 Task: Research new rental apartments in Wichita, Kansas, to compare modern amenities and finishes.
Action: Mouse moved to (441, 252)
Screenshot: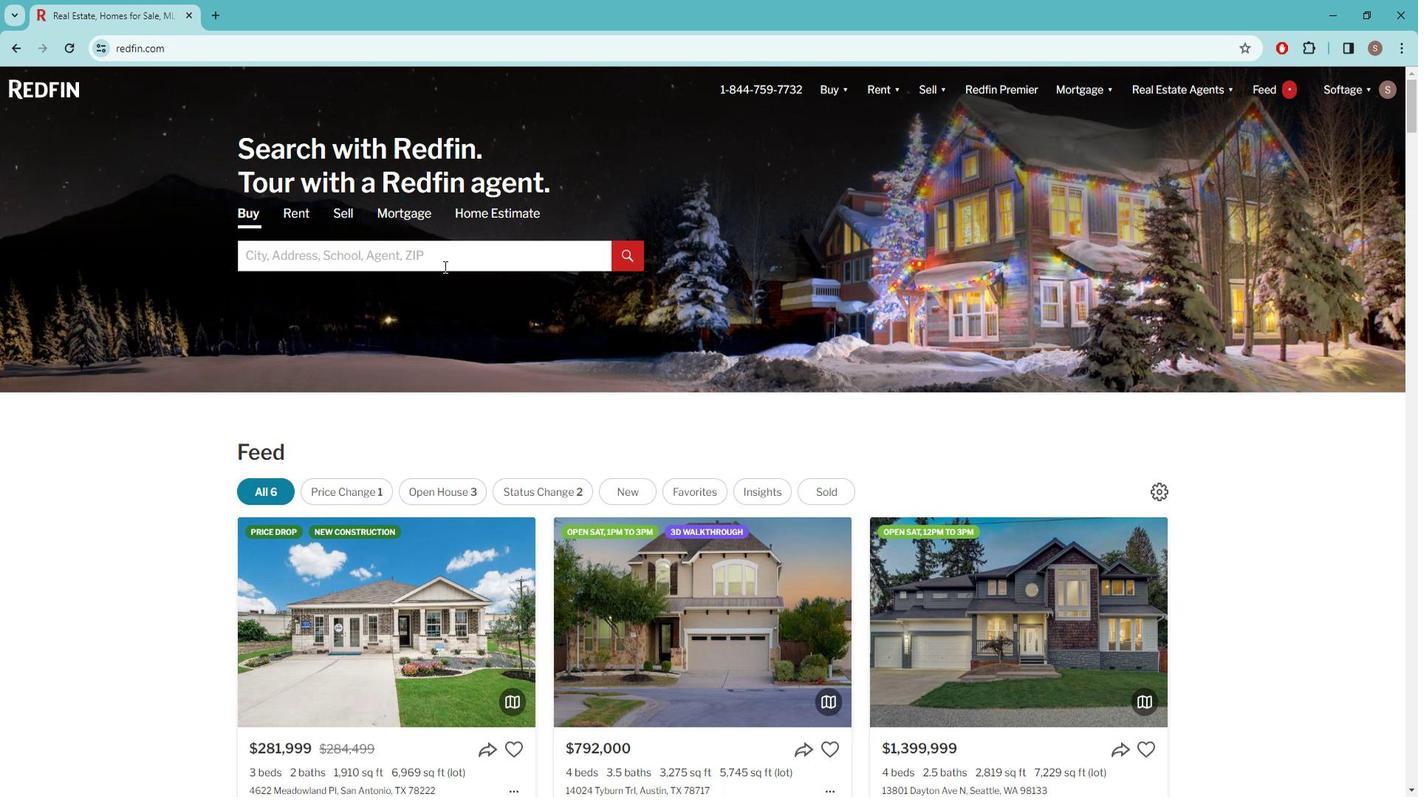
Action: Mouse pressed left at (441, 252)
Screenshot: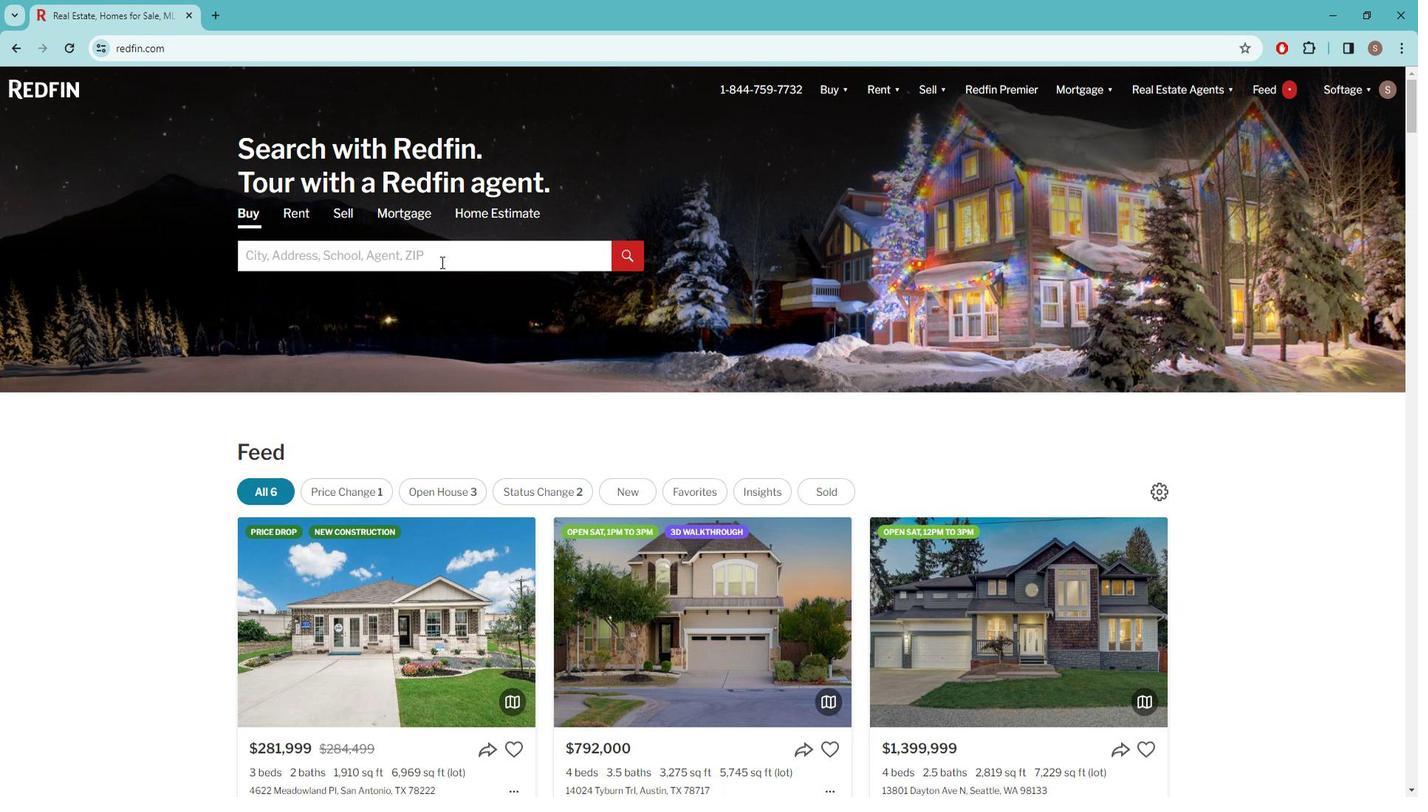 
Action: Key pressed w<Key.caps_lock>ICHITA
Screenshot: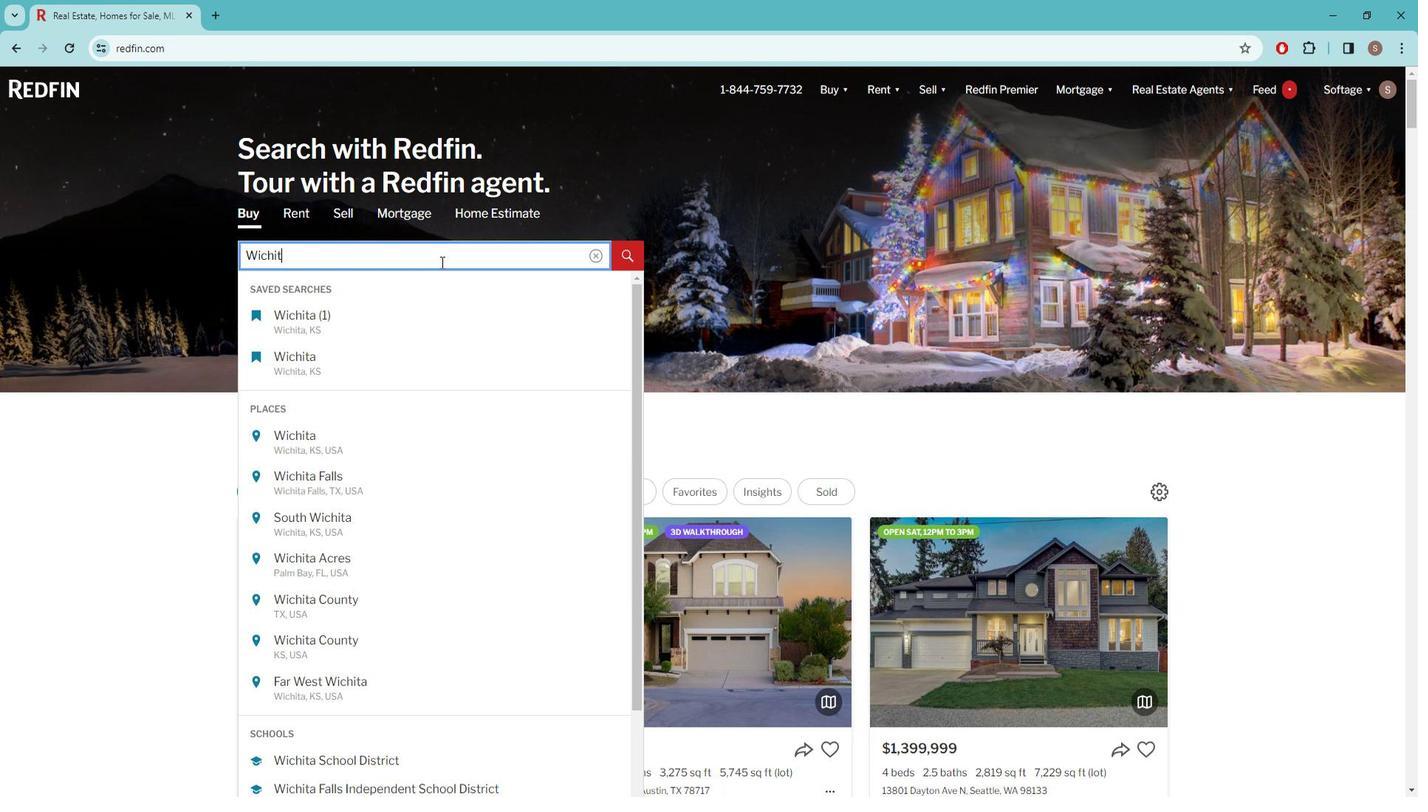 
Action: Mouse moved to (373, 425)
Screenshot: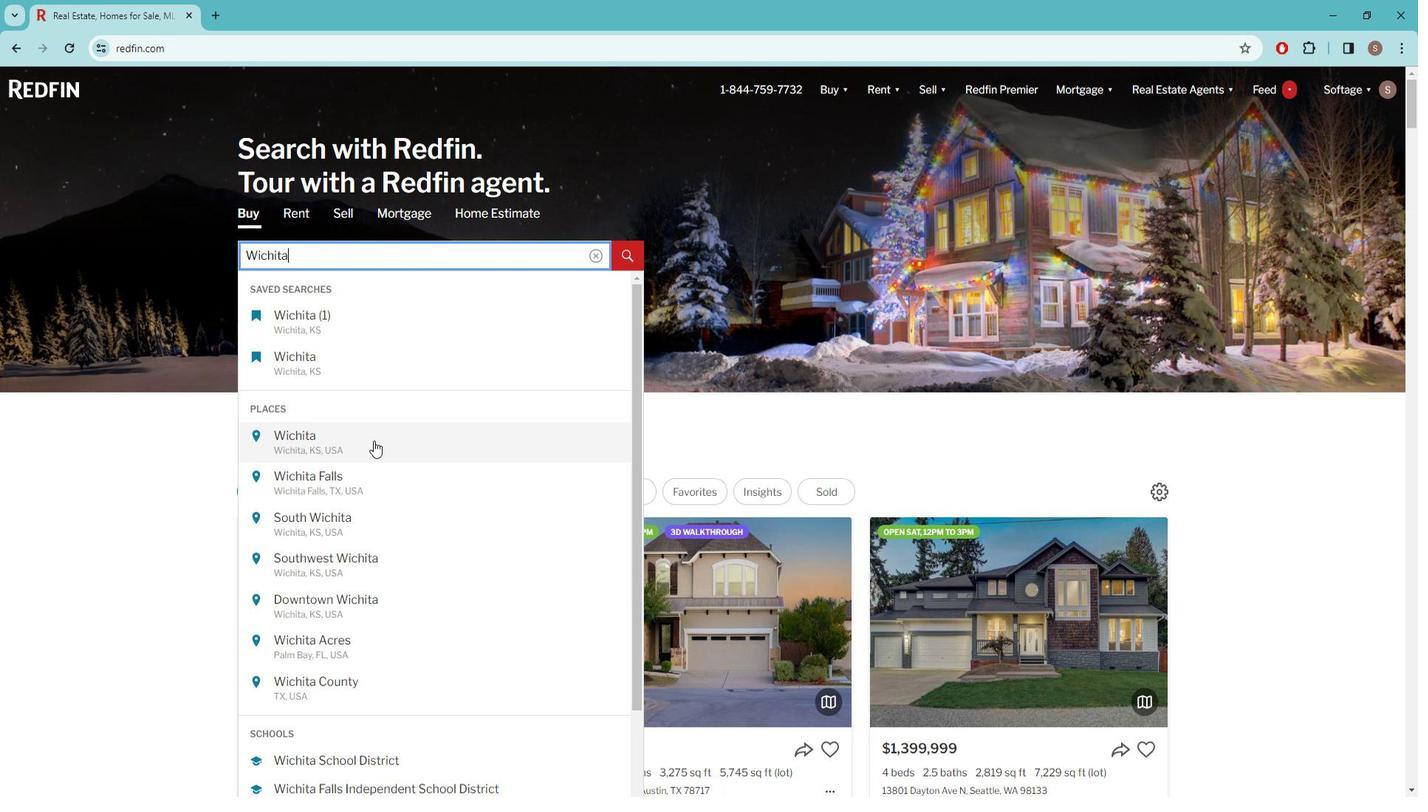 
Action: Mouse pressed left at (373, 425)
Screenshot: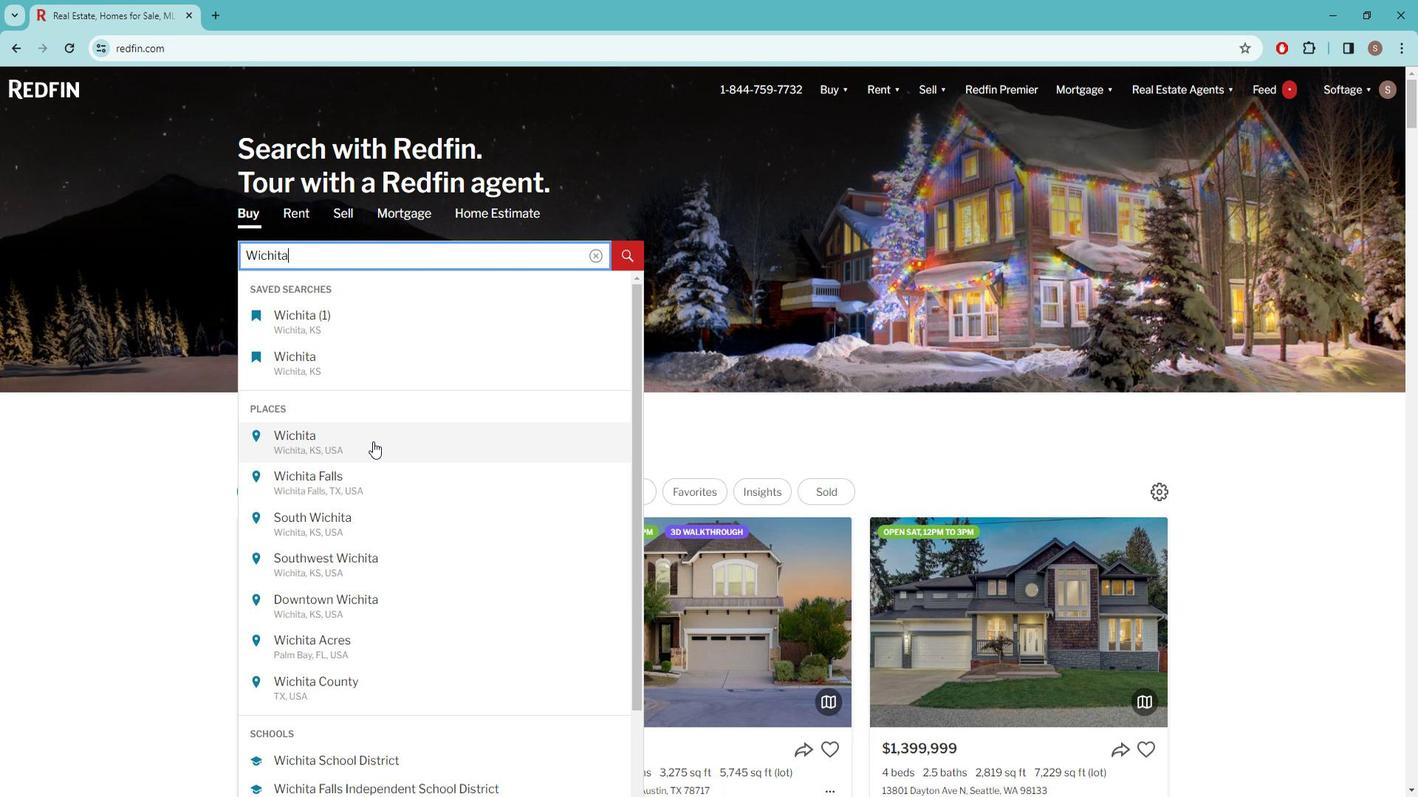 
Action: Mouse moved to (872, 174)
Screenshot: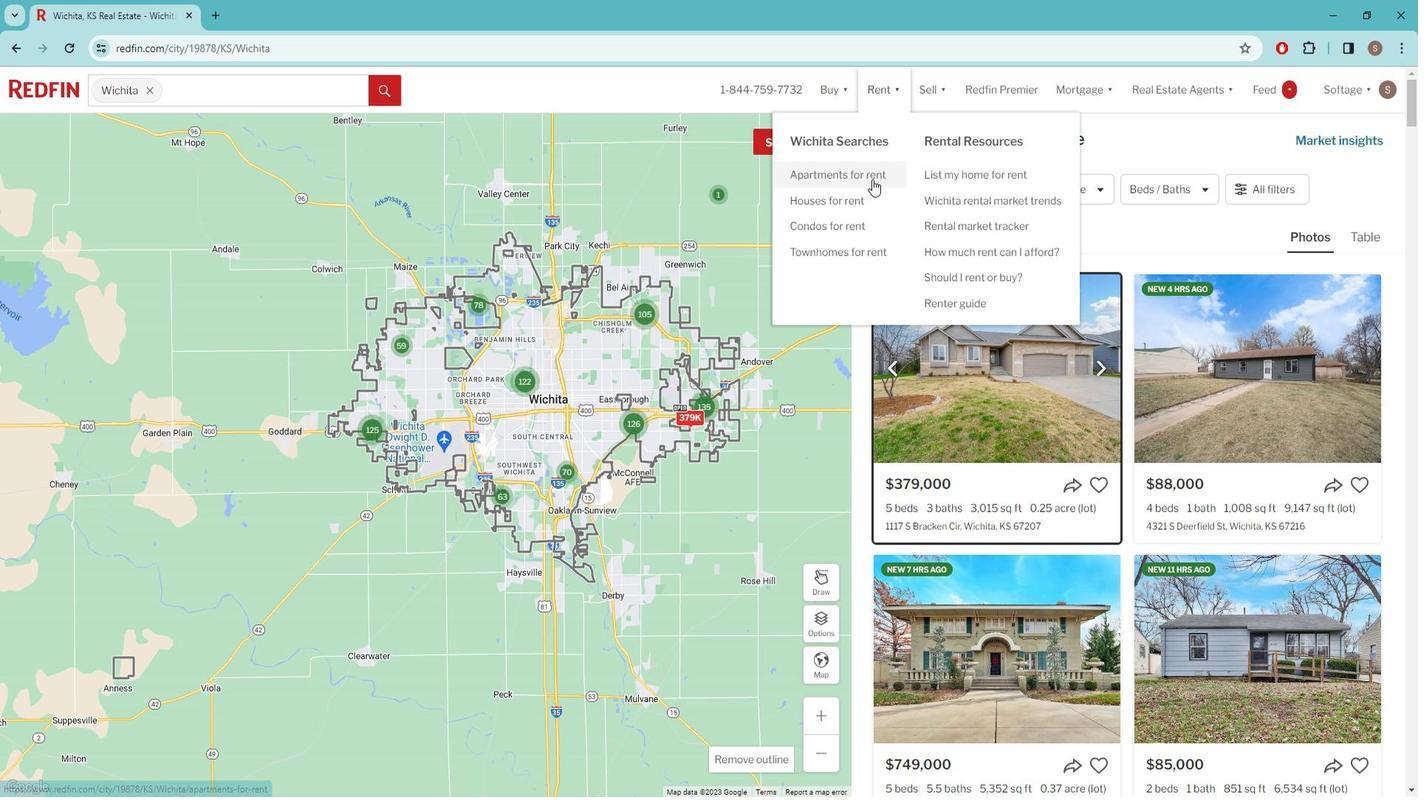 
Action: Mouse pressed left at (872, 174)
Screenshot: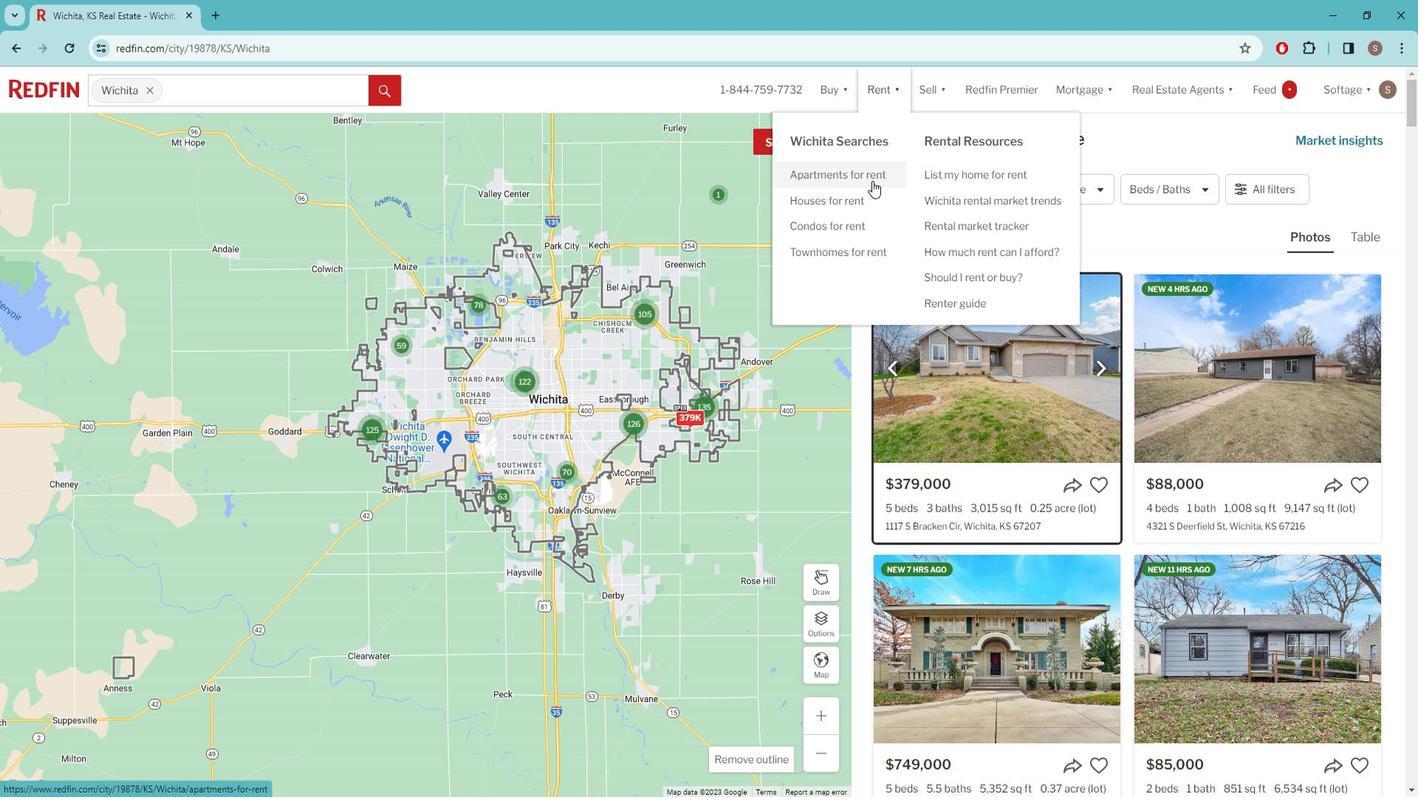 
Action: Mouse moved to (1033, 460)
Screenshot: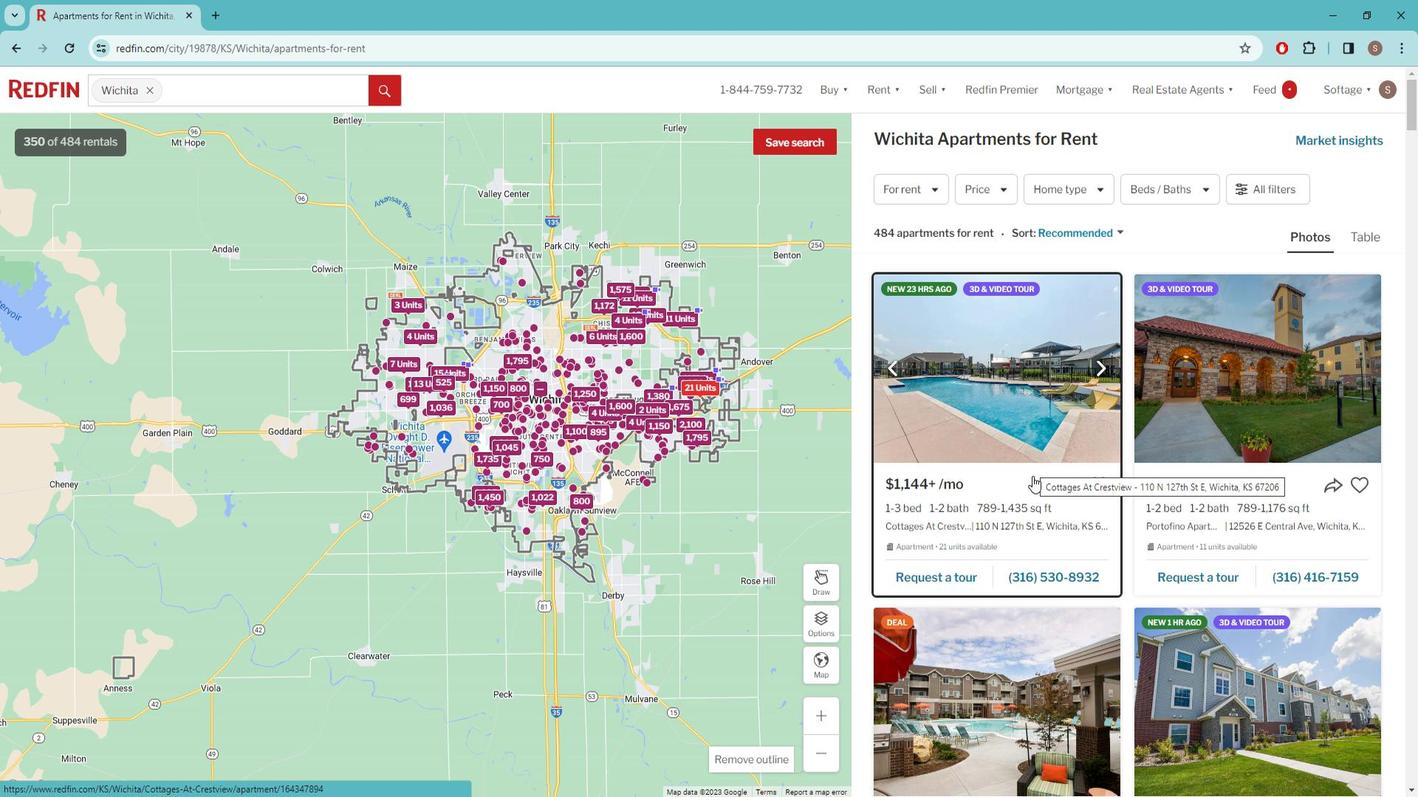 
Action: Mouse scrolled (1033, 459) with delta (0, 0)
Screenshot: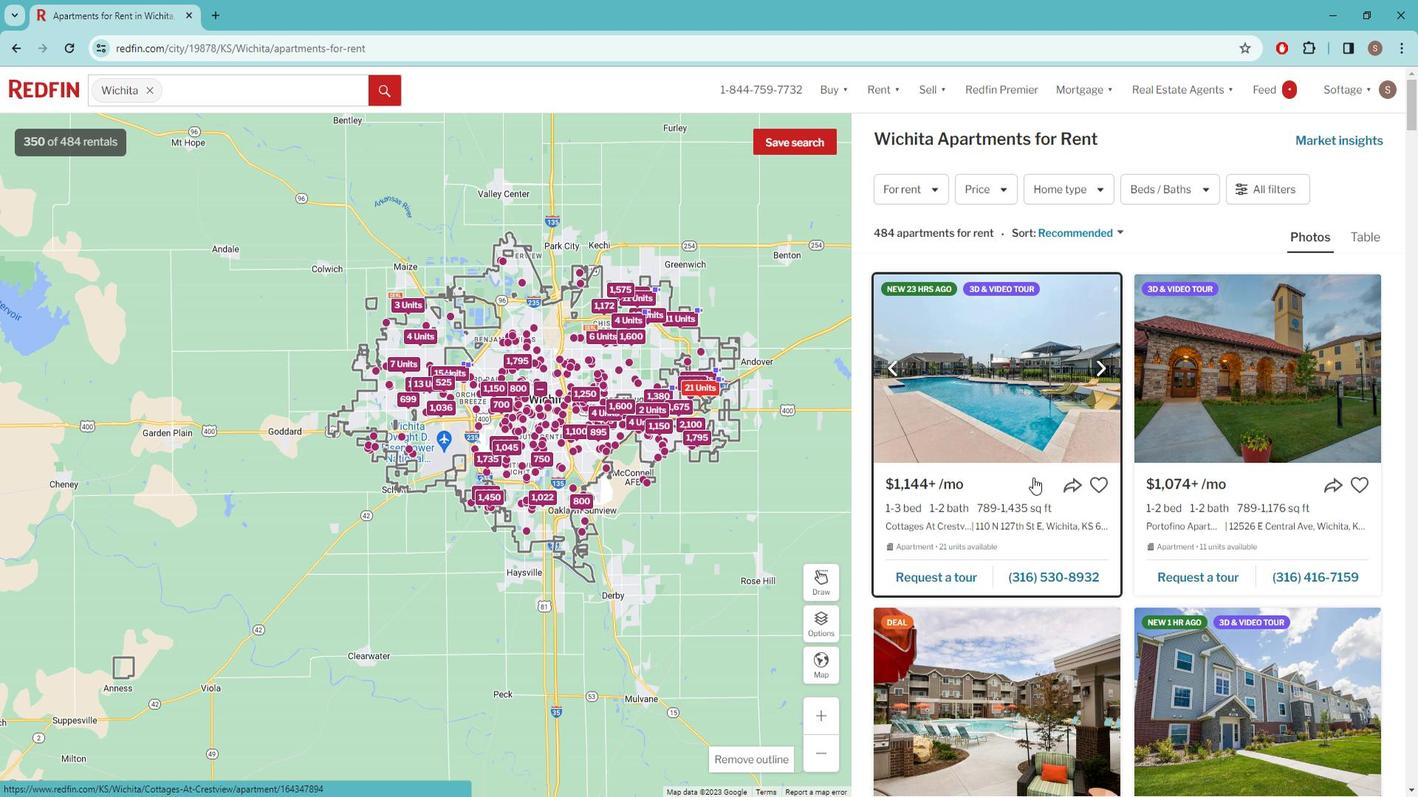 
Action: Mouse scrolled (1033, 459) with delta (0, 0)
Screenshot: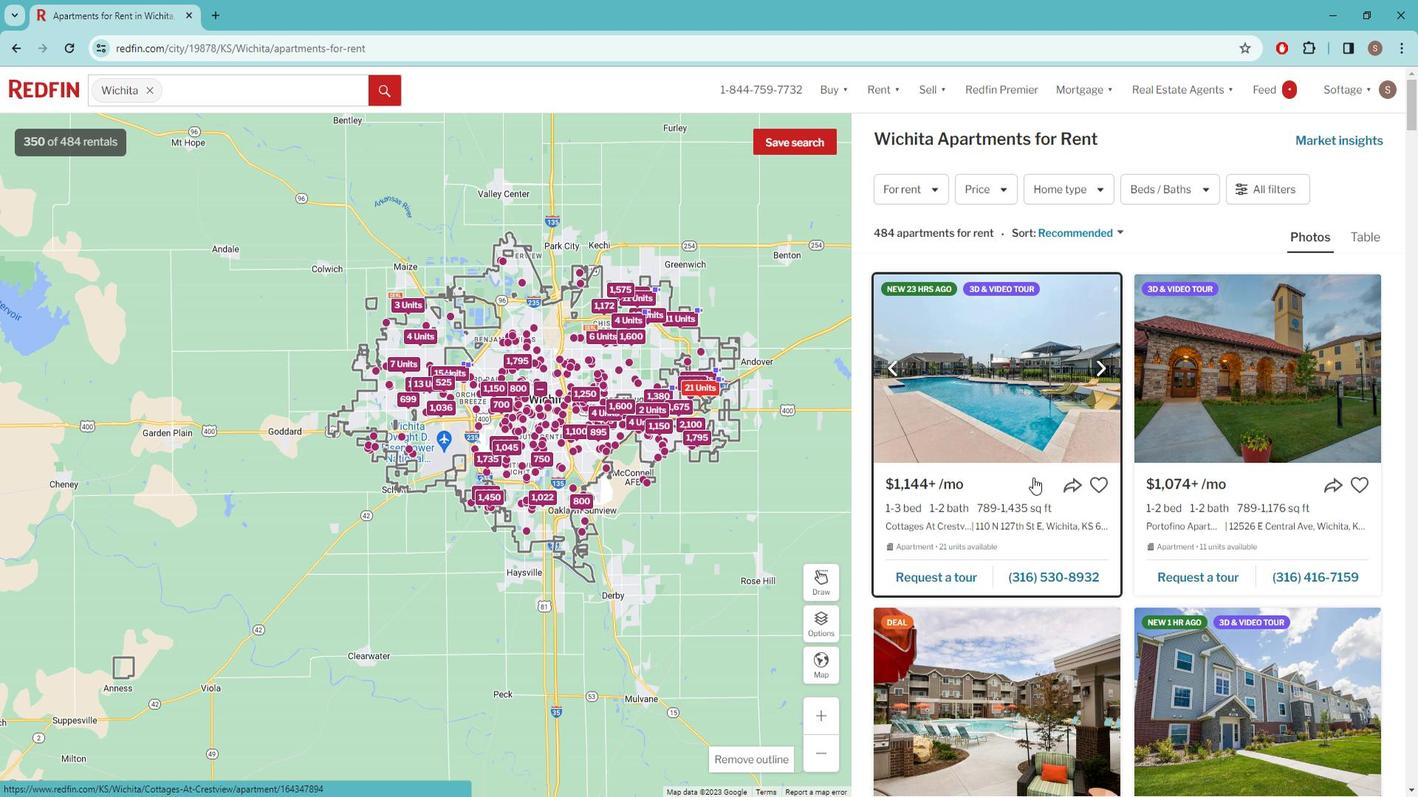 
Action: Mouse scrolled (1033, 459) with delta (0, 0)
Screenshot: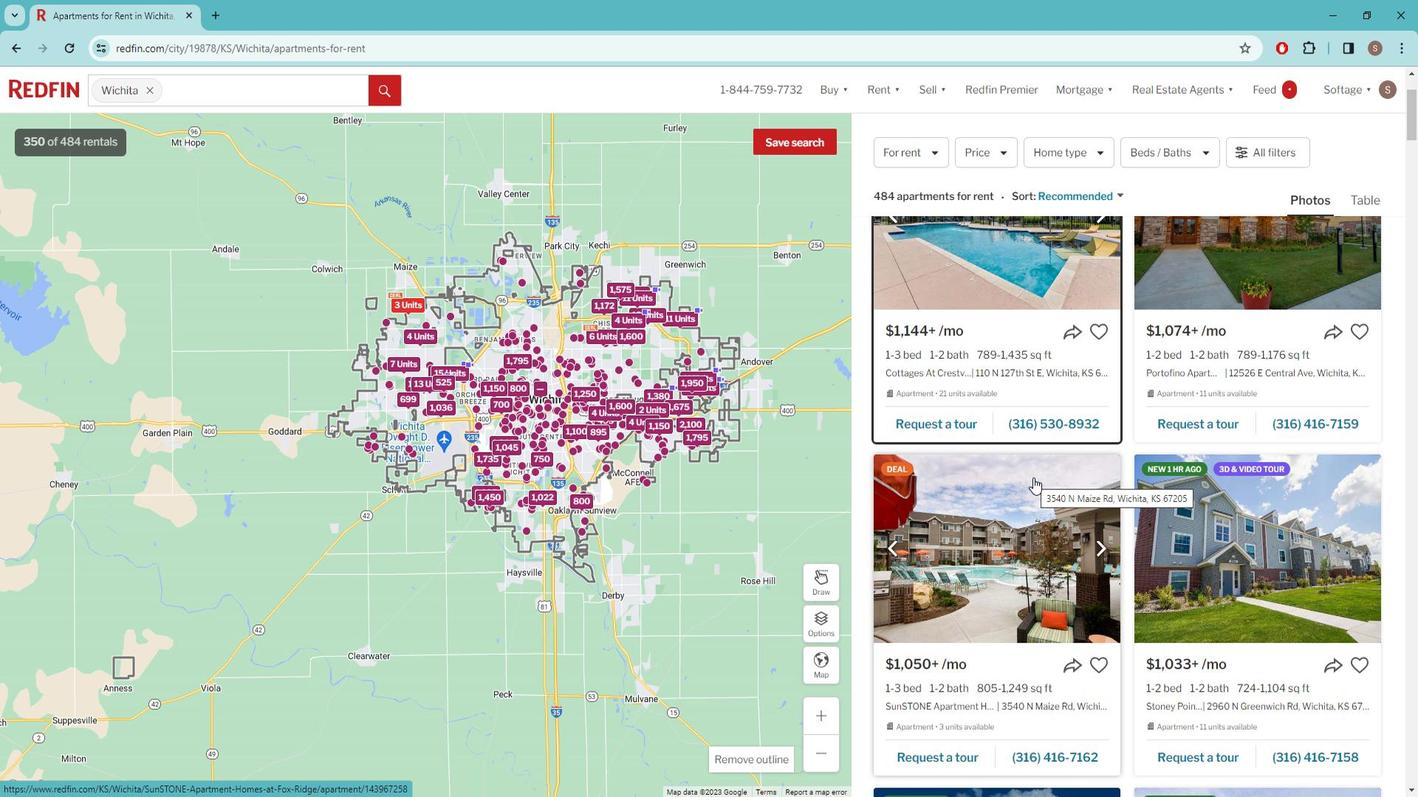 
Action: Mouse scrolled (1033, 459) with delta (0, 0)
Screenshot: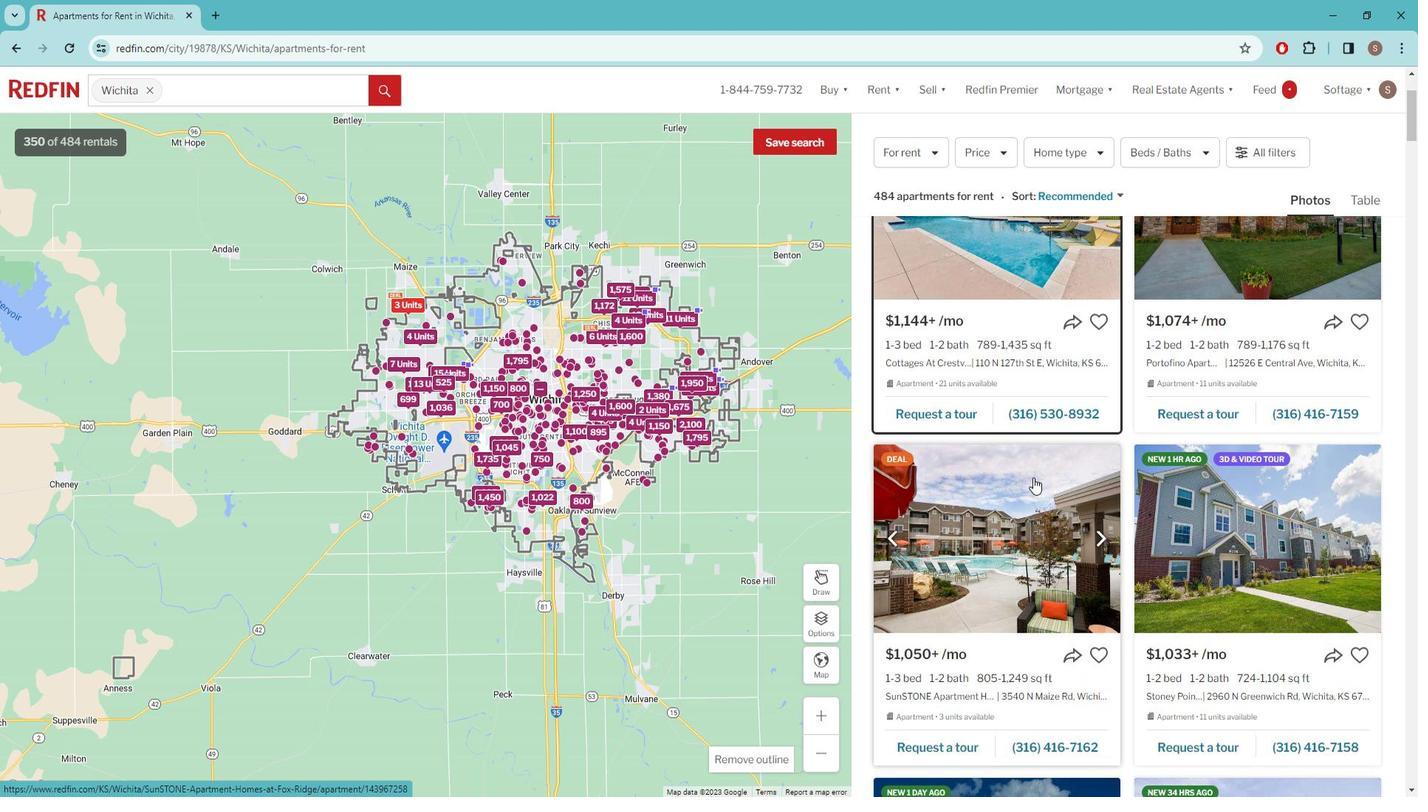 
Action: Mouse scrolled (1033, 459) with delta (0, 0)
Screenshot: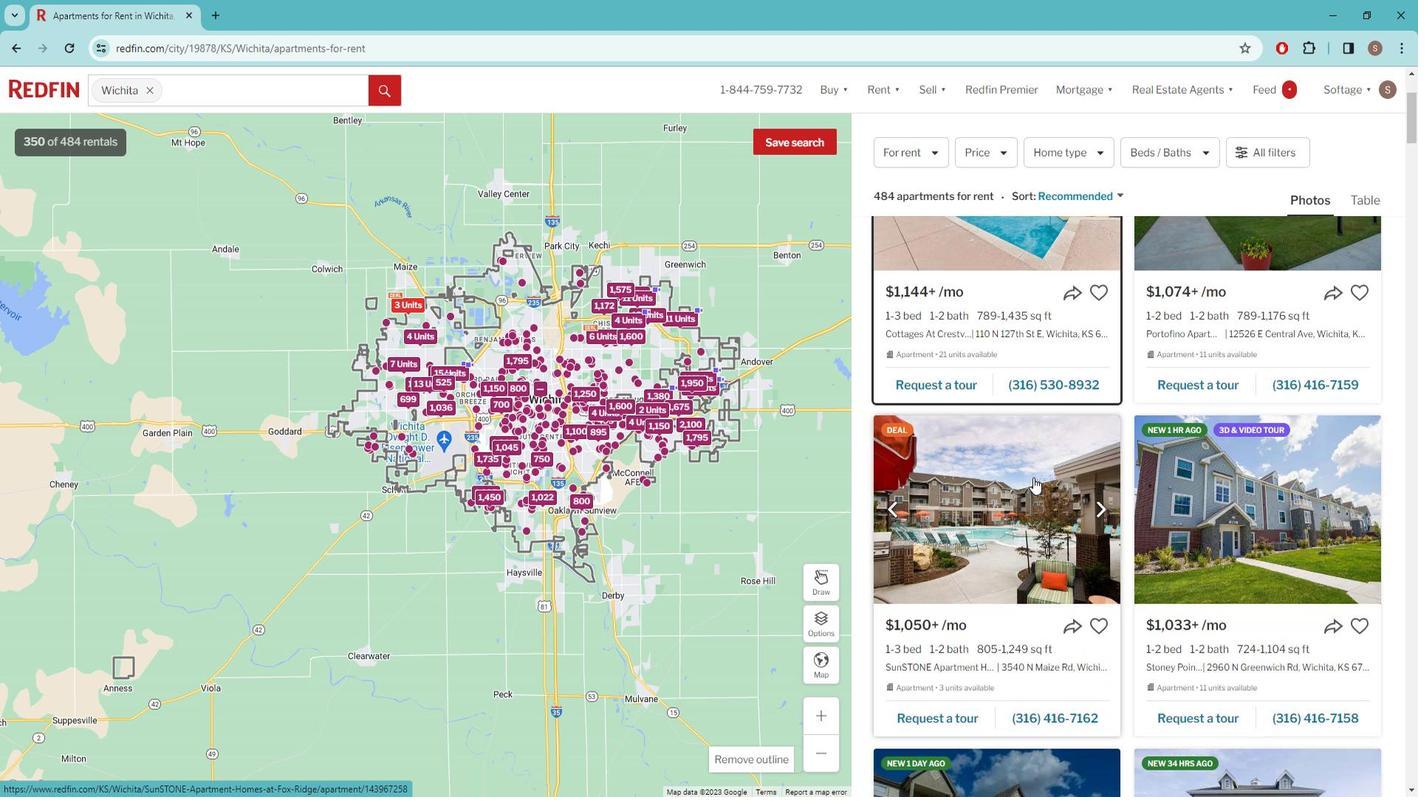 
Action: Mouse scrolled (1033, 460) with delta (0, 0)
Screenshot: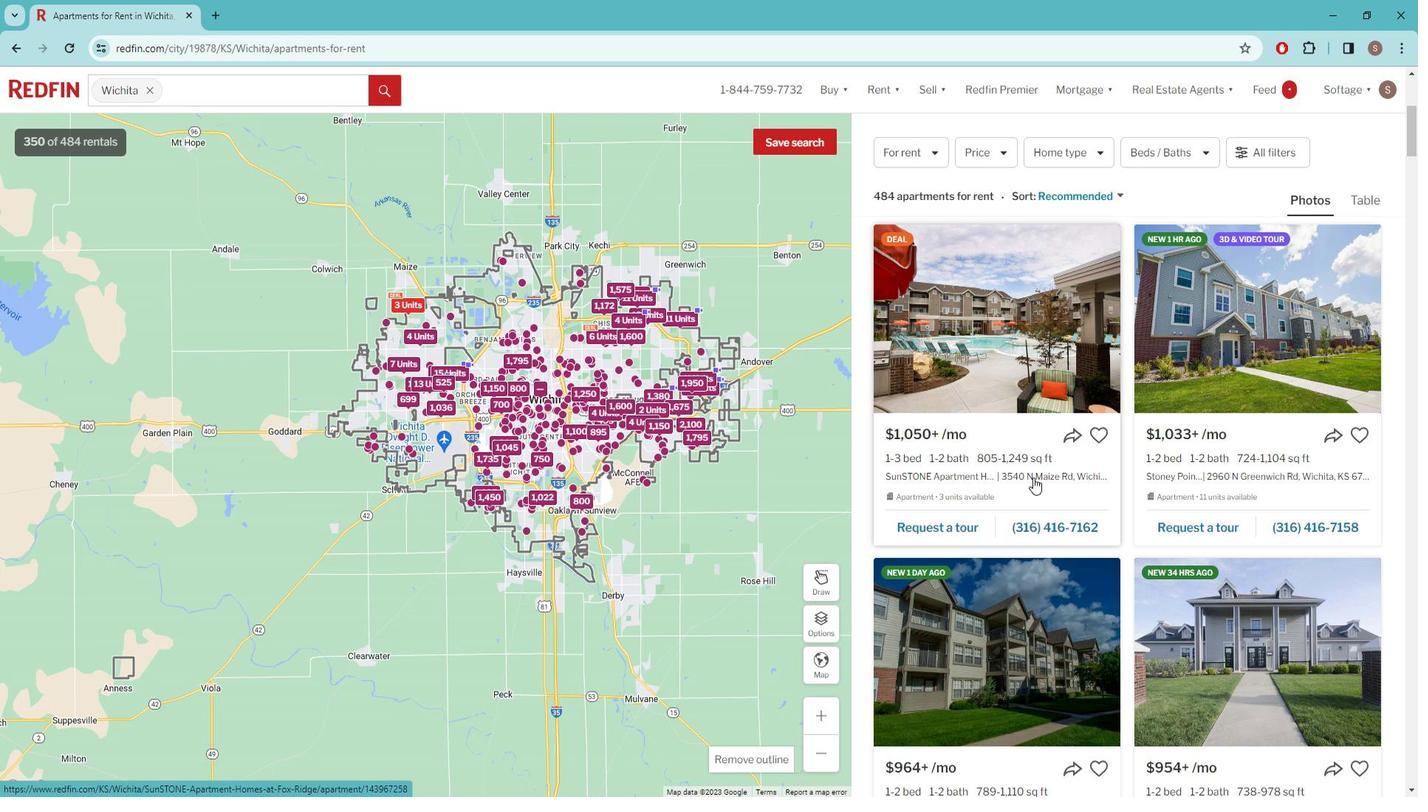 
Action: Mouse scrolled (1033, 460) with delta (0, 0)
Screenshot: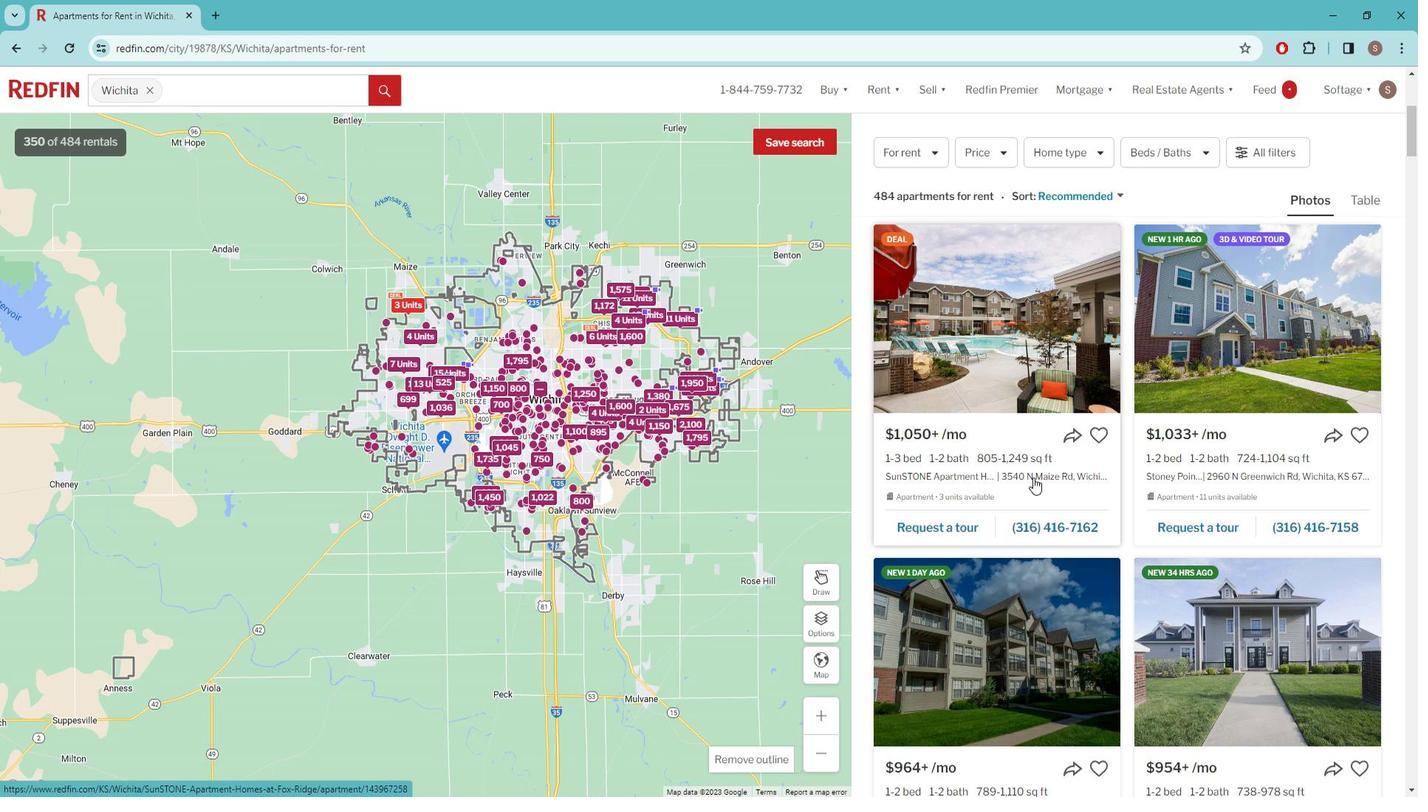 
Action: Mouse scrolled (1033, 460) with delta (0, 0)
Screenshot: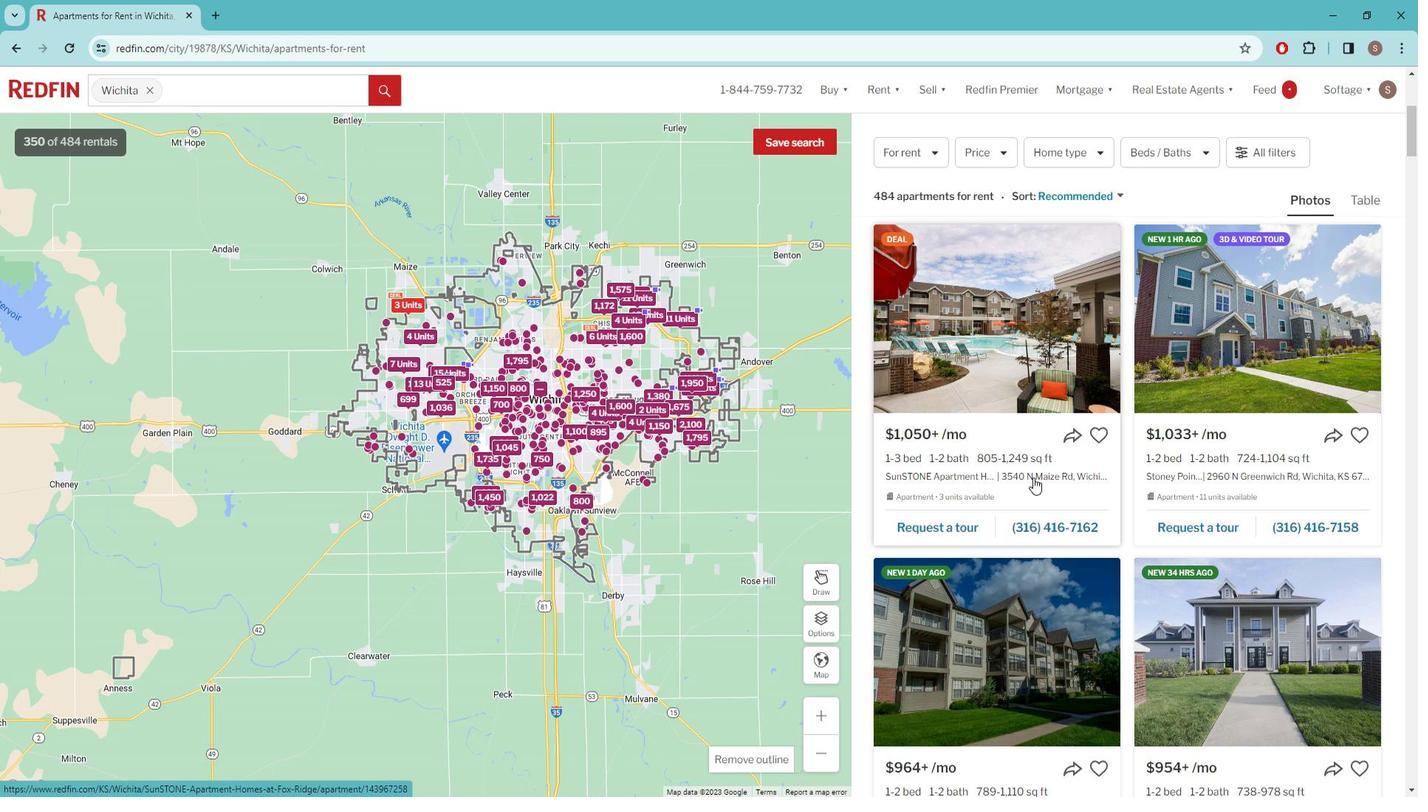 
Action: Mouse scrolled (1033, 460) with delta (0, 0)
Screenshot: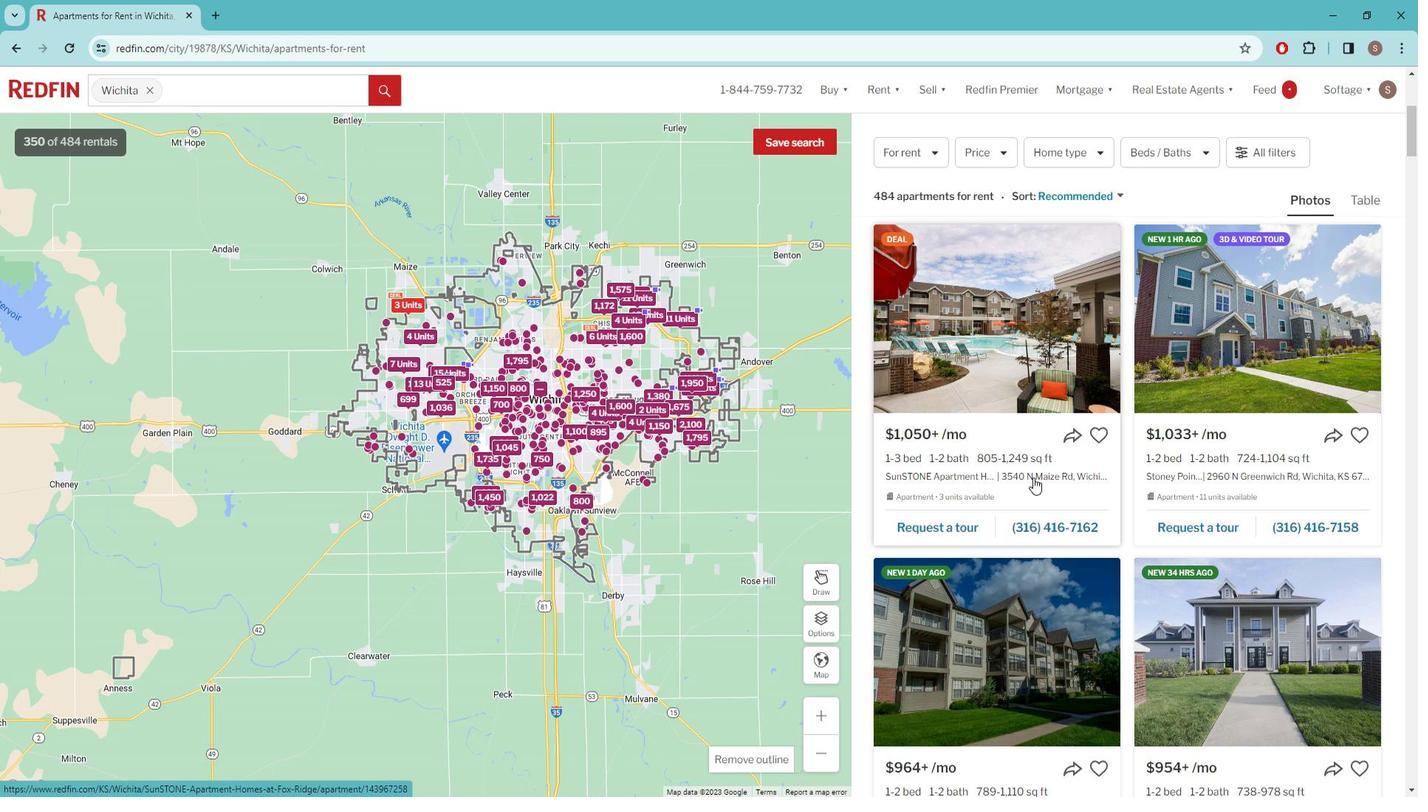 
Action: Mouse scrolled (1033, 460) with delta (0, 0)
Screenshot: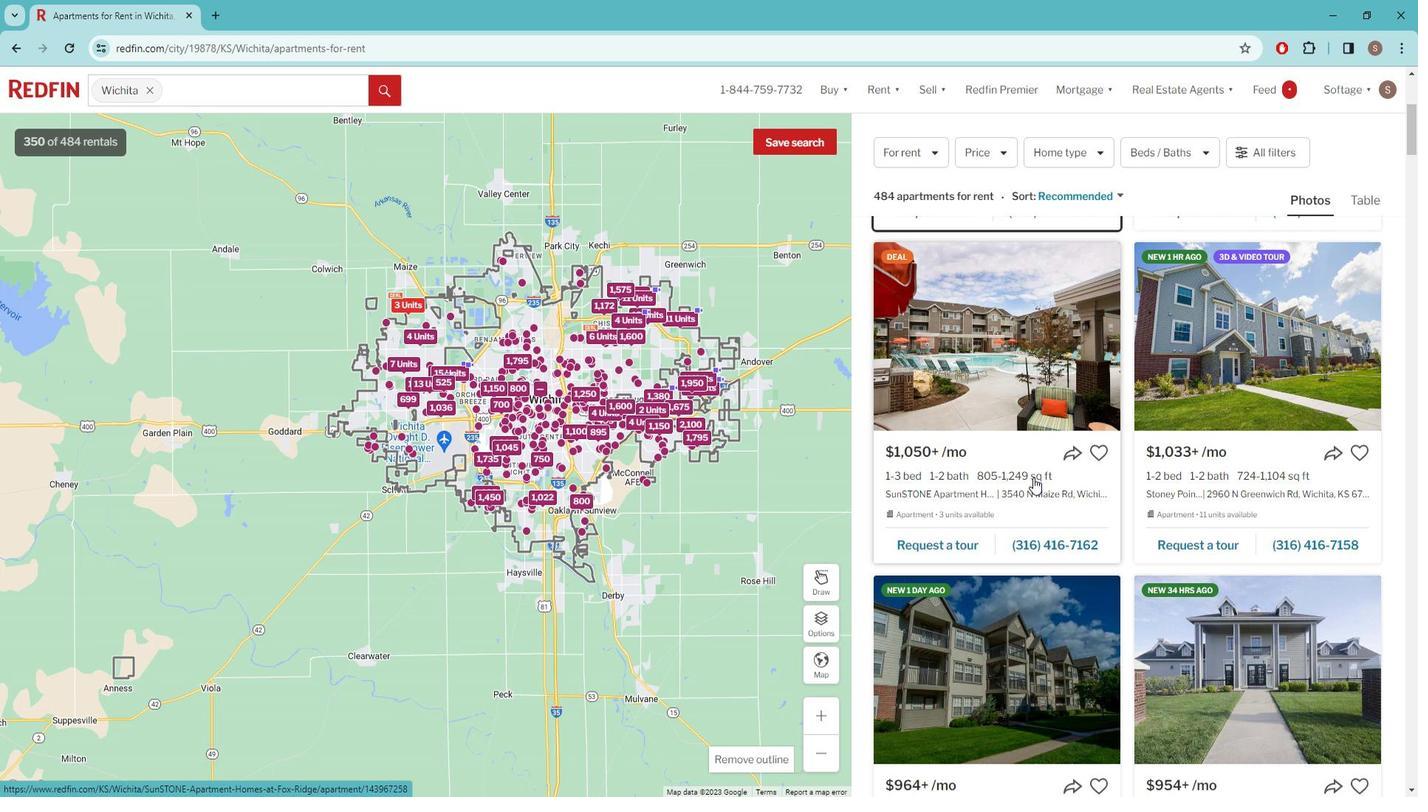 
Action: Mouse scrolled (1033, 460) with delta (0, 0)
Screenshot: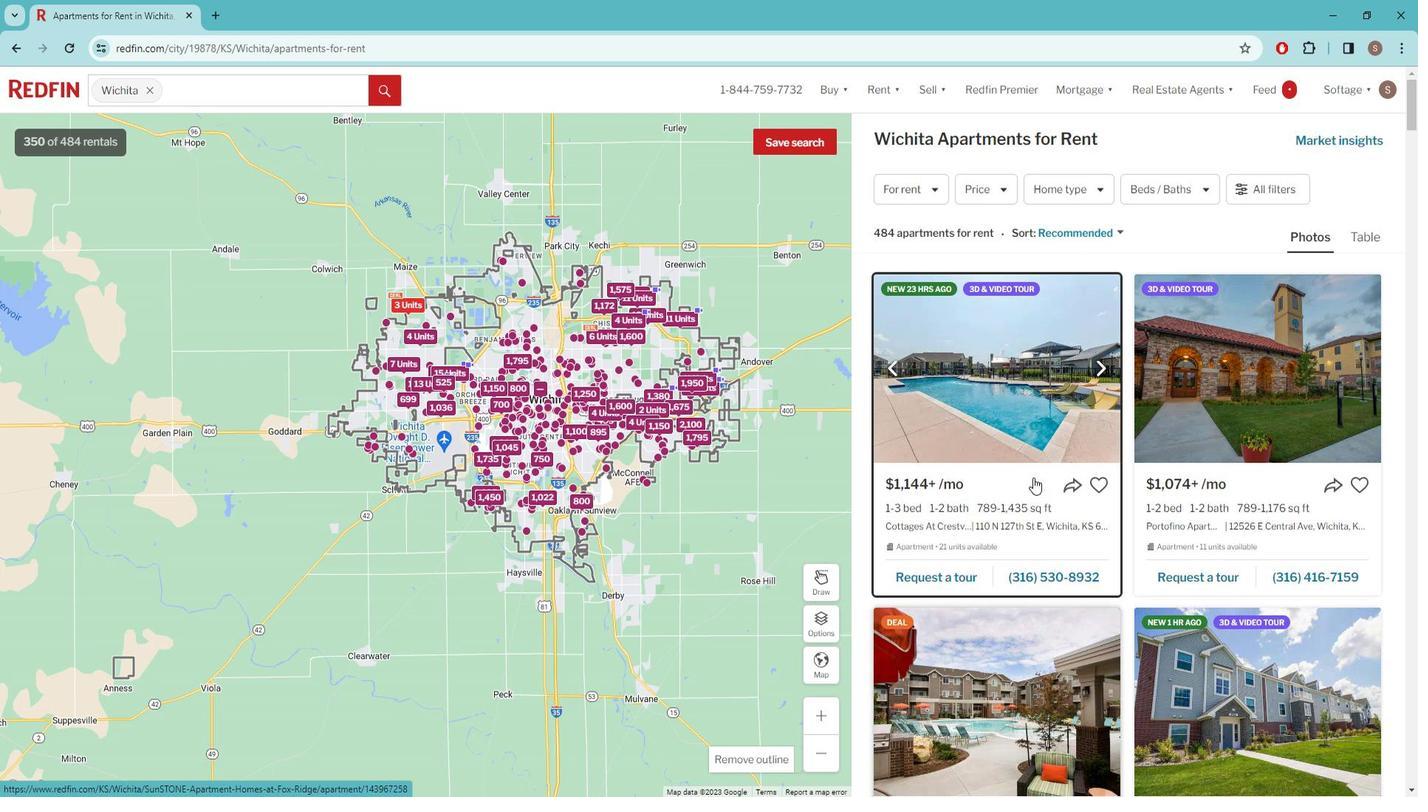 
Action: Mouse scrolled (1033, 460) with delta (0, 0)
Screenshot: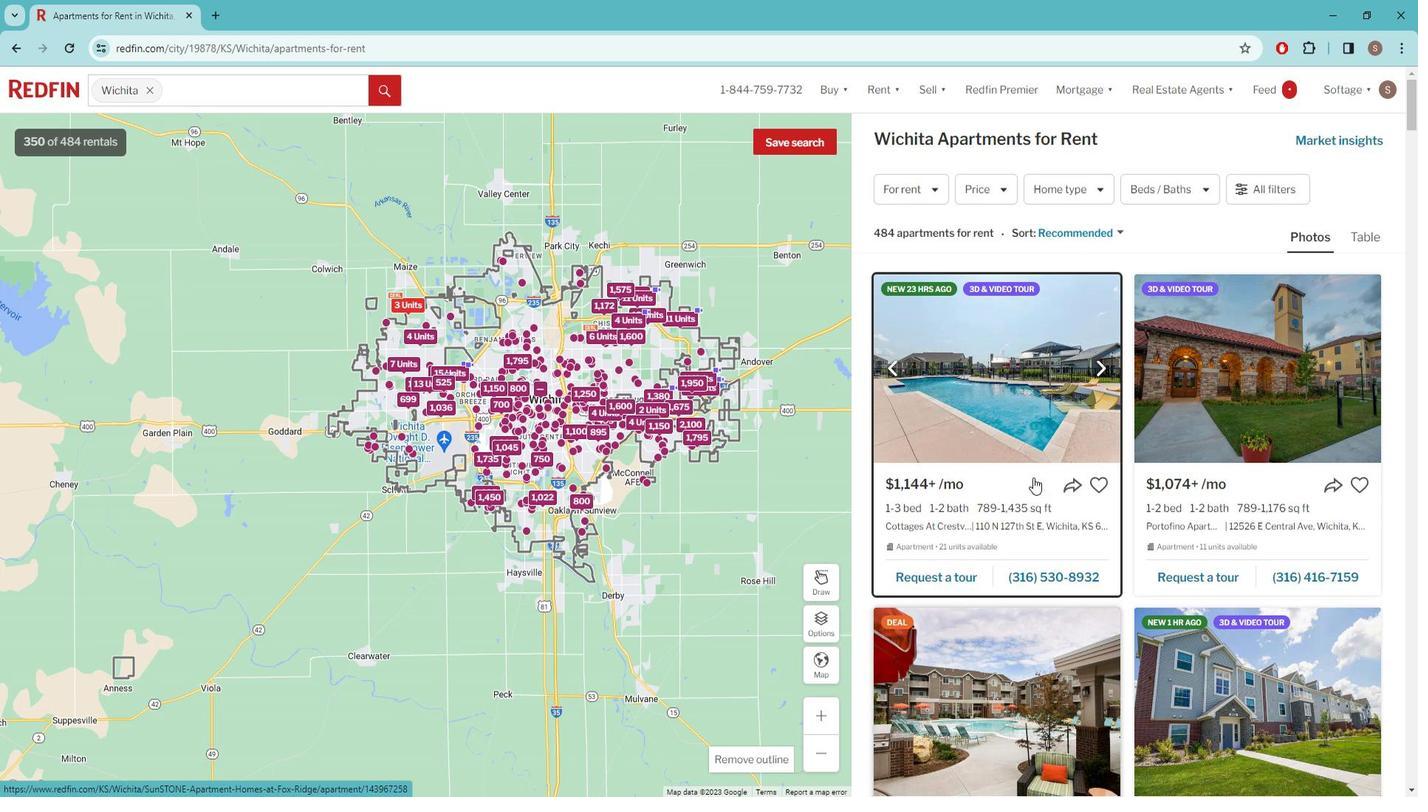 
Action: Mouse scrolled (1033, 460) with delta (0, 0)
Screenshot: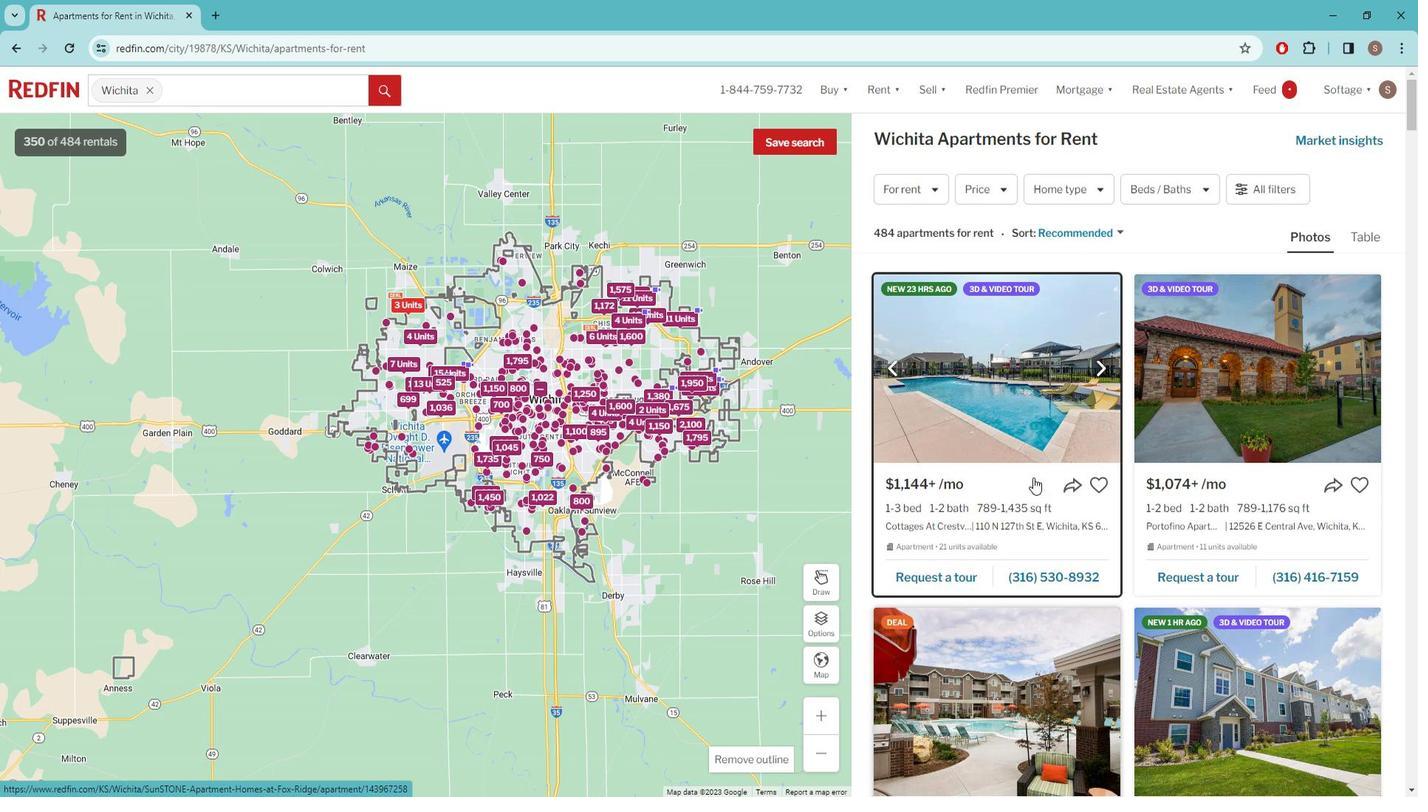 
Action: Mouse moved to (1033, 466)
Screenshot: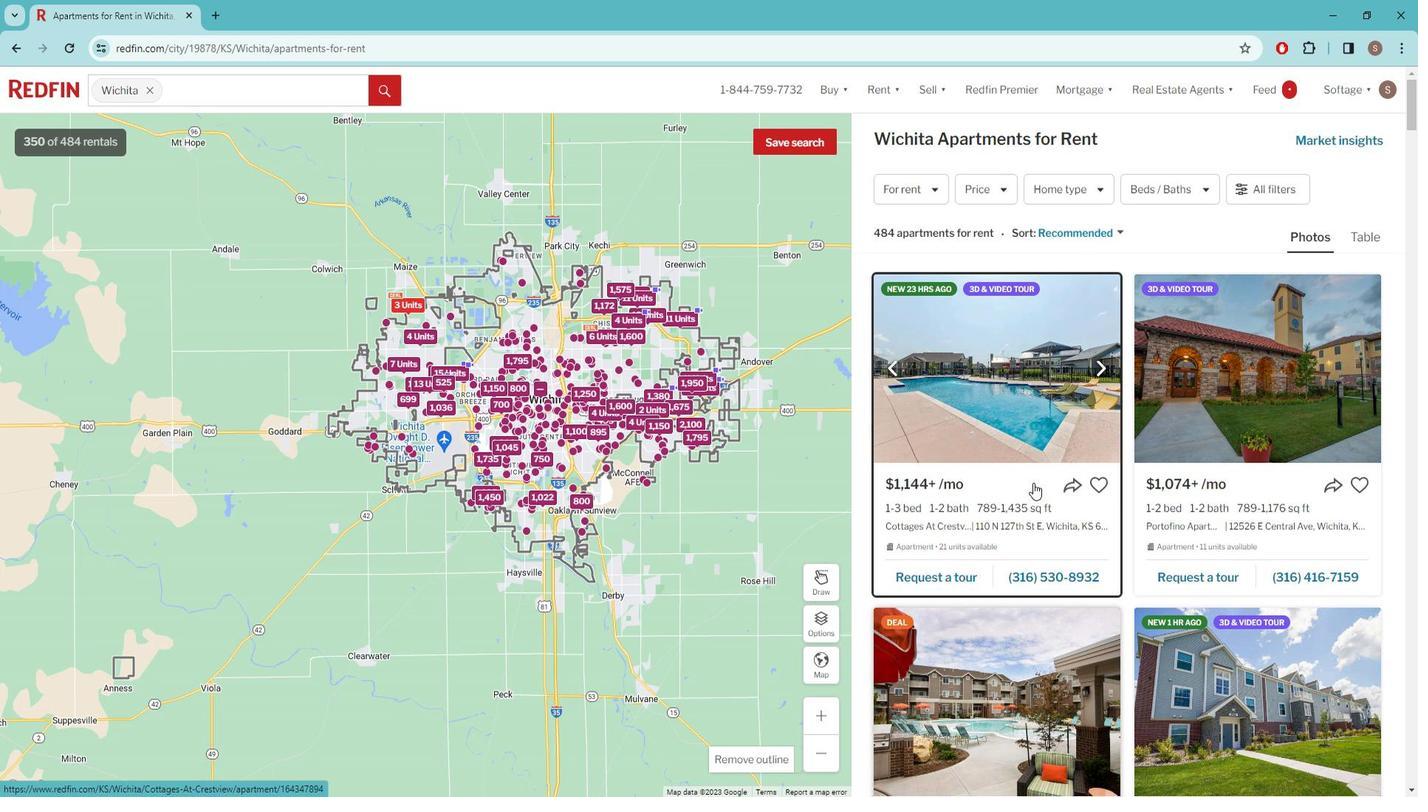 
Action: Mouse pressed left at (1033, 466)
Screenshot: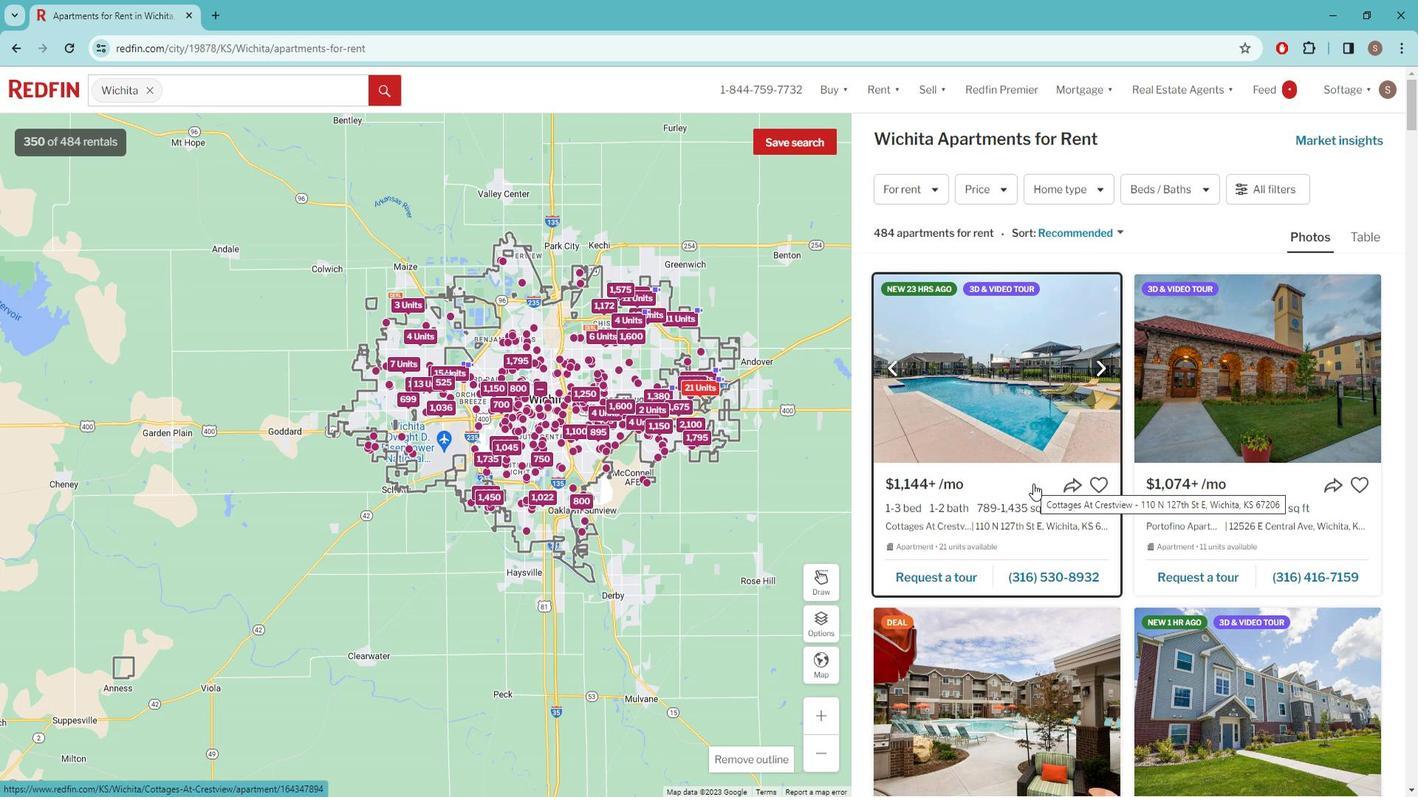 
Action: Mouse moved to (307, 782)
Screenshot: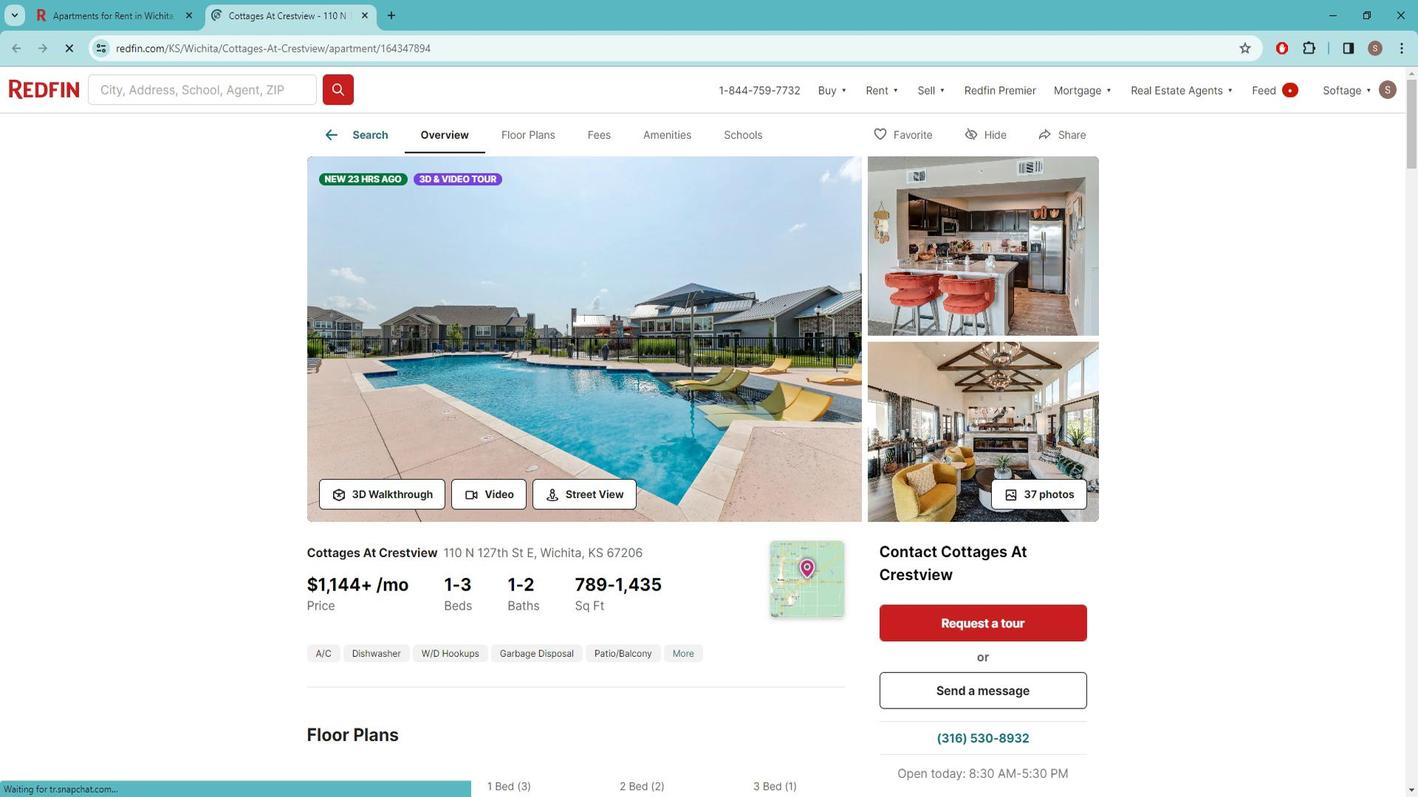 
Action: Mouse pressed left at (307, 782)
Screenshot: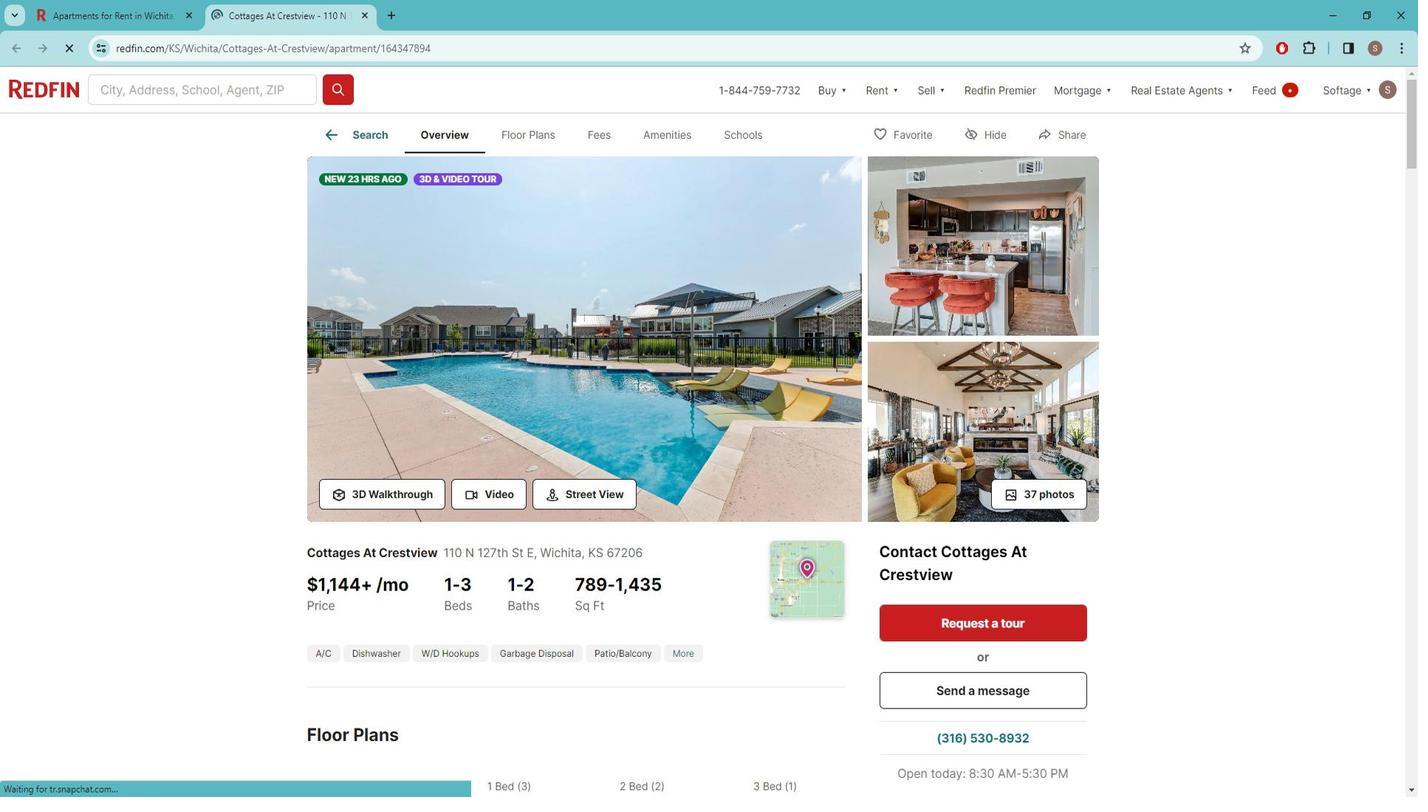 
Action: Mouse moved to (48, 220)
Screenshot: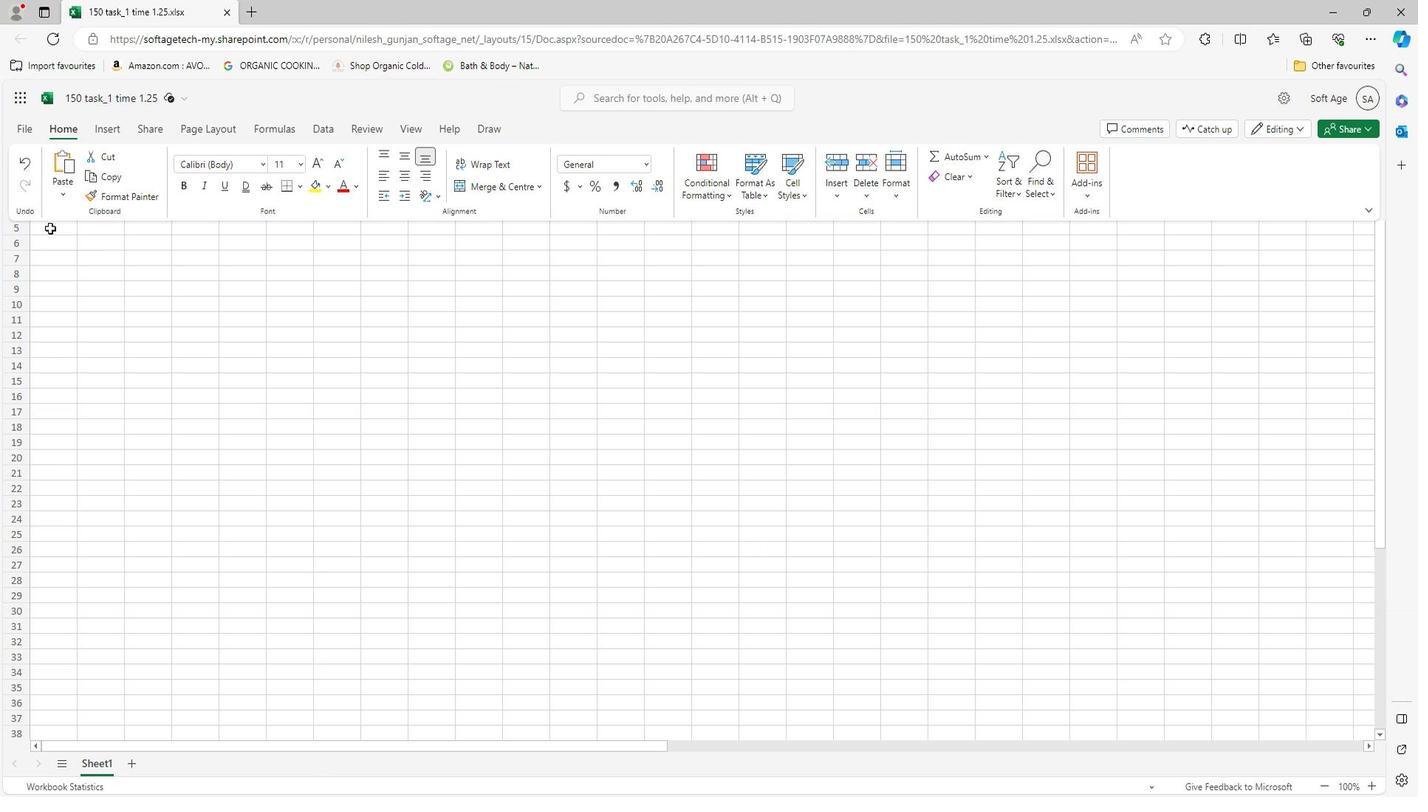 
Action: Mouse pressed left at (48, 220)
Screenshot: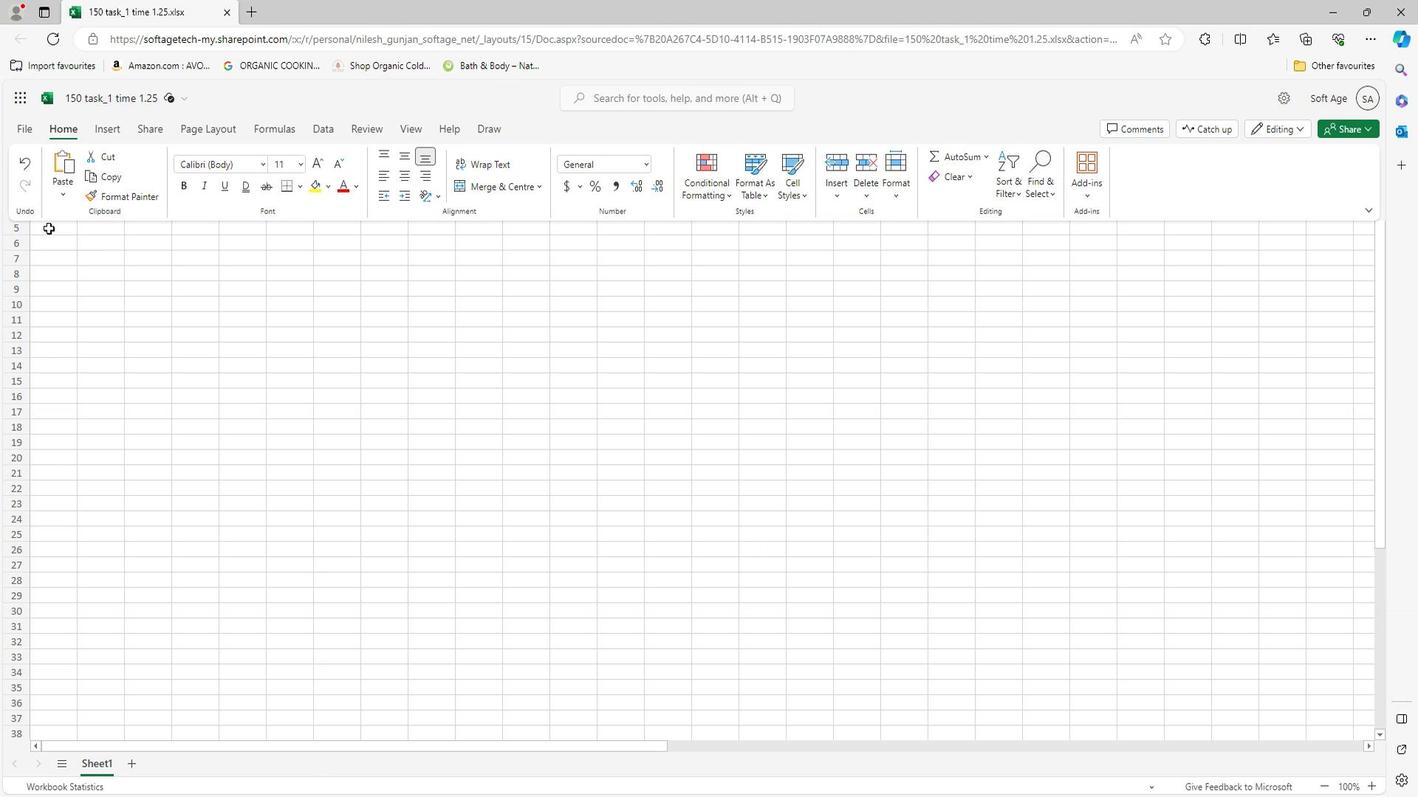 
Action: Mouse moved to (58, 167)
Screenshot: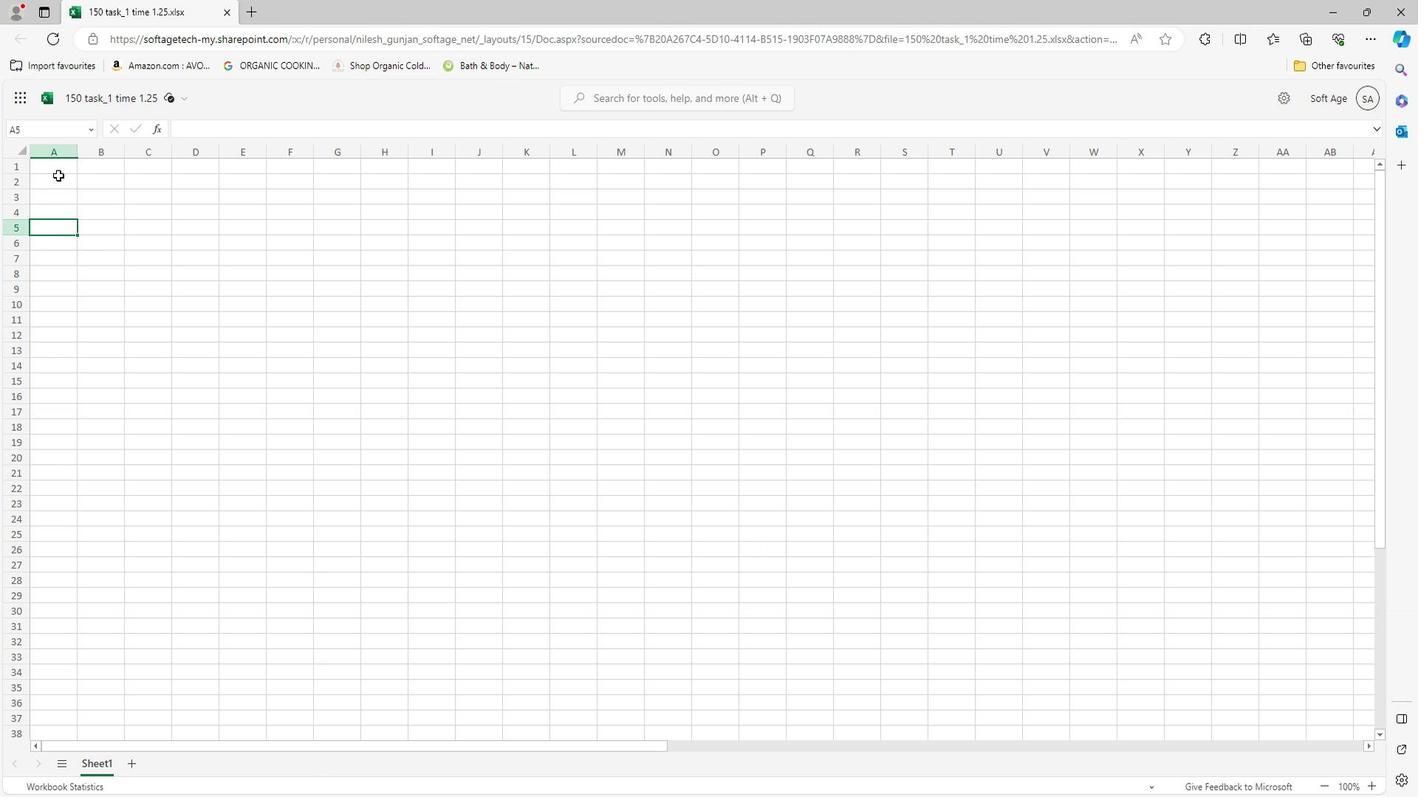 
Action: Mouse pressed left at (58, 167)
Screenshot: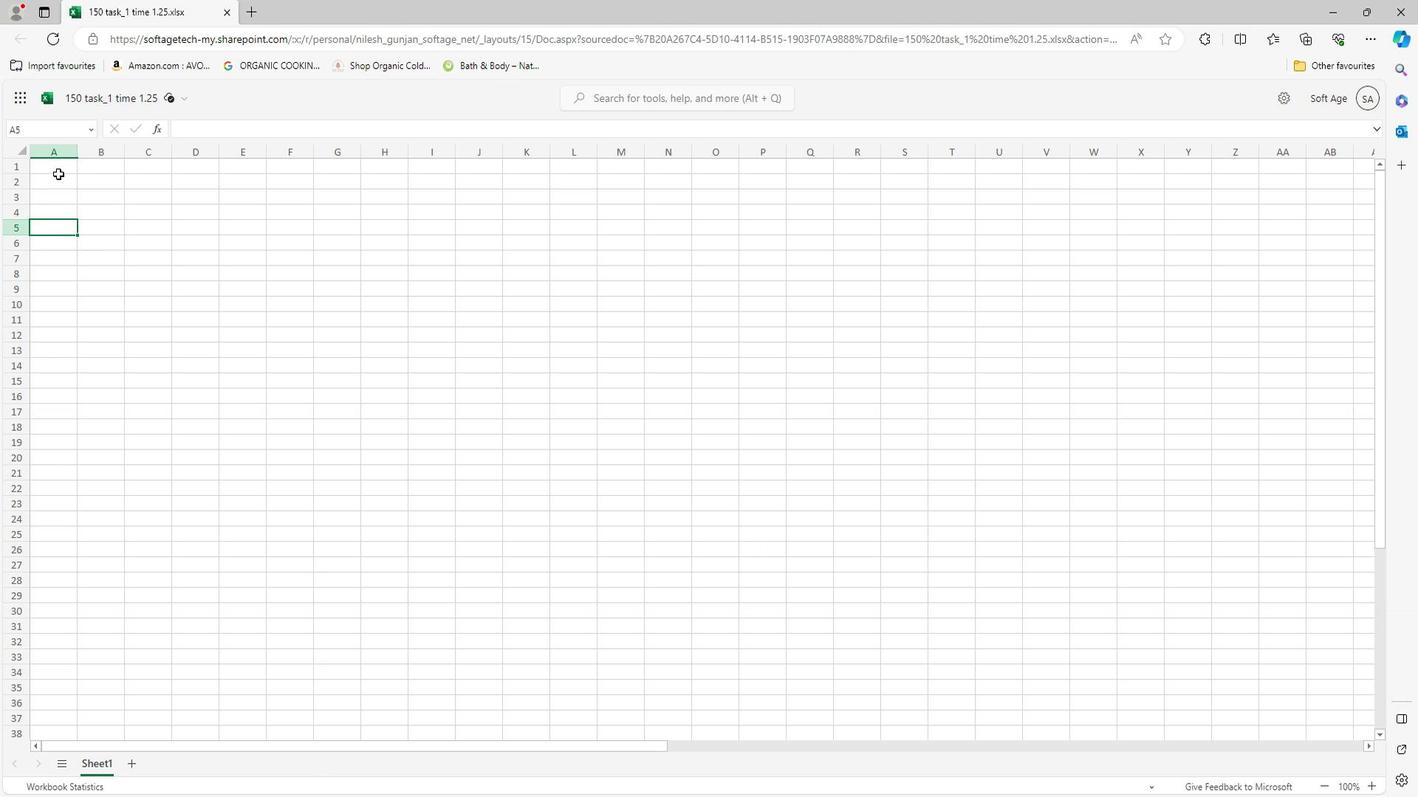 
Action: Mouse moved to (74, 143)
Screenshot: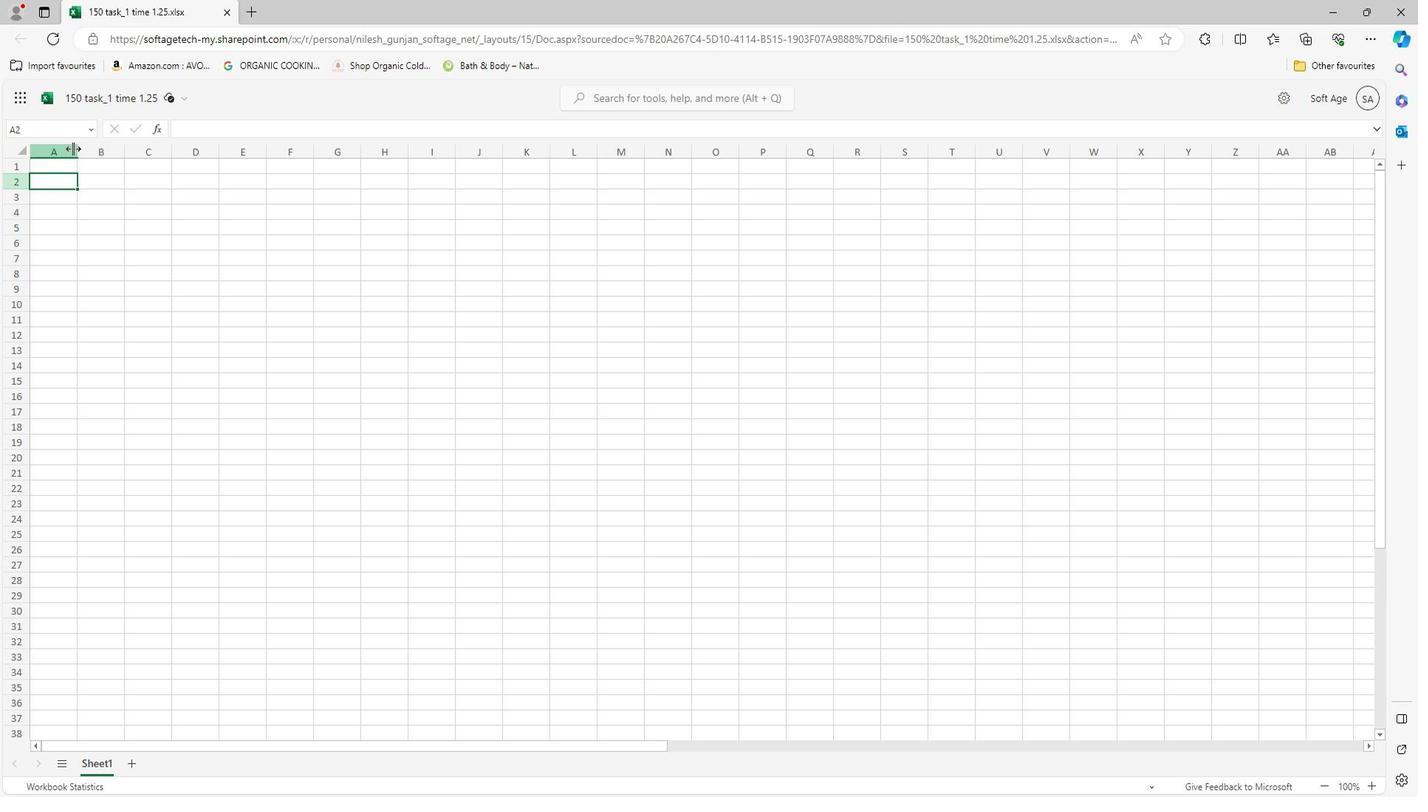 
Action: Mouse pressed left at (74, 143)
Screenshot: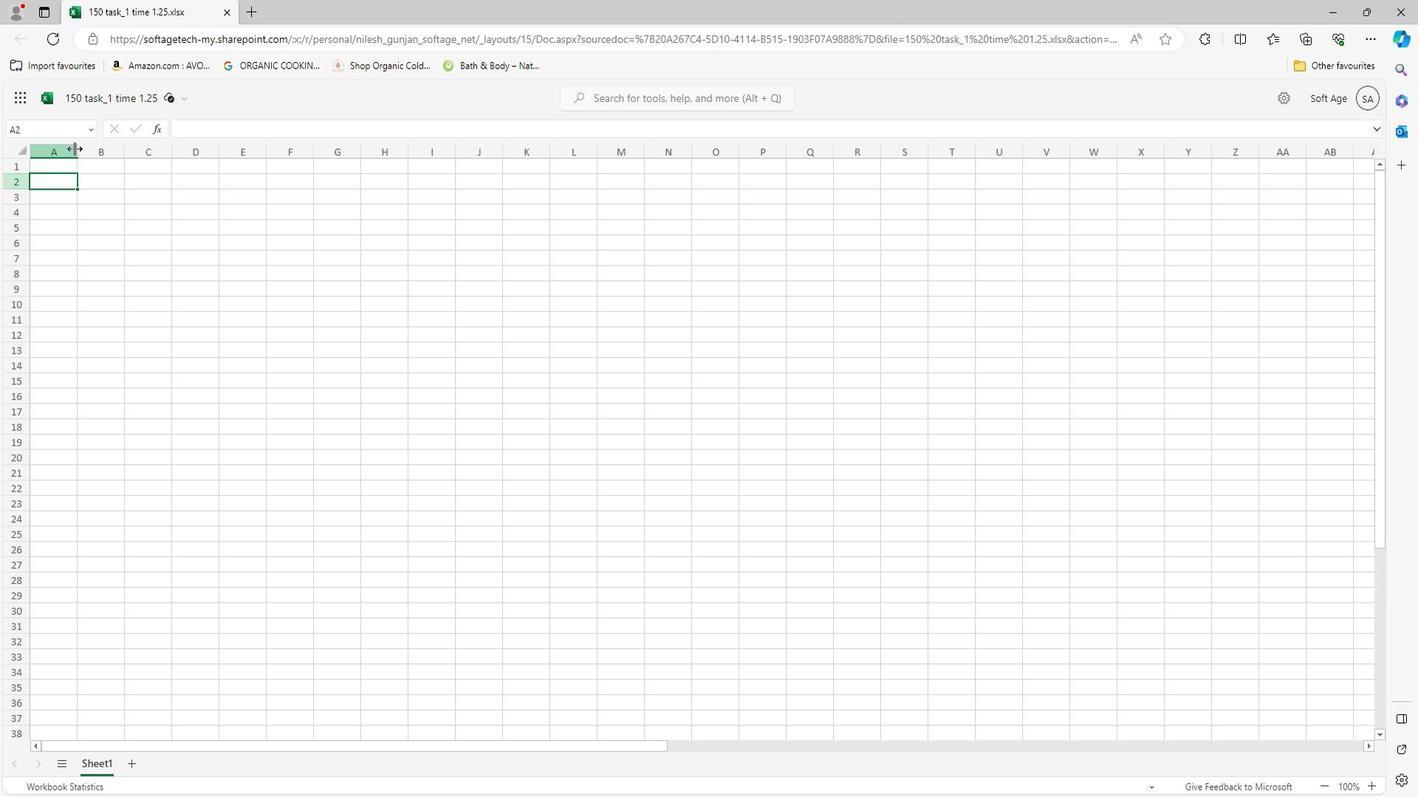 
Action: Mouse moved to (95, 159)
Screenshot: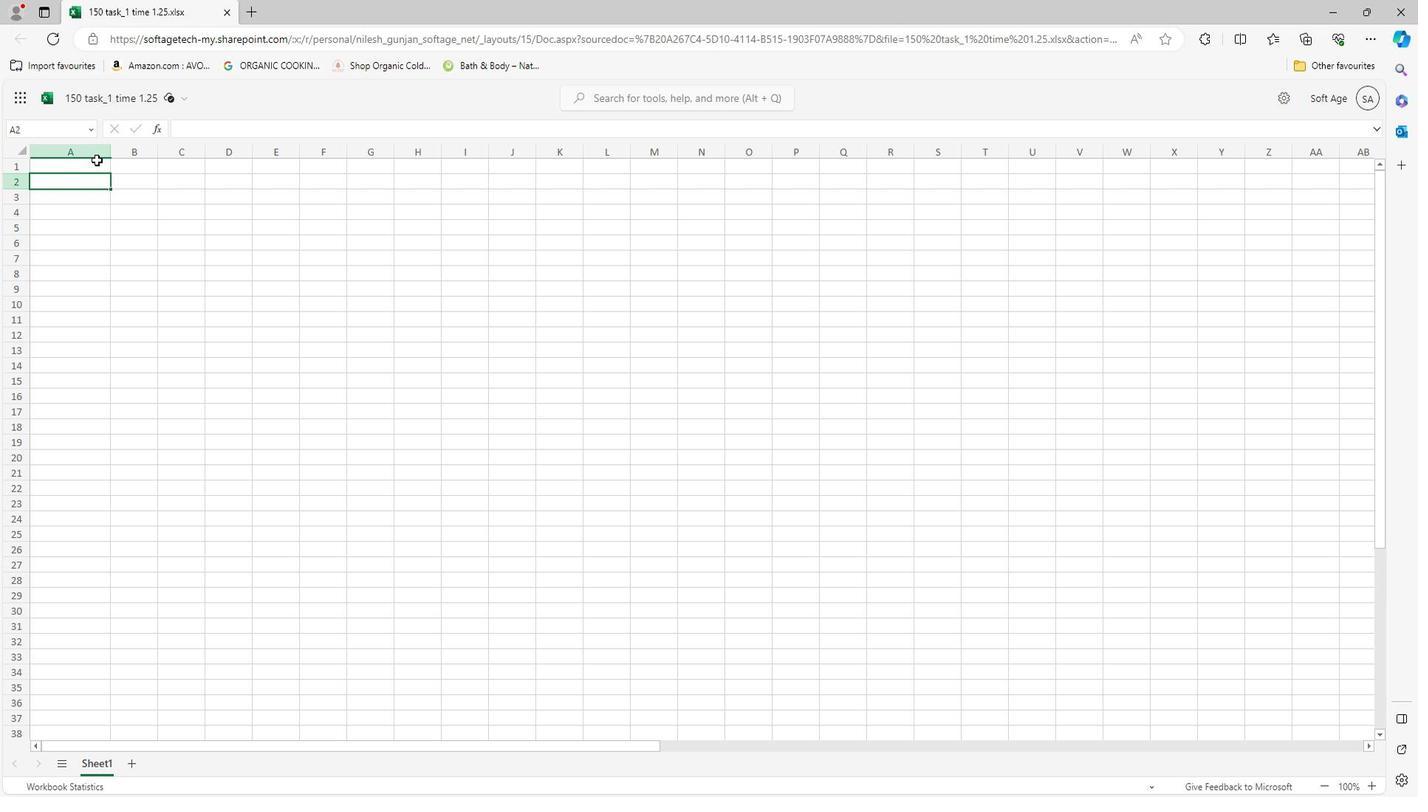 
Action: Mouse pressed left at (95, 159)
Screenshot: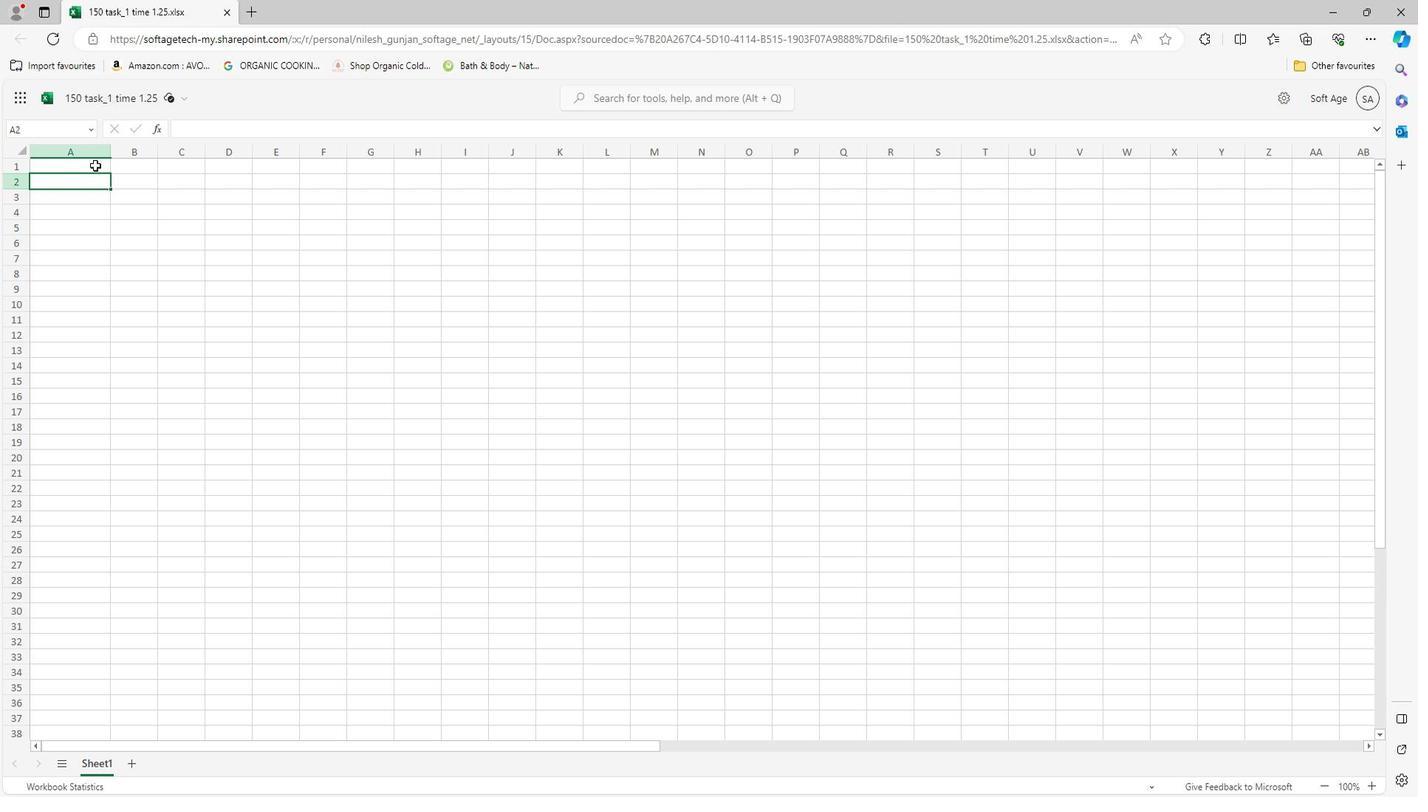 
Action: Key pressed <Key.caps_lock>p<Key.caps_lock>ROPERTY<Key.space><Key.caps_lock>n<Key.caps_lock>AME<Key.space>
Screenshot: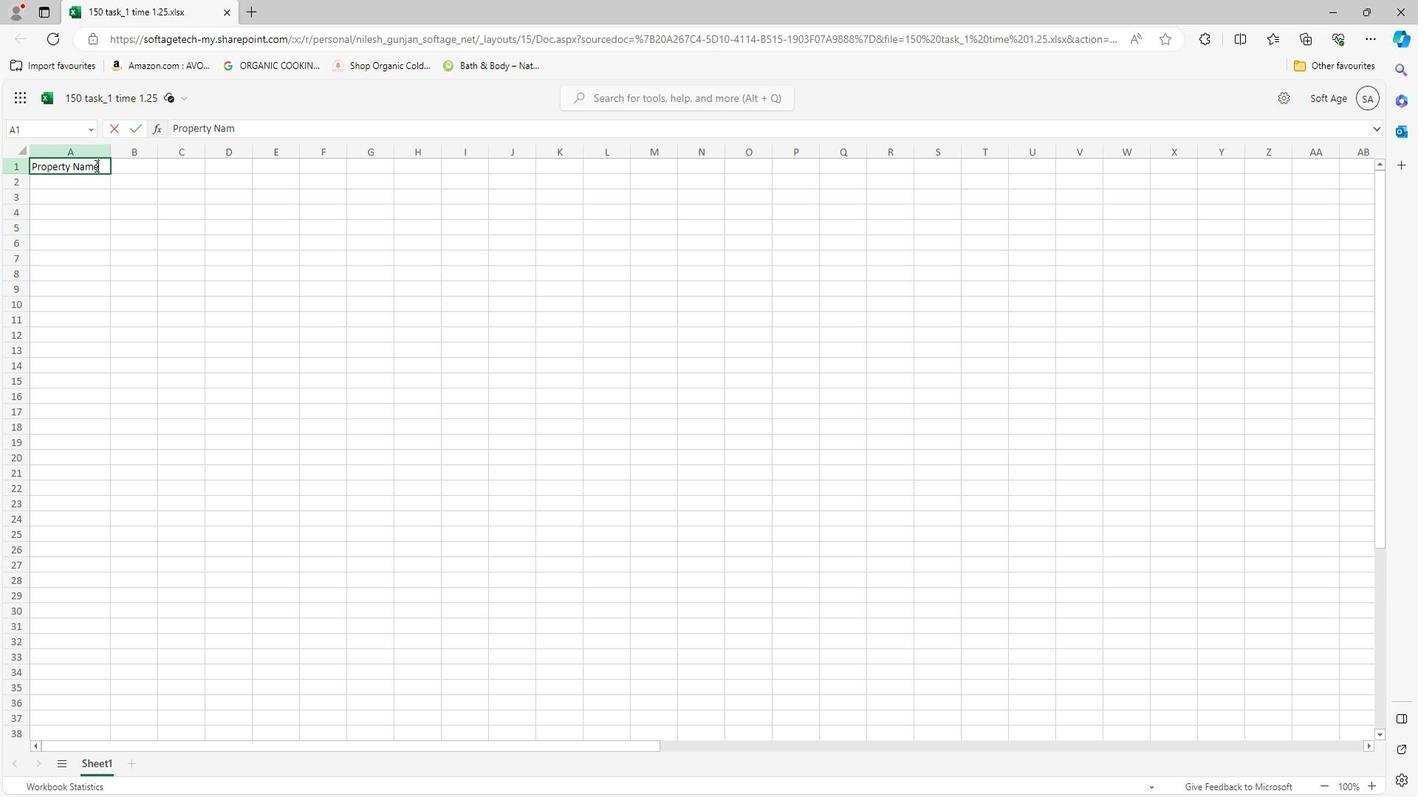 
Action: Mouse moved to (159, 263)
Screenshot: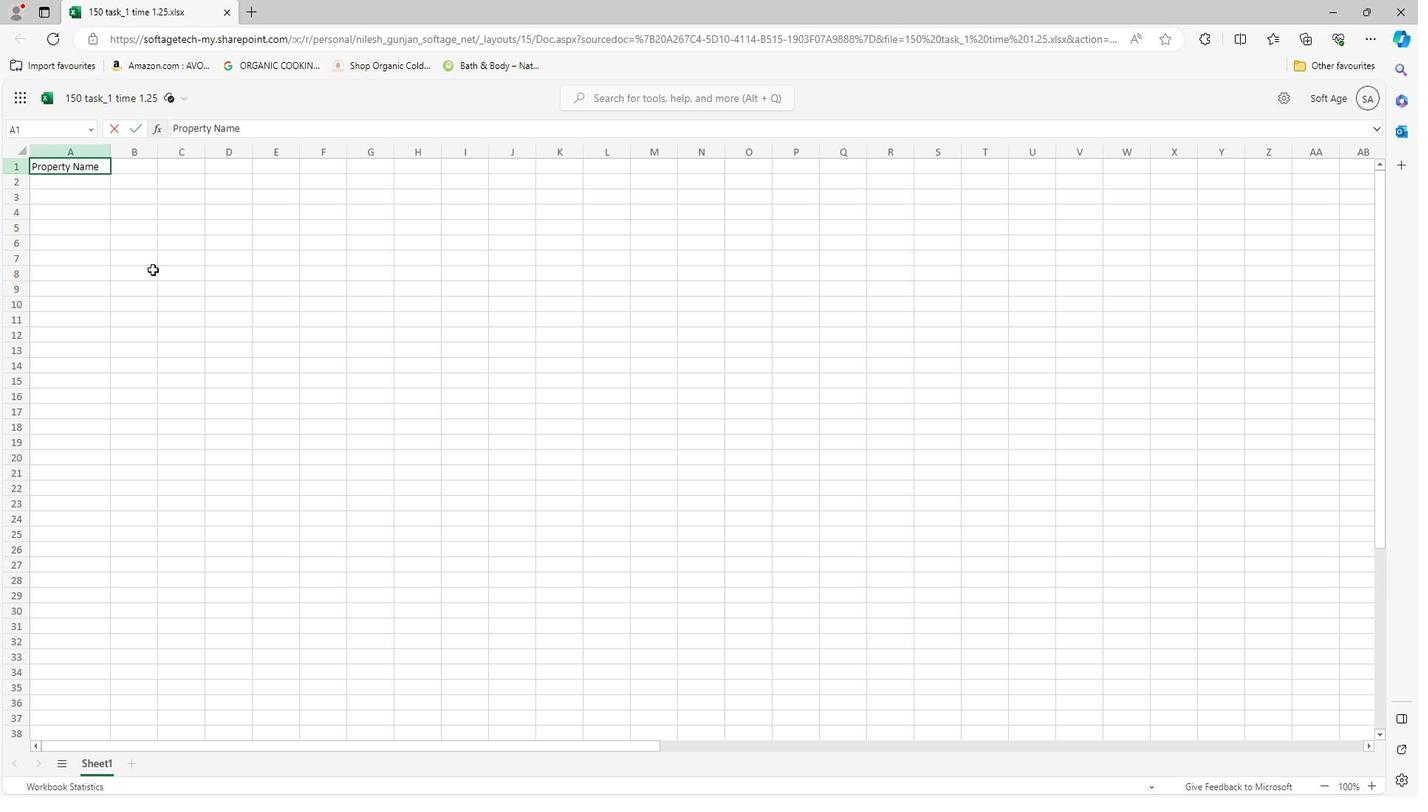 
Action: Mouse pressed left at (159, 263)
Screenshot: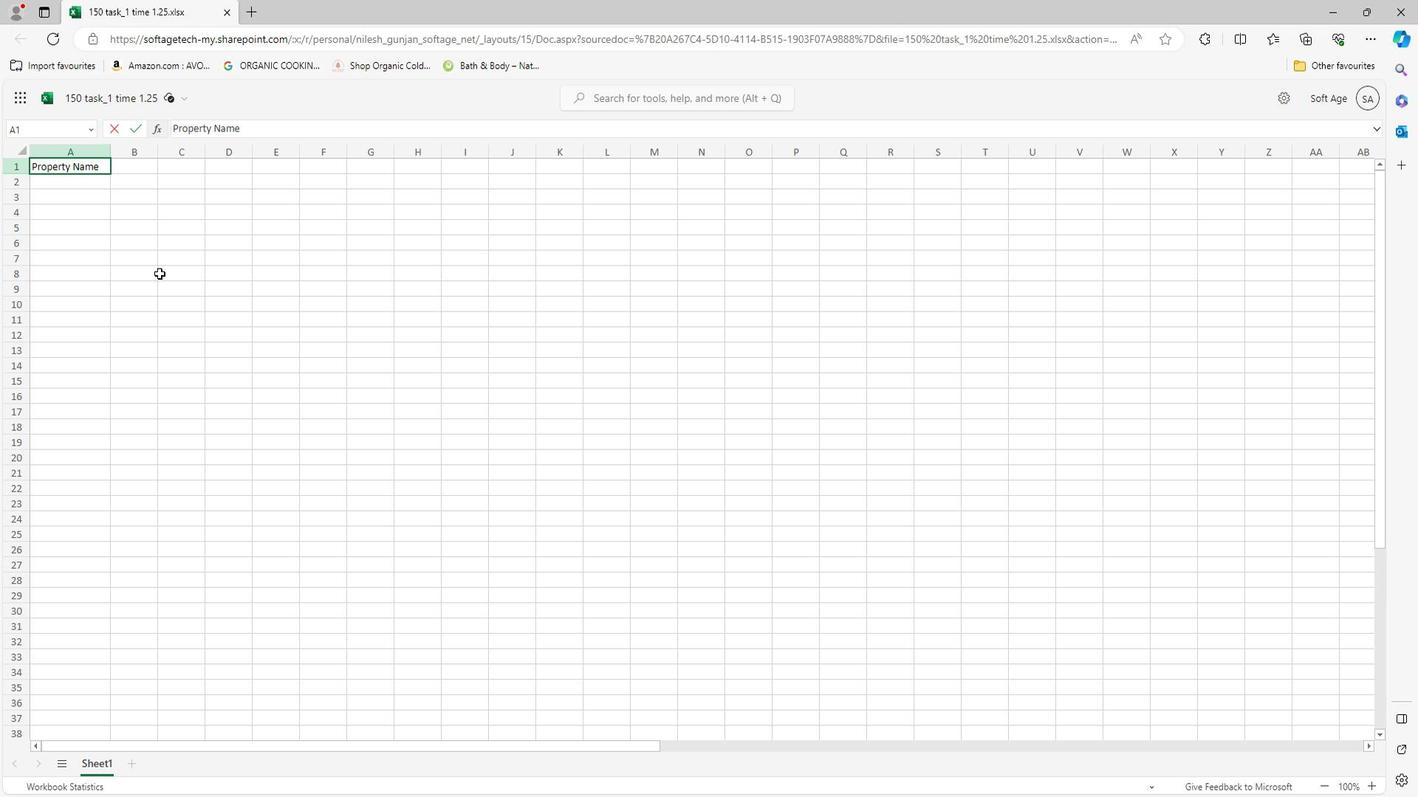 
Action: Mouse moved to (155, 146)
Screenshot: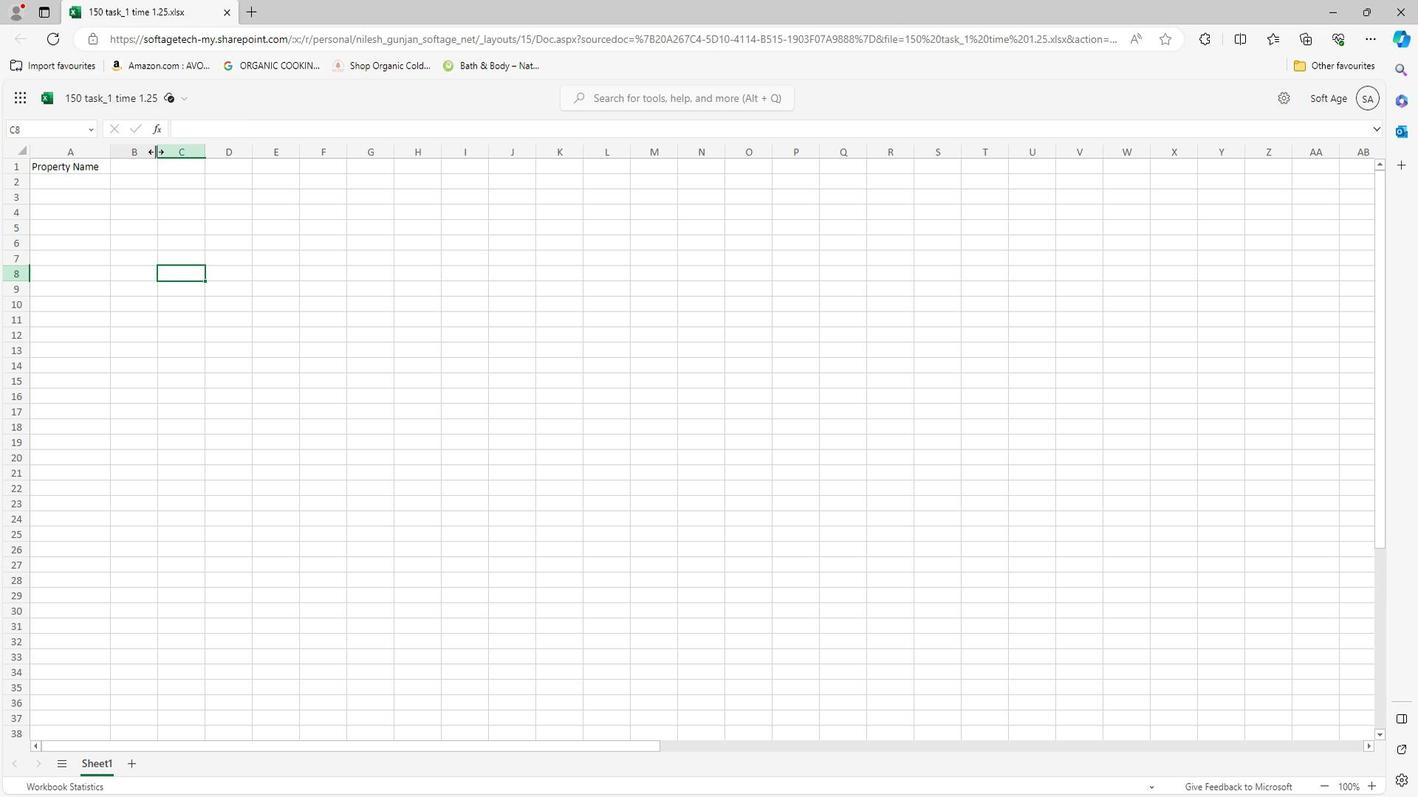 
Action: Mouse pressed left at (155, 146)
Screenshot: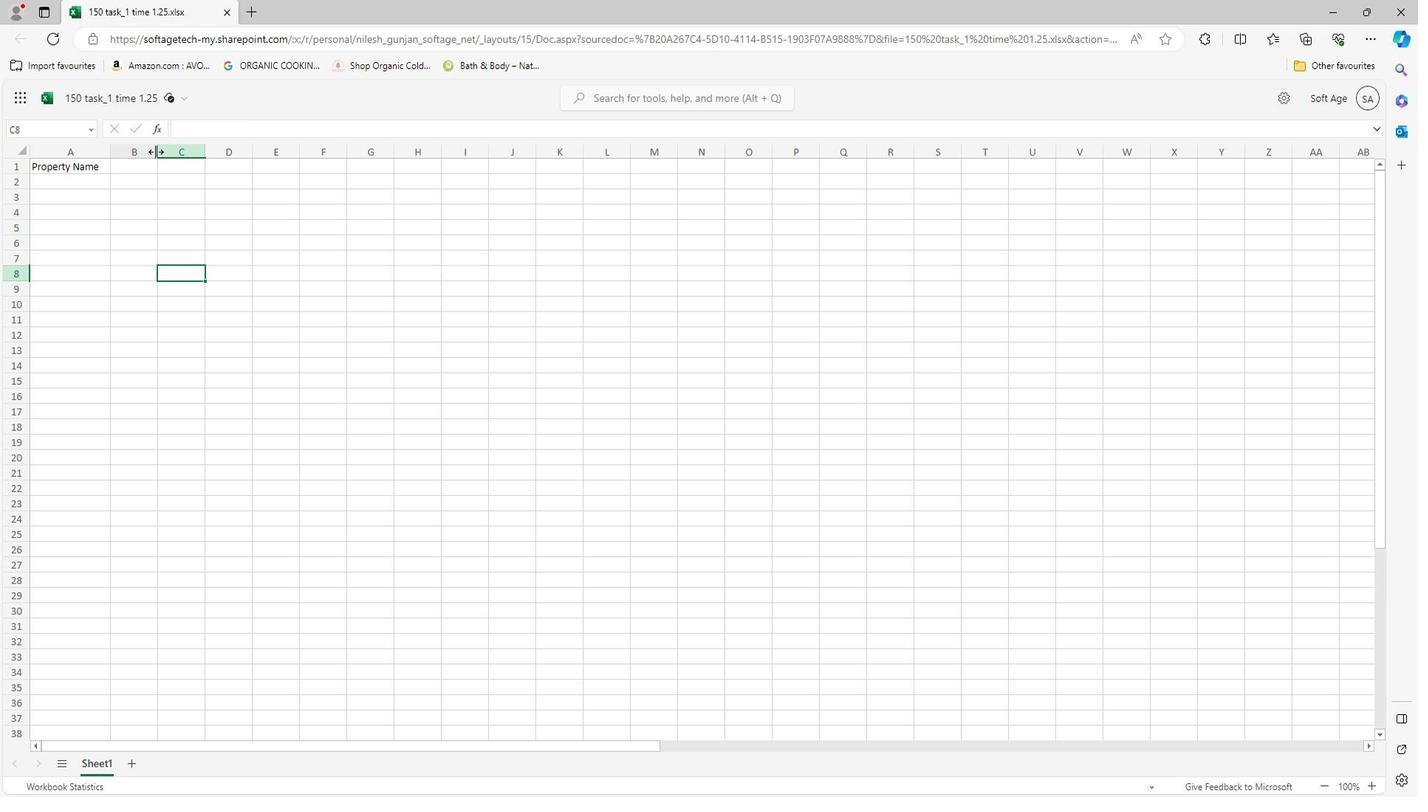 
Action: Mouse moved to (158, 156)
Screenshot: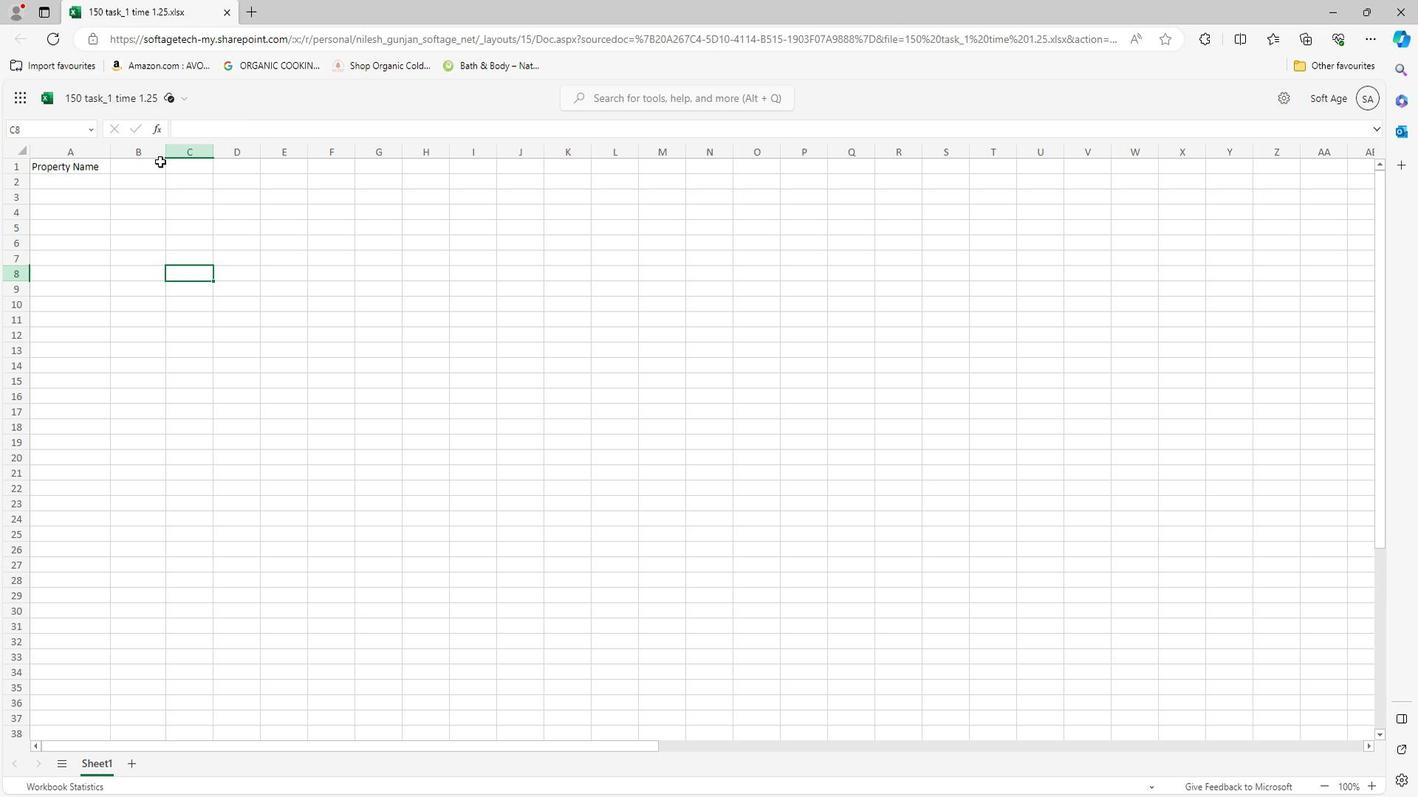 
Action: Mouse pressed left at (158, 156)
Screenshot: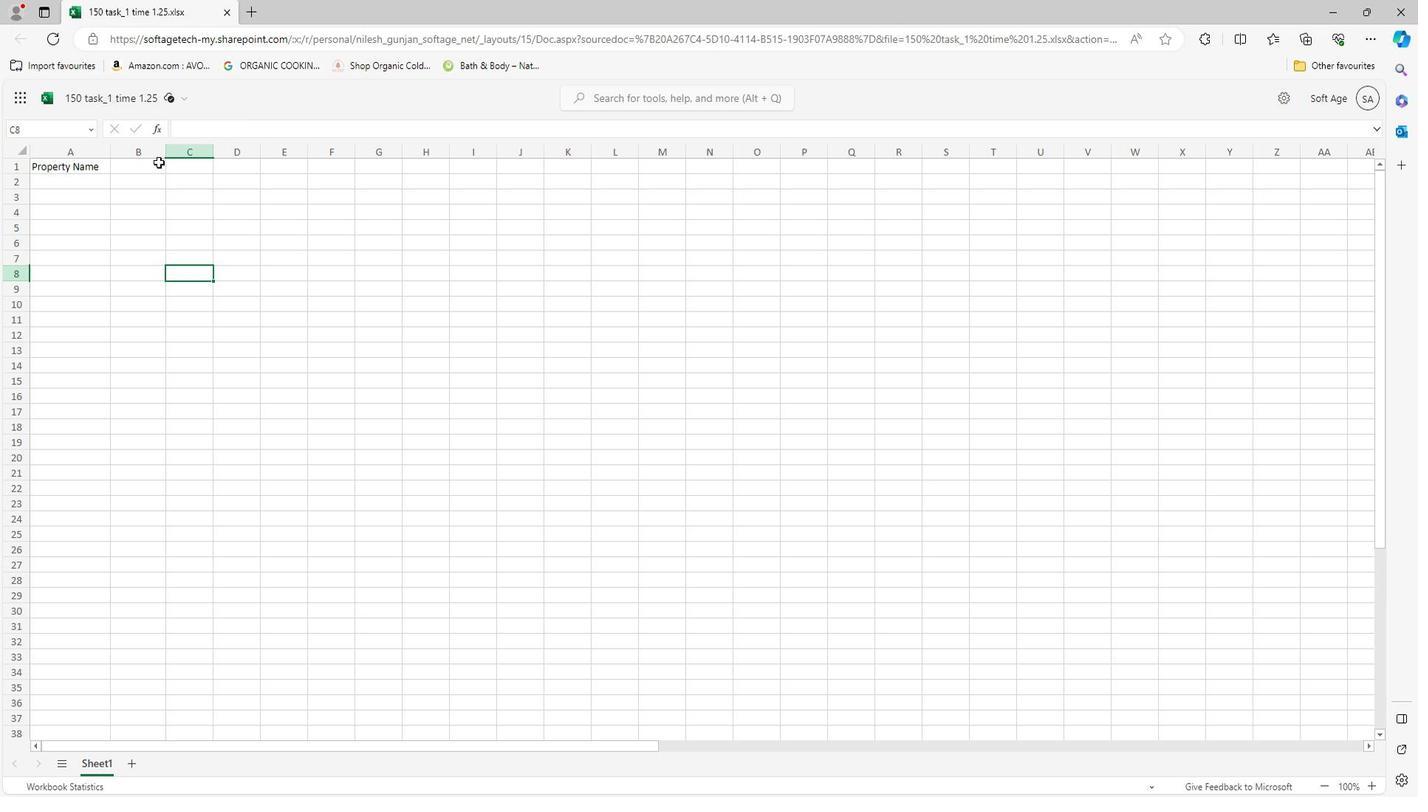 
Action: Mouse moved to (442, 782)
Screenshot: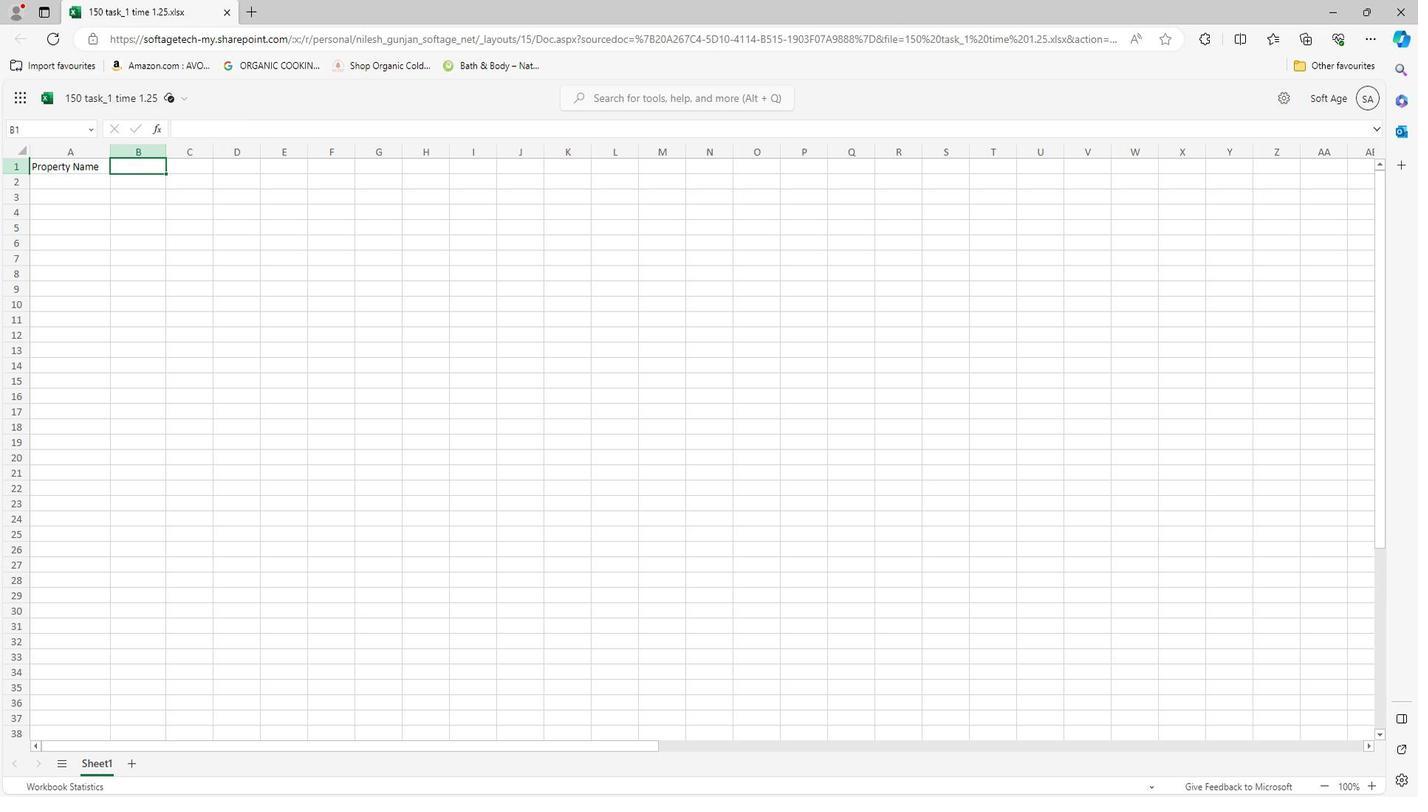 
Action: Mouse pressed left at (442, 782)
Screenshot: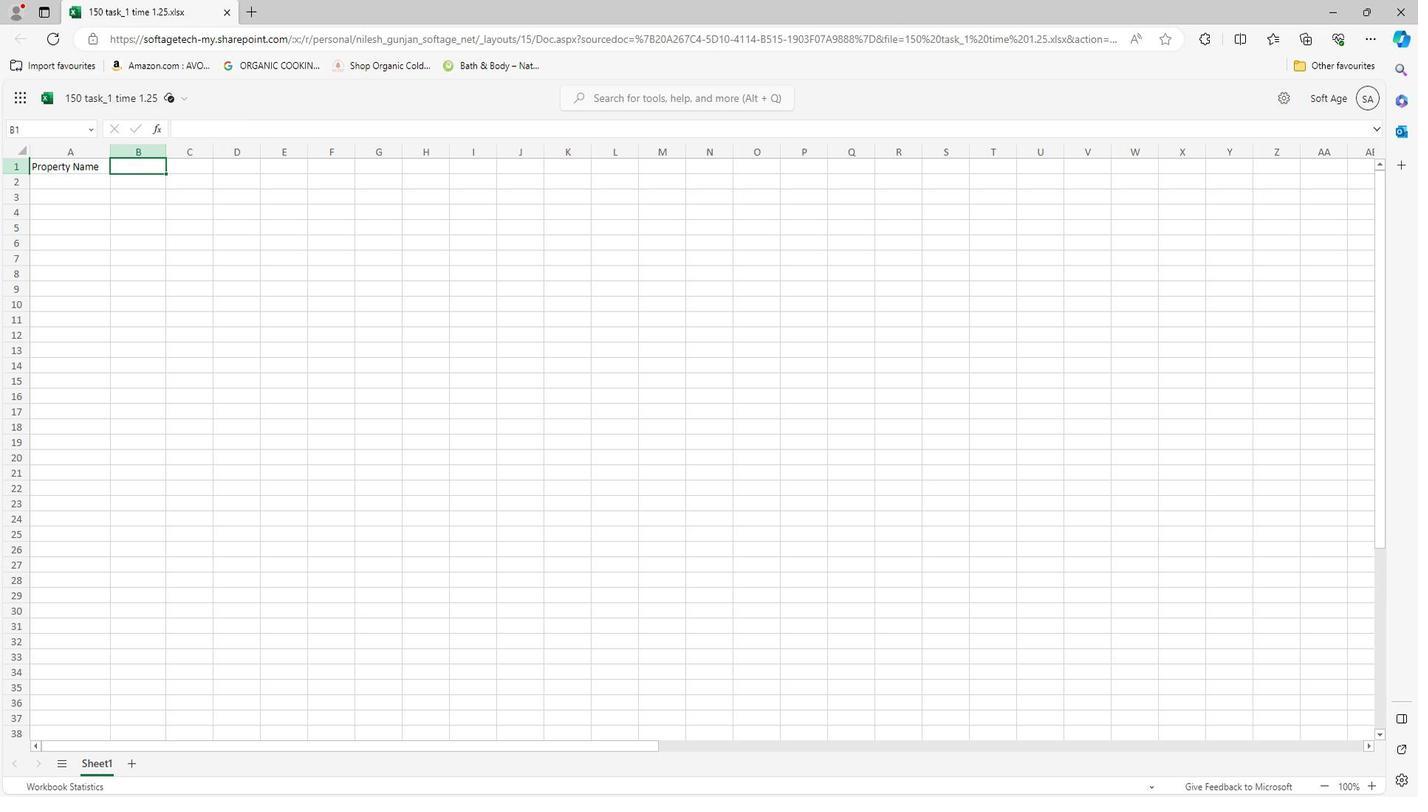 
Action: Mouse moved to (310, 781)
Screenshot: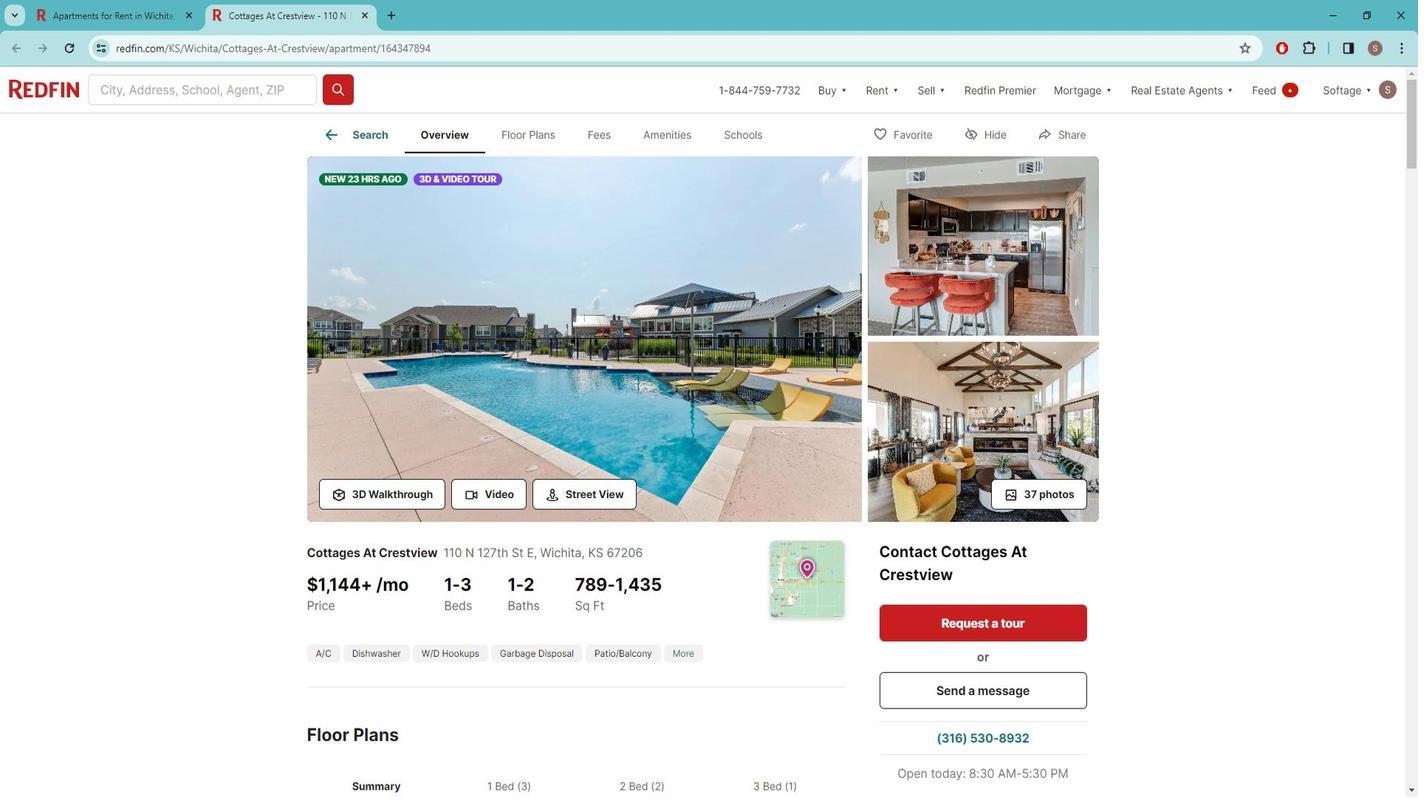 
Action: Mouse pressed left at (310, 781)
Screenshot: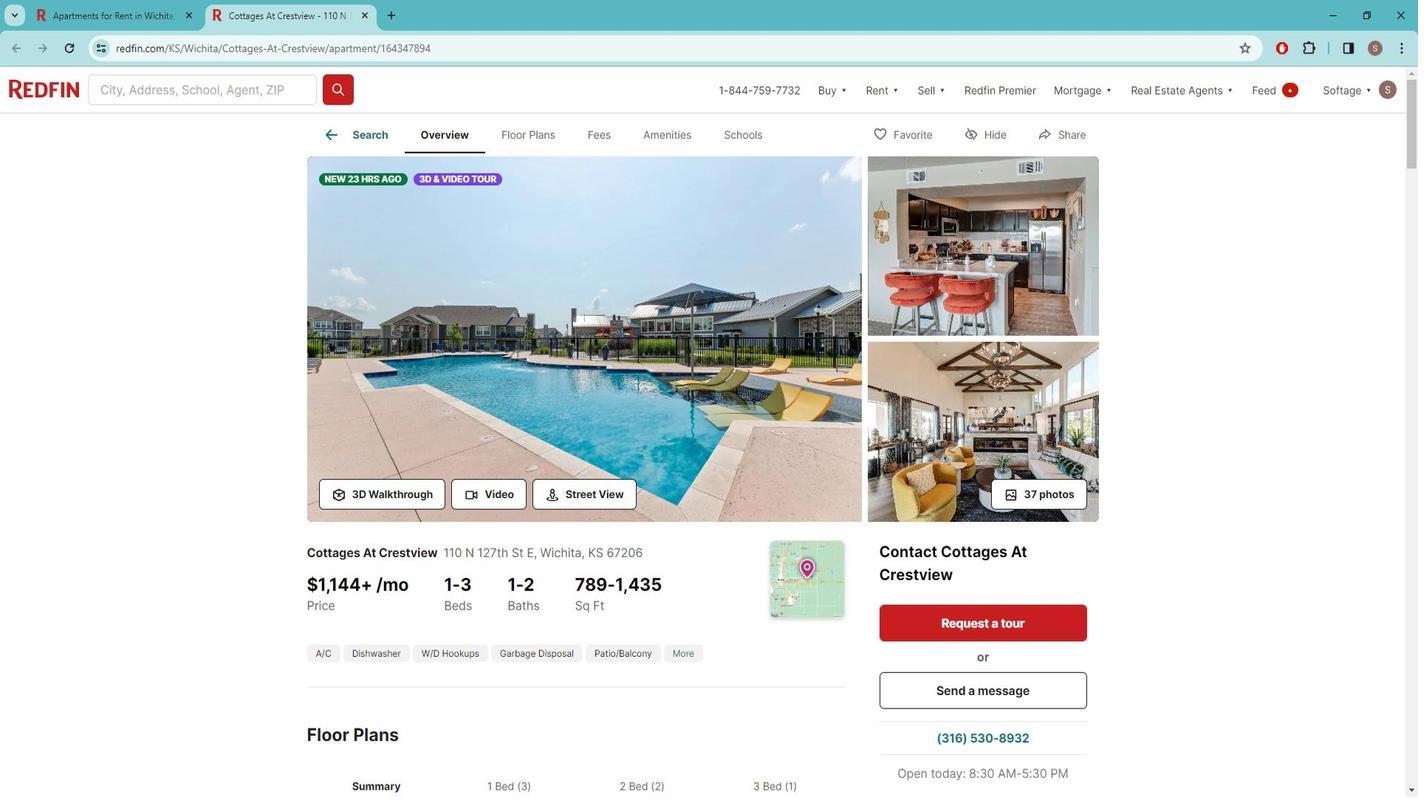 
Action: Mouse moved to (150, 164)
Screenshot: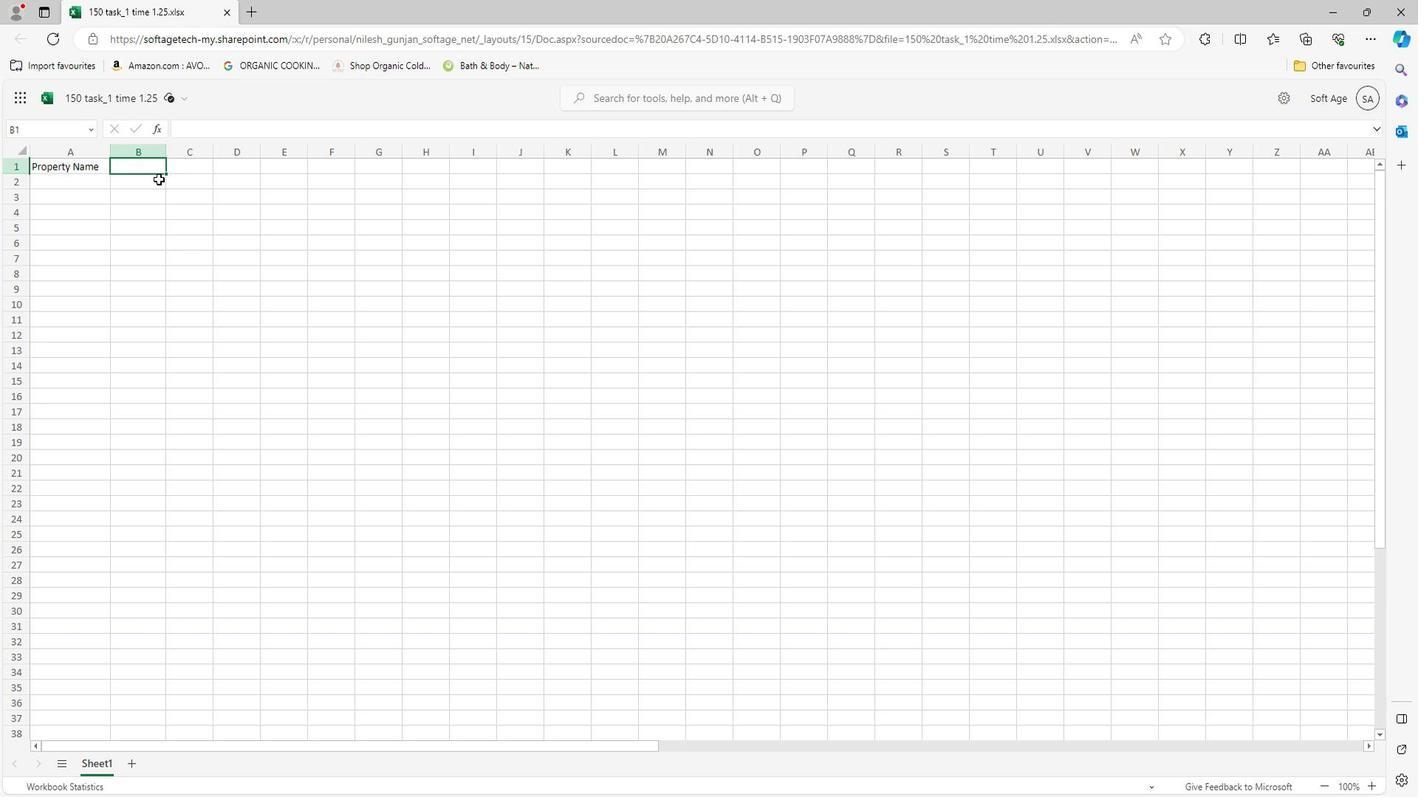 
Action: Key pressed <Key.caps_lock>p<Key.caps_lock>RICE<Key.space>
Screenshot: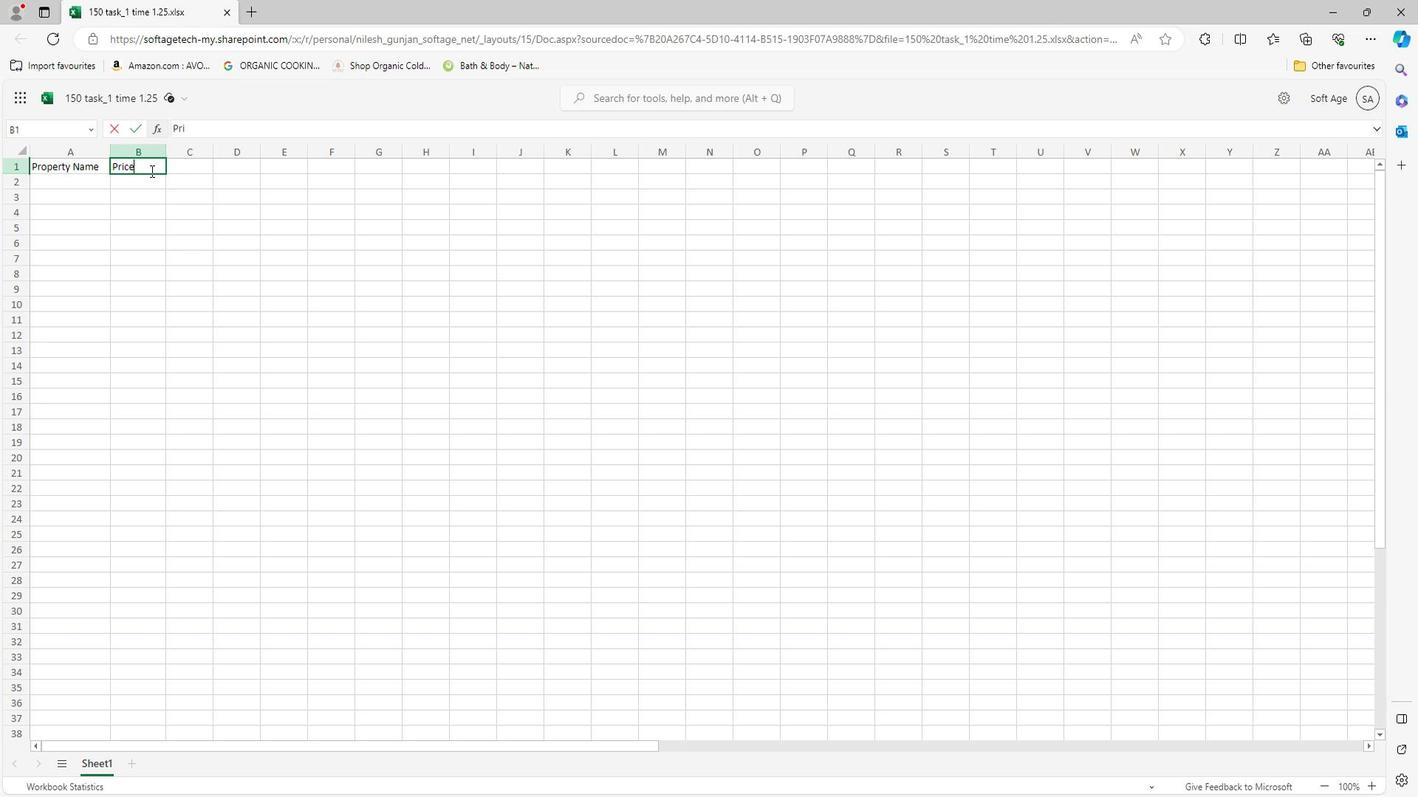 
Action: Mouse moved to (437, 783)
Screenshot: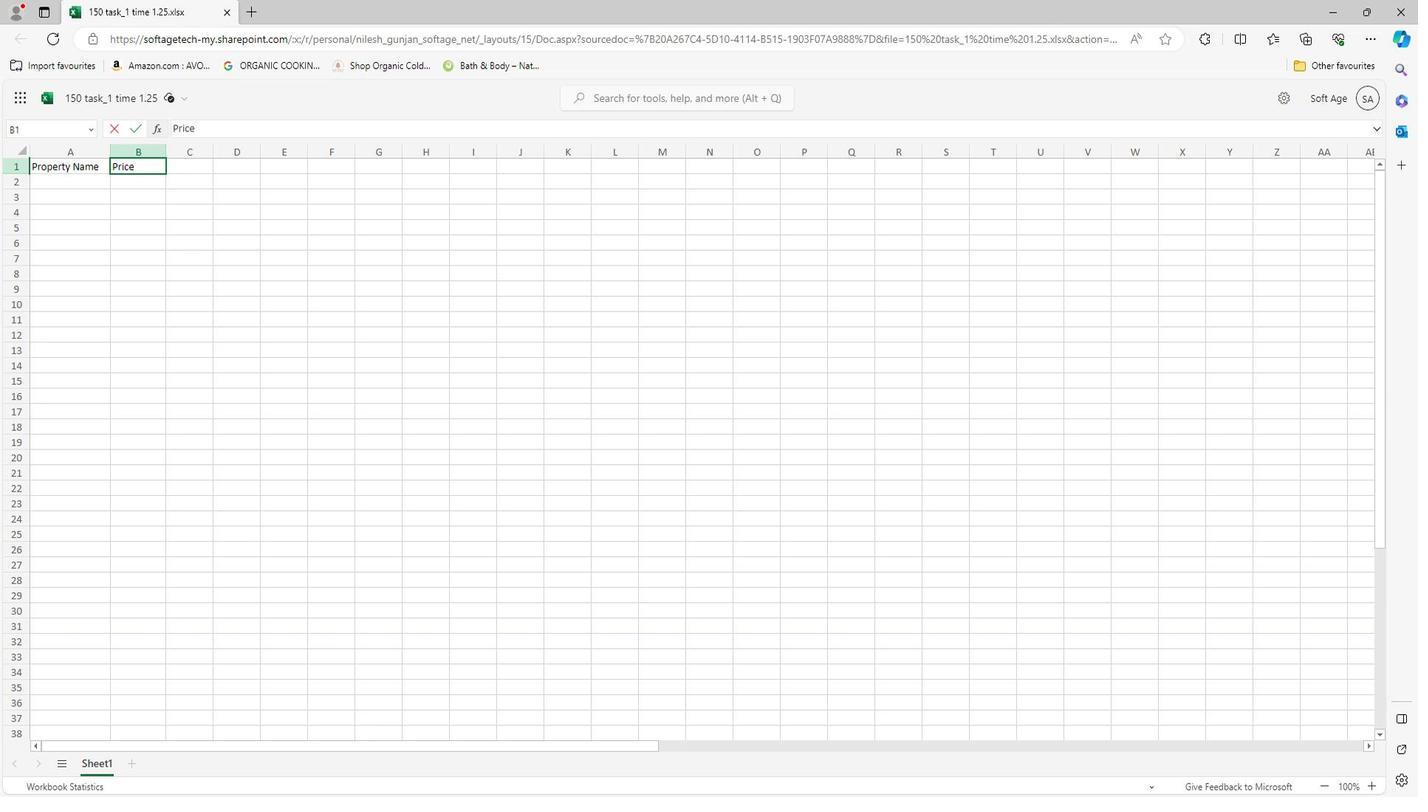 
Action: Mouse pressed left at (437, 783)
Screenshot: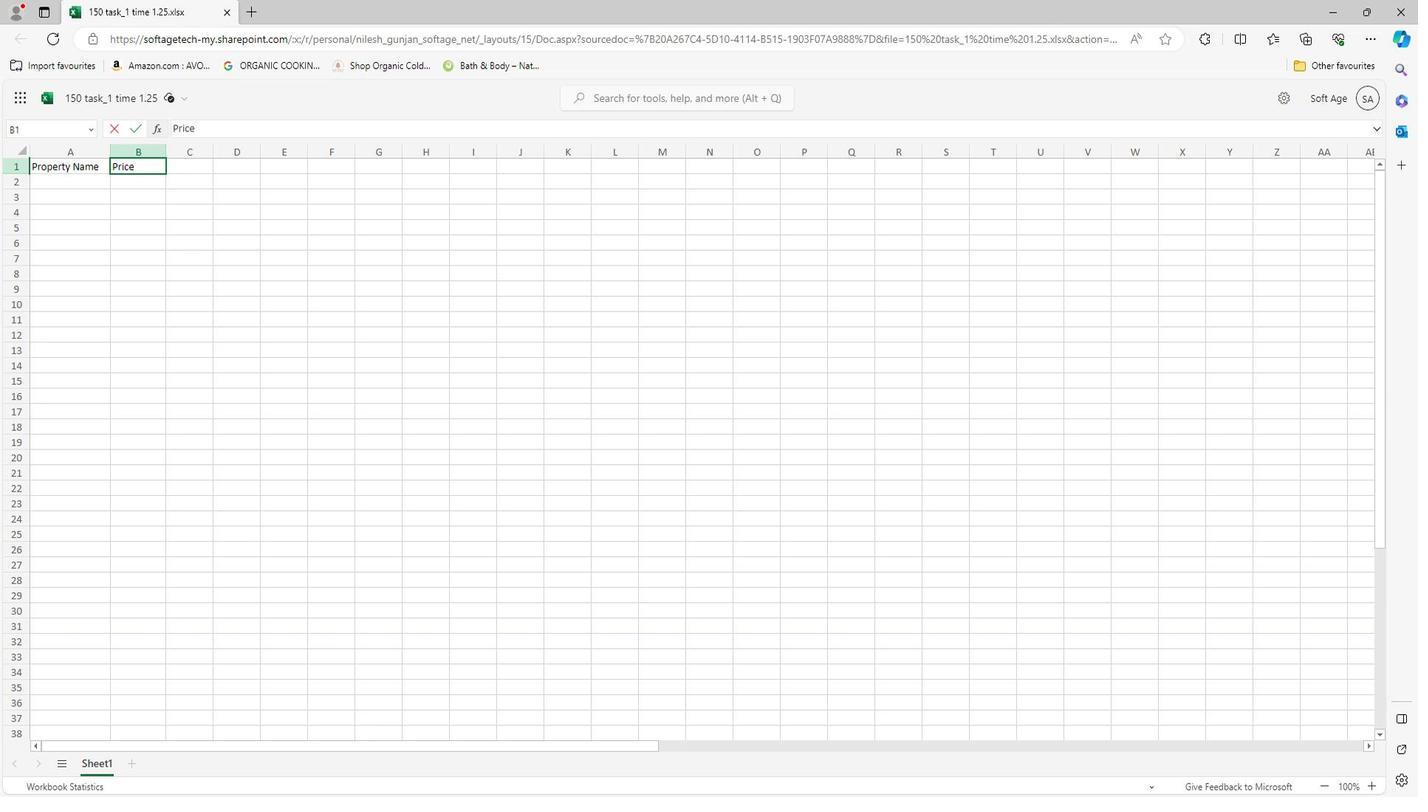 
Action: Mouse moved to (451, 776)
Screenshot: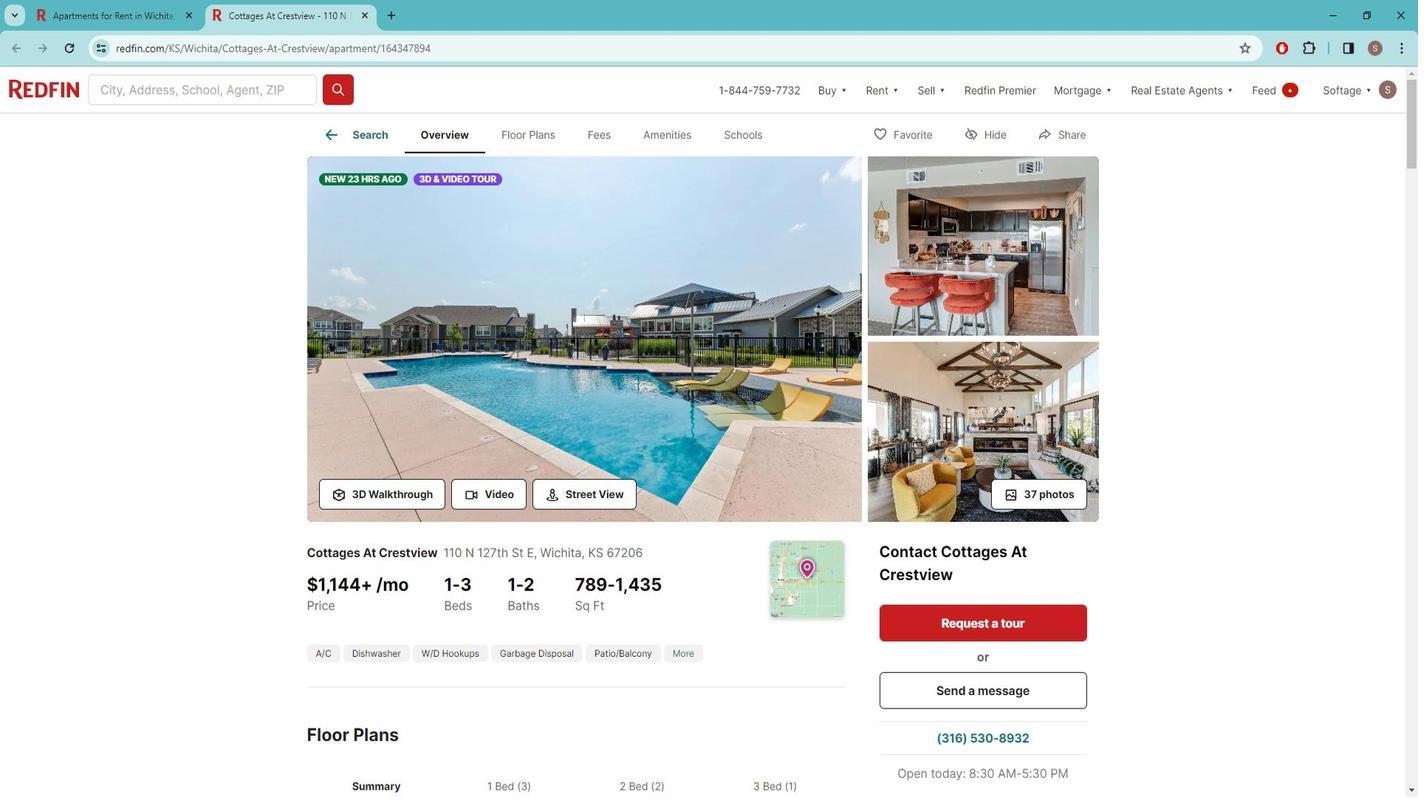 
Action: Mouse pressed left at (451, 776)
Screenshot: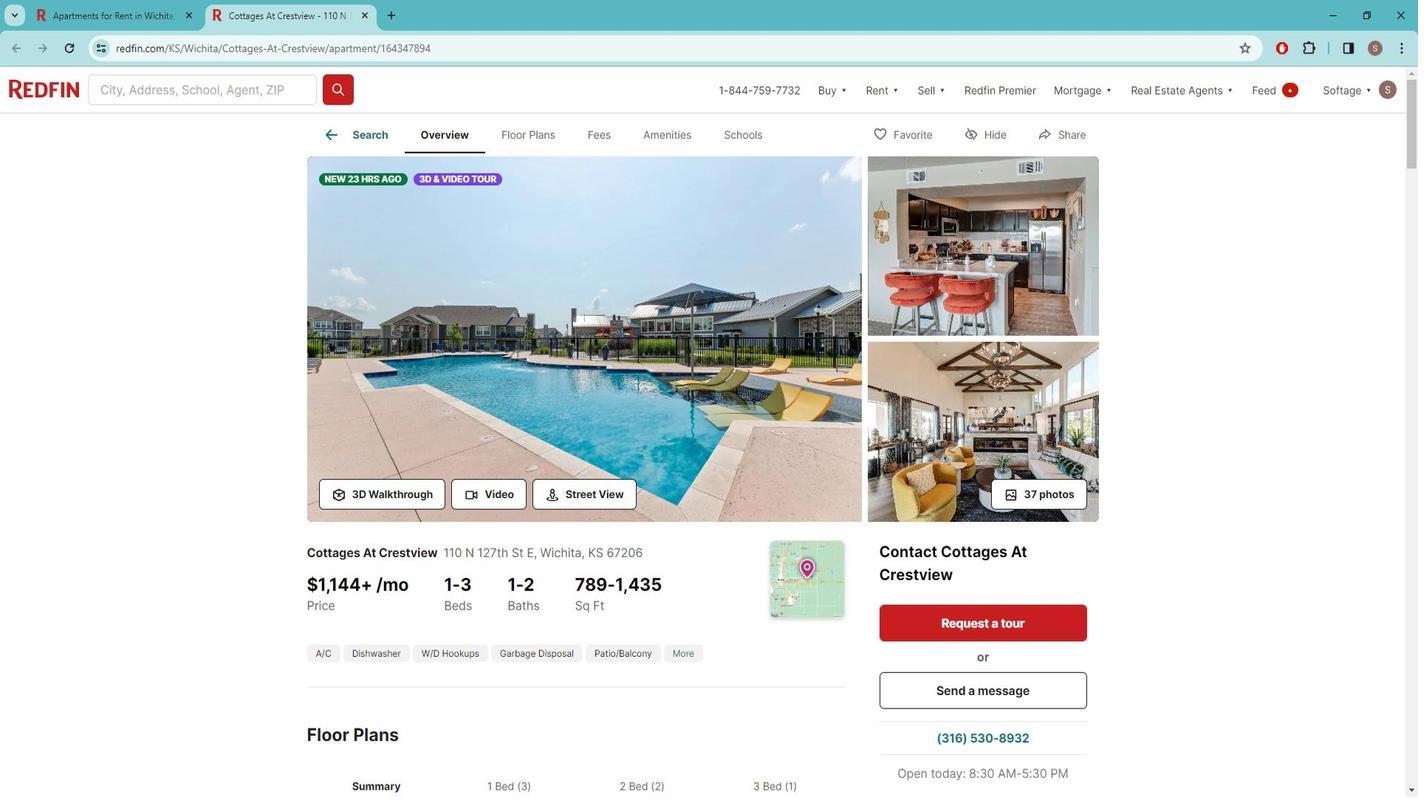 
Action: Mouse moved to (143, 162)
Screenshot: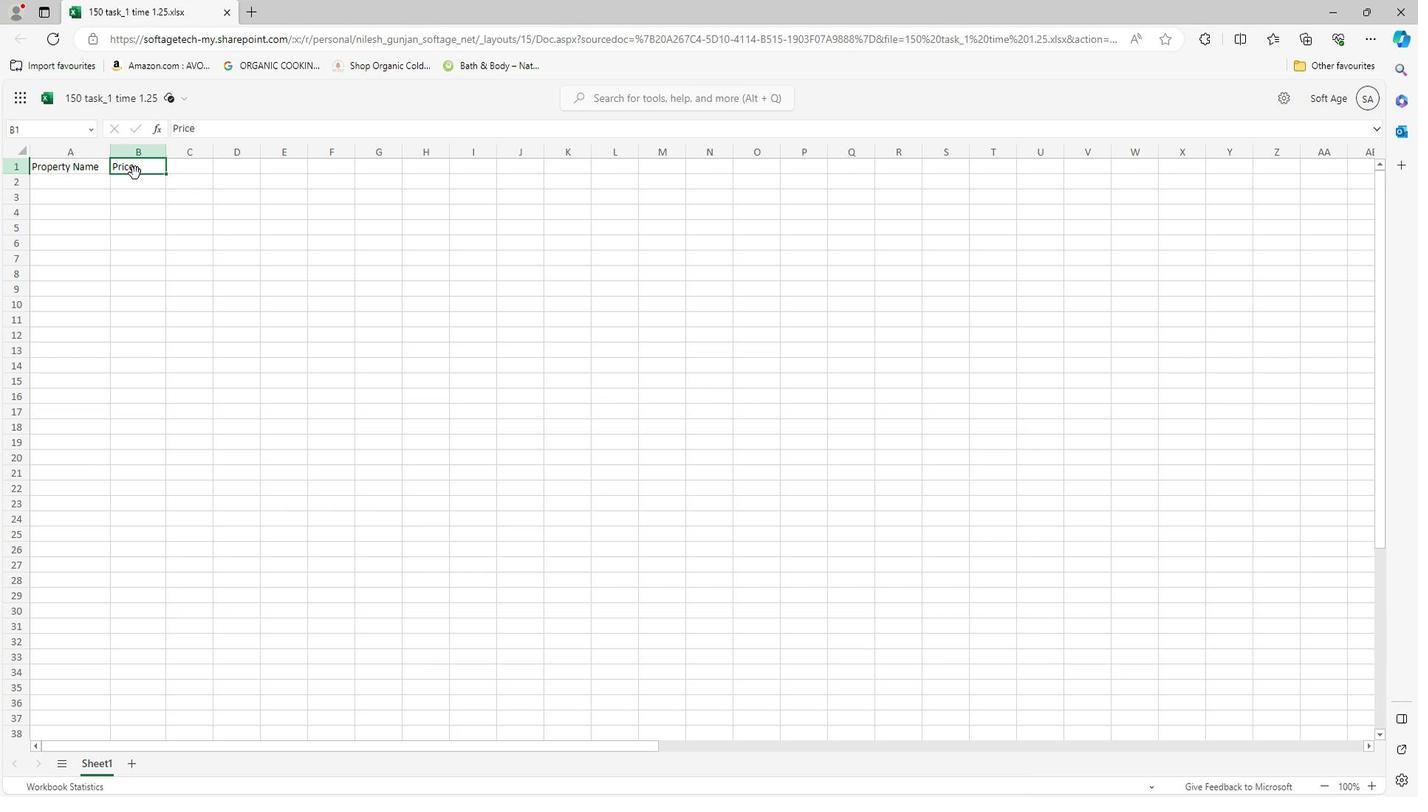 
Action: Mouse pressed left at (143, 162)
Screenshot: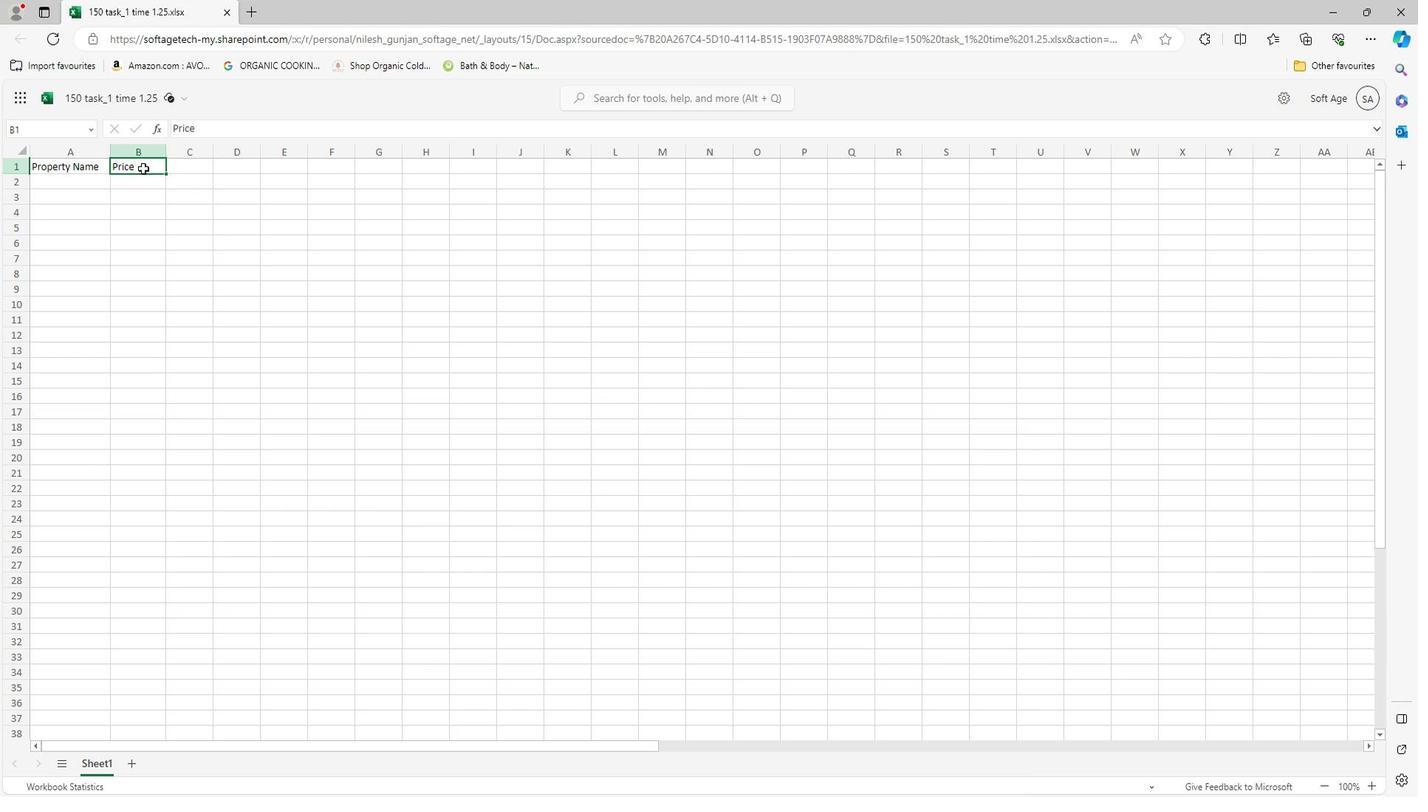 
Action: Mouse pressed left at (143, 162)
Screenshot: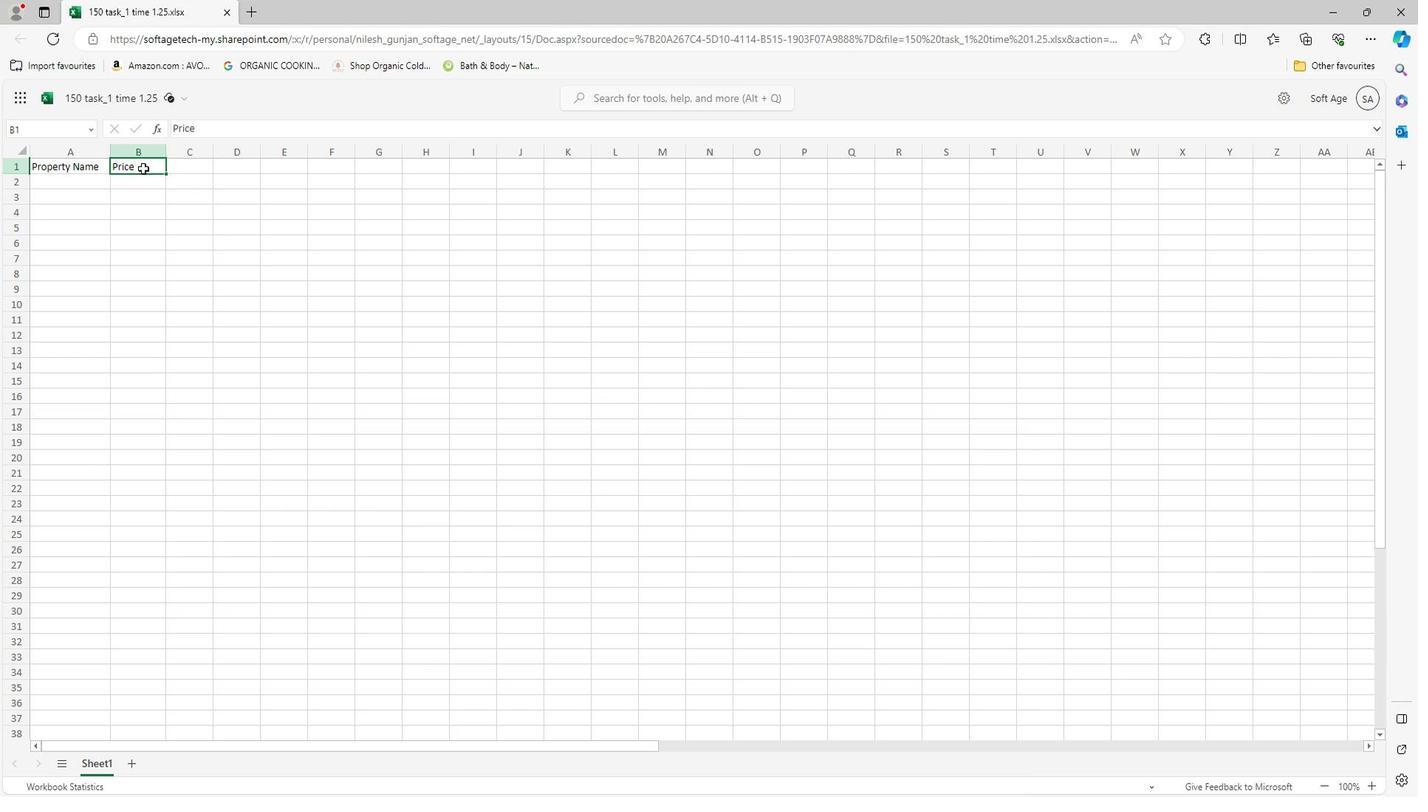 
Action: Key pressed <Key.backspace><Key.backspace><Key.backspace><Key.backspace><Key.backspace><Key.backspace><Key.backspace><Key.backspace><Key.backspace><Key.backspace><Key.backspace><Key.backspace><Key.backspace><Key.backspace><Key.backspace><Key.caps_lock>r<Key.caps_lock>ENT<Key.space>
Screenshot: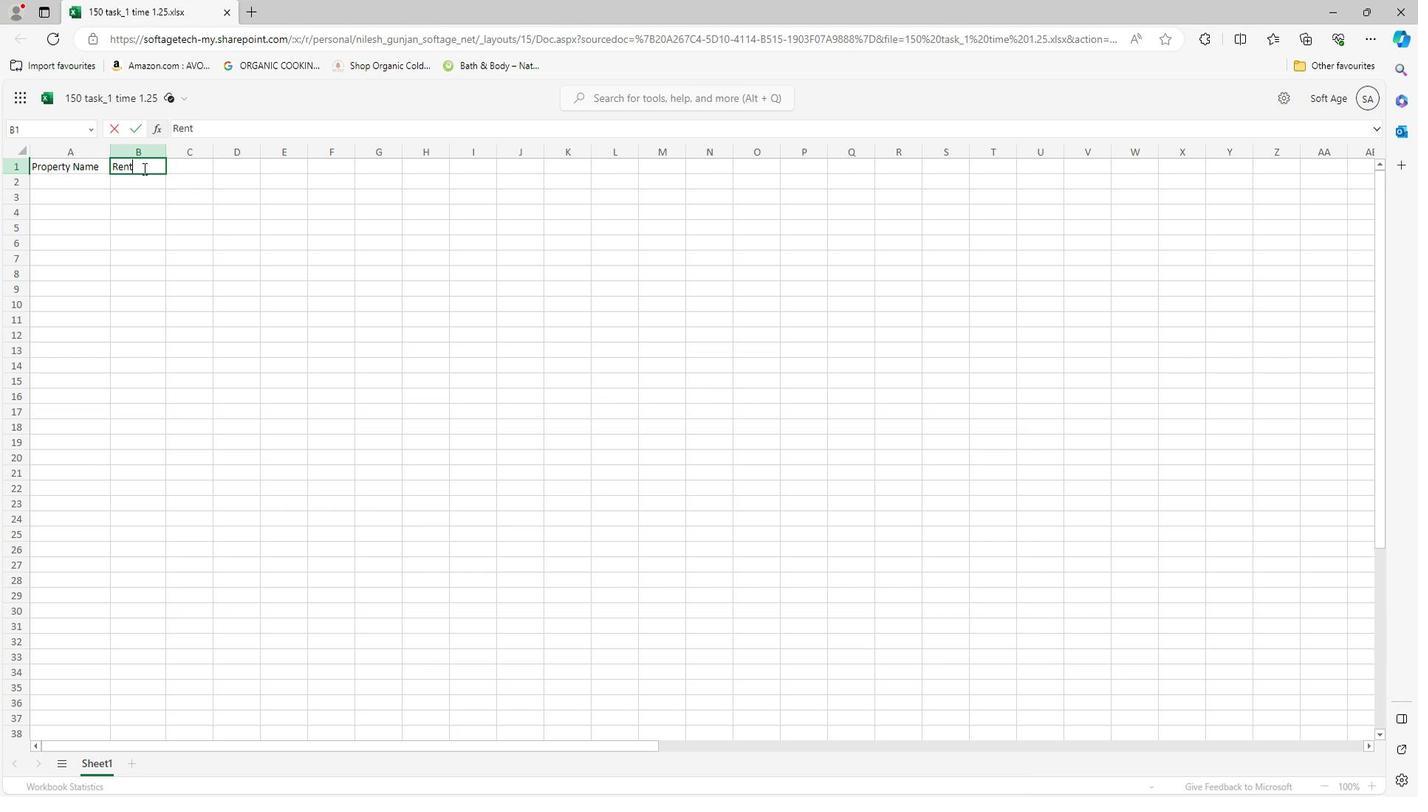 
Action: Mouse moved to (214, 190)
Screenshot: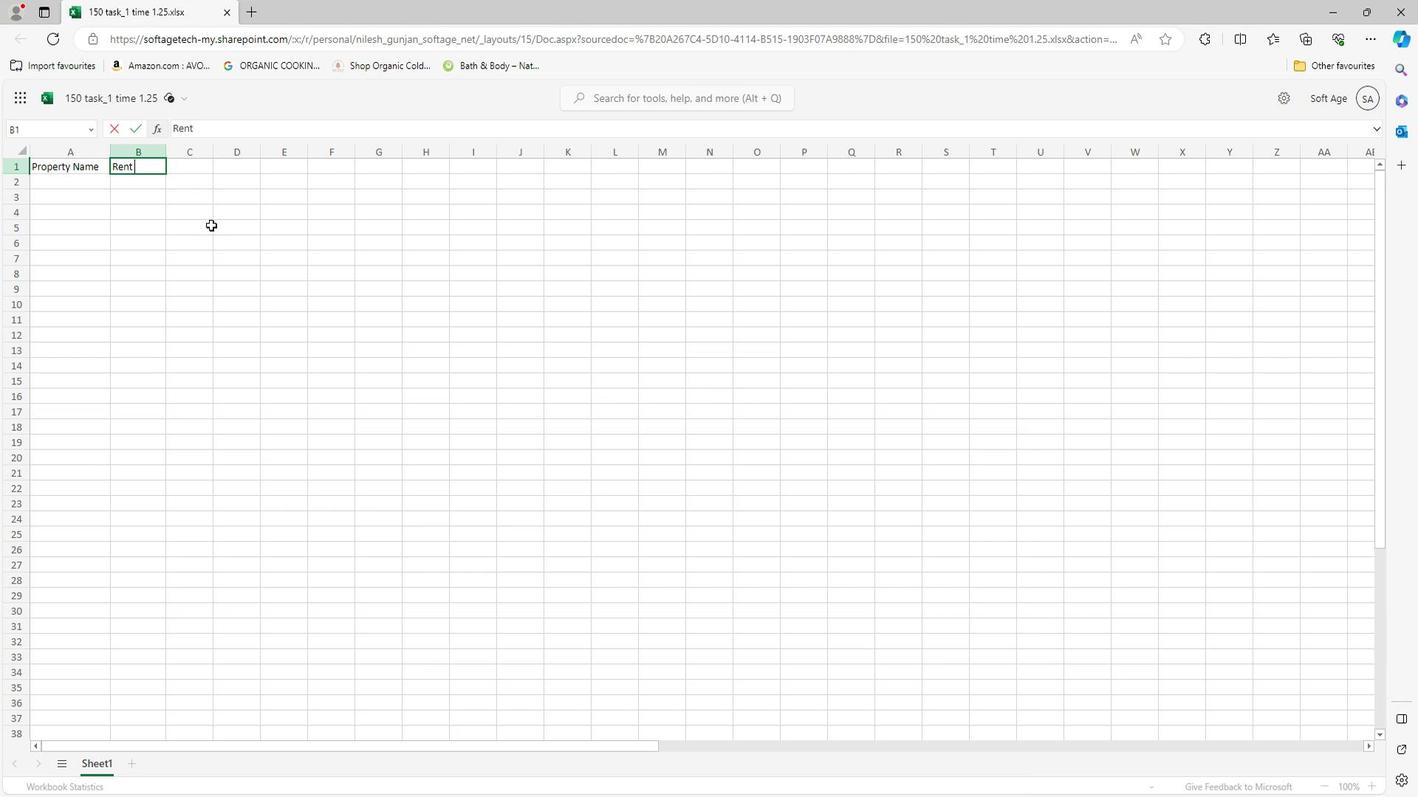 
Action: Mouse pressed left at (214, 190)
Screenshot: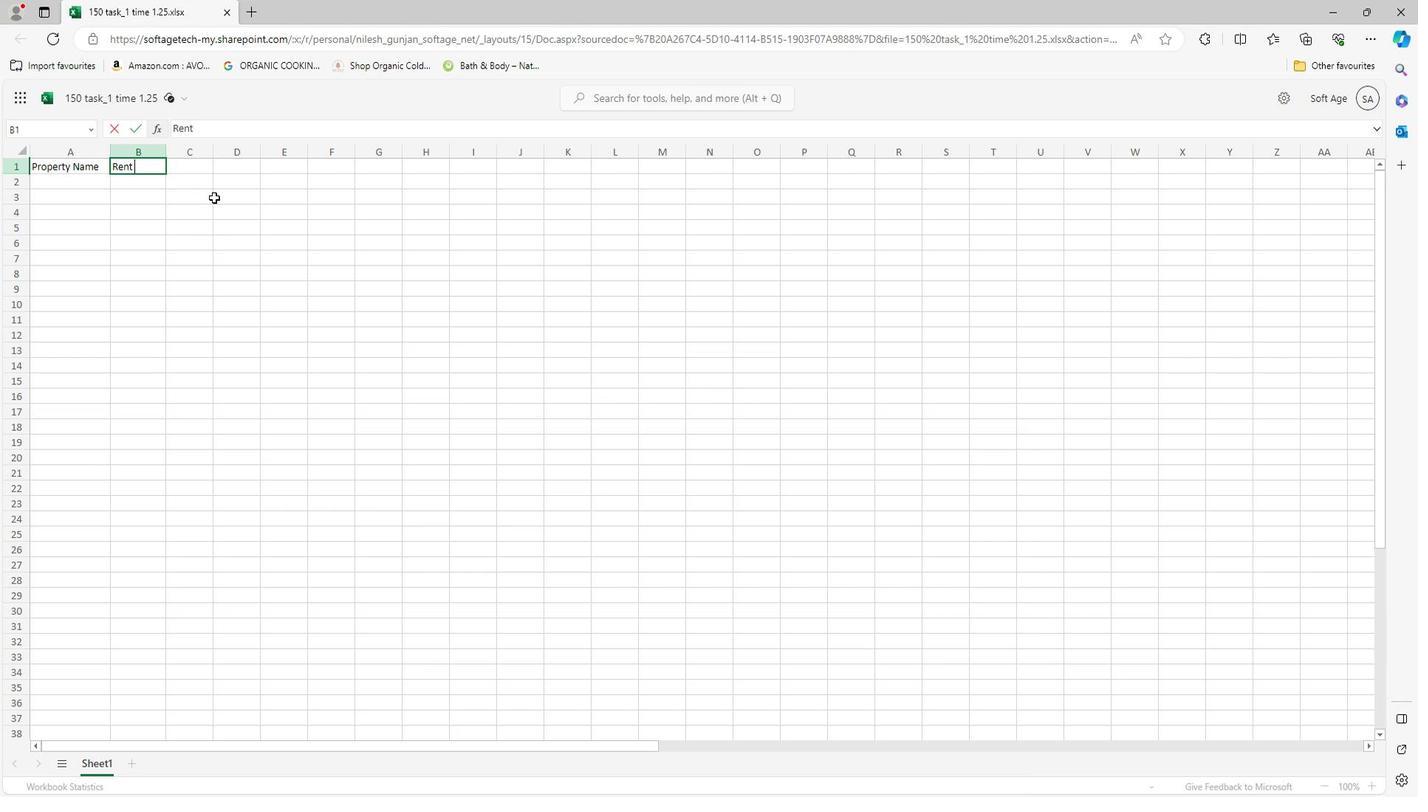 
Action: Mouse moved to (169, 146)
Screenshot: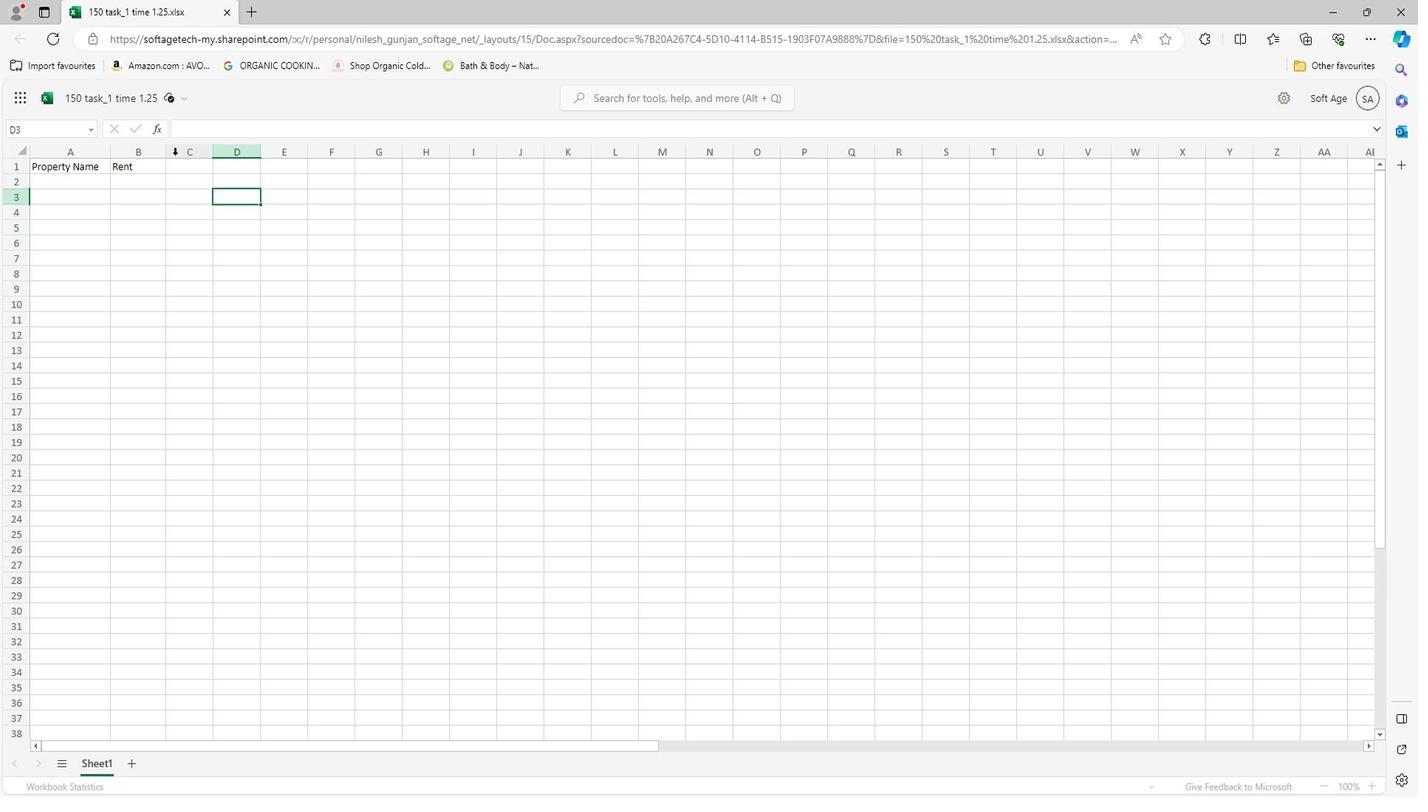 
Action: Mouse pressed left at (169, 146)
Screenshot: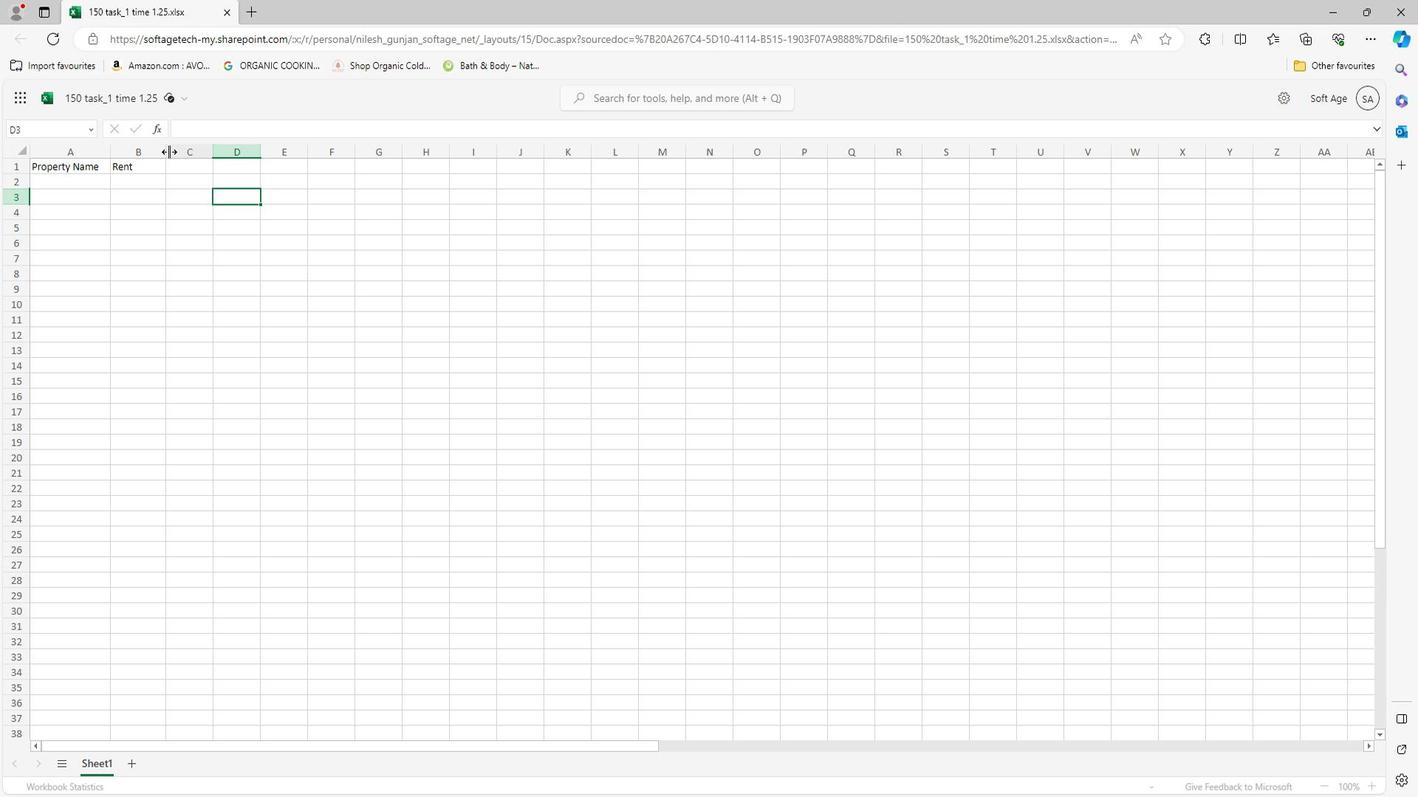 
Action: Mouse pressed left at (169, 146)
Screenshot: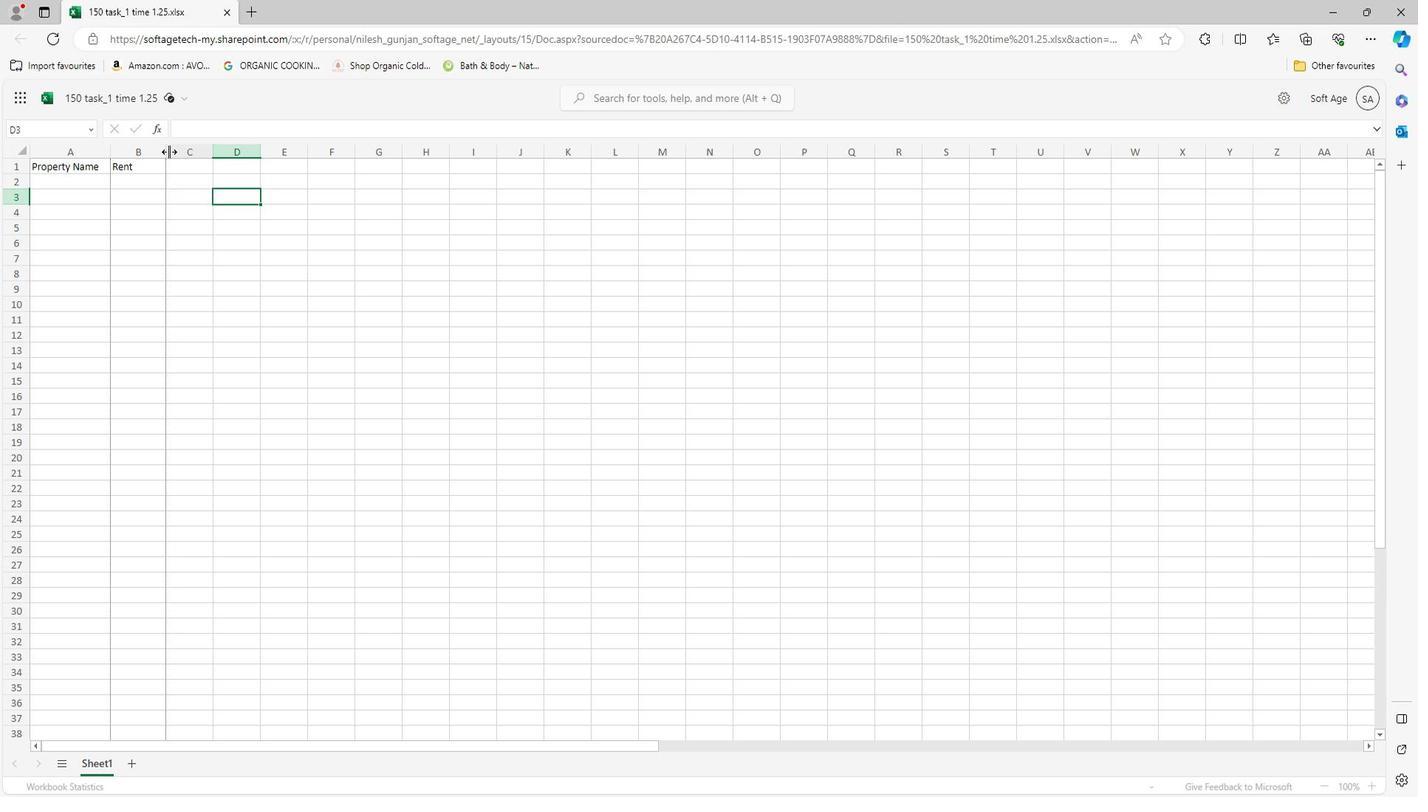 
Action: Mouse moved to (182, 147)
Screenshot: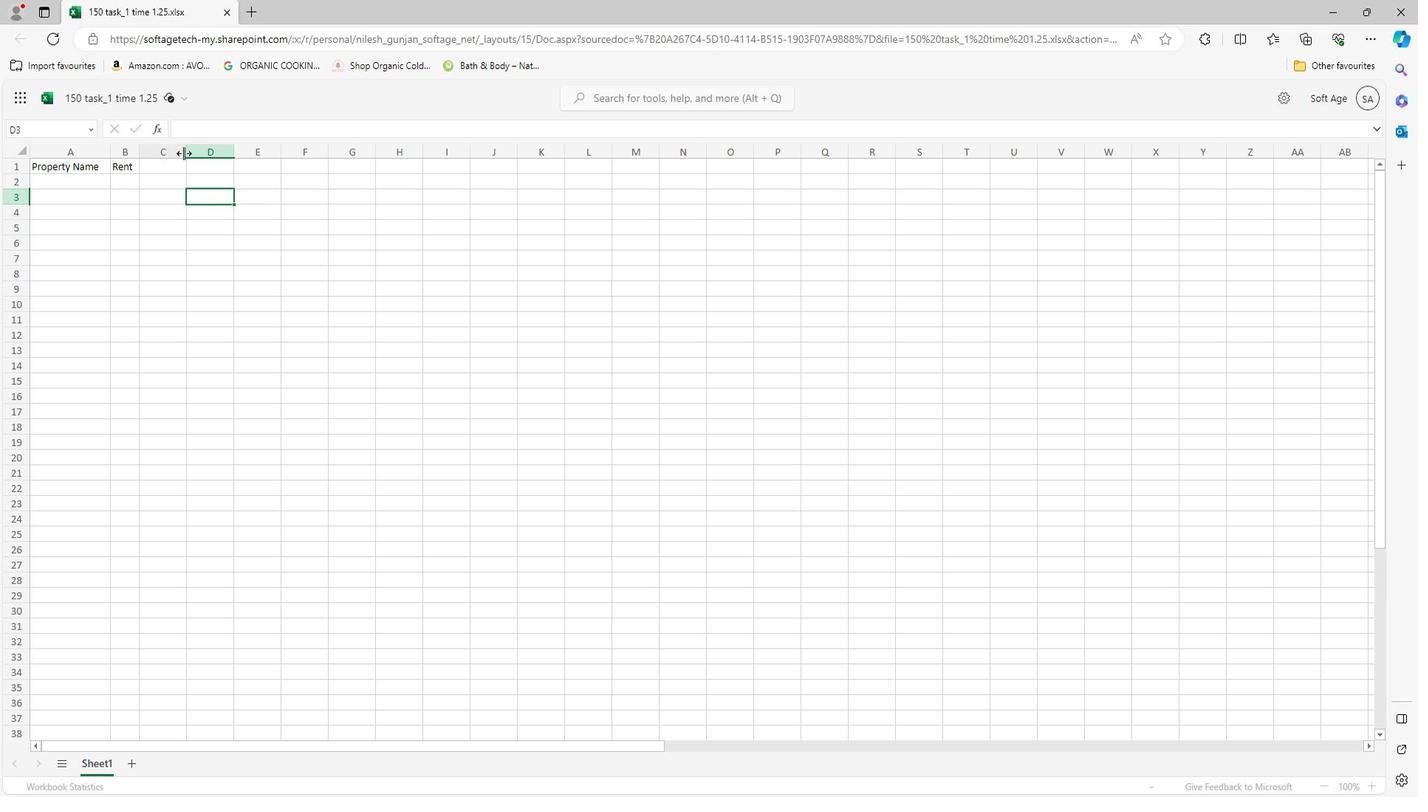 
Action: Mouse pressed left at (182, 147)
Screenshot: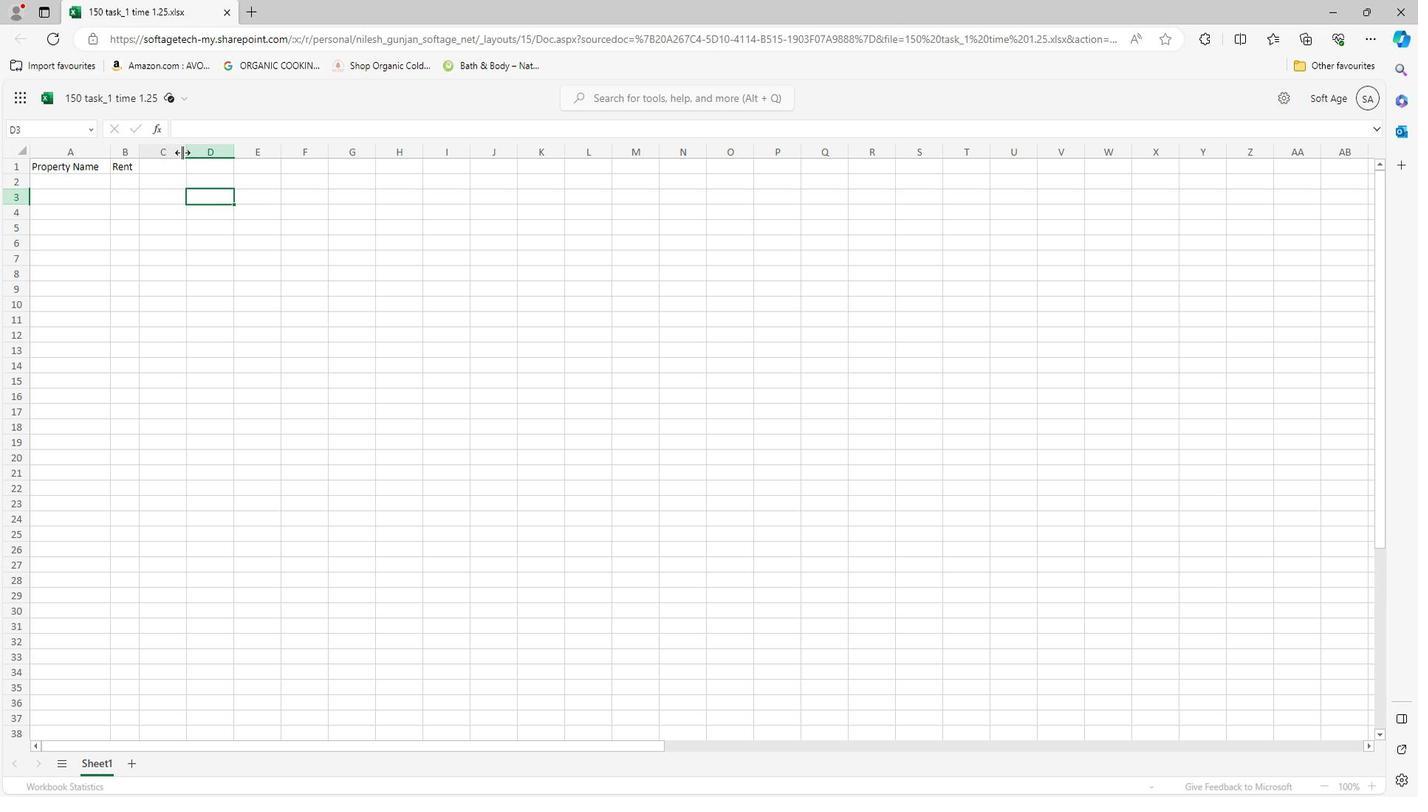 
Action: Mouse moved to (206, 161)
Screenshot: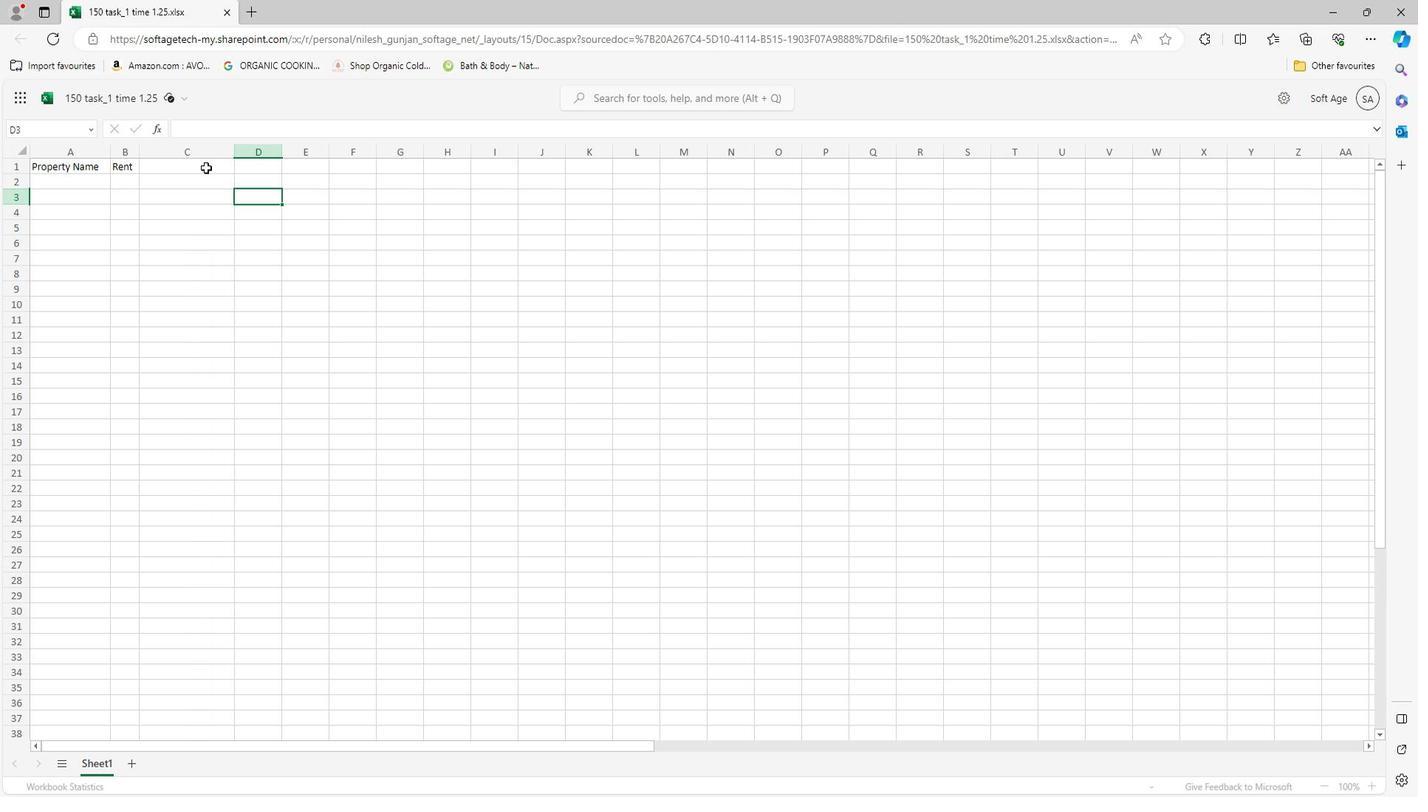 
Action: Mouse pressed left at (206, 161)
Screenshot: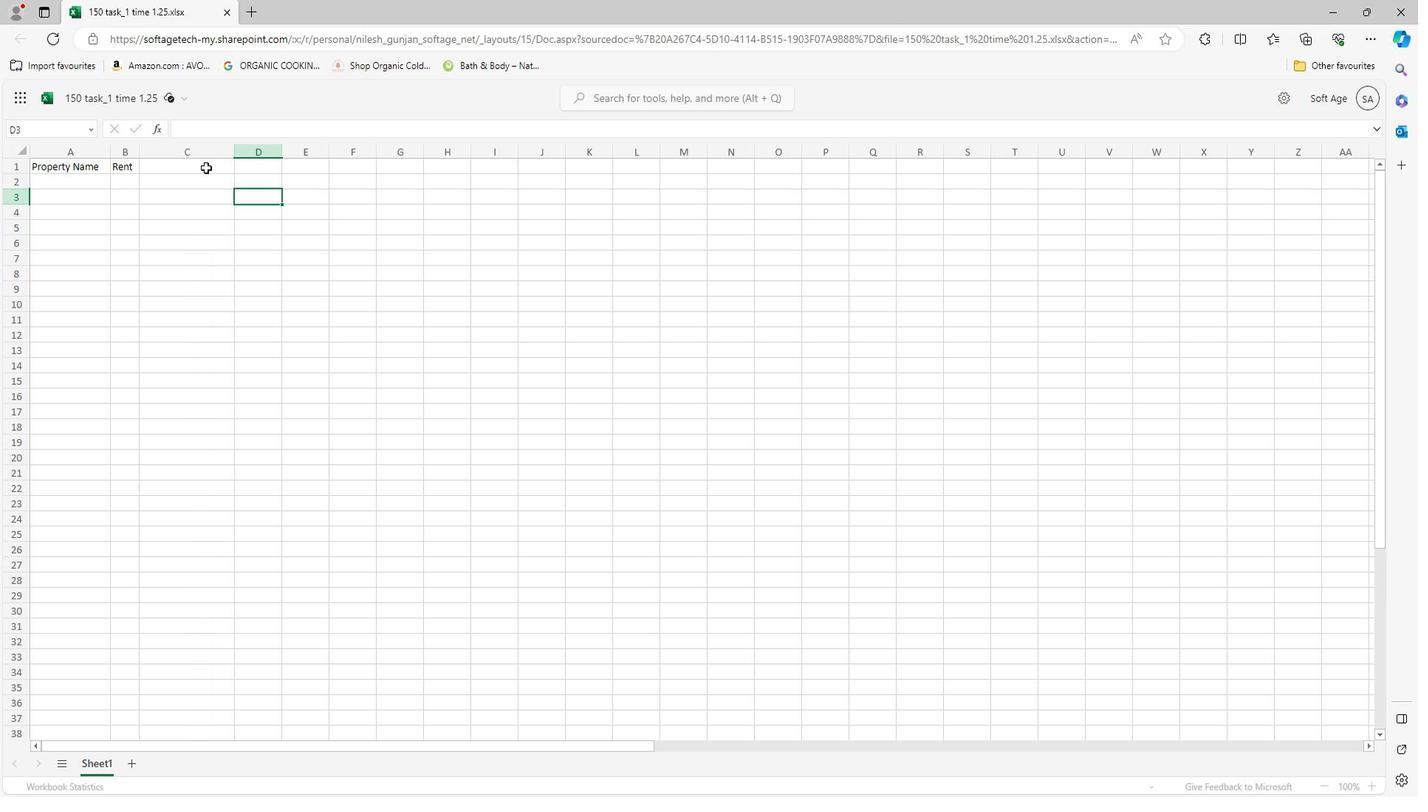 
Action: Key pressed <Key.caps_lock>a<Key.caps_lock>MENITIES<Key.space>
Screenshot: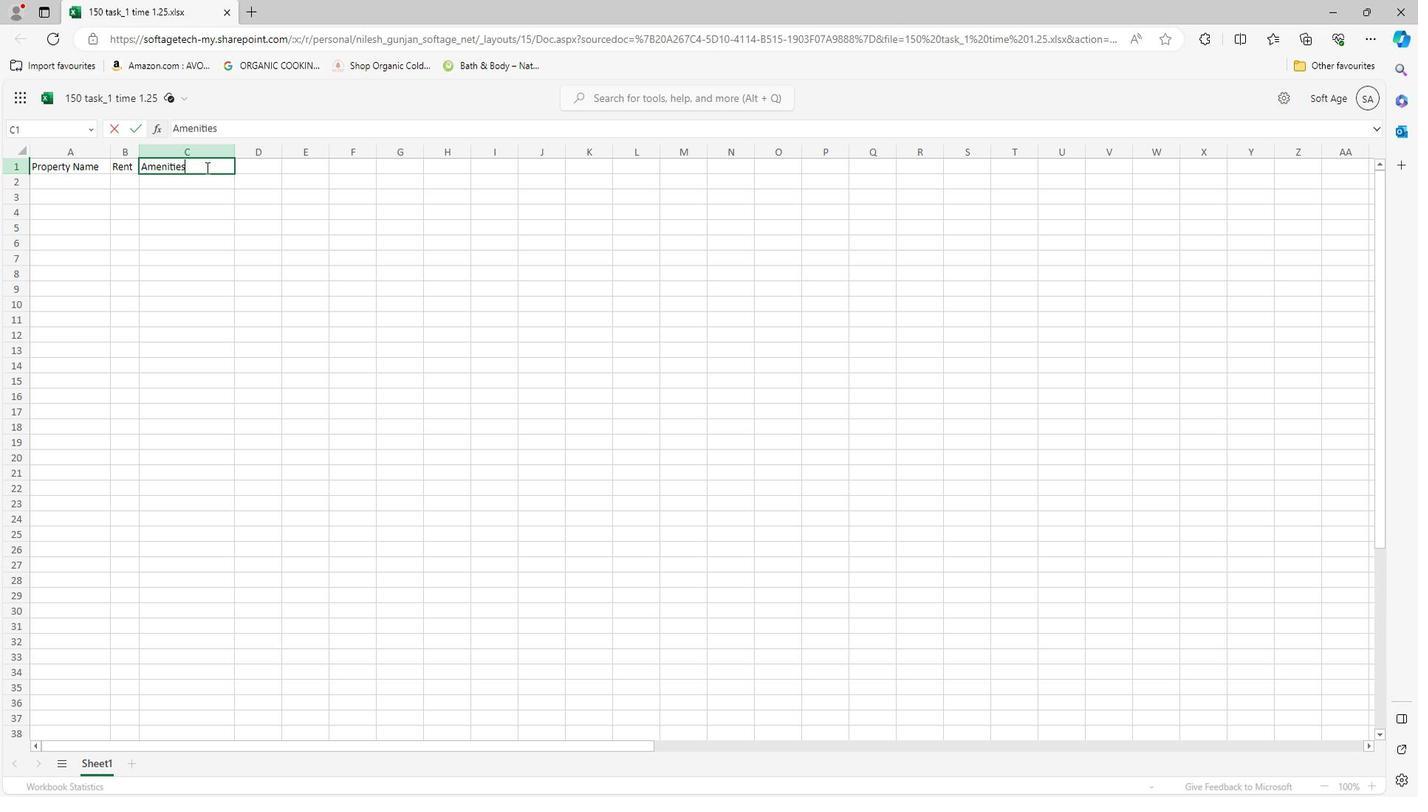 
Action: Mouse moved to (285, 264)
Screenshot: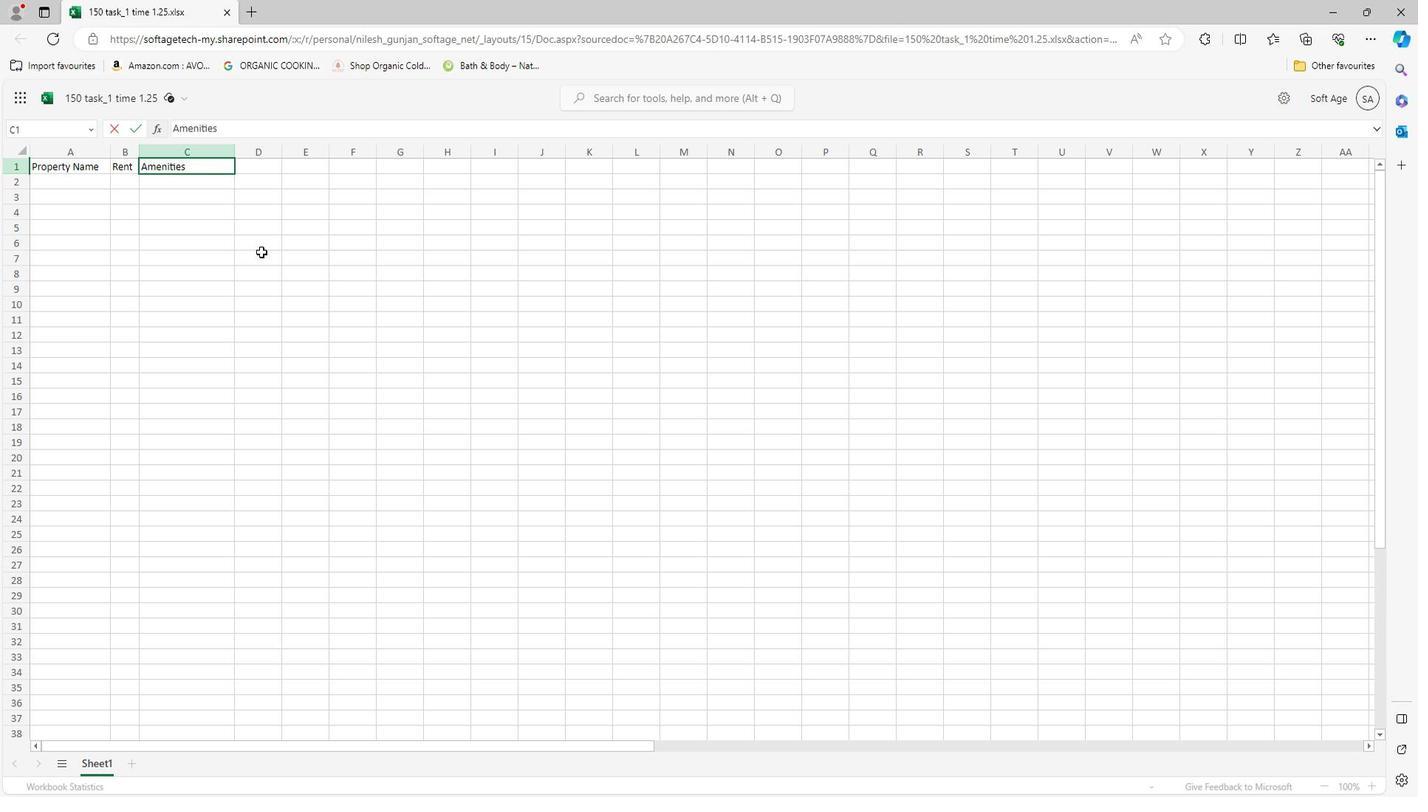 
Action: Mouse pressed left at (285, 264)
Screenshot: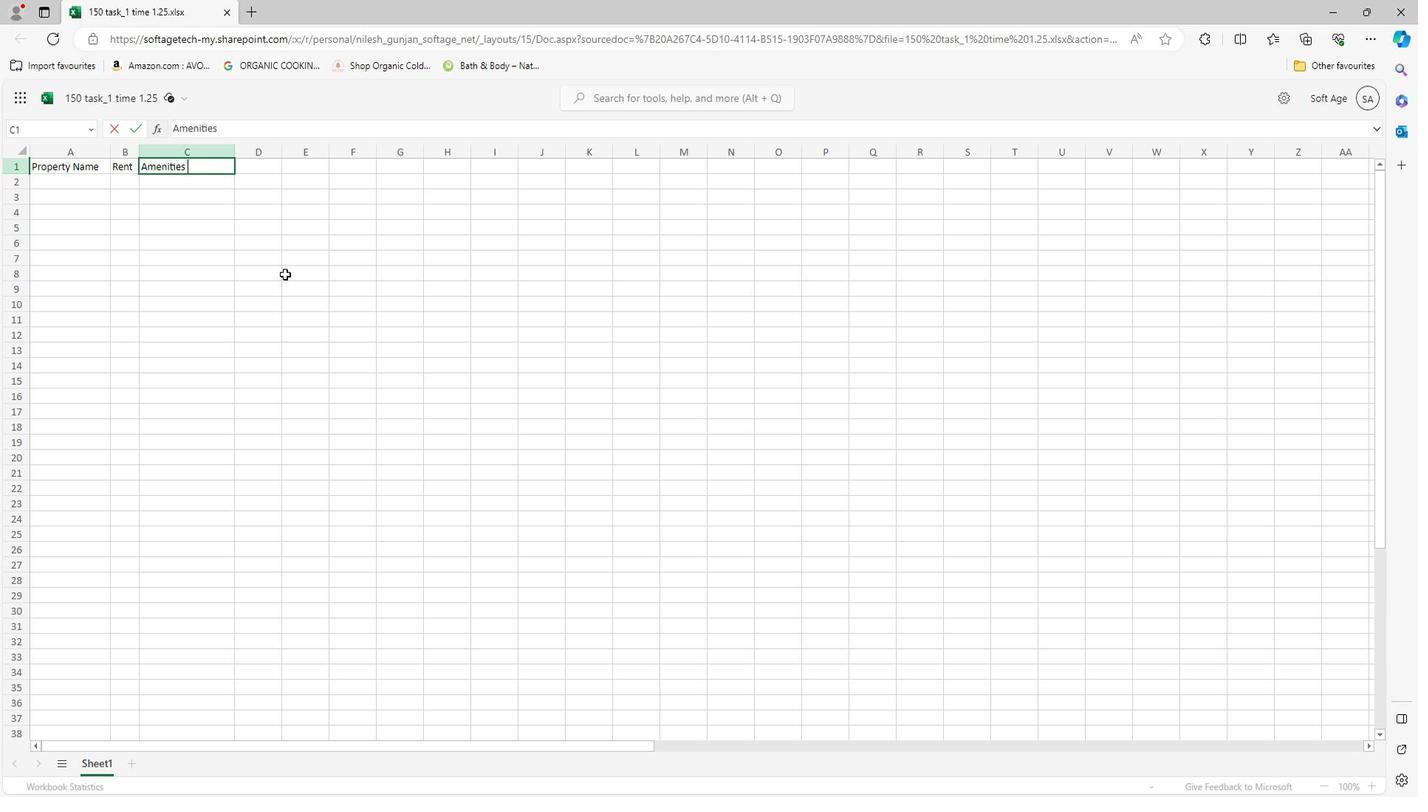 
Action: Mouse moved to (277, 147)
Screenshot: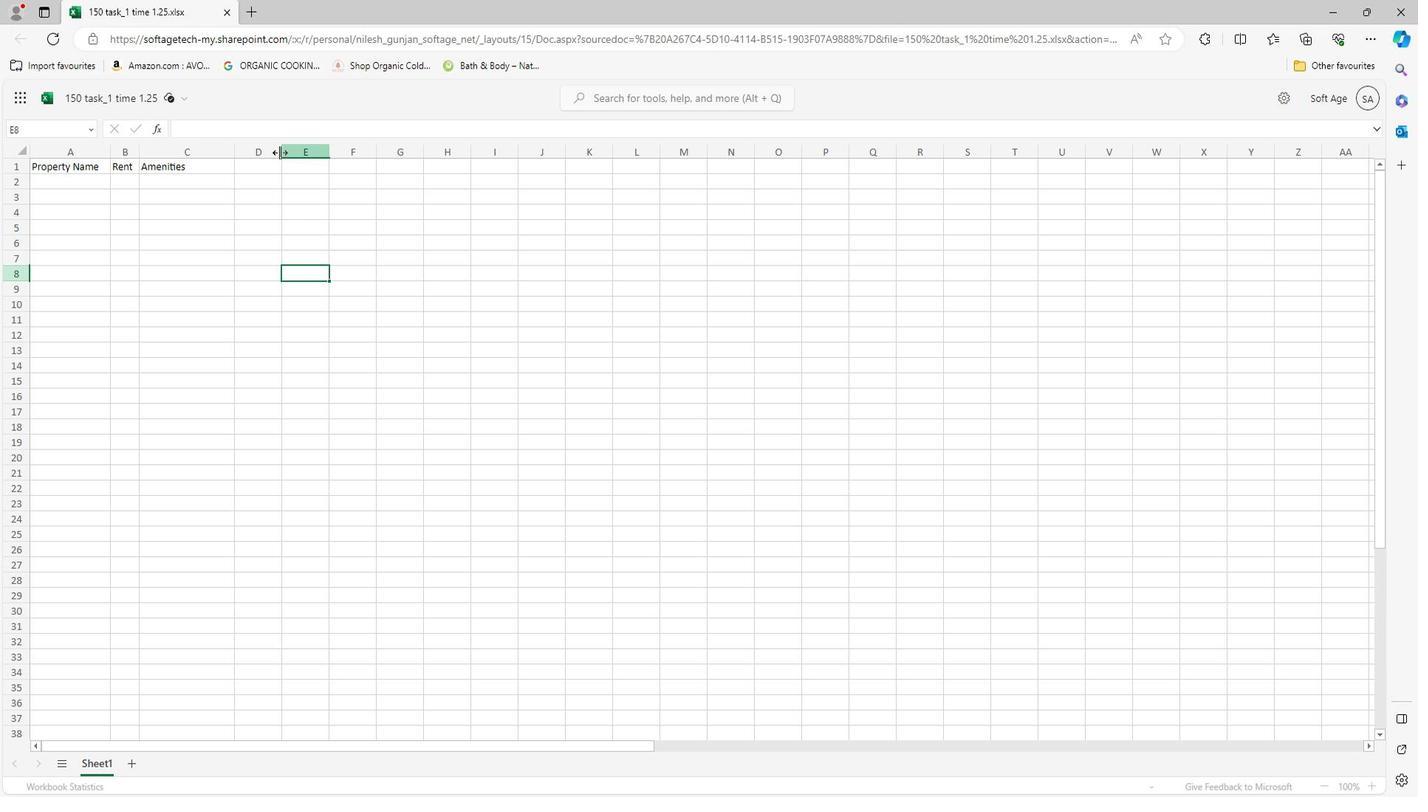 
Action: Mouse pressed left at (277, 147)
Screenshot: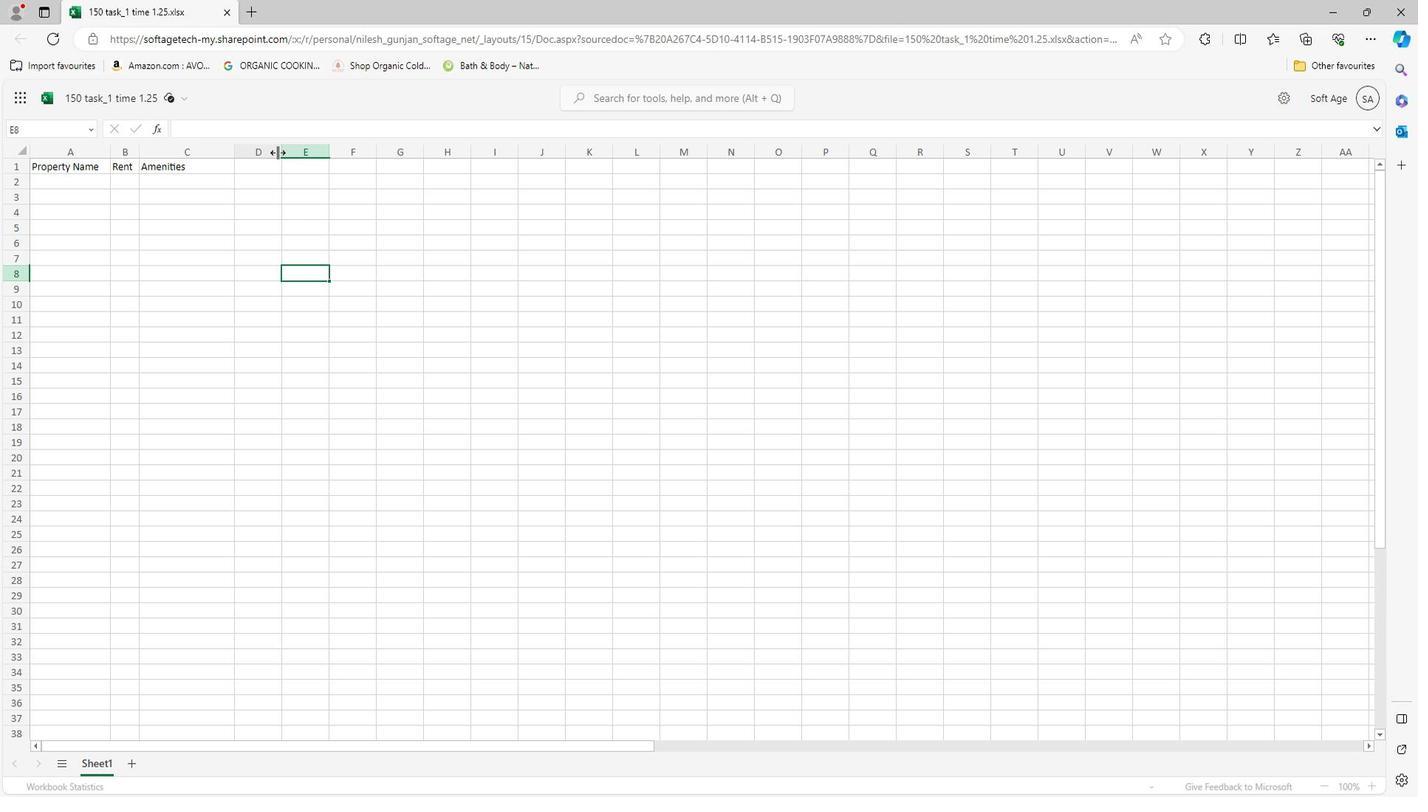 
Action: Mouse moved to (281, 147)
Screenshot: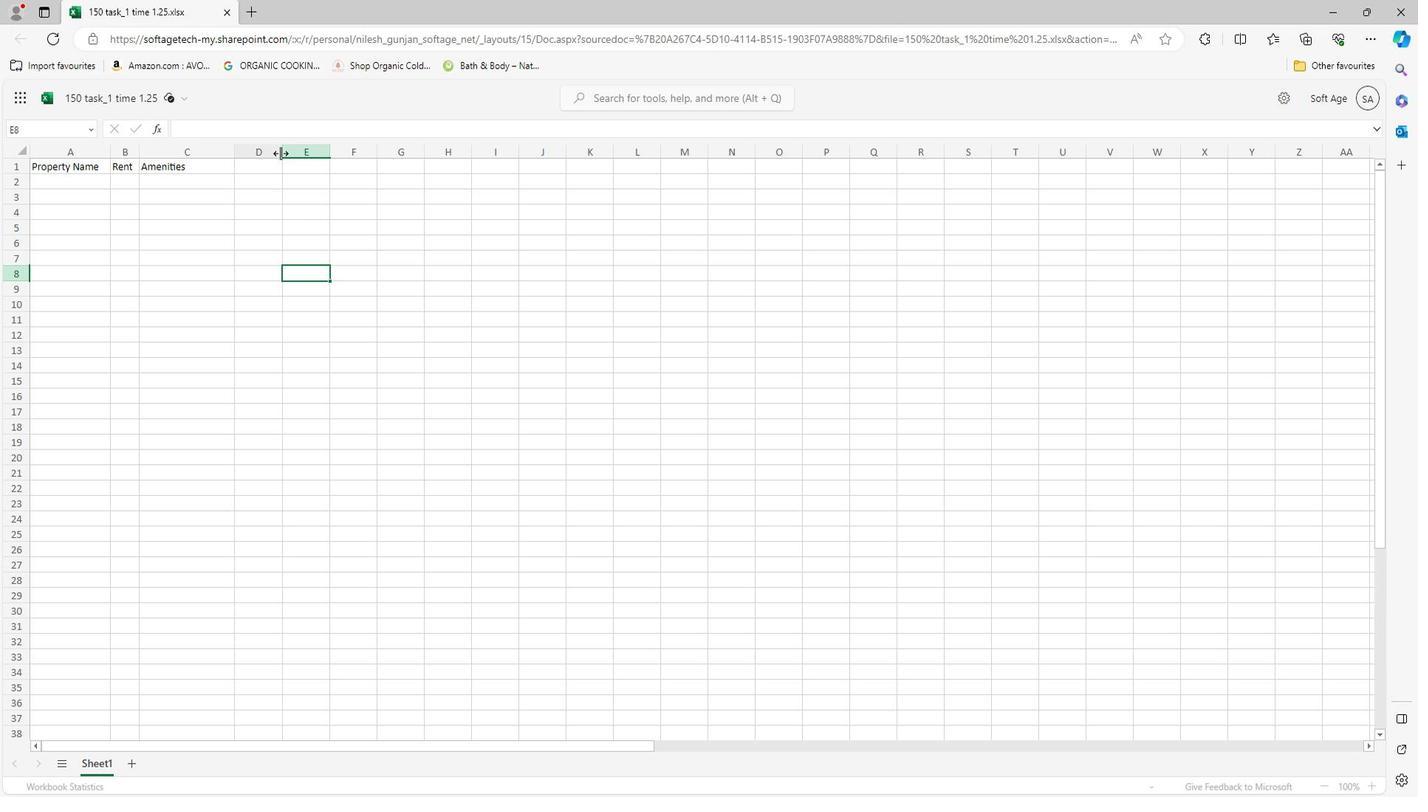 
Action: Mouse pressed left at (281, 147)
Screenshot: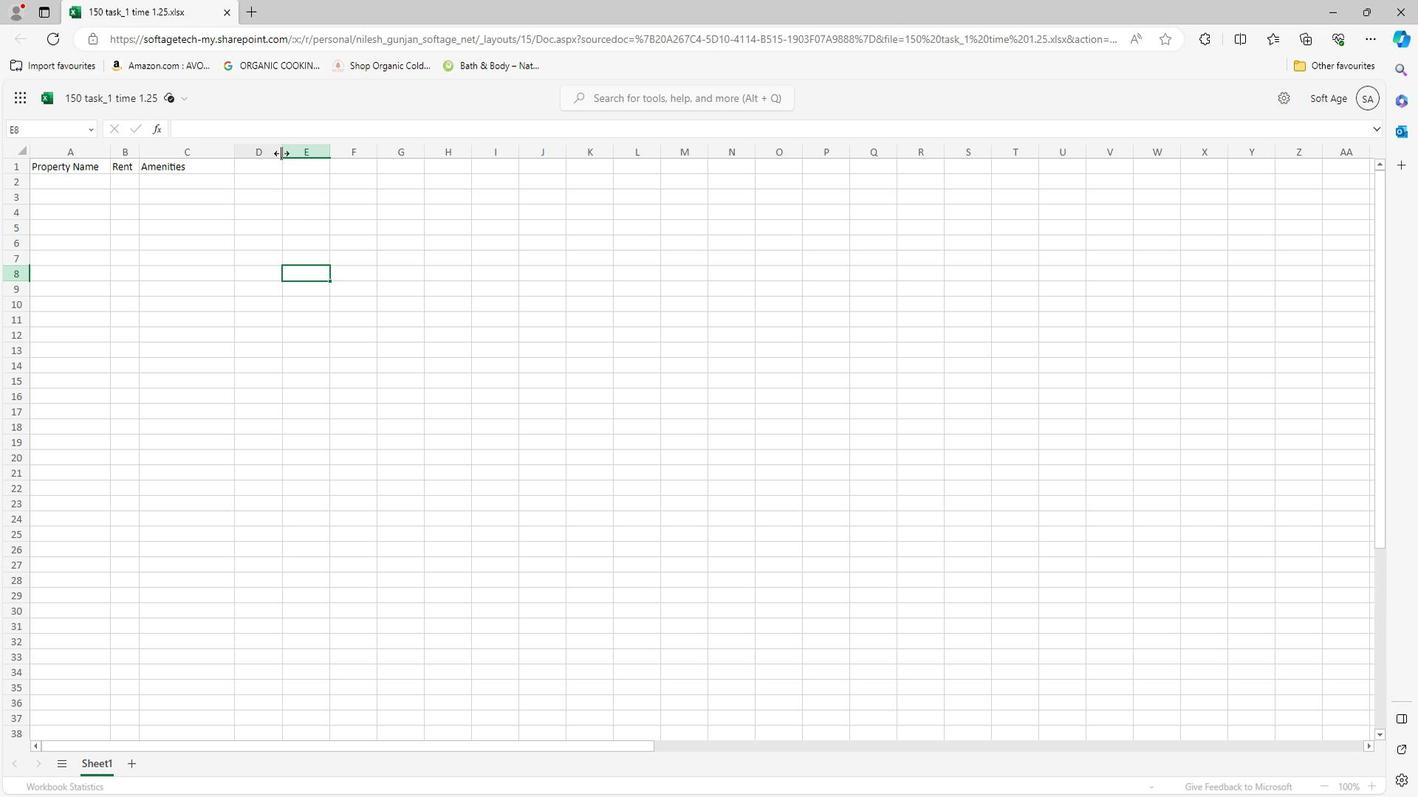 
Action: Mouse moved to (297, 160)
Screenshot: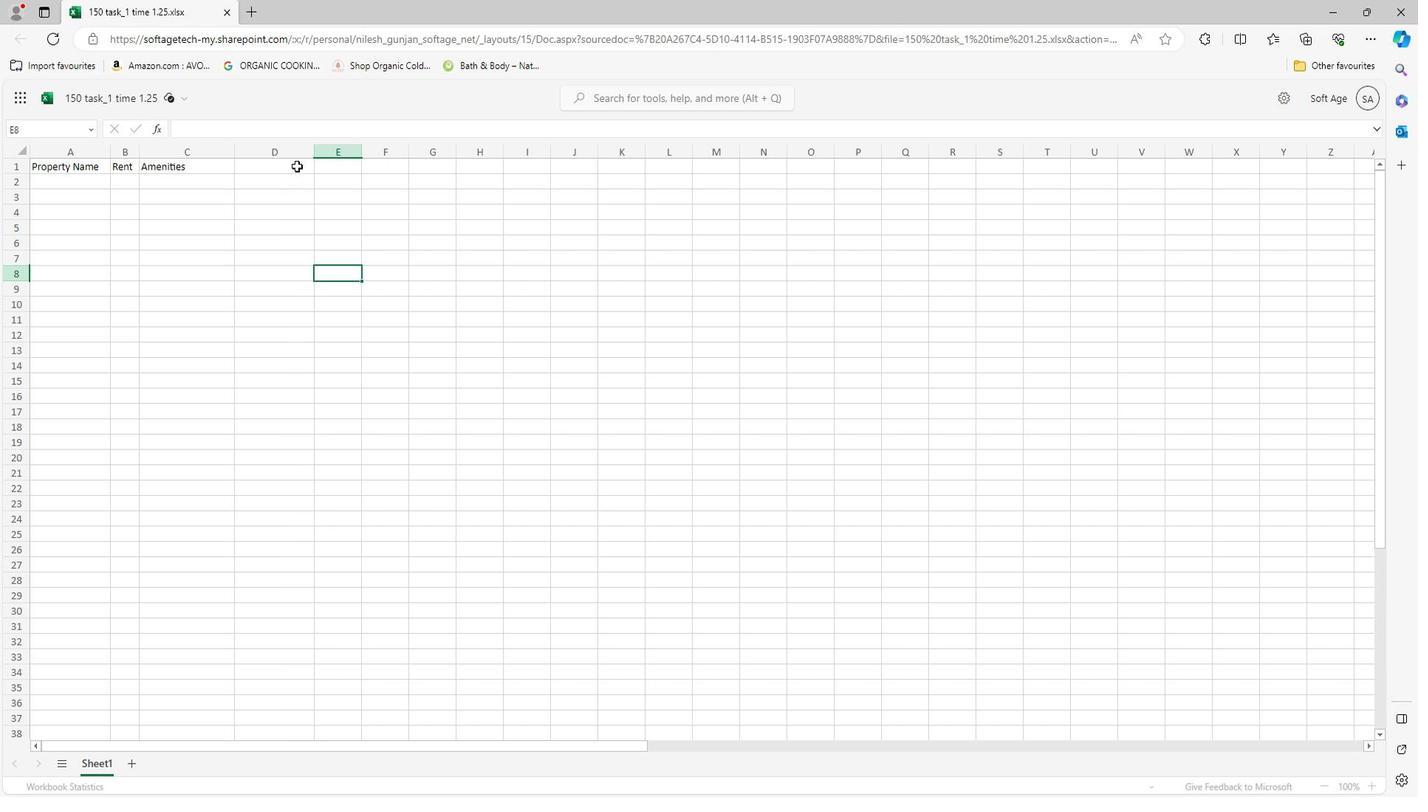
Action: Mouse pressed left at (297, 160)
Screenshot: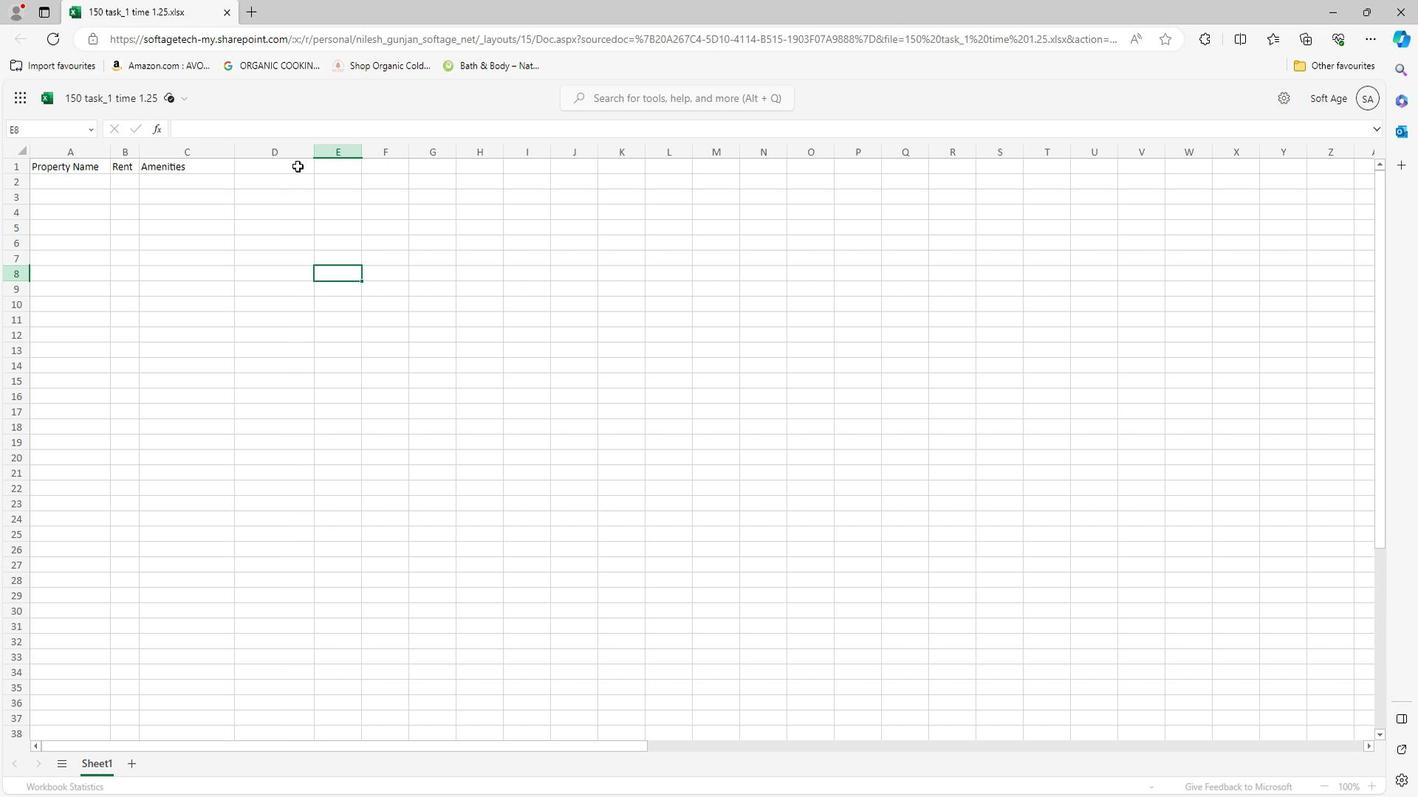
Action: Mouse moved to (297, 162)
Screenshot: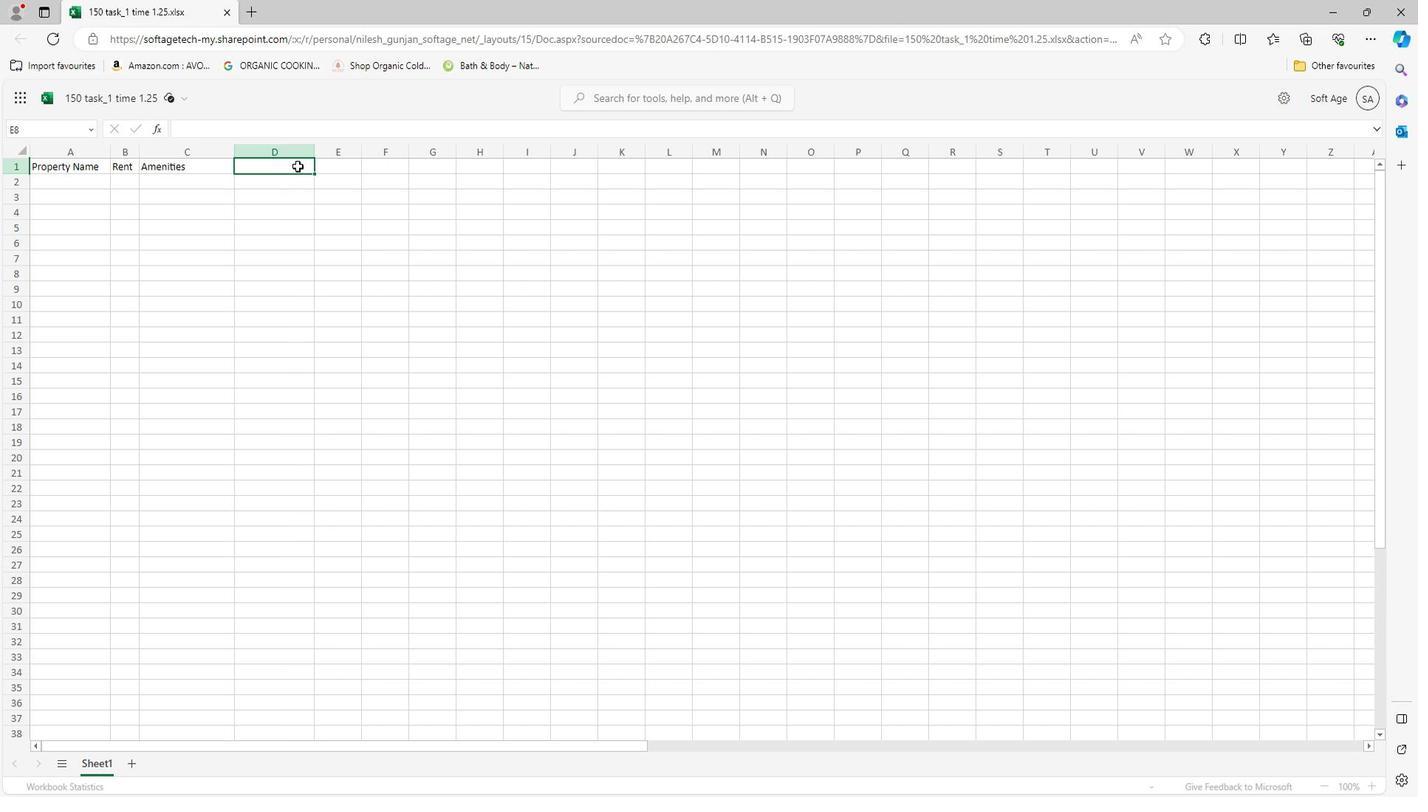 
Action: Key pressed <Key.caps_lock>f<Key.caps_lock>INISHES<Key.space>
Screenshot: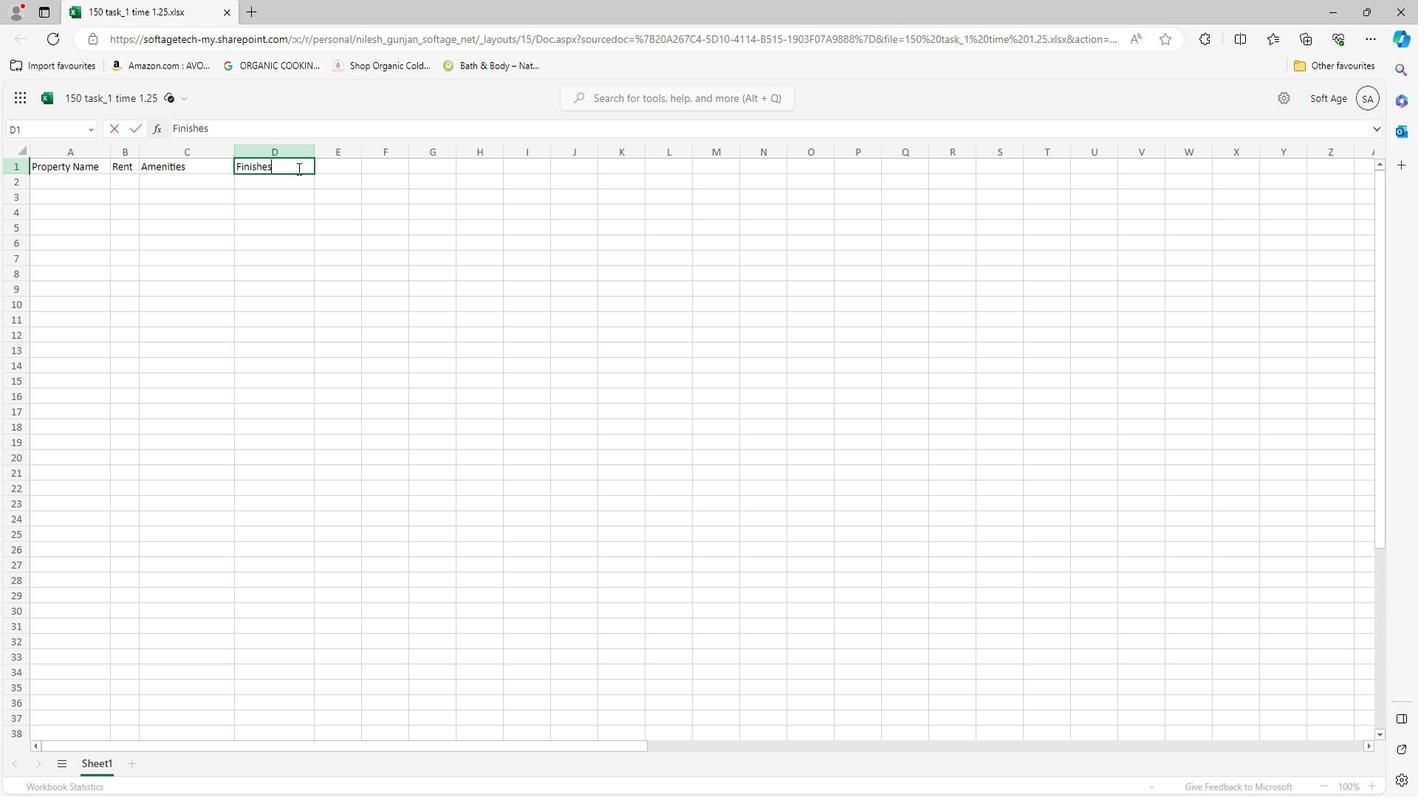 
Action: Mouse moved to (362, 311)
Screenshot: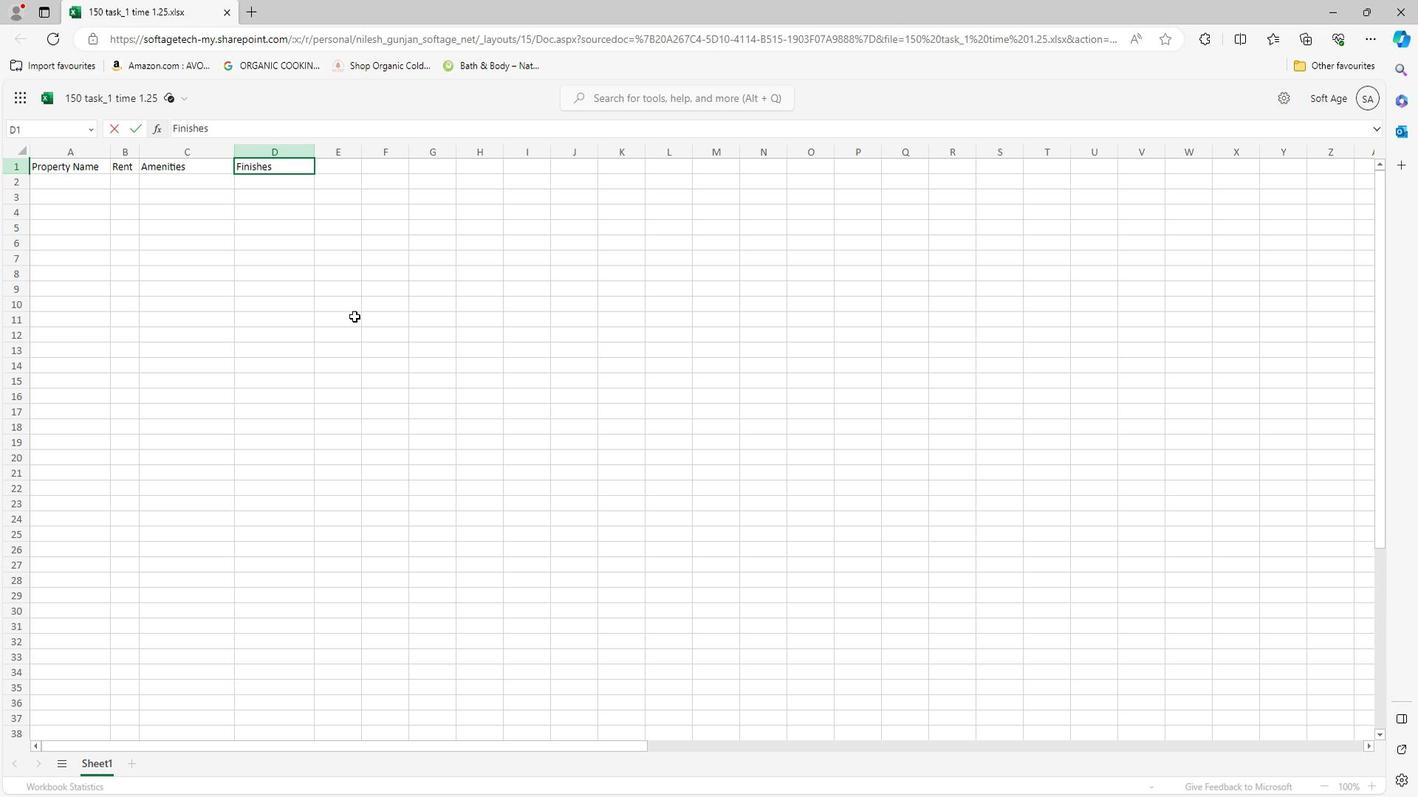 
Action: Mouse pressed left at (362, 311)
Screenshot: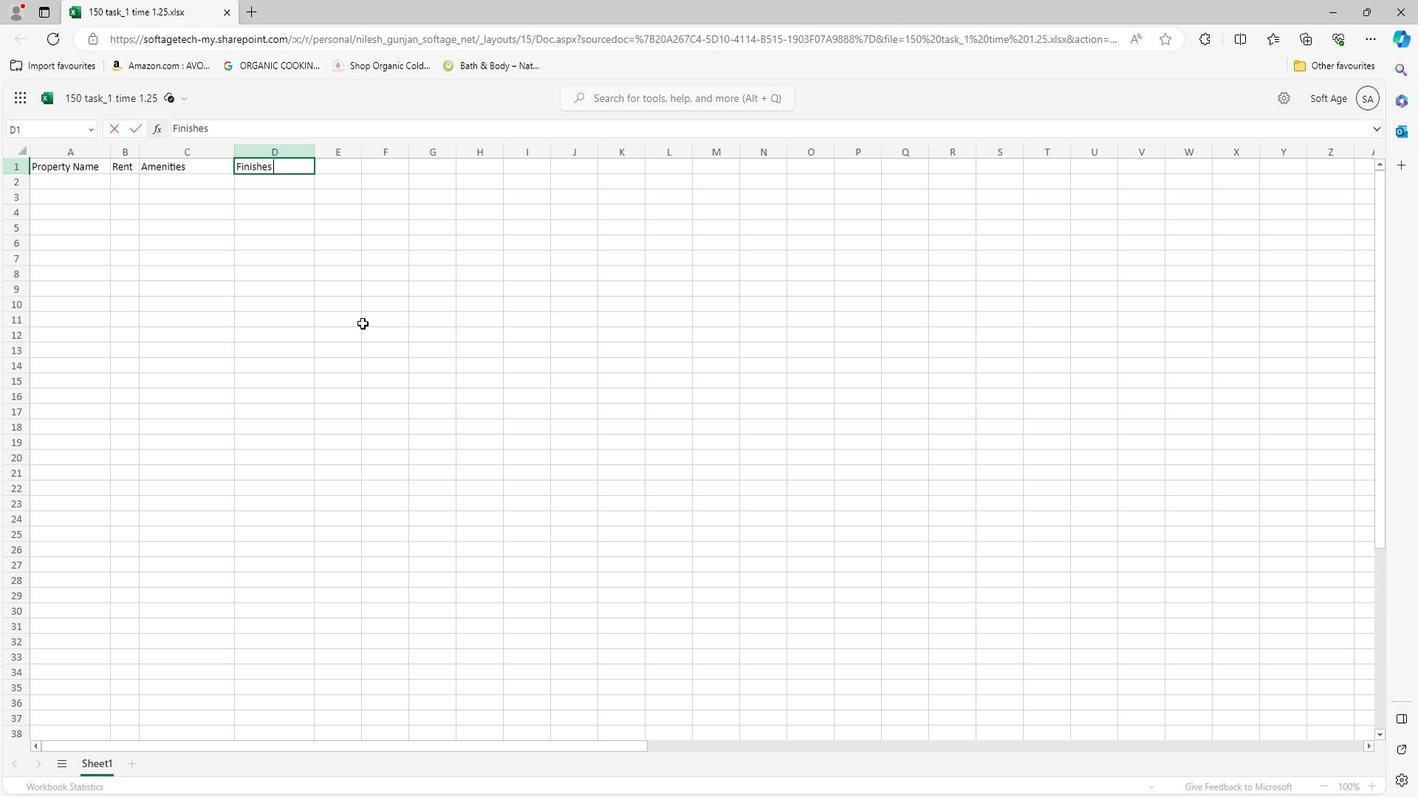 
Action: Mouse moved to (138, 148)
Screenshot: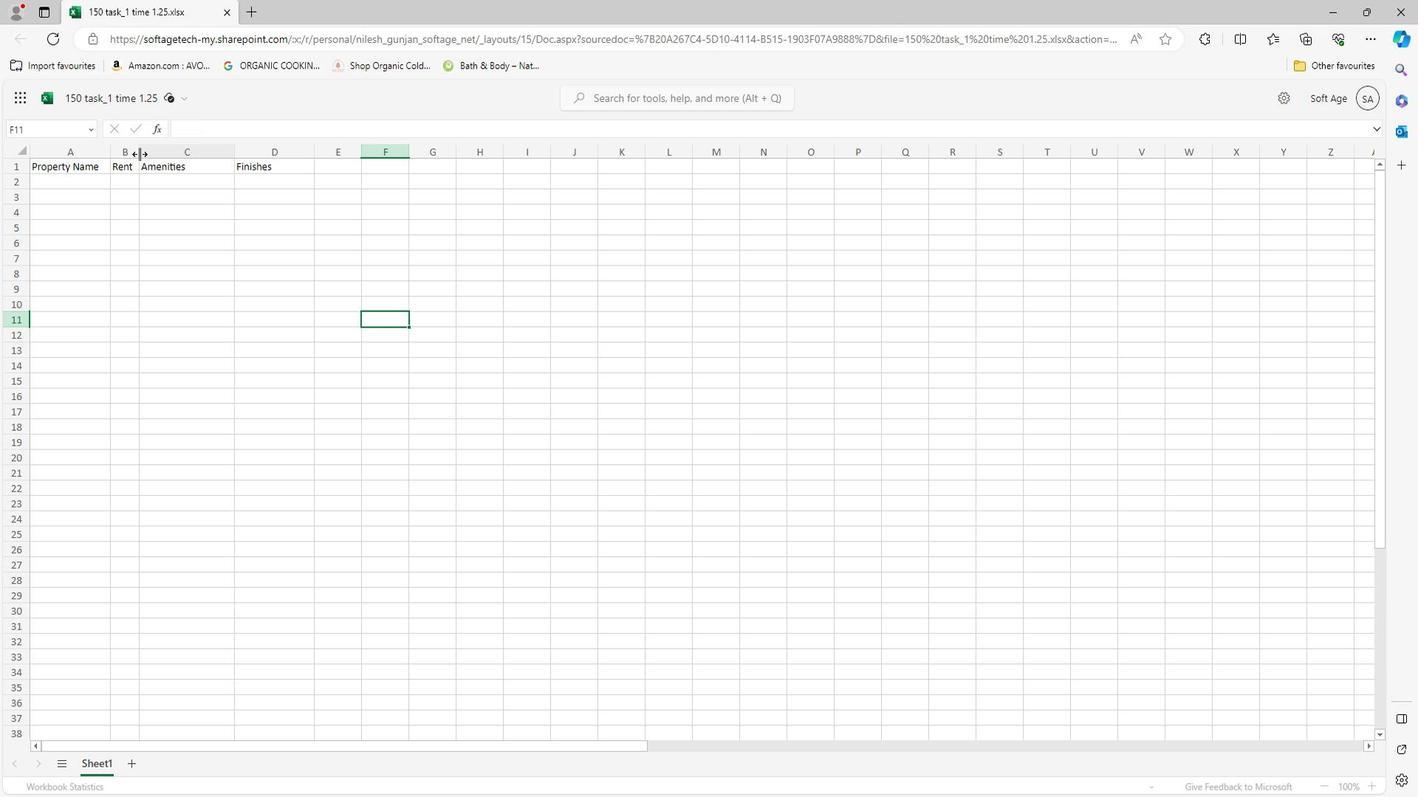 
Action: Mouse pressed left at (138, 148)
Screenshot: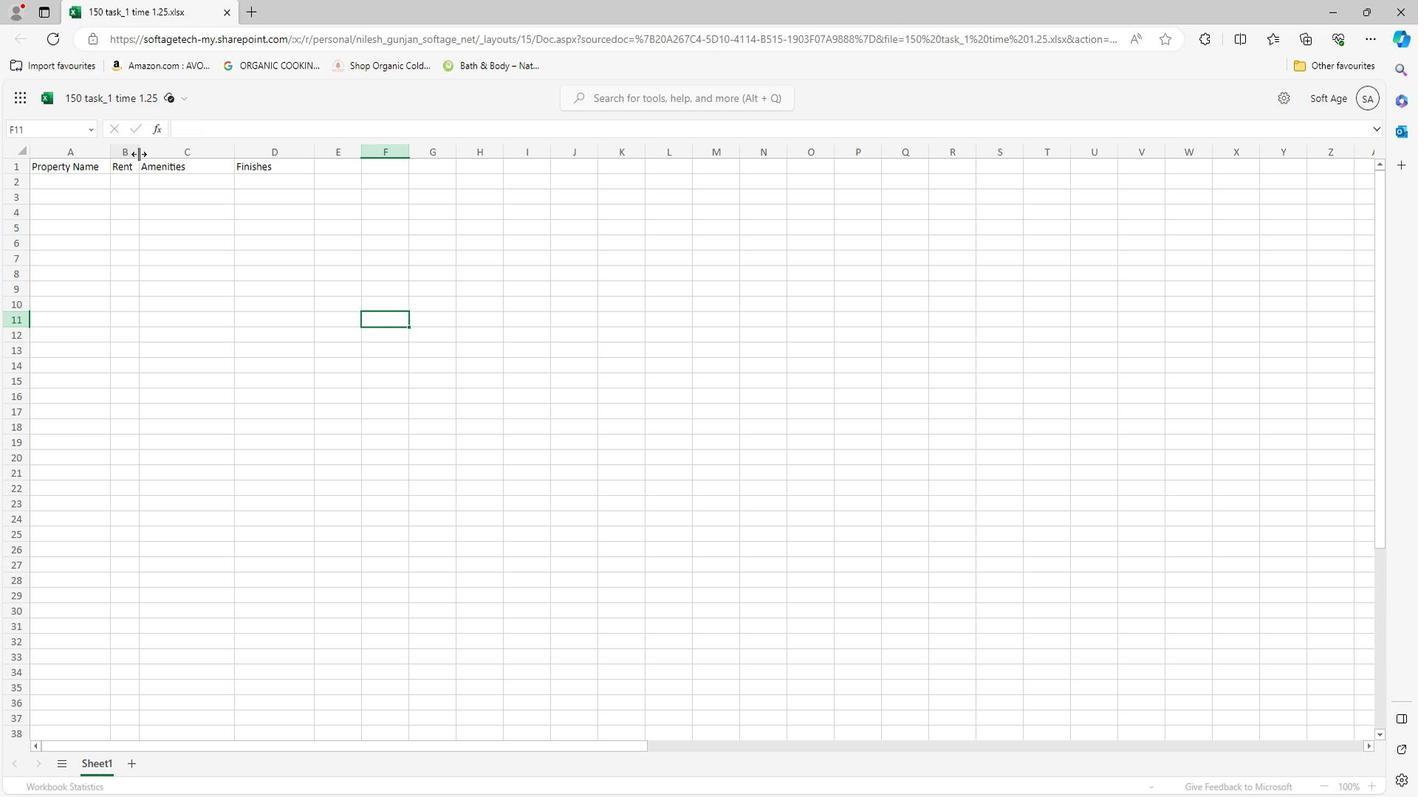 
Action: Mouse moved to (201, 224)
Screenshot: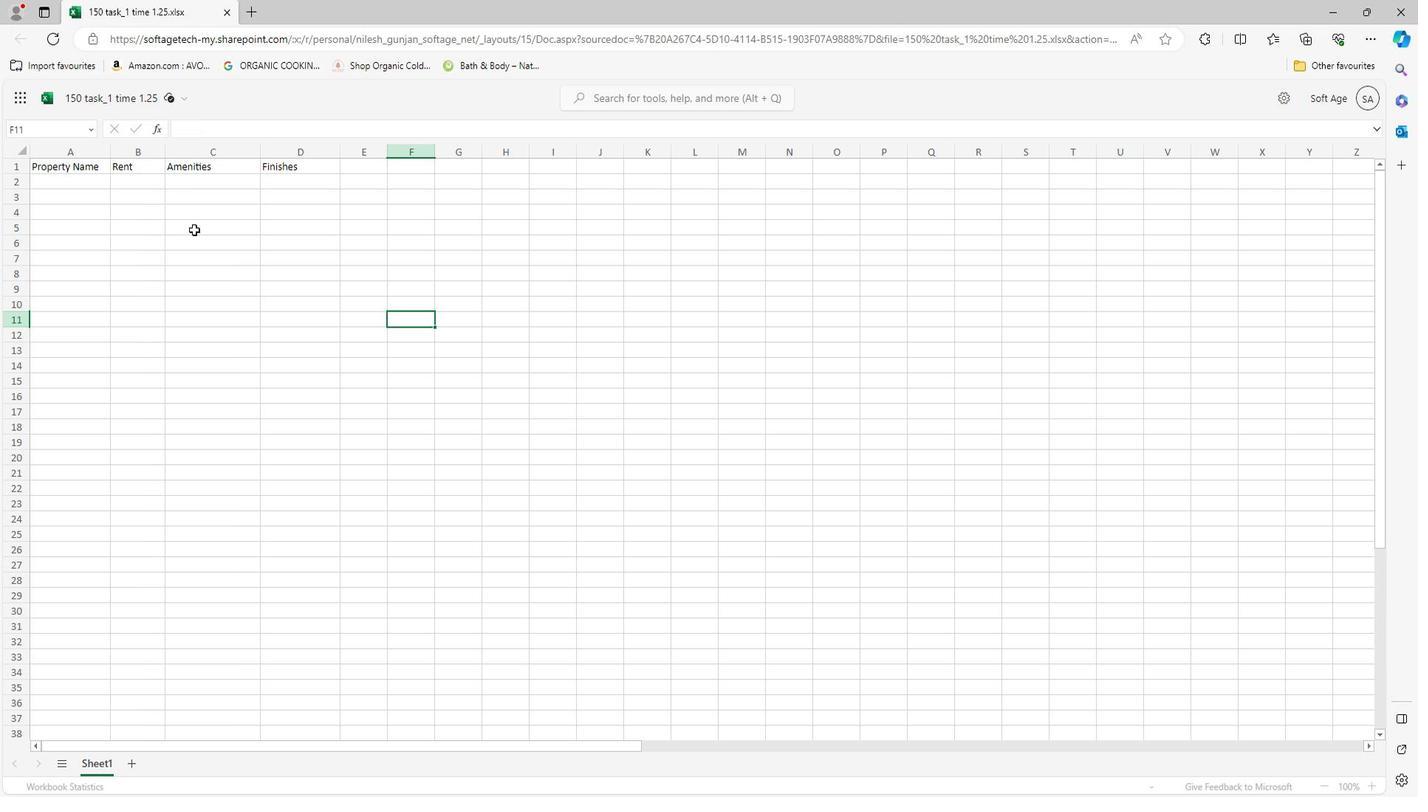 
Action: Mouse pressed left at (201, 224)
Screenshot: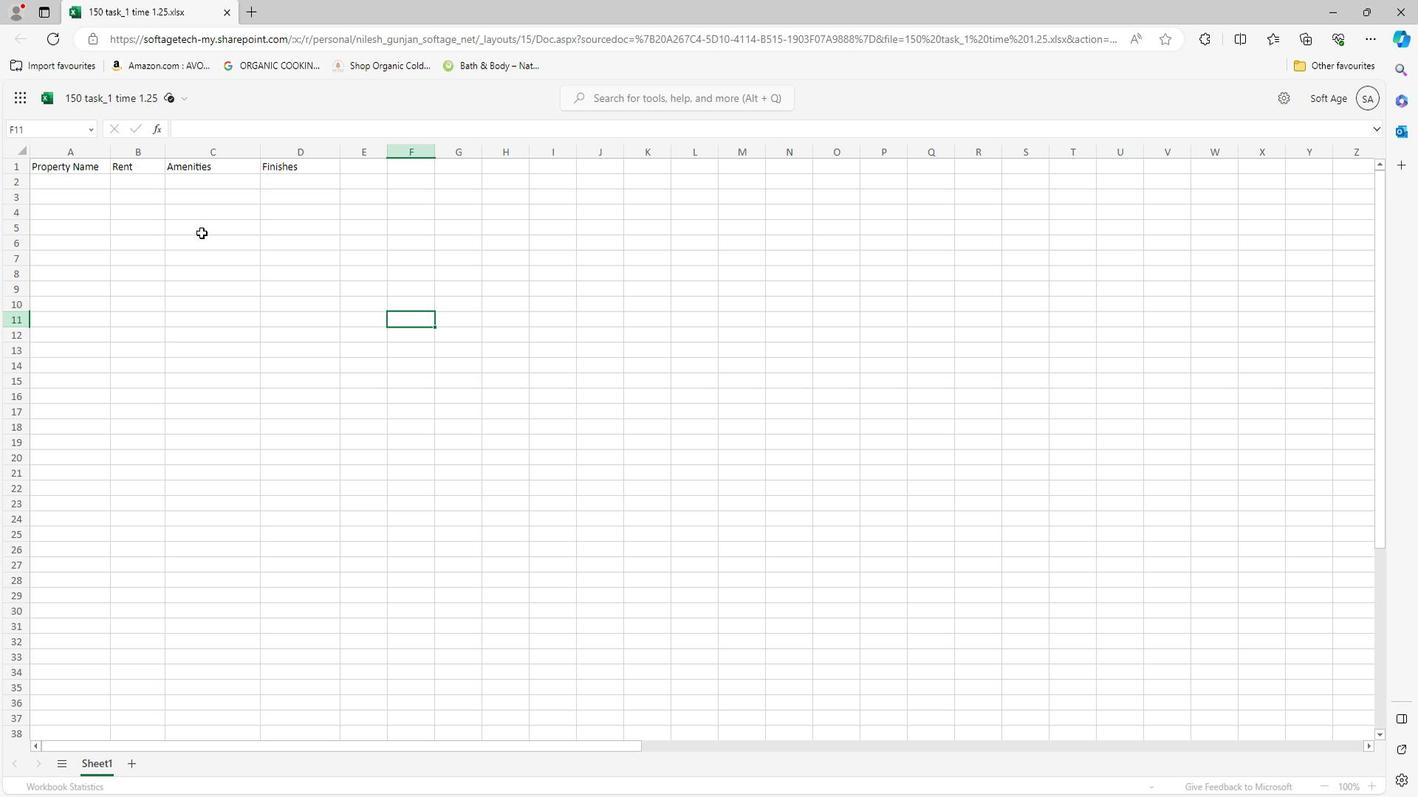 
Action: Mouse moved to (98, 158)
Screenshot: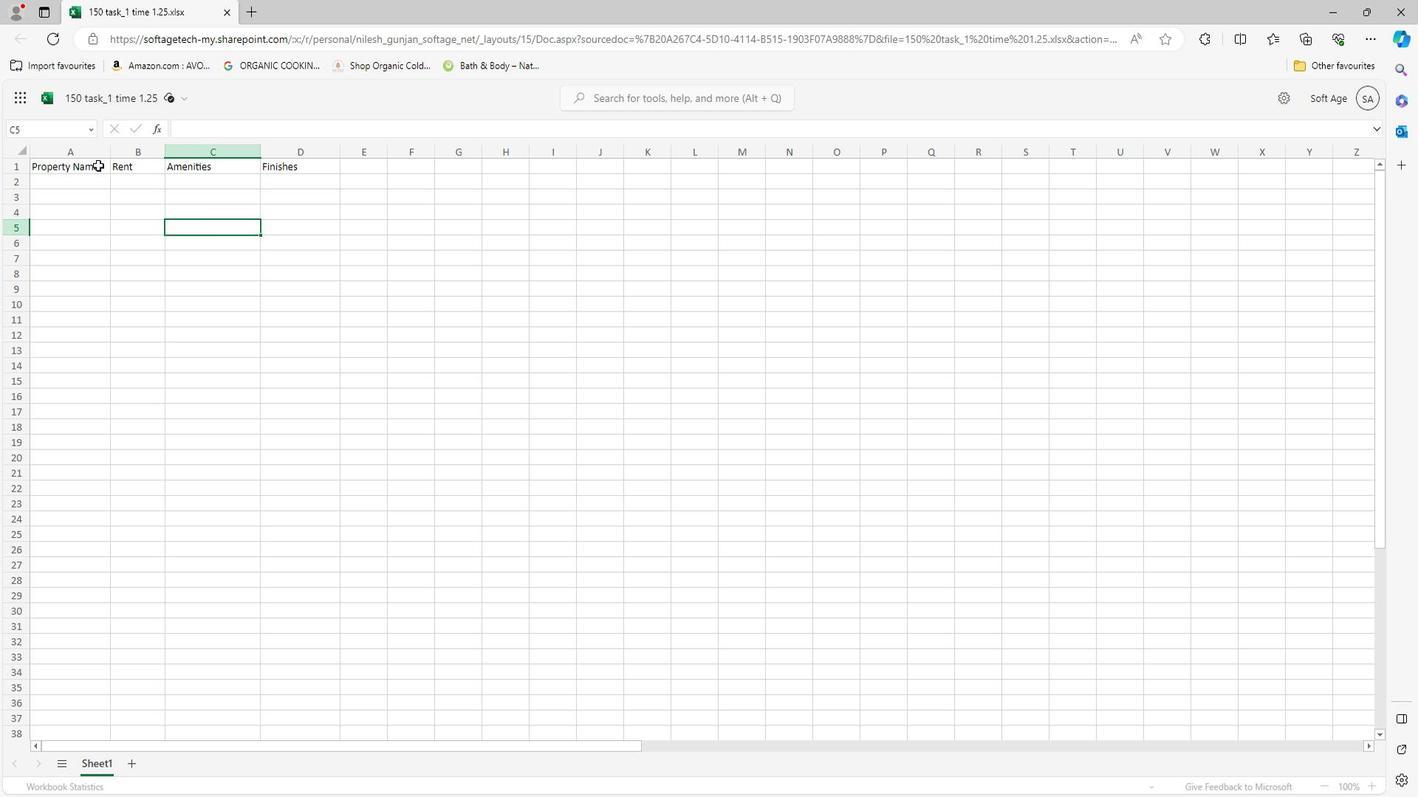 
Action: Mouse pressed left at (98, 158)
Screenshot: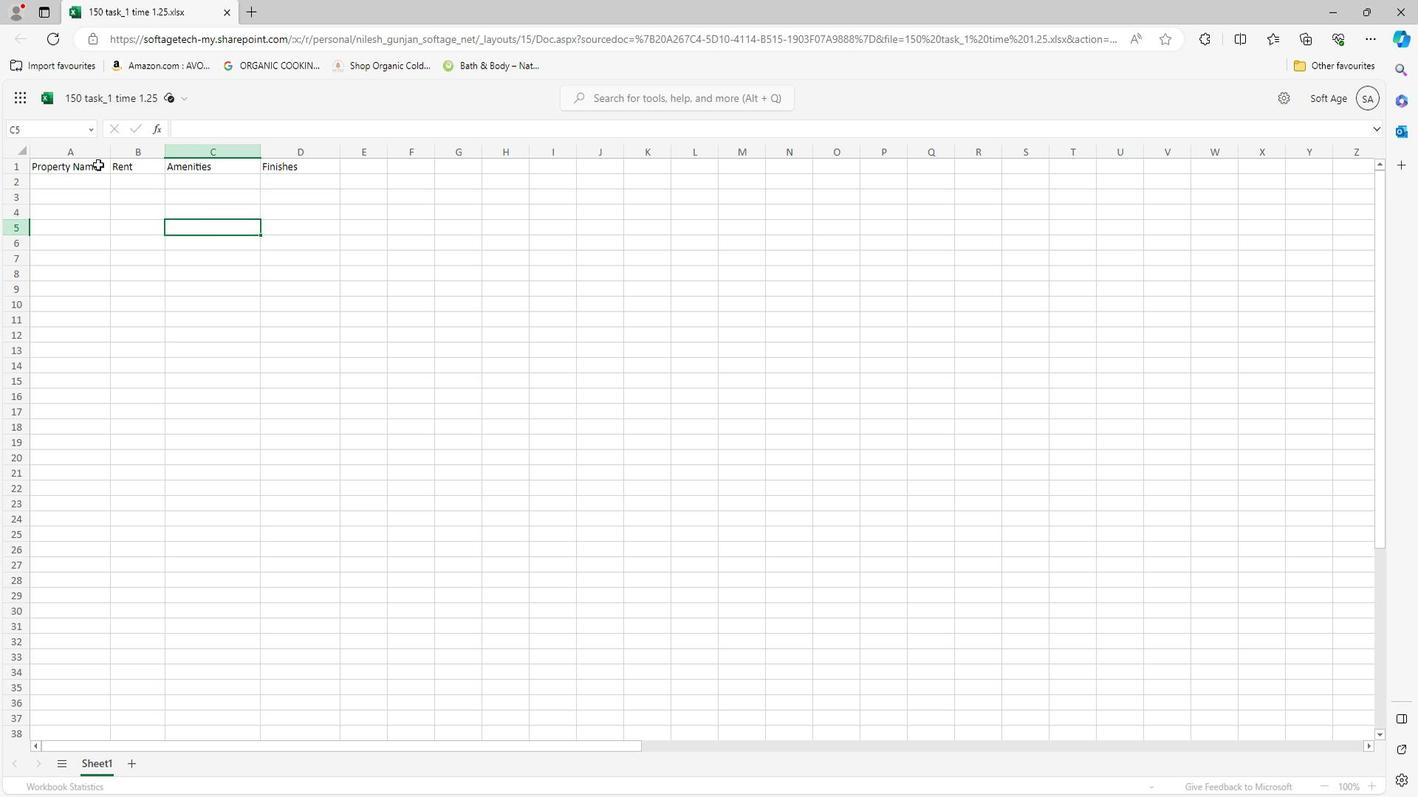 
Action: Mouse moved to (288, 216)
Screenshot: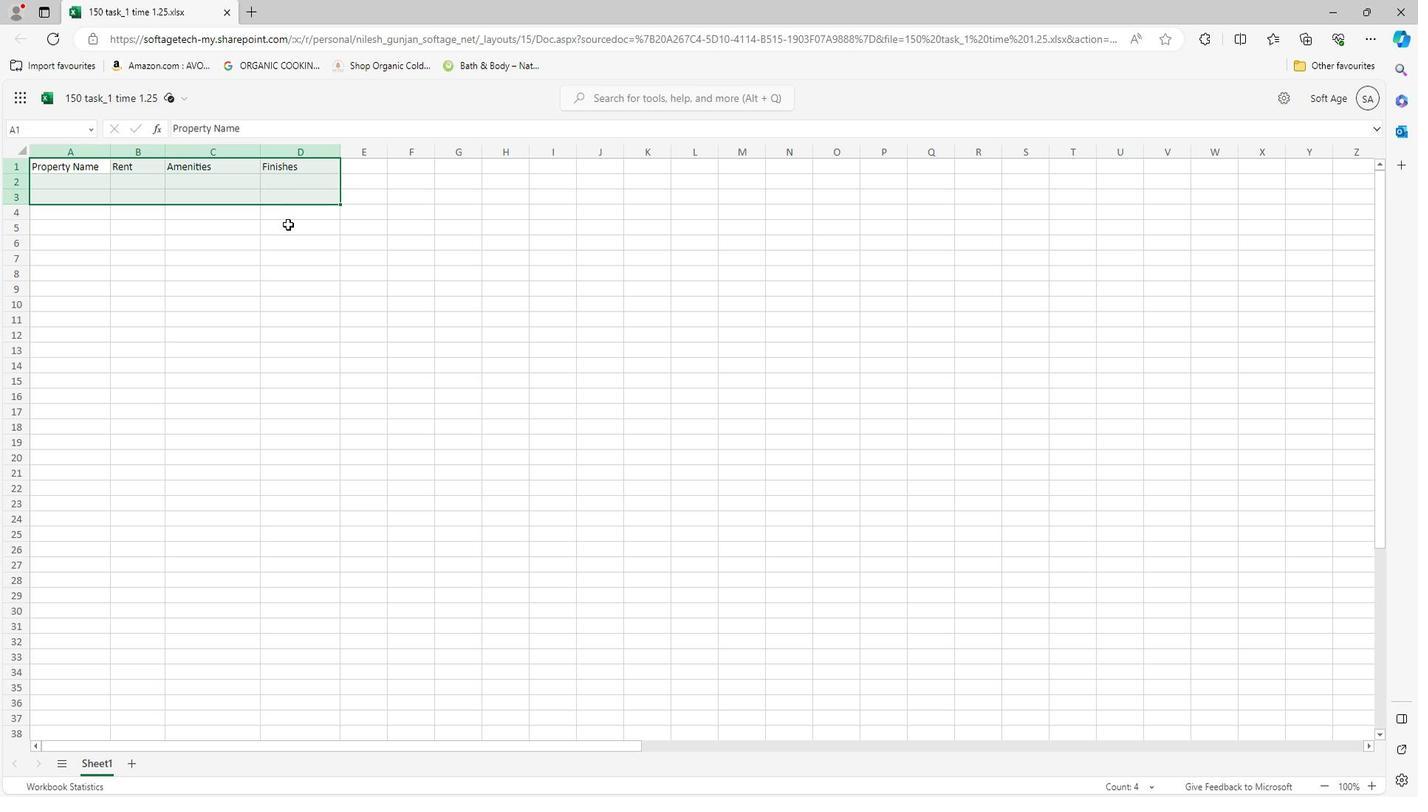 
Action: Mouse pressed left at (288, 216)
Screenshot: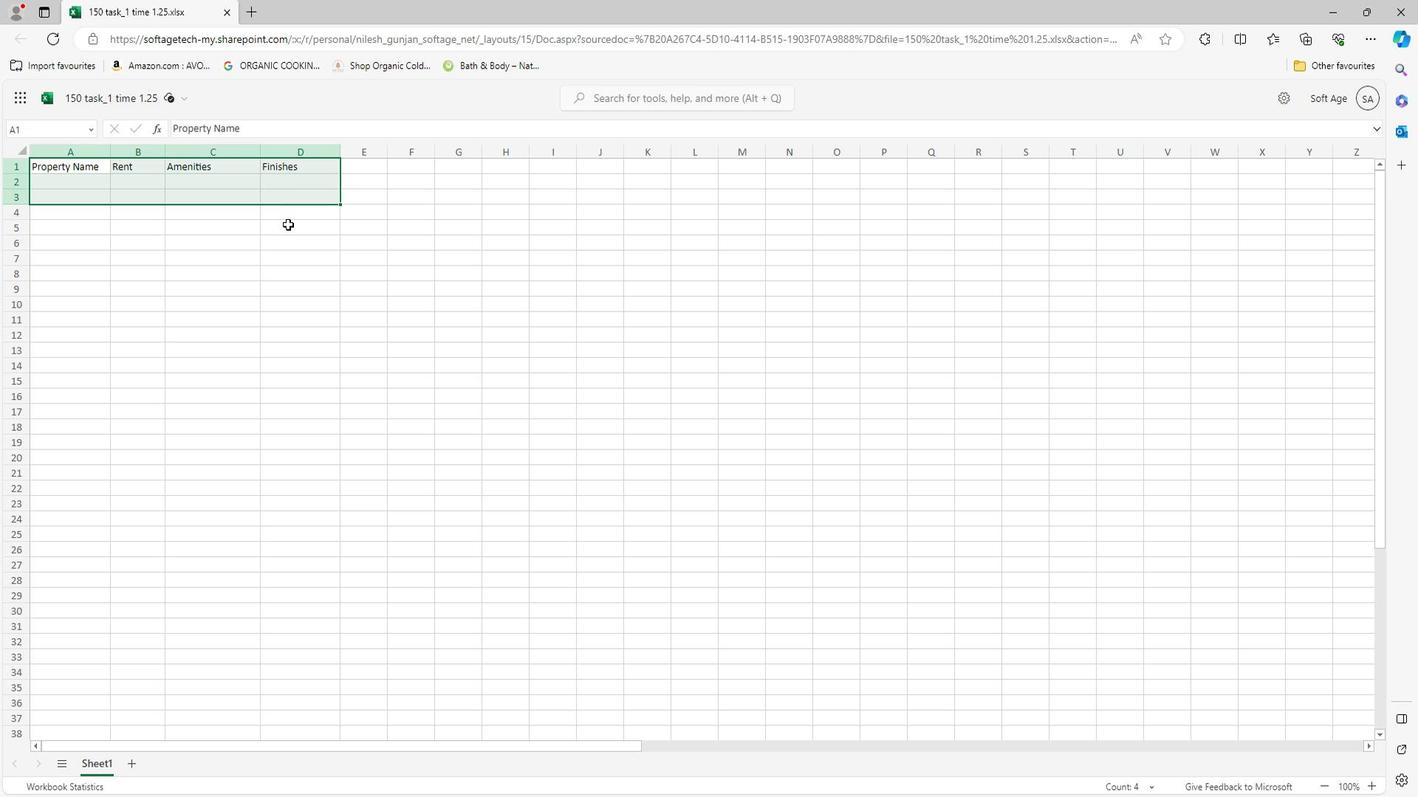 
Action: Mouse moved to (443, 773)
Screenshot: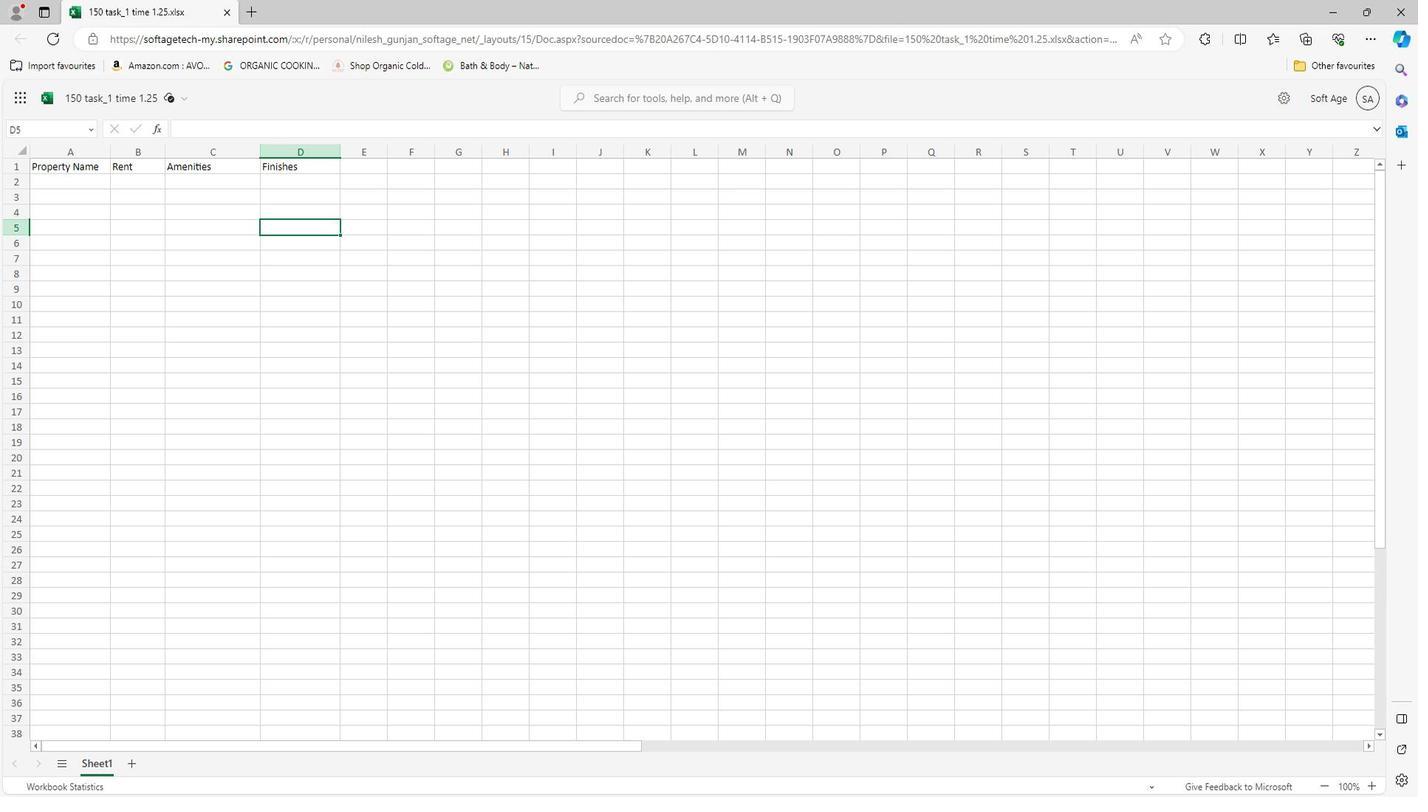 
Action: Mouse pressed left at (443, 773)
Screenshot: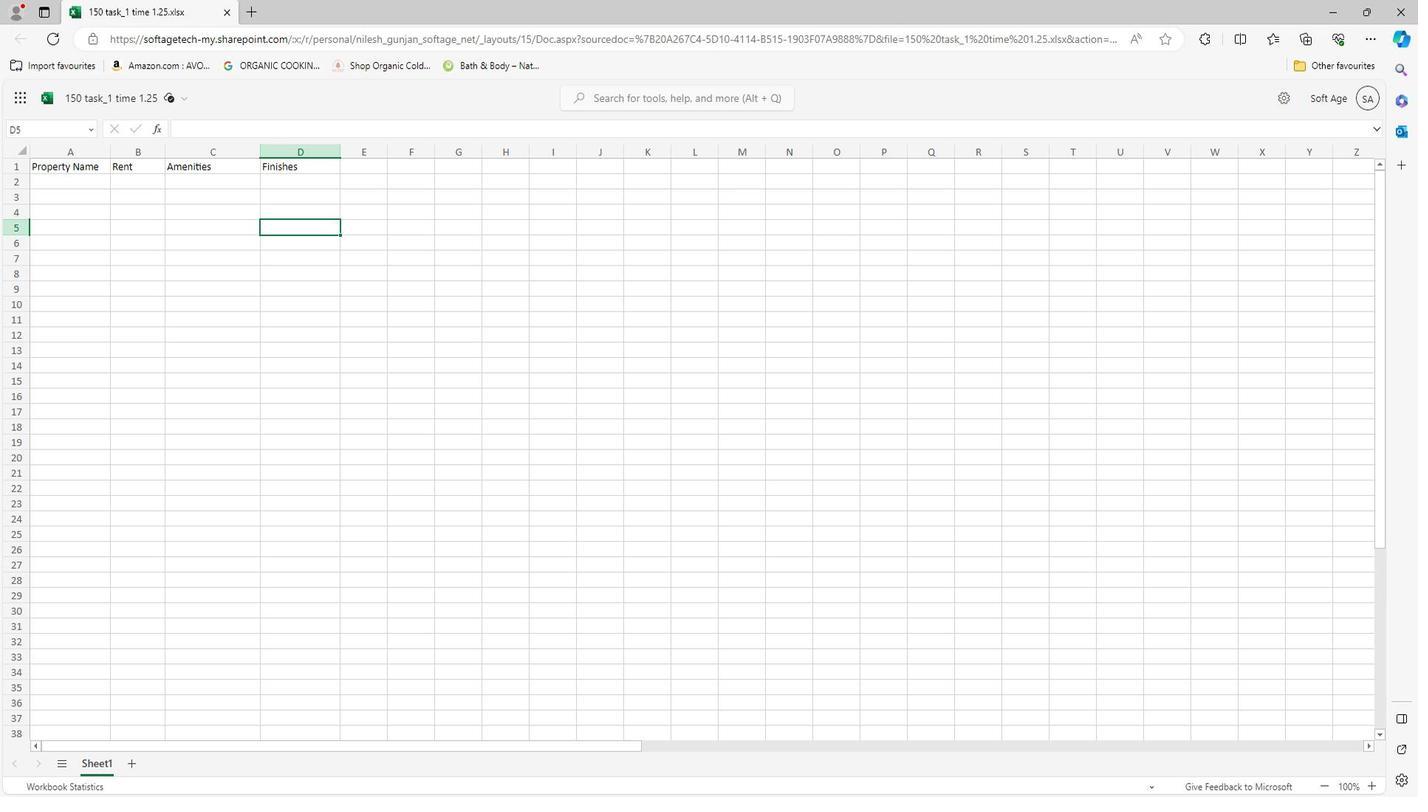
Action: Mouse moved to (668, 124)
Screenshot: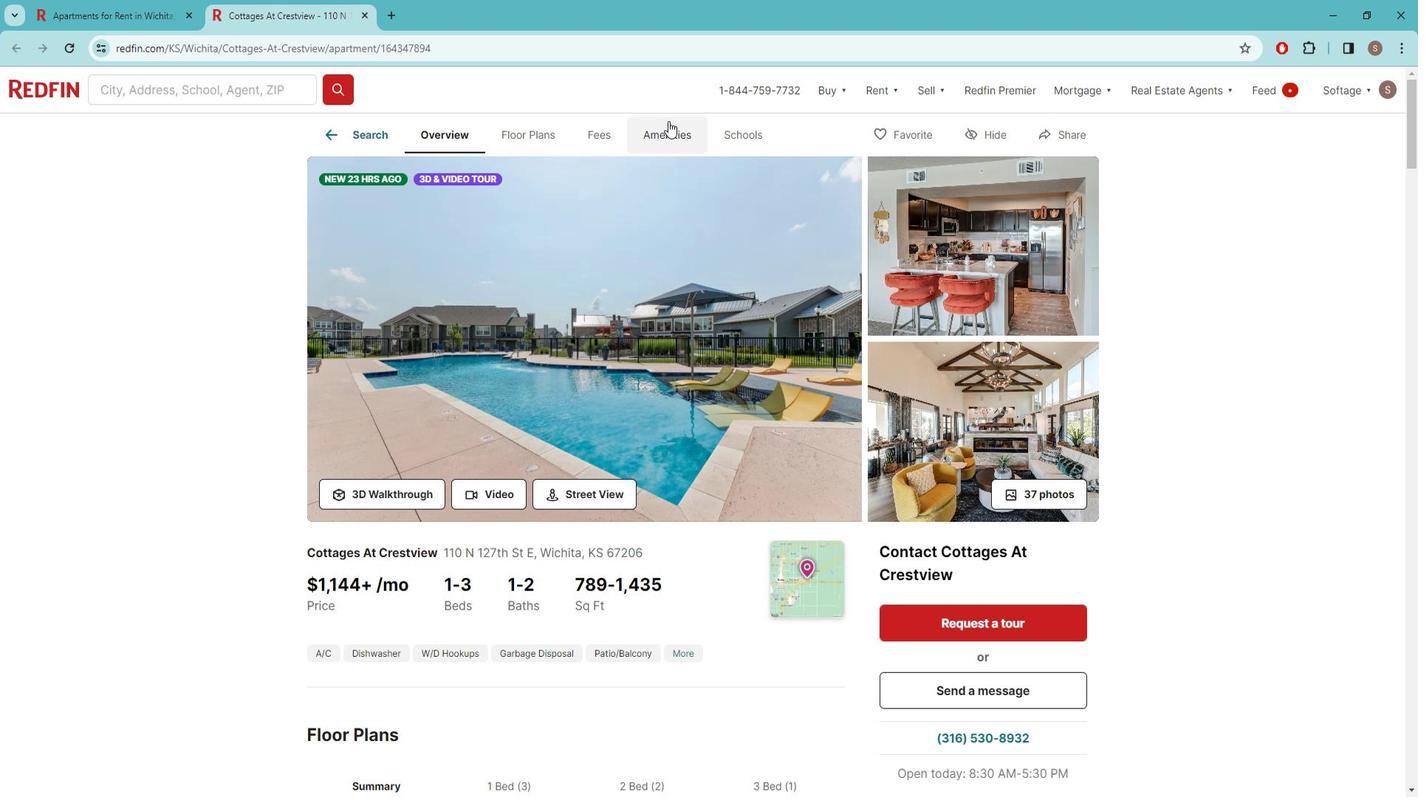 
Action: Mouse pressed left at (668, 124)
Screenshot: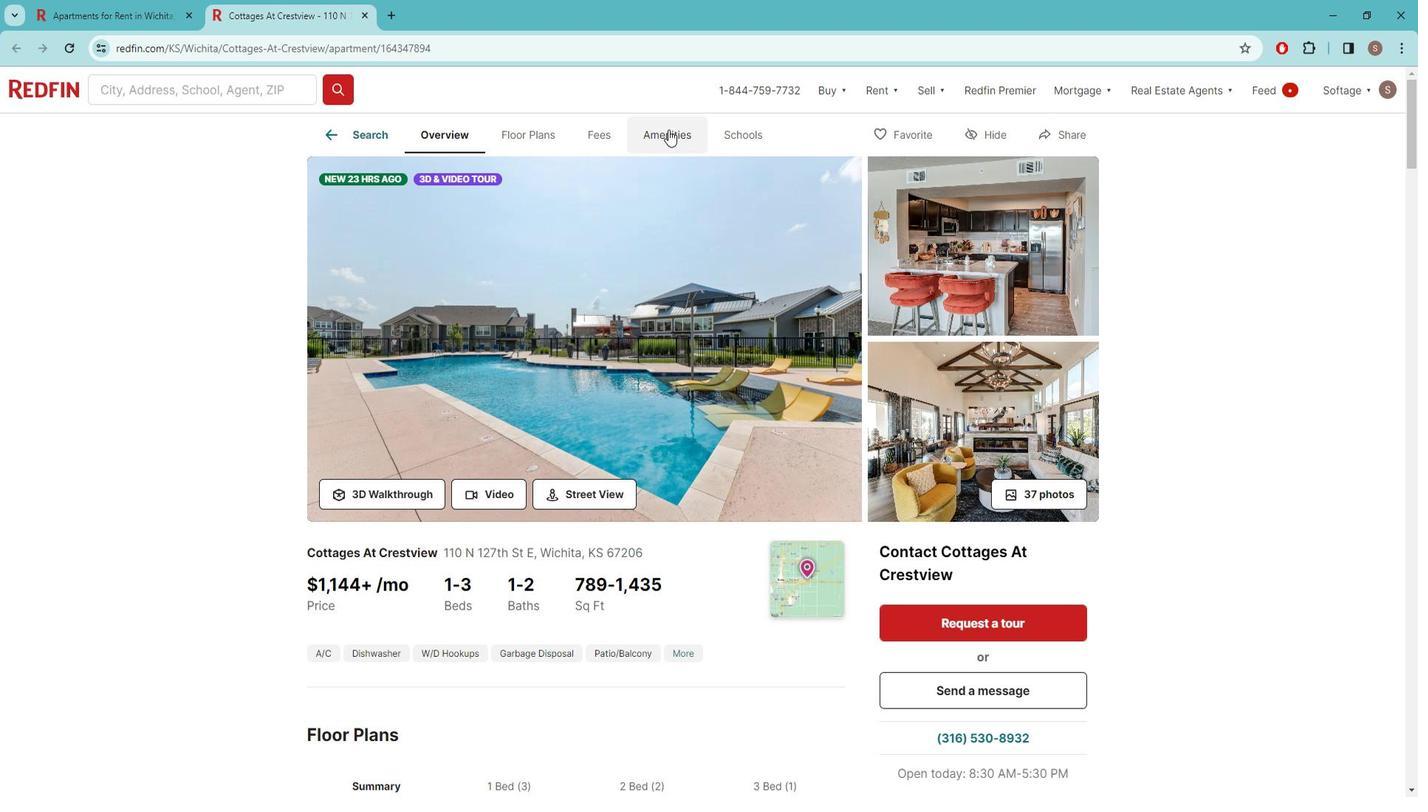 
Action: Mouse moved to (494, 447)
Screenshot: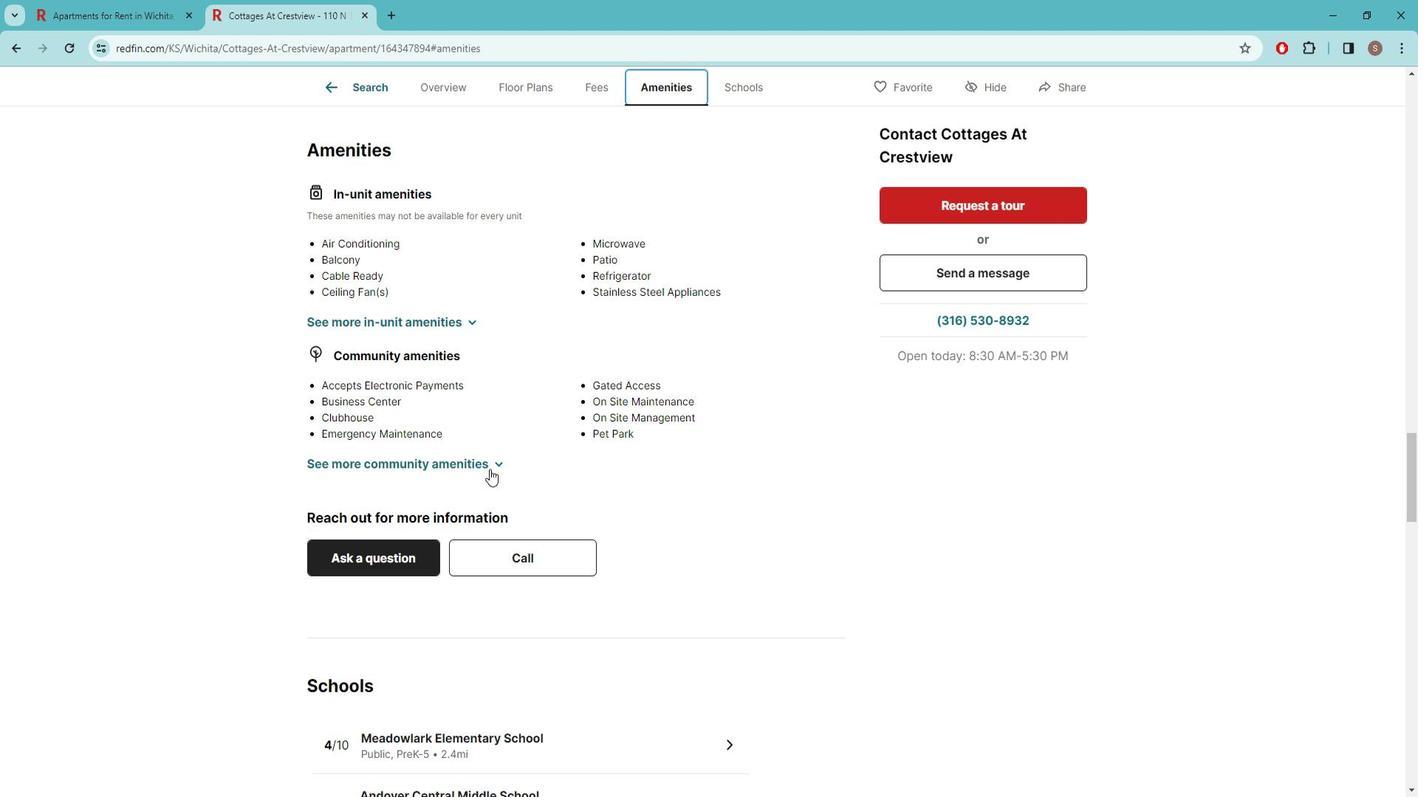 
Action: Mouse pressed left at (494, 447)
Screenshot: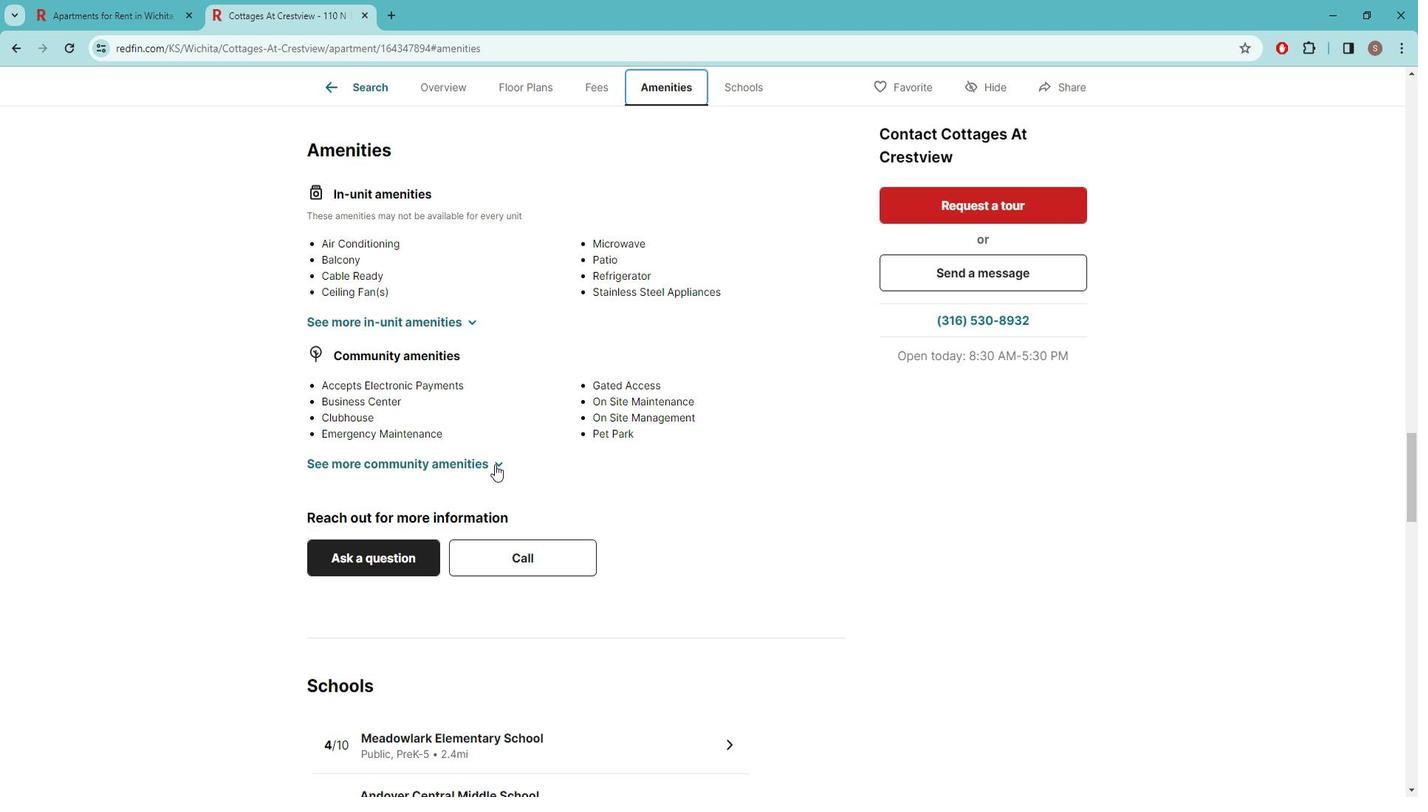 
Action: Mouse moved to (448, 786)
Screenshot: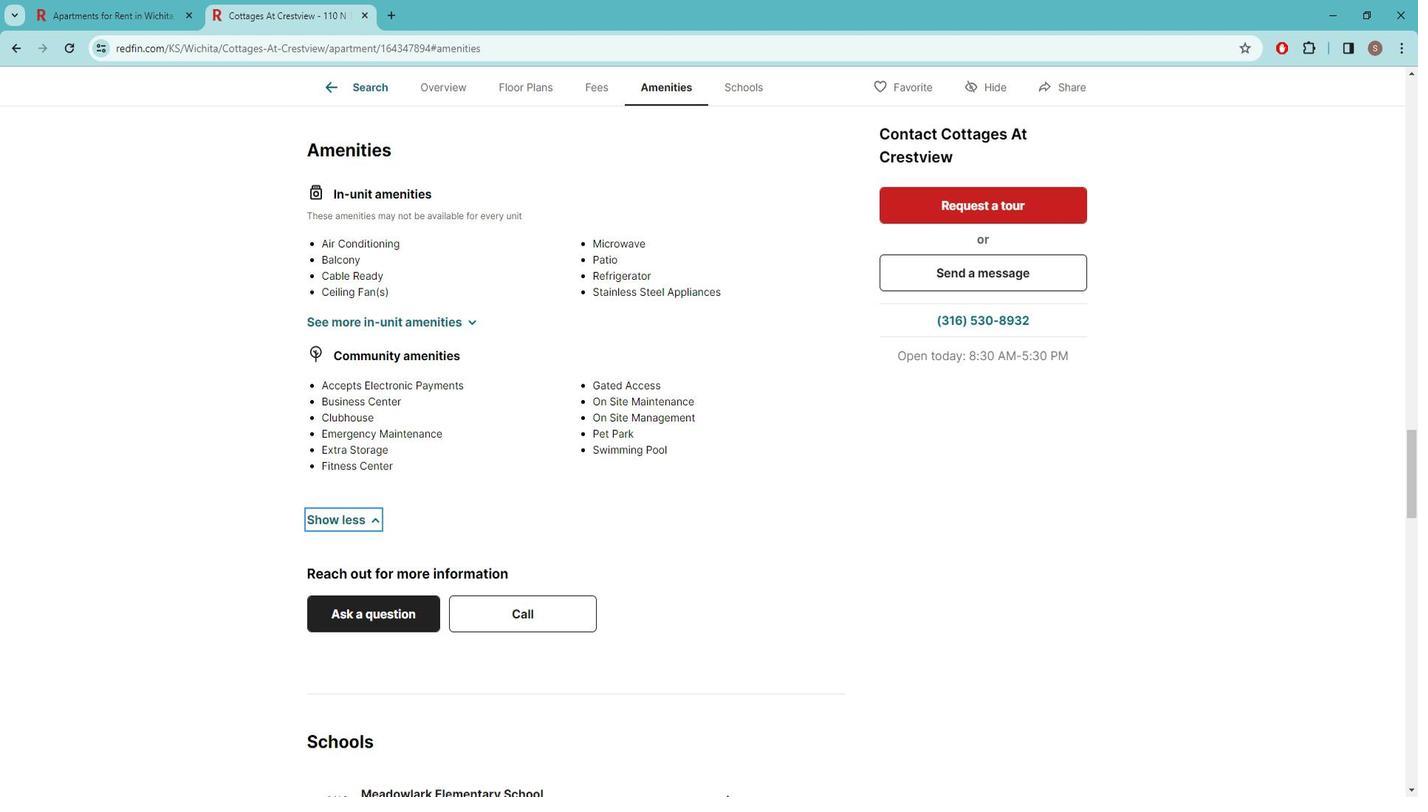 
Action: Mouse pressed left at (448, 786)
Screenshot: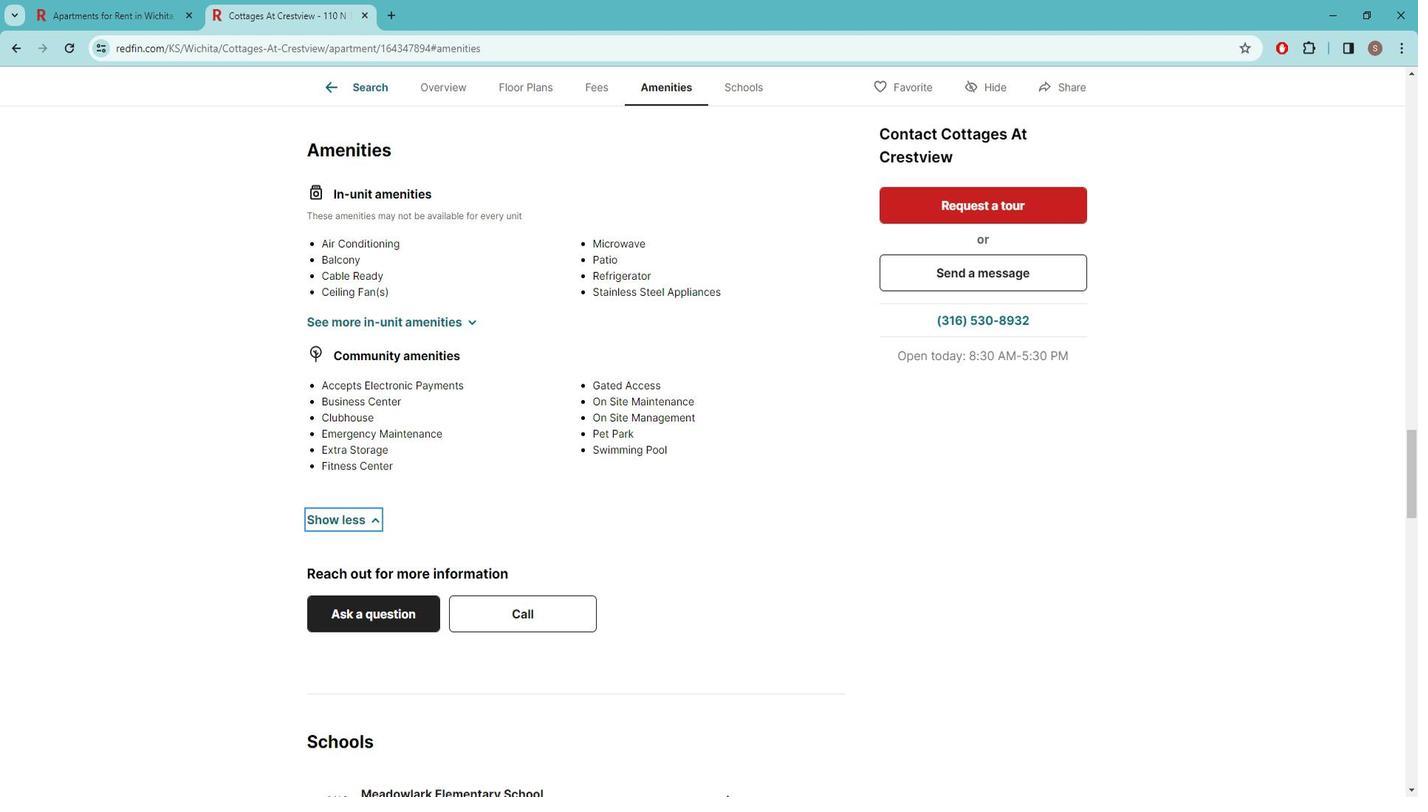 
Action: Mouse moved to (243, 176)
Screenshot: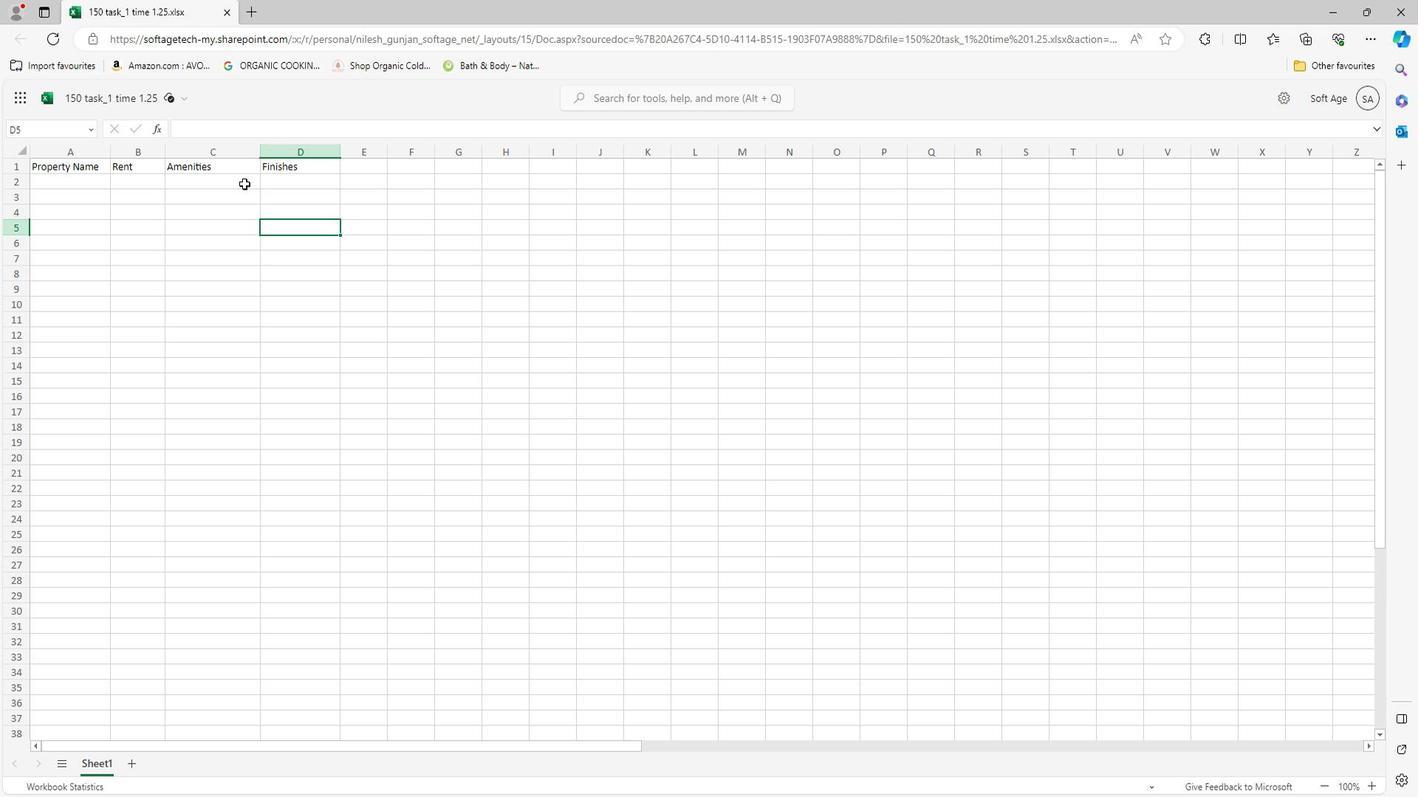 
Action: Mouse pressed left at (243, 176)
Screenshot: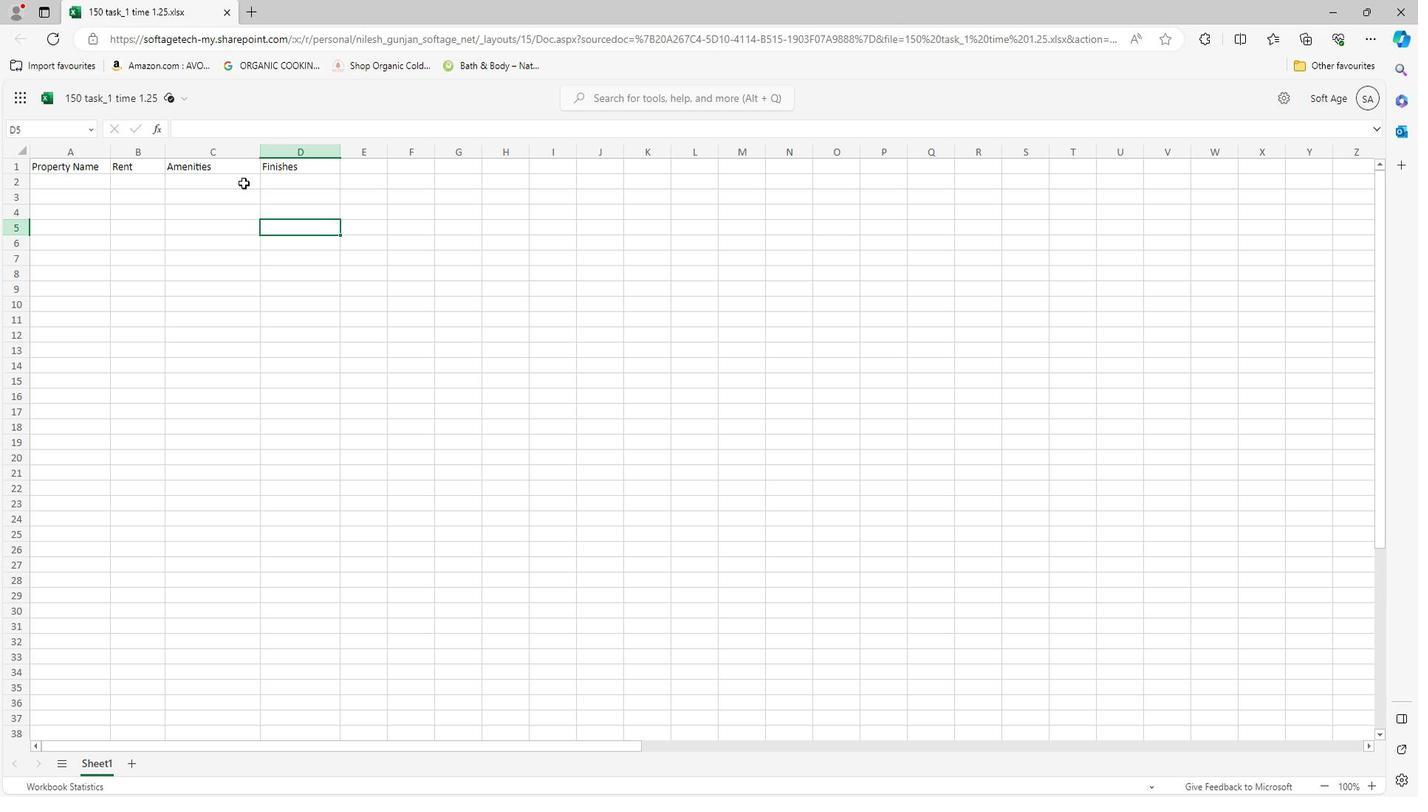 
Action: Mouse moved to (76, 180)
Screenshot: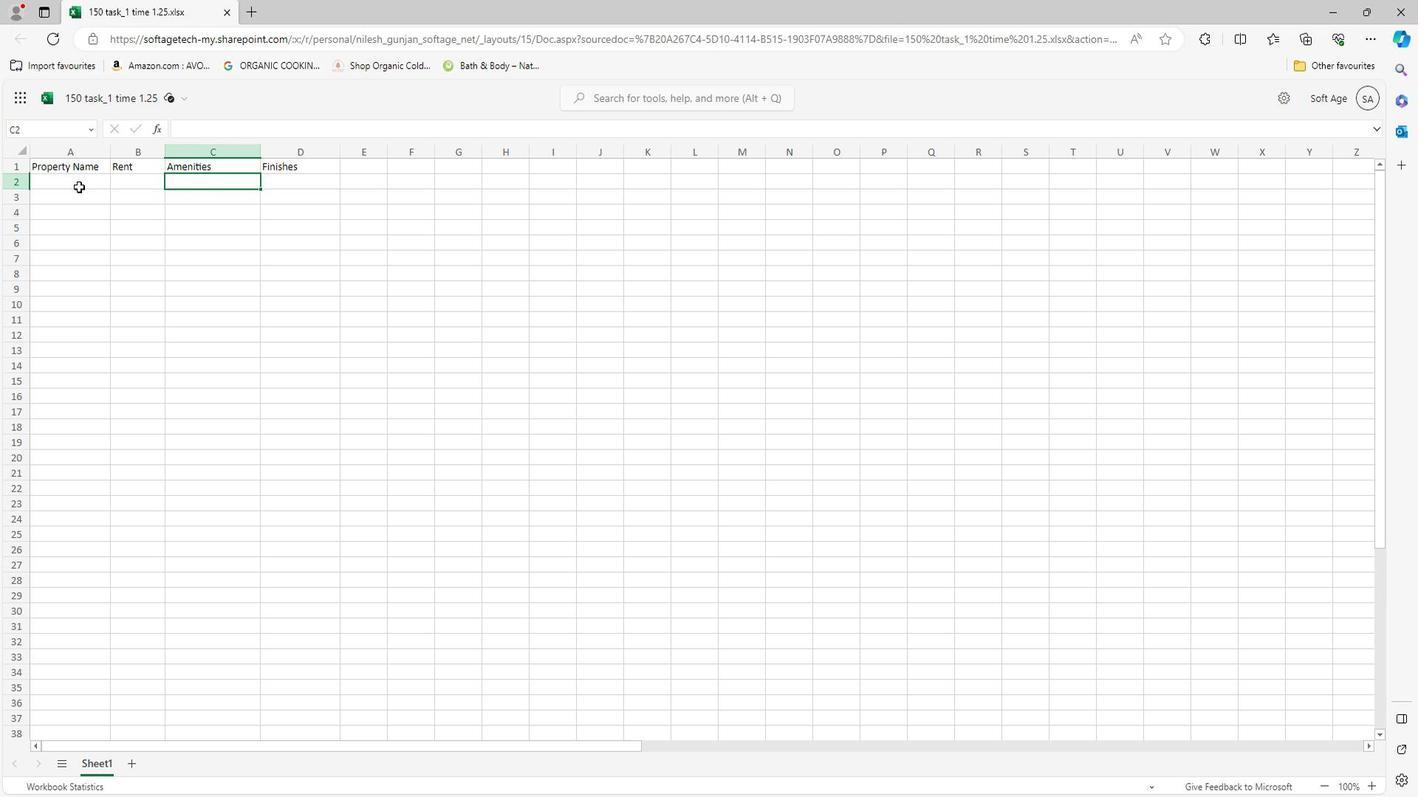 
Action: Mouse pressed left at (76, 180)
Screenshot: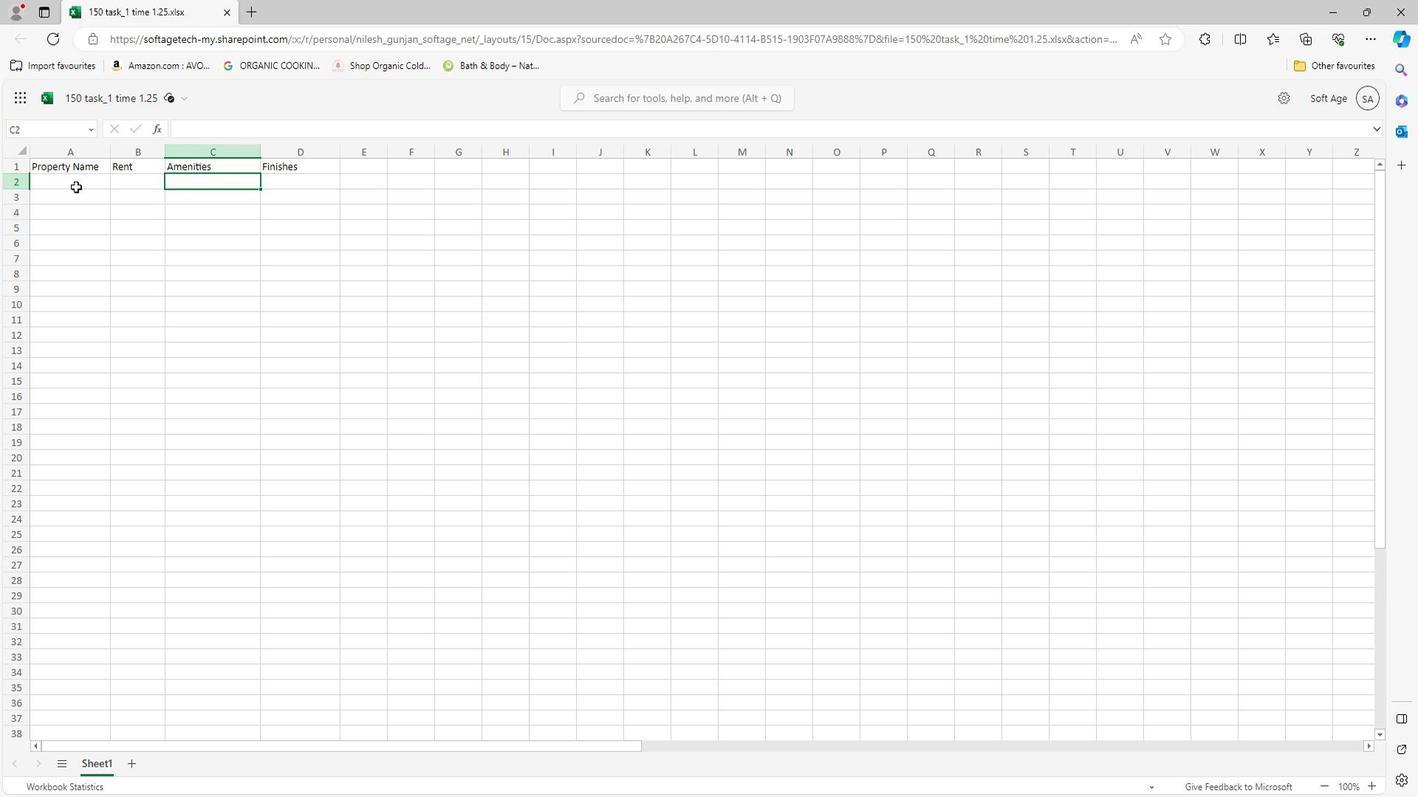 
Action: Mouse moved to (439, 791)
Screenshot: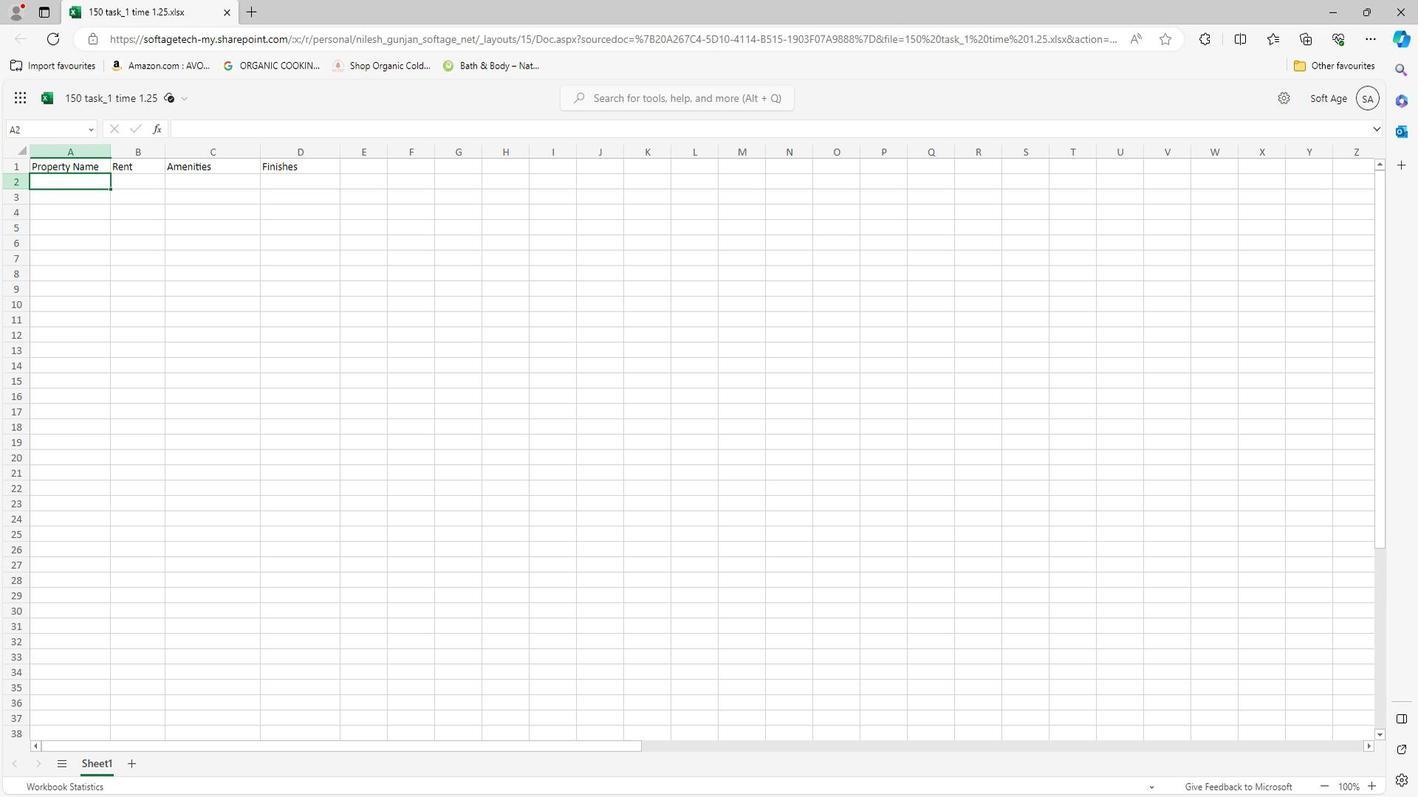 
Action: Mouse pressed left at (439, 791)
Screenshot: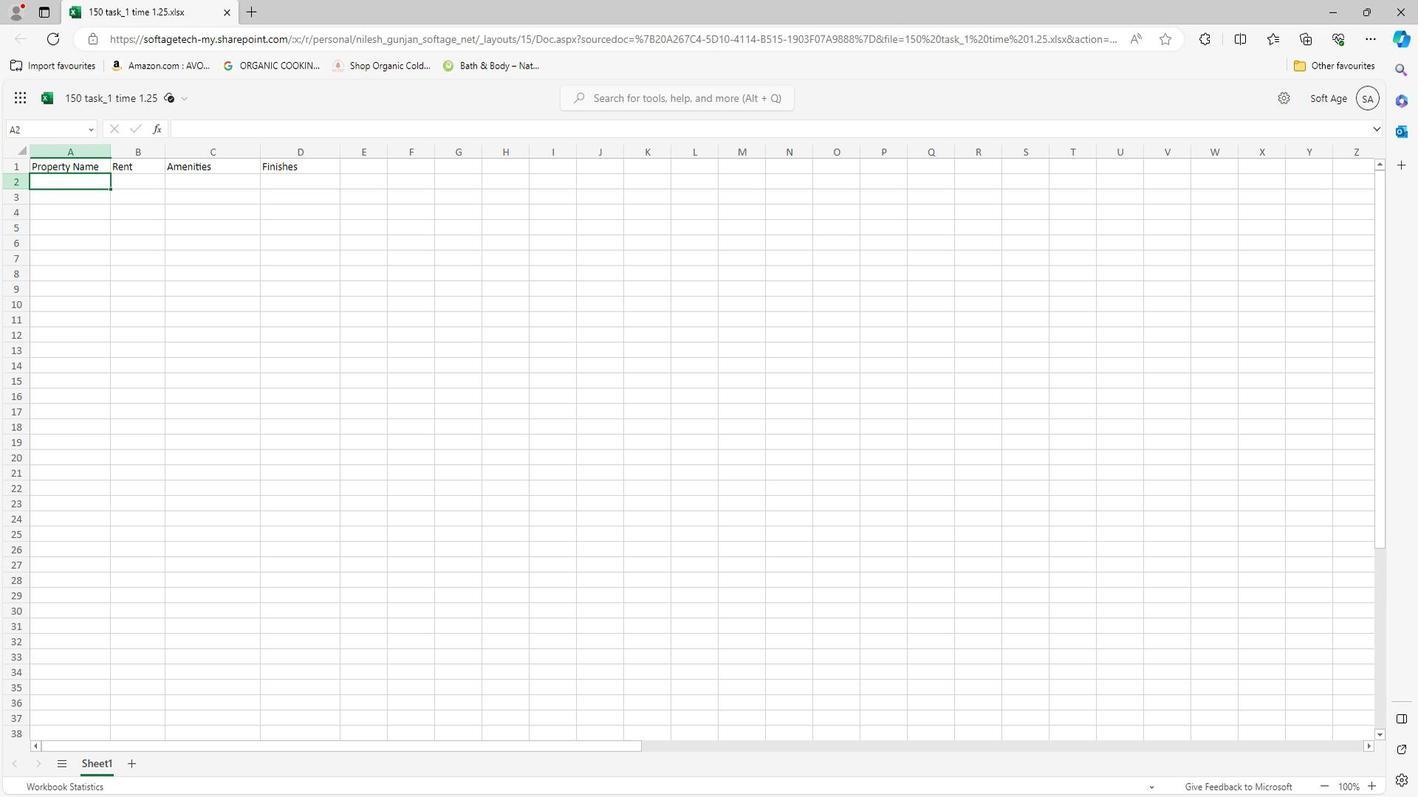 
Action: Mouse moved to (381, 296)
Screenshot: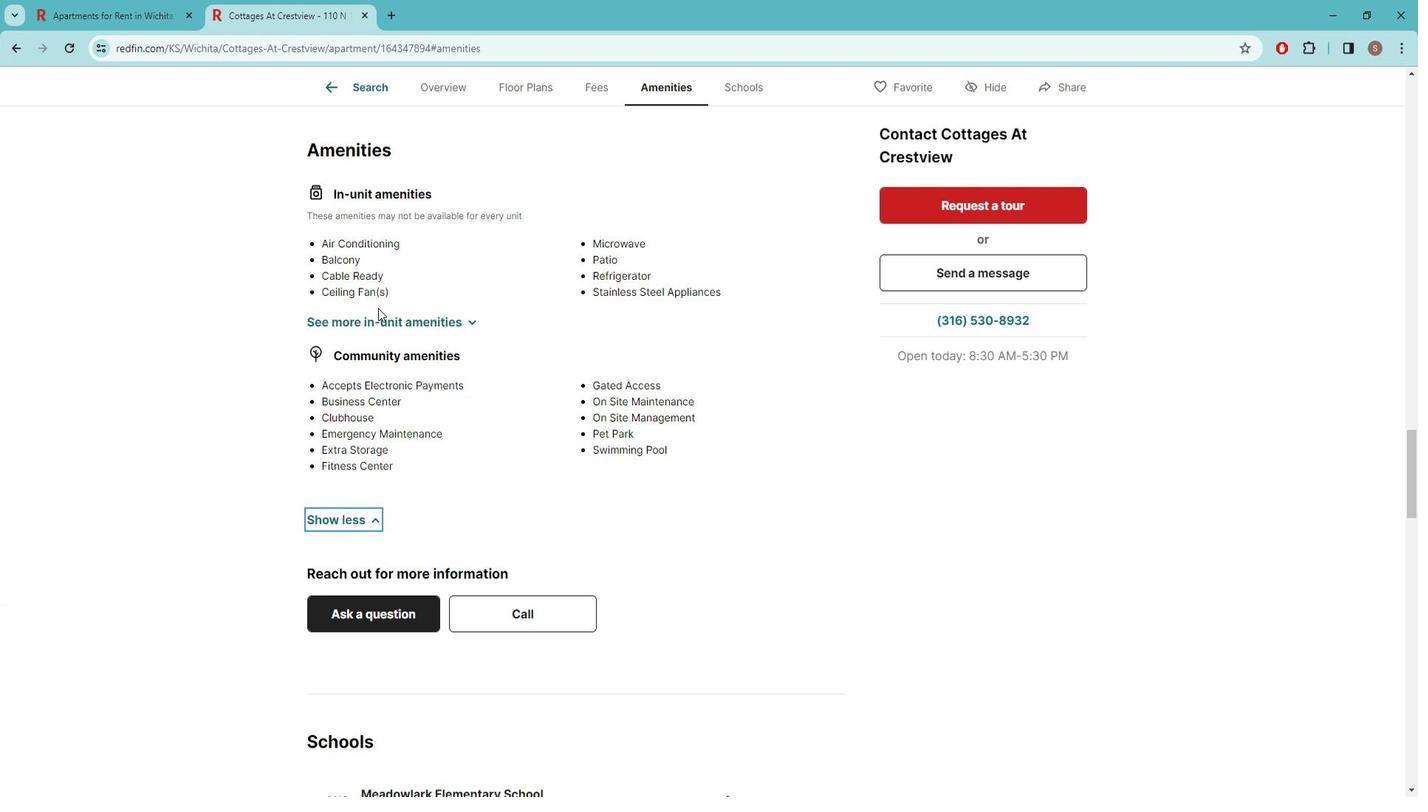 
Action: Mouse scrolled (381, 297) with delta (0, 0)
Screenshot: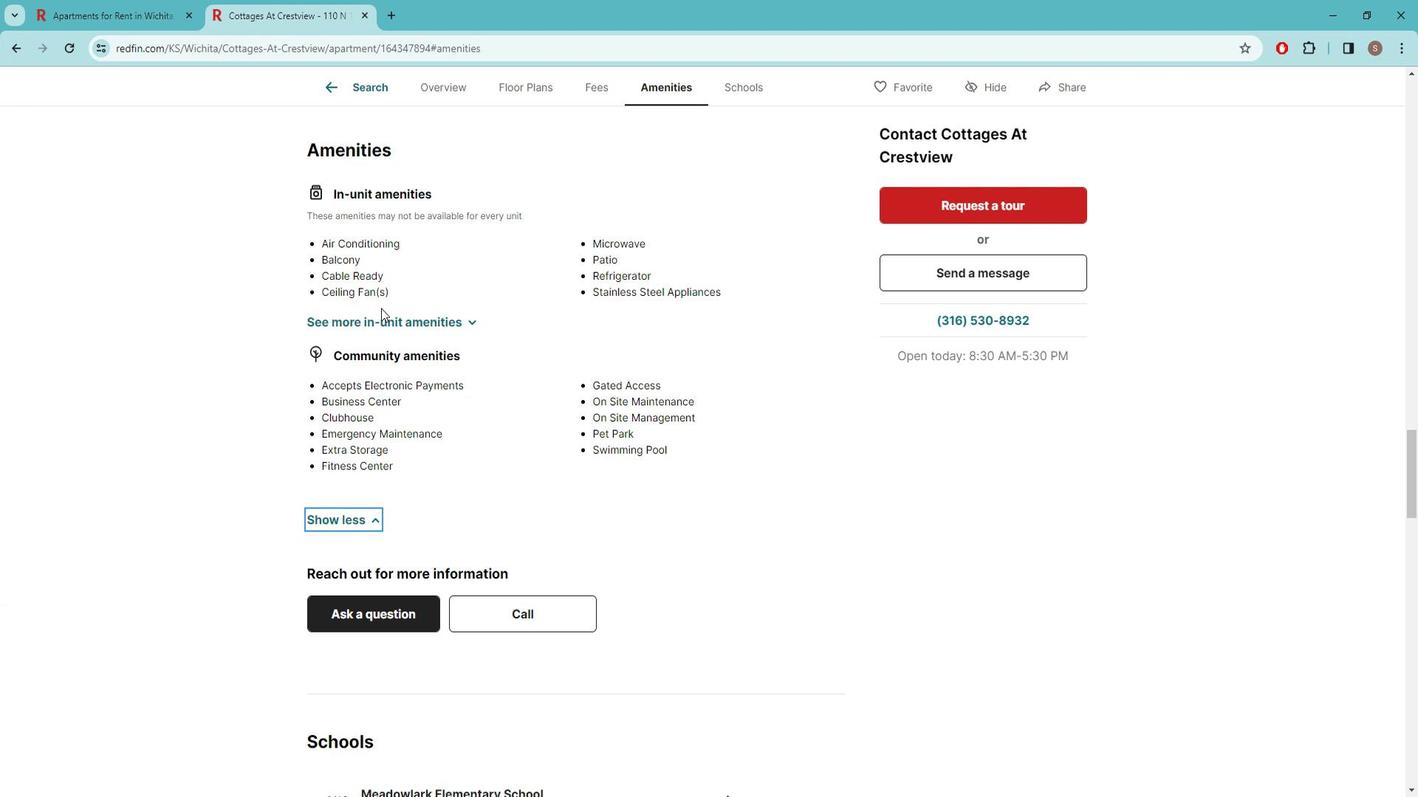 
Action: Mouse scrolled (381, 297) with delta (0, 0)
Screenshot: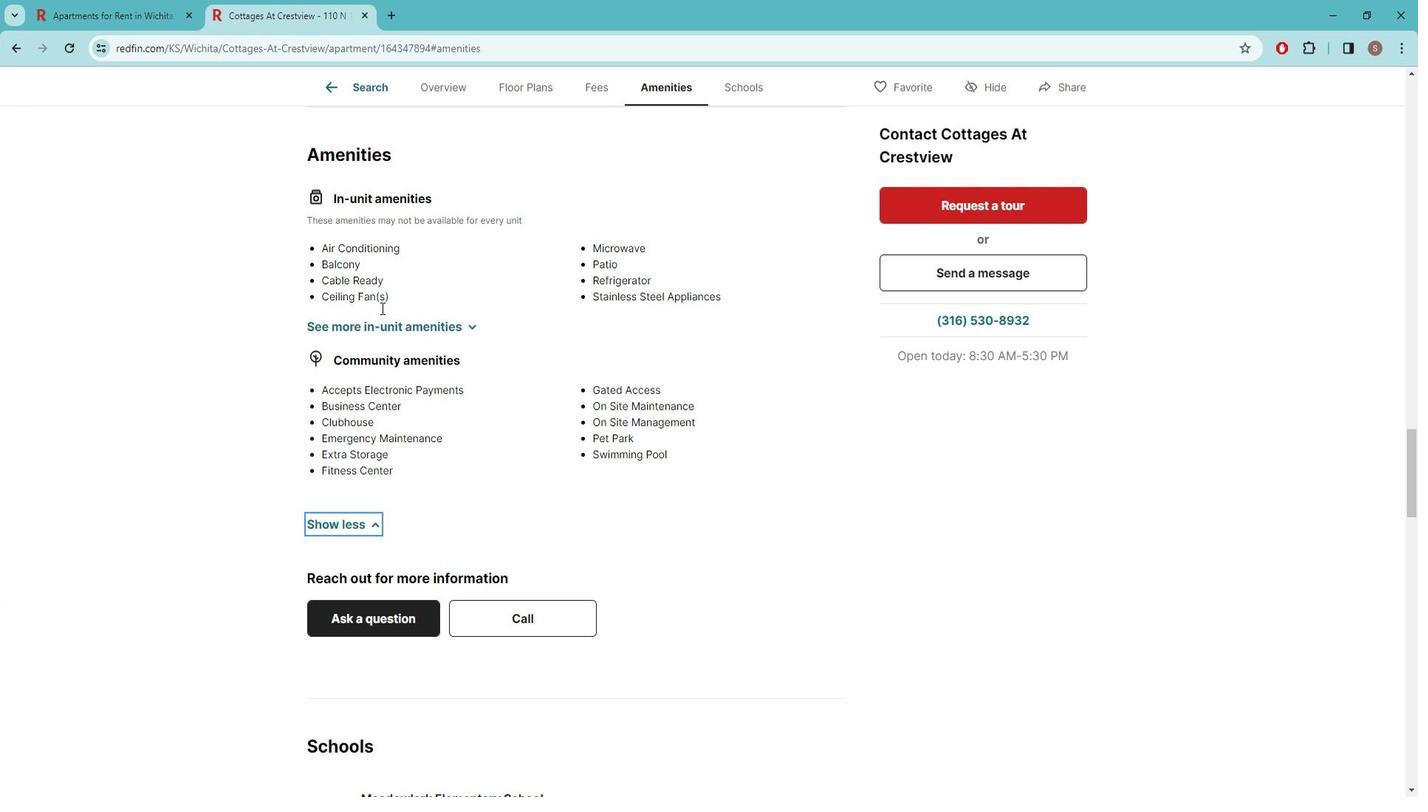 
Action: Mouse scrolled (381, 297) with delta (0, 0)
Screenshot: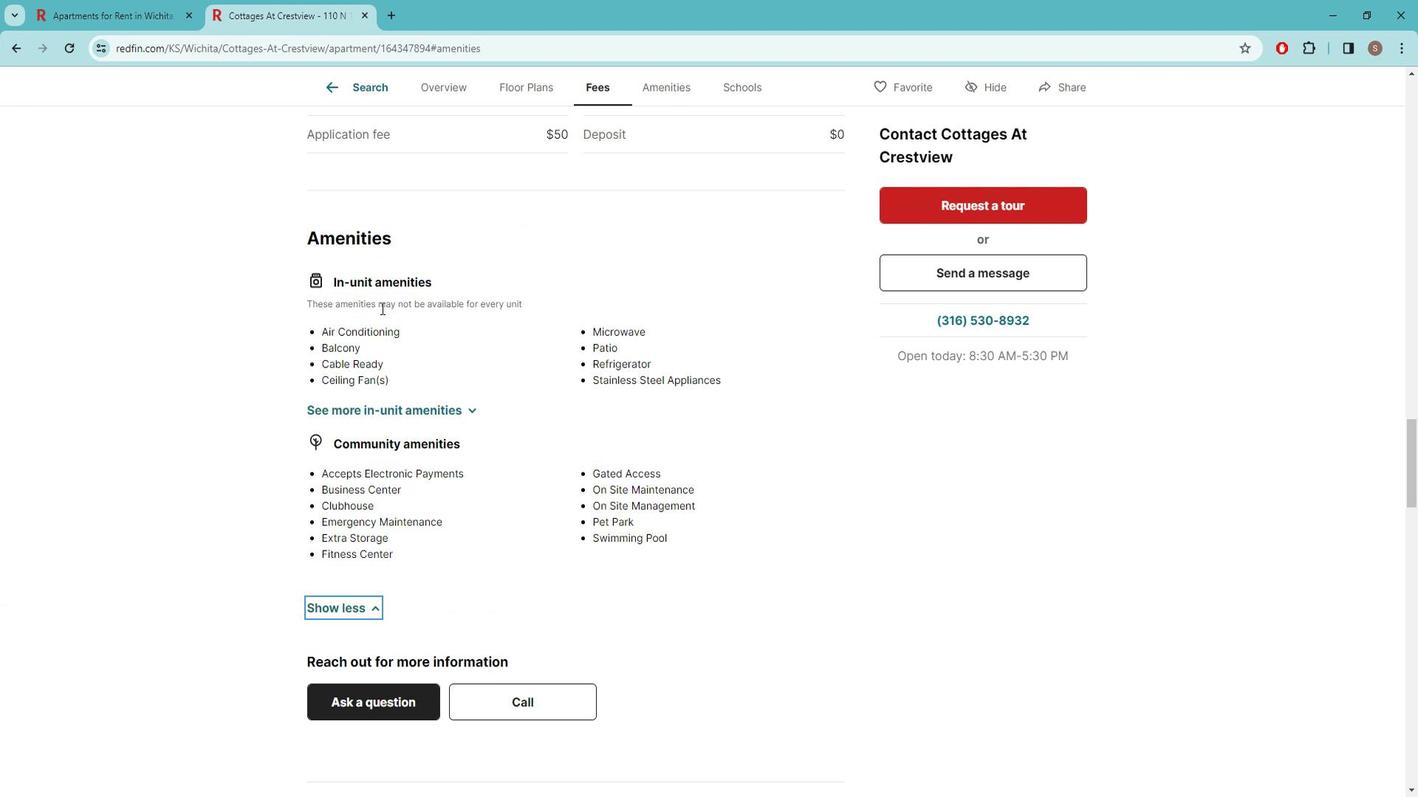 
Action: Mouse moved to (422, 348)
Screenshot: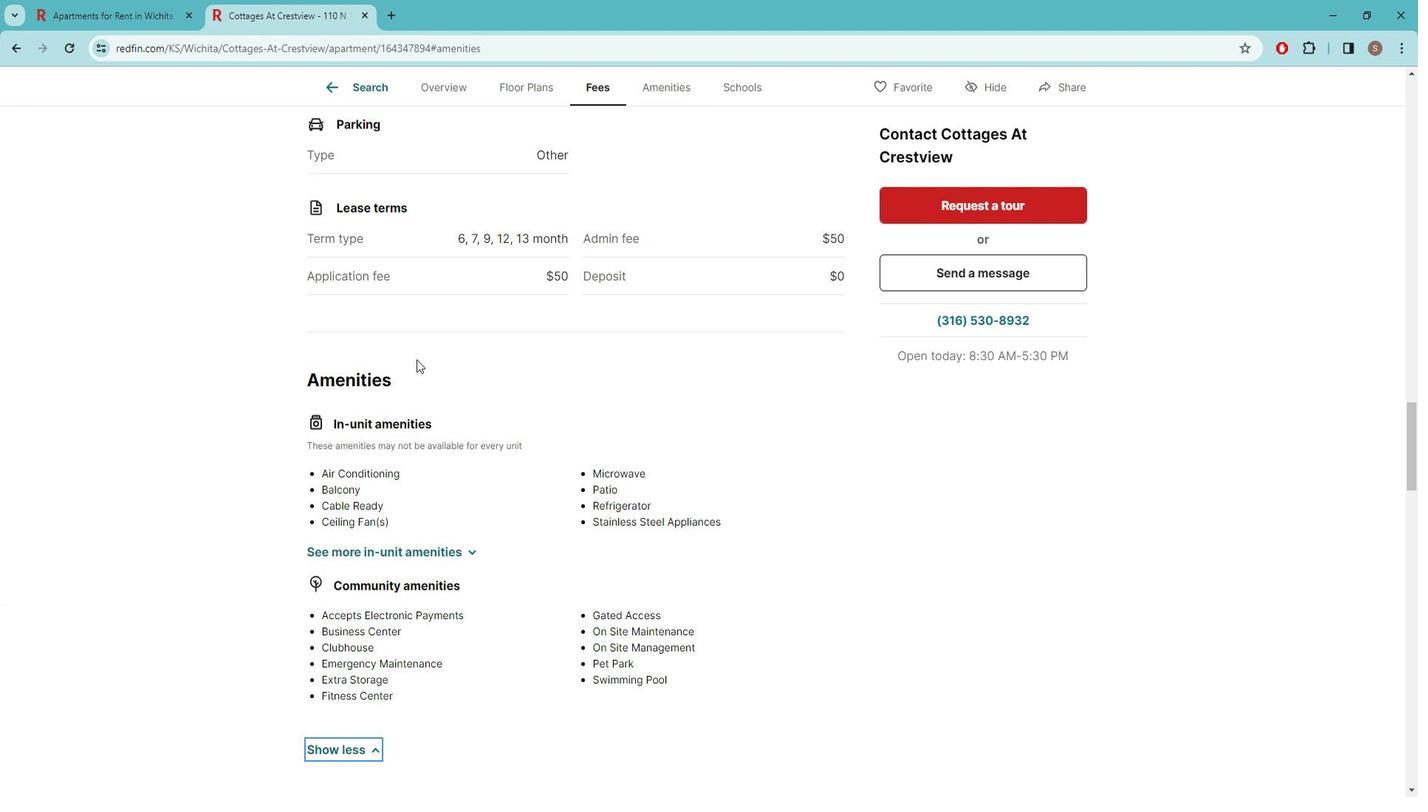 
Action: Mouse scrolled (422, 349) with delta (0, 0)
Screenshot: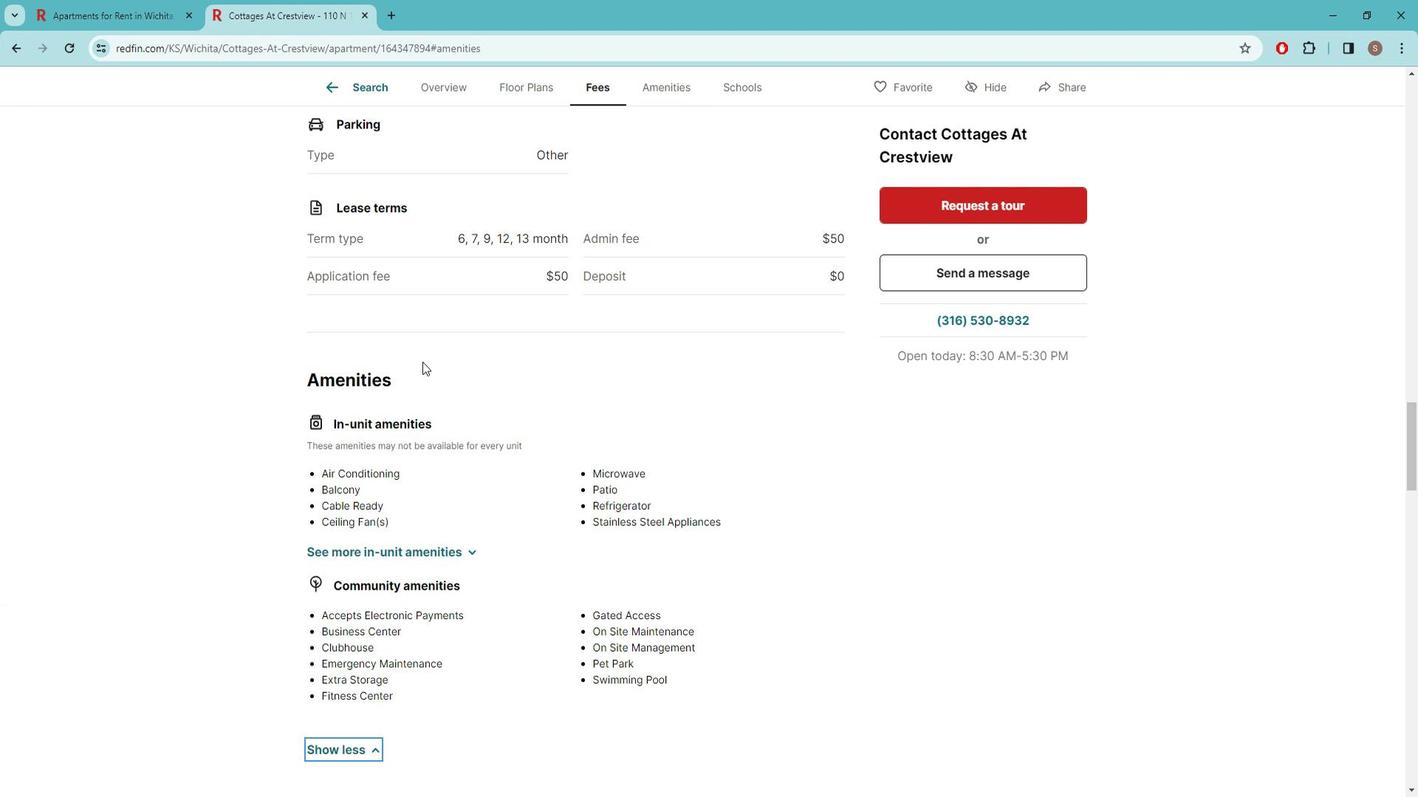 
Action: Mouse scrolled (422, 349) with delta (0, 0)
Screenshot: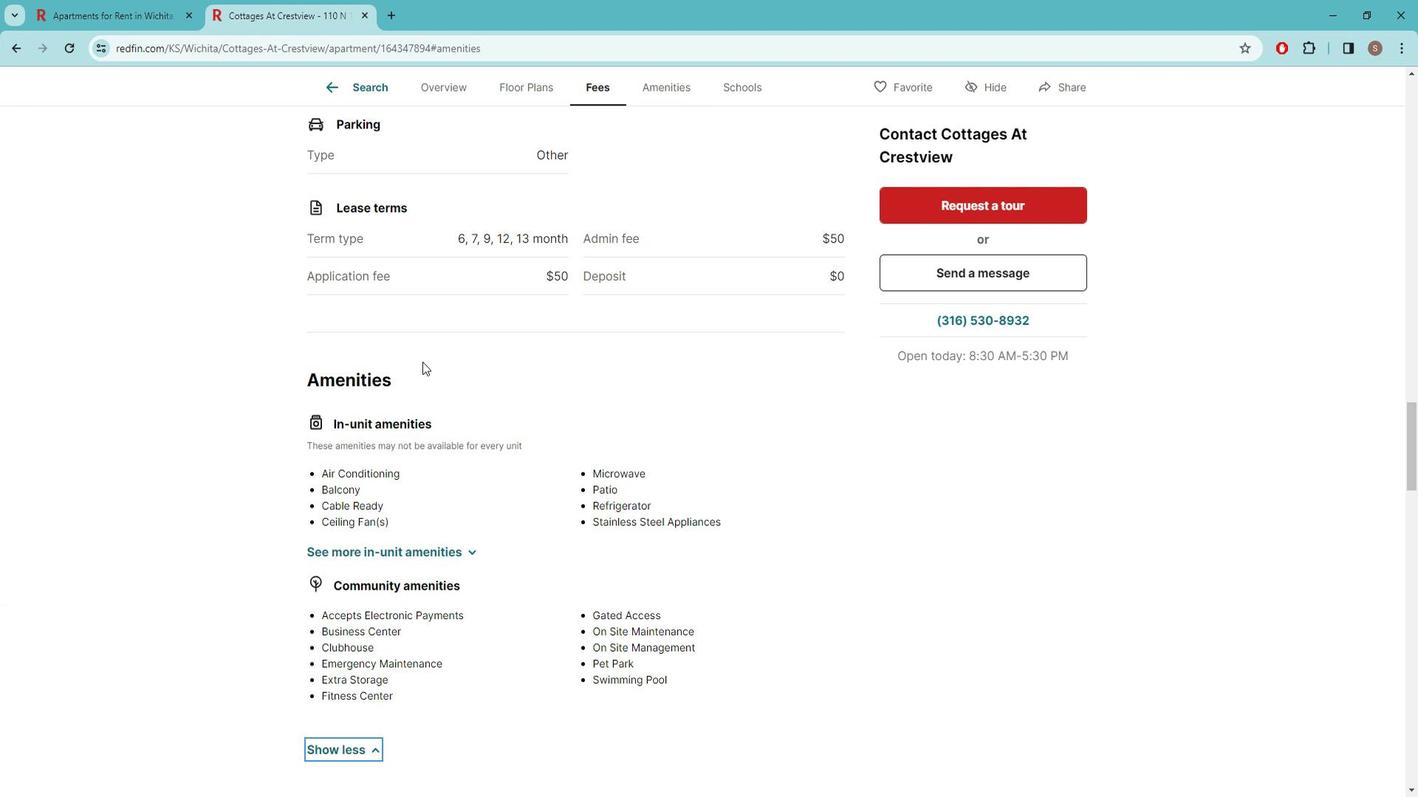 
Action: Mouse scrolled (422, 349) with delta (0, 0)
Screenshot: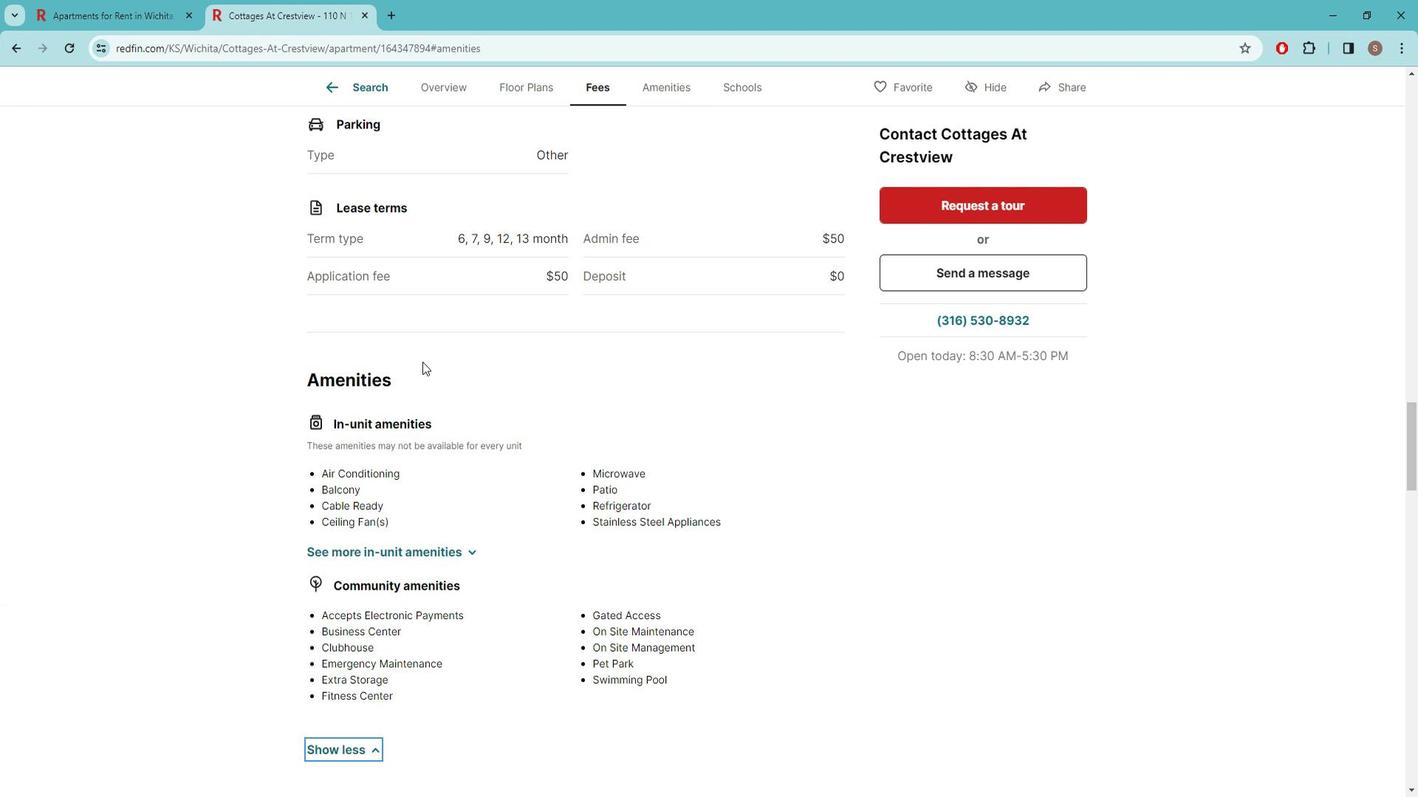 
Action: Mouse scrolled (422, 349) with delta (0, 0)
Screenshot: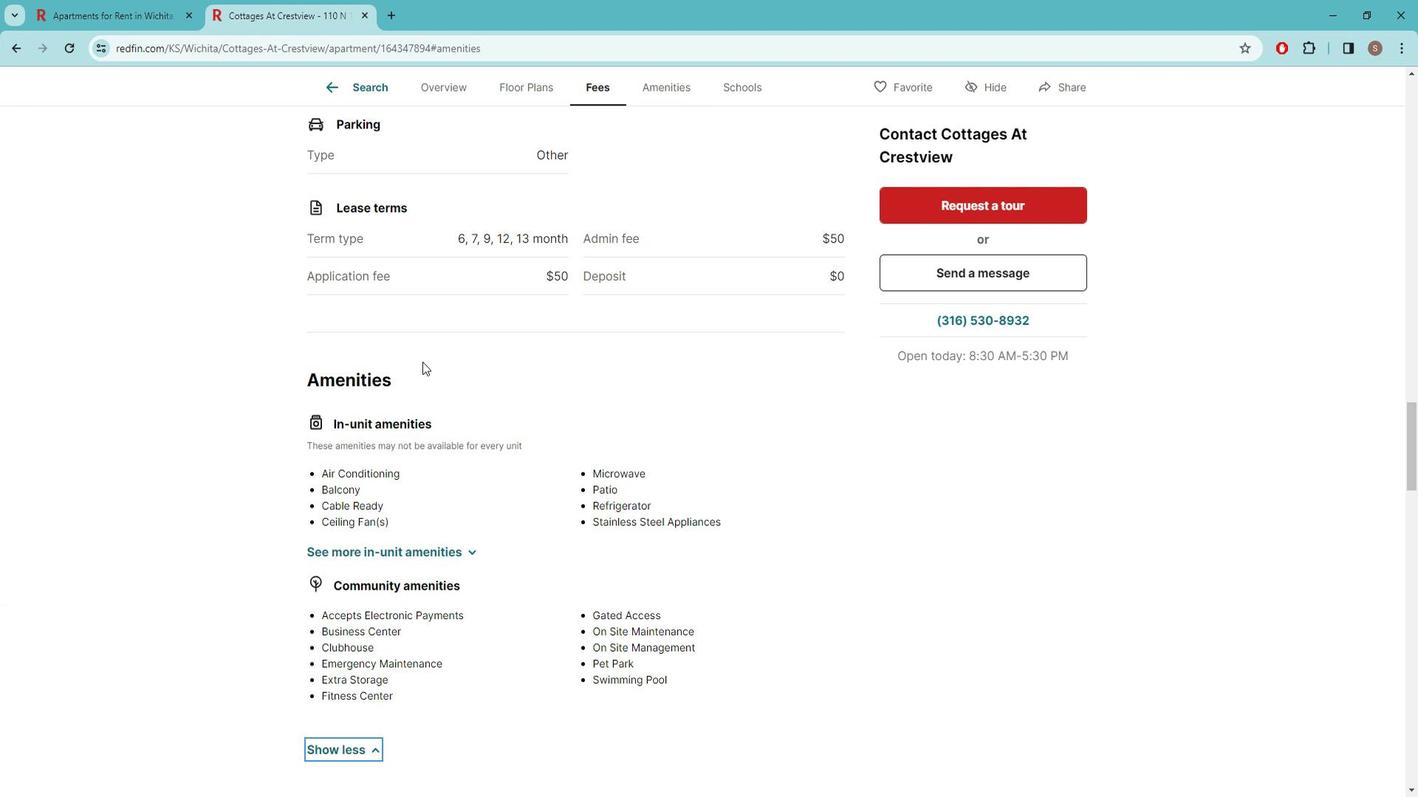 
Action: Mouse scrolled (422, 349) with delta (0, 0)
Screenshot: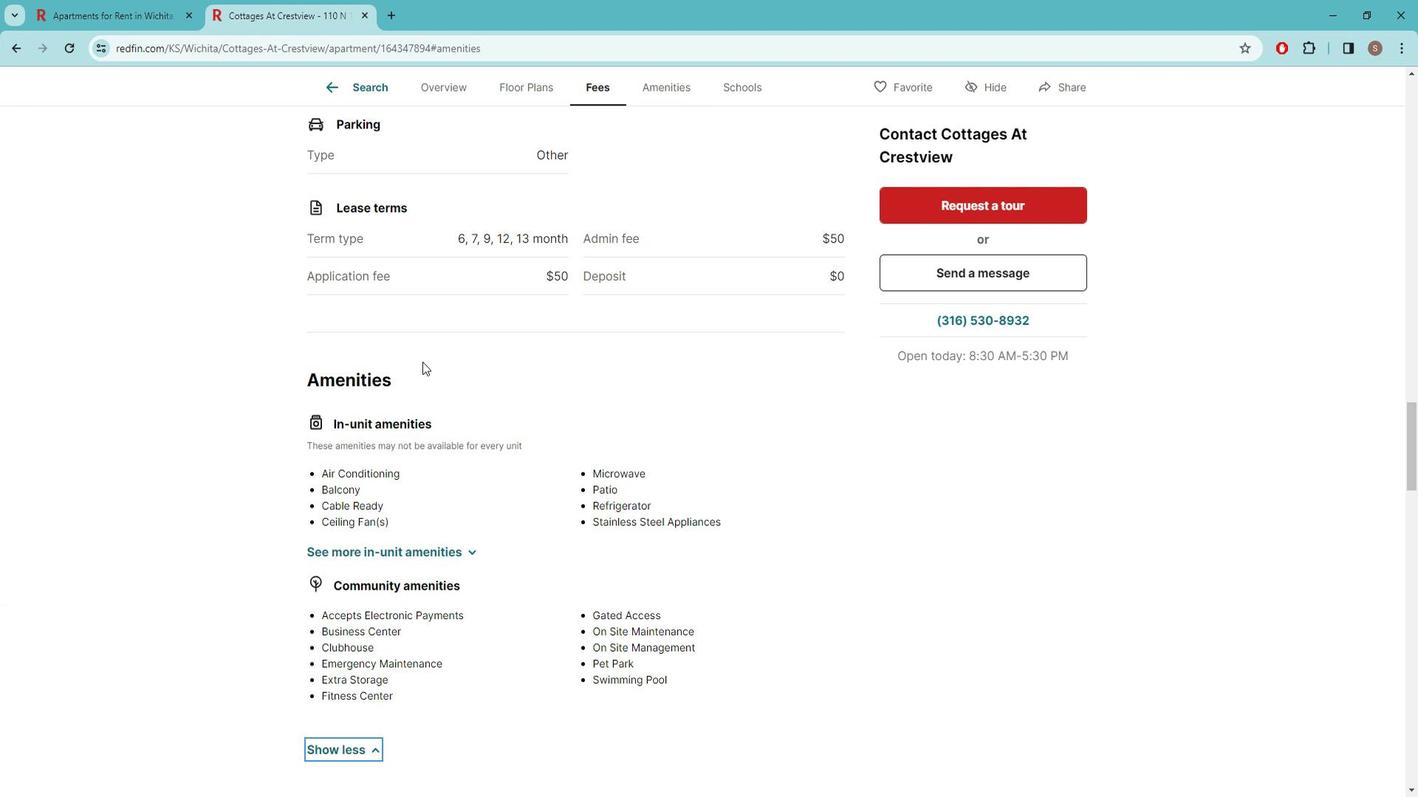 
Action: Mouse scrolled (422, 349) with delta (0, 0)
Screenshot: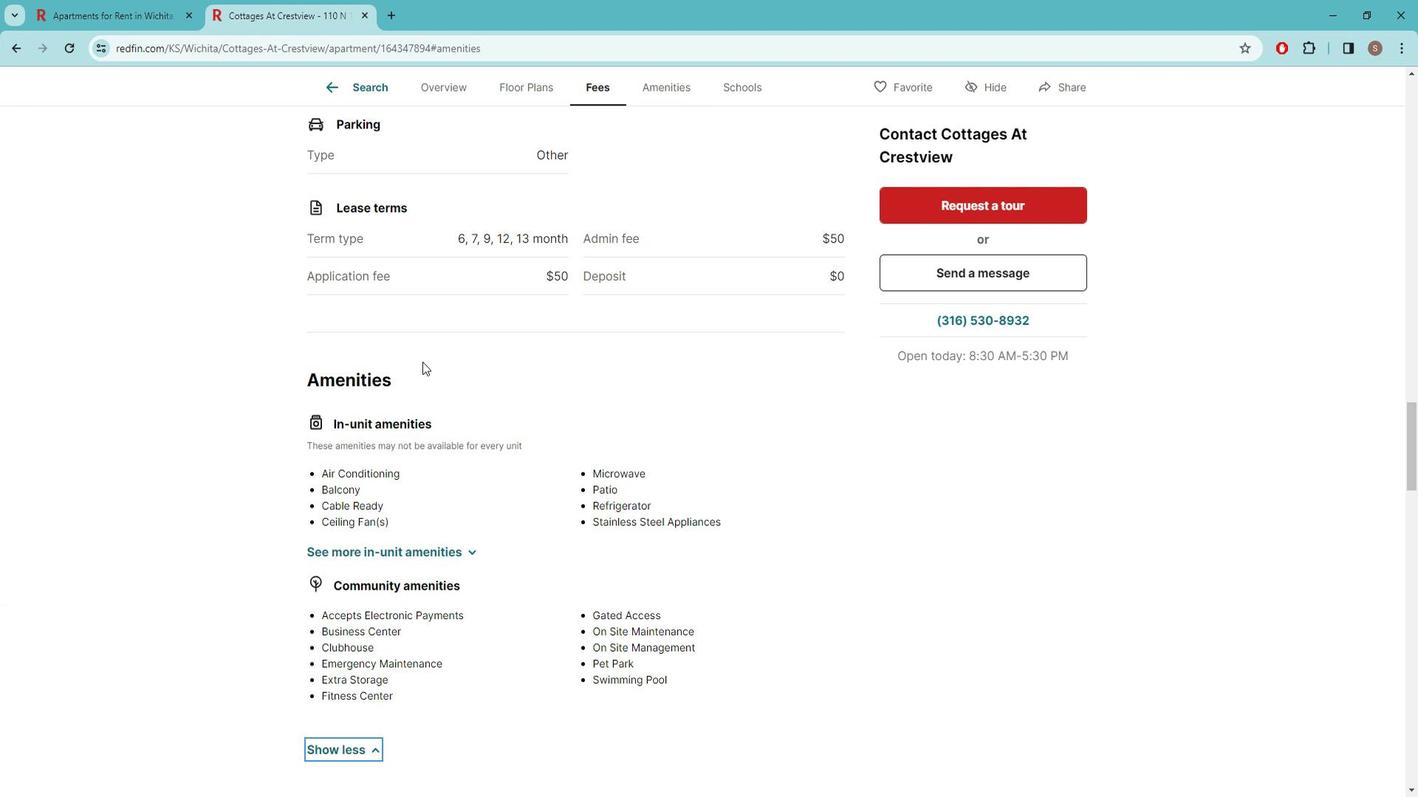 
Action: Mouse scrolled (422, 349) with delta (0, 0)
Screenshot: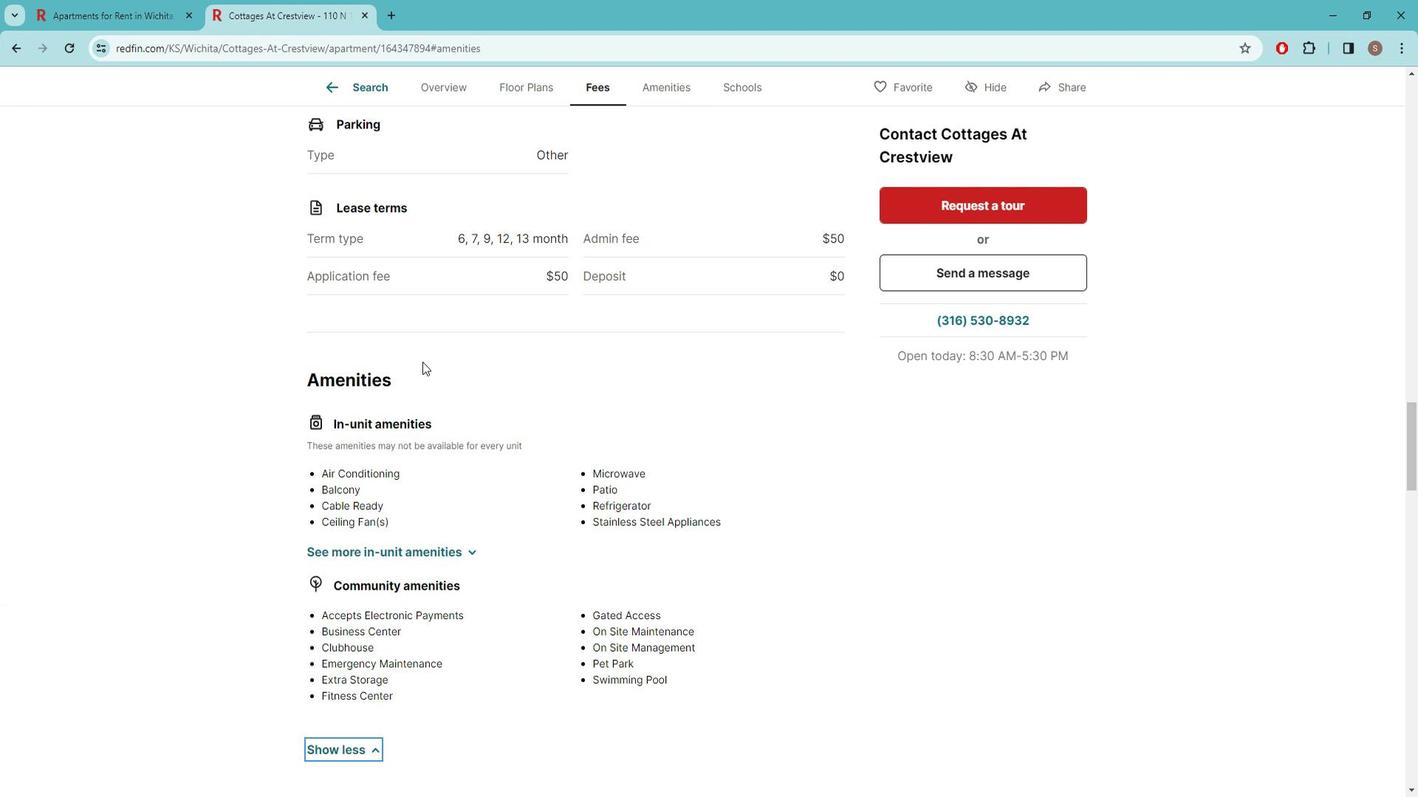 
Action: Mouse scrolled (422, 349) with delta (0, 0)
Screenshot: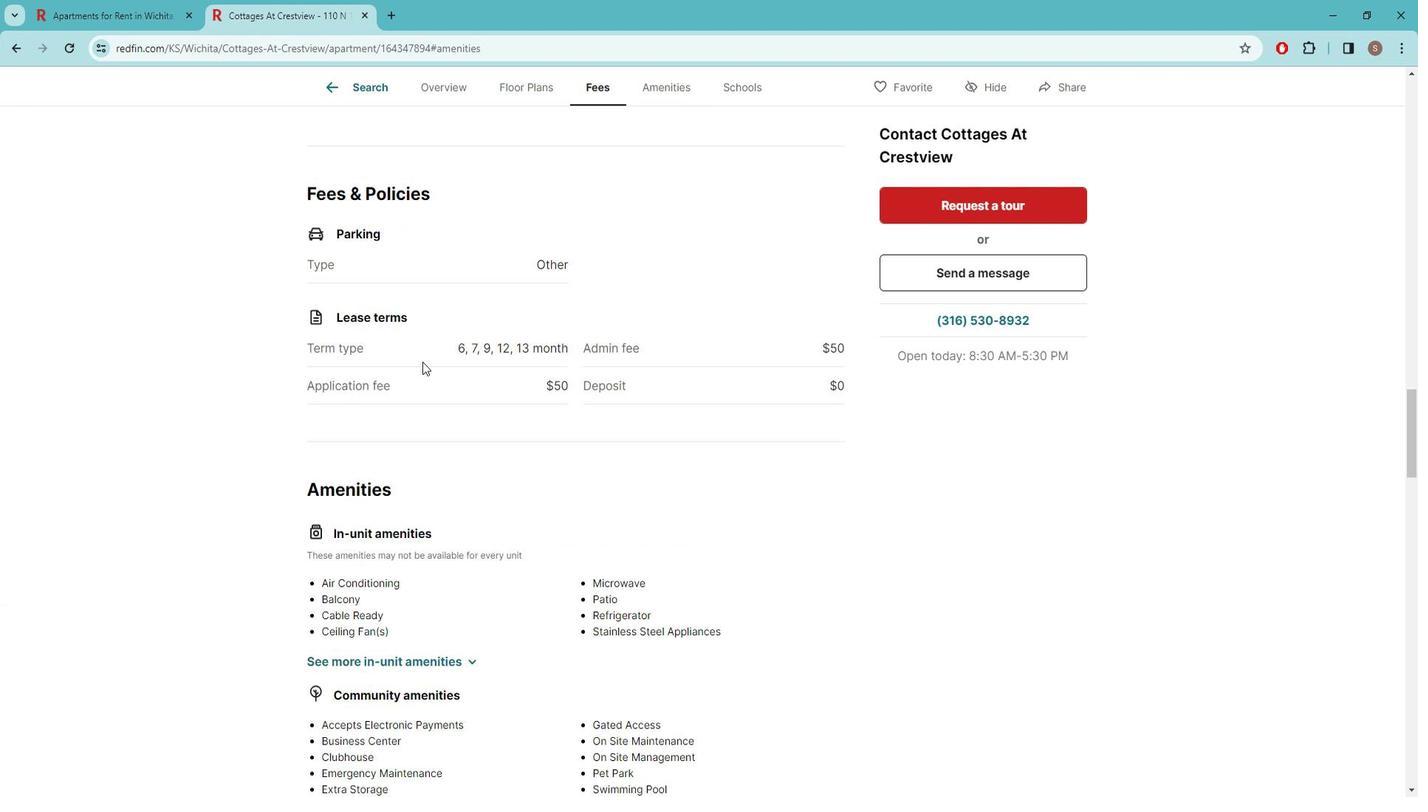 
Action: Mouse moved to (452, 81)
Screenshot: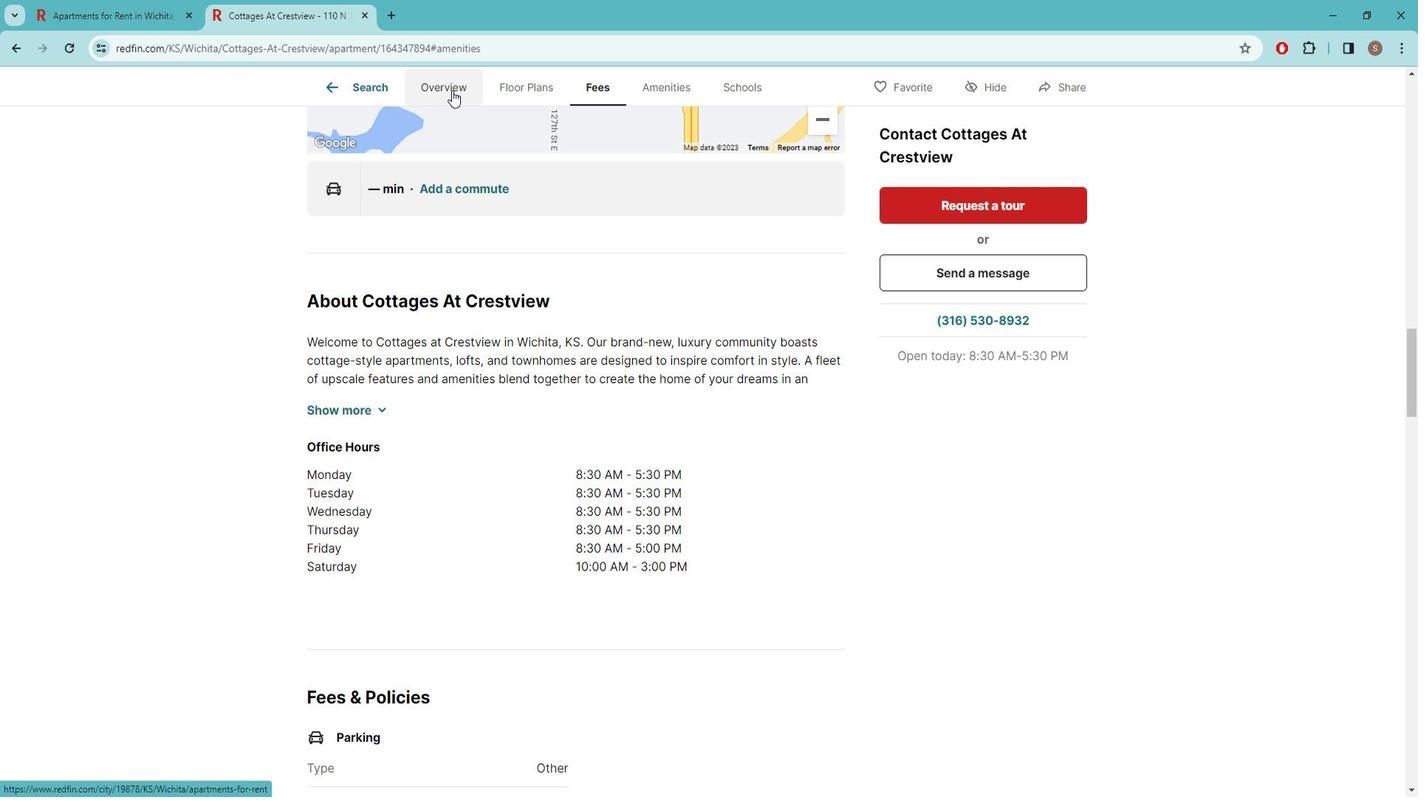 
Action: Mouse pressed left at (452, 81)
Screenshot: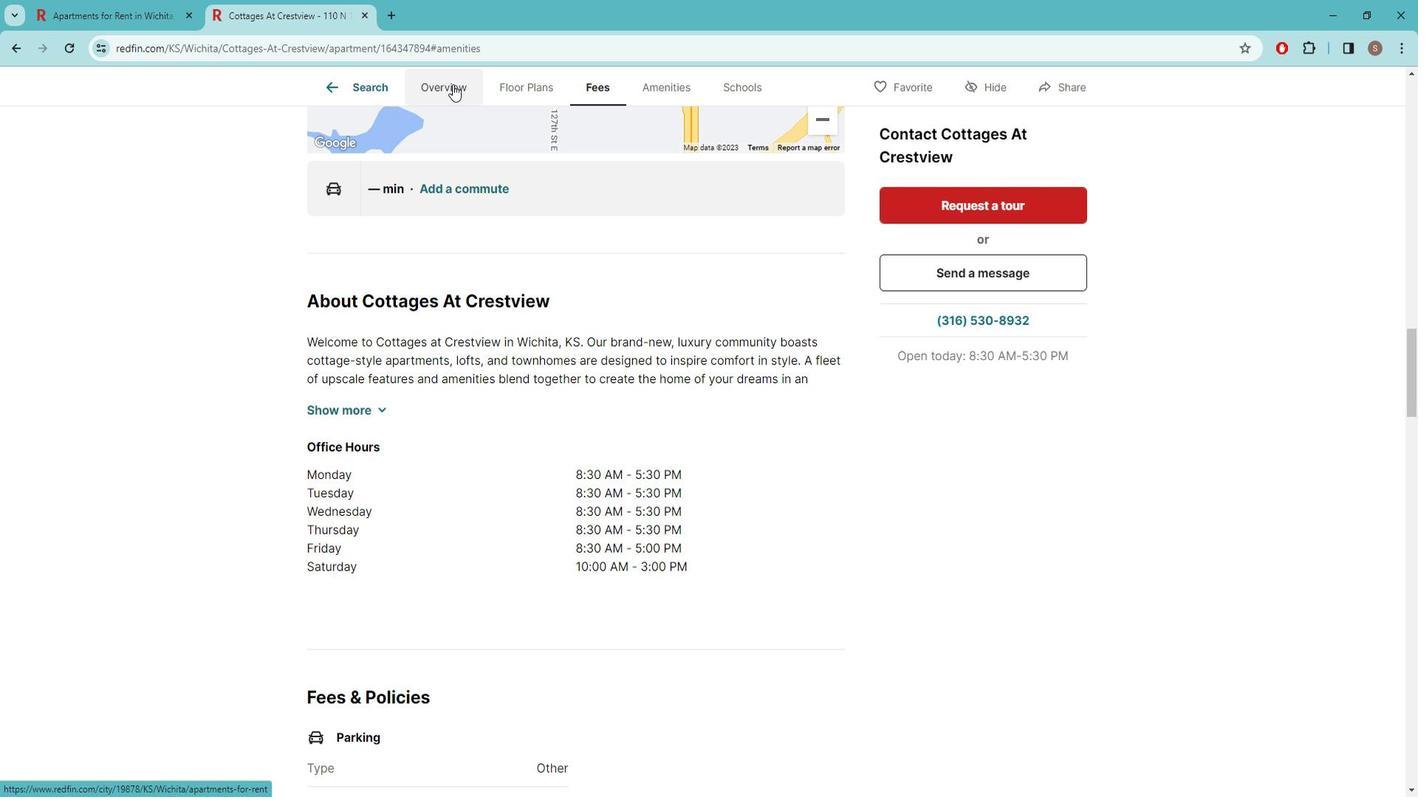 
Action: Mouse moved to (485, 294)
Screenshot: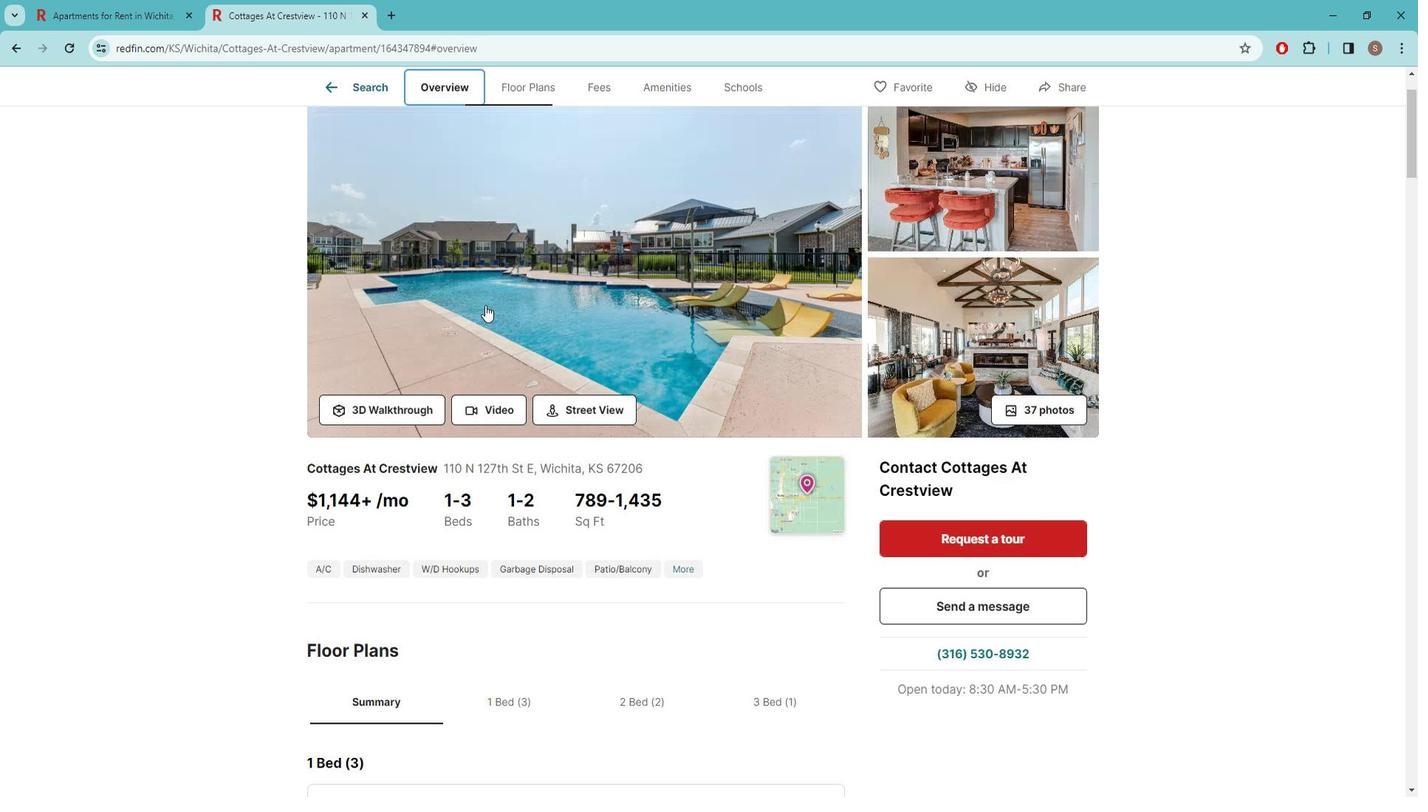 
Action: Mouse scrolled (485, 294) with delta (0, 0)
Screenshot: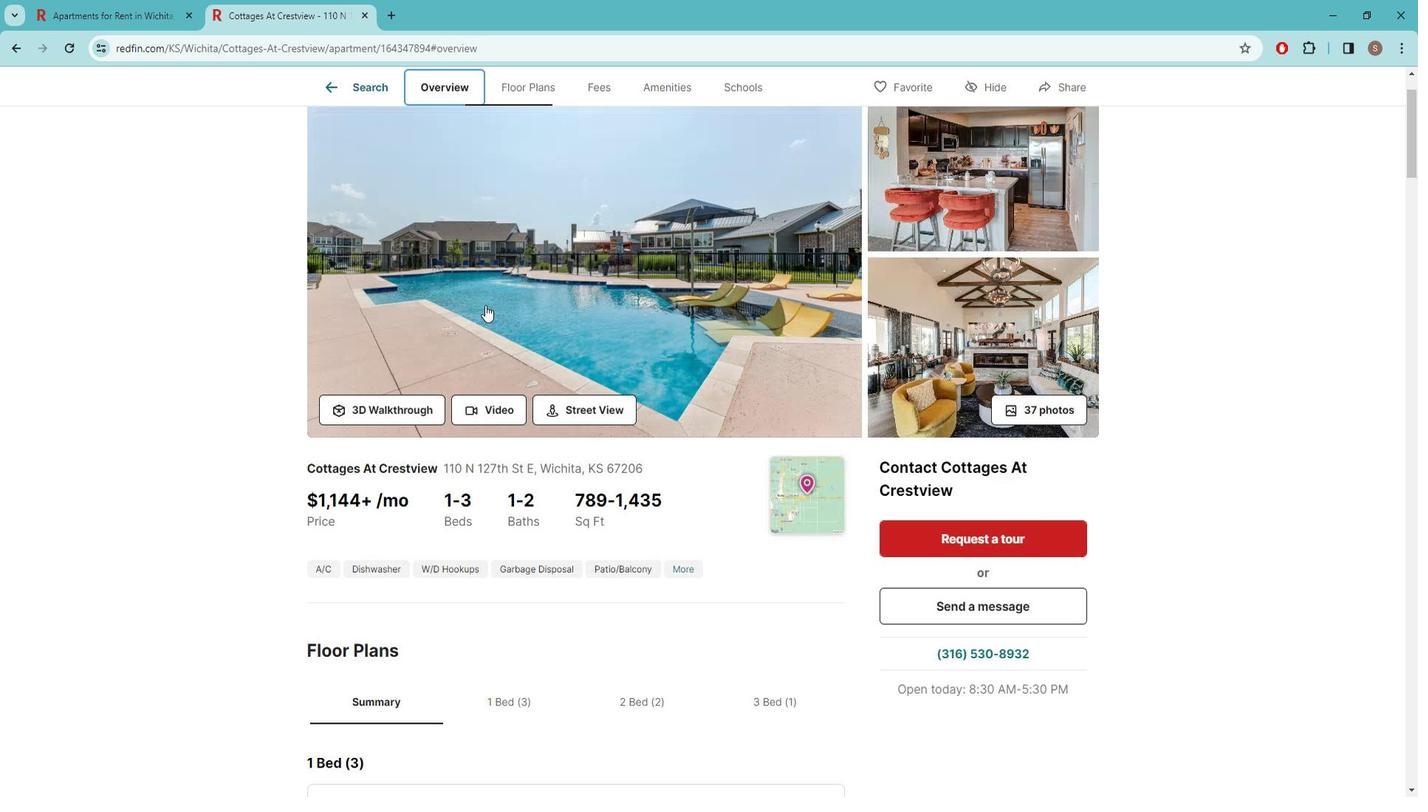 
Action: Mouse scrolled (485, 294) with delta (0, 0)
Screenshot: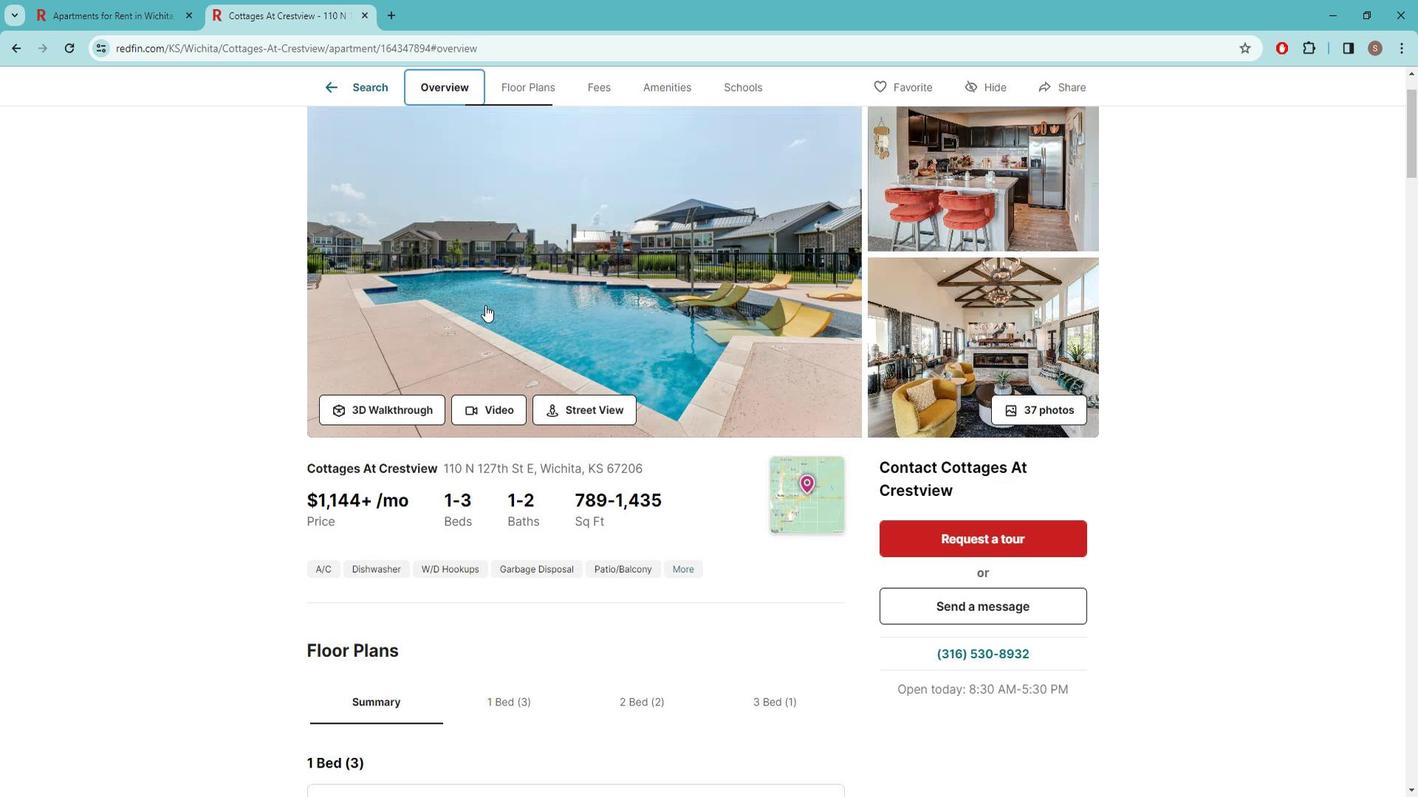 
Action: Mouse scrolled (485, 294) with delta (0, 0)
Screenshot: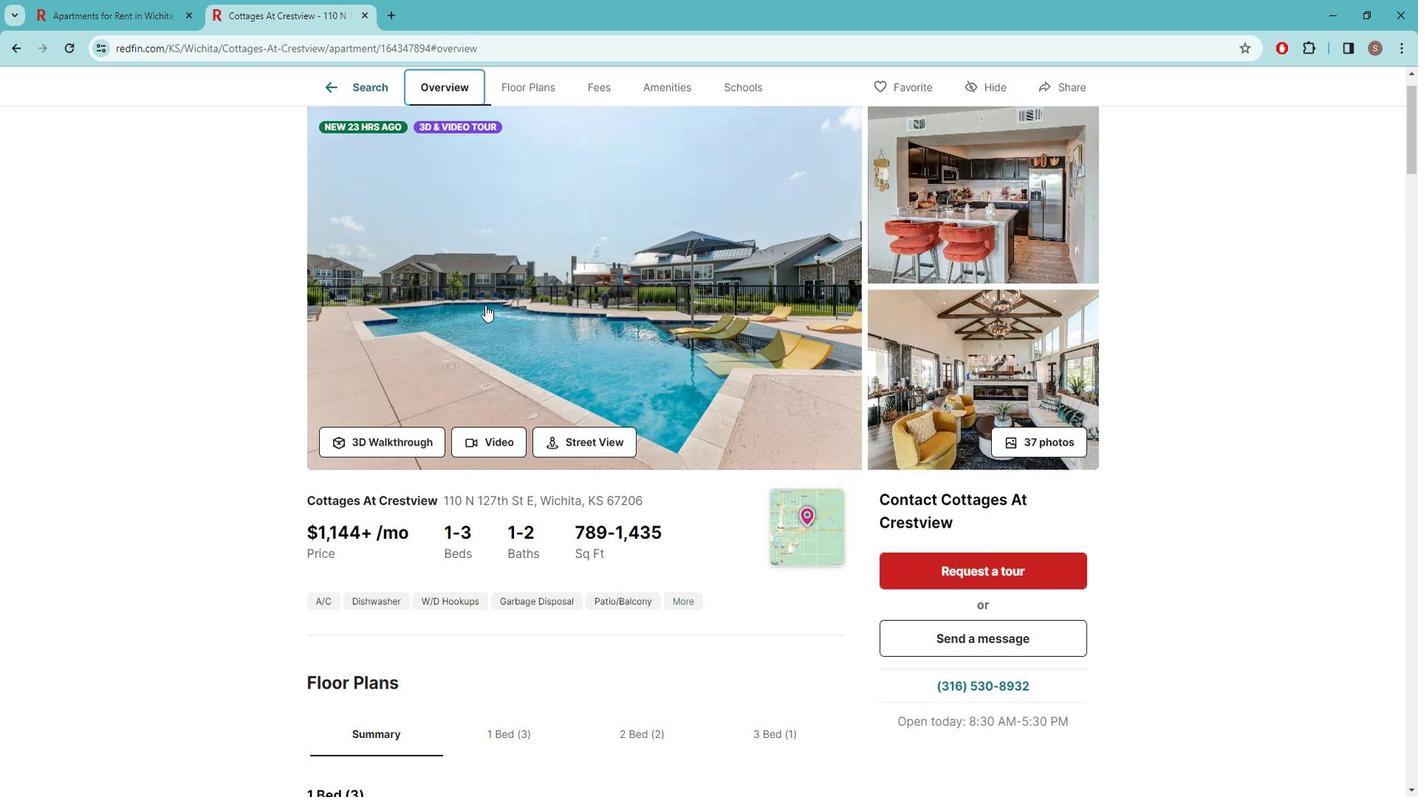 
Action: Mouse scrolled (485, 294) with delta (0, 0)
Screenshot: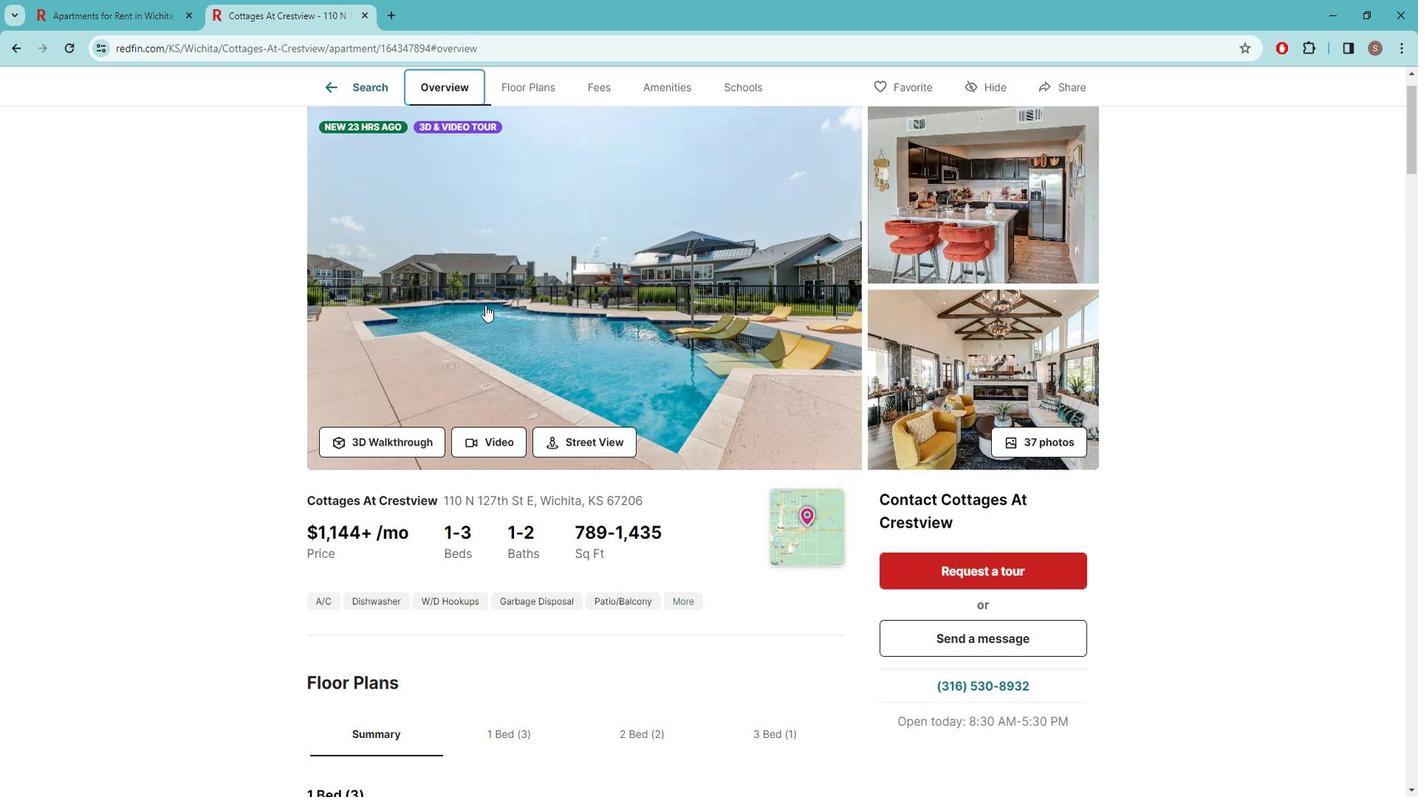 
Action: Mouse scrolled (485, 294) with delta (0, 0)
Screenshot: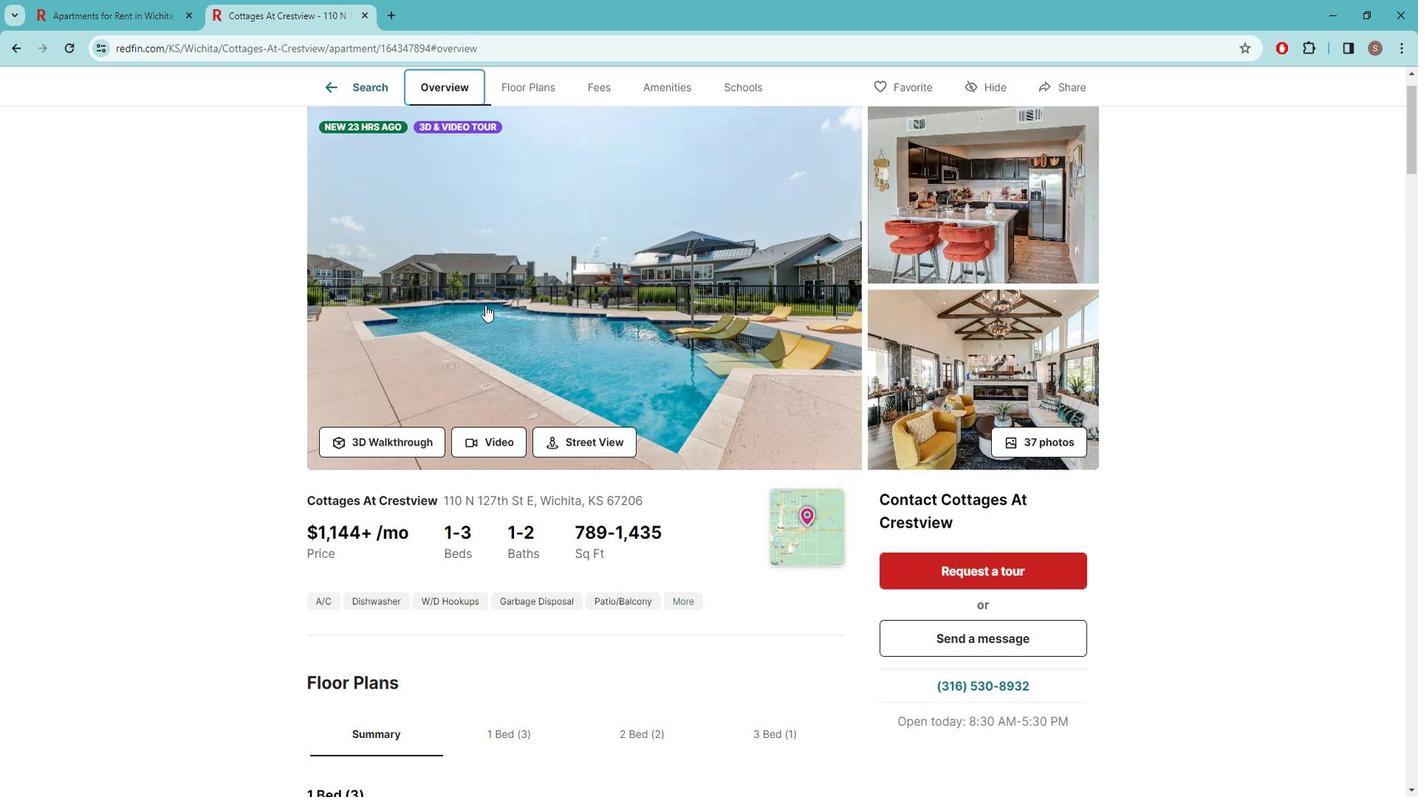 
Action: Mouse scrolled (485, 294) with delta (0, 0)
Screenshot: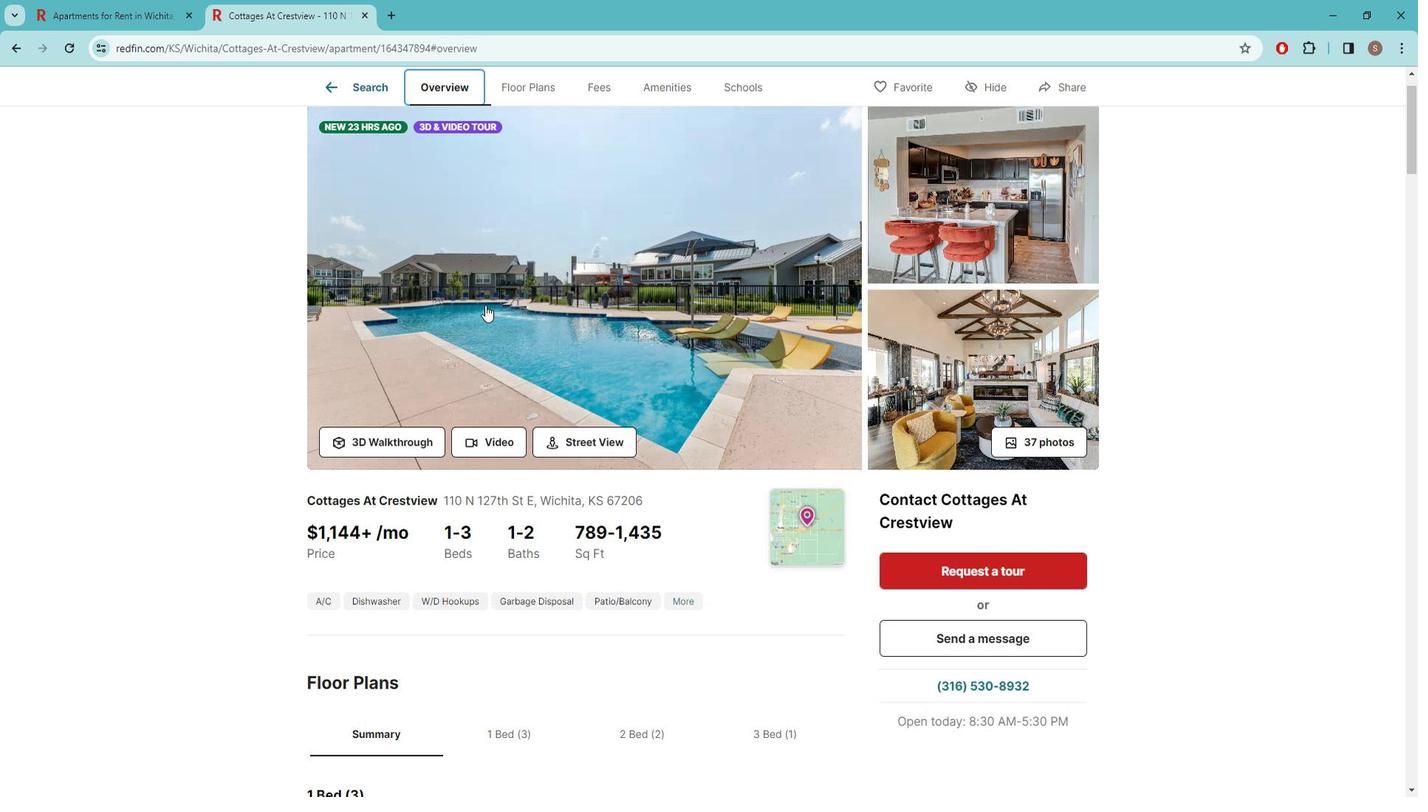 
Action: Mouse scrolled (485, 294) with delta (0, 0)
Screenshot: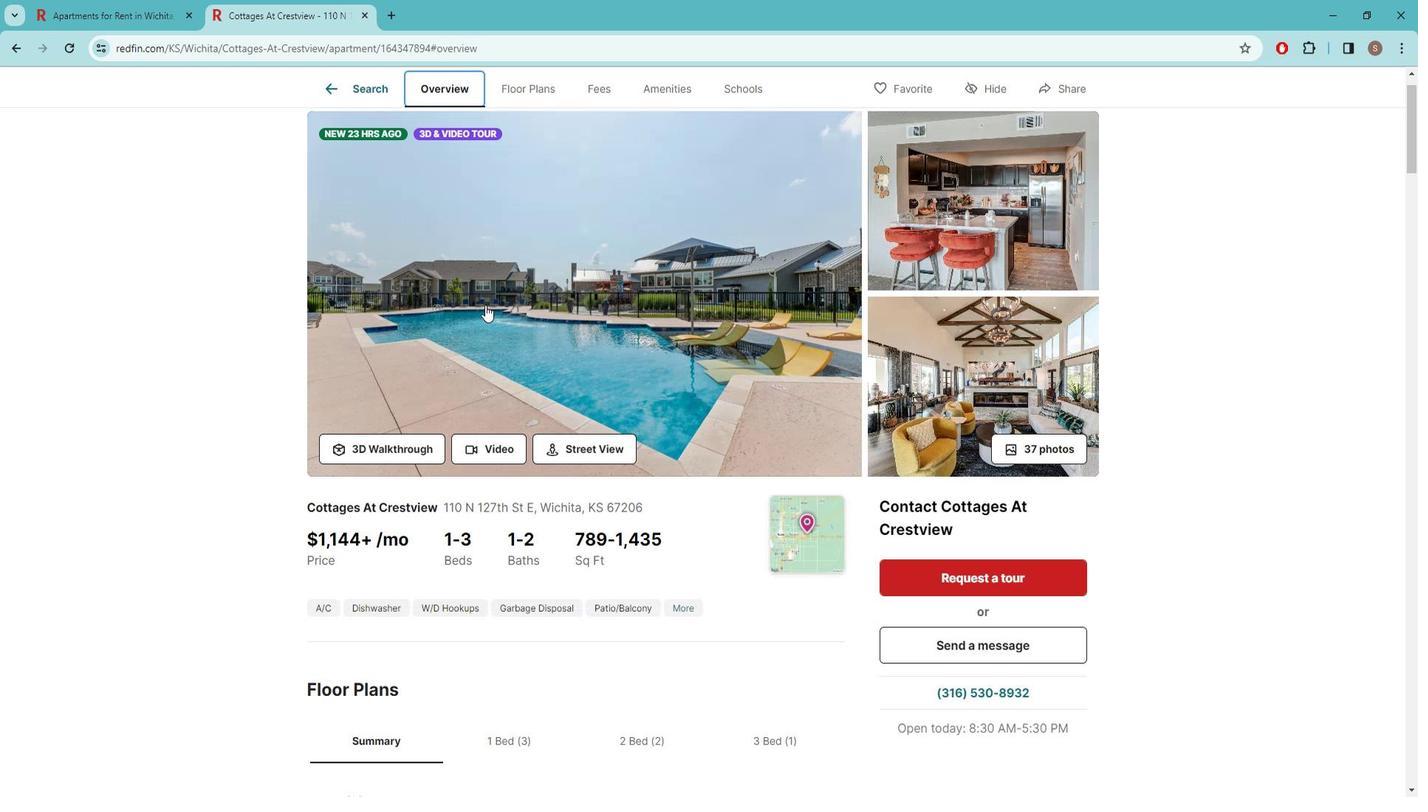 
Action: Mouse scrolled (485, 294) with delta (0, 0)
Screenshot: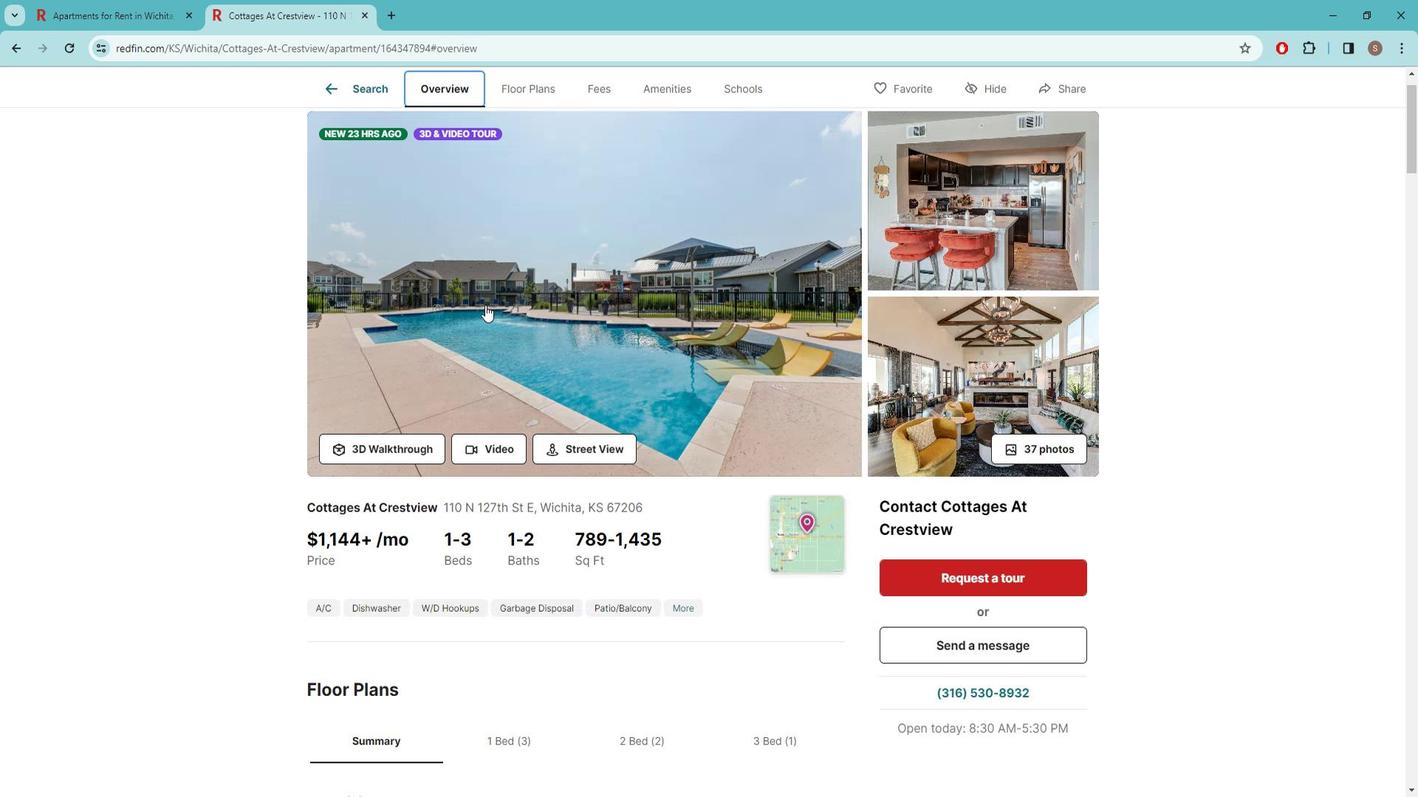 
Action: Mouse moved to (439, 781)
Screenshot: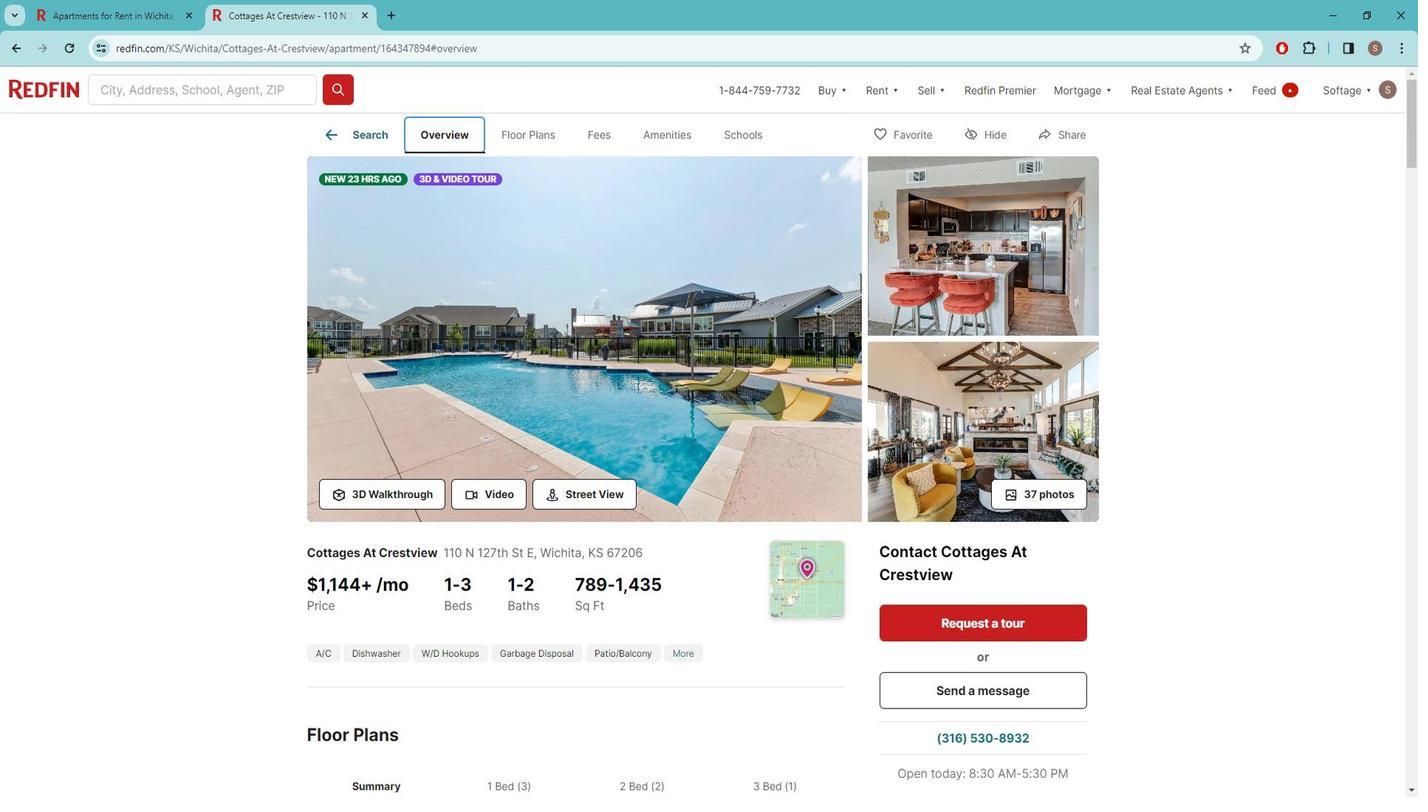 
Action: Mouse pressed left at (439, 781)
Screenshot: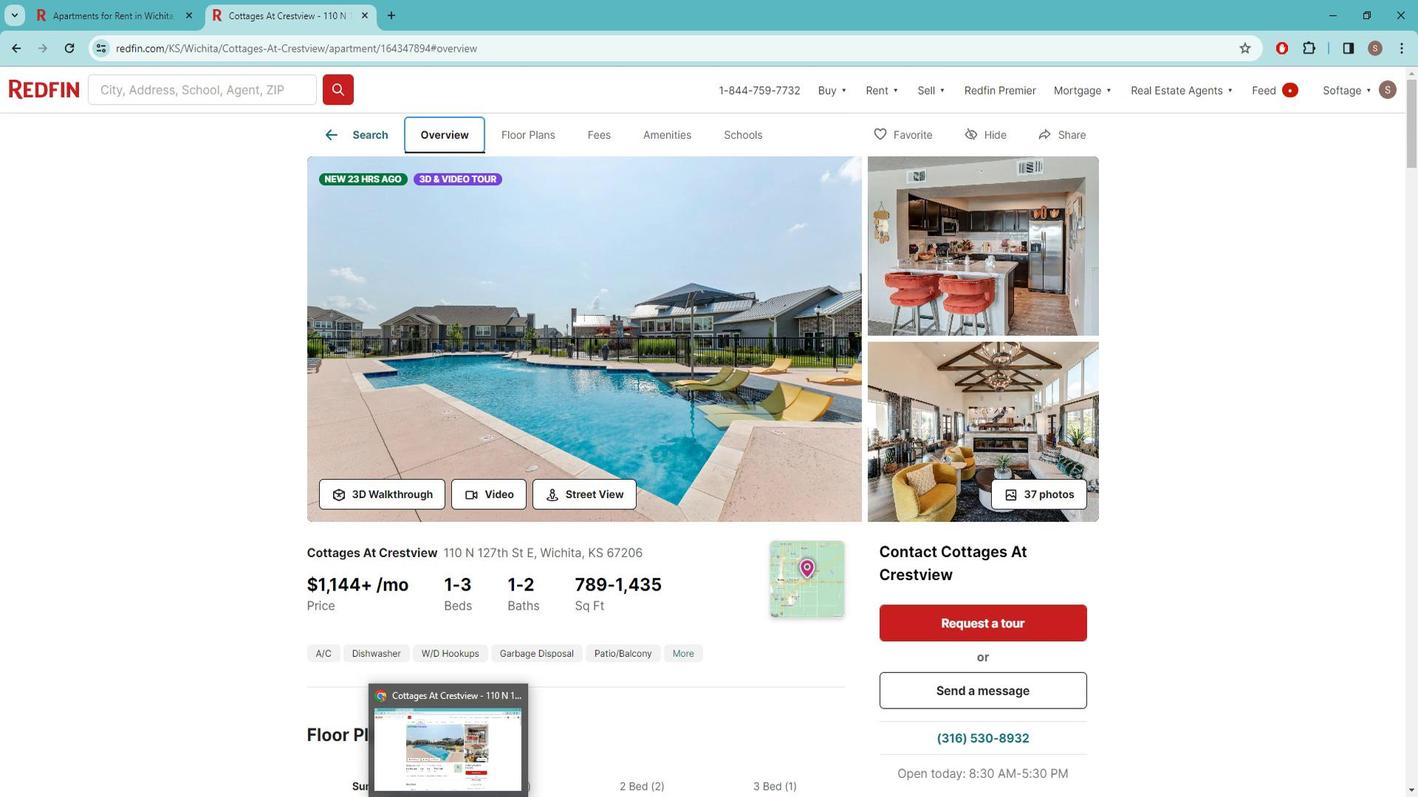 
Action: Mouse moved to (93, 173)
Screenshot: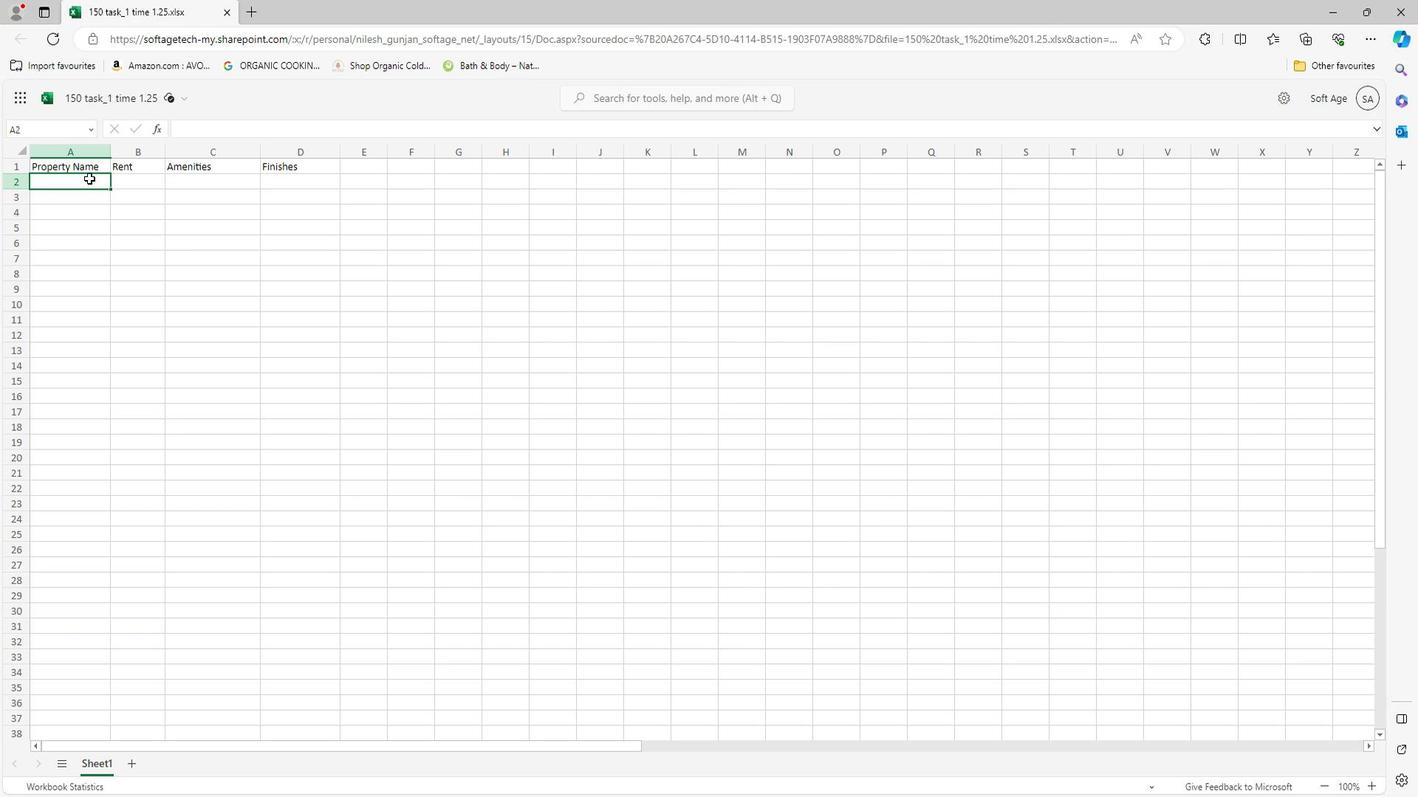 
Action: Key pressed <Key.caps_lock>c<Key.caps_lock>OTTAGE<Key.space>AT<Key.space><Key.caps_lock>c<Key.caps_lock>RESTVIEW<Key.space>
Screenshot: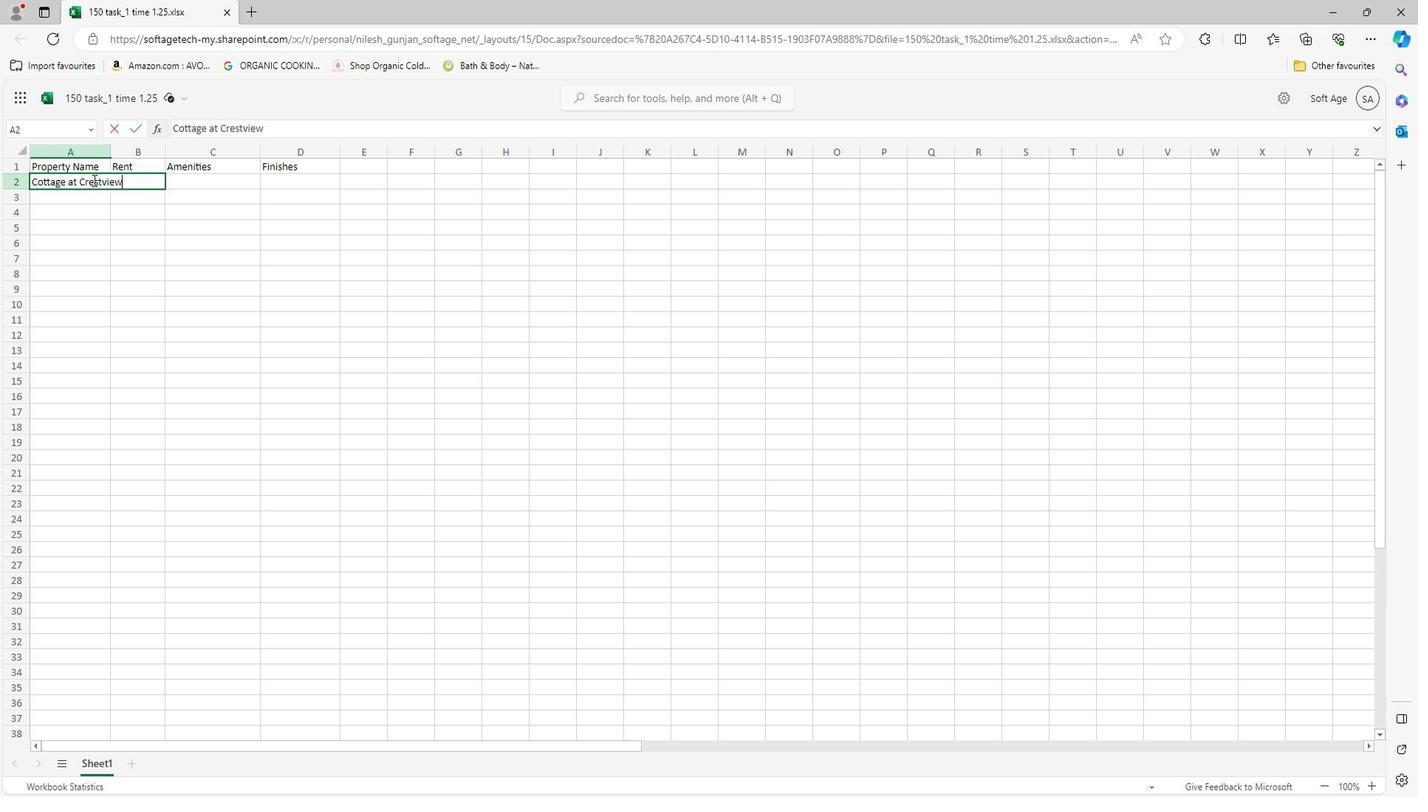
Action: Mouse moved to (451, 783)
Screenshot: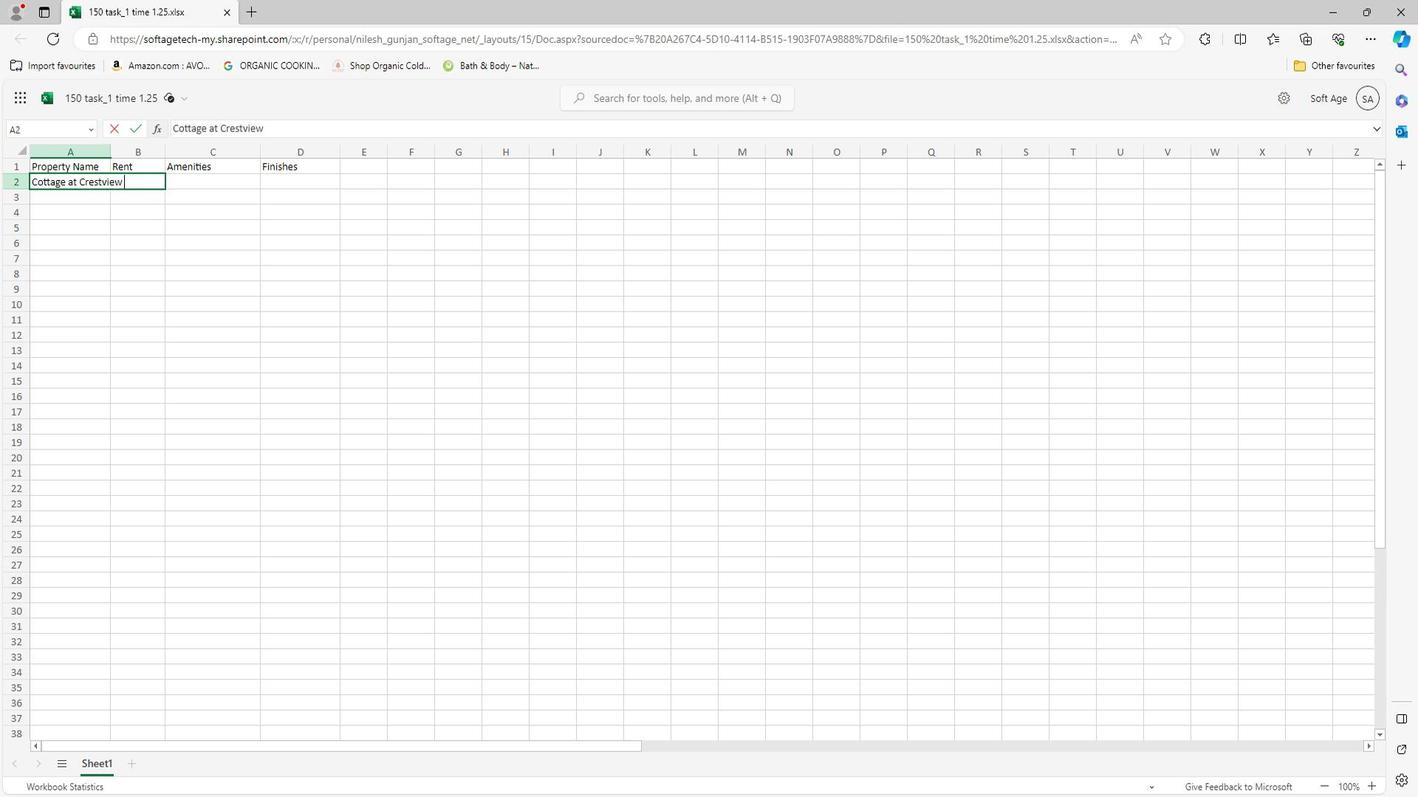 
Action: Mouse pressed left at (451, 783)
Screenshot: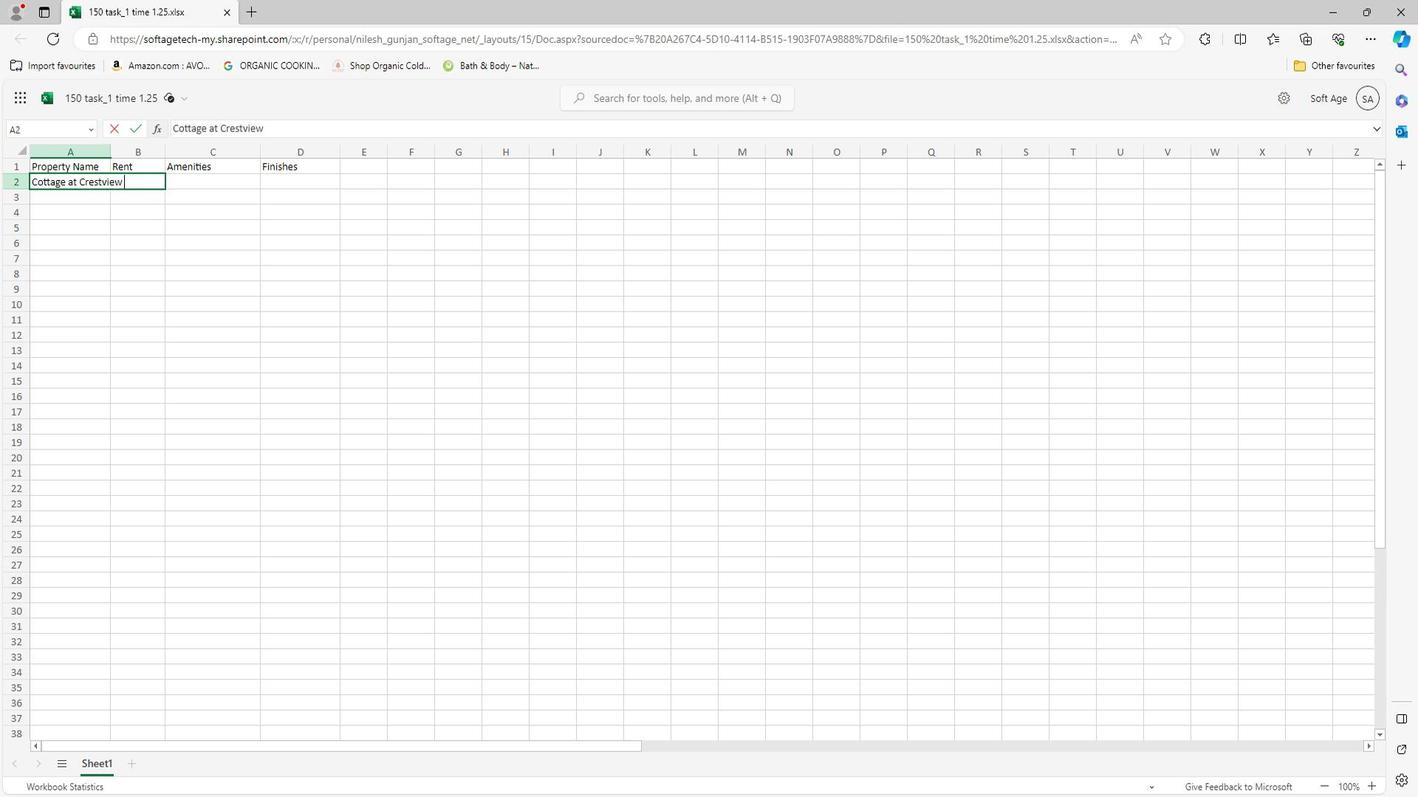 
Action: Mouse moved to (305, 790)
Screenshot: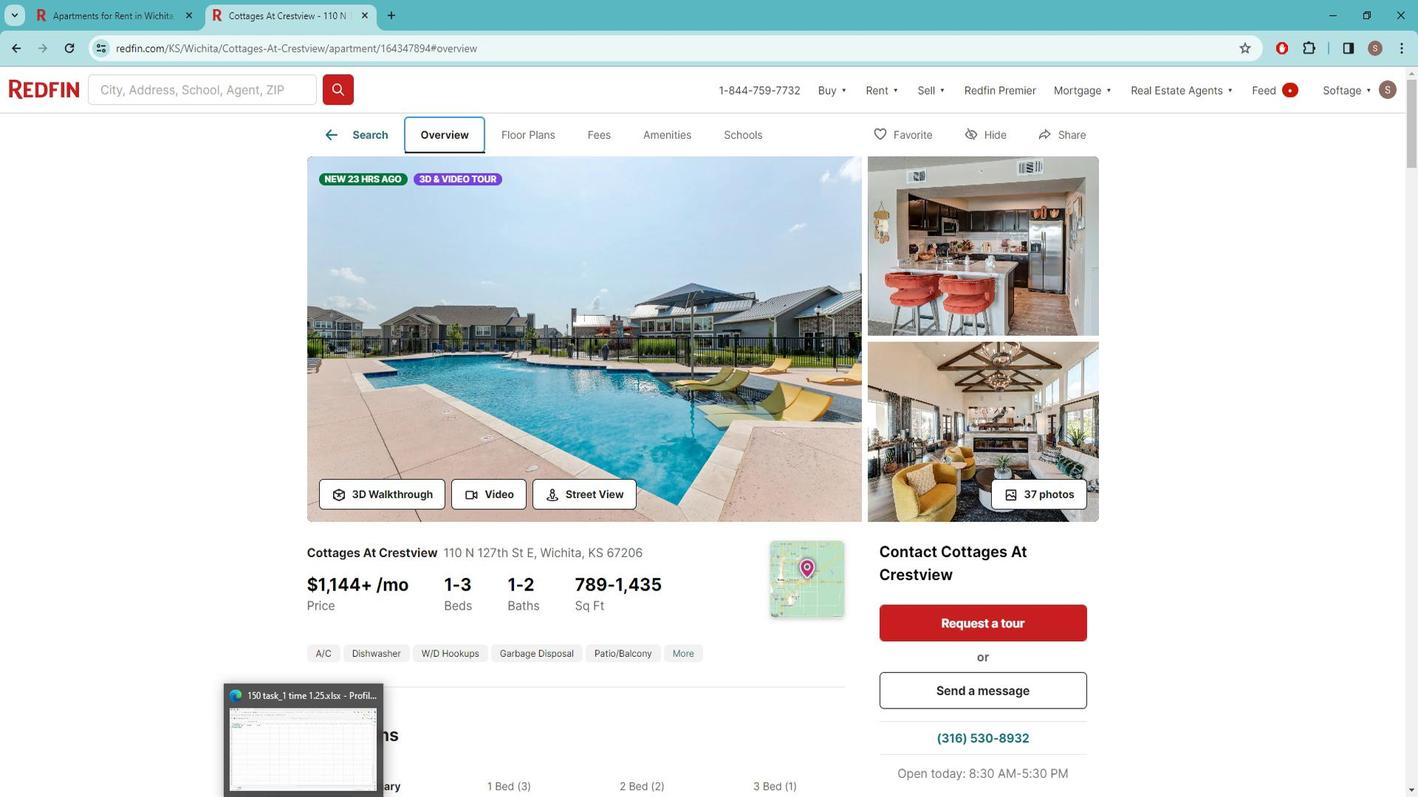 
Action: Mouse pressed left at (305, 790)
Screenshot: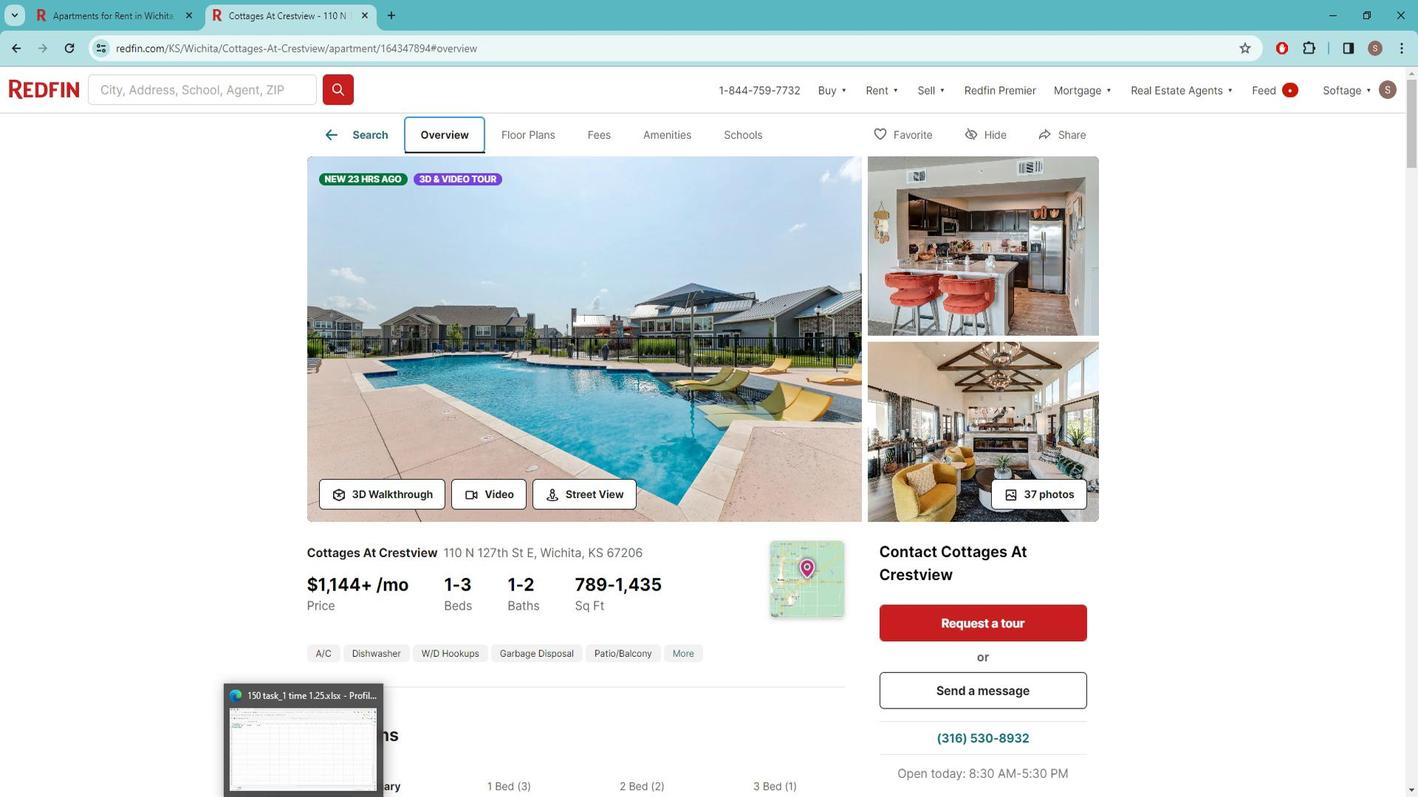 
Action: Mouse moved to (108, 149)
Screenshot: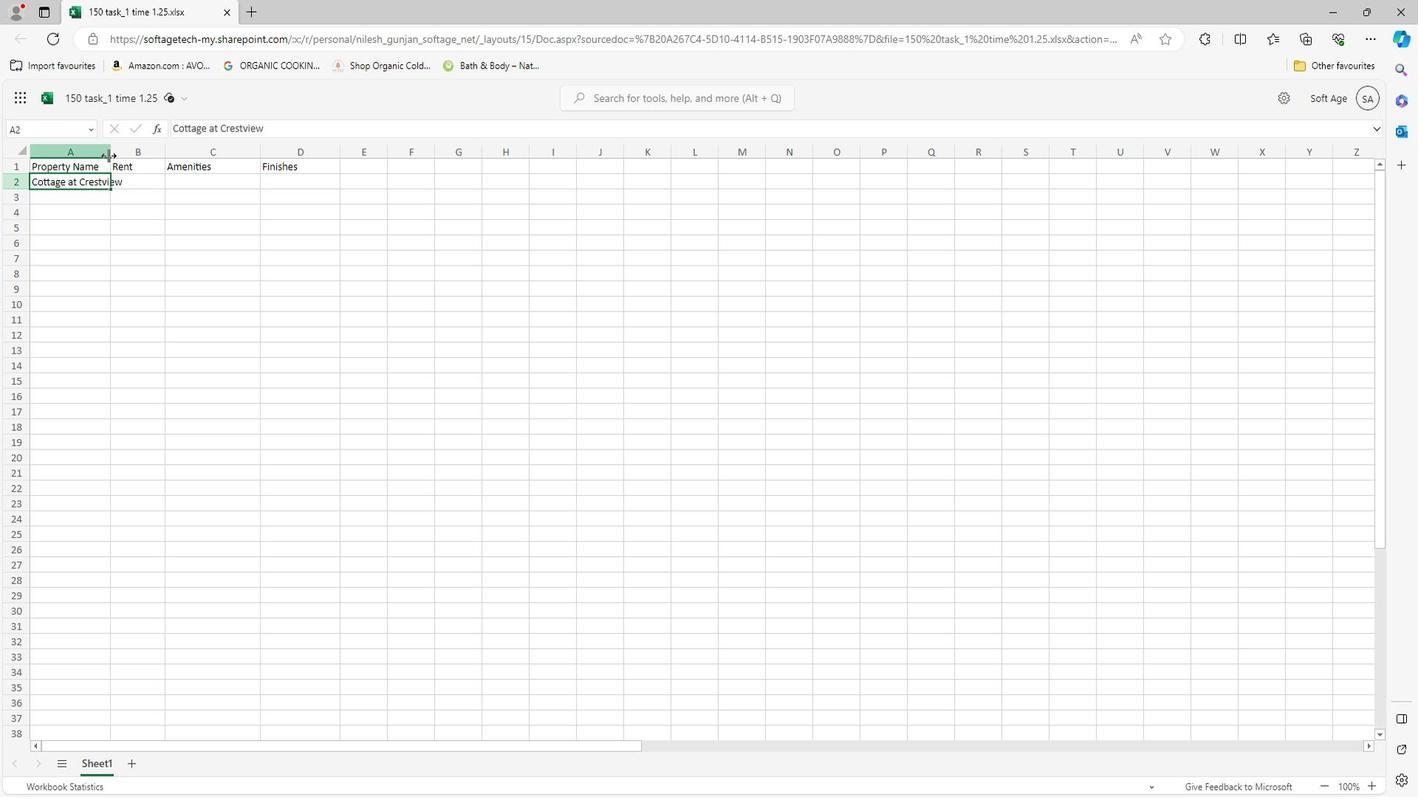 
Action: Mouse pressed left at (108, 149)
Screenshot: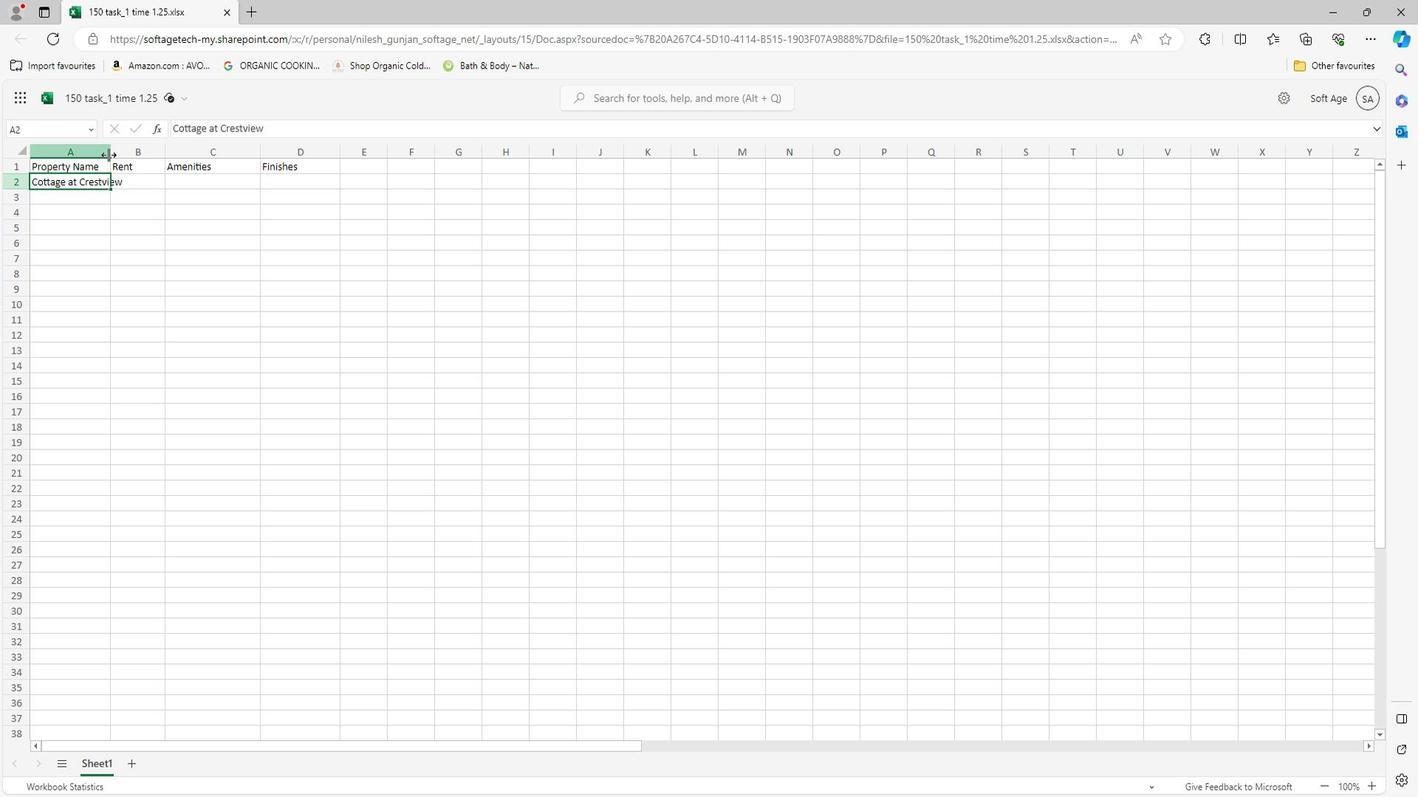 
Action: Mouse pressed left at (108, 149)
Screenshot: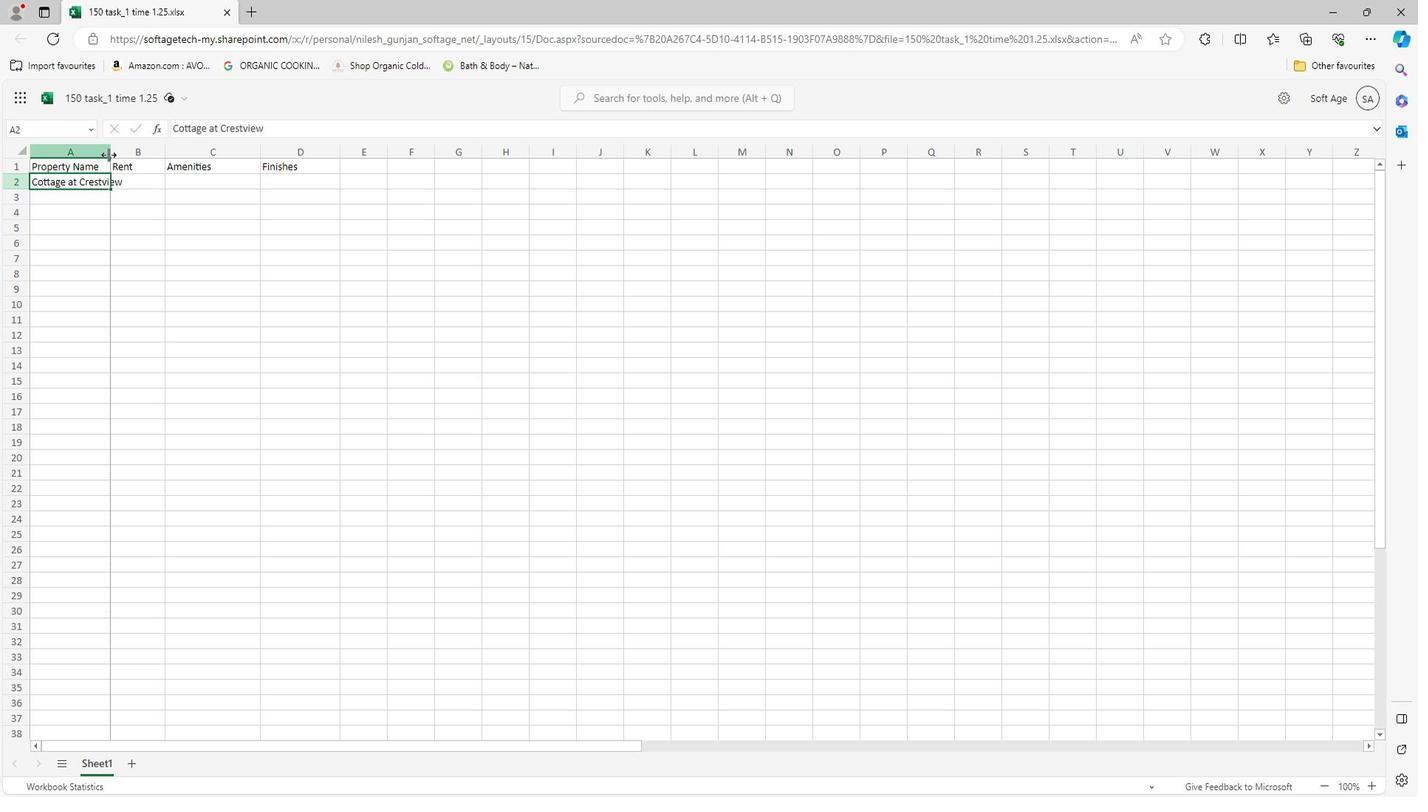 
Action: Mouse moved to (147, 175)
Screenshot: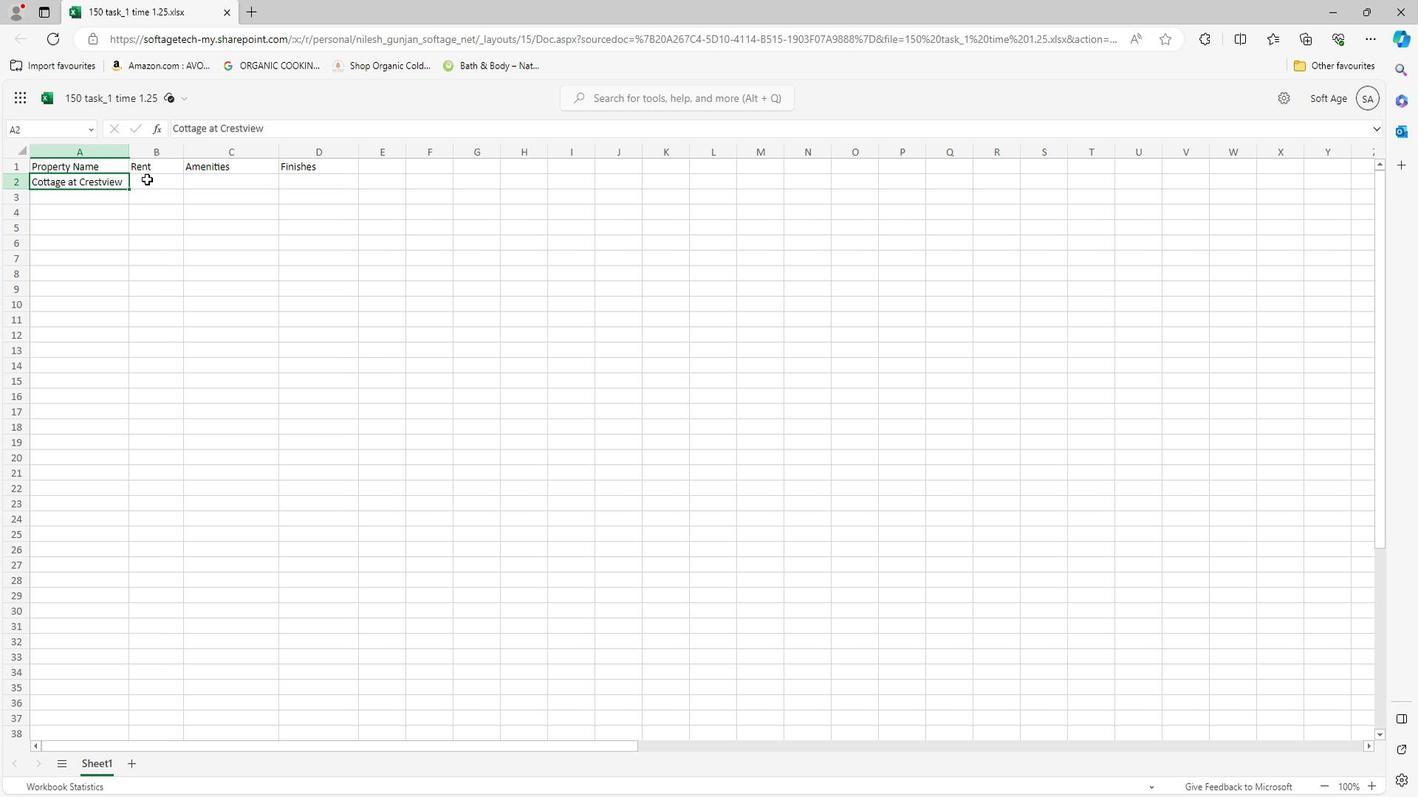 
Action: Mouse pressed left at (147, 175)
Screenshot: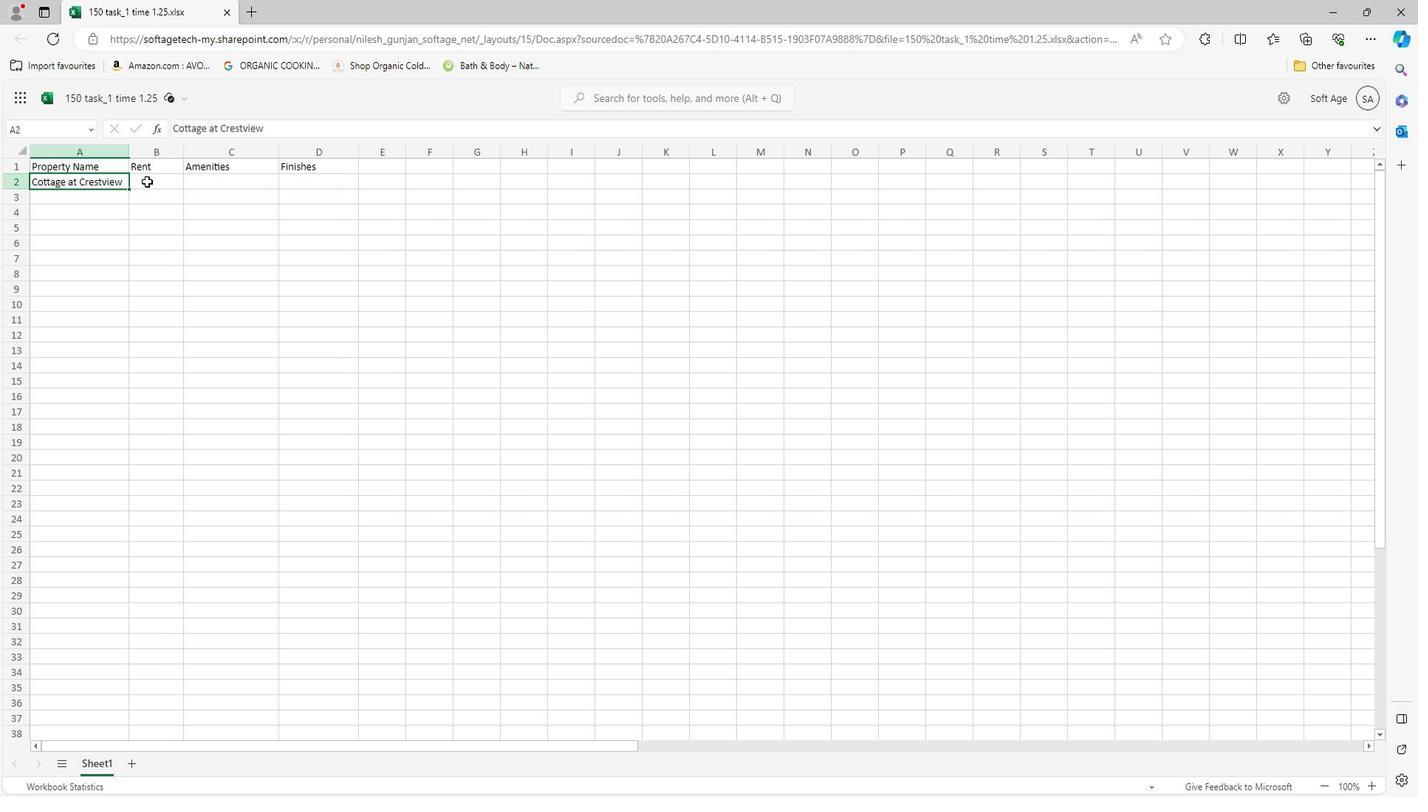 
Action: Mouse moved to (148, 175)
Screenshot: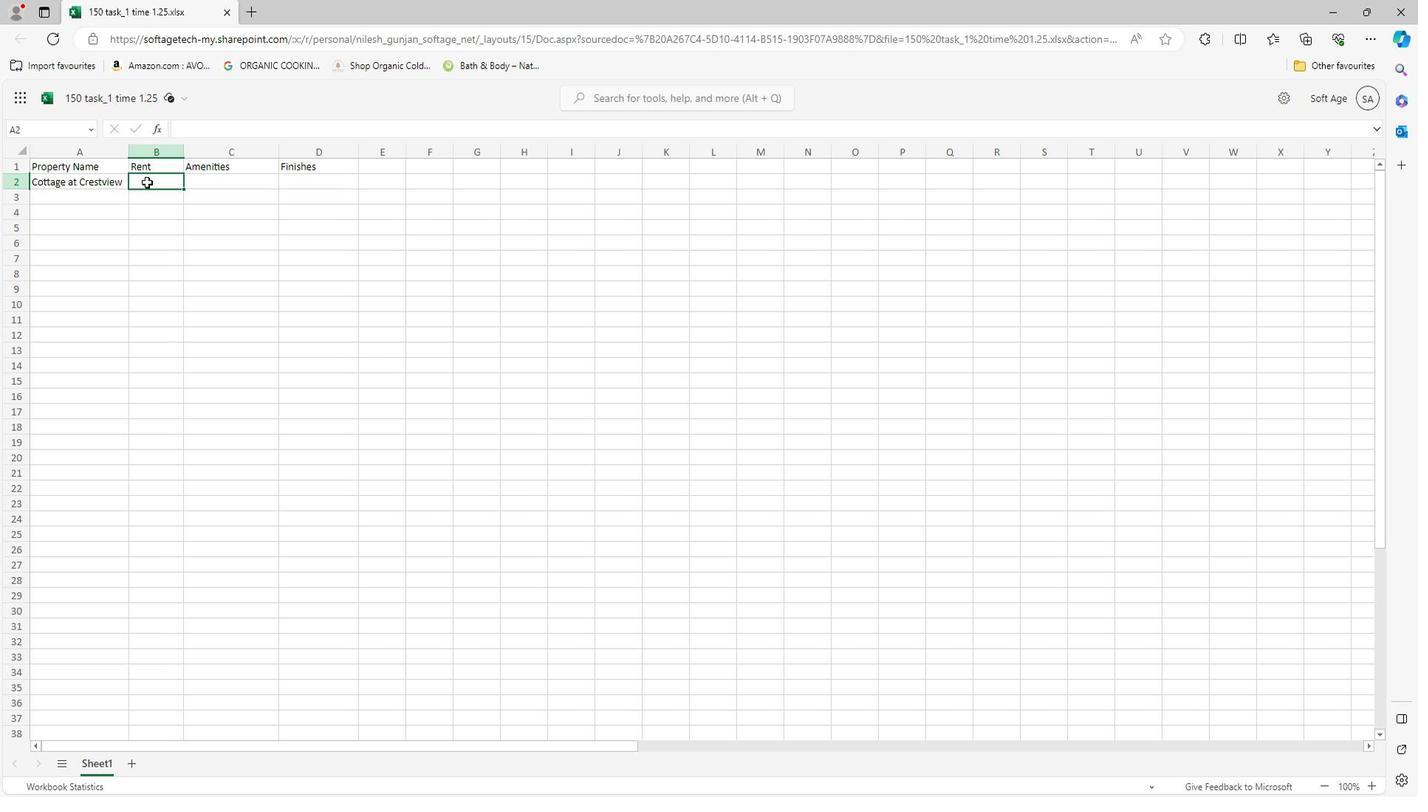 
Action: Key pressed 1,144
Screenshot: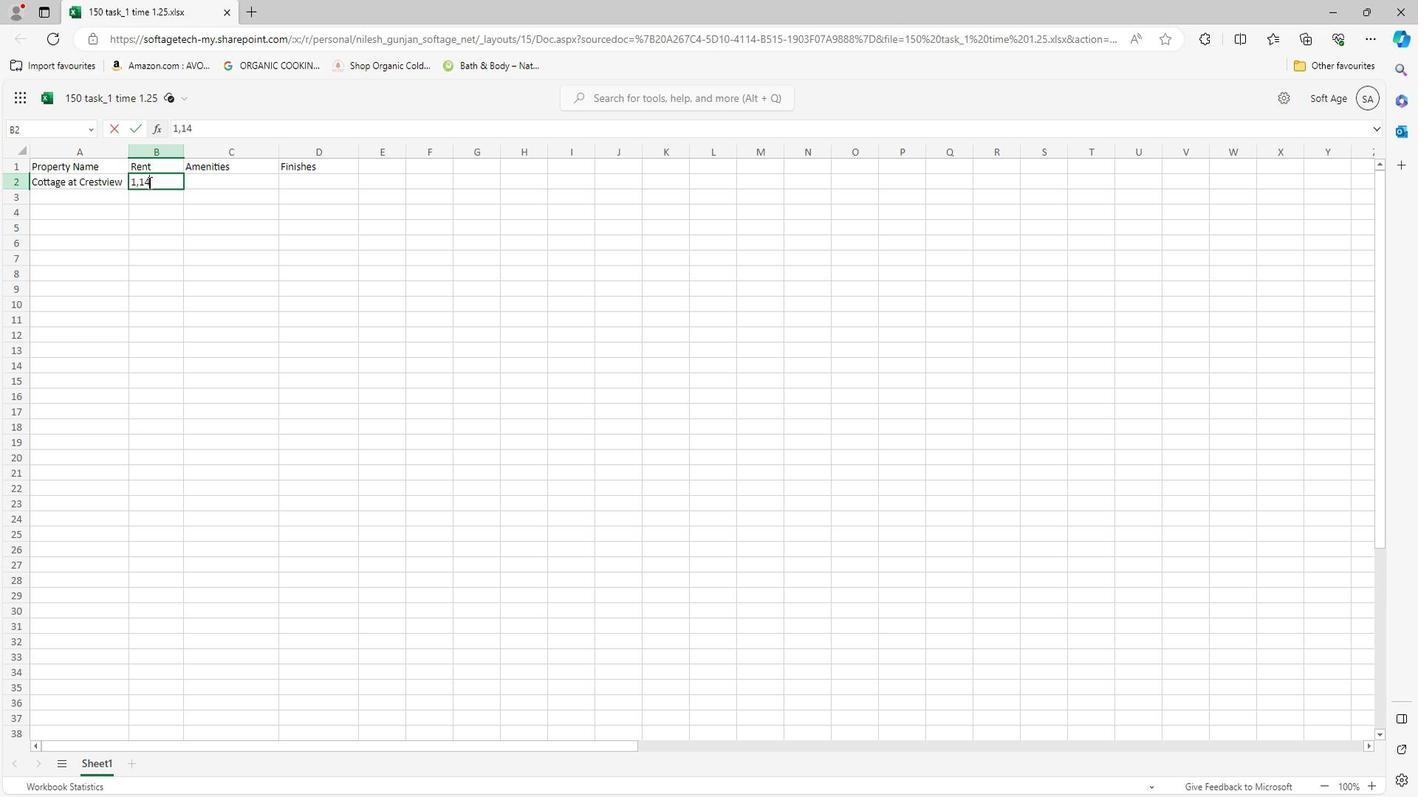 
Action: Mouse moved to (132, 176)
Screenshot: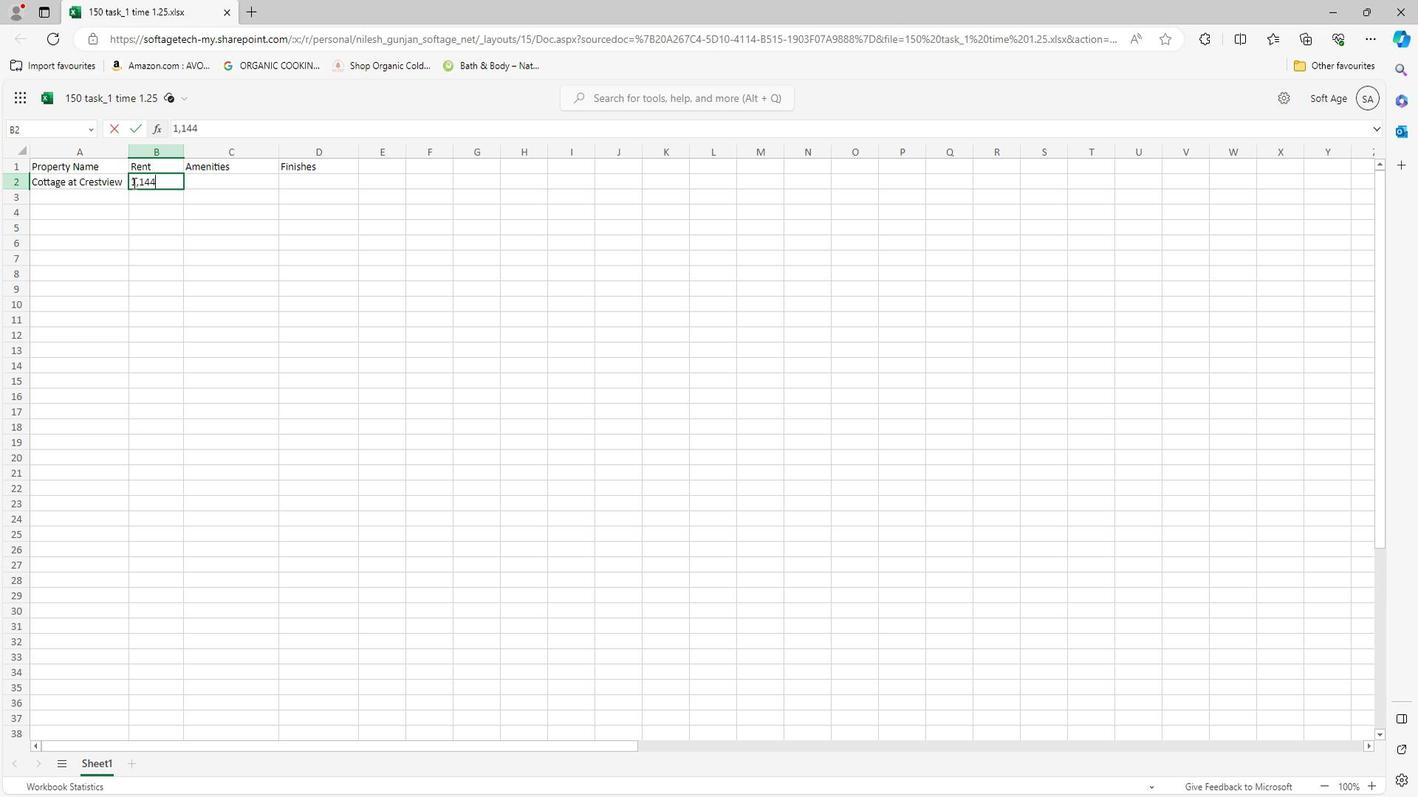 
Action: Mouse pressed left at (132, 176)
Screenshot: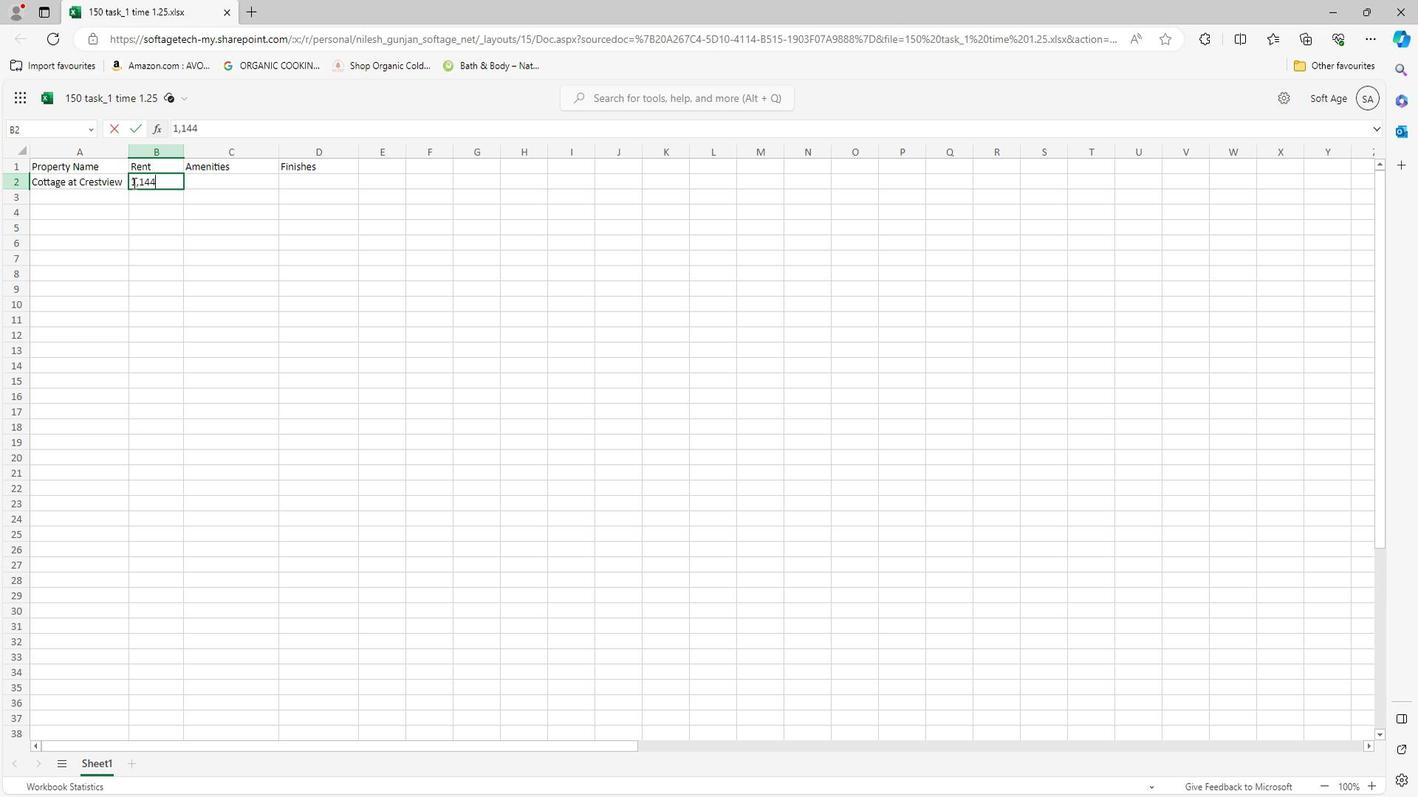 
Action: Key pressed <Key.shift><Key.shift><Key.shift><Key.shift><Key.shift>$
Screenshot: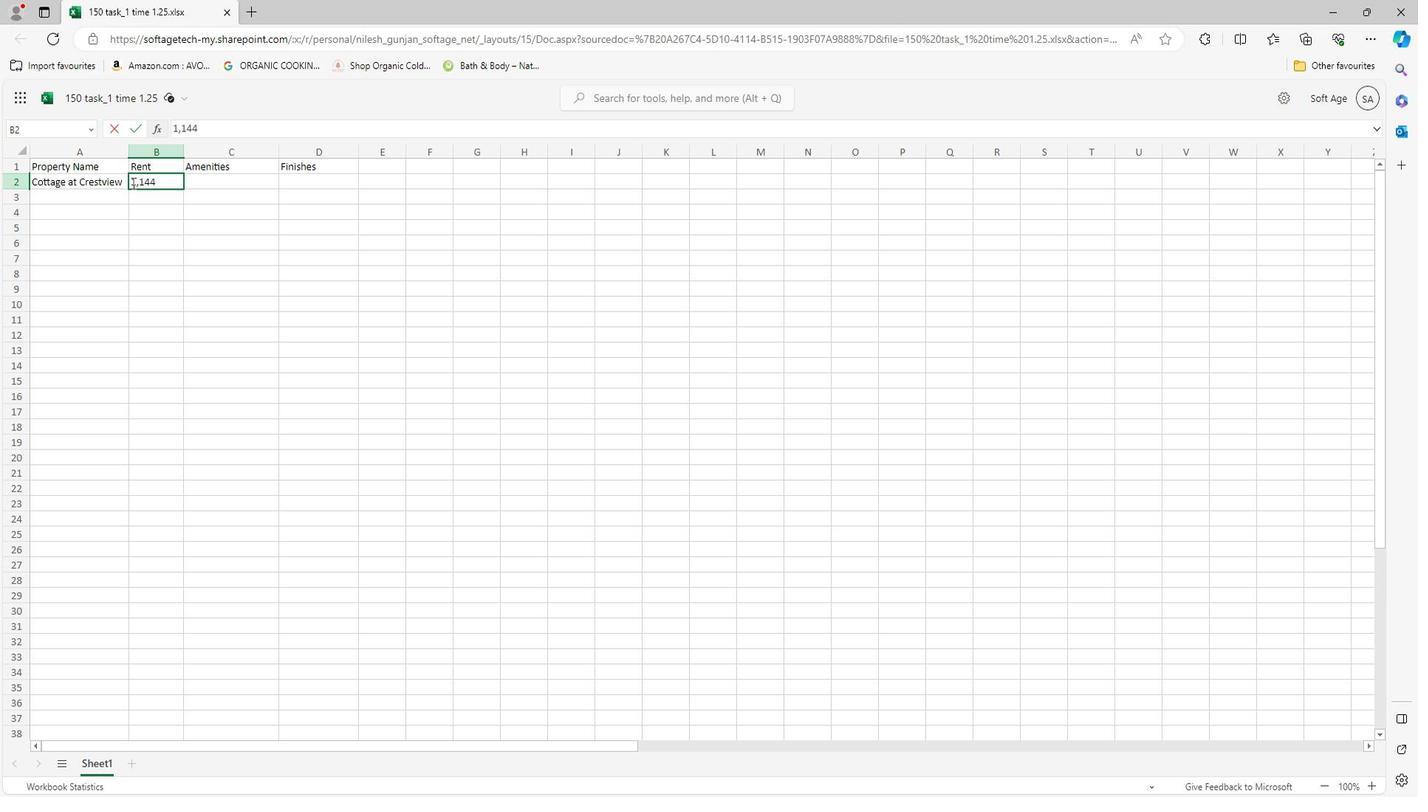 
Action: Mouse moved to (157, 206)
Screenshot: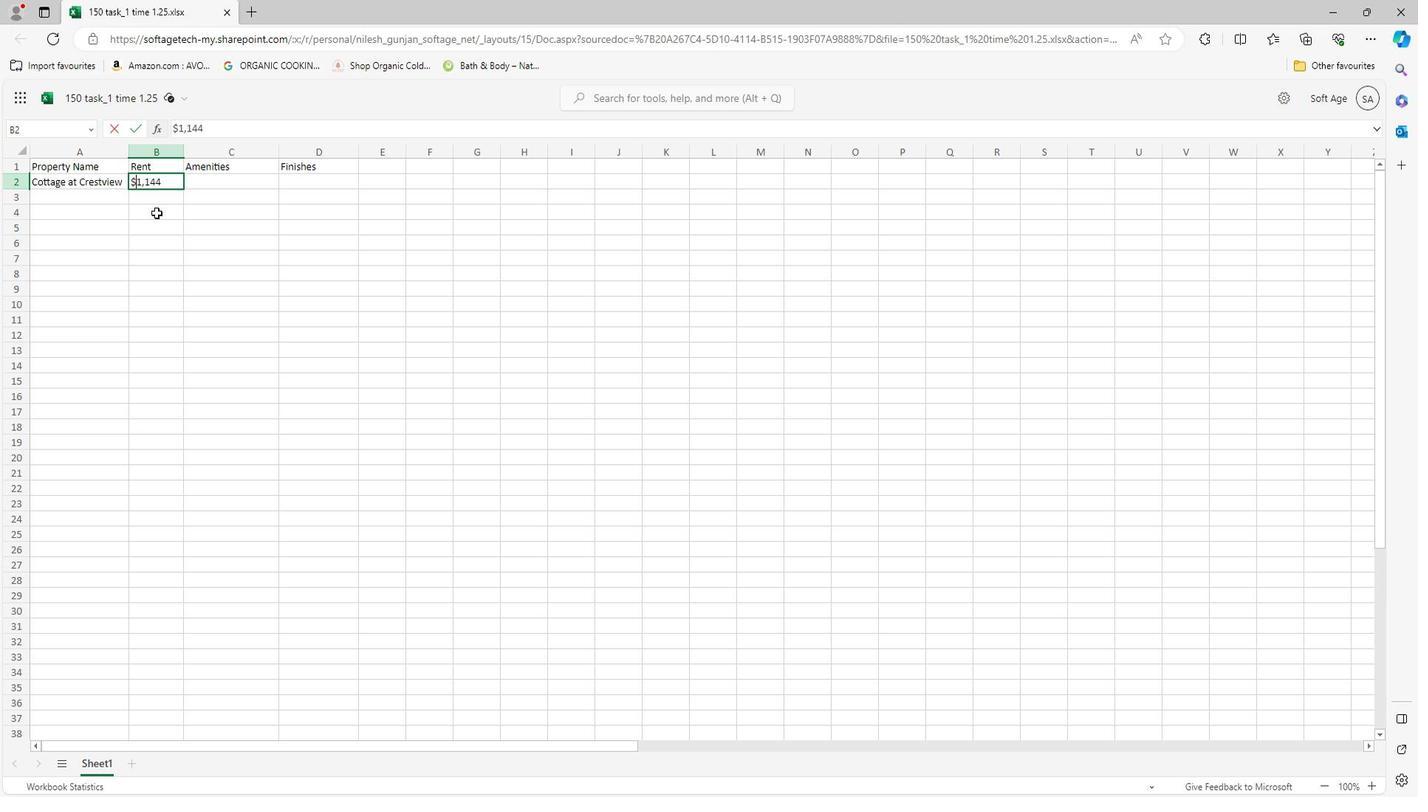 
Action: Mouse pressed left at (157, 206)
Screenshot: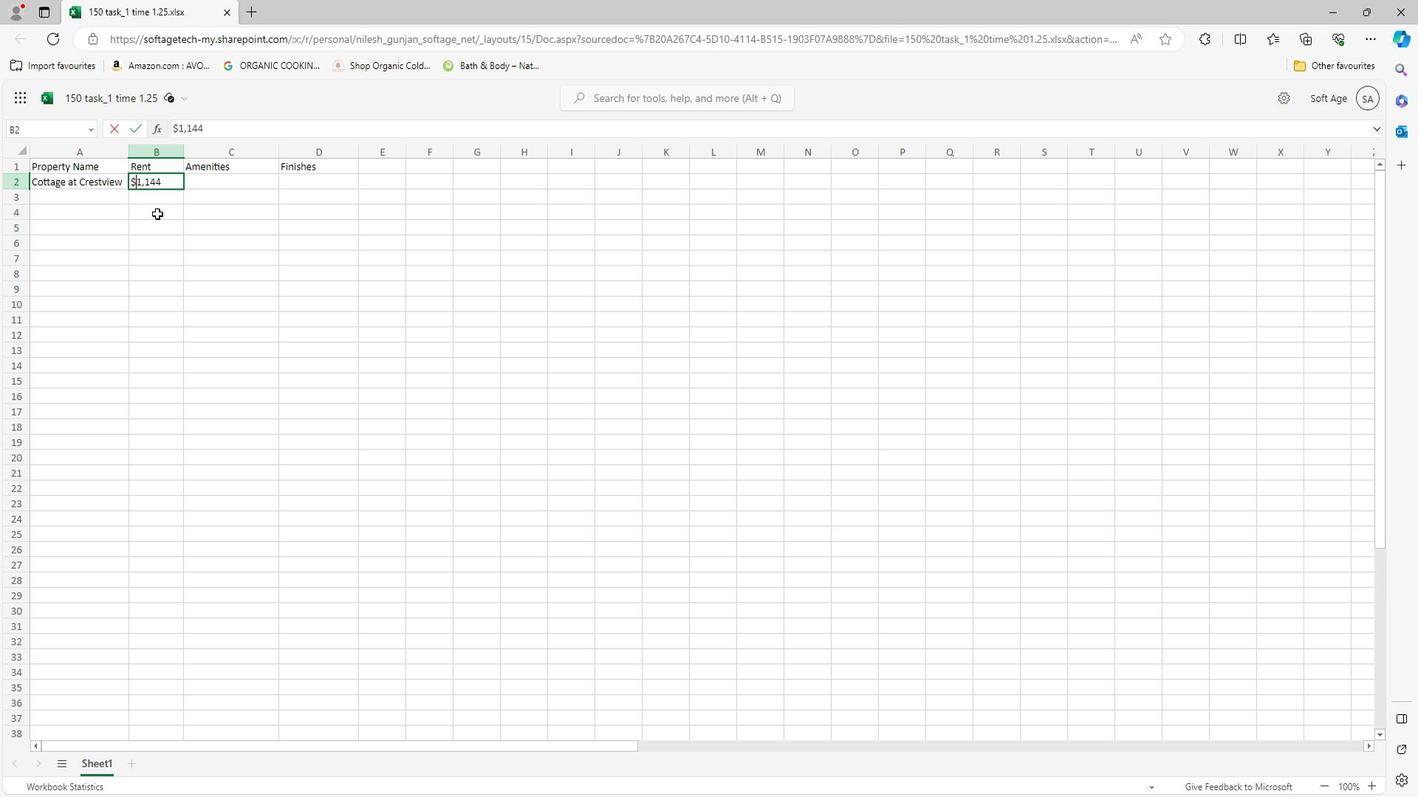 
Action: Mouse moved to (196, 175)
Screenshot: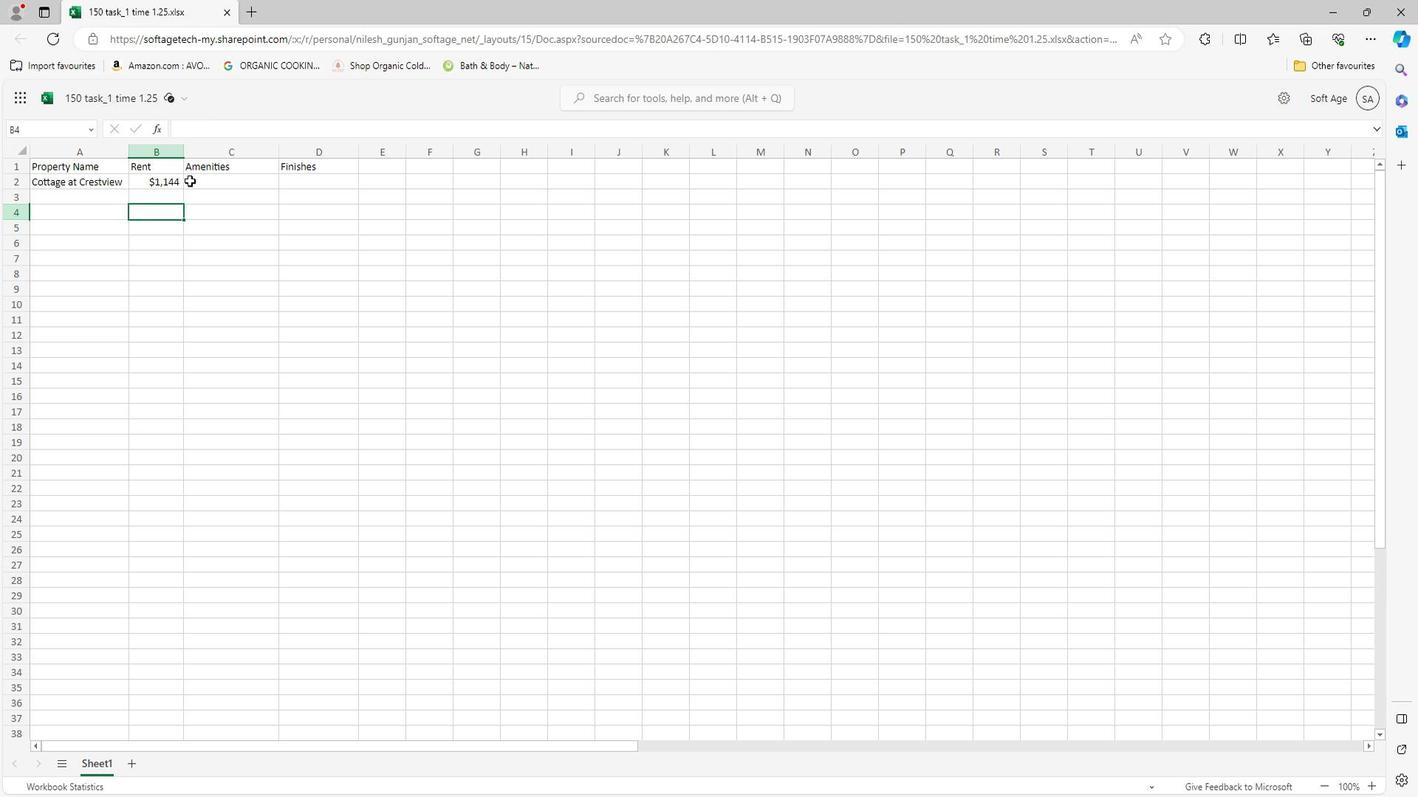 
Action: Mouse pressed left at (196, 175)
Screenshot: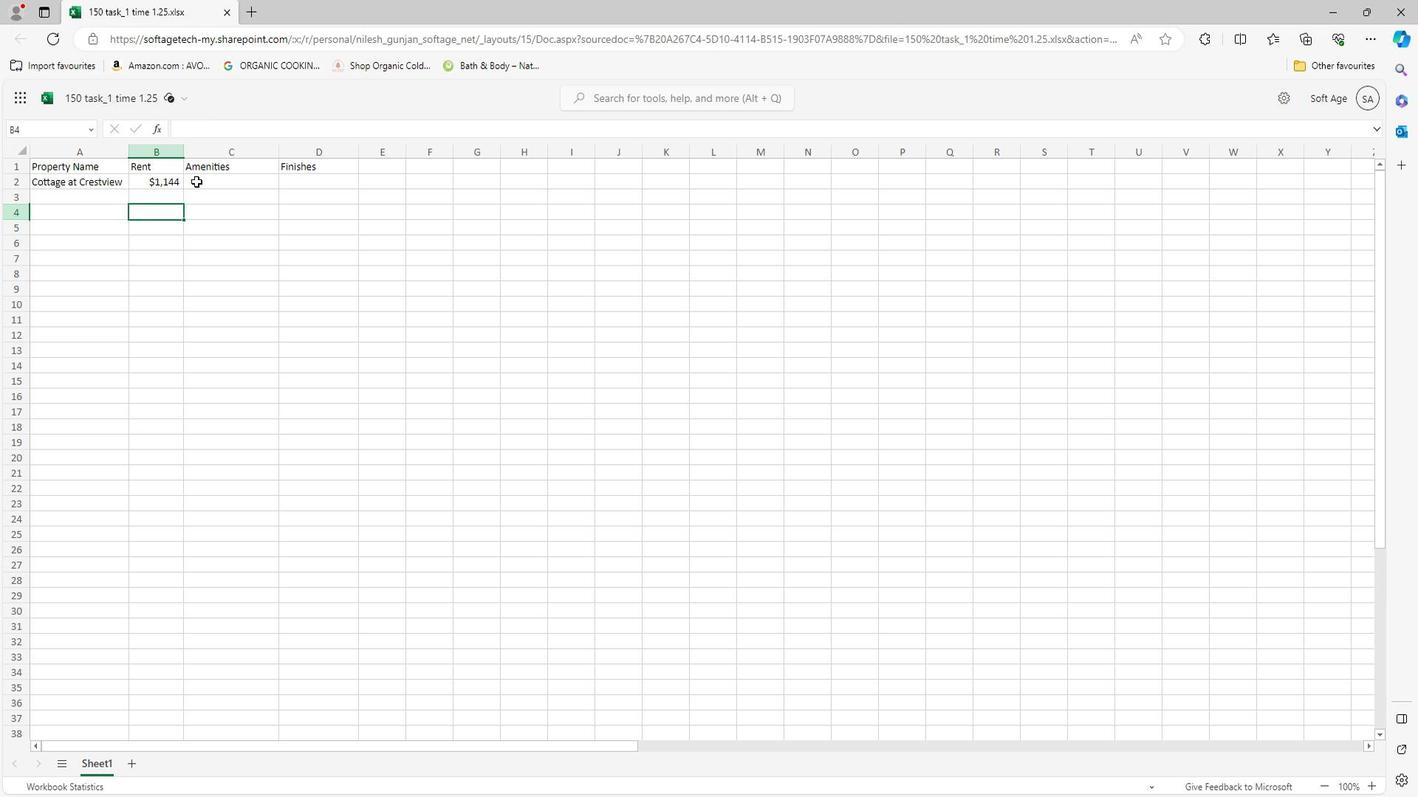 
Action: Mouse moved to (451, 785)
Screenshot: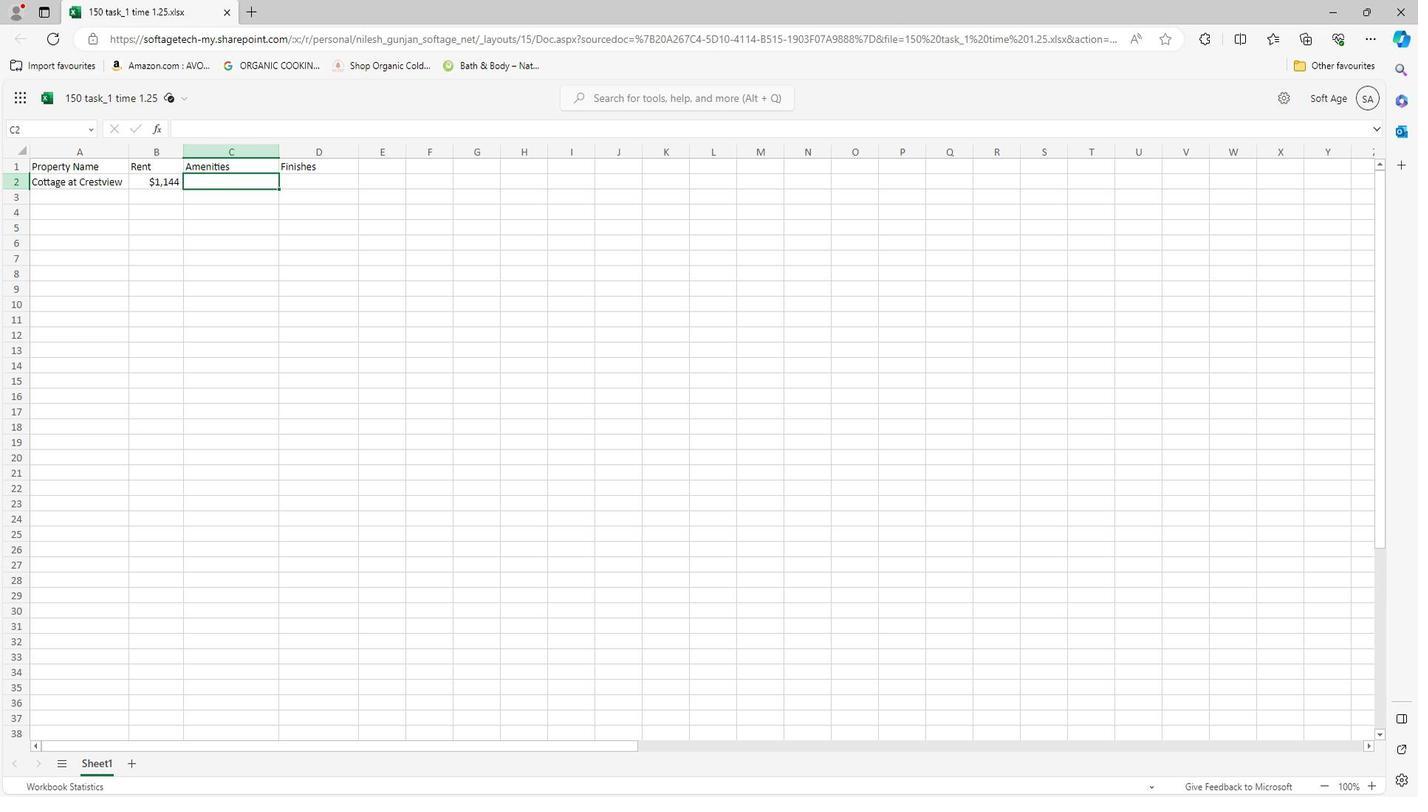 
Action: Mouse pressed left at (451, 785)
Screenshot: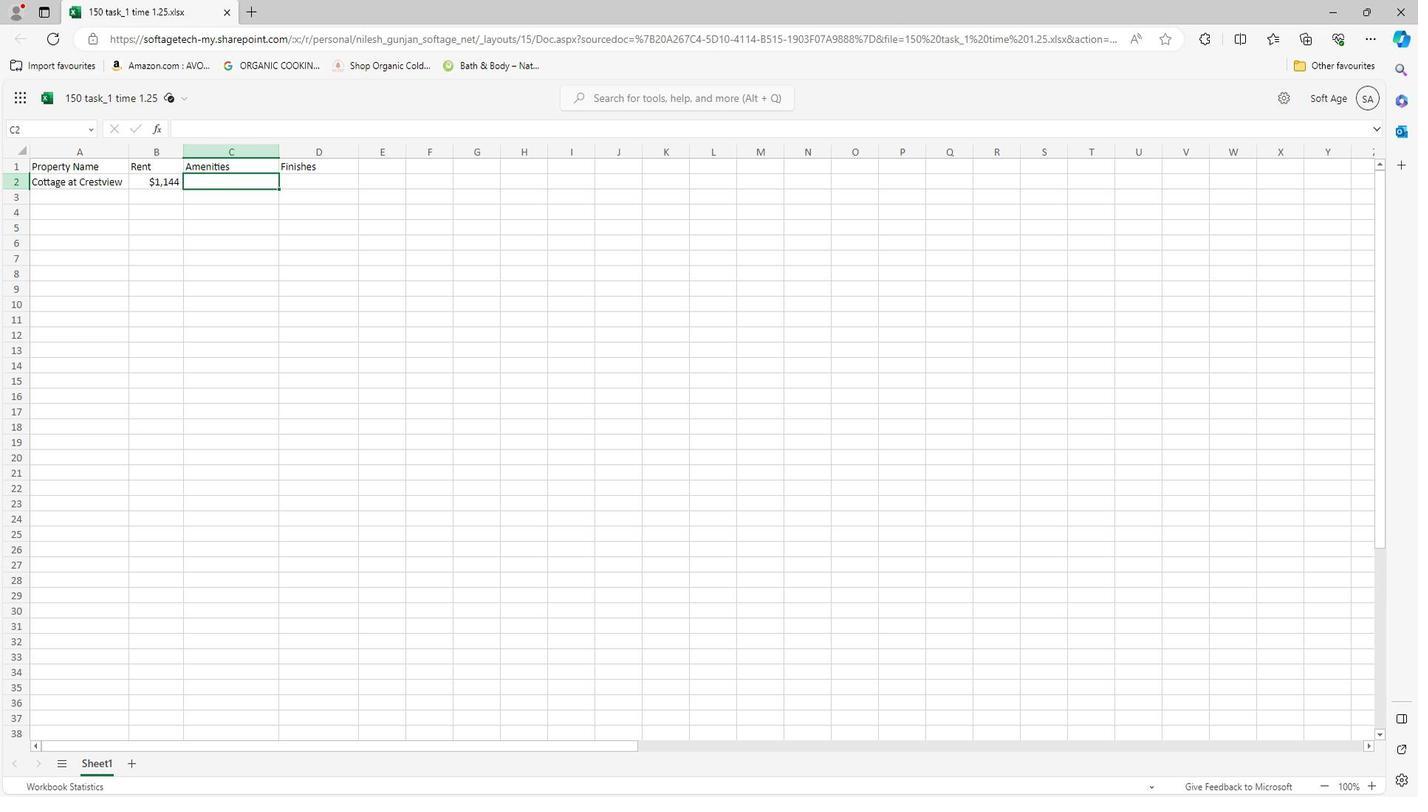 
Action: Mouse moved to (477, 599)
Screenshot: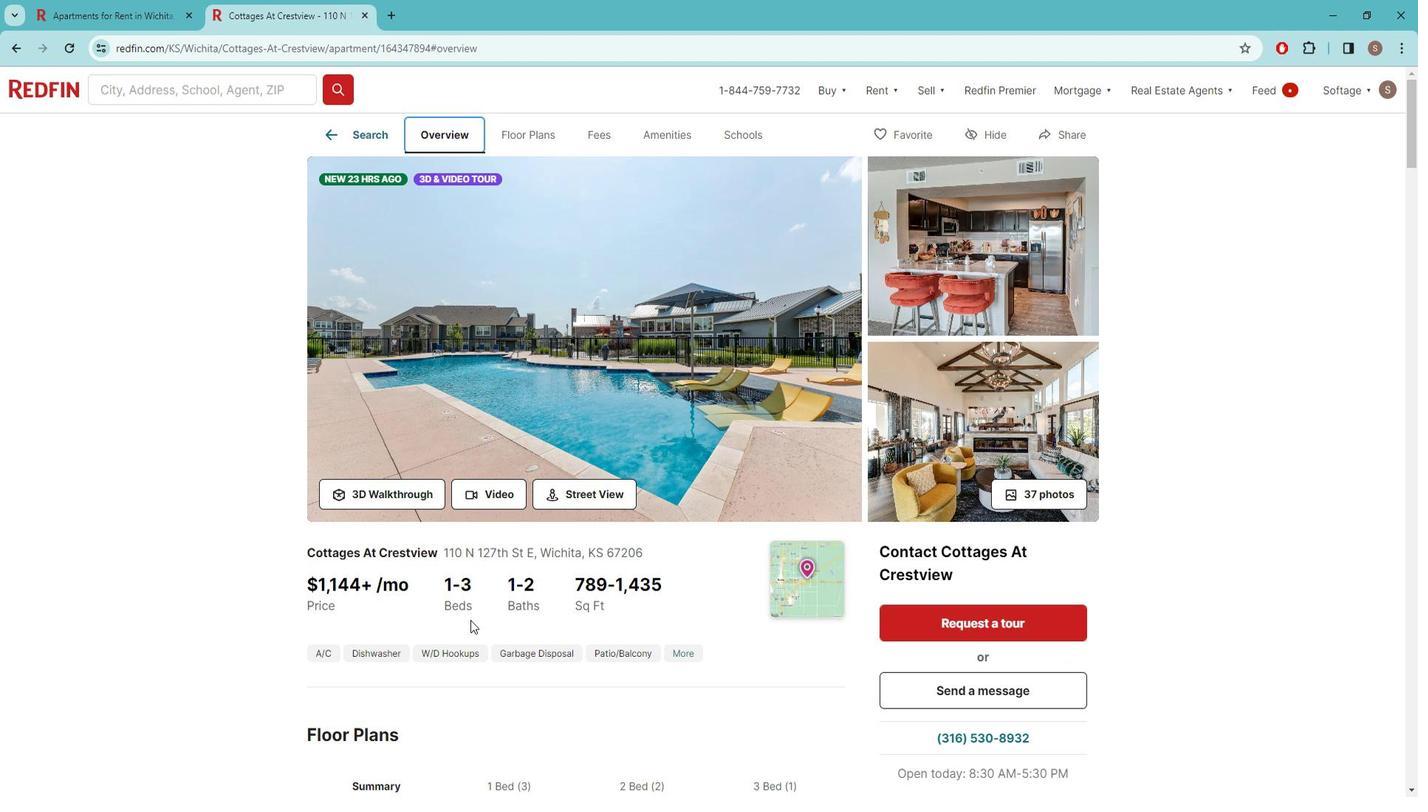 
Action: Mouse scrolled (477, 599) with delta (0, 0)
Screenshot: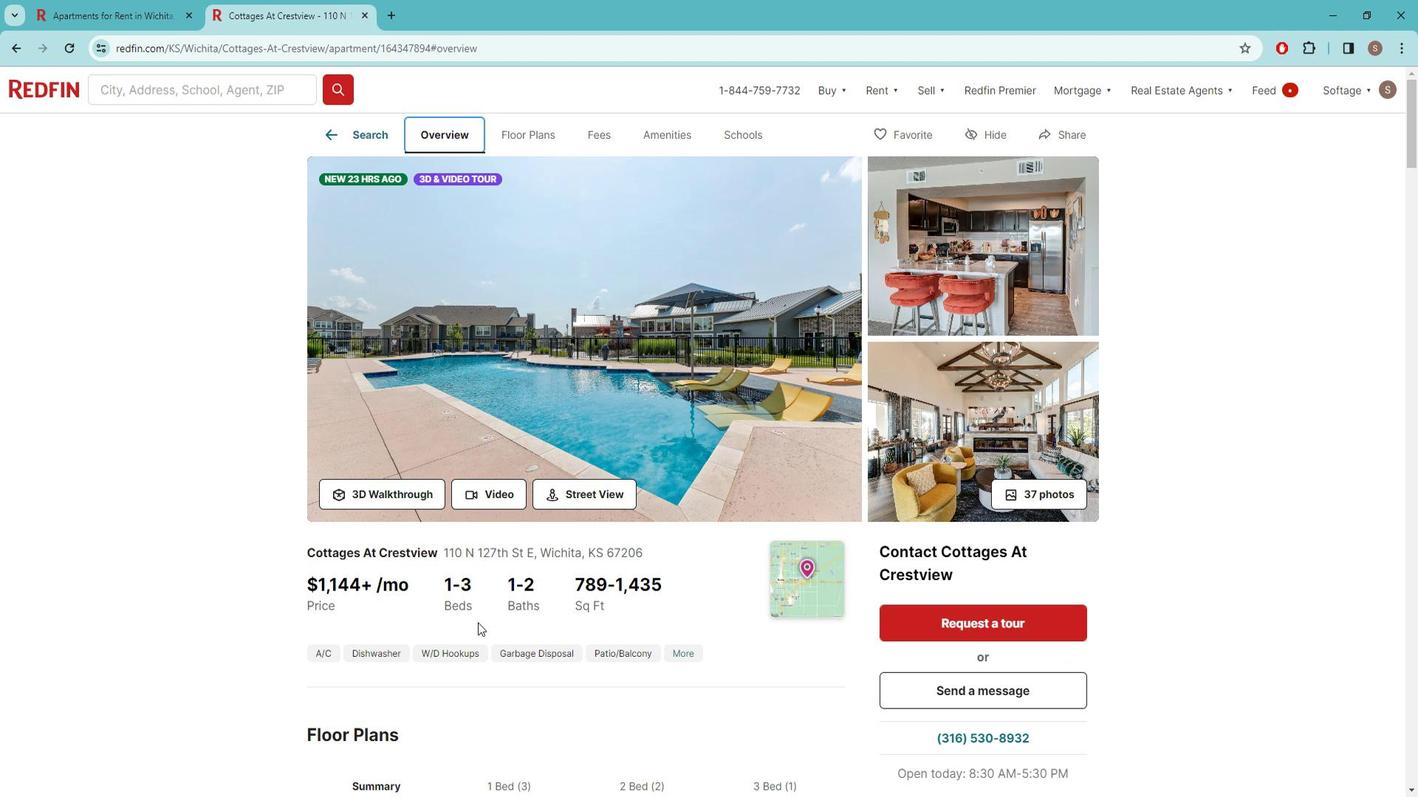 
Action: Mouse scrolled (477, 599) with delta (0, 0)
Screenshot: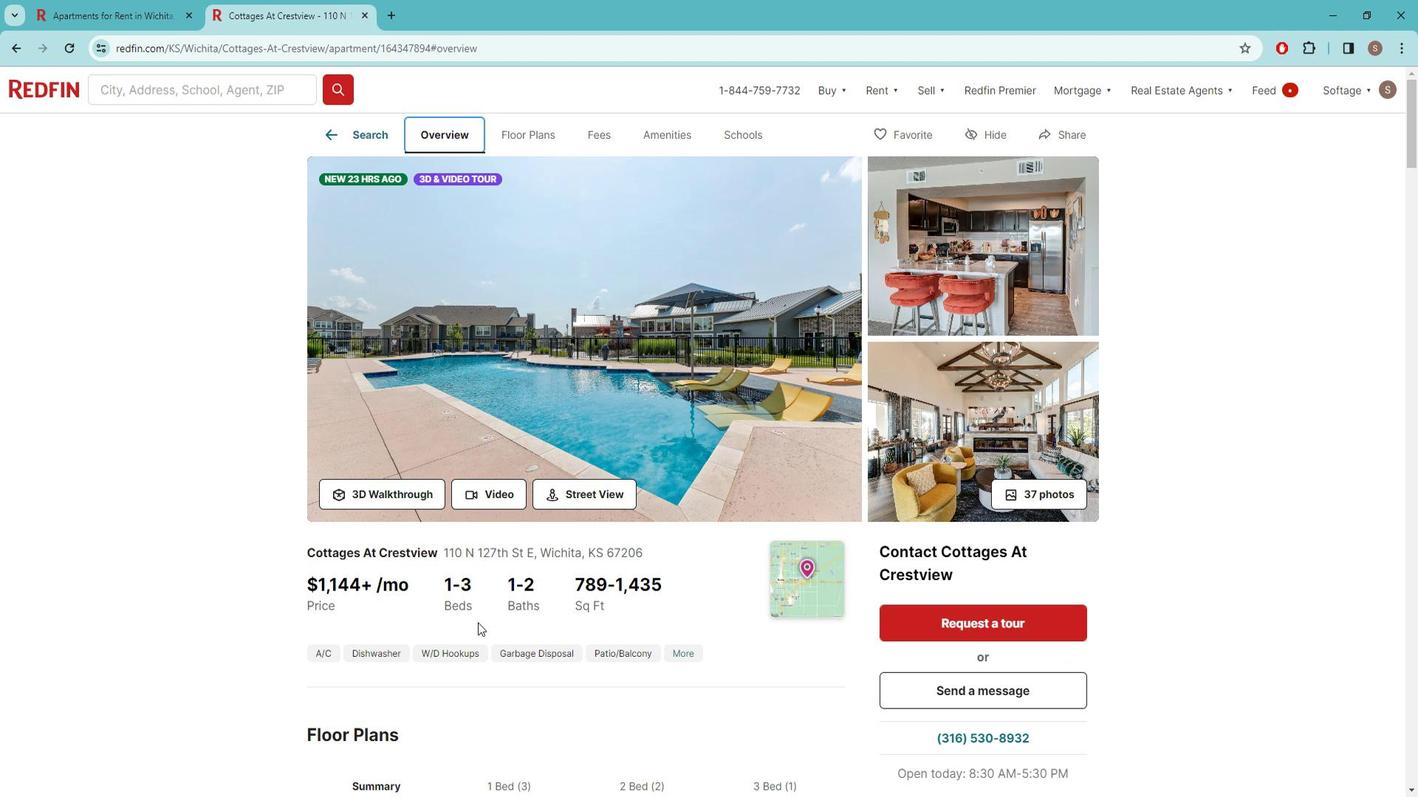 
Action: Mouse scrolled (477, 599) with delta (0, 0)
Screenshot: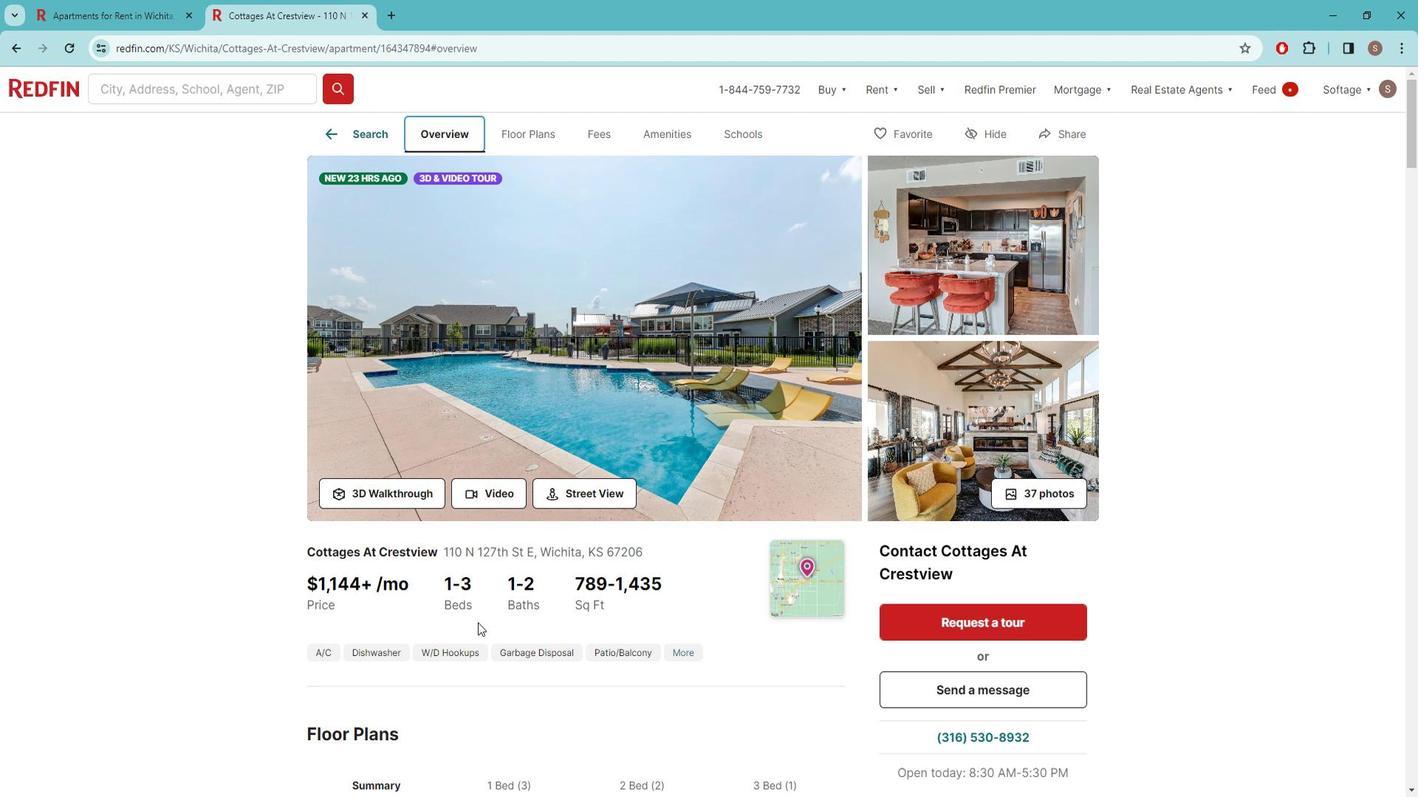 
Action: Mouse scrolled (477, 599) with delta (0, 0)
Screenshot: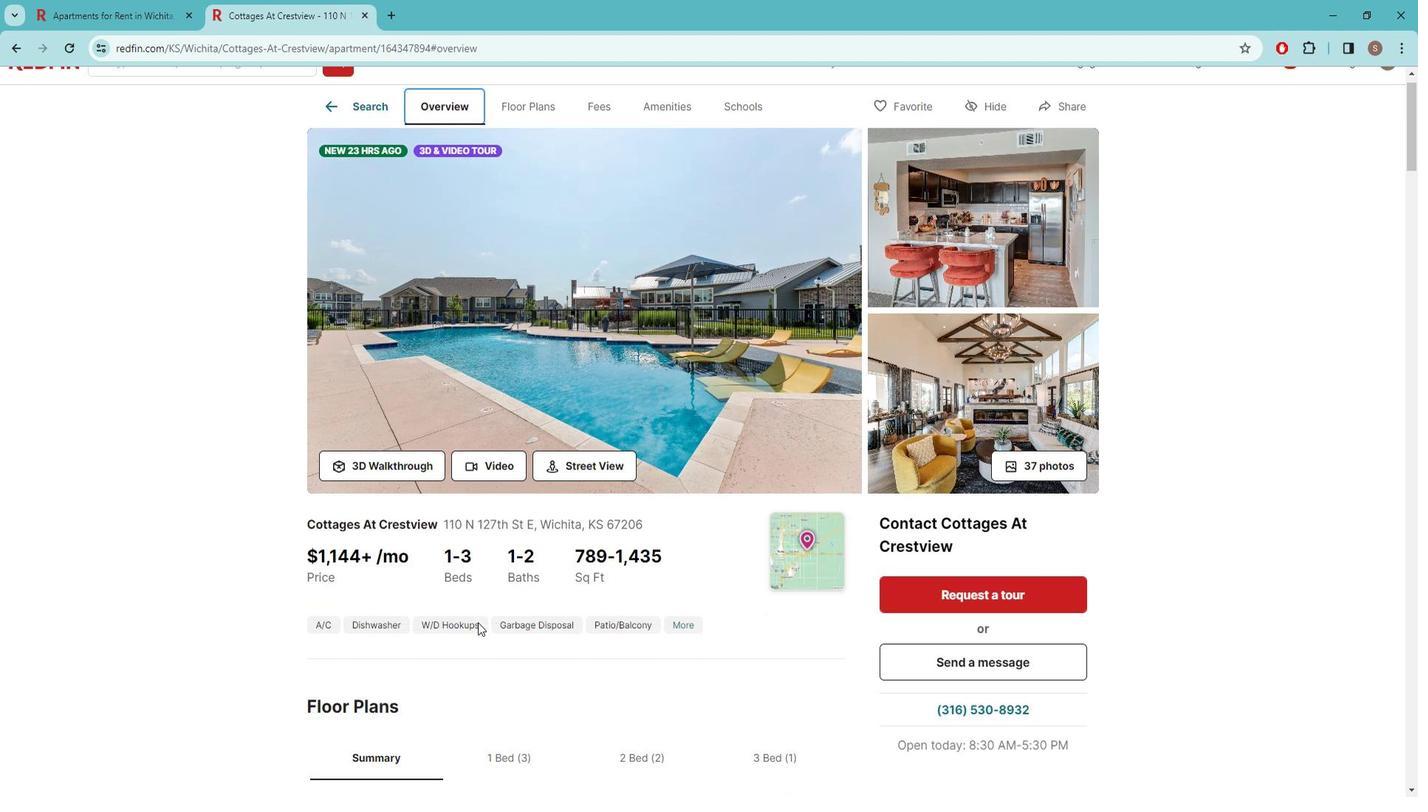 
Action: Mouse scrolled (477, 599) with delta (0, 0)
Screenshot: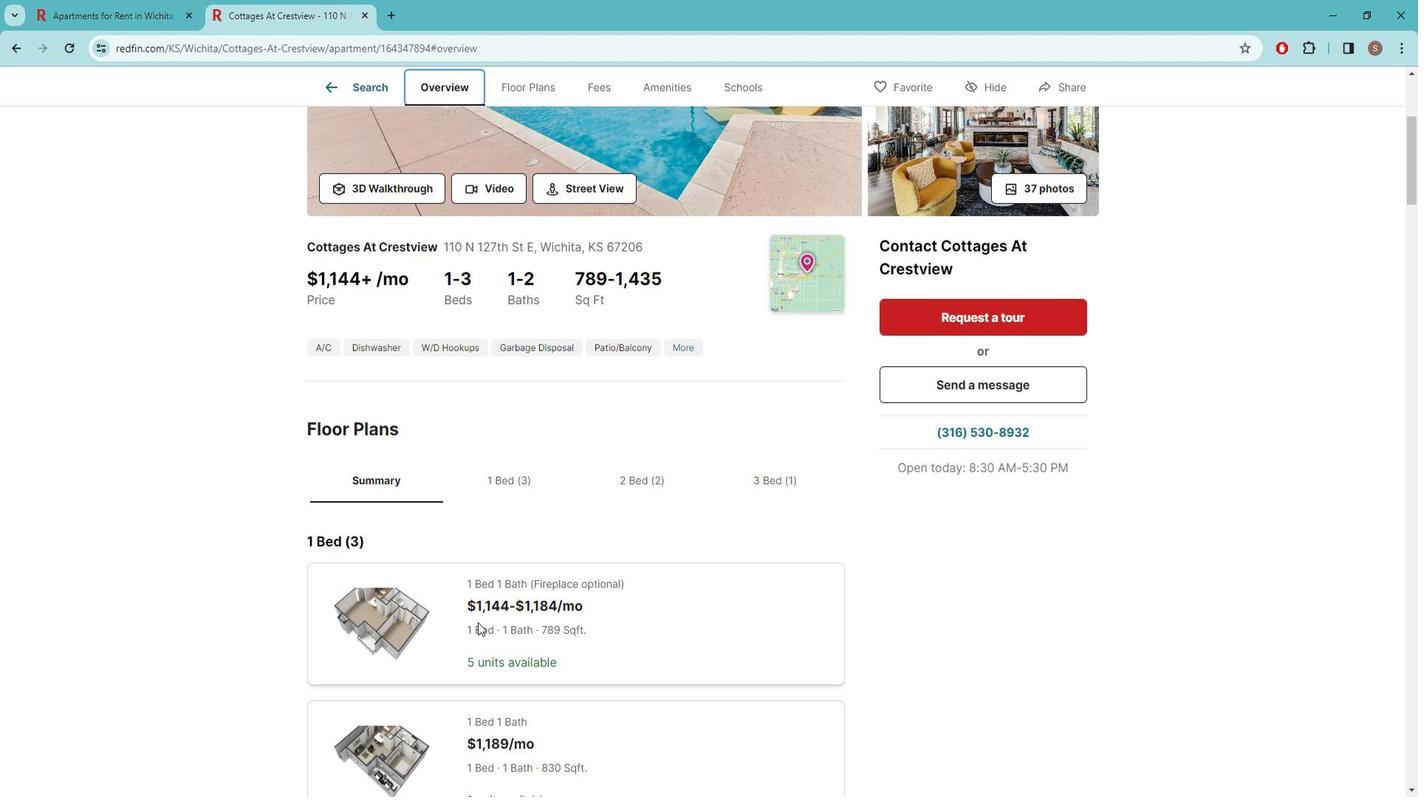 
Action: Mouse scrolled (477, 599) with delta (0, 0)
Screenshot: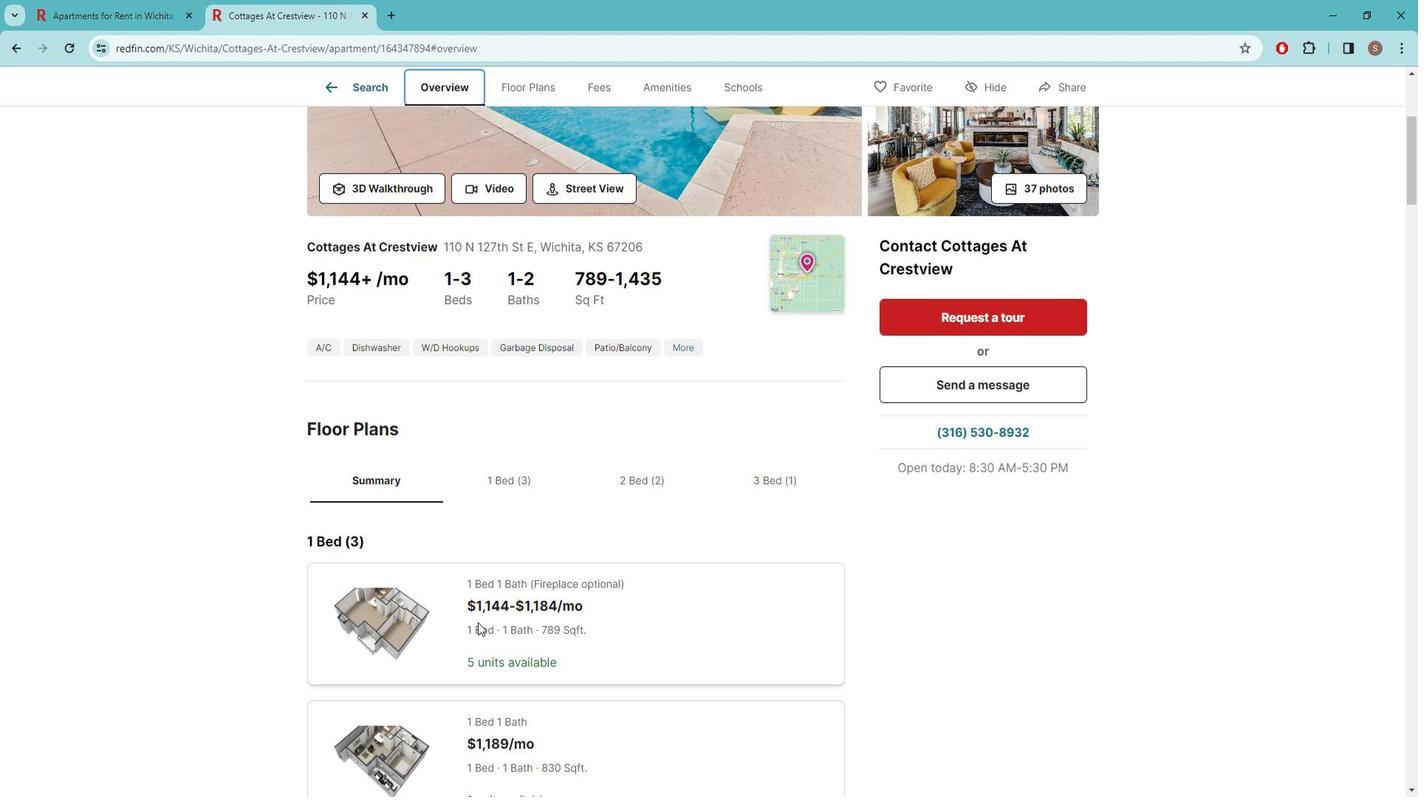 
Action: Mouse scrolled (477, 599) with delta (0, 0)
Screenshot: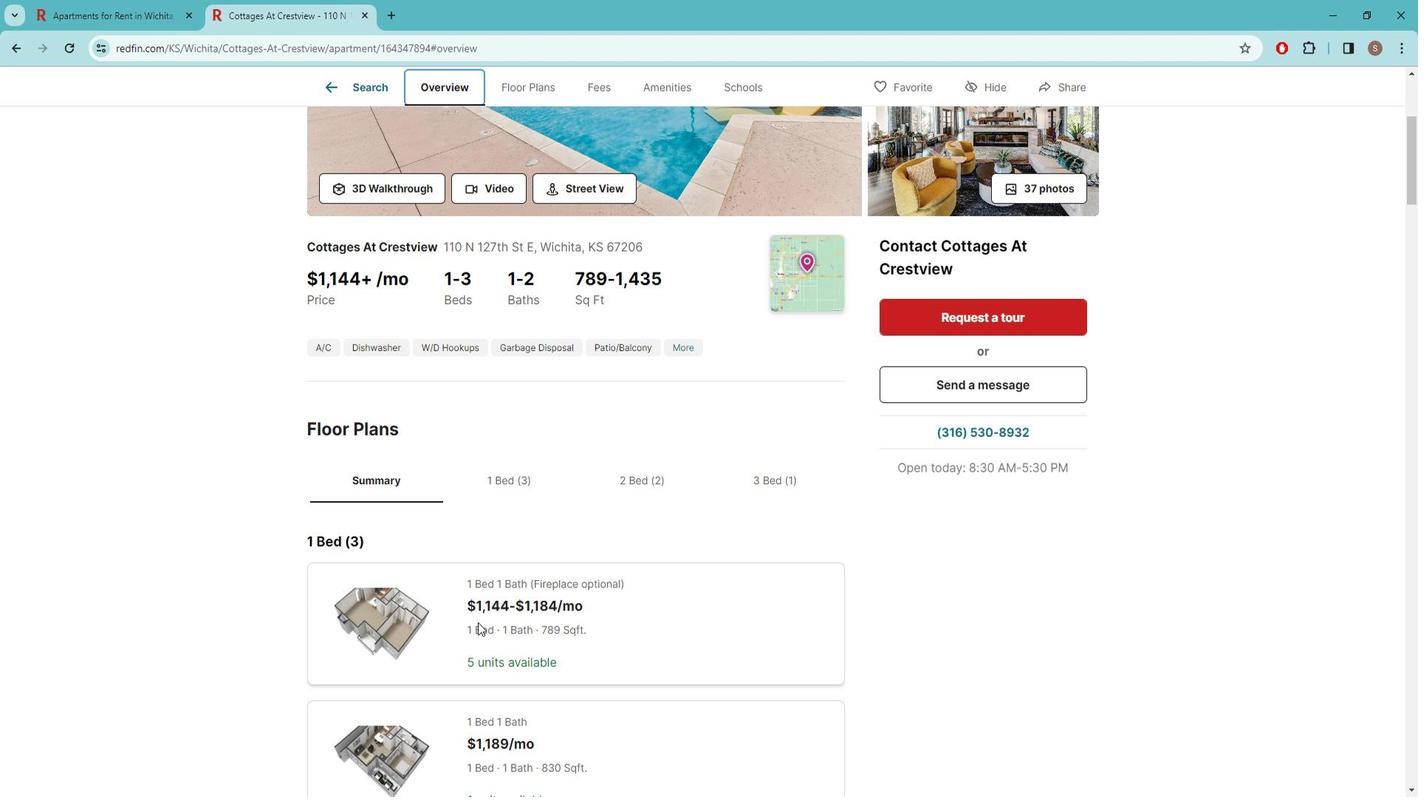 
Action: Mouse scrolled (477, 599) with delta (0, 0)
Screenshot: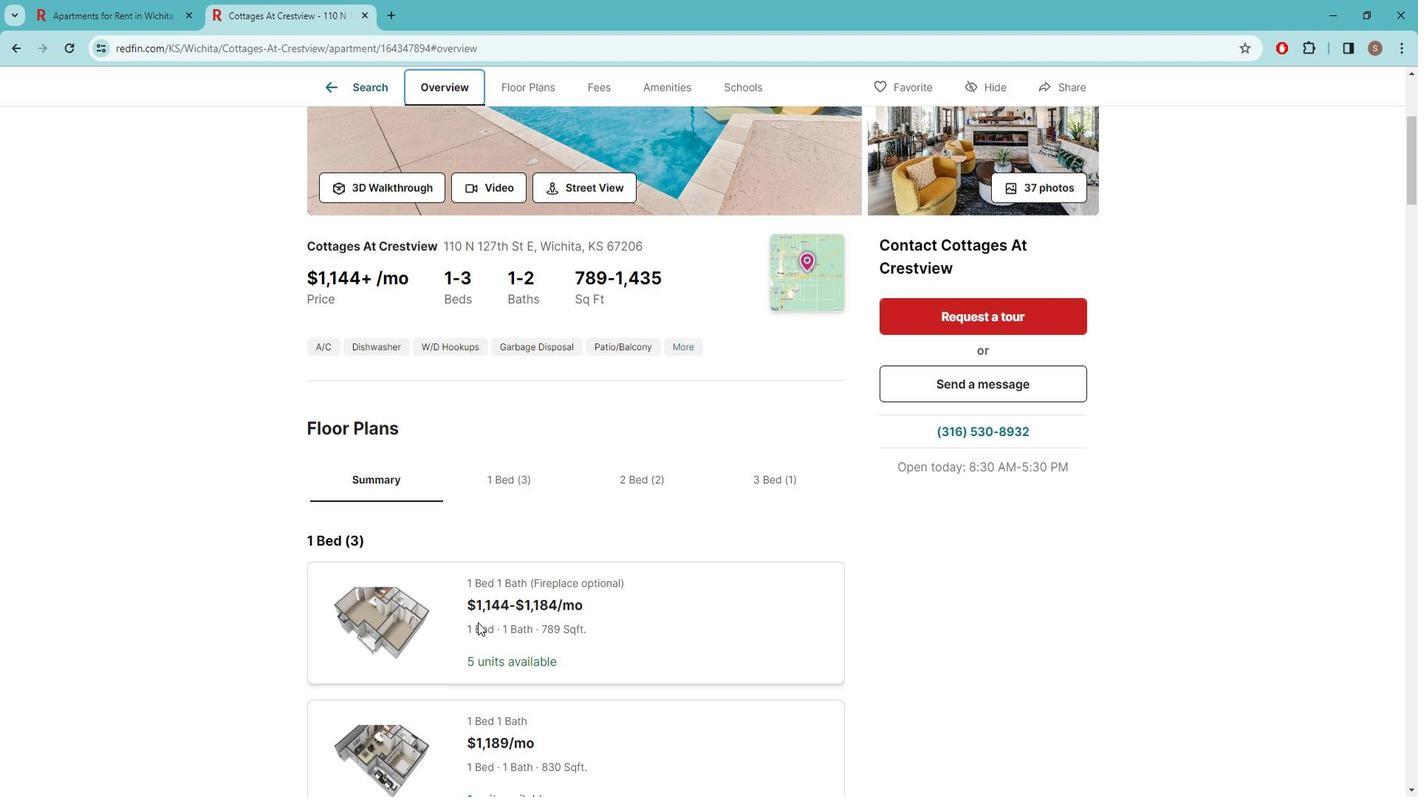 
Action: Mouse scrolled (477, 599) with delta (0, 0)
Screenshot: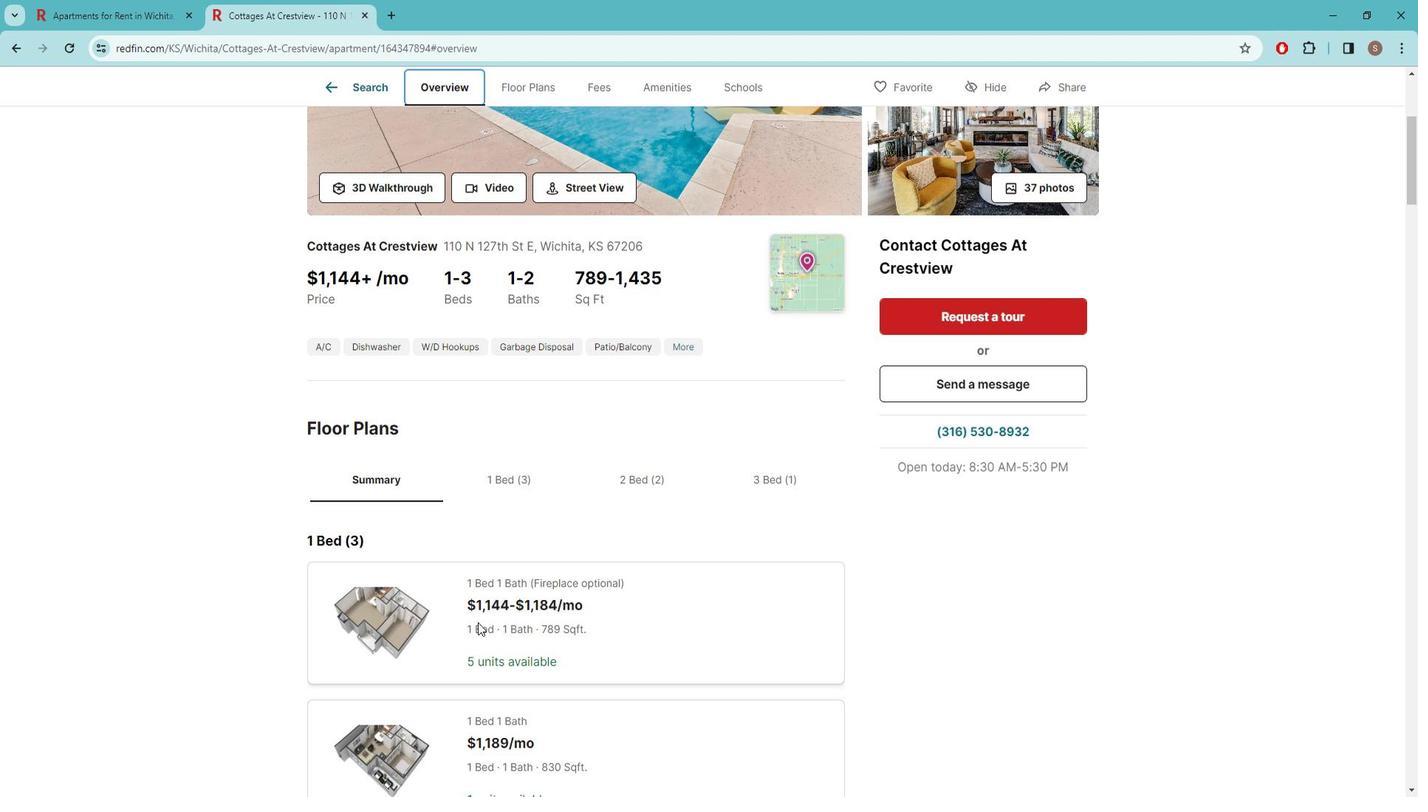 
Action: Mouse scrolled (477, 600) with delta (0, 0)
Screenshot: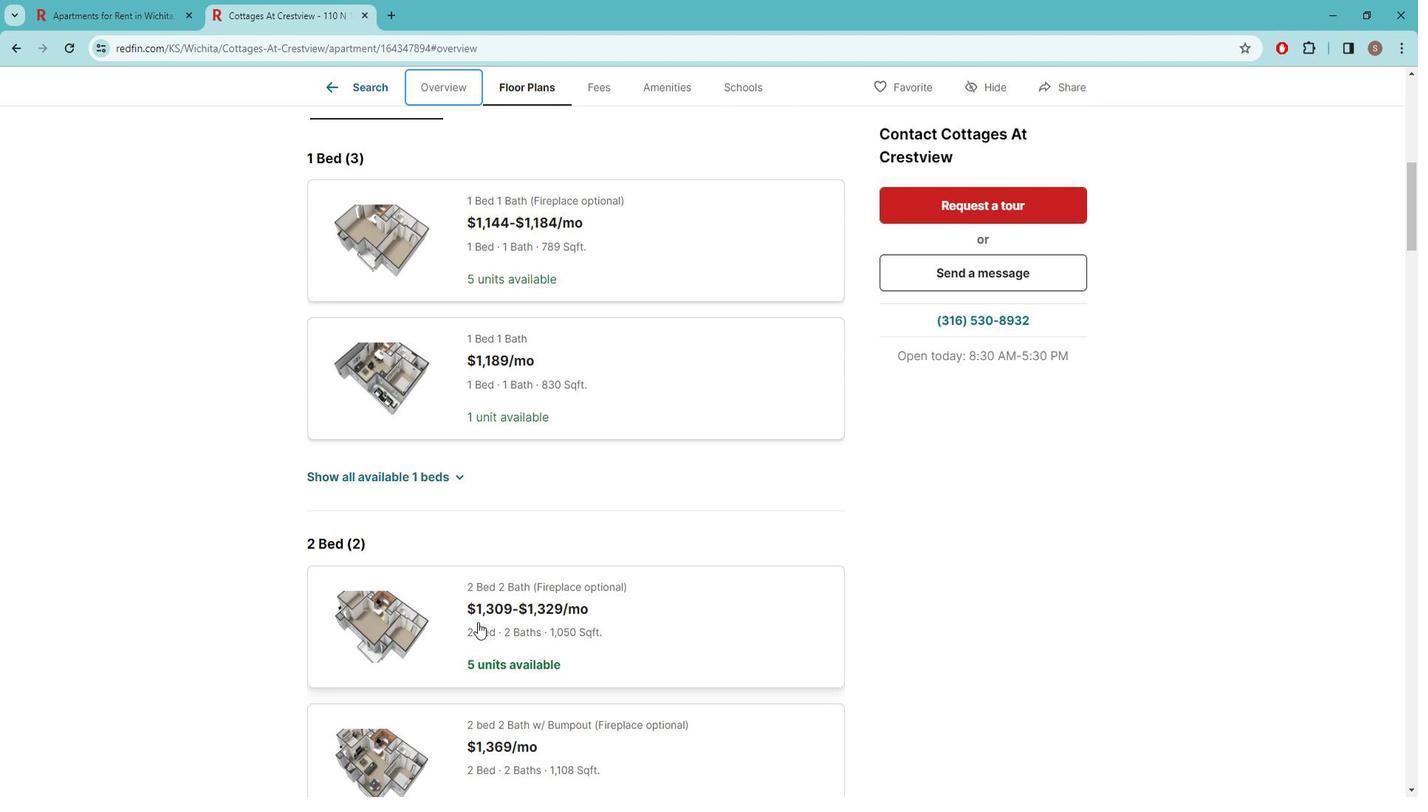 
Action: Mouse scrolled (477, 600) with delta (0, 0)
Screenshot: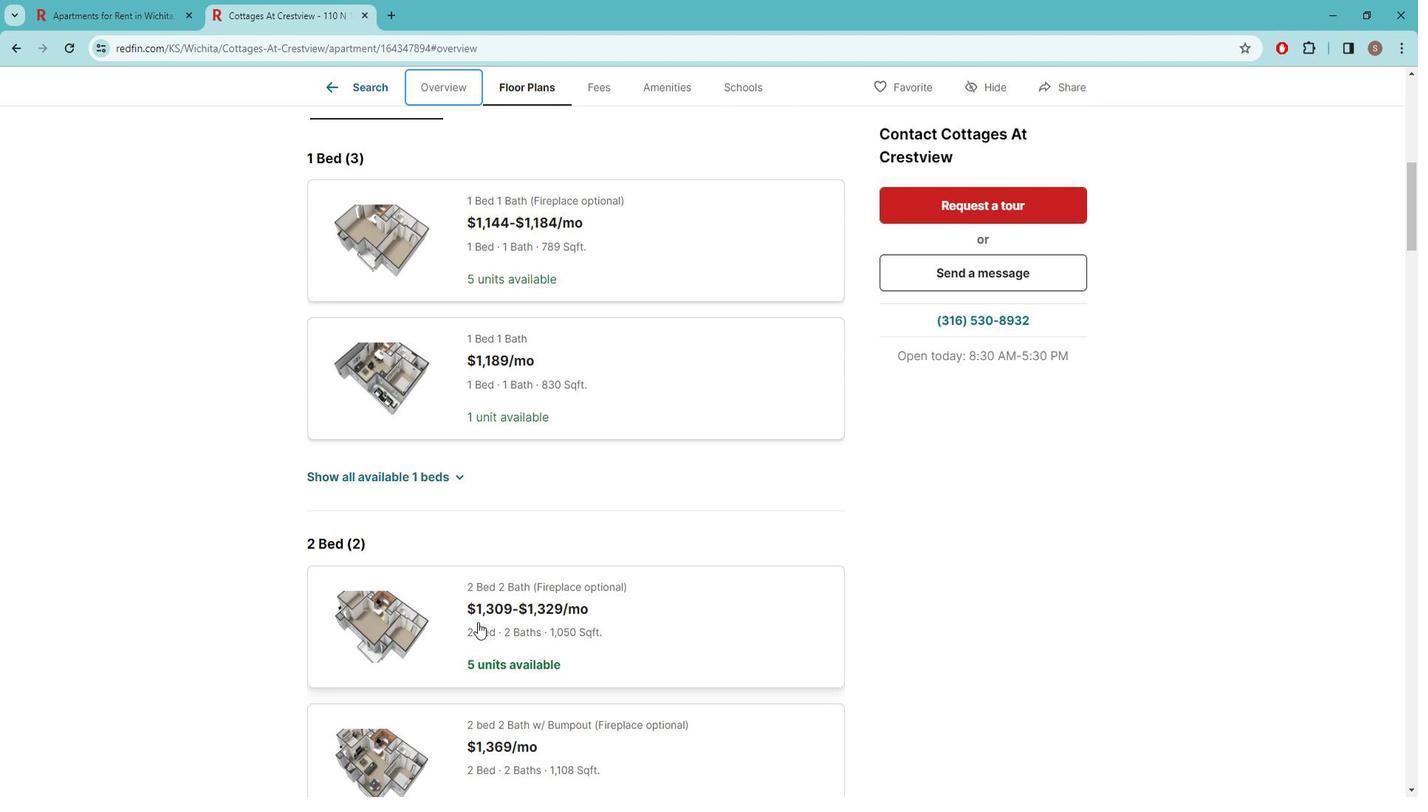 
Action: Mouse scrolled (477, 600) with delta (0, 0)
Screenshot: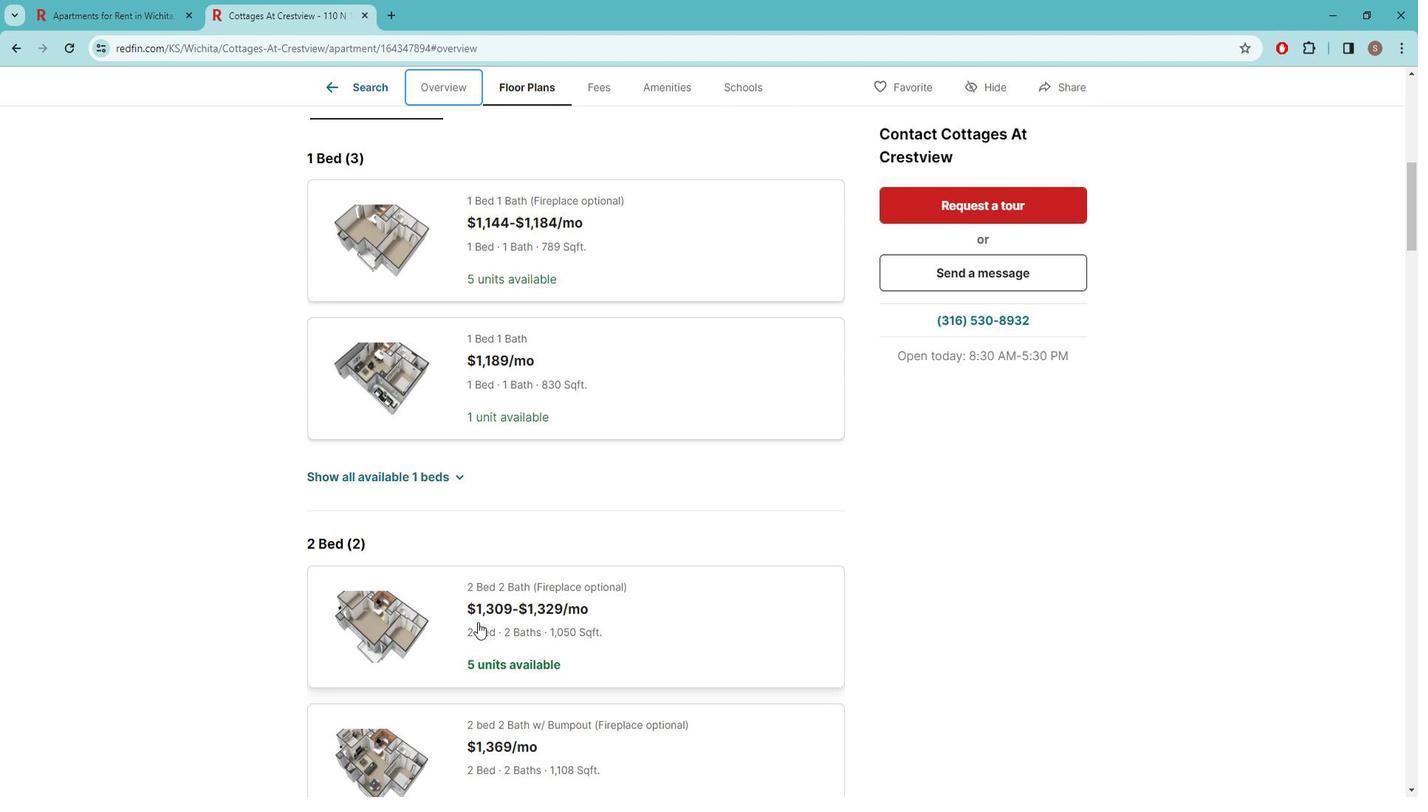 
Action: Mouse scrolled (477, 600) with delta (0, 0)
Screenshot: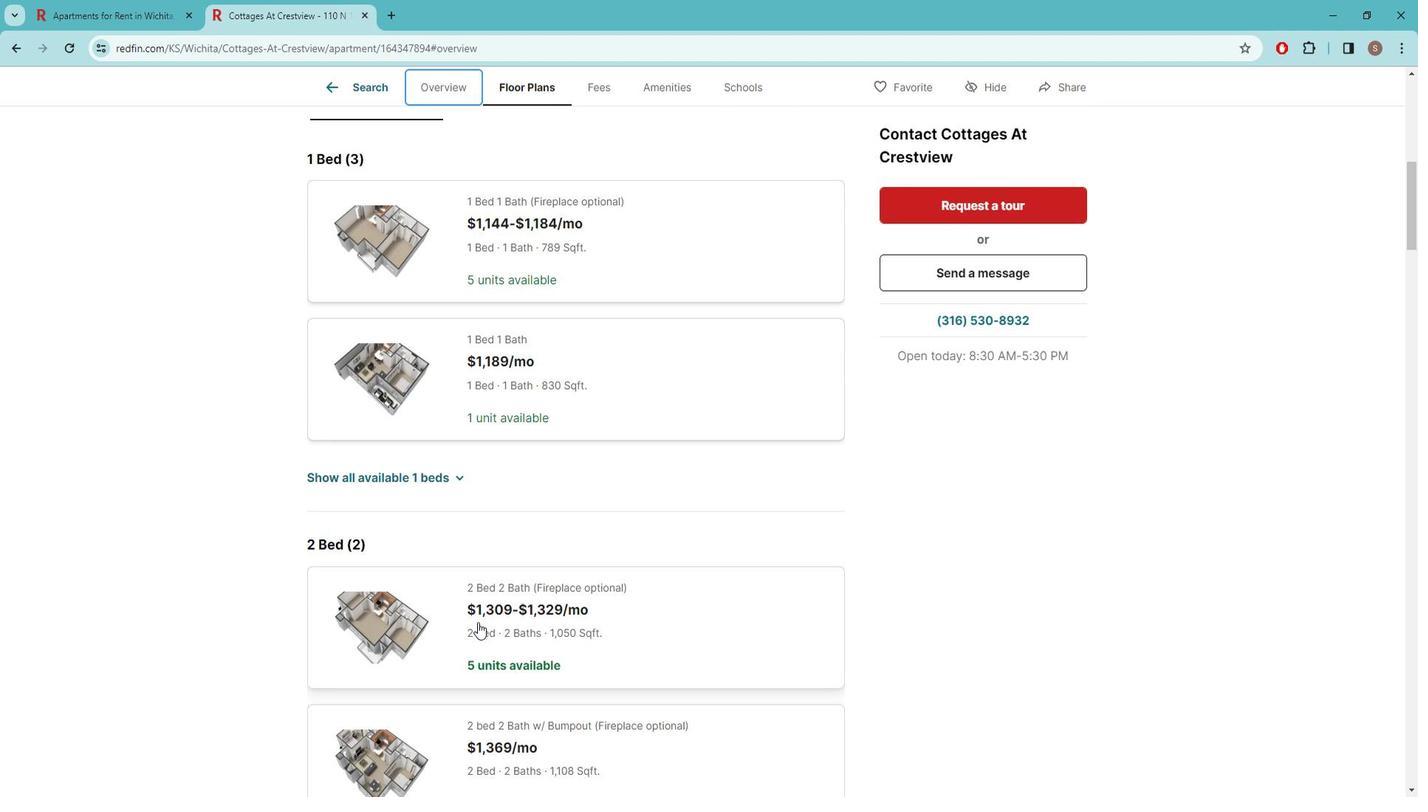 
Action: Mouse scrolled (477, 600) with delta (0, 0)
Screenshot: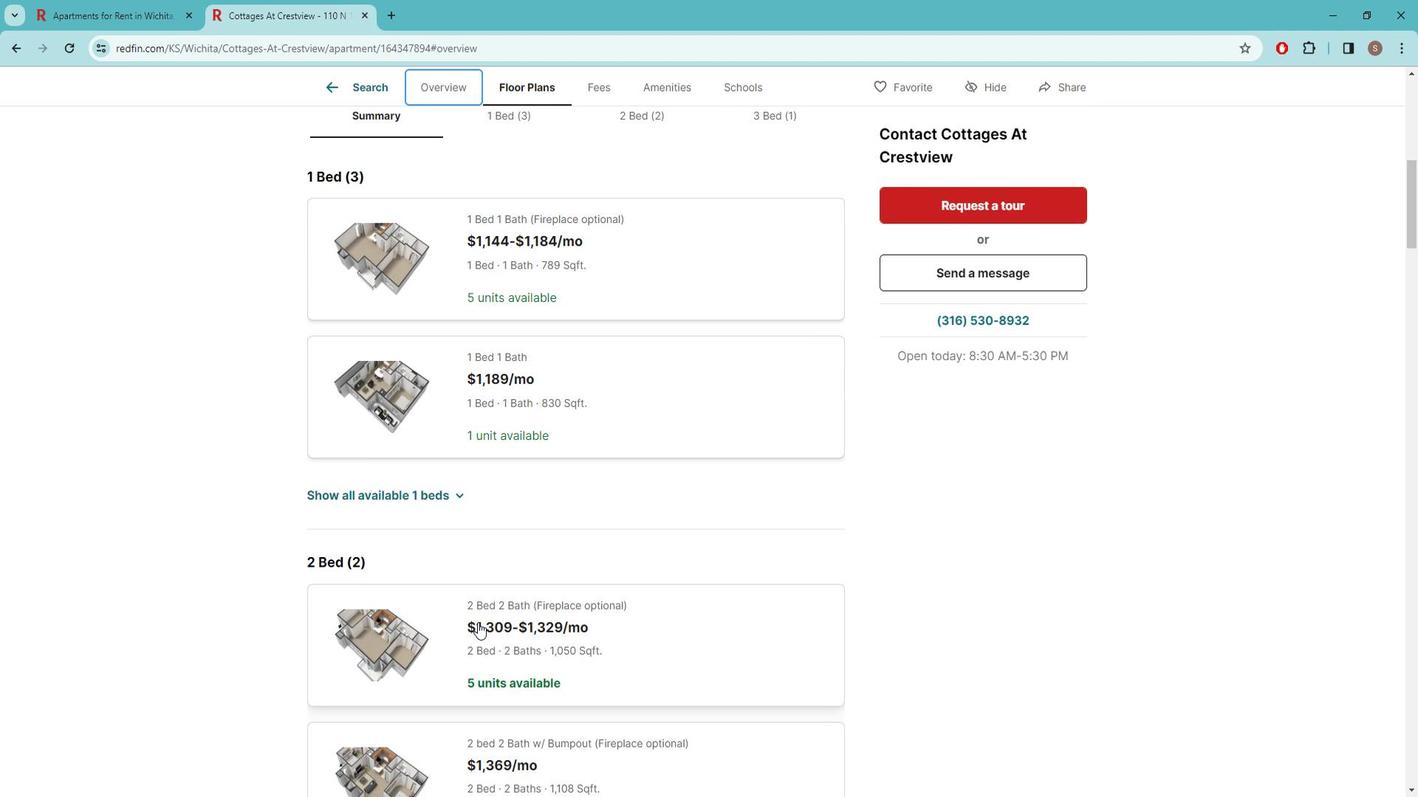 
Action: Mouse scrolled (477, 599) with delta (0, 0)
Screenshot: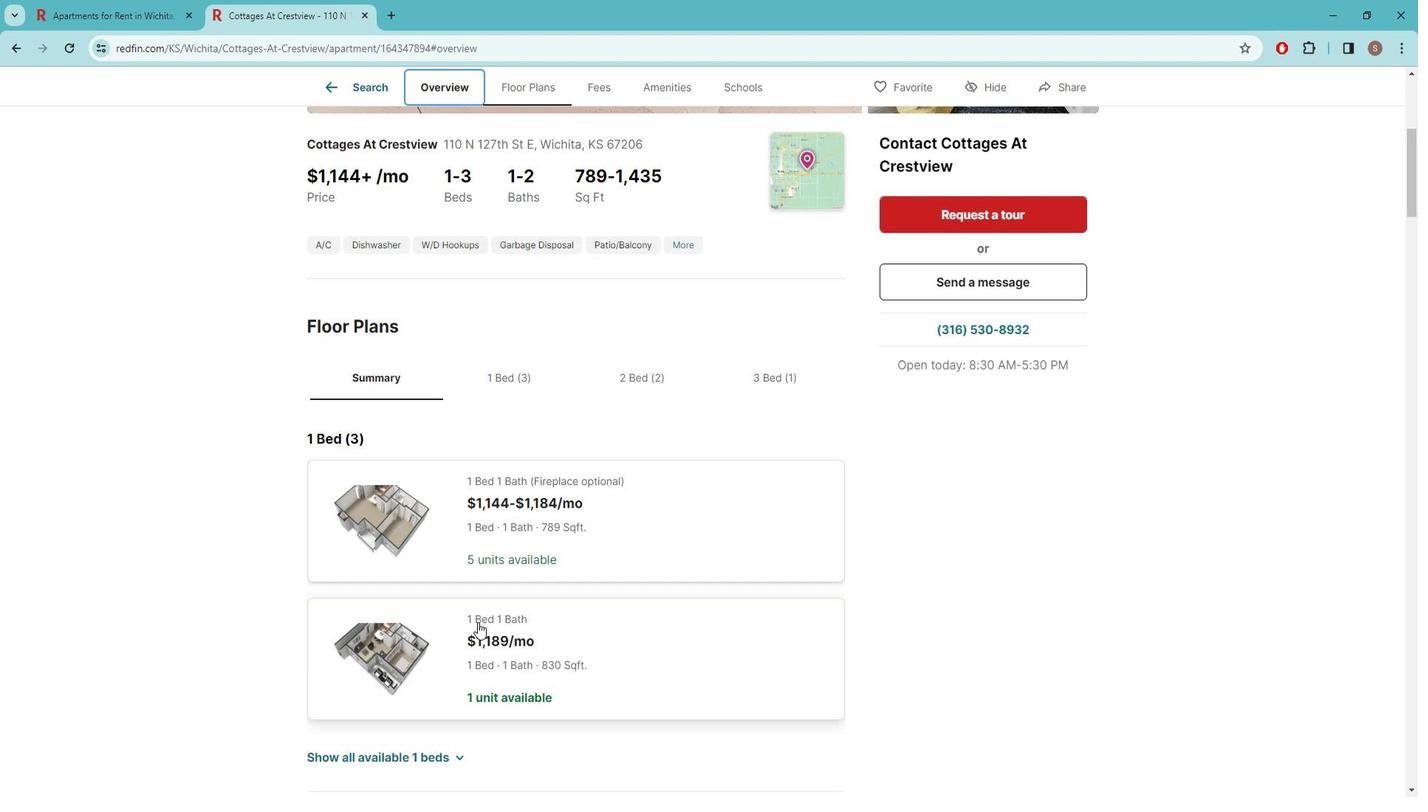 
Action: Mouse scrolled (477, 600) with delta (0, 0)
Screenshot: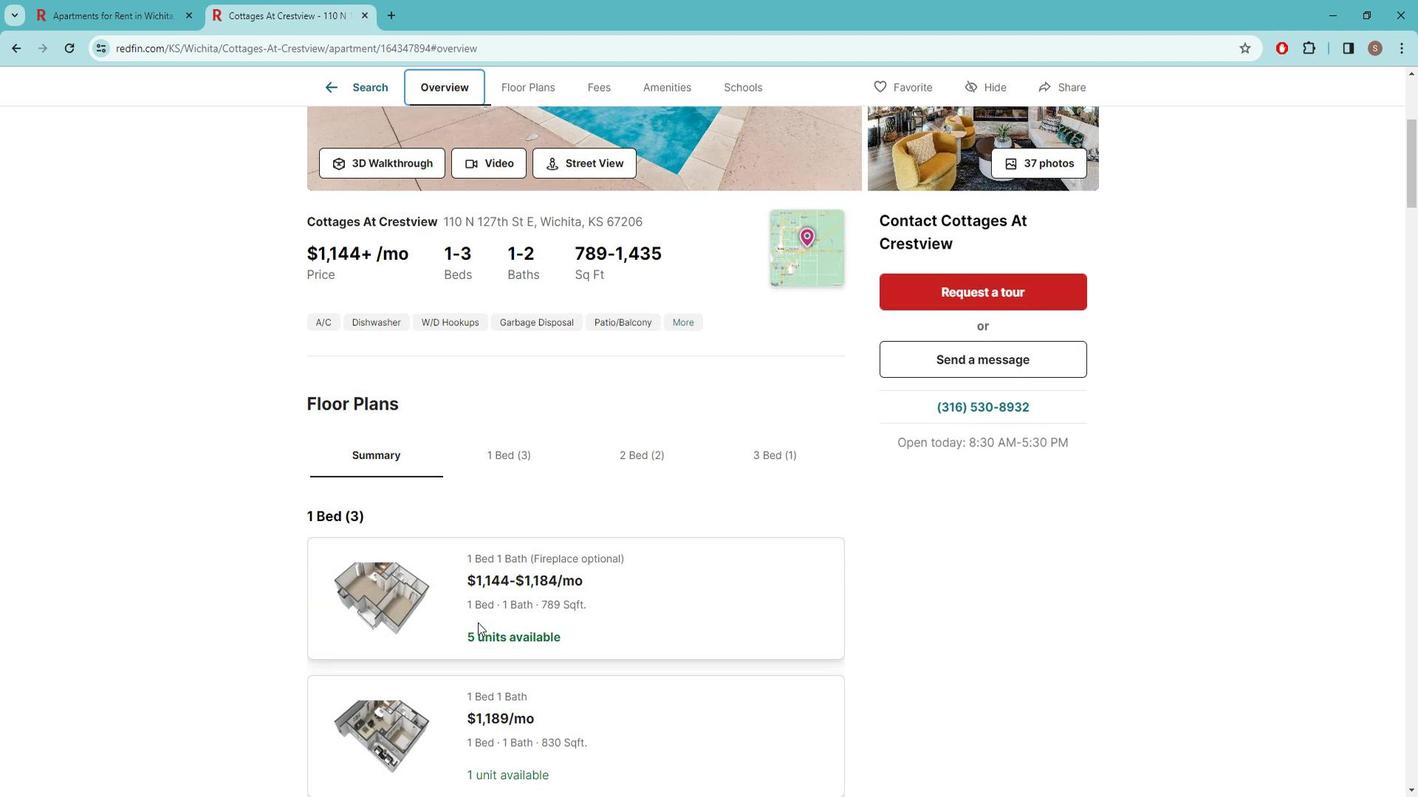 
Action: Mouse scrolled (477, 600) with delta (0, 0)
Screenshot: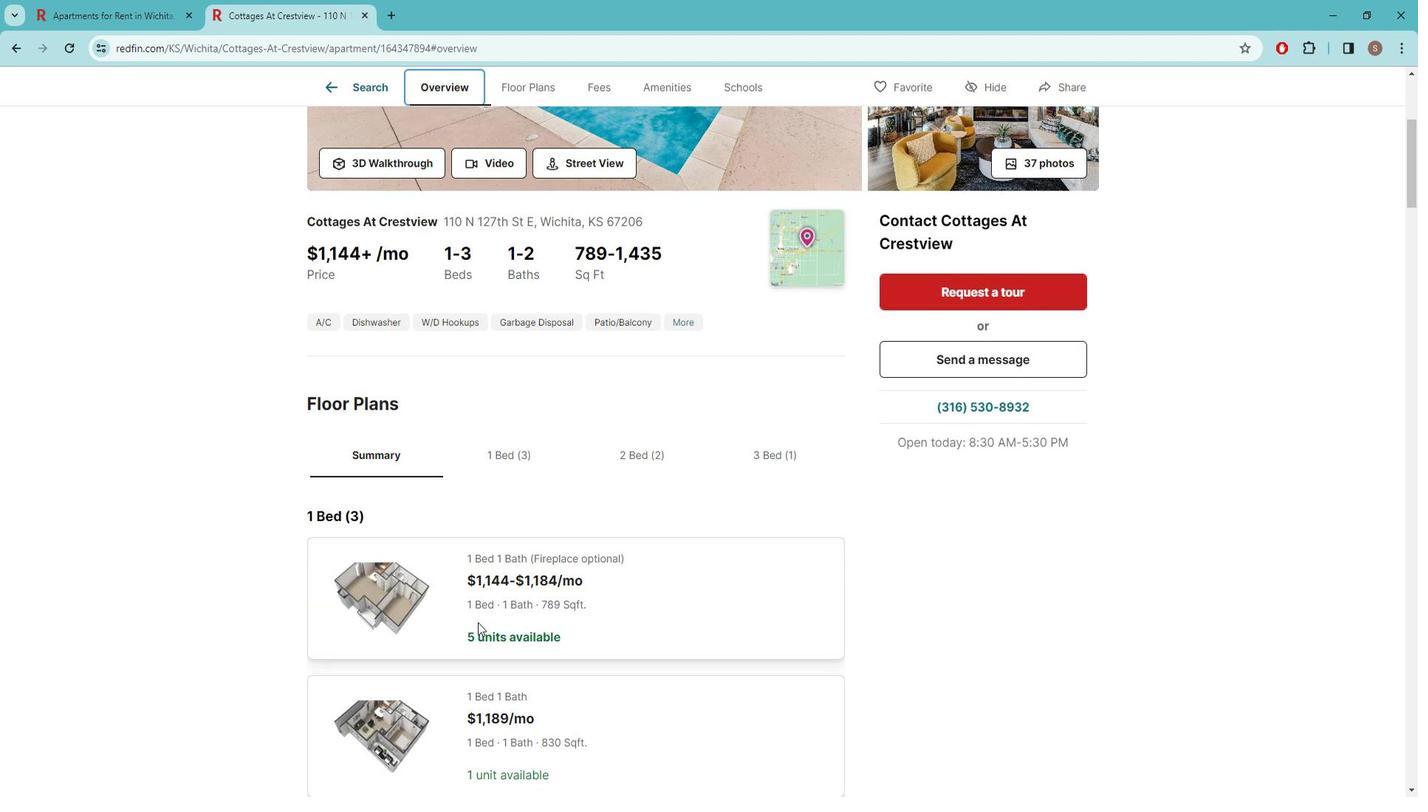 
Action: Mouse scrolled (477, 600) with delta (0, 0)
Screenshot: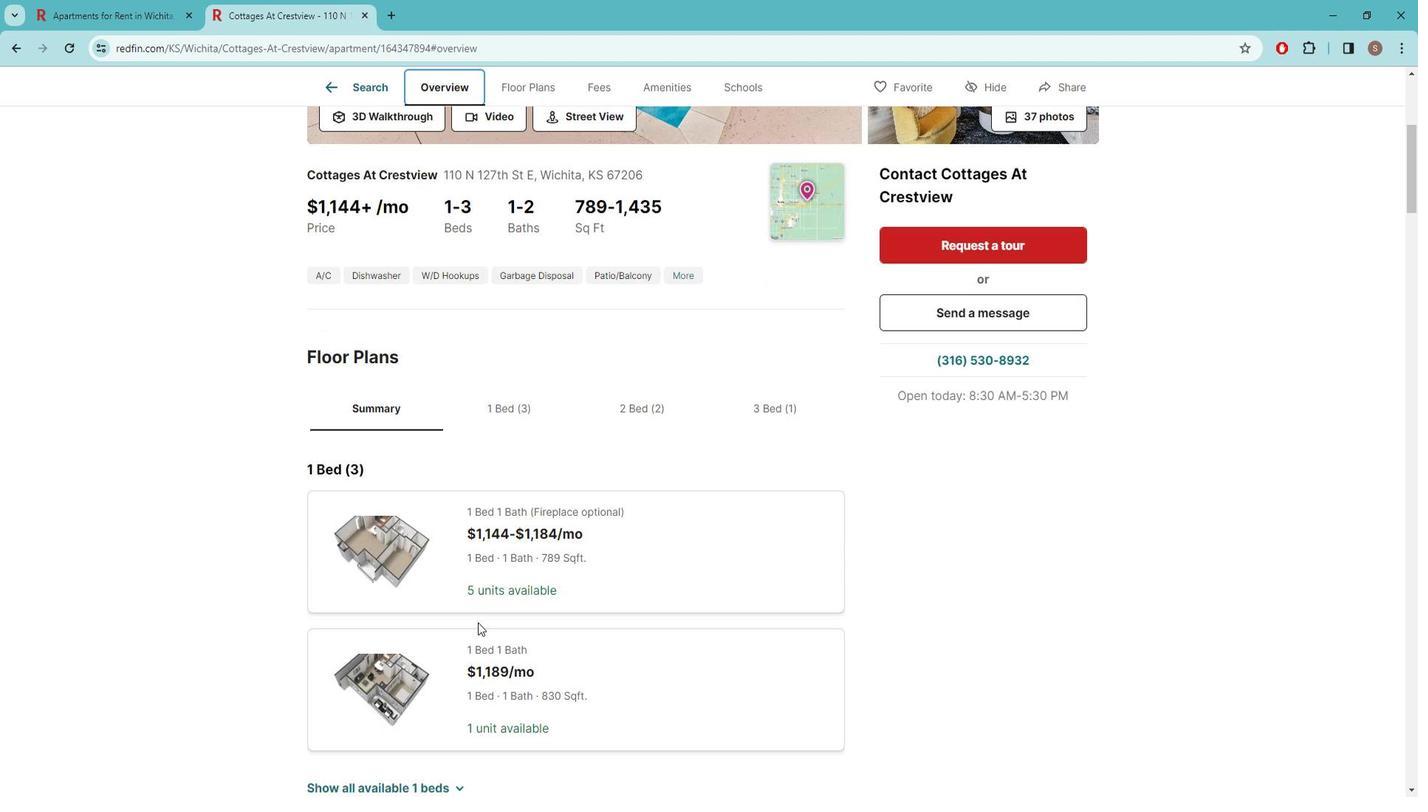 
Action: Mouse scrolled (477, 600) with delta (0, 0)
Screenshot: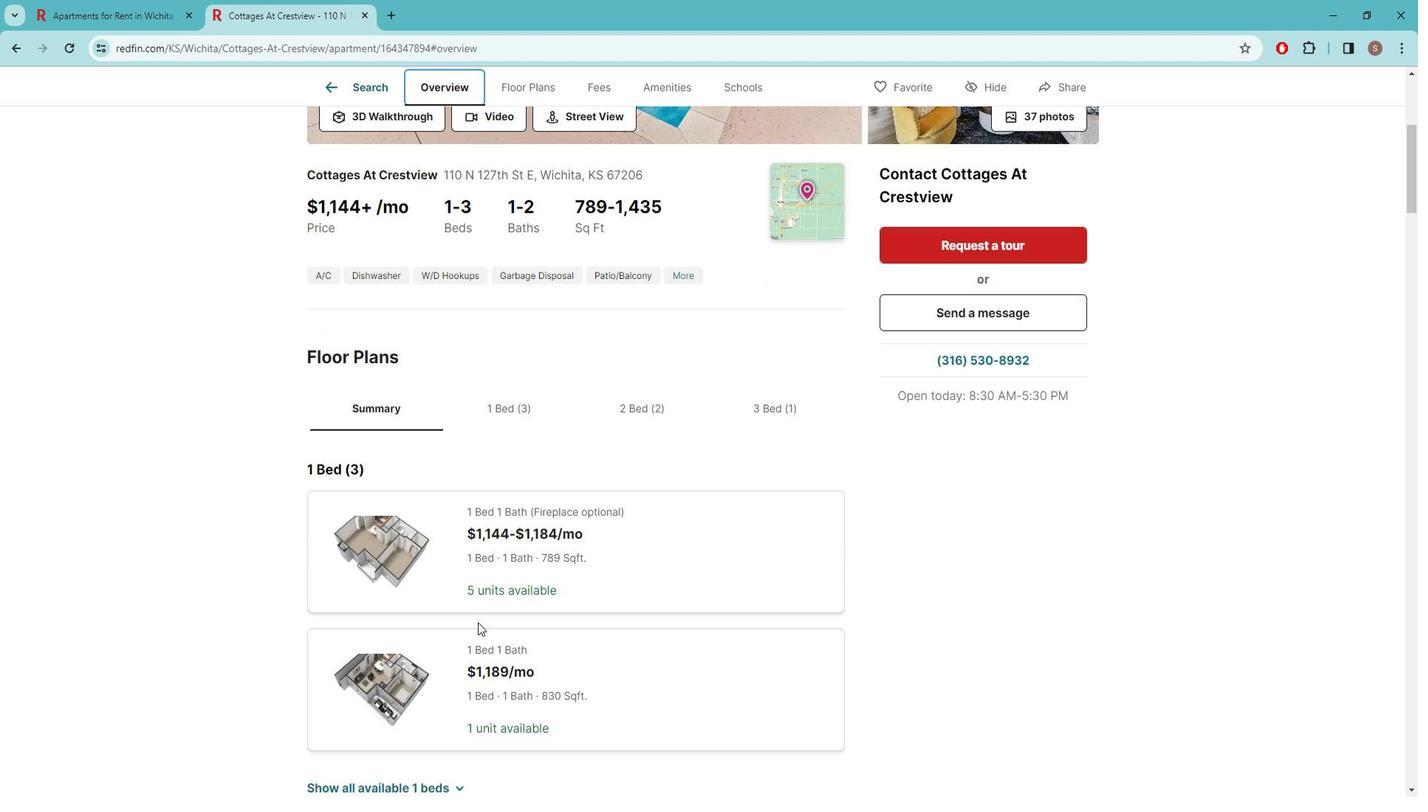 
Action: Mouse scrolled (477, 600) with delta (0, 0)
Screenshot: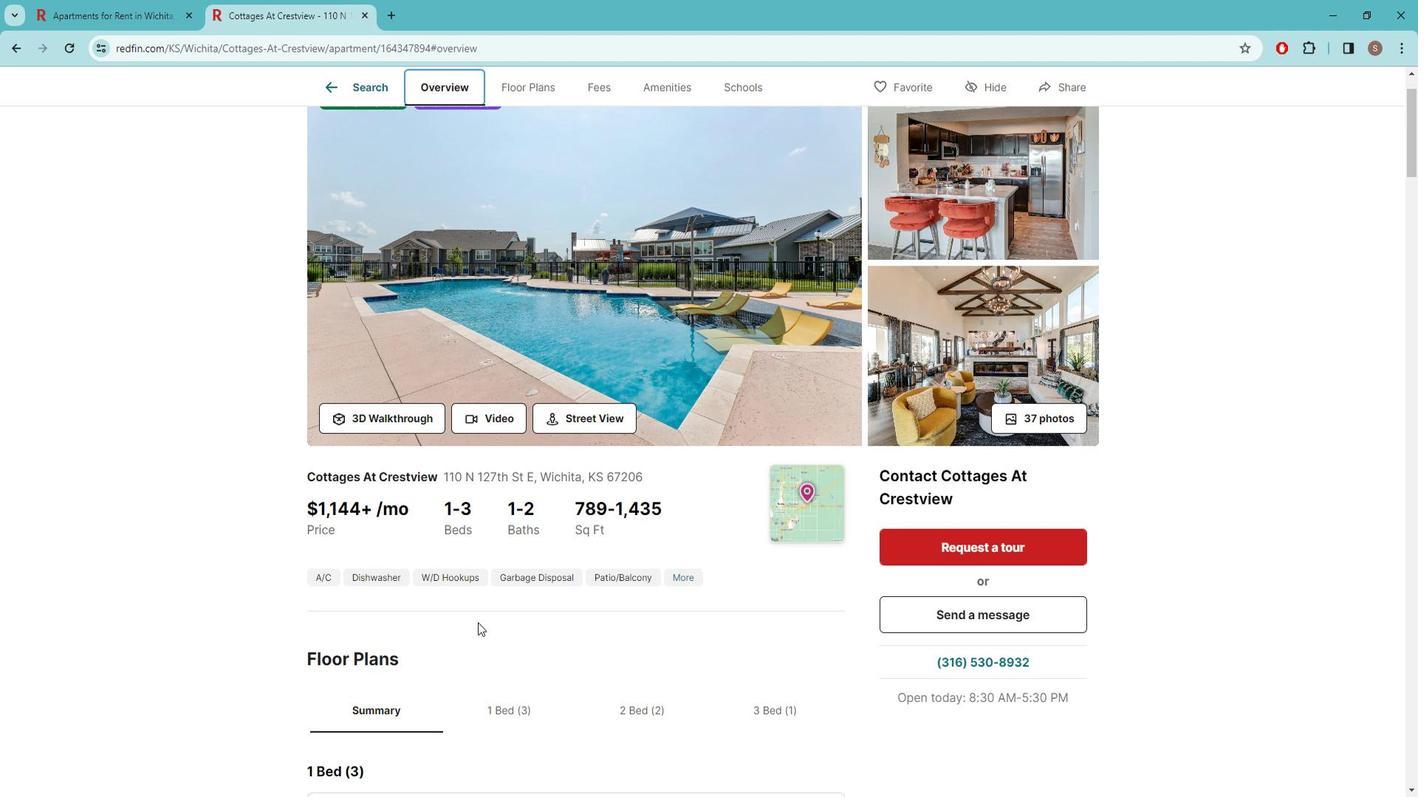 
Action: Mouse scrolled (477, 600) with delta (0, 0)
Screenshot: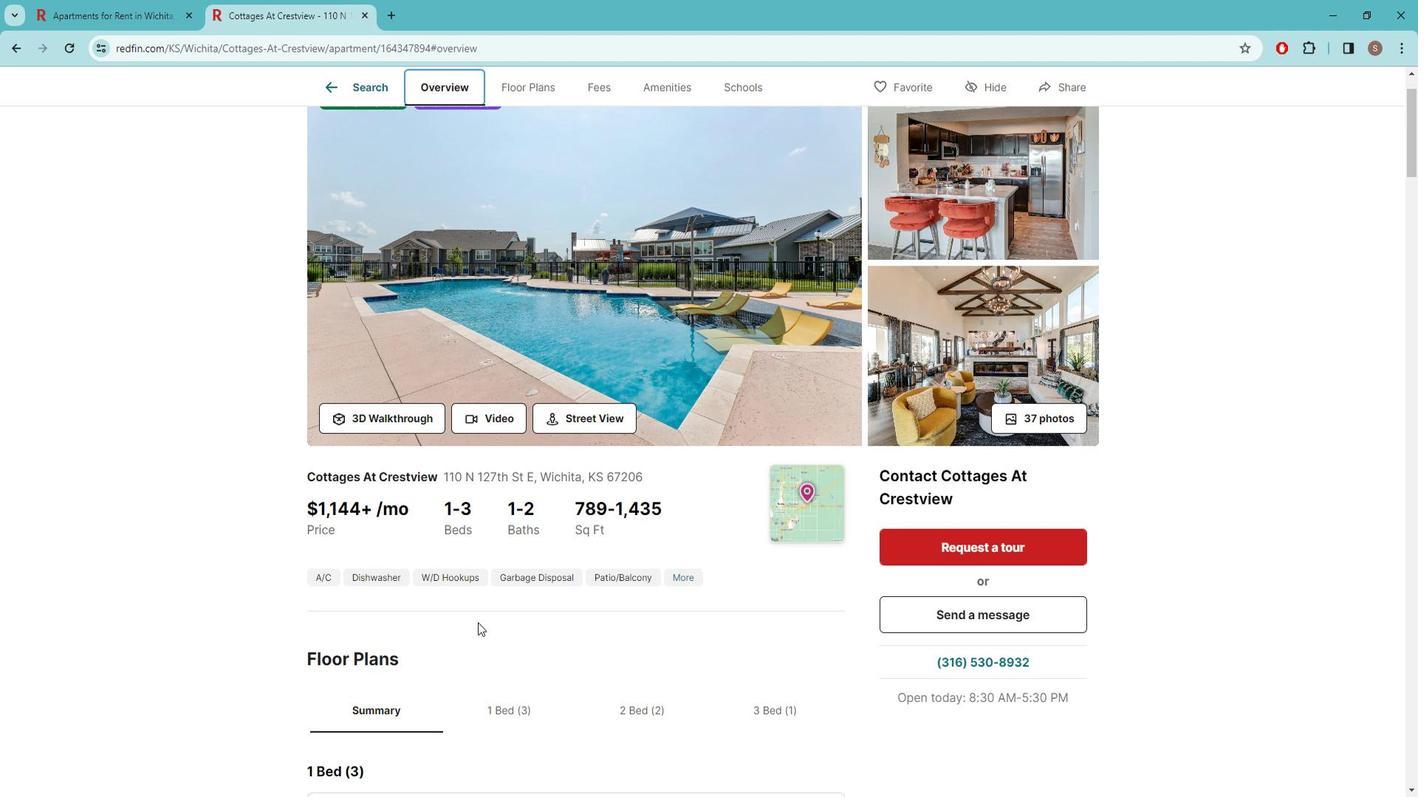 
Action: Mouse scrolled (477, 600) with delta (0, 0)
Screenshot: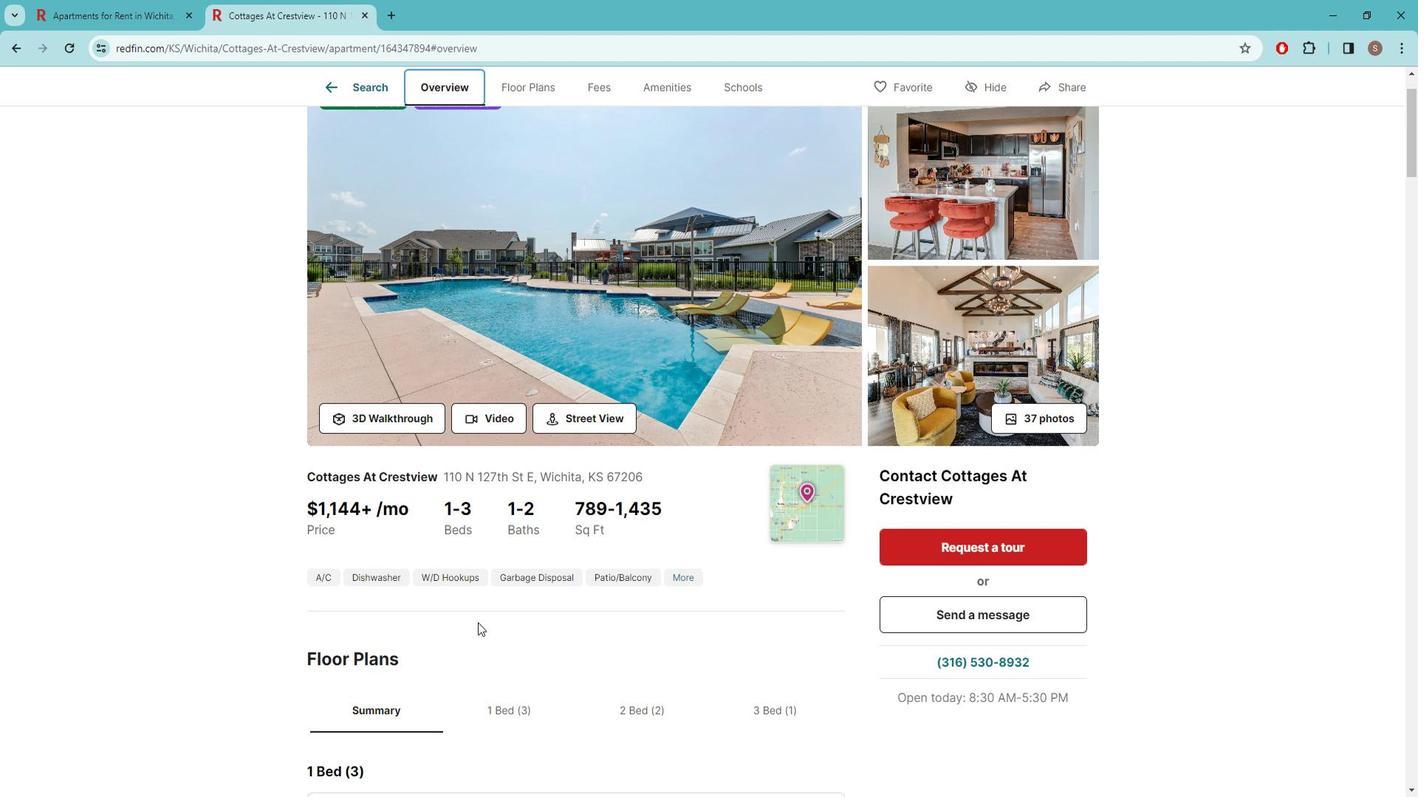 
Action: Mouse moved to (660, 121)
Screenshot: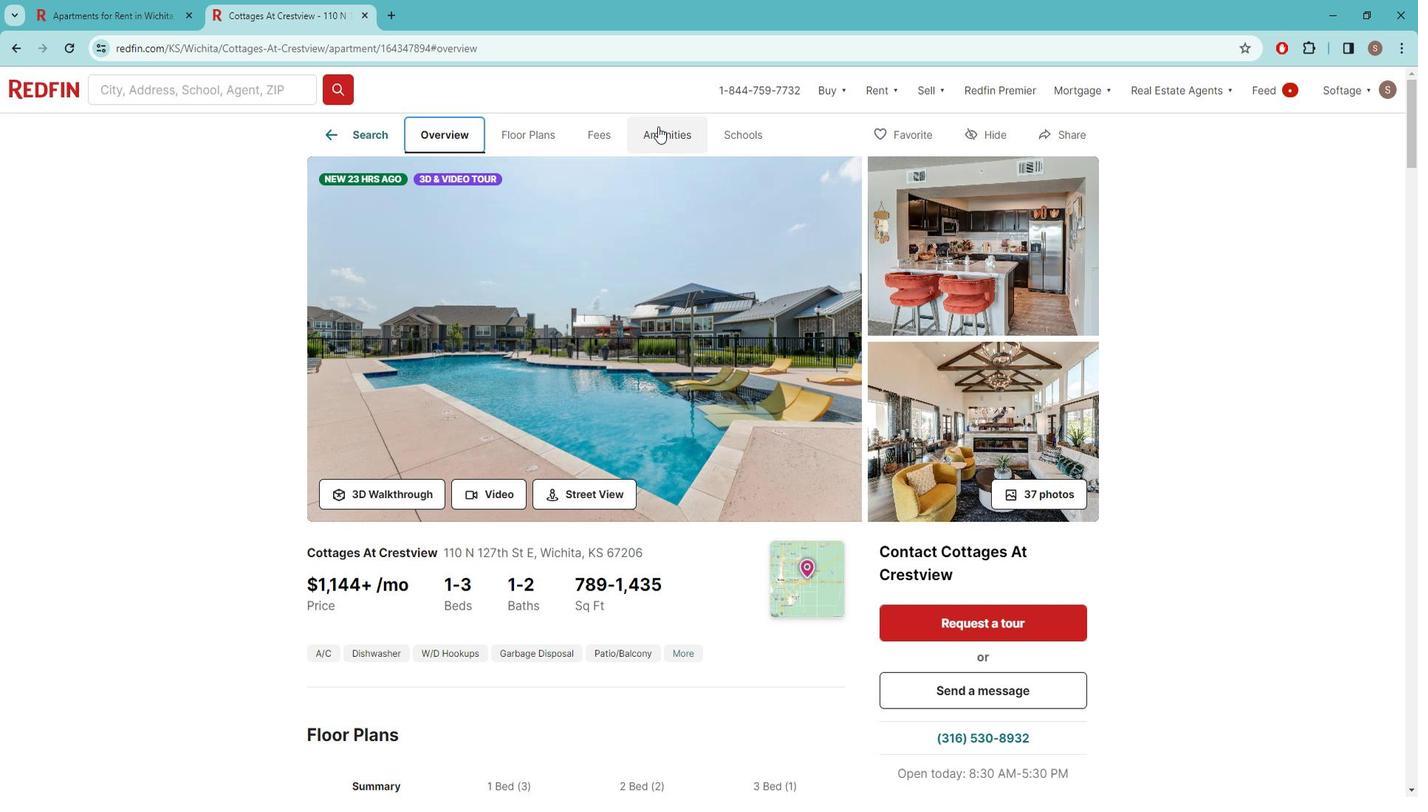
Action: Mouse pressed left at (660, 121)
Screenshot: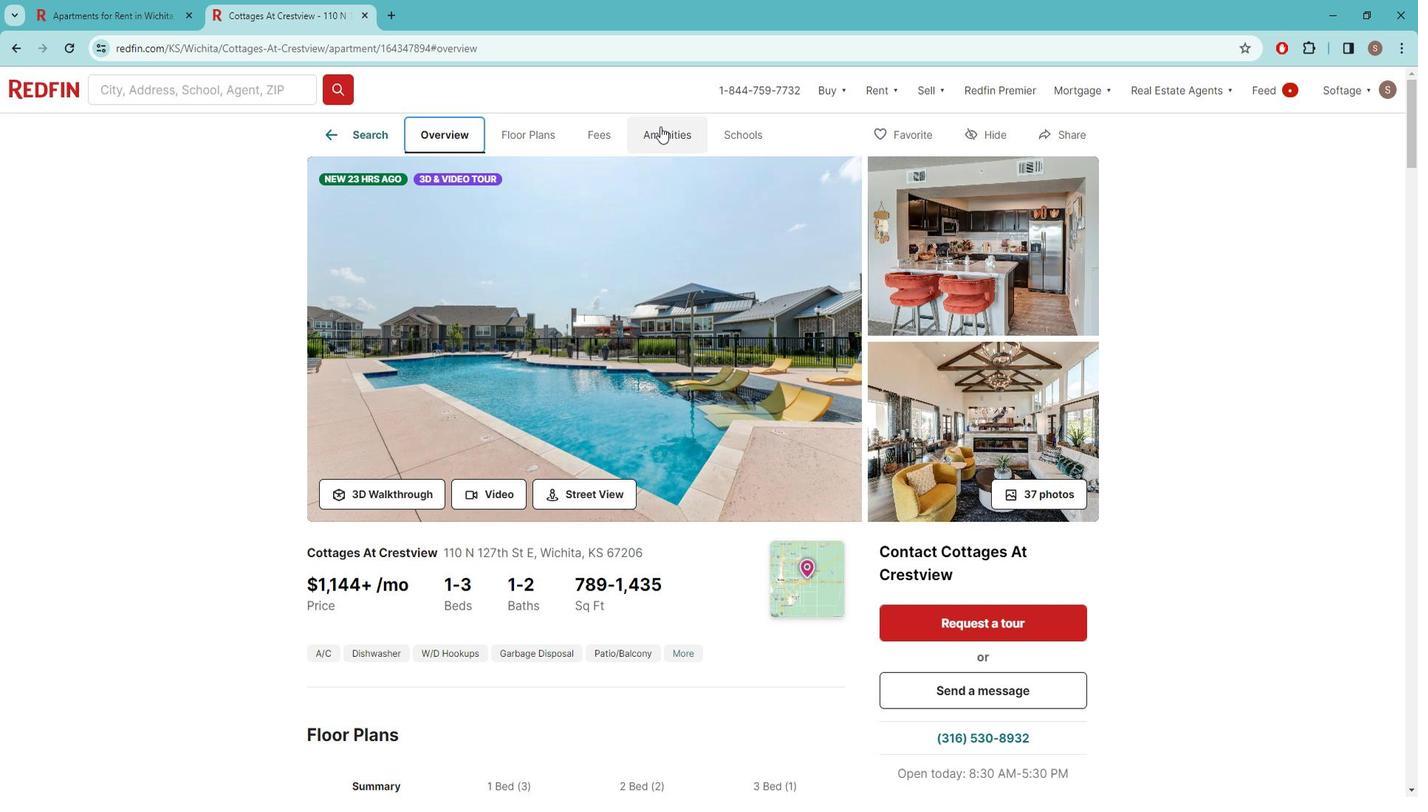 
Action: Mouse moved to (308, 783)
Screenshot: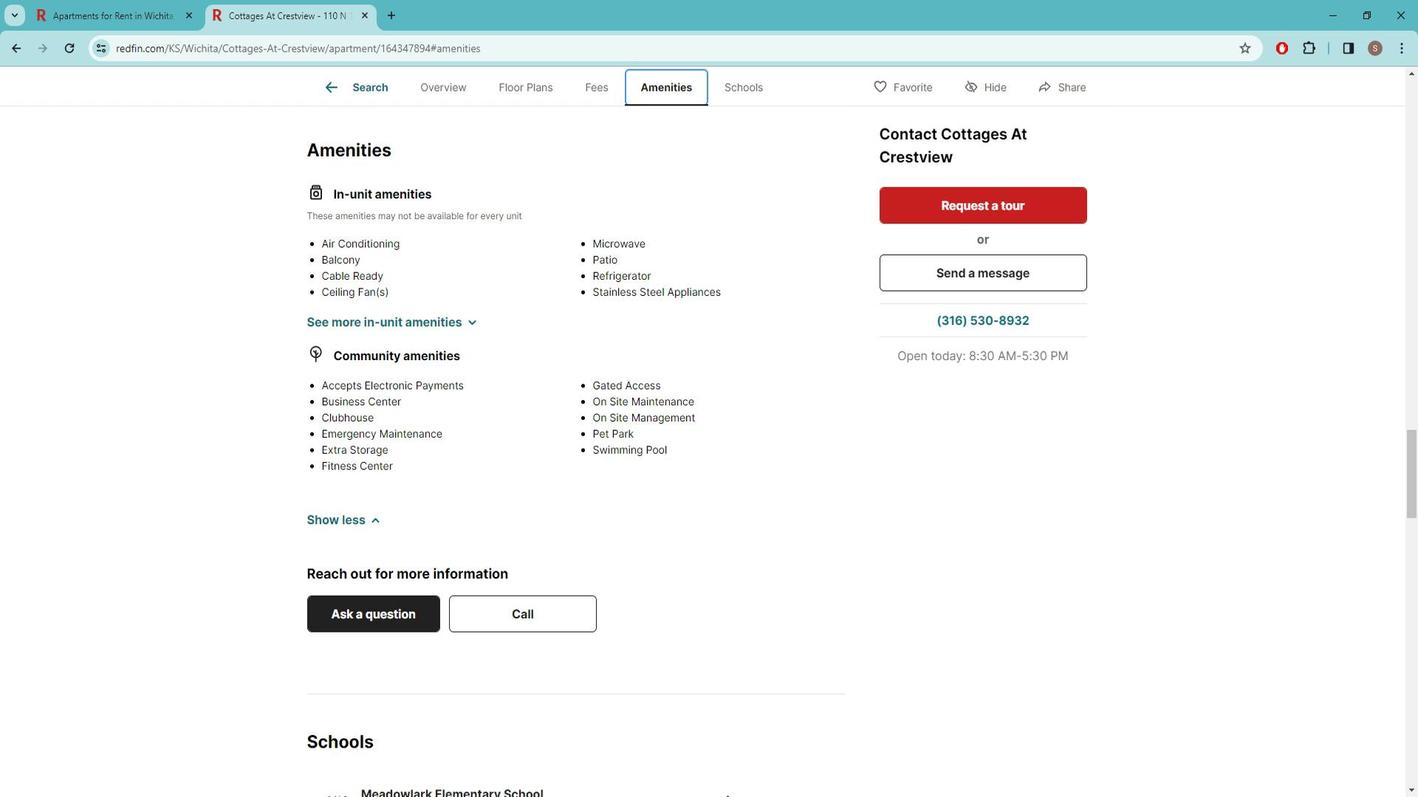 
Action: Mouse pressed left at (308, 783)
Screenshot: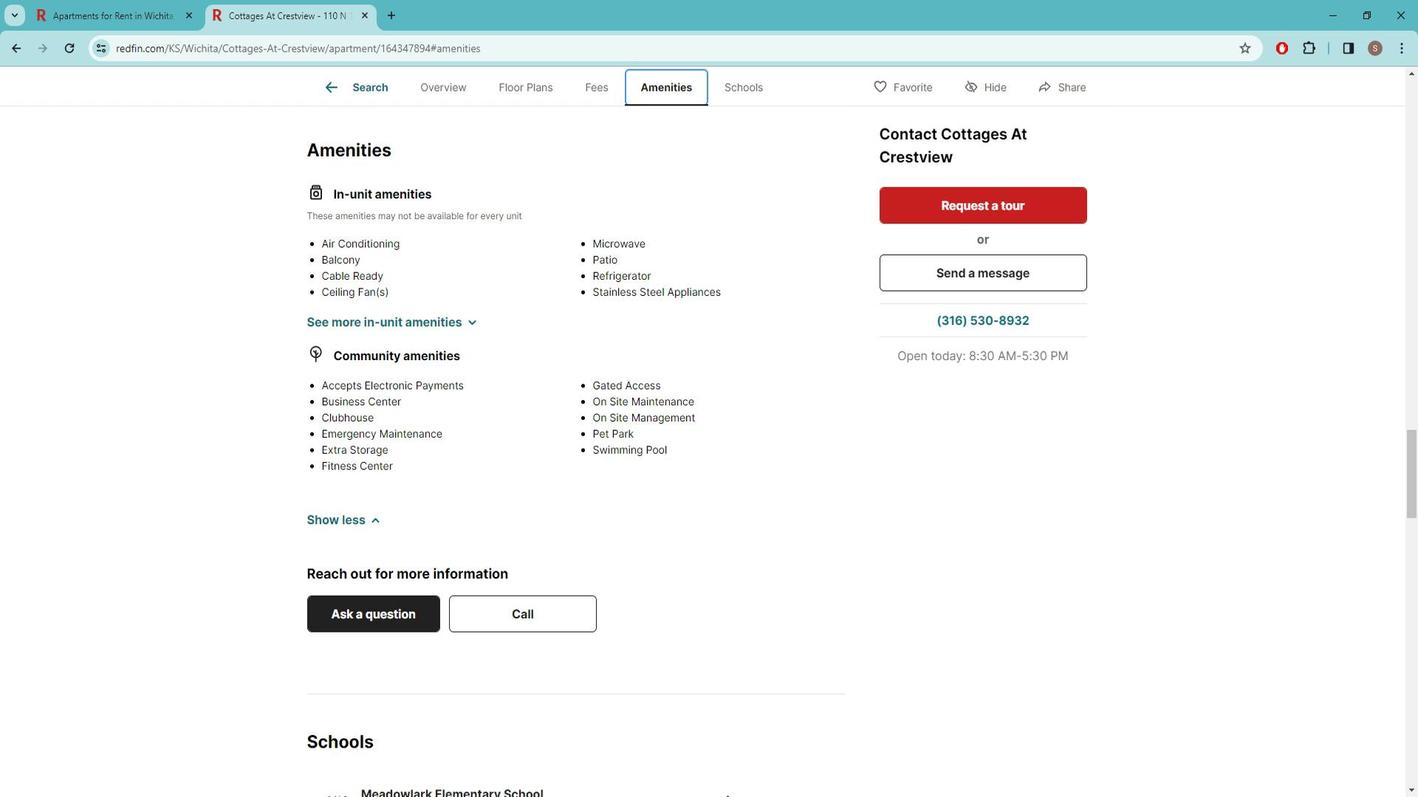 
Action: Mouse moved to (437, 788)
Screenshot: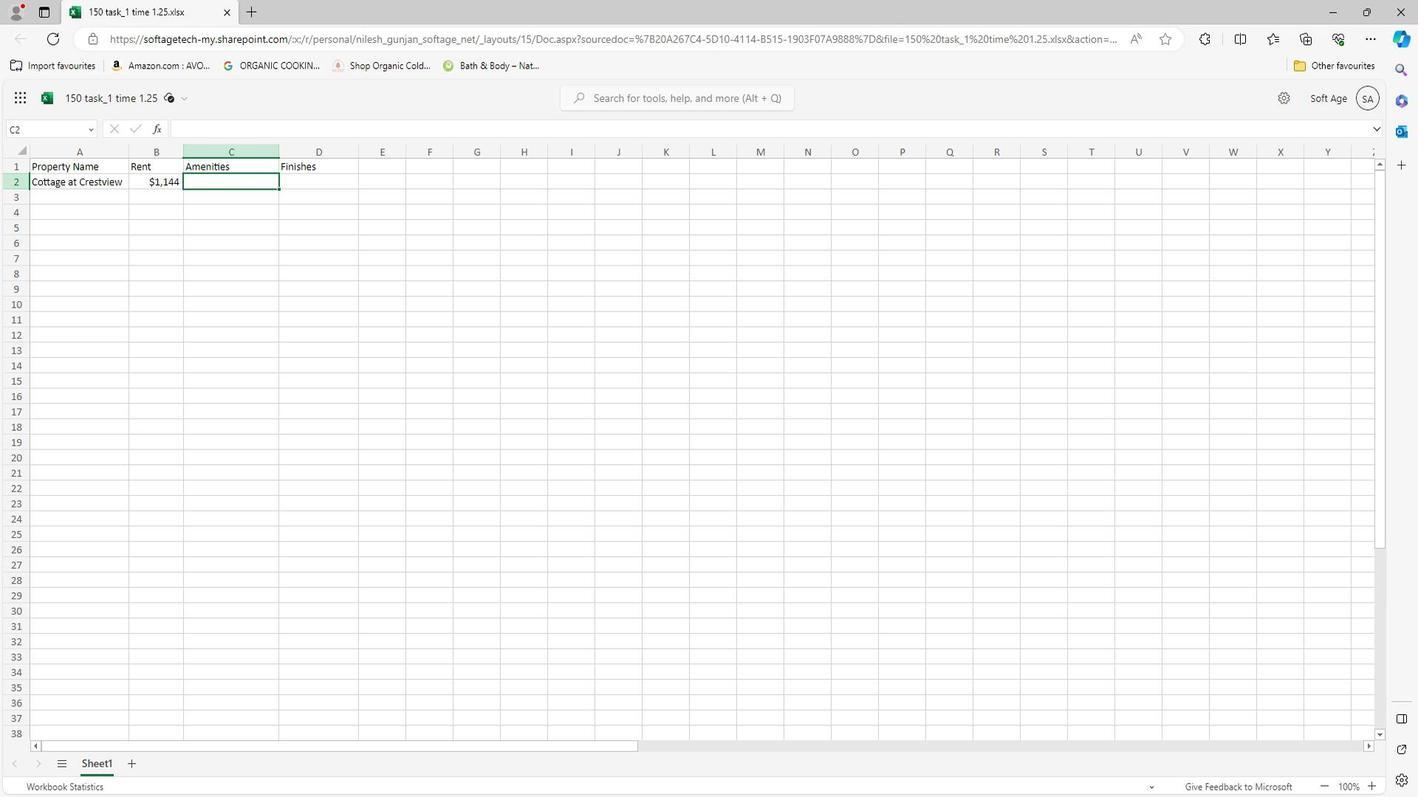 
Action: Mouse pressed left at (437, 788)
Screenshot: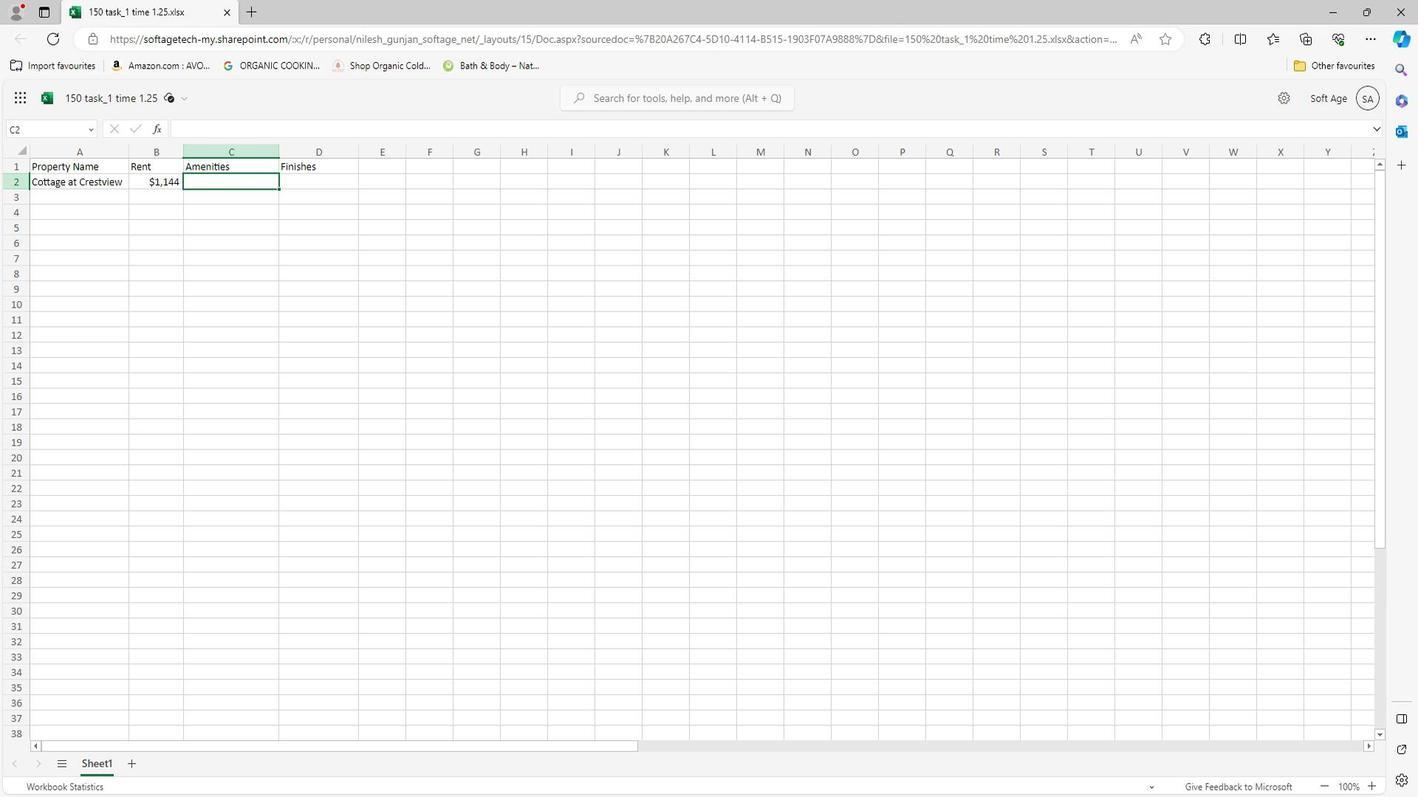 
Action: Mouse moved to (428, 70)
Screenshot: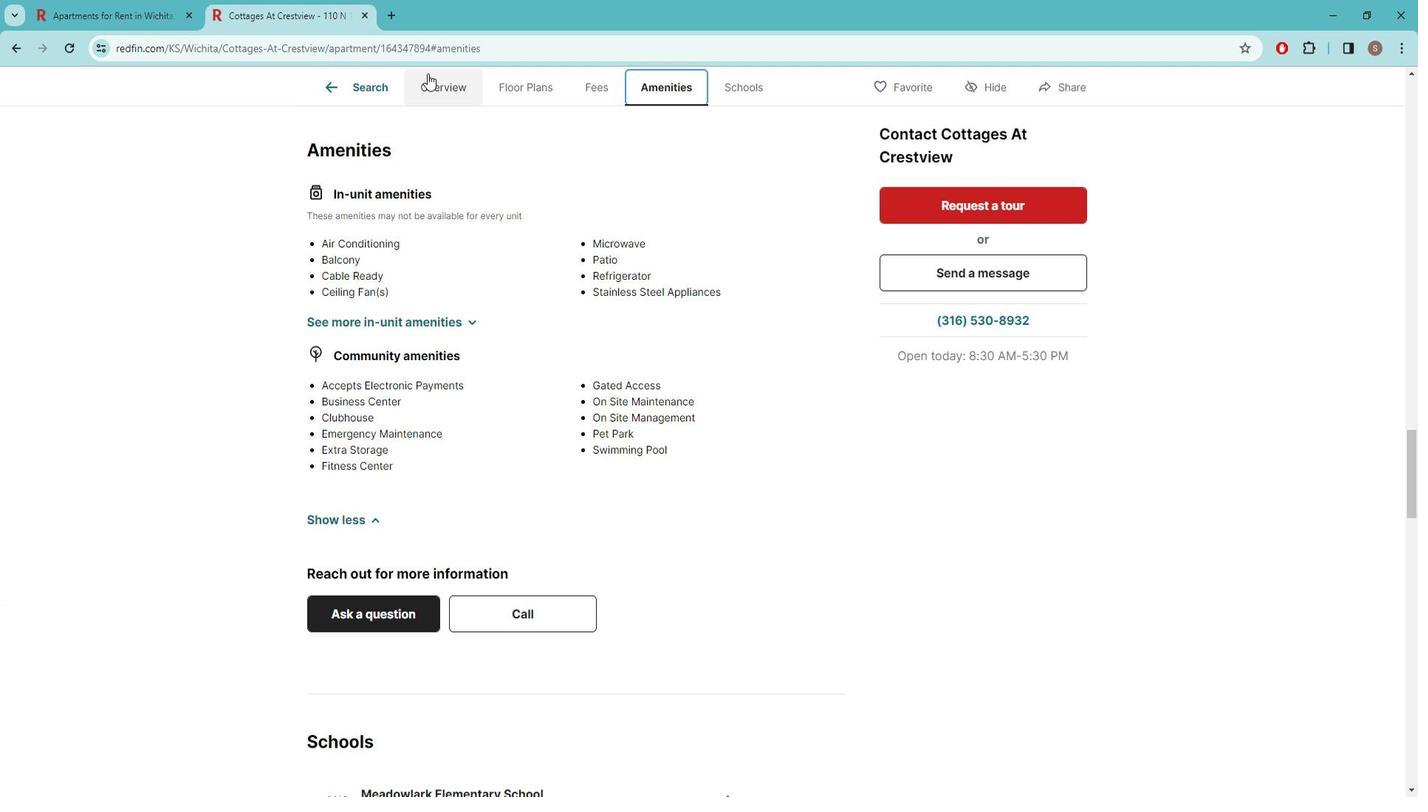 
Action: Mouse pressed left at (428, 70)
Screenshot: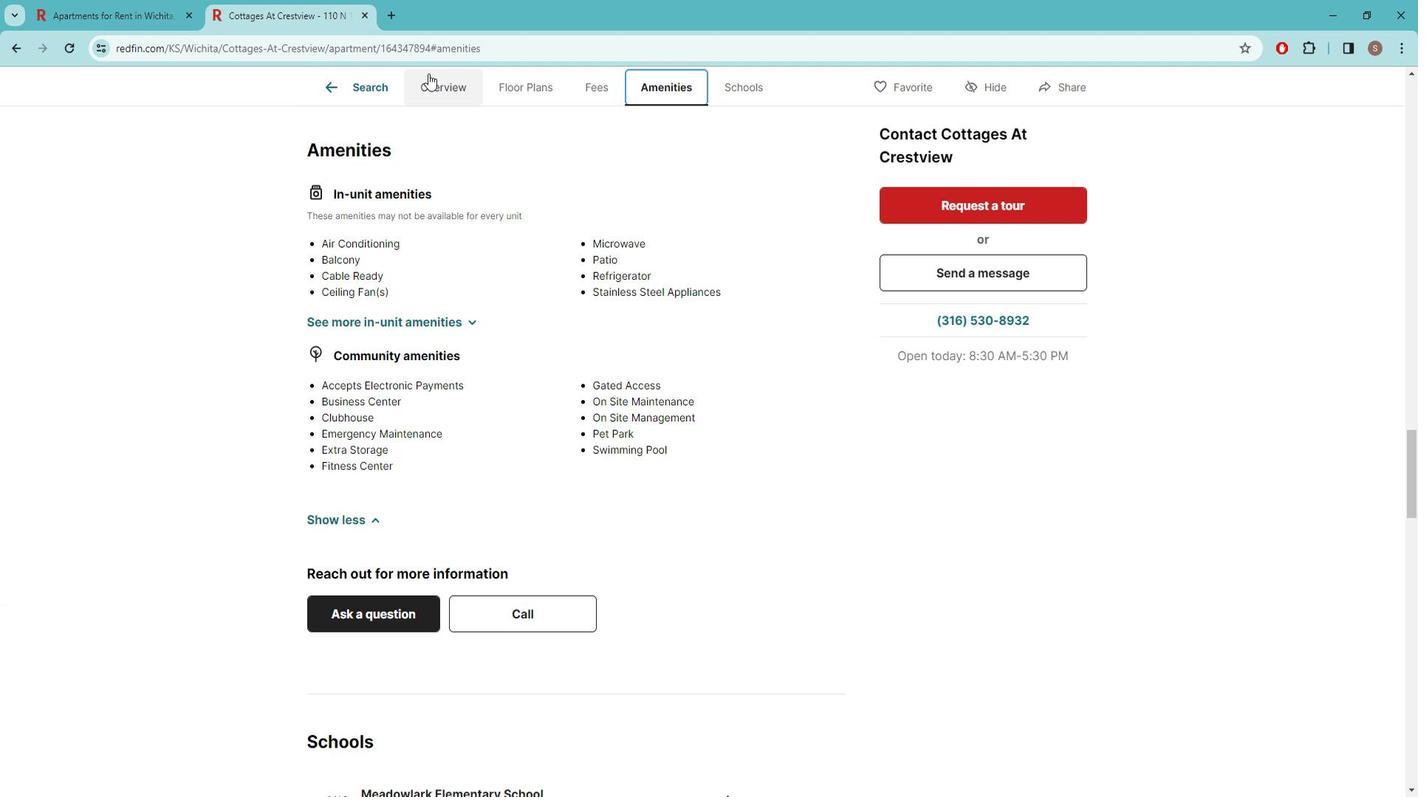 
Action: Mouse moved to (671, 83)
Screenshot: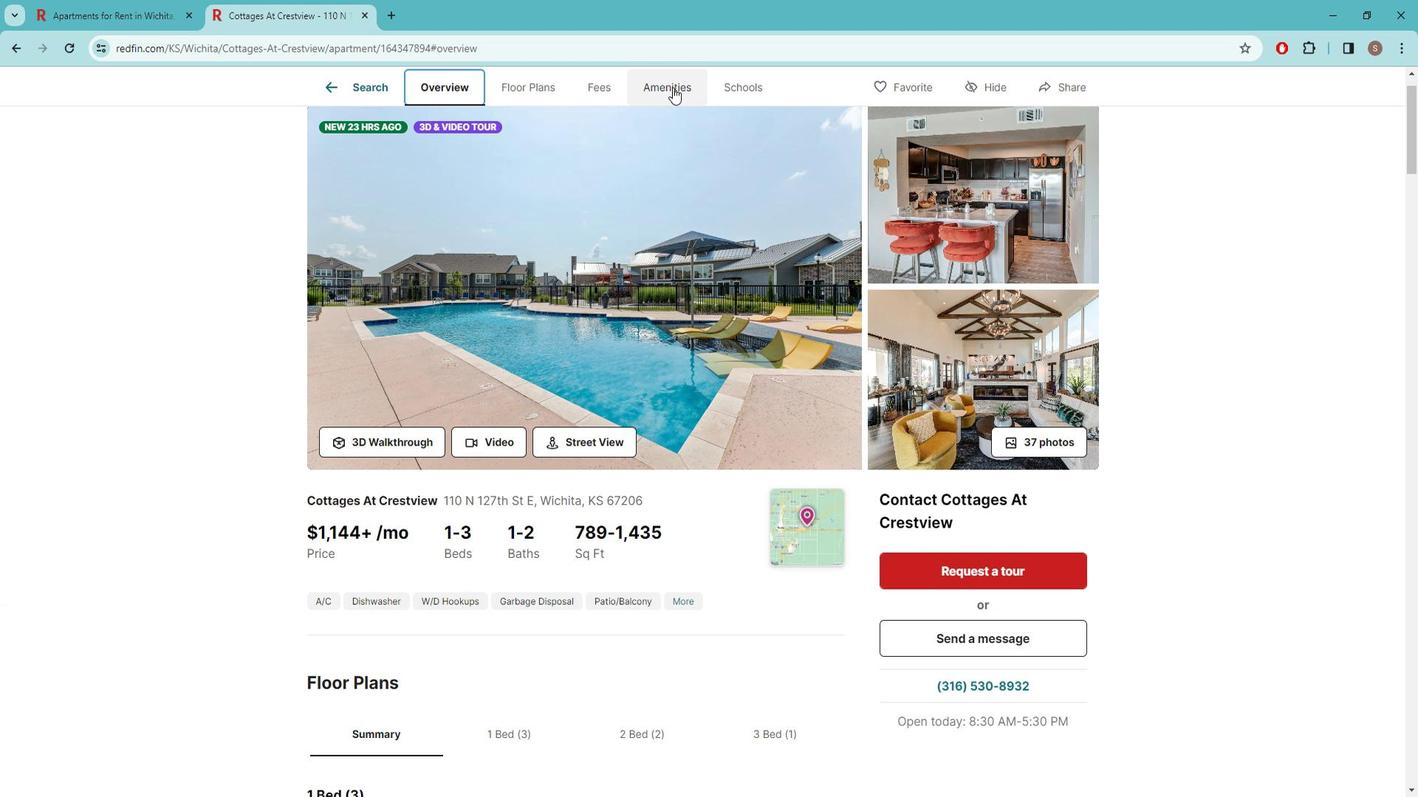 
Action: Mouse pressed left at (671, 83)
Screenshot: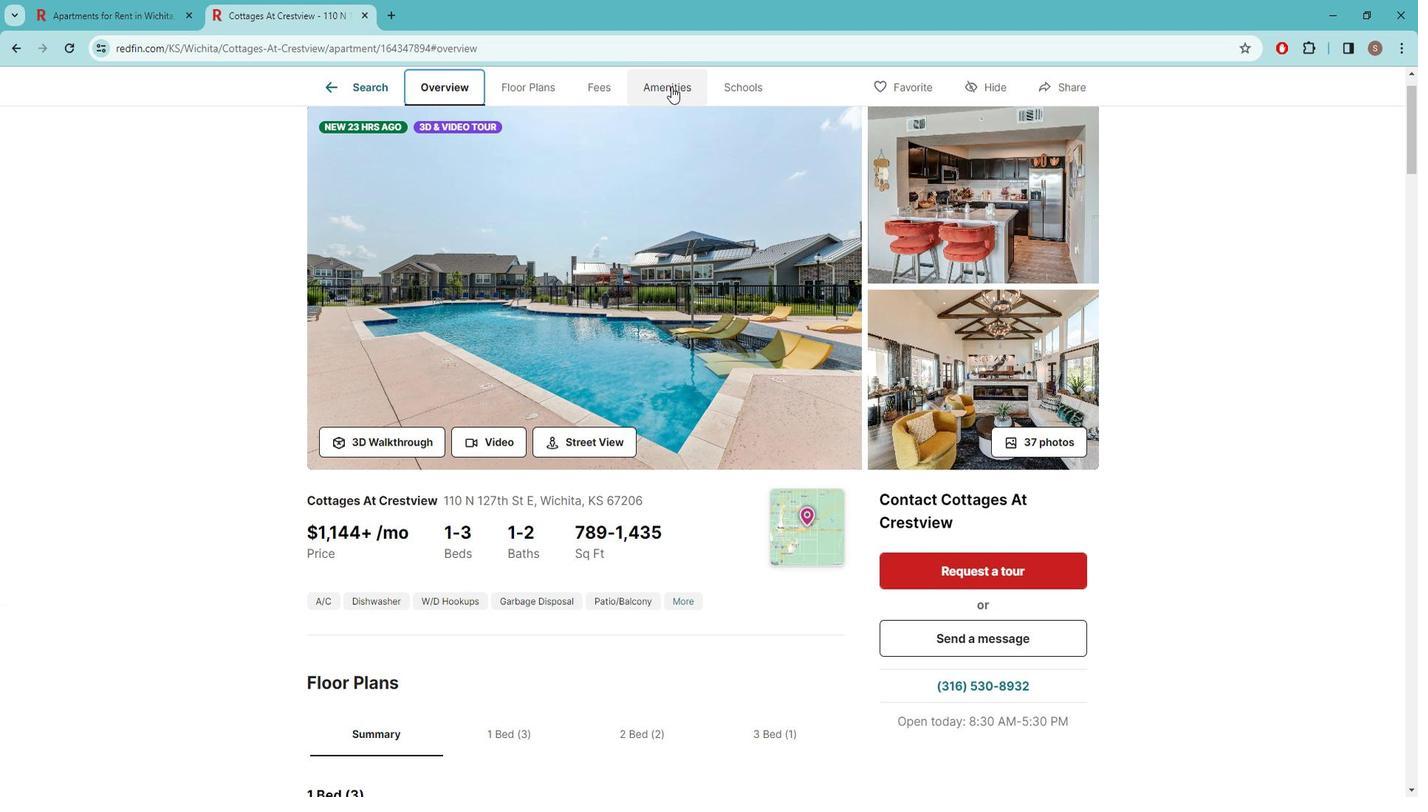
Action: Mouse moved to (313, 780)
Screenshot: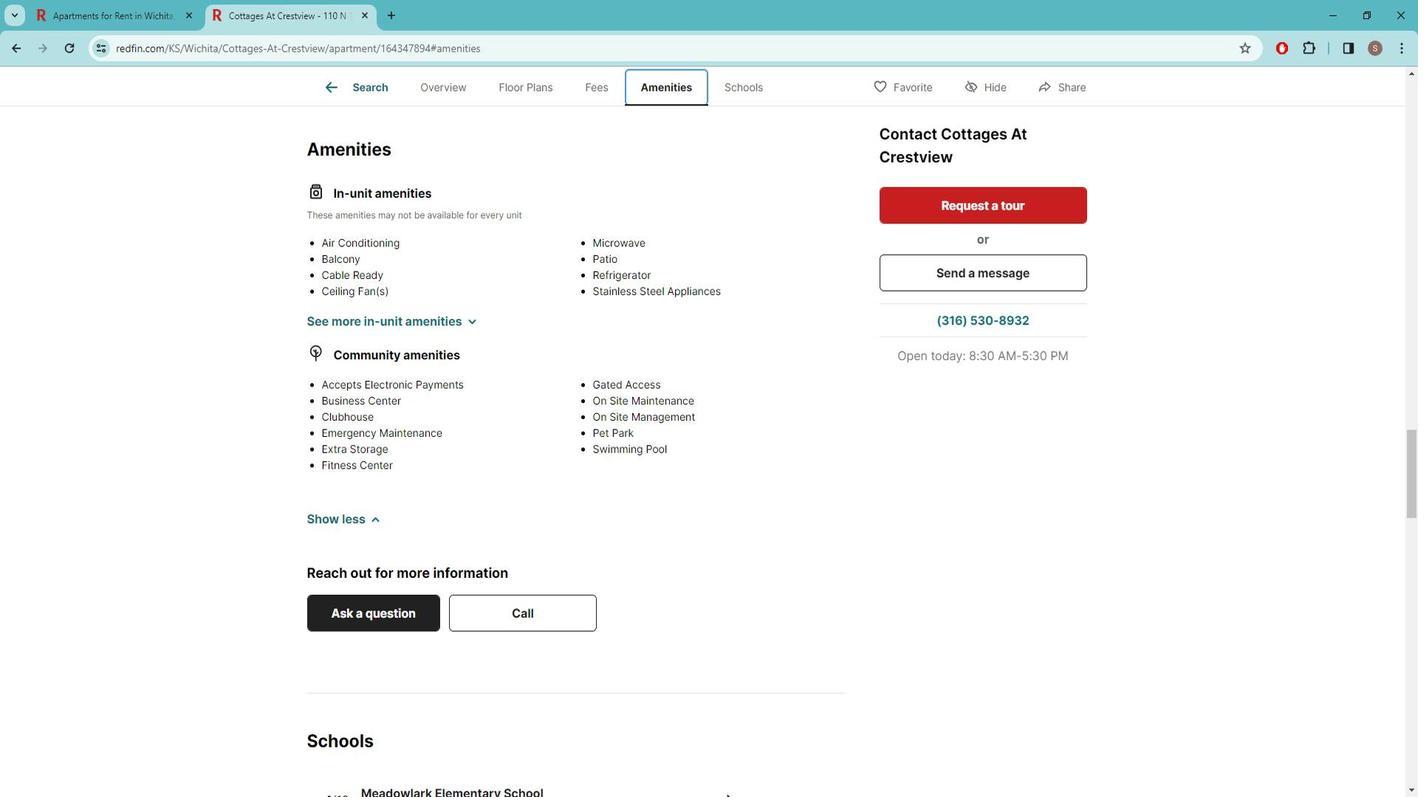 
Action: Mouse pressed left at (313, 780)
Screenshot: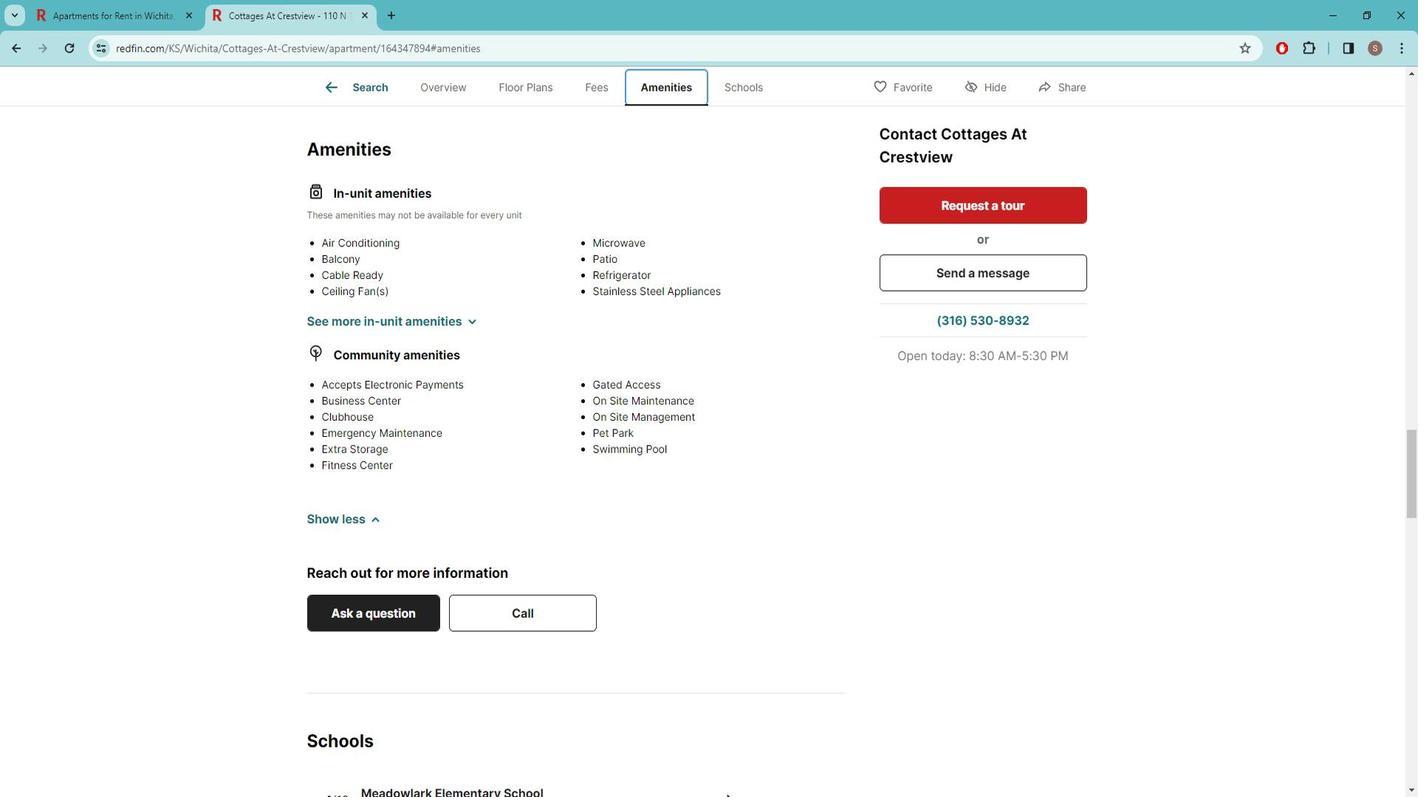 
Action: Mouse moved to (178, 175)
Screenshot: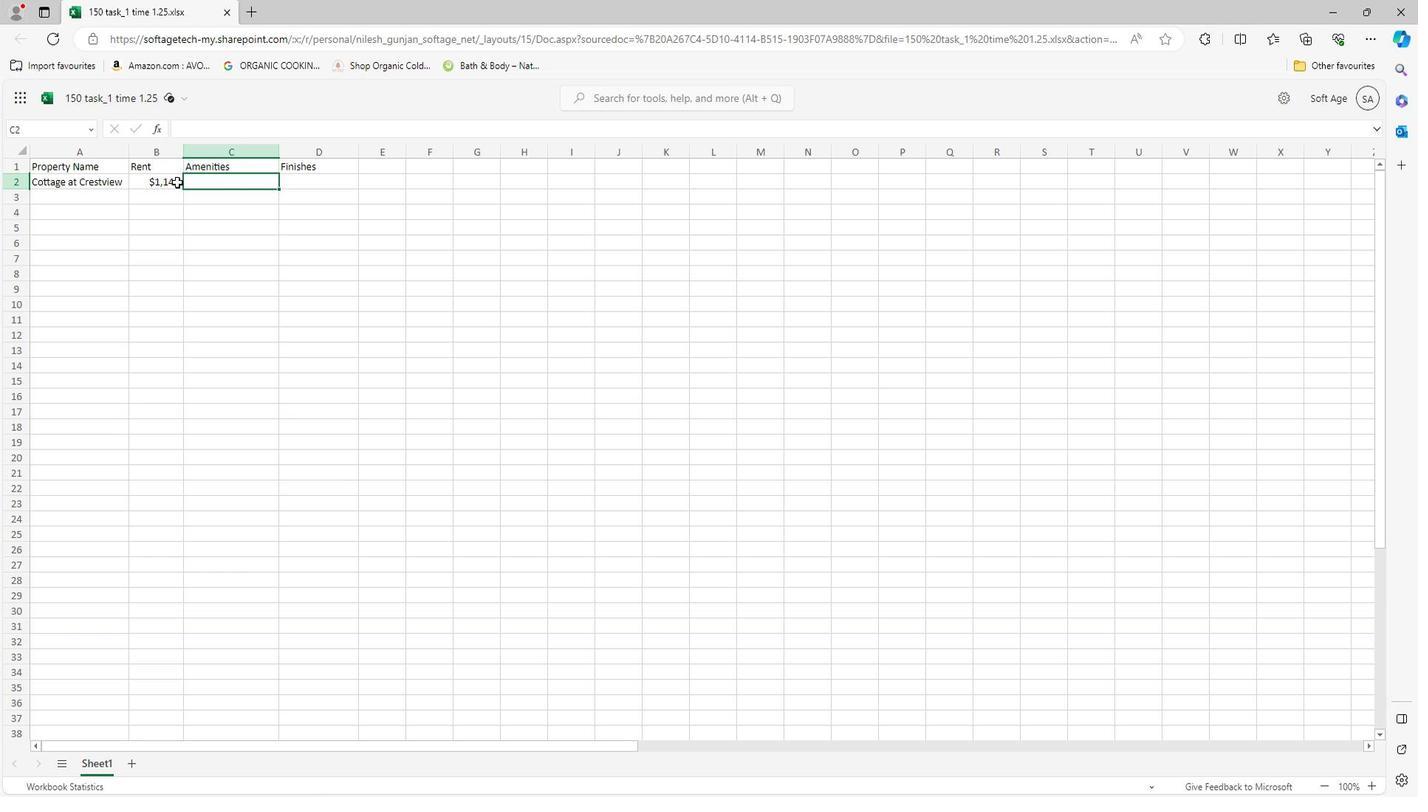 
Action: Mouse pressed left at (178, 175)
Screenshot: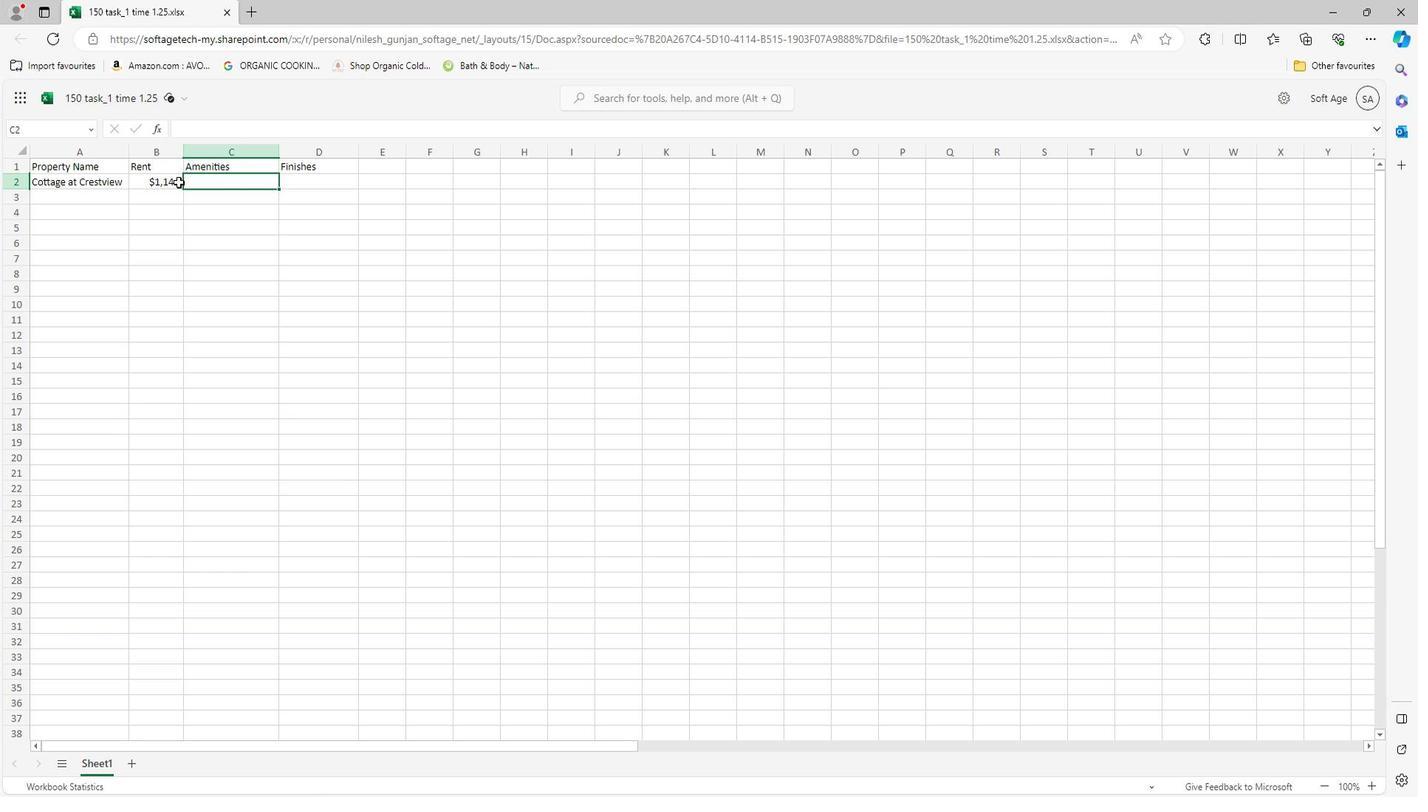 
Action: Mouse pressed left at (178, 175)
Screenshot: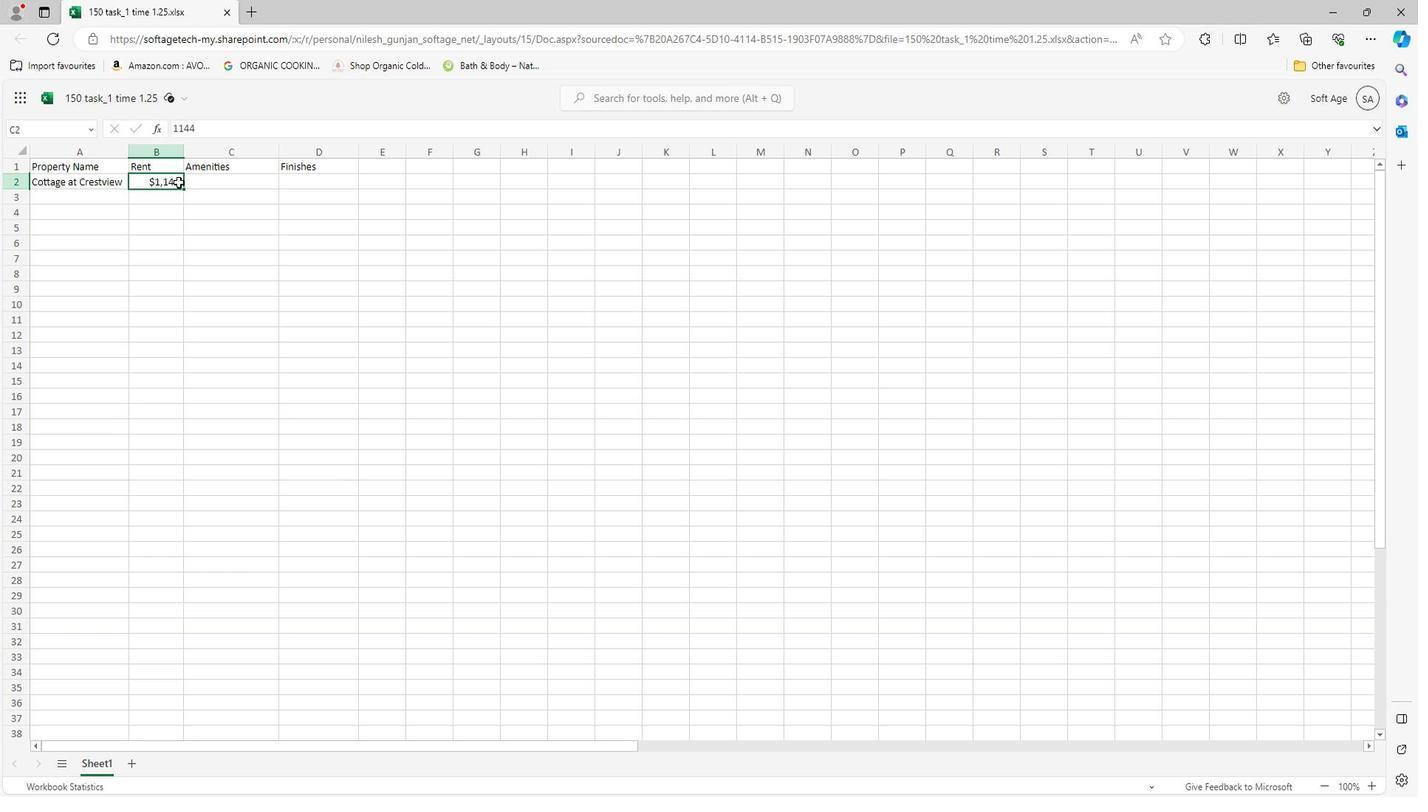 
Action: Key pressed /MO
Screenshot: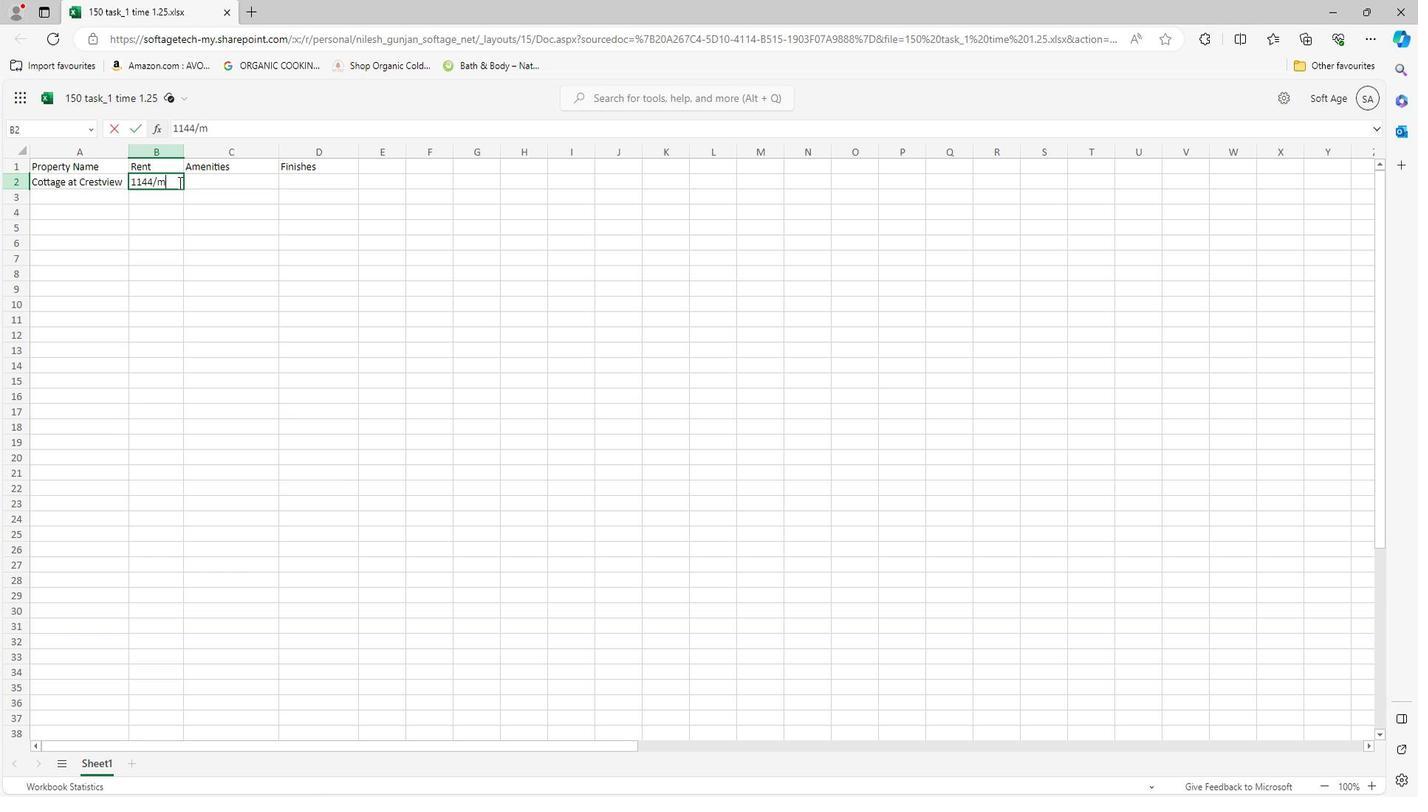 
Action: Mouse moved to (203, 271)
Screenshot: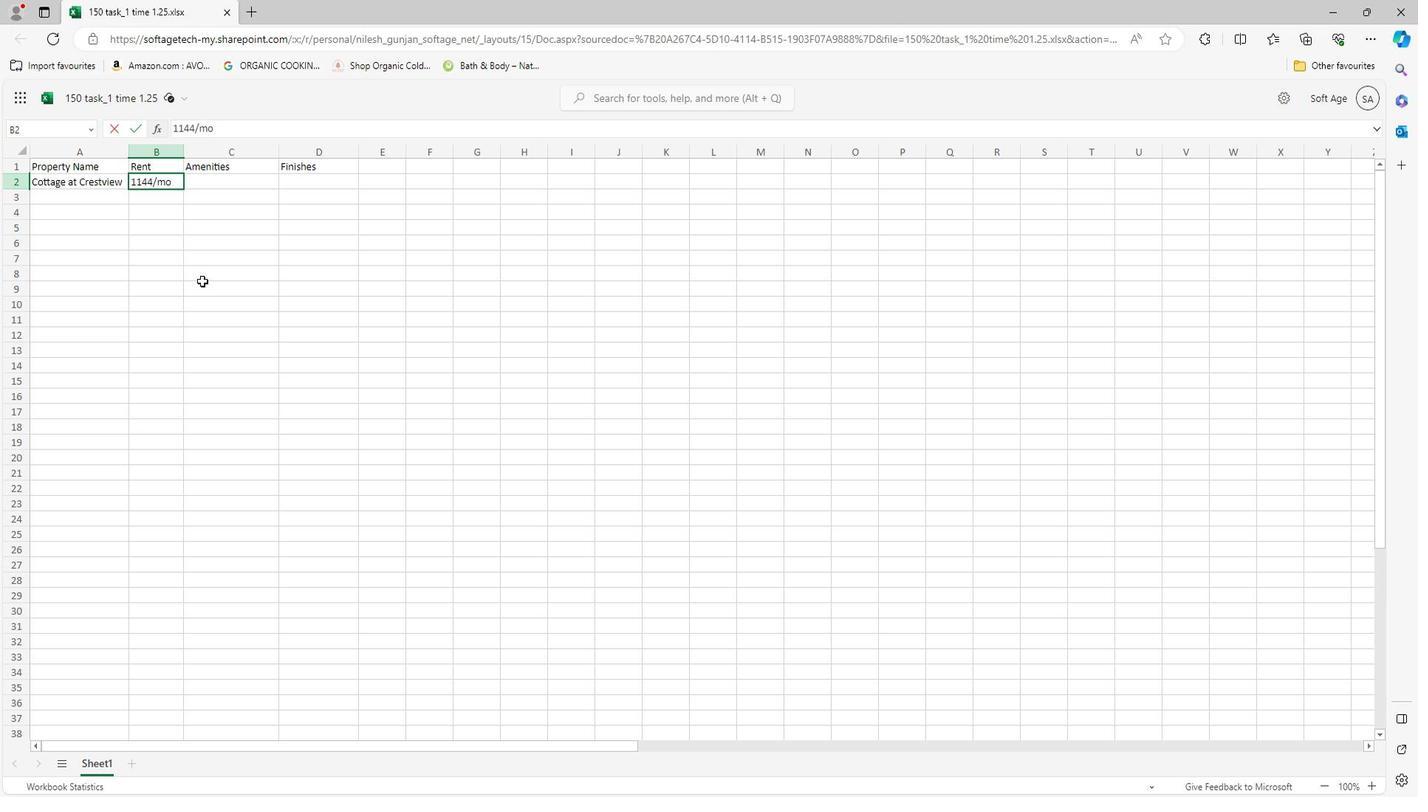 
Action: Mouse pressed left at (203, 271)
Screenshot: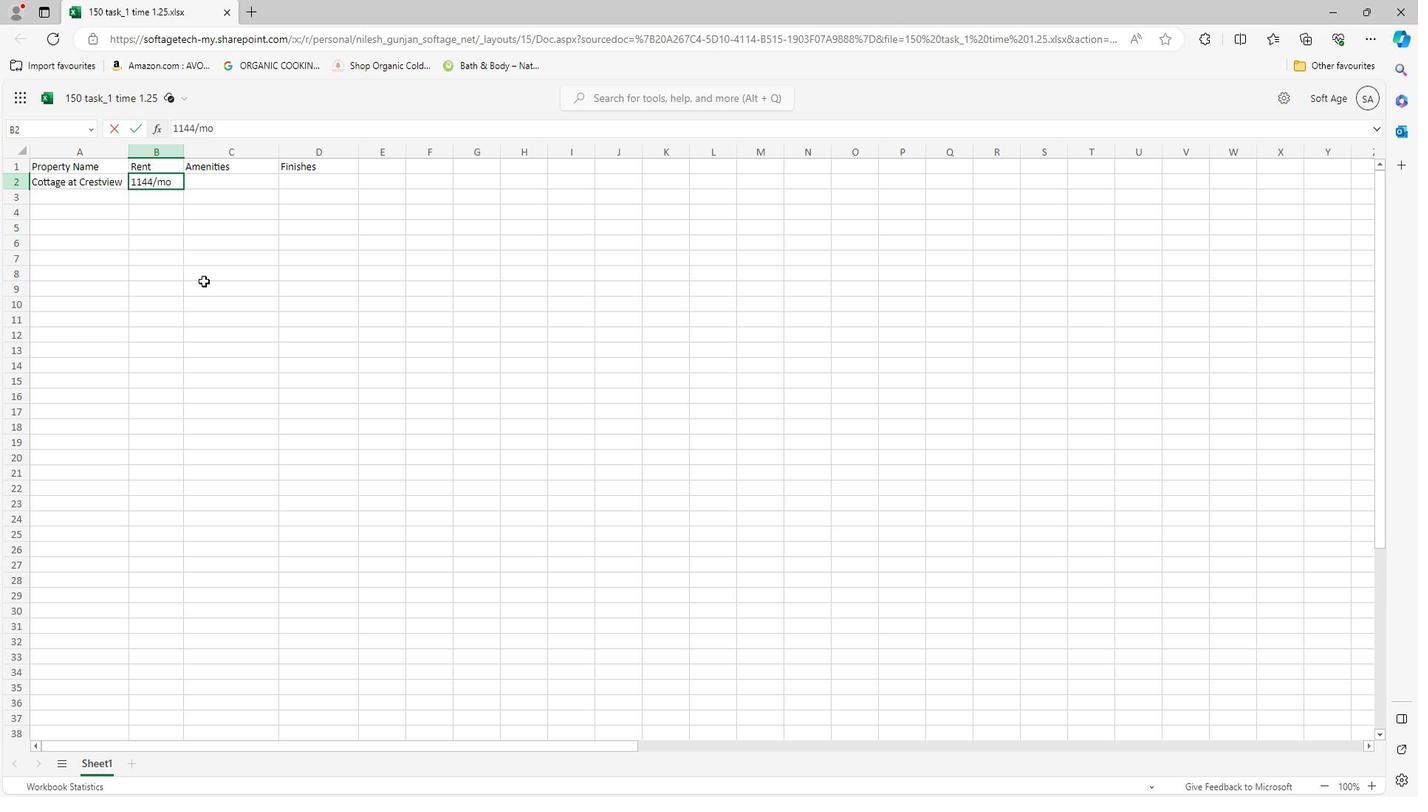 
Action: Mouse moved to (132, 175)
Screenshot: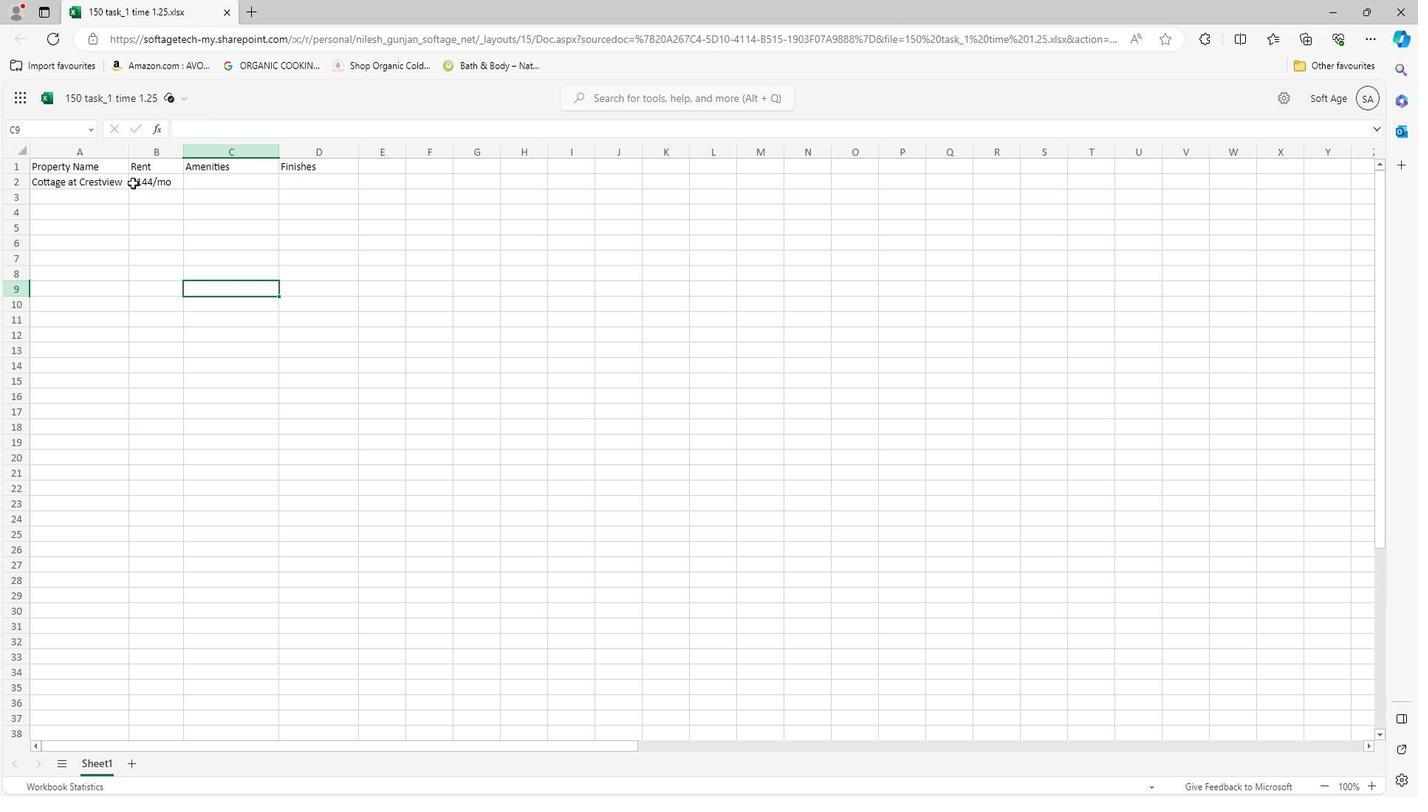 
Action: Mouse pressed left at (132, 175)
Screenshot: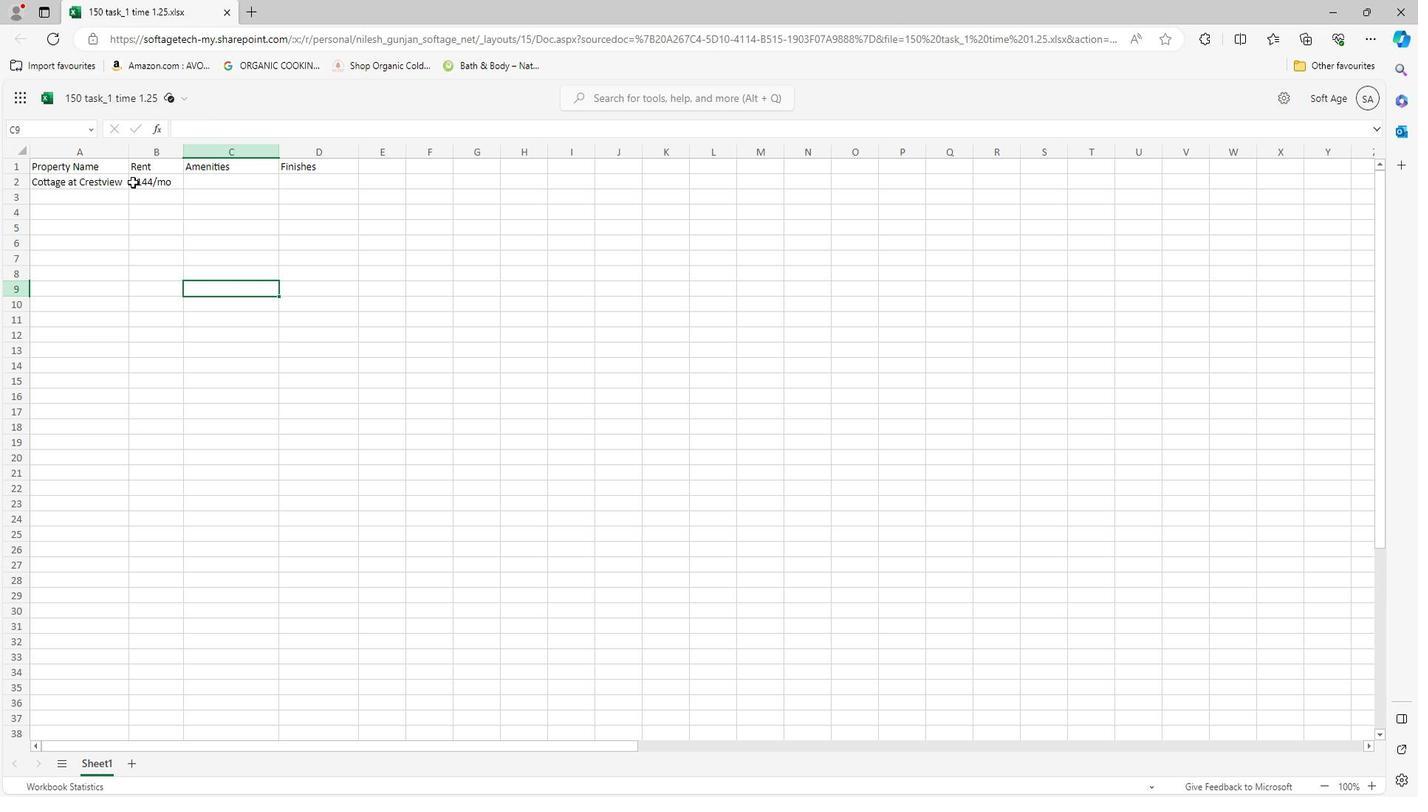 
Action: Mouse pressed left at (132, 175)
Screenshot: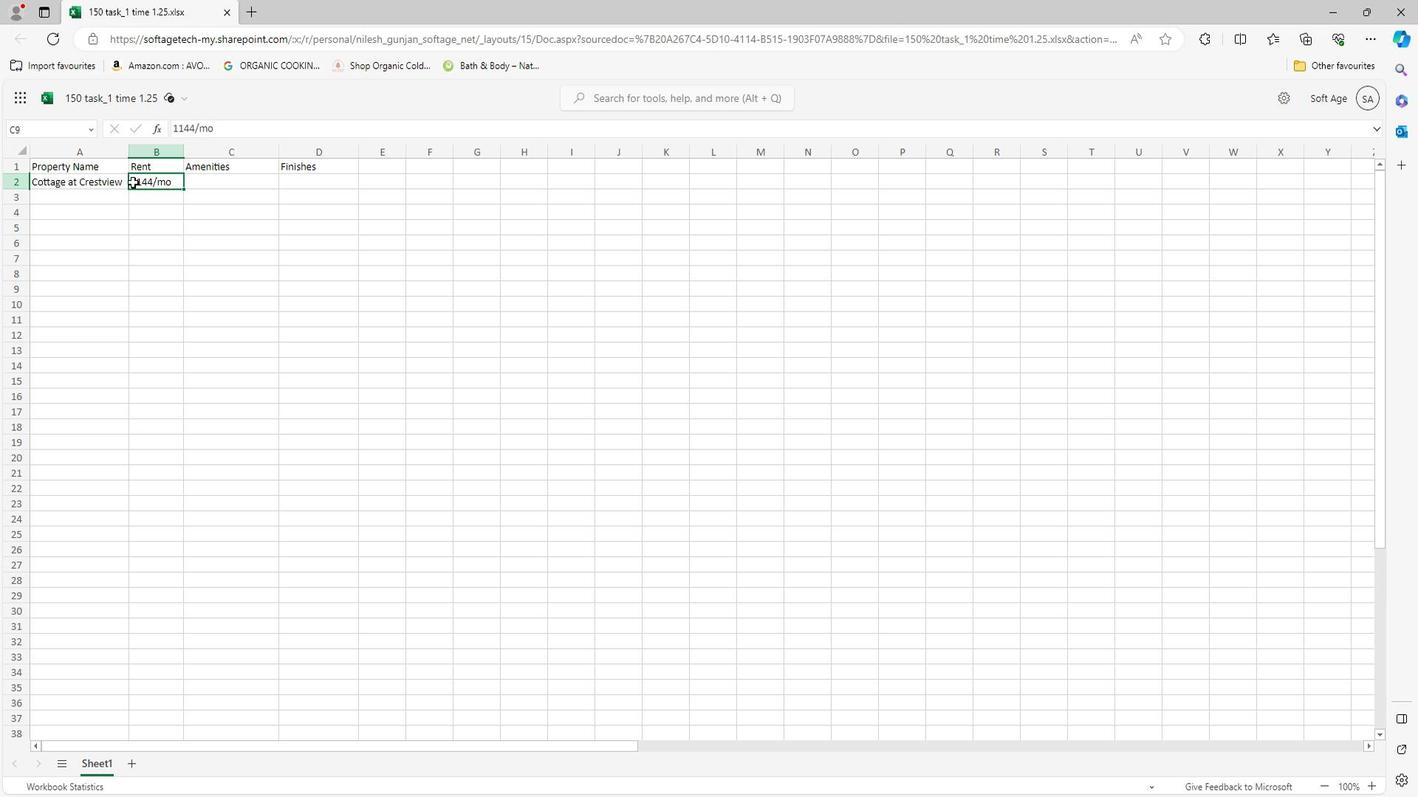 
Action: Mouse moved to (129, 177)
Screenshot: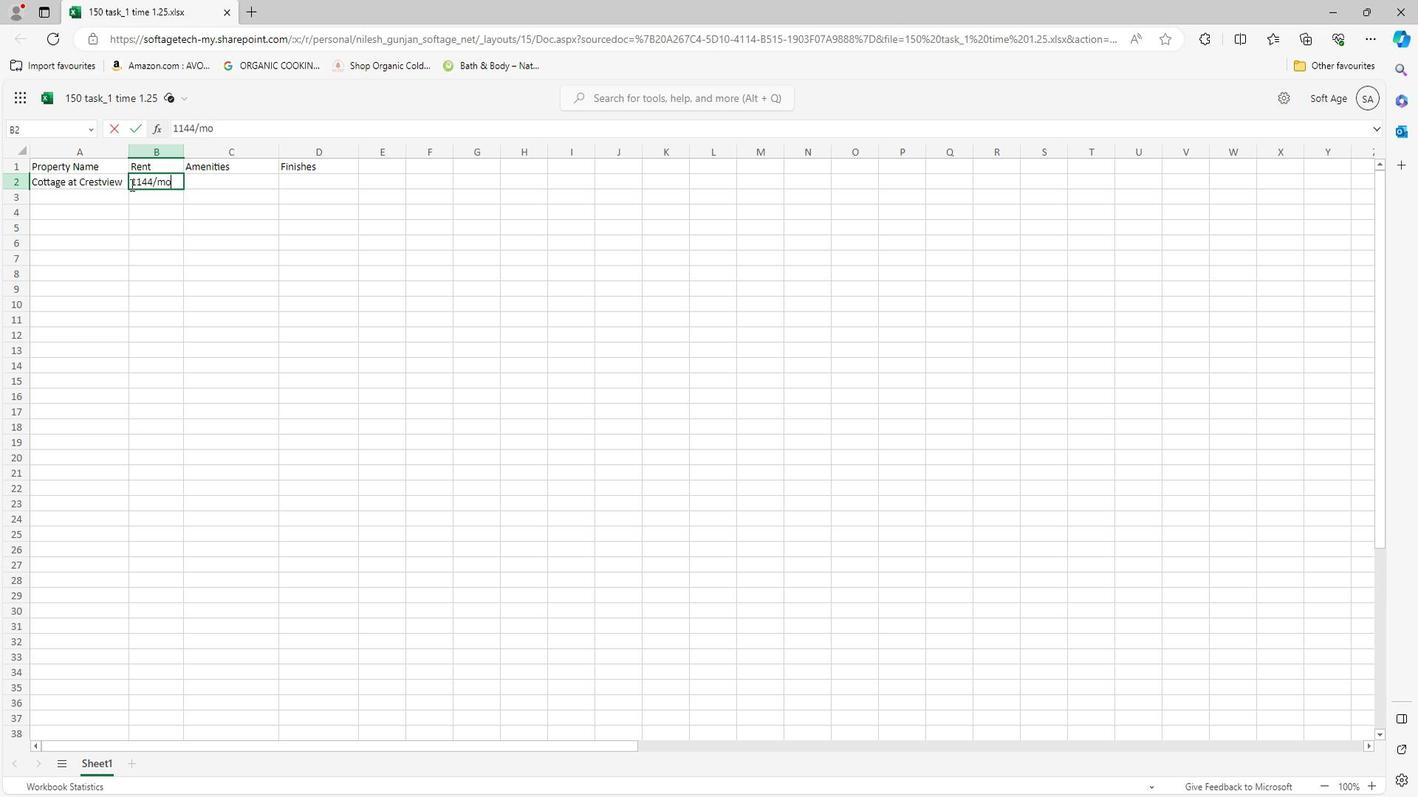 
Action: Mouse pressed left at (129, 177)
Screenshot: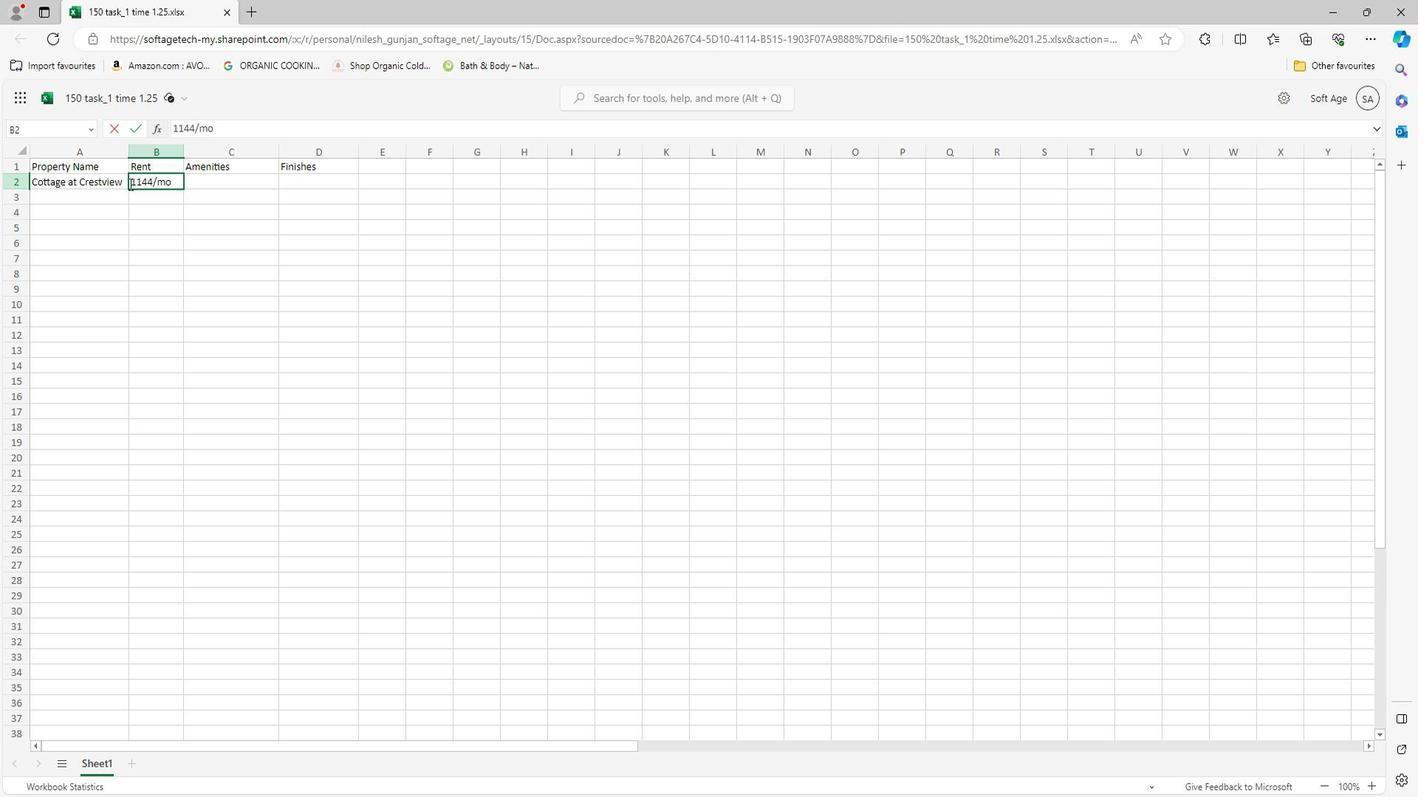 
Action: Key pressed <Key.shift><Key.shift><Key.shift>$
Screenshot: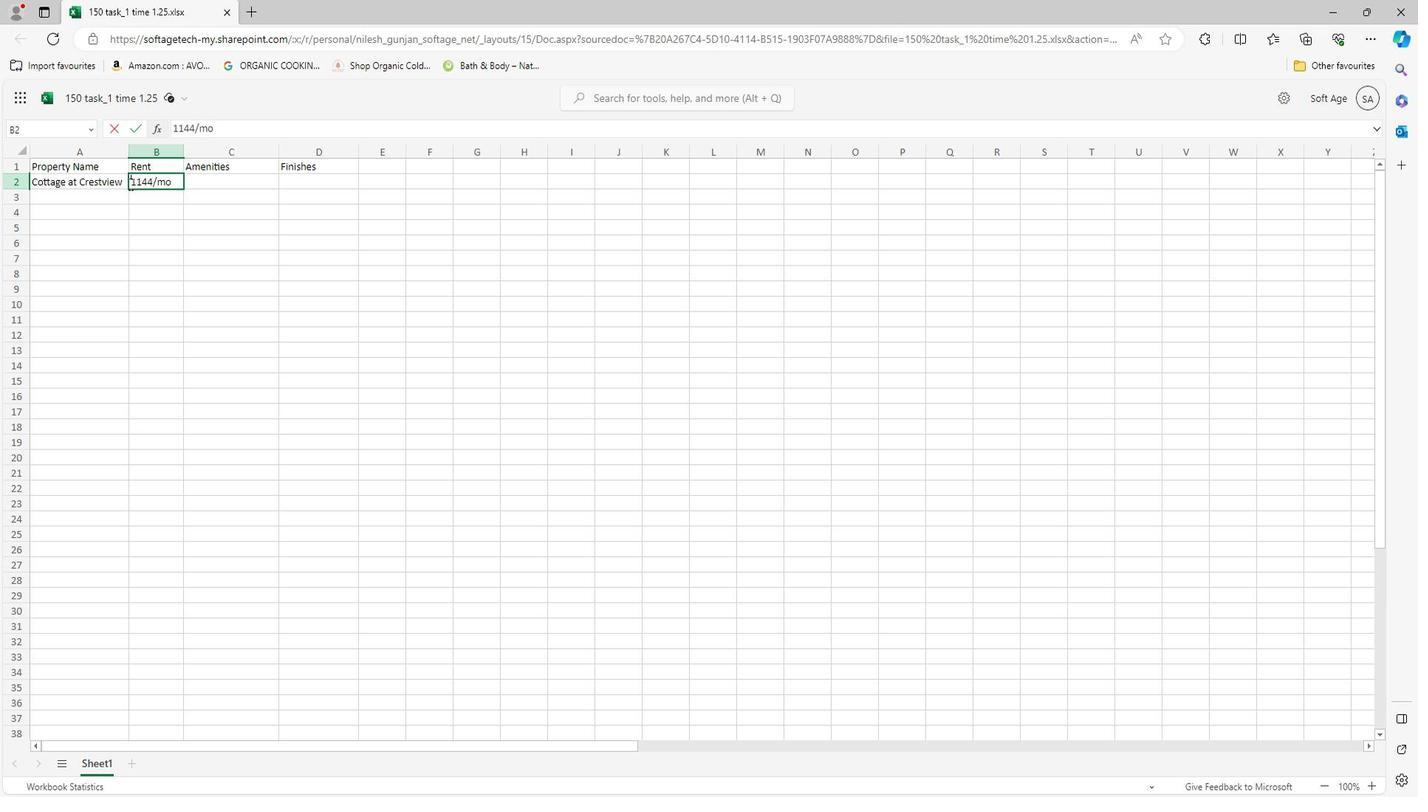 
Action: Mouse moved to (148, 234)
Screenshot: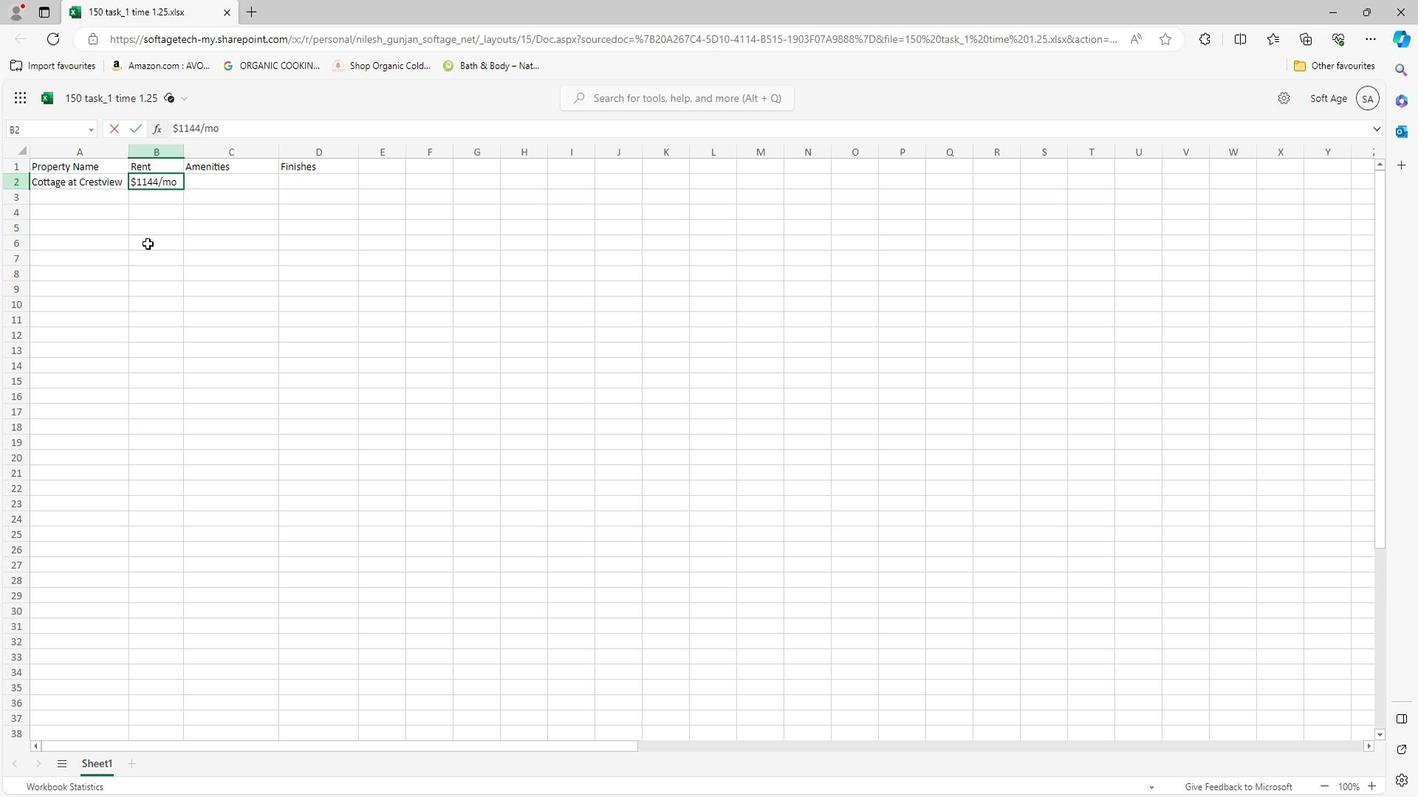 
Action: Mouse pressed left at (148, 234)
Screenshot: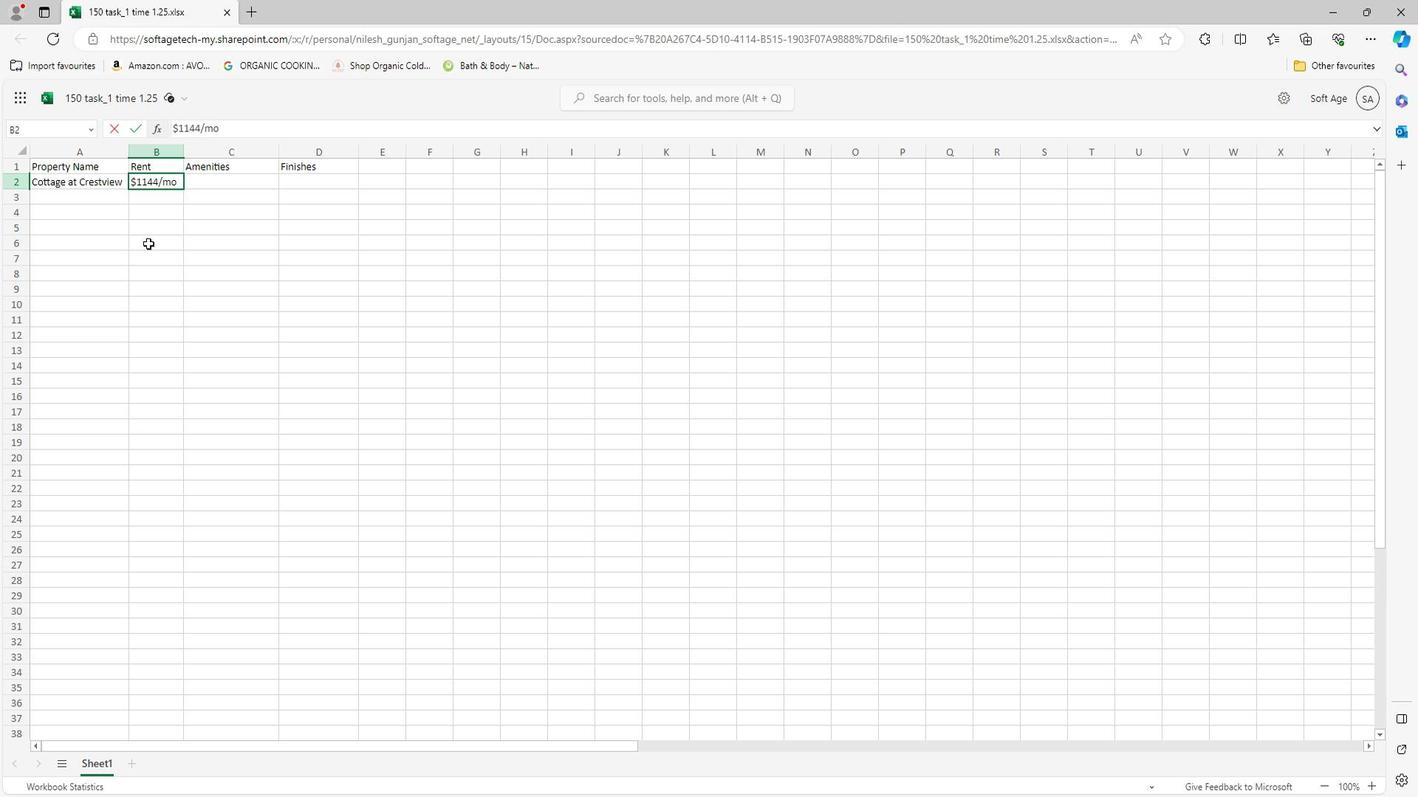 
Action: Mouse moved to (215, 176)
Screenshot: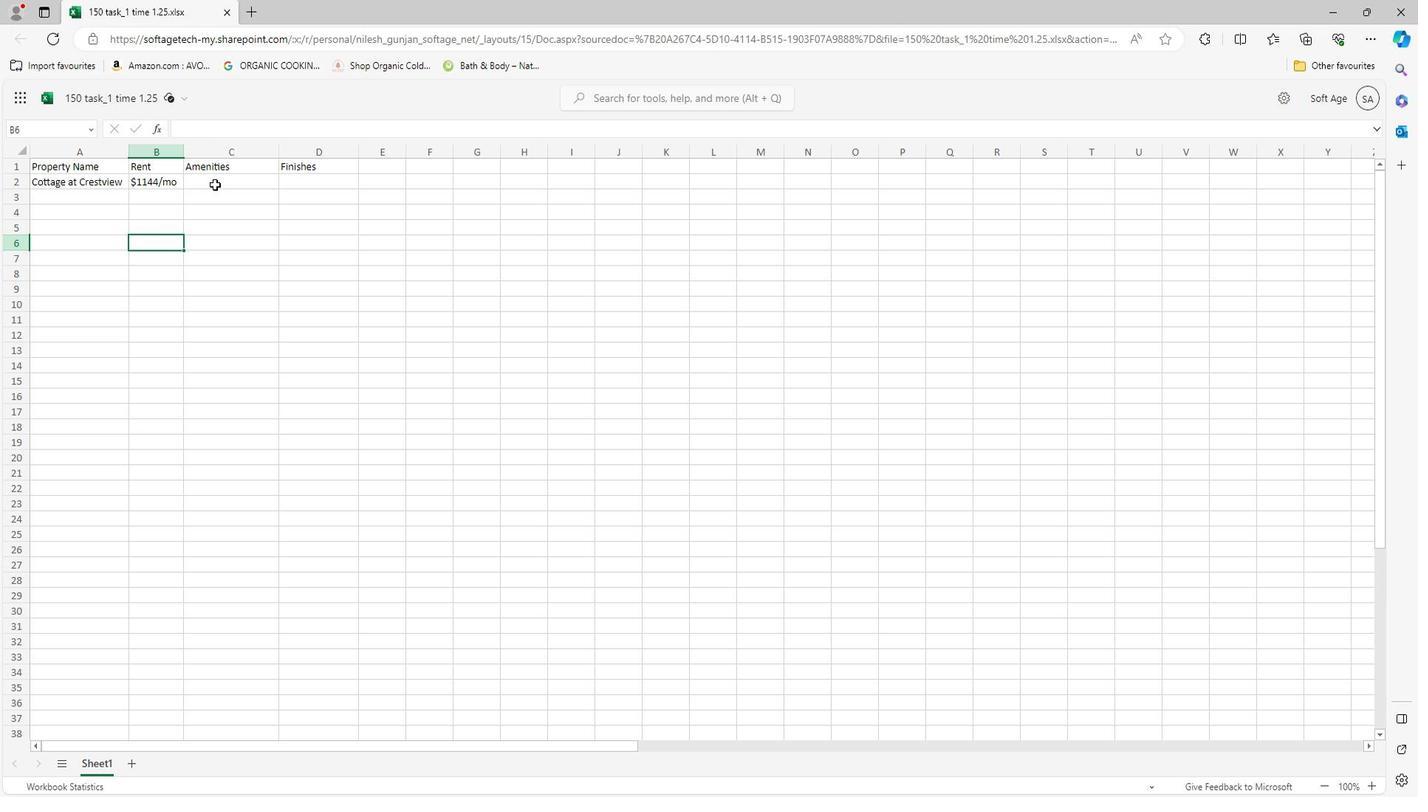 
Action: Mouse pressed left at (215, 176)
Screenshot: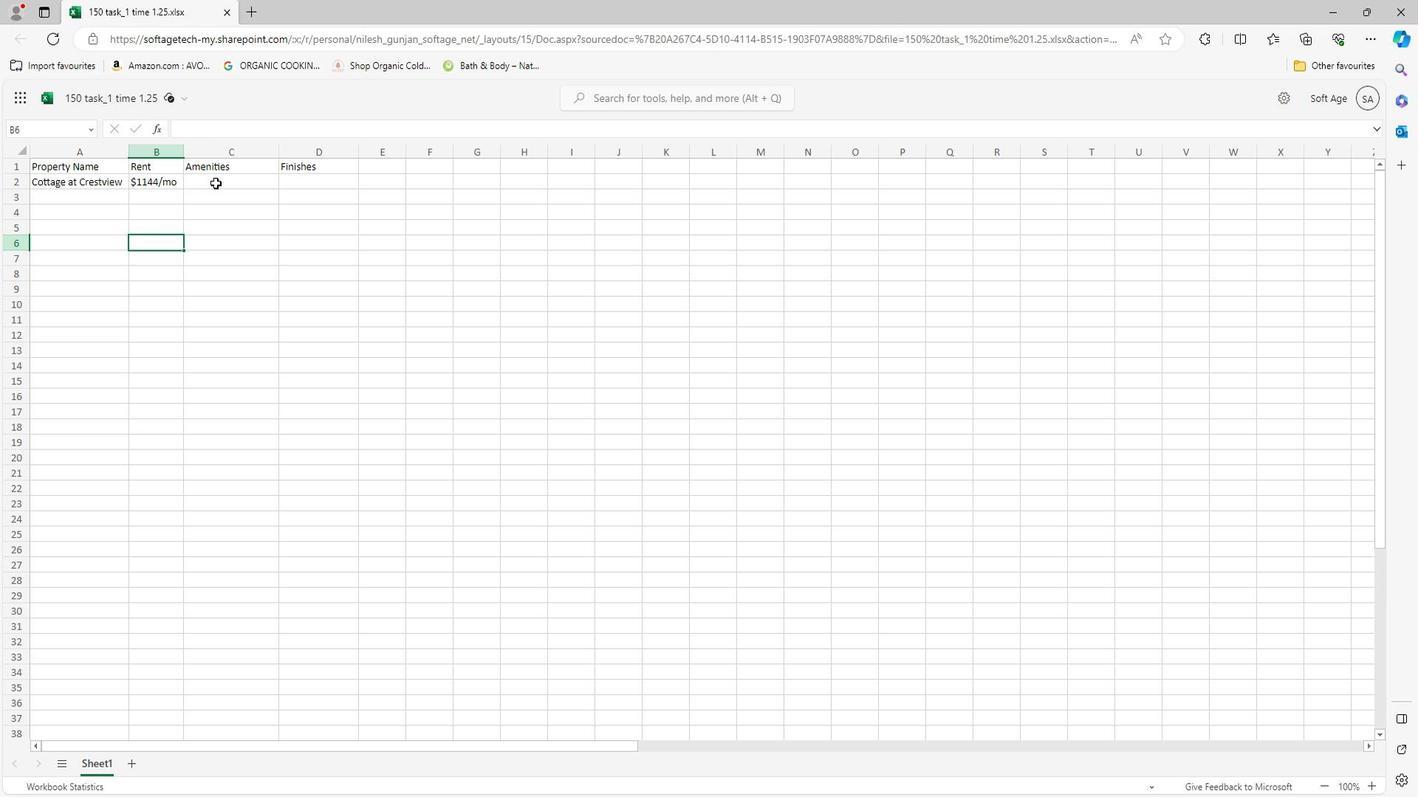 
Action: Mouse moved to (441, 783)
Screenshot: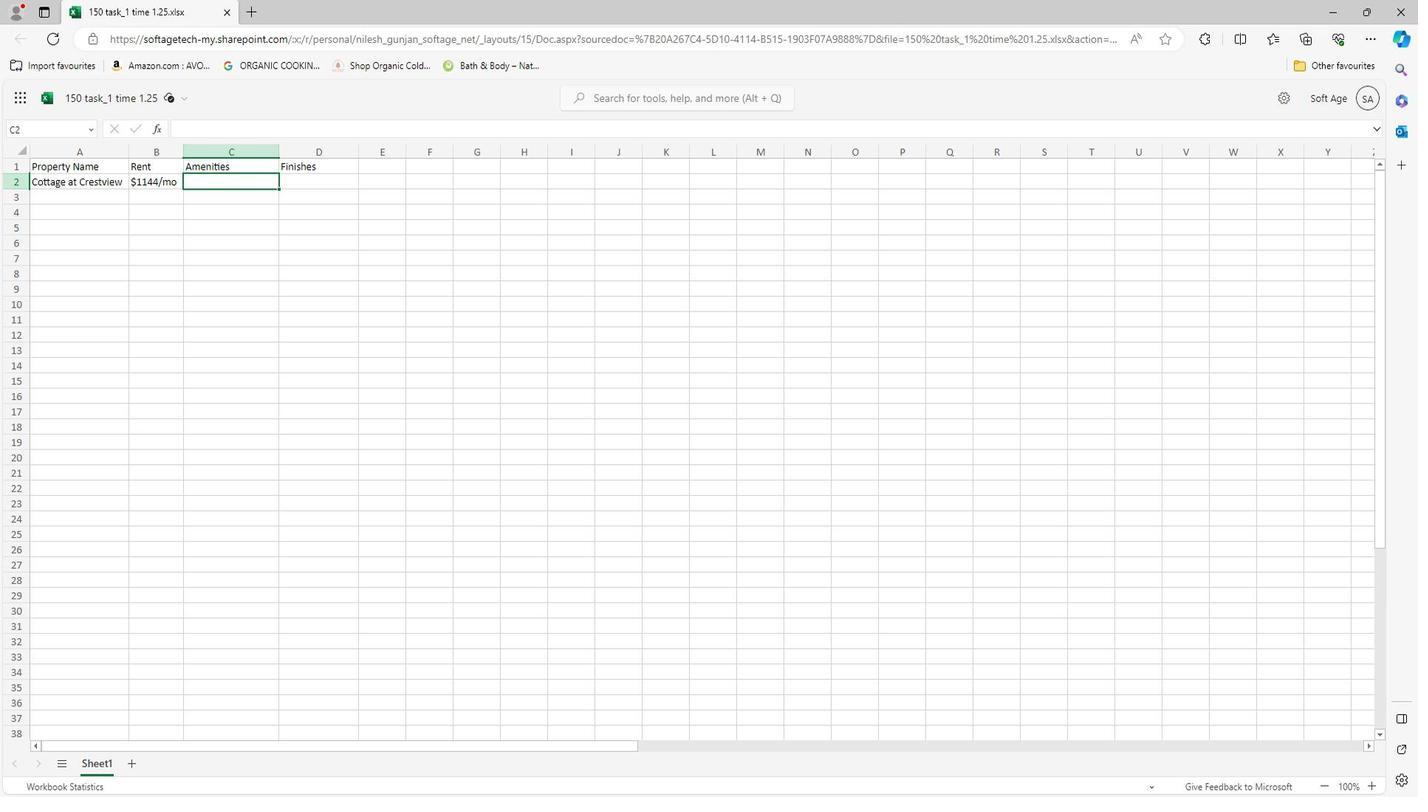 
Action: Mouse pressed left at (441, 783)
Screenshot: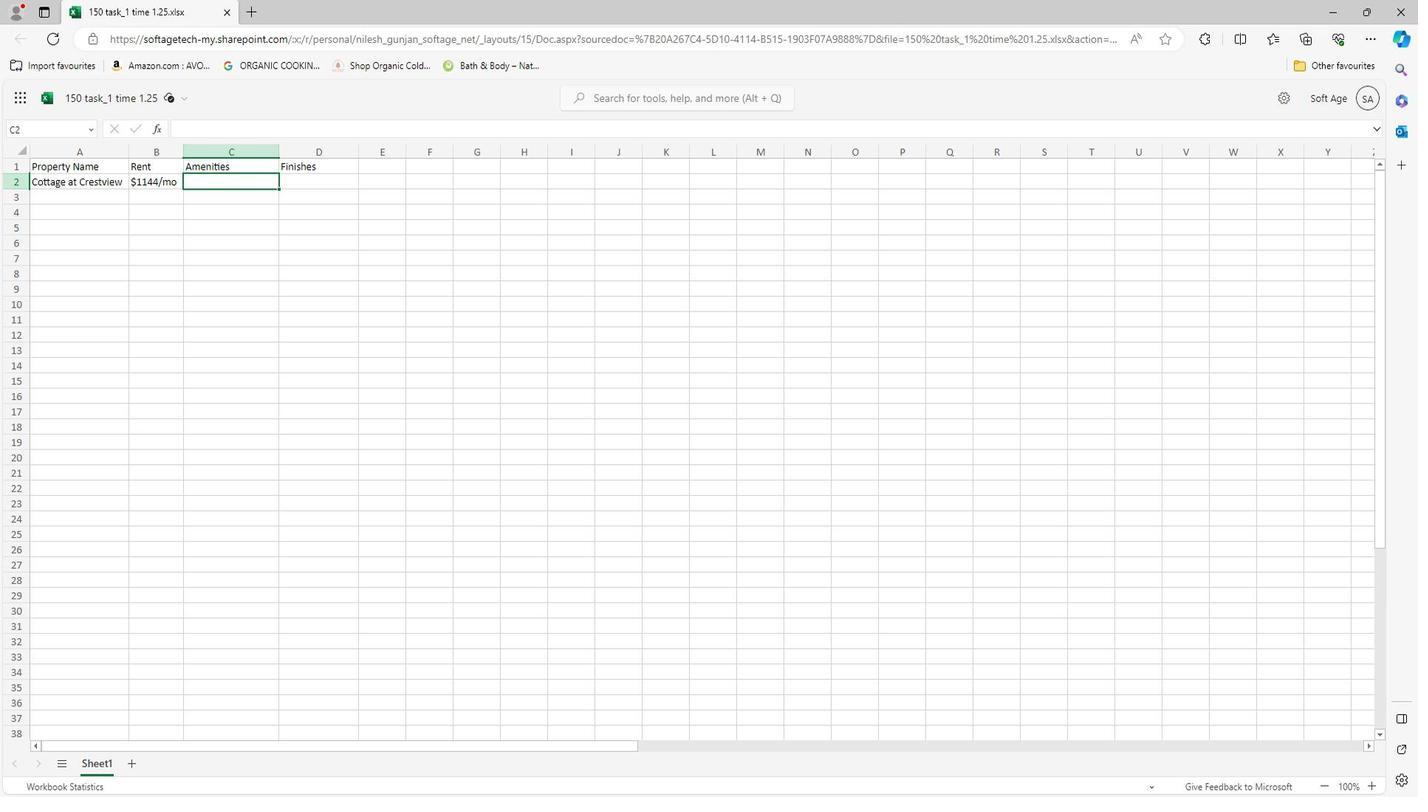 
Action: Mouse moved to (305, 780)
Screenshot: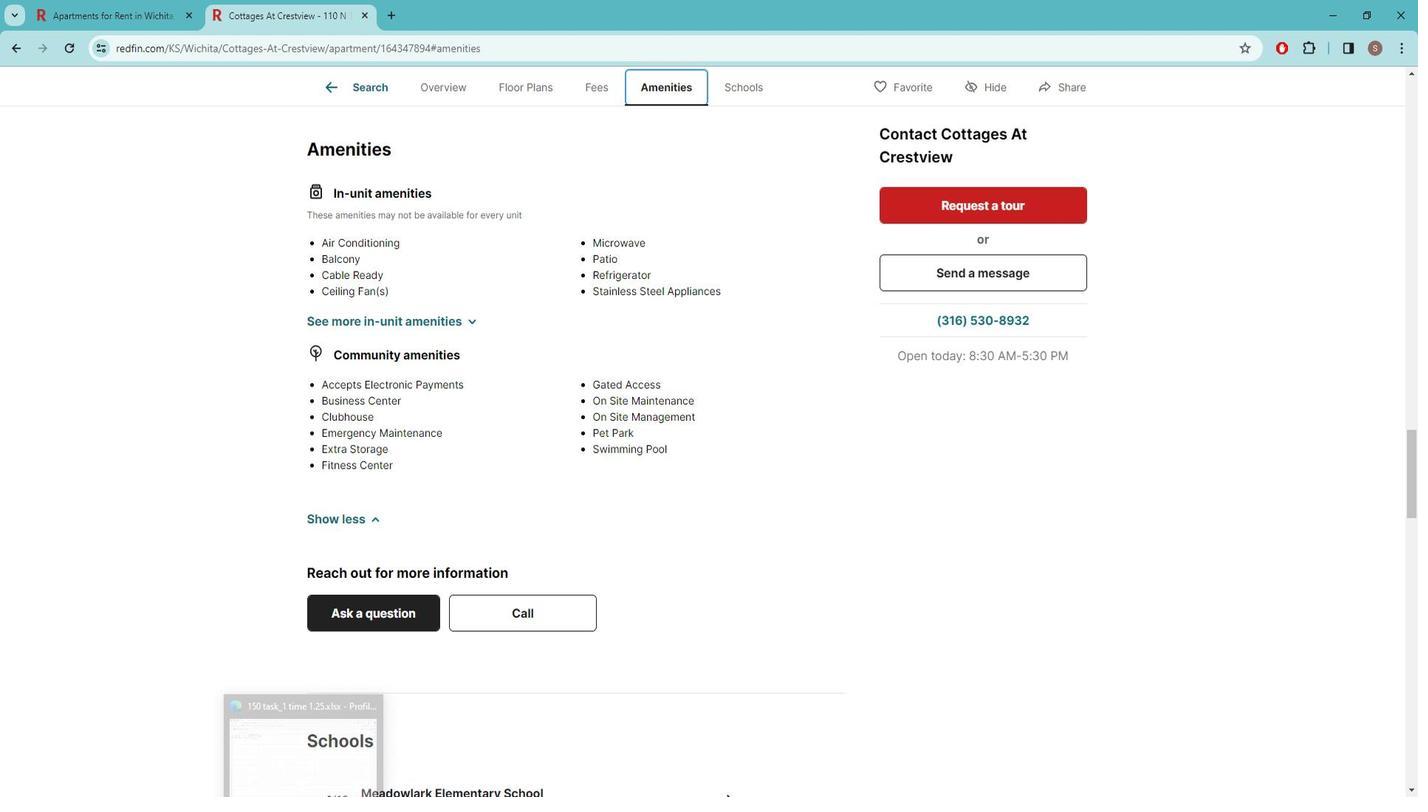
Action: Mouse pressed left at (305, 780)
Screenshot: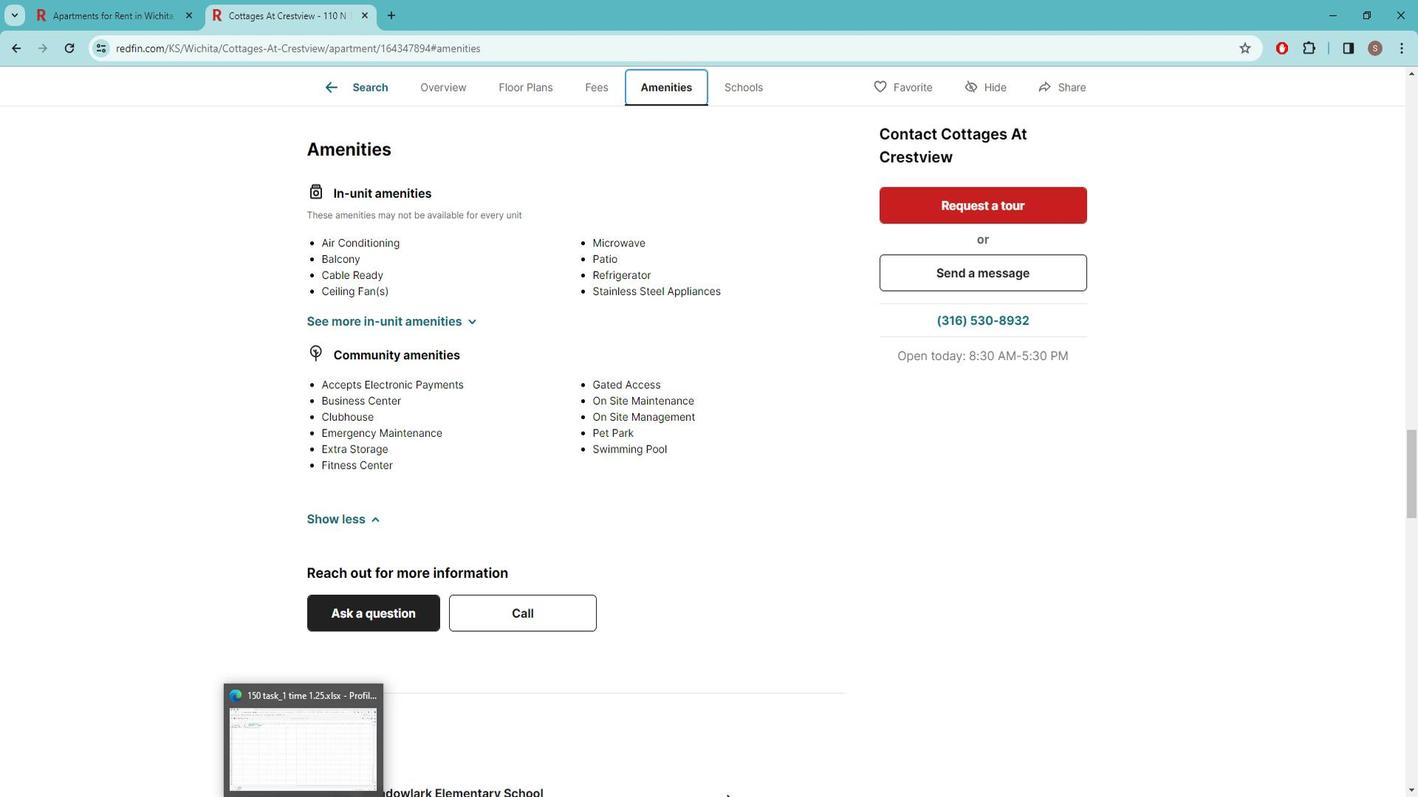 
Action: Mouse moved to (203, 184)
Screenshot: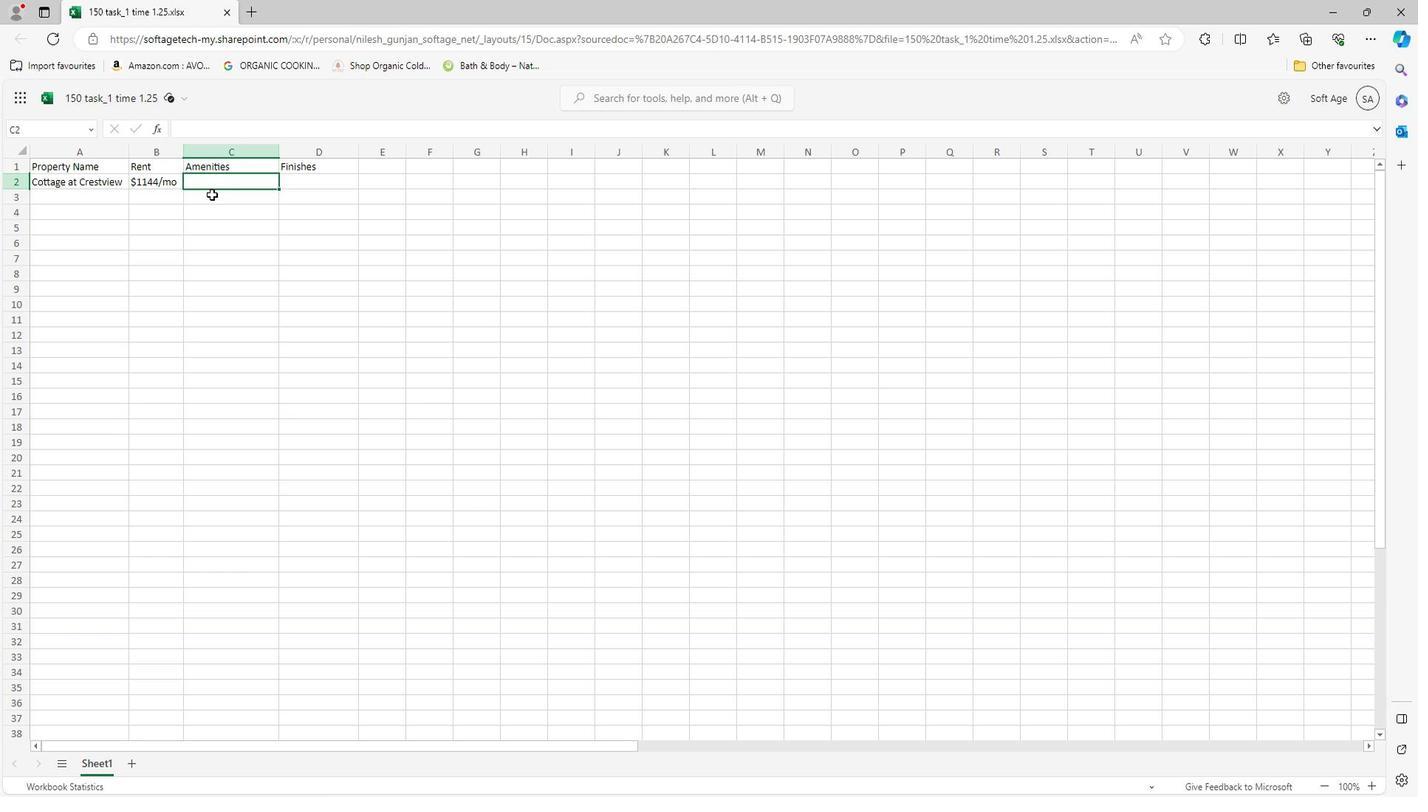 
Action: Key pressed <Key.caps_lock>
Screenshot: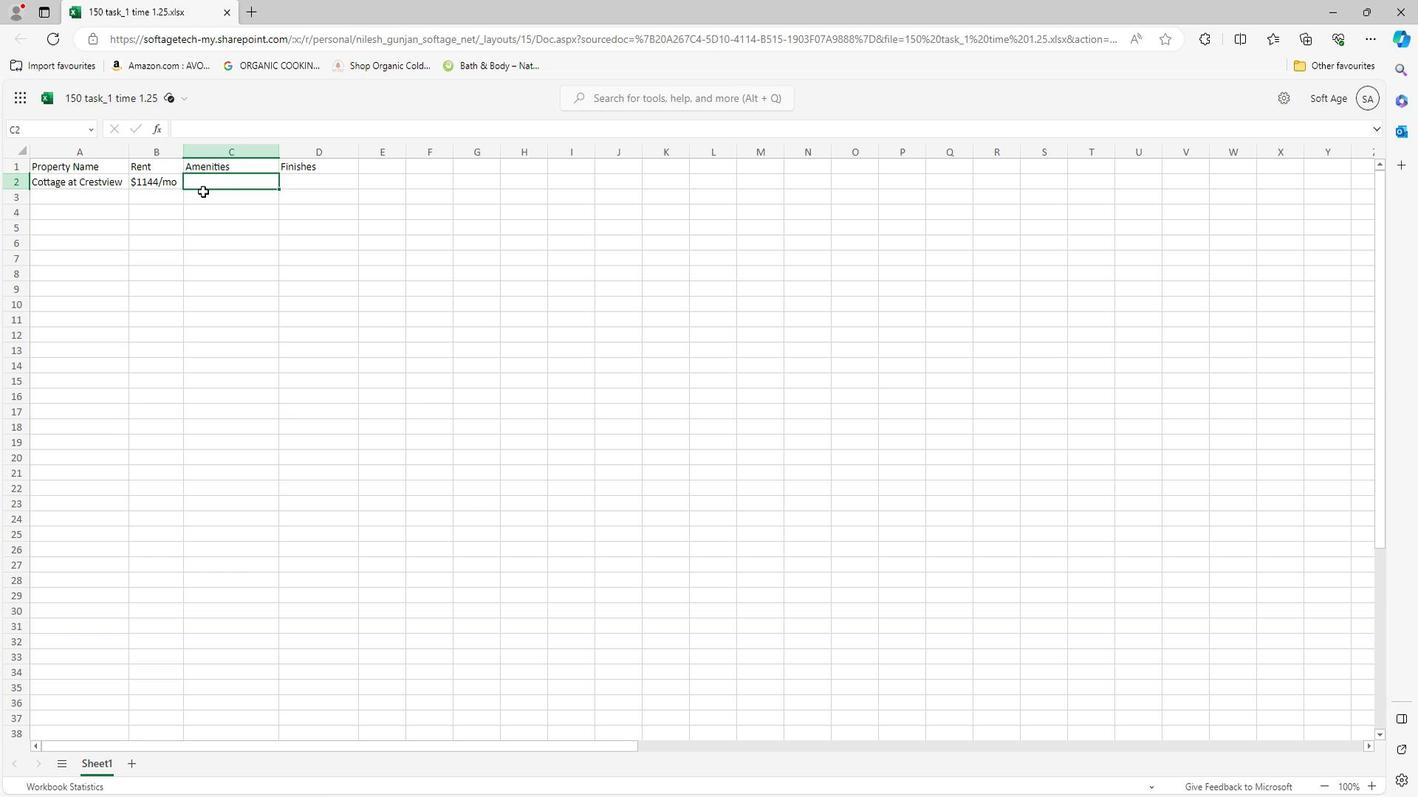 
Action: Mouse moved to (213, 172)
Screenshot: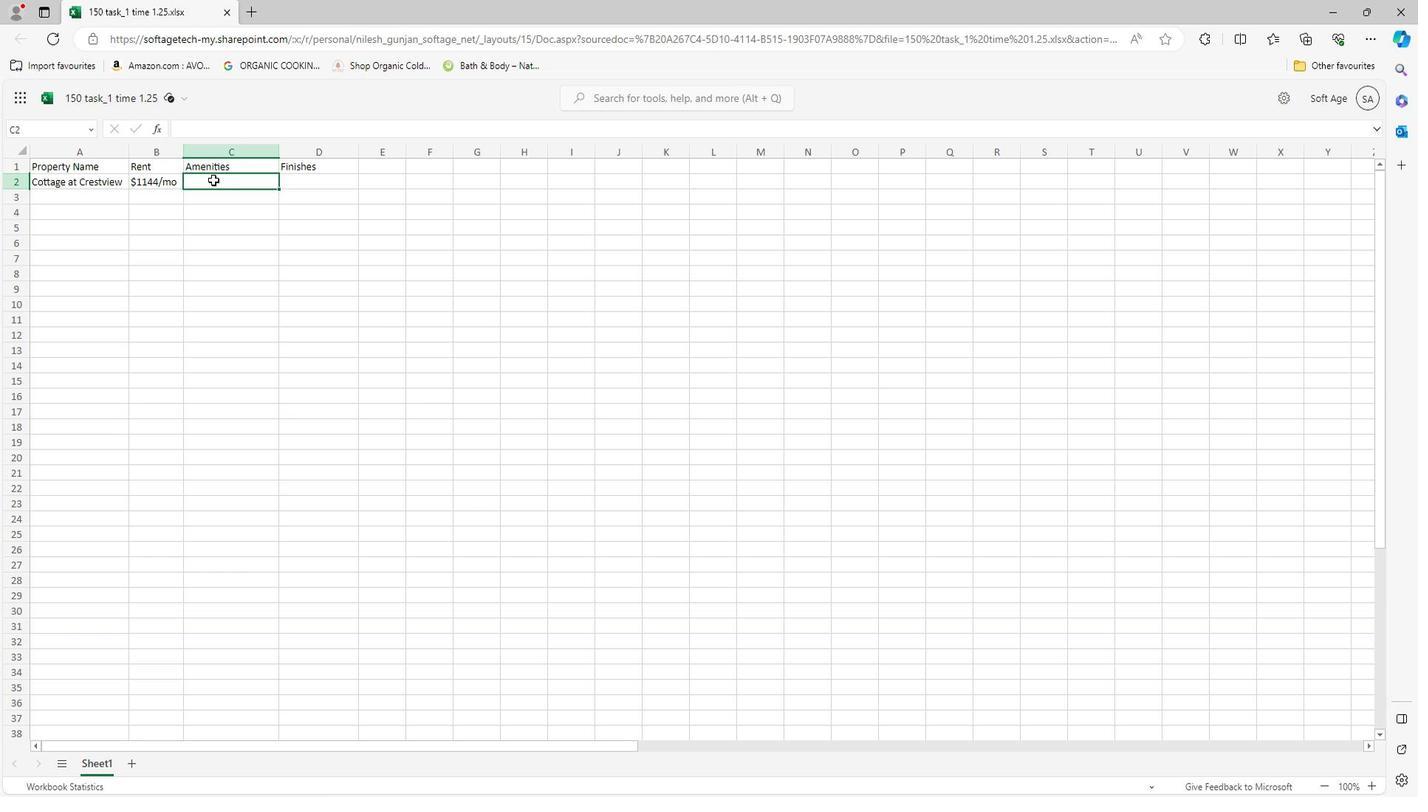 
Action: Key pressed a<Key.caps_lock>IR<Key.space><Key.caps_lock>c<Key.caps_lock>ONDITIONING<Key.space>
Screenshot: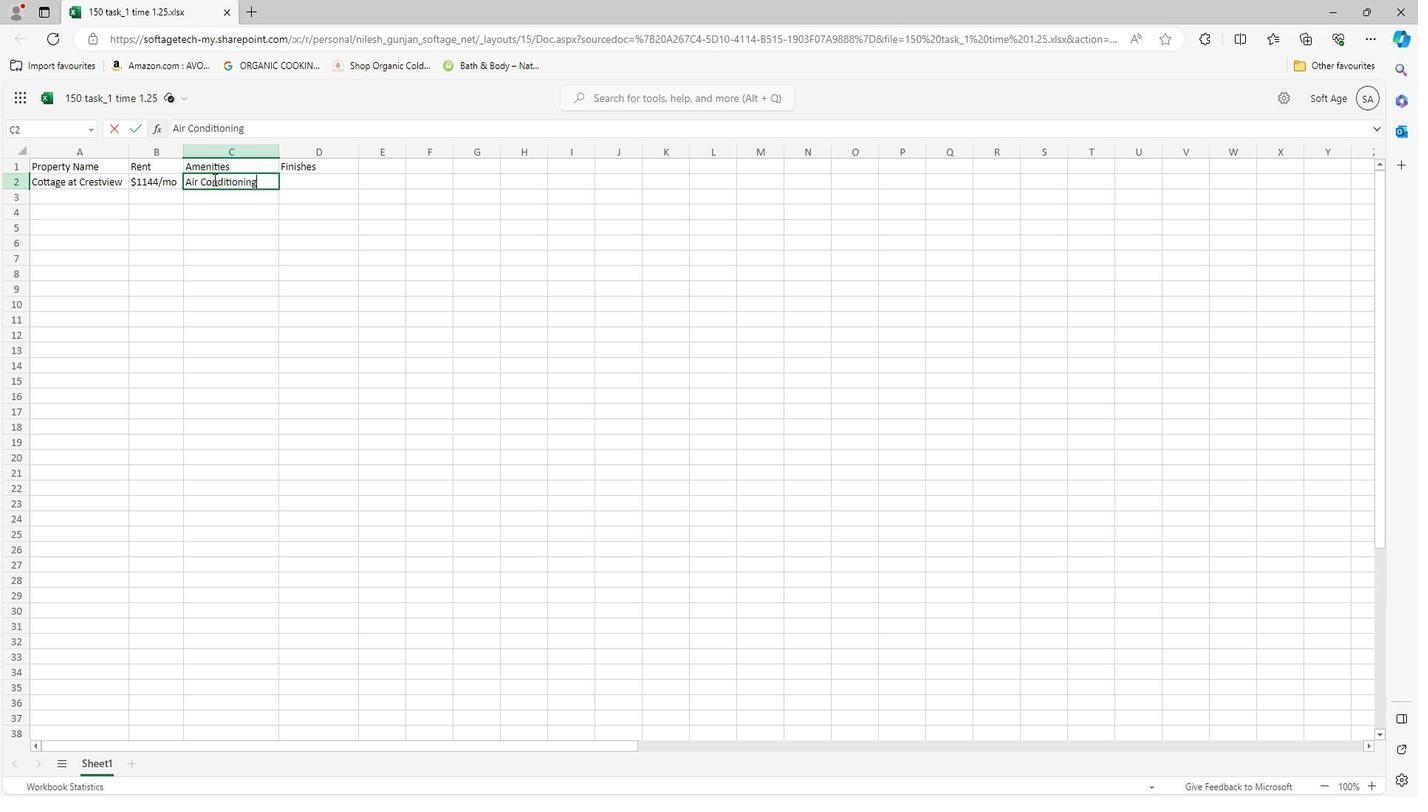 
Action: Mouse moved to (223, 197)
Screenshot: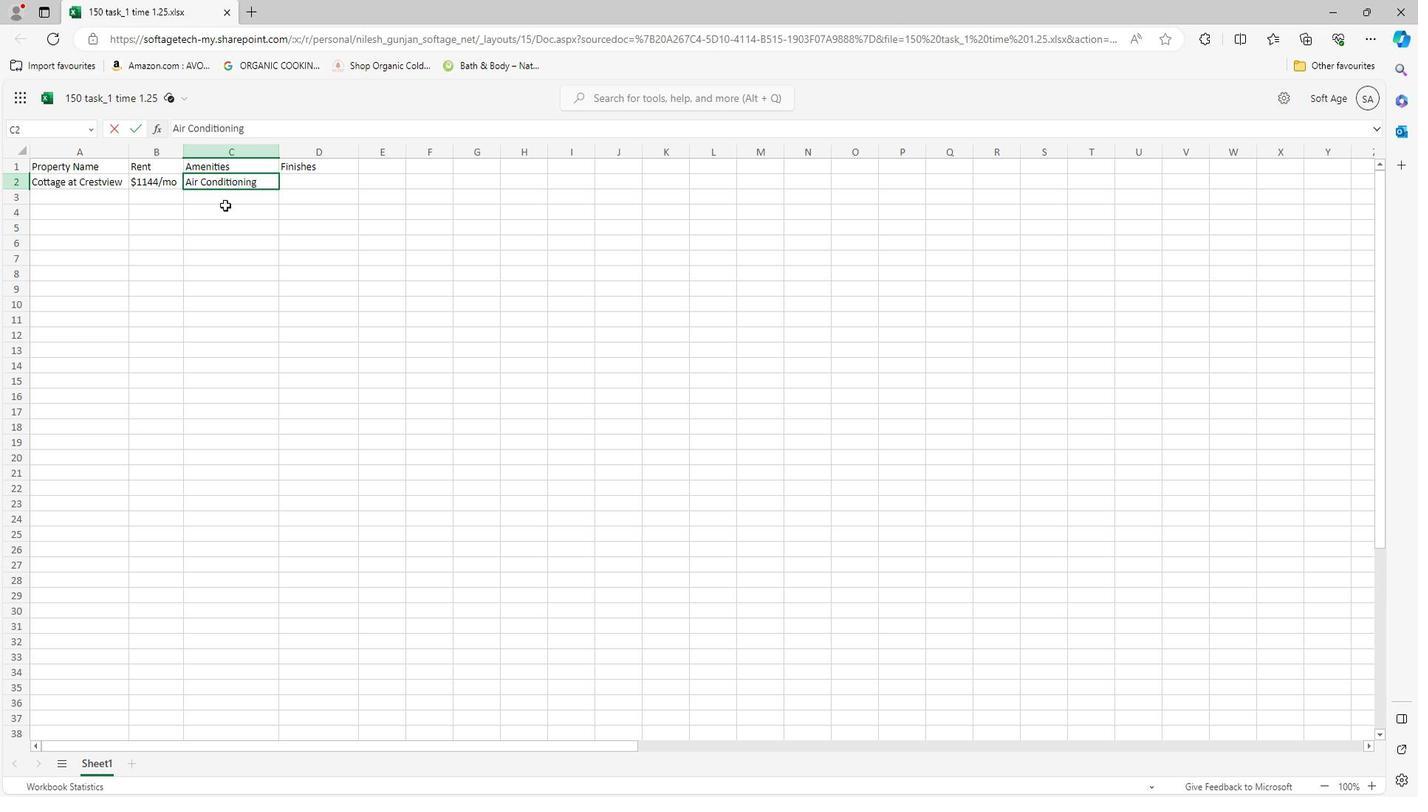 
Action: Mouse pressed left at (223, 197)
Screenshot: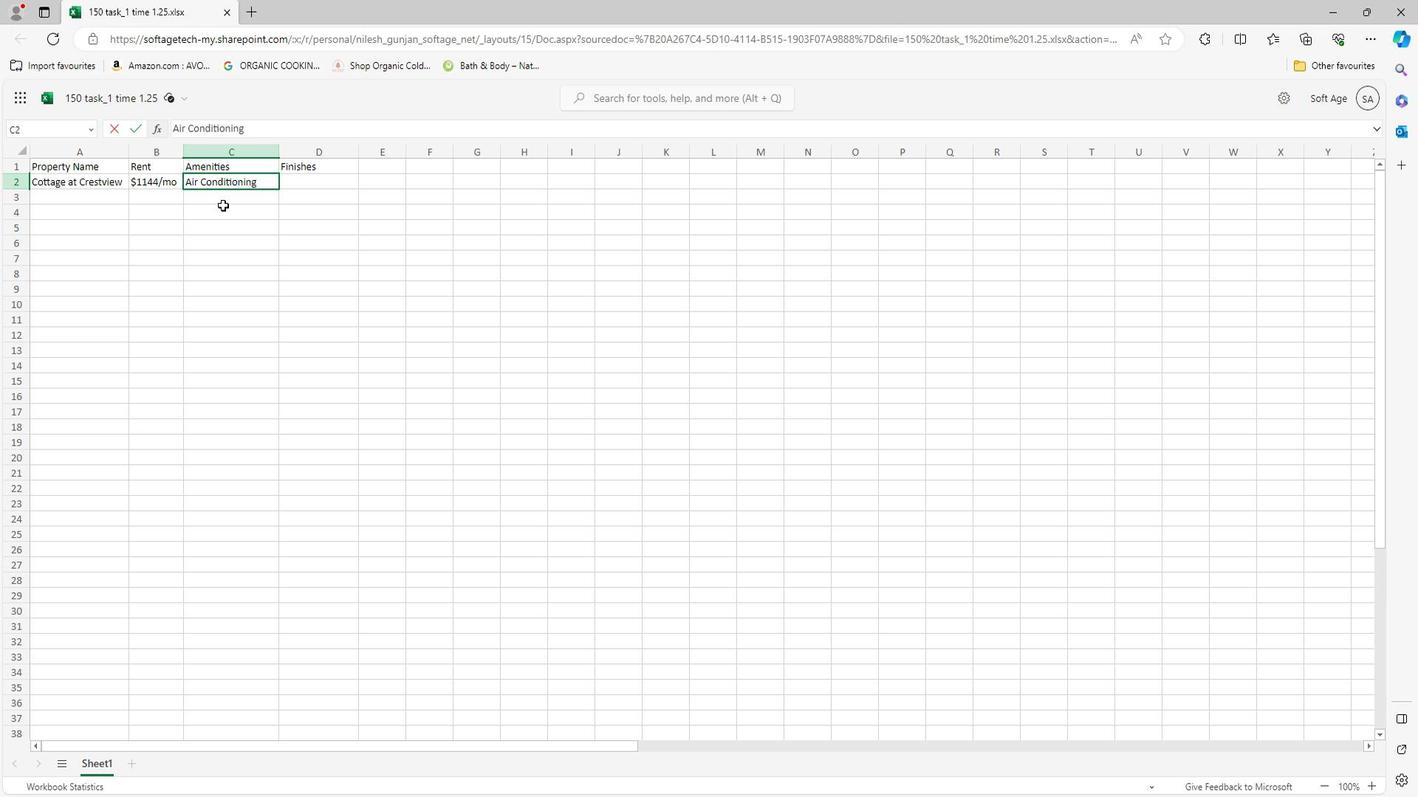 
Action: Mouse moved to (223, 191)
Screenshot: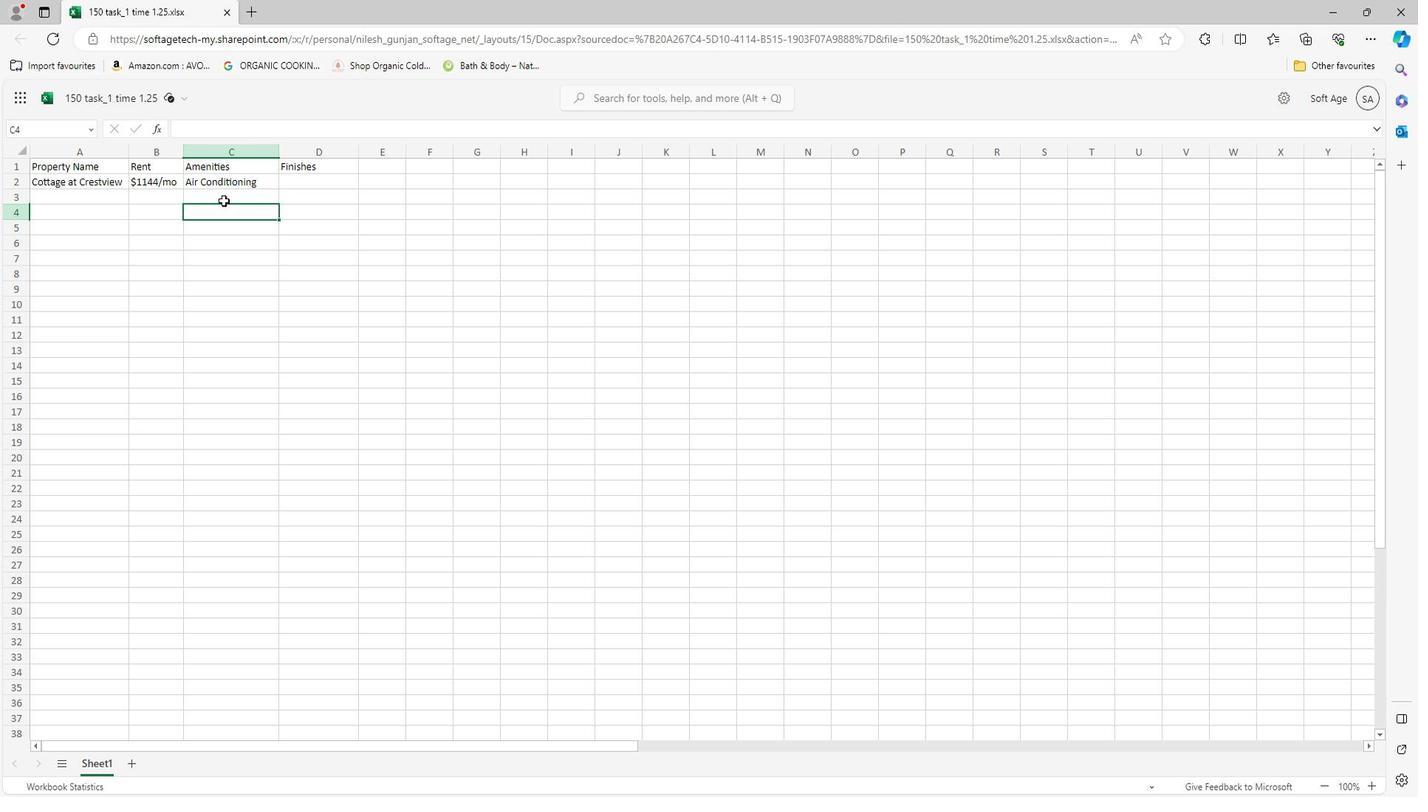 
Action: Mouse pressed left at (223, 191)
Screenshot: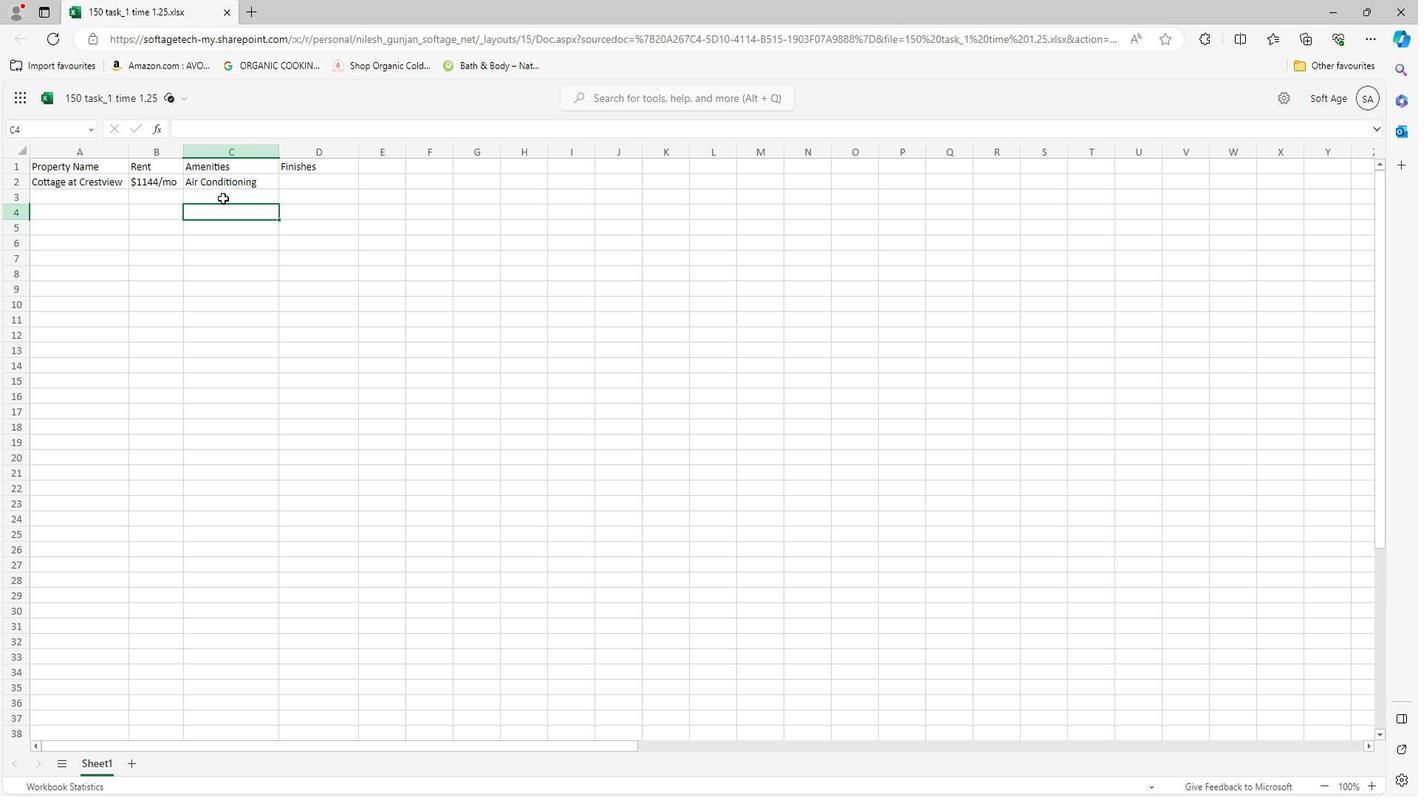 
Action: Mouse moved to (435, 790)
Screenshot: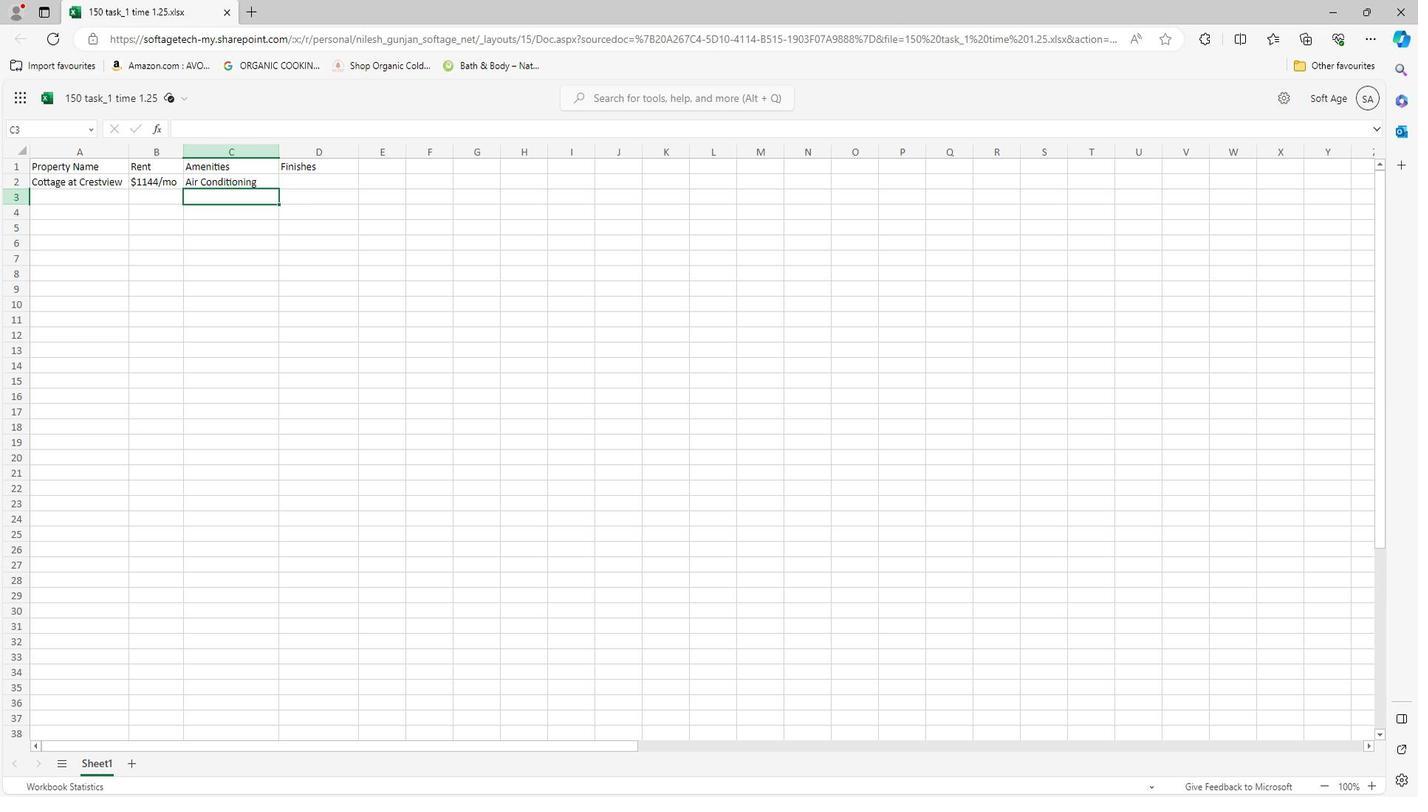 
Action: Mouse pressed left at (435, 790)
Screenshot: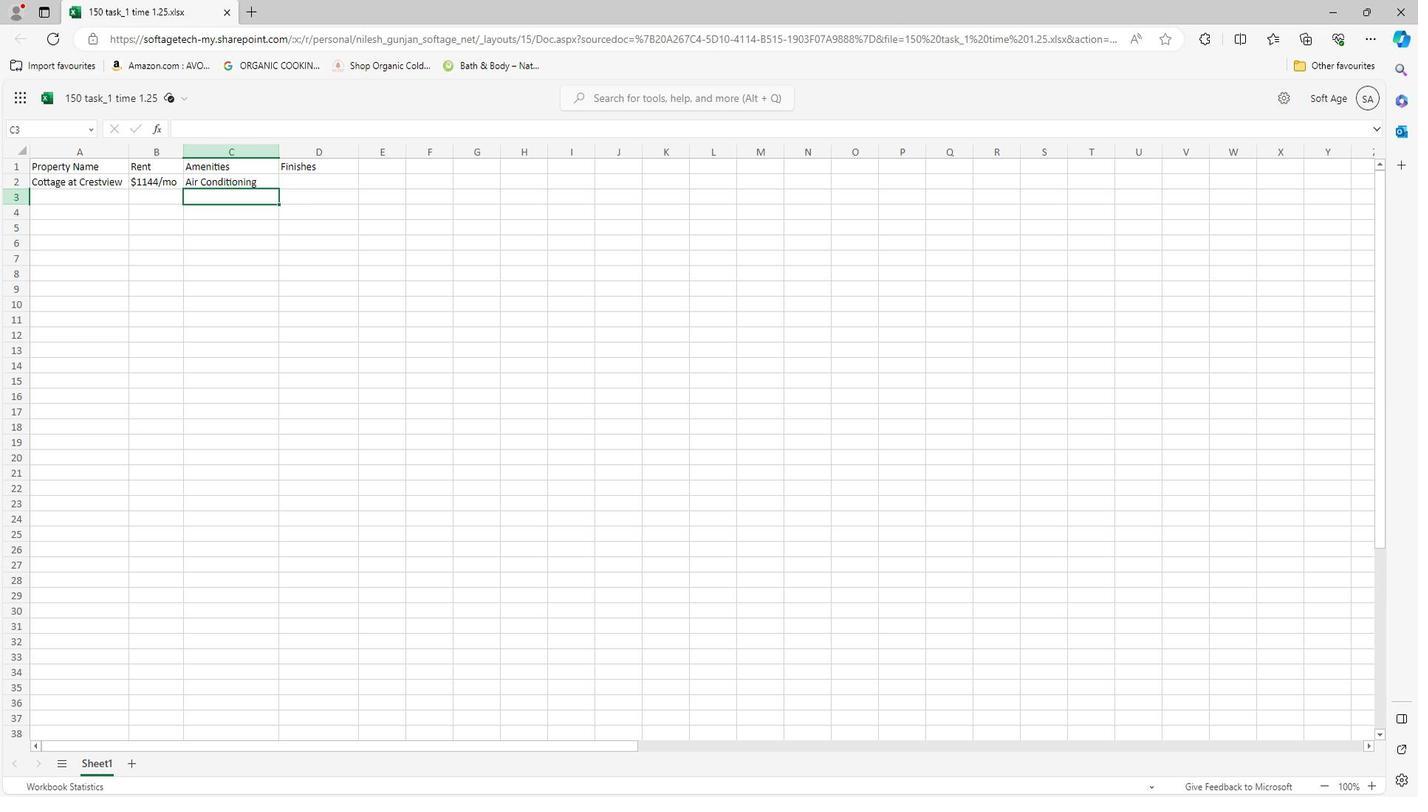 
Action: Mouse moved to (452, 783)
Screenshot: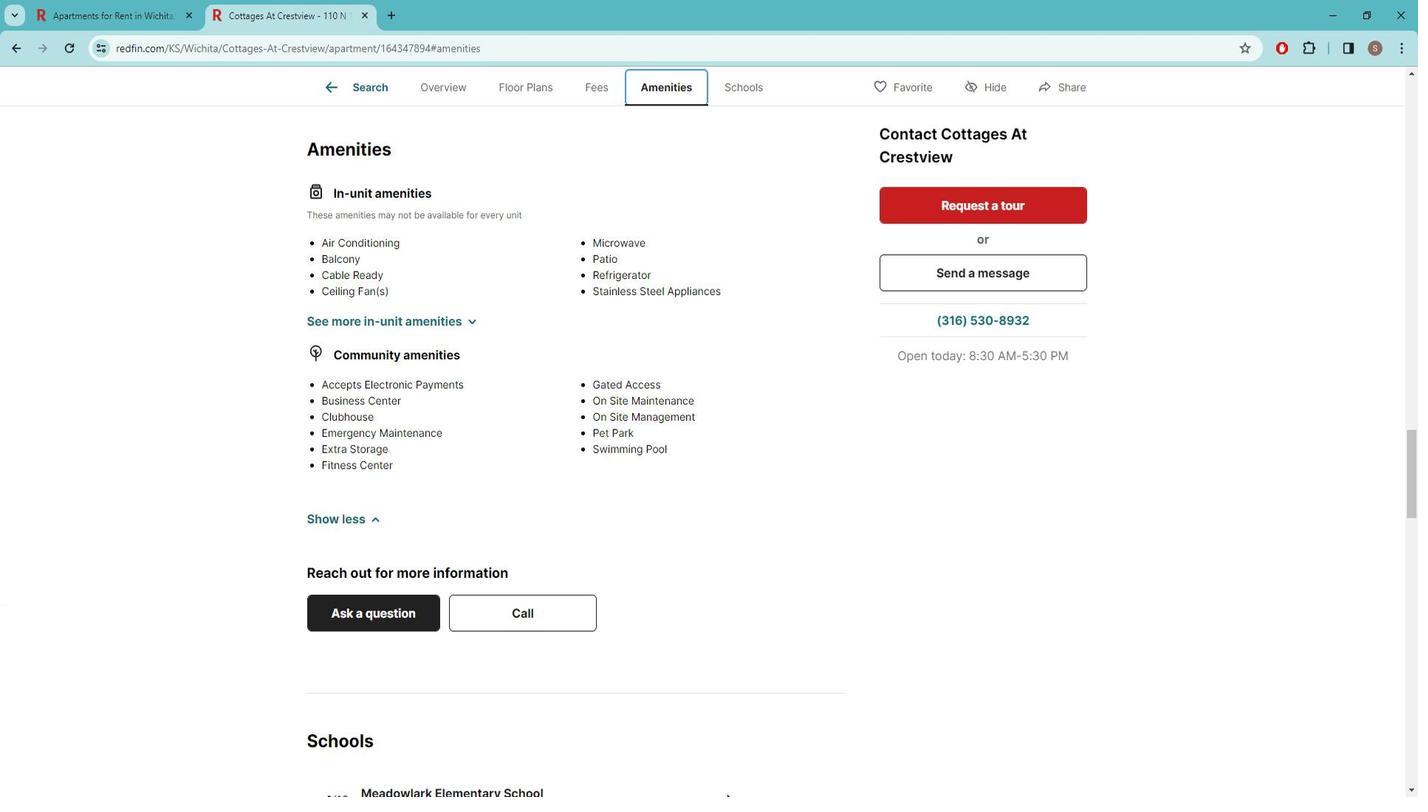 
Action: Mouse pressed left at (452, 783)
Screenshot: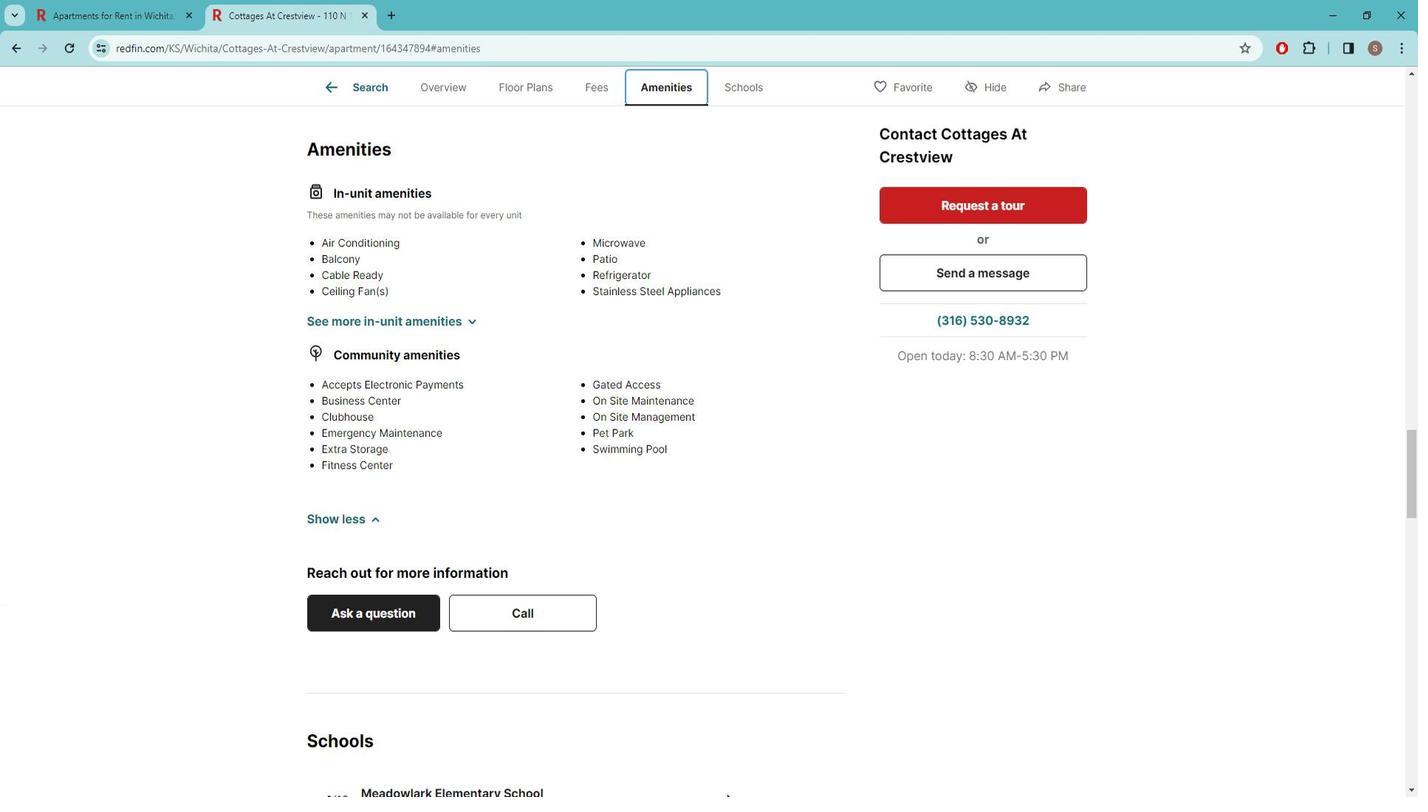 
Action: Mouse moved to (240, 197)
Screenshot: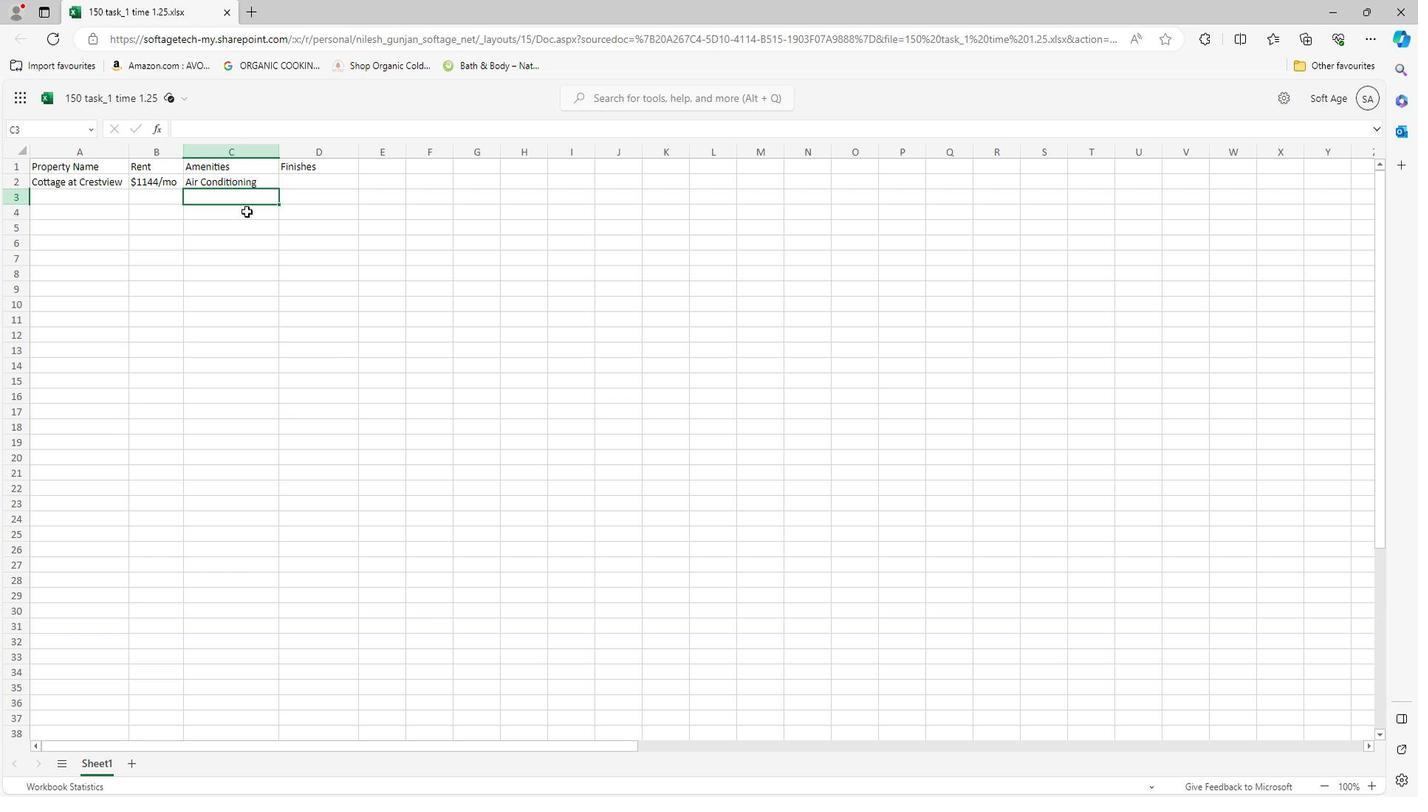 
Action: Key pressed <Key.caps_lock>b<Key.caps_lock>ALCONY<Key.space>
Screenshot: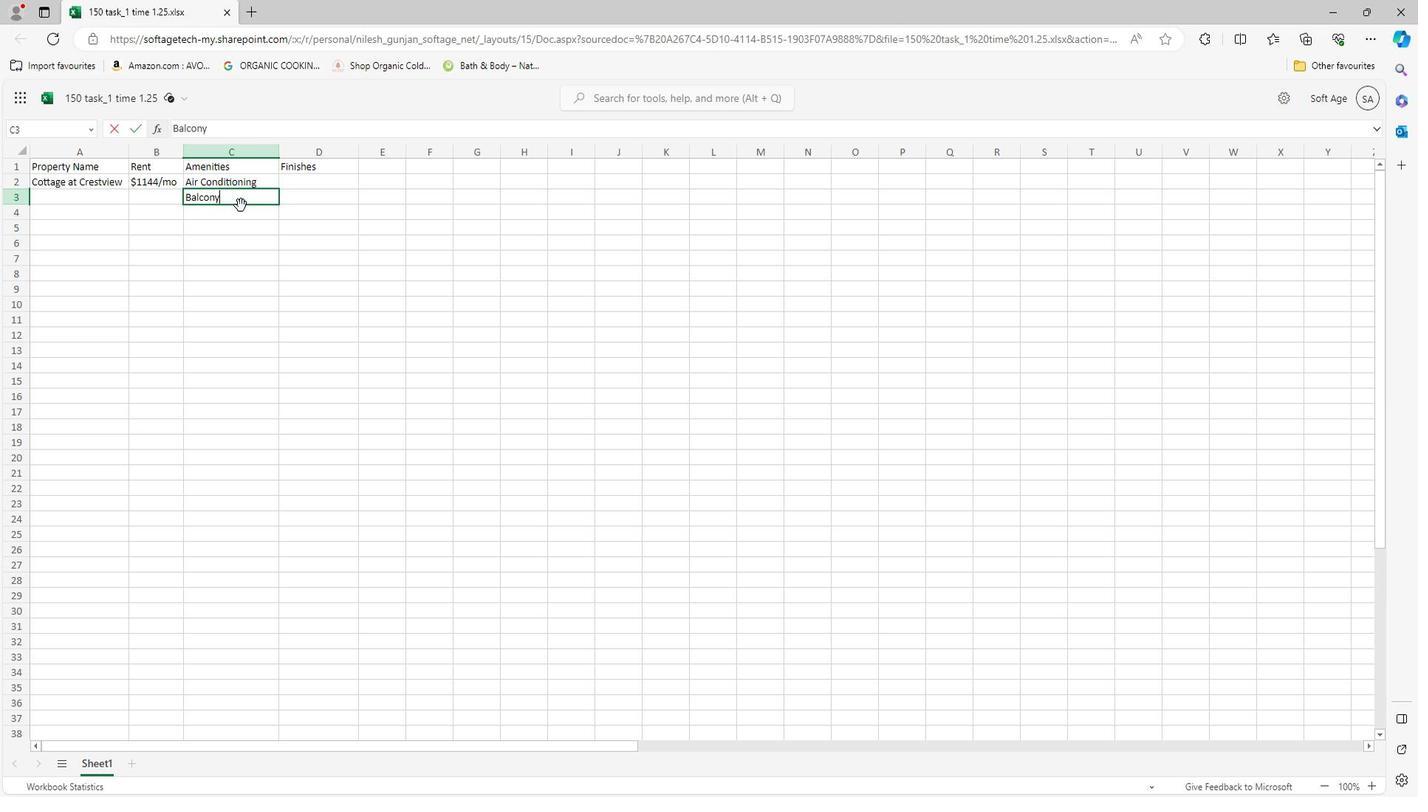 
Action: Mouse moved to (223, 208)
Screenshot: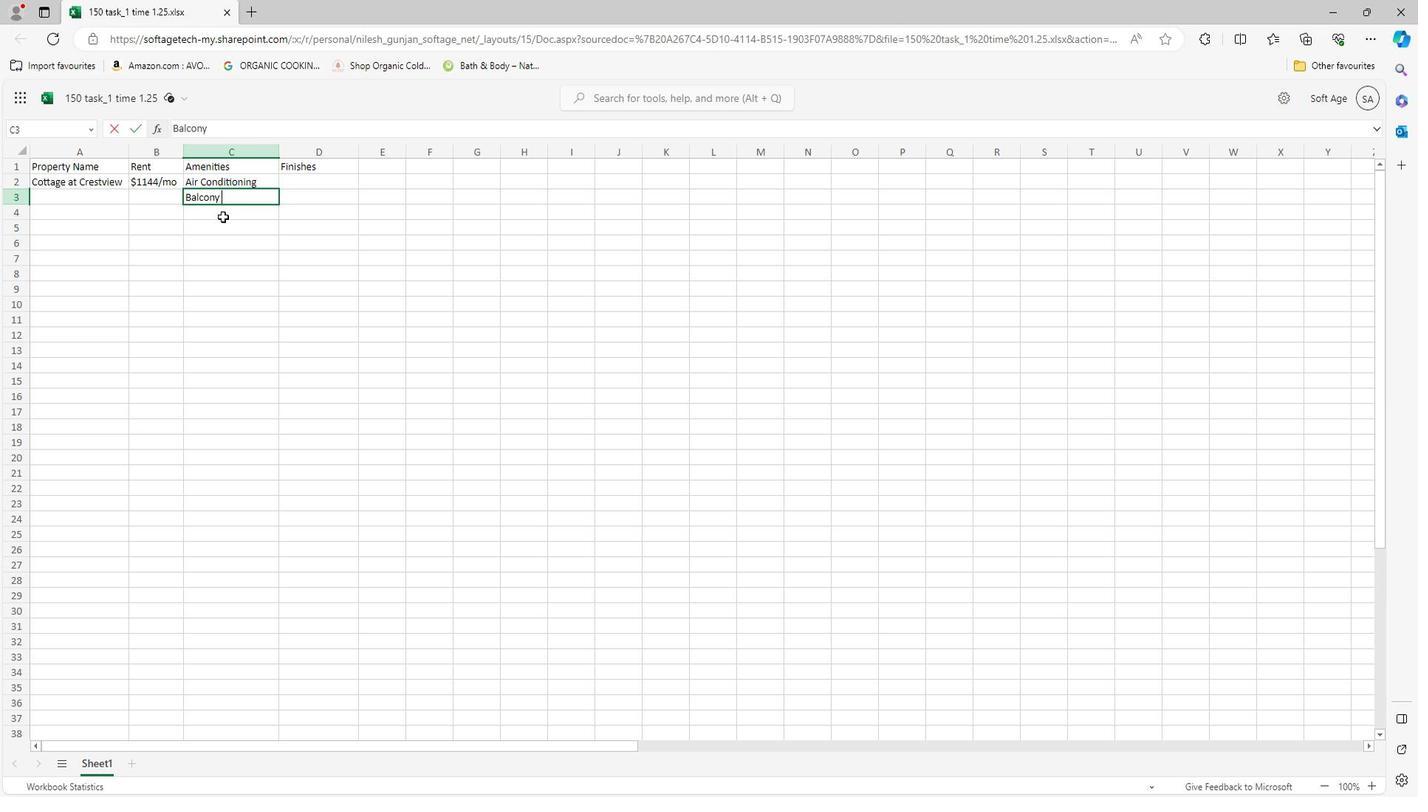 
Action: Mouse pressed left at (223, 208)
Screenshot: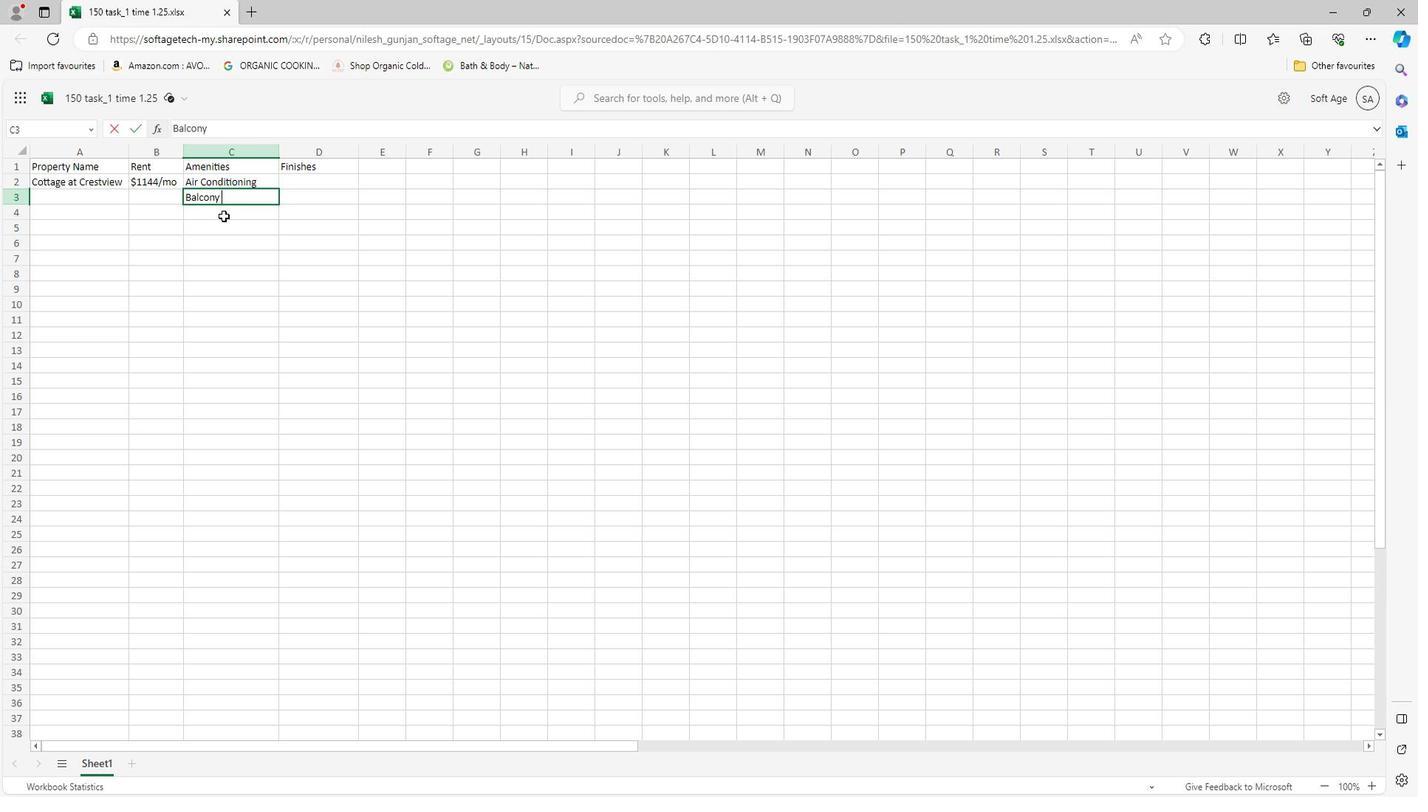 
Action: Mouse moved to (225, 207)
Screenshot: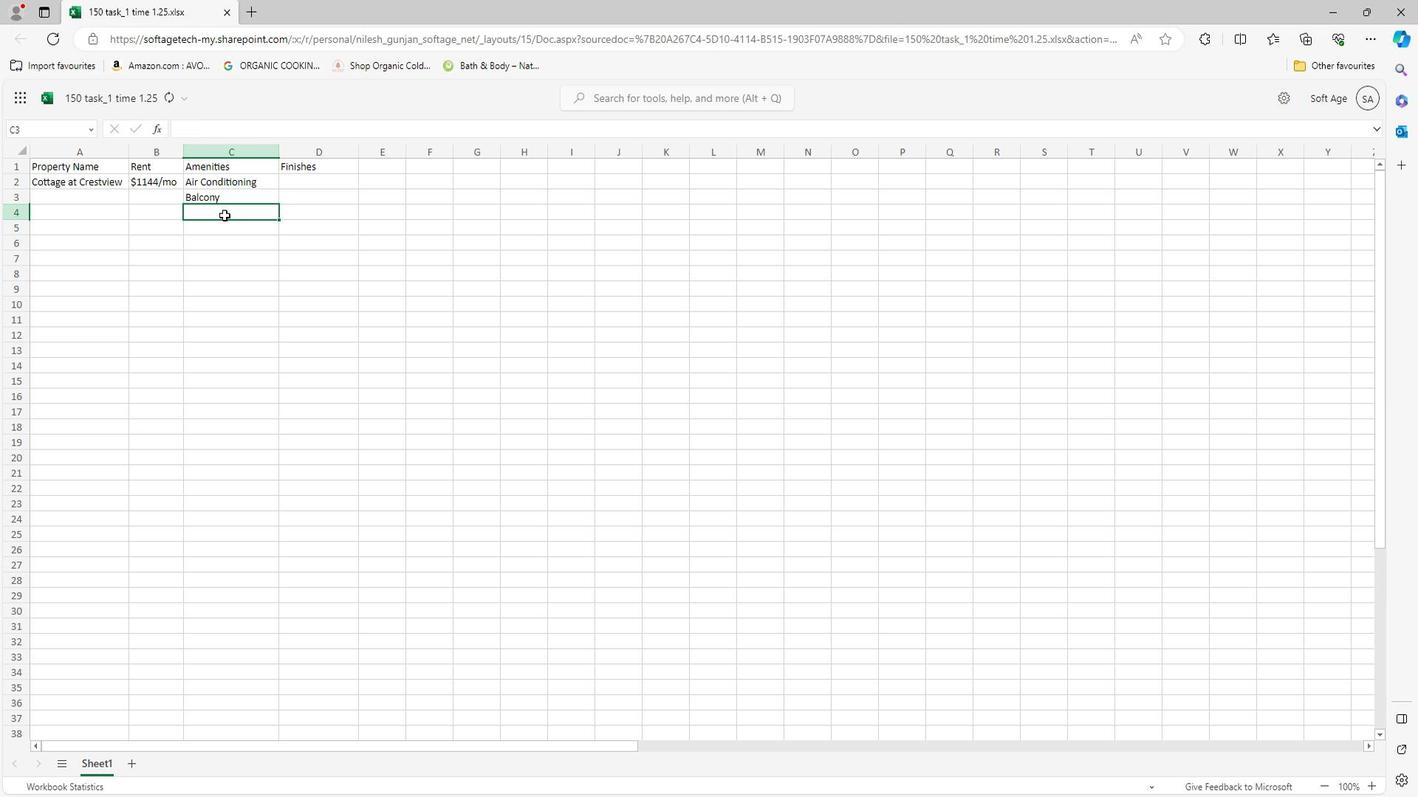 
Action: Key pressed <Key.caps_lock>t<Key.caps_lock>ABLE<Key.space><Key.caps_lock>r<Key.caps_lock>EADY<Key.space>
Screenshot: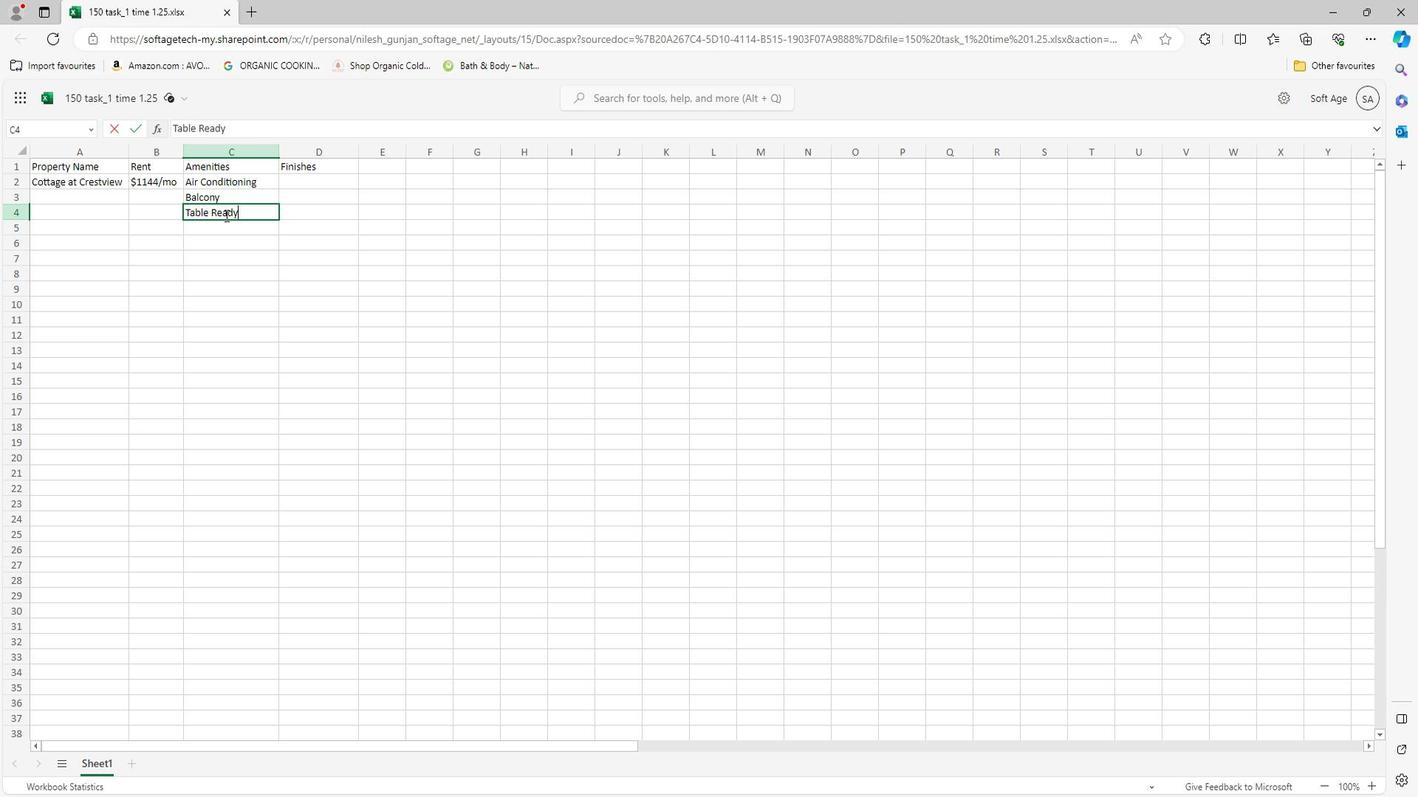 
Action: Mouse moved to (443, 780)
Screenshot: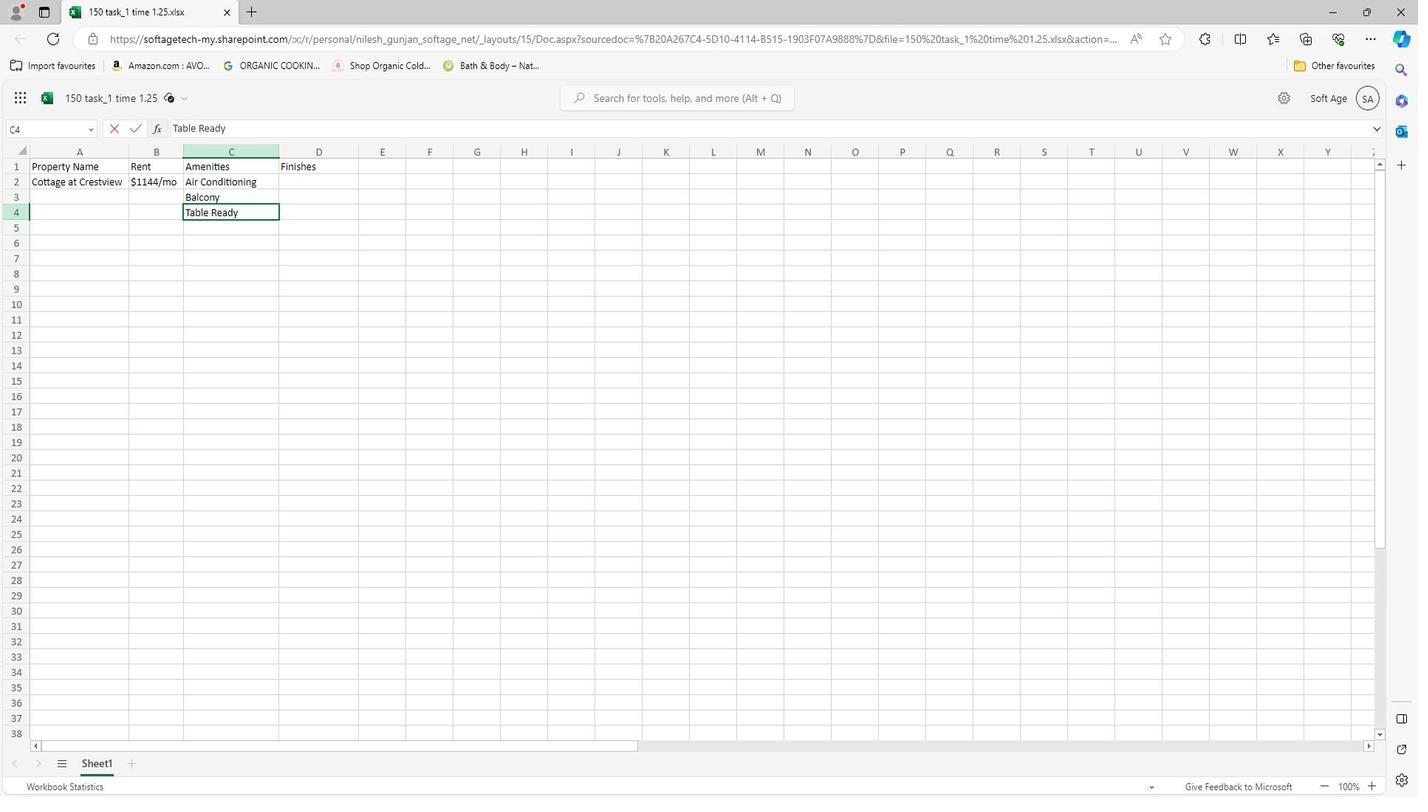 
Action: Mouse pressed left at (443, 780)
Screenshot: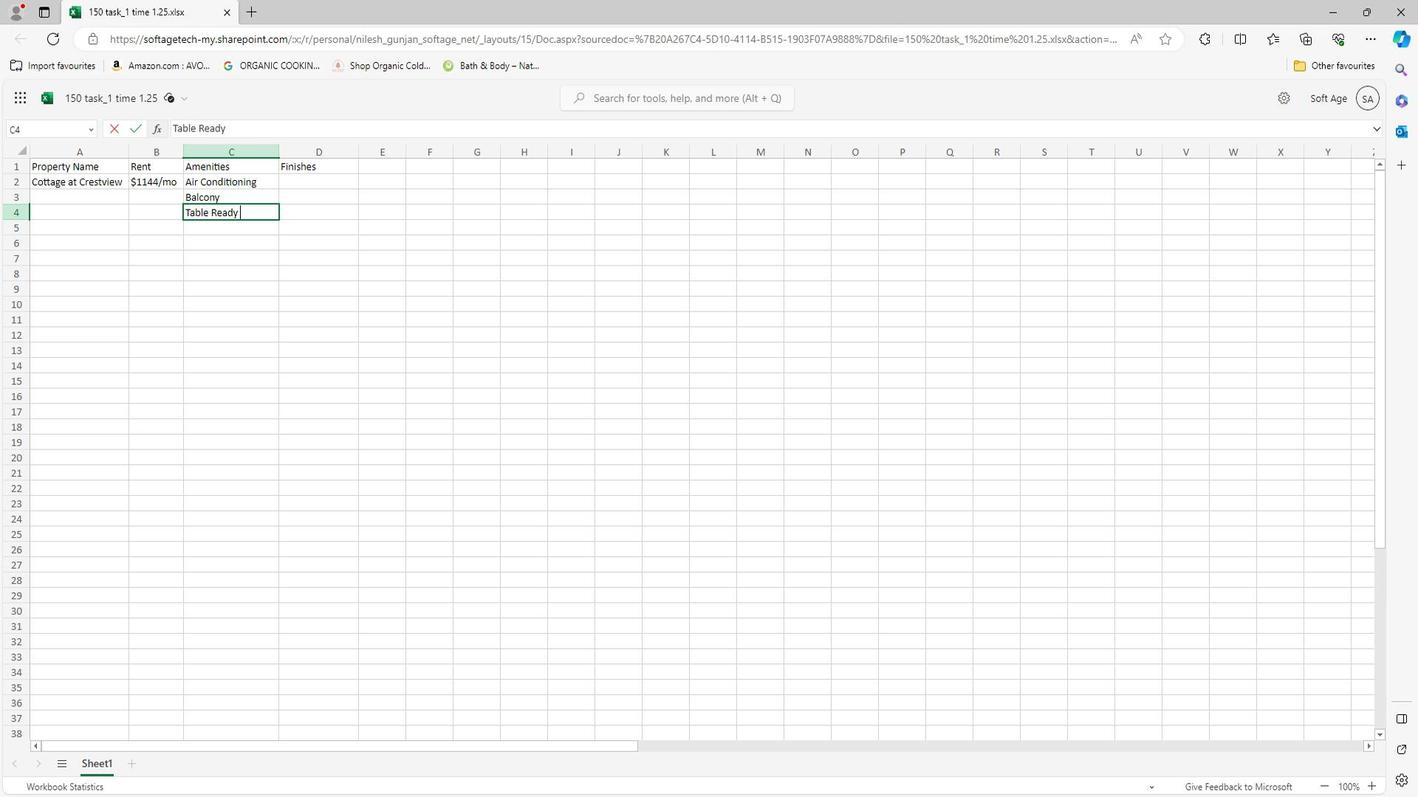 
Action: Mouse moved to (440, 788)
Screenshot: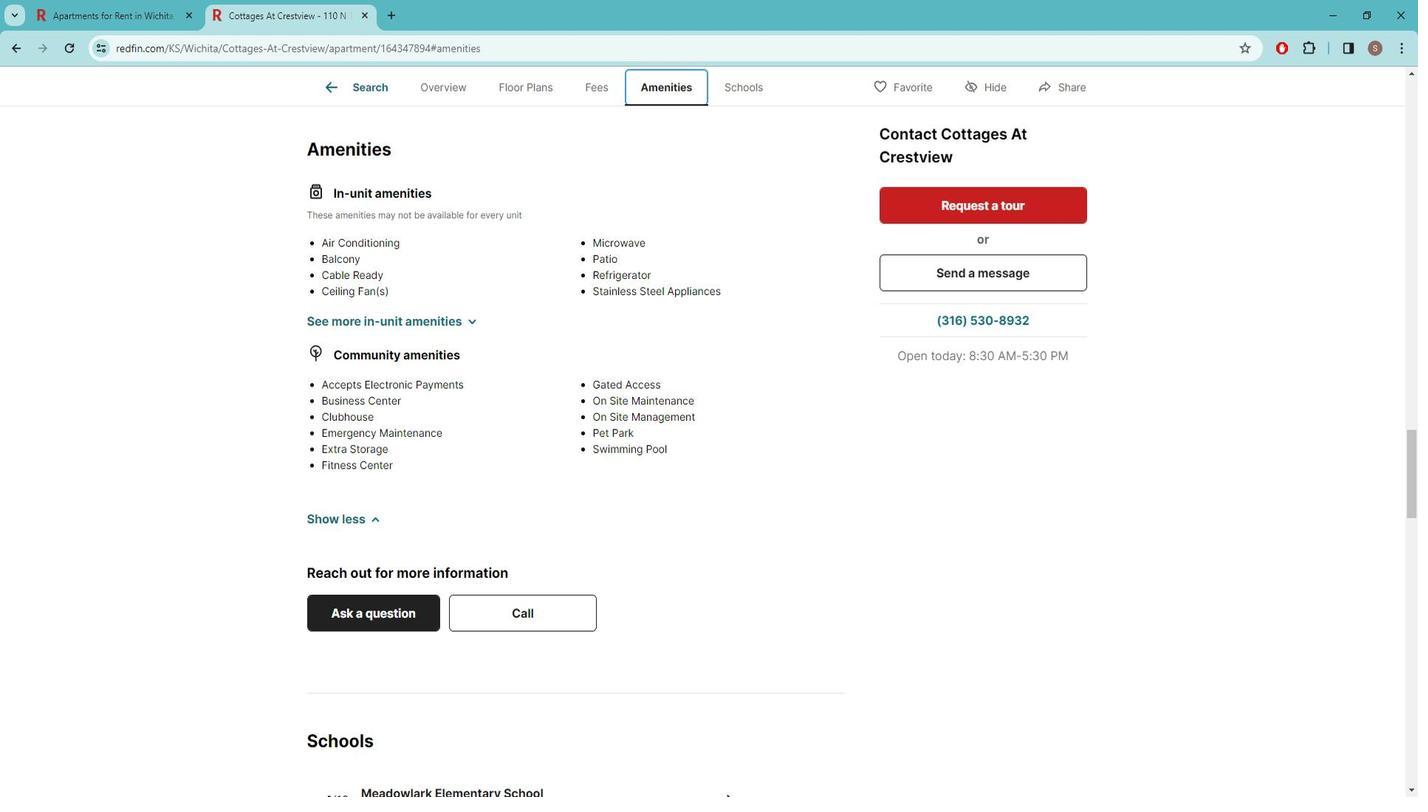 
Action: Mouse pressed left at (440, 788)
Screenshot: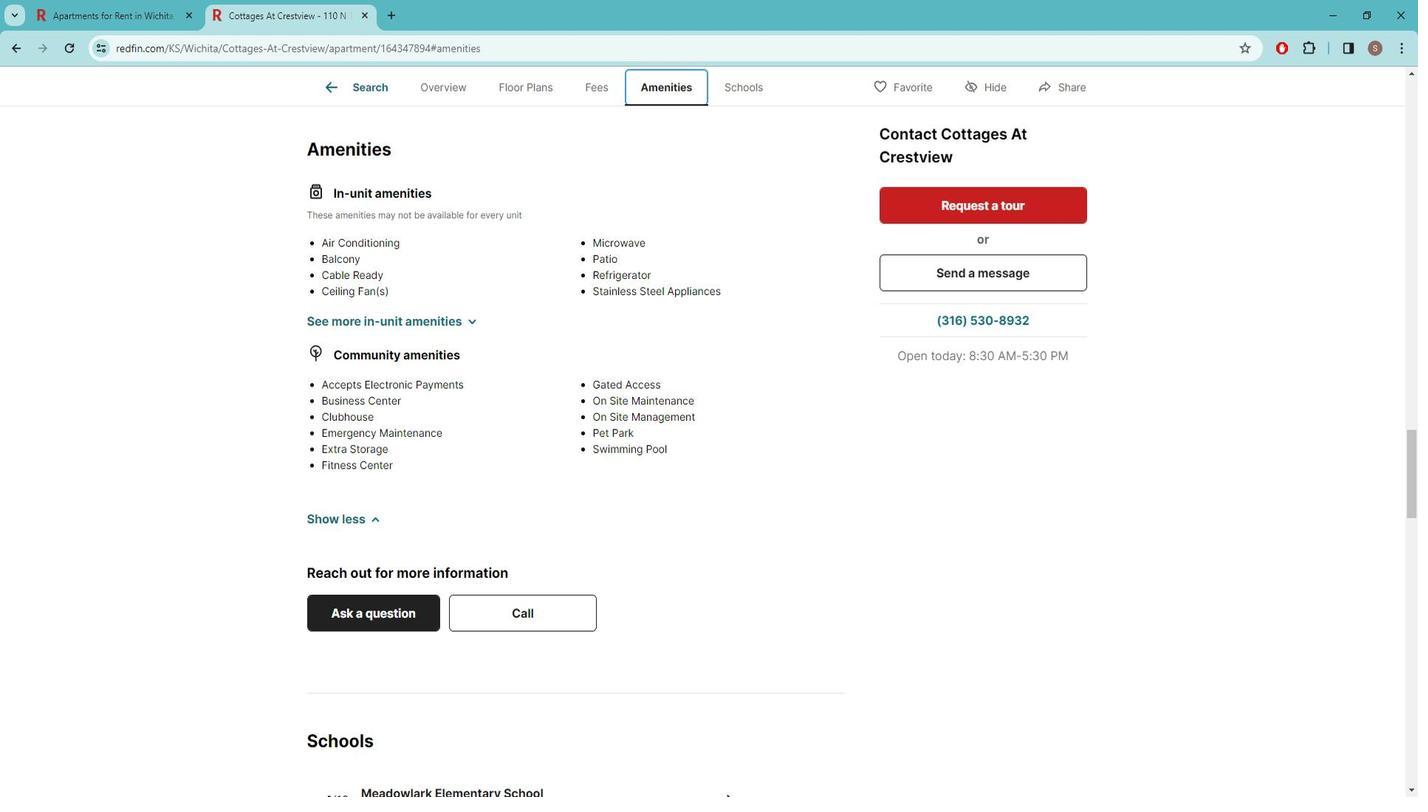 
Action: Mouse moved to (238, 217)
Screenshot: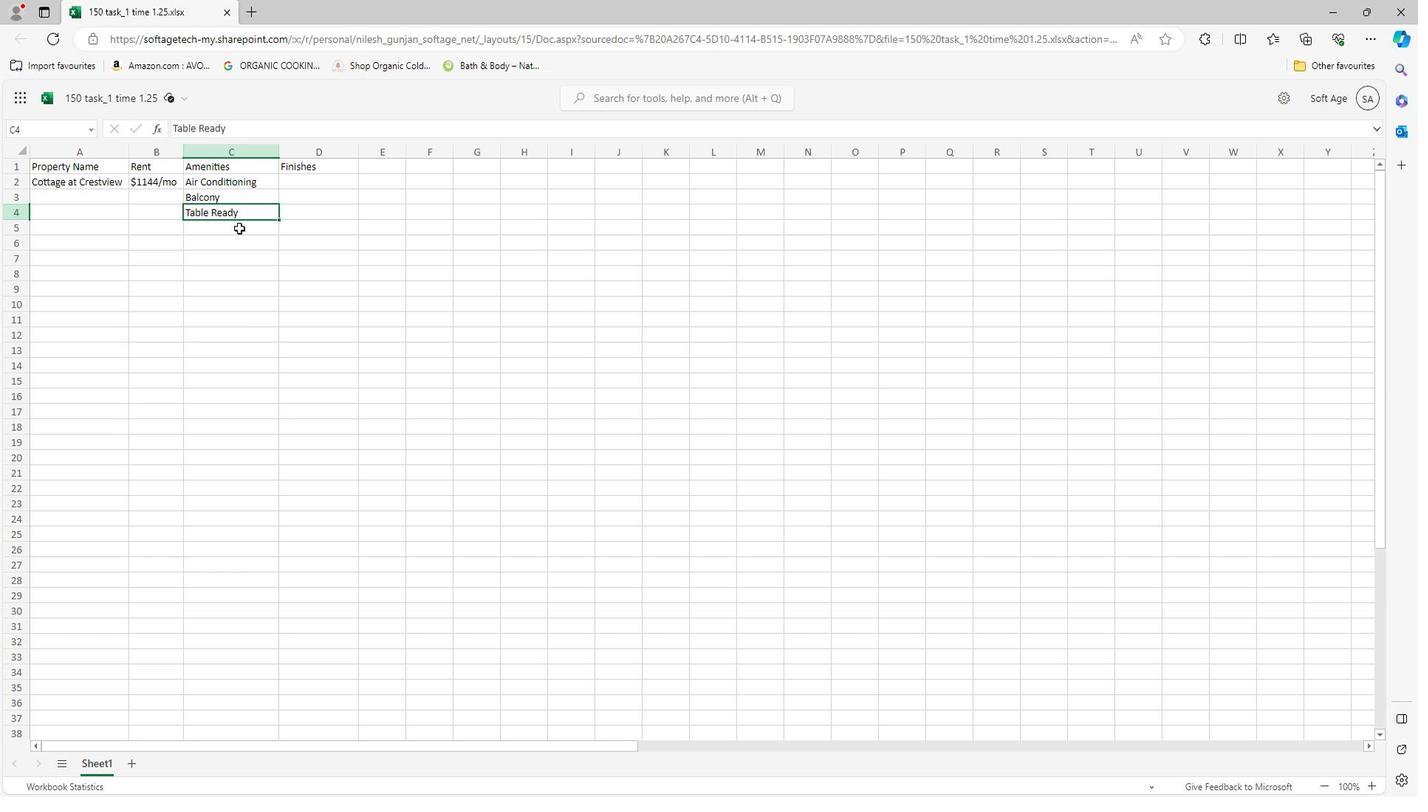
Action: Mouse pressed left at (238, 217)
Screenshot: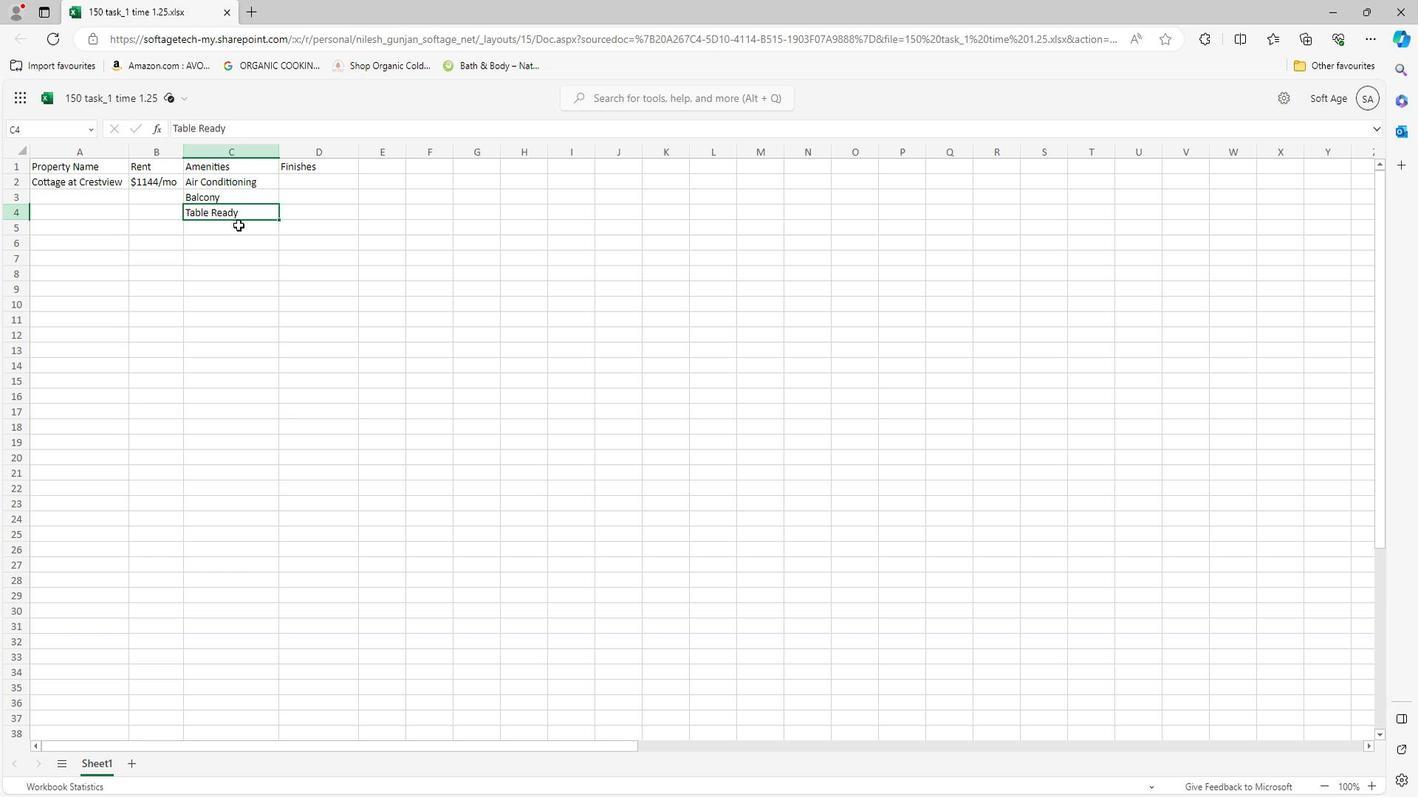 
Action: Key pressed <Key.caps_lock>p<Key.caps_lock>ATIO<Key.space>
Screenshot: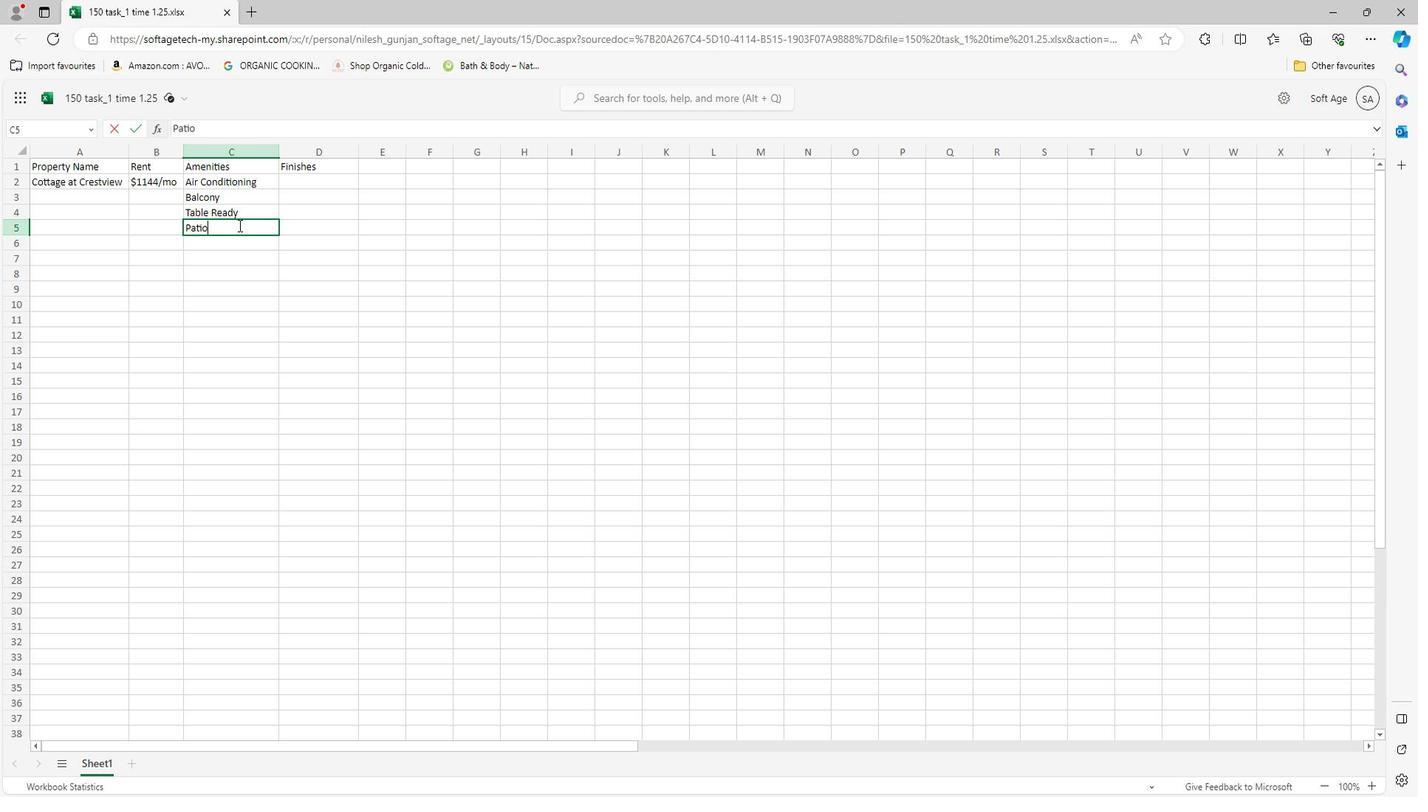 
Action: Mouse moved to (235, 235)
Screenshot: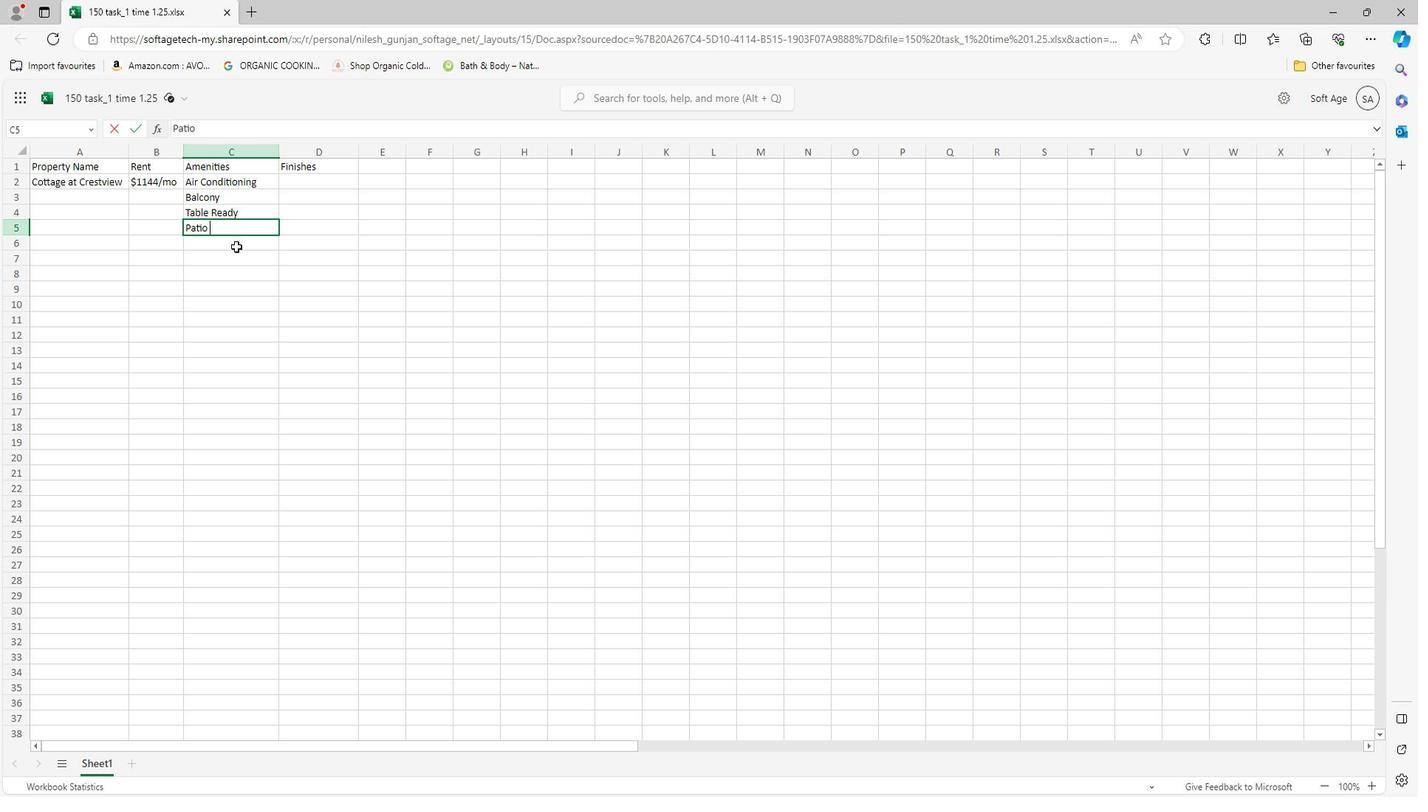 
Action: Mouse pressed left at (235, 235)
Screenshot: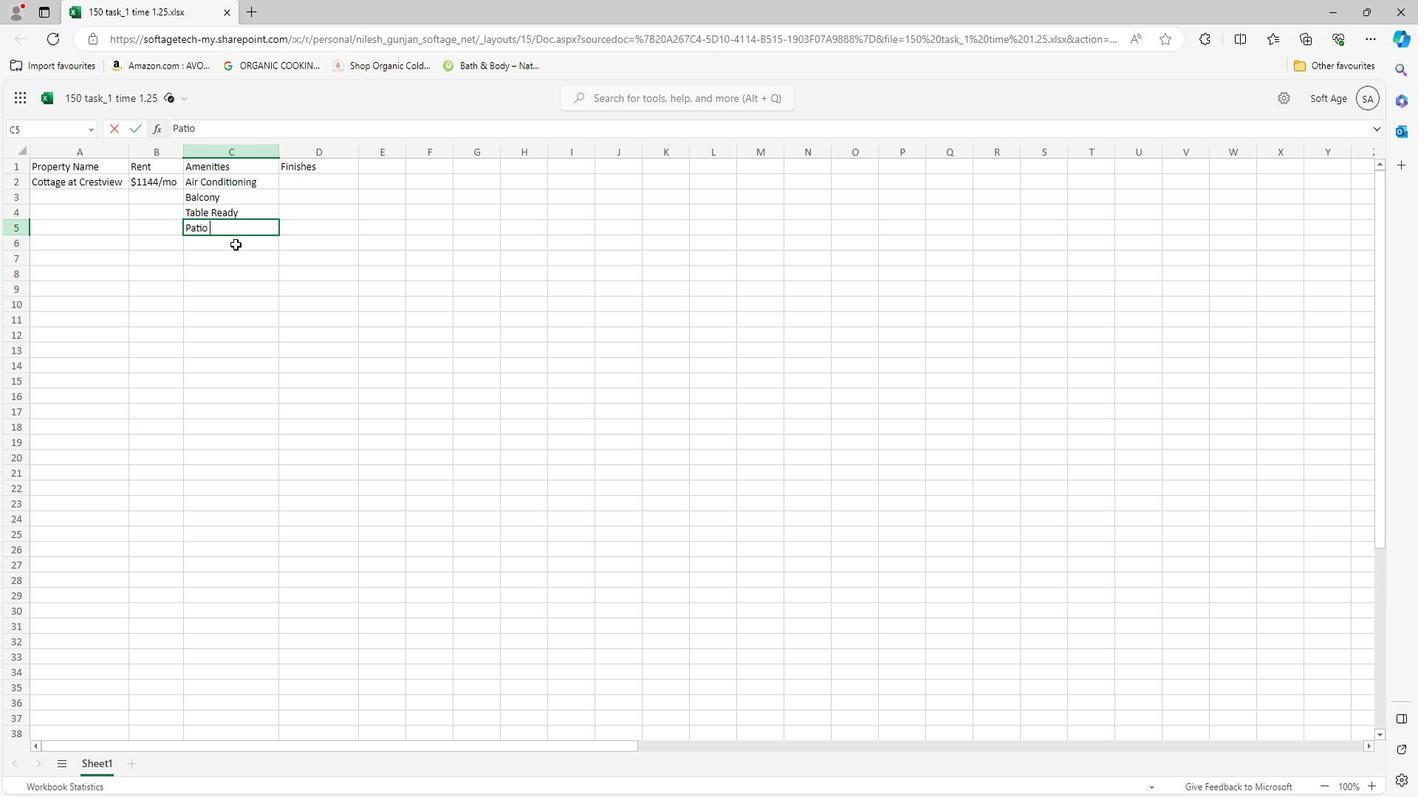 
Action: Key pressed <Key.caps_lock>c<Key.caps_lock>EILING<Key.space><Key.caps_lock>f<Key.caps_lock>AN<Key.space>
Screenshot: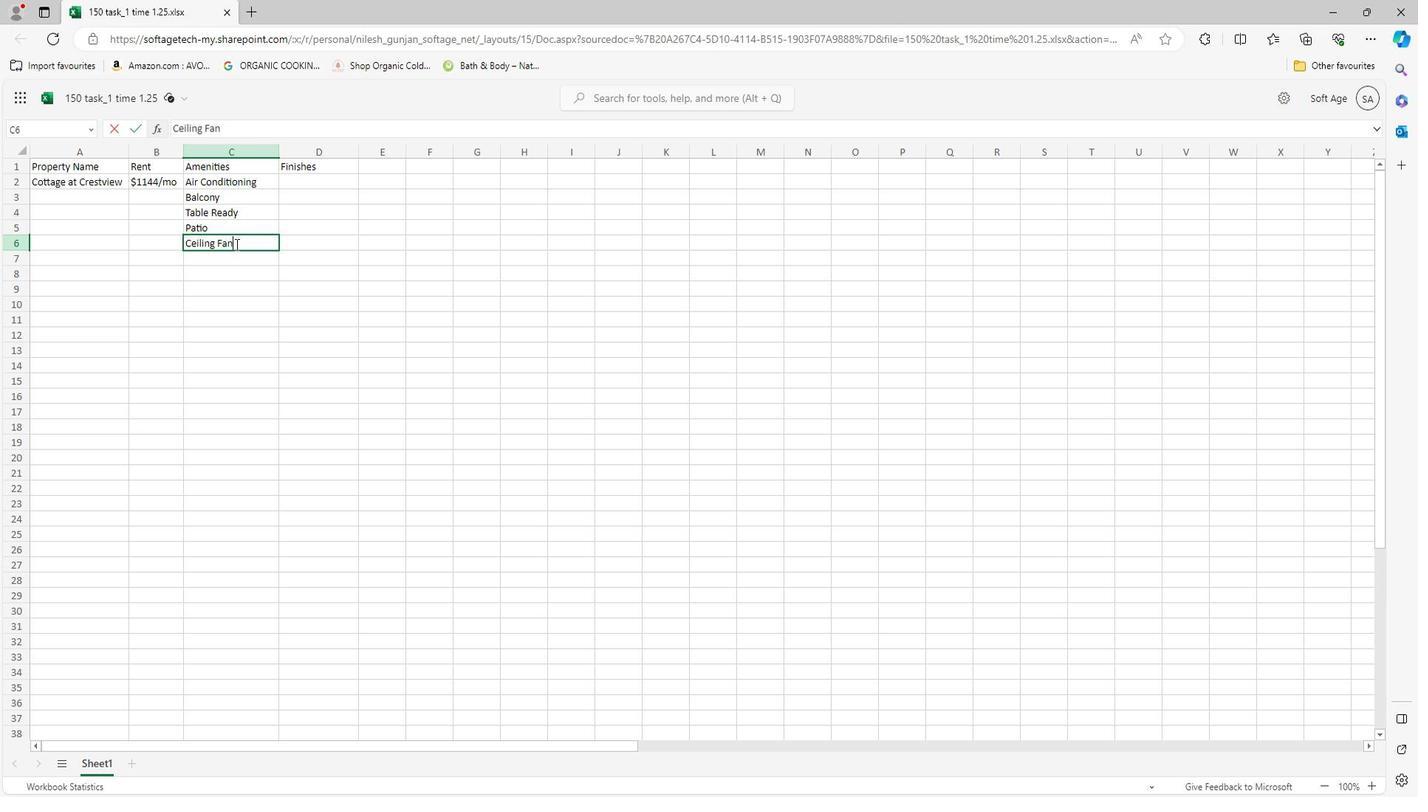 
Action: Mouse moved to (449, 780)
Screenshot: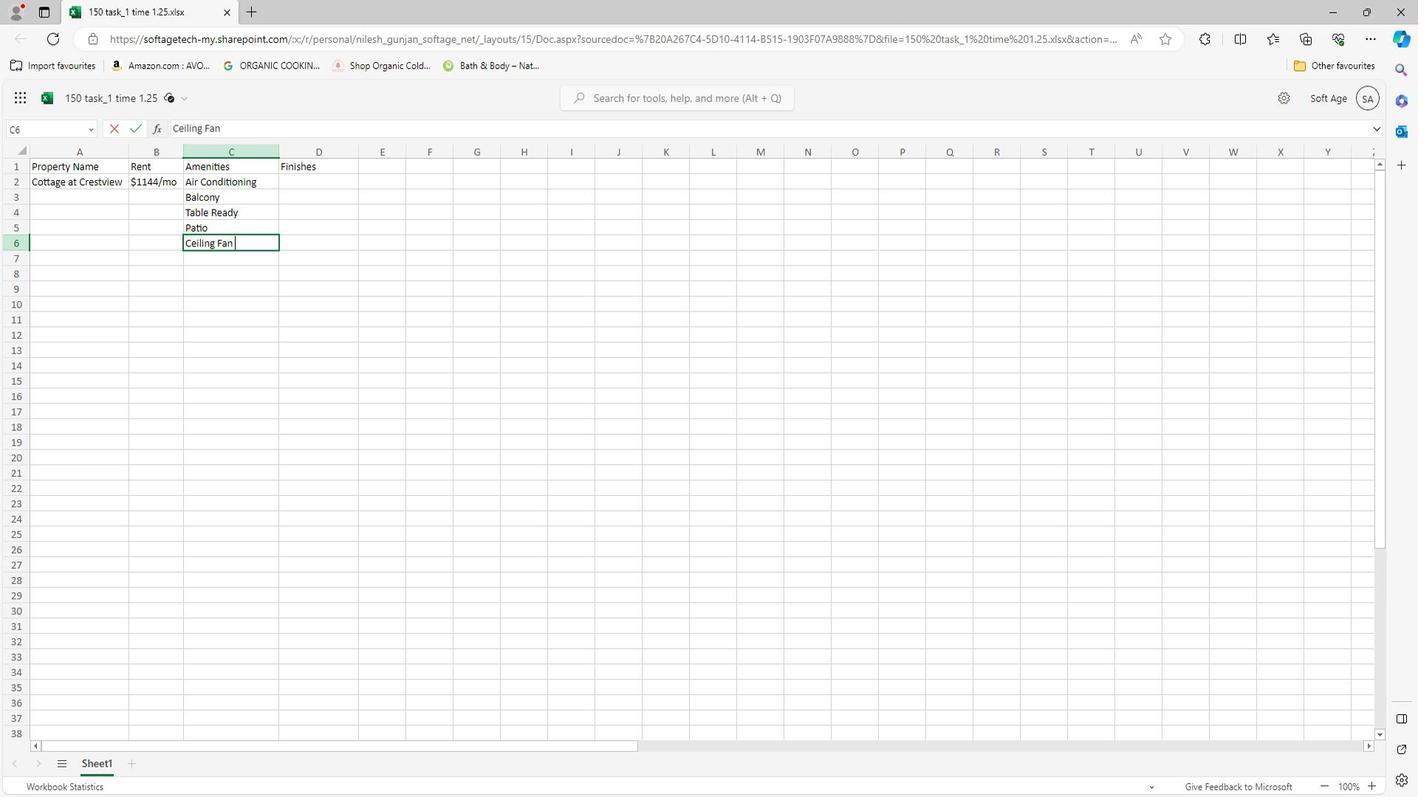
Action: Mouse pressed left at (449, 780)
Screenshot: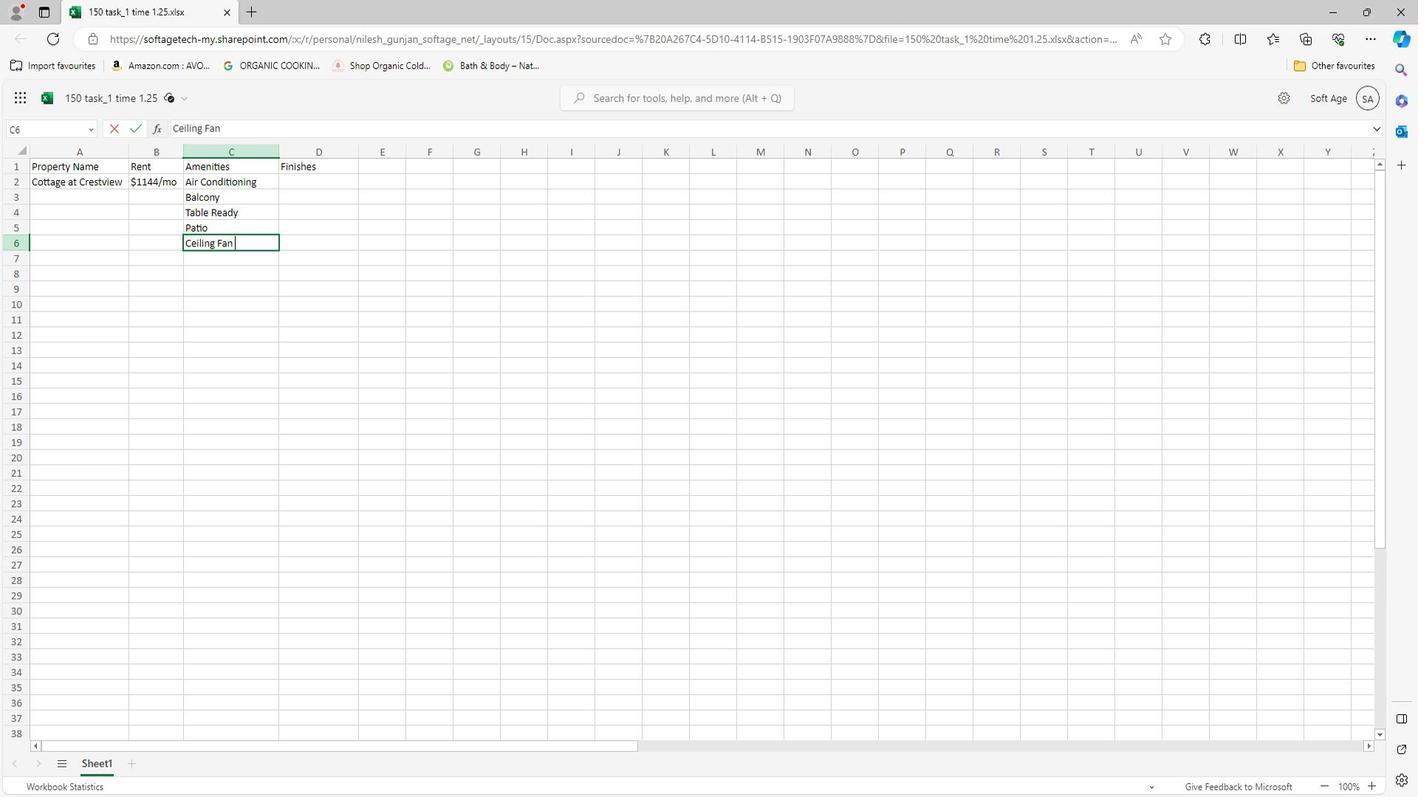 
Action: Mouse moved to (305, 778)
Screenshot: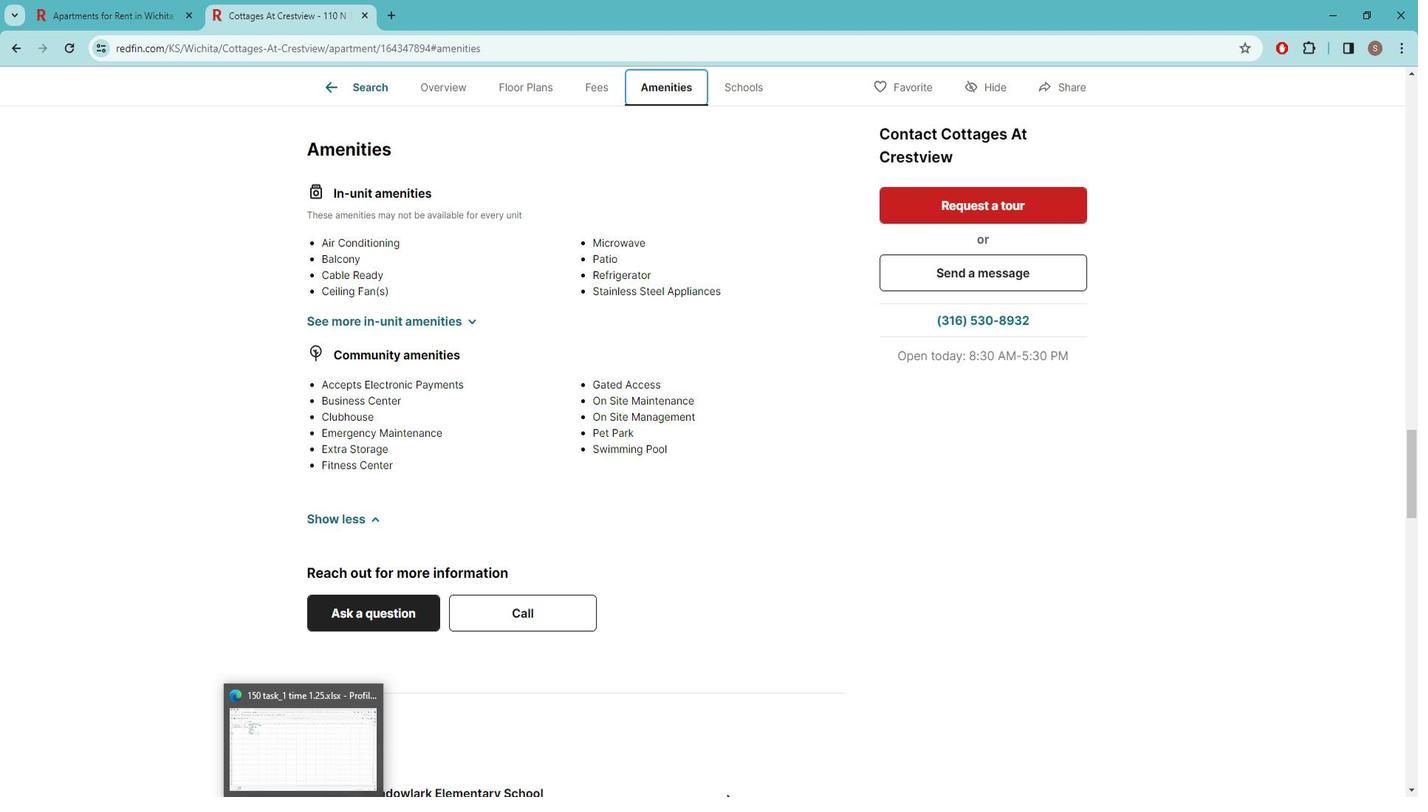
Action: Mouse pressed left at (305, 778)
Screenshot: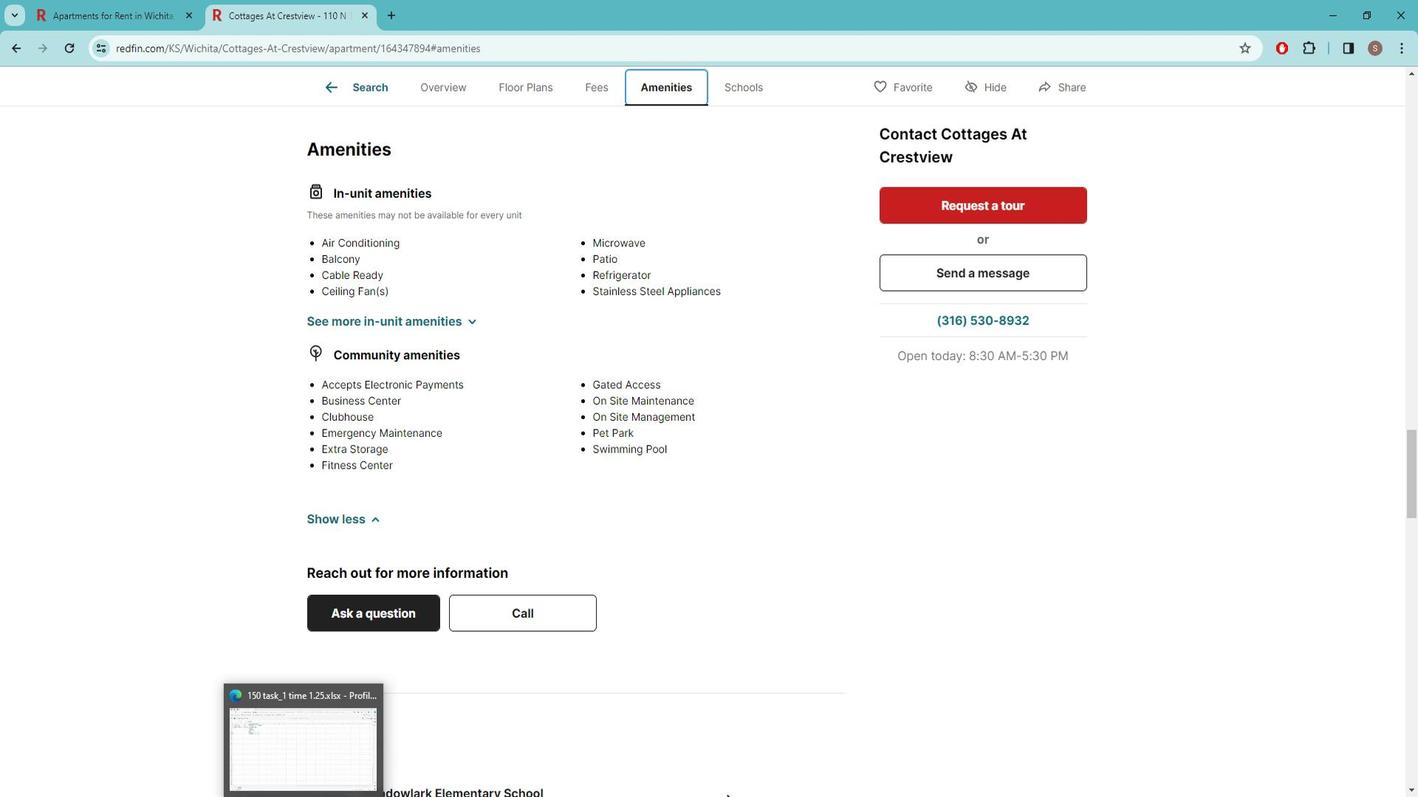 
Action: Mouse moved to (238, 251)
Screenshot: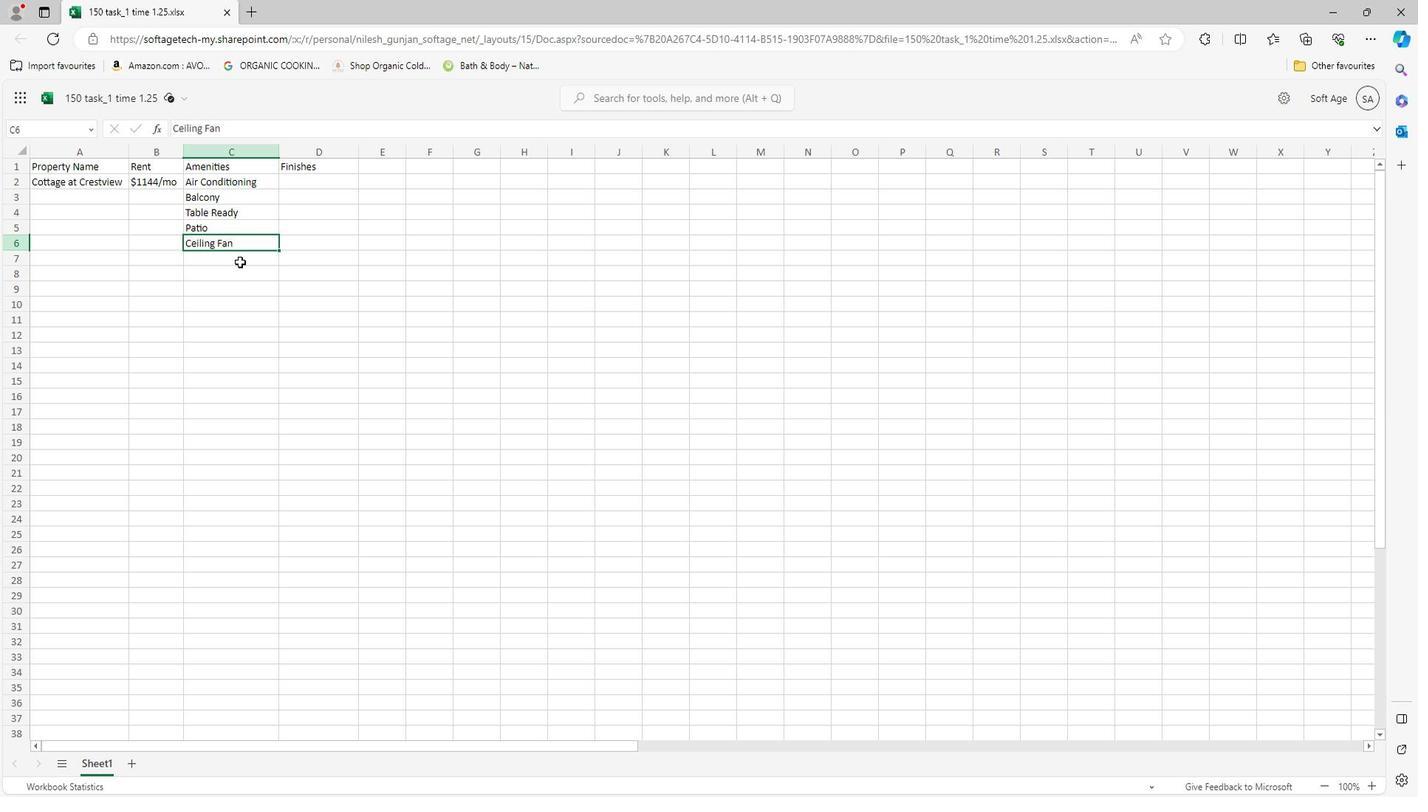 
Action: Mouse pressed left at (238, 251)
Screenshot: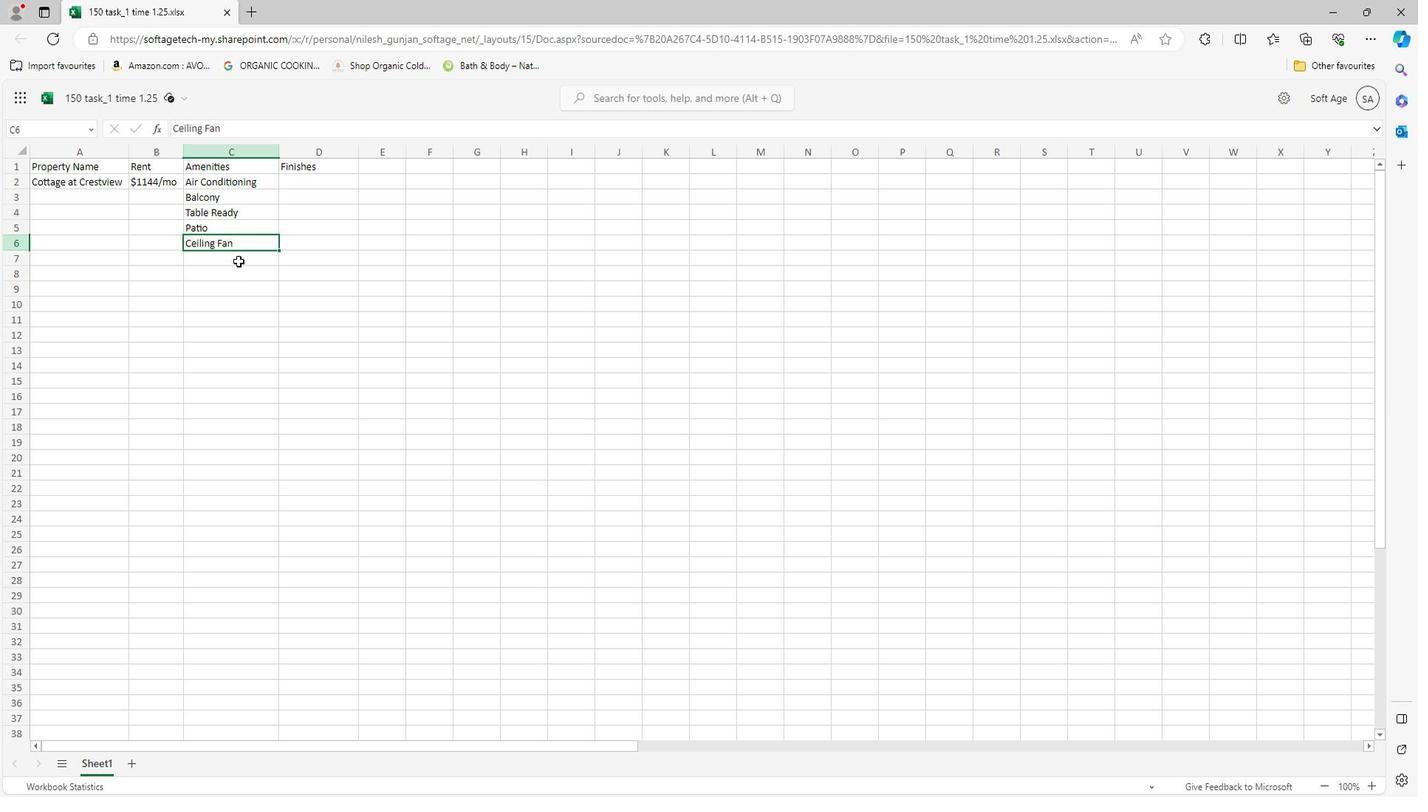 
Action: Key pressed <Key.caps_lock>m<Key.caps_lock>ICROWAVE<Key.space>
Screenshot: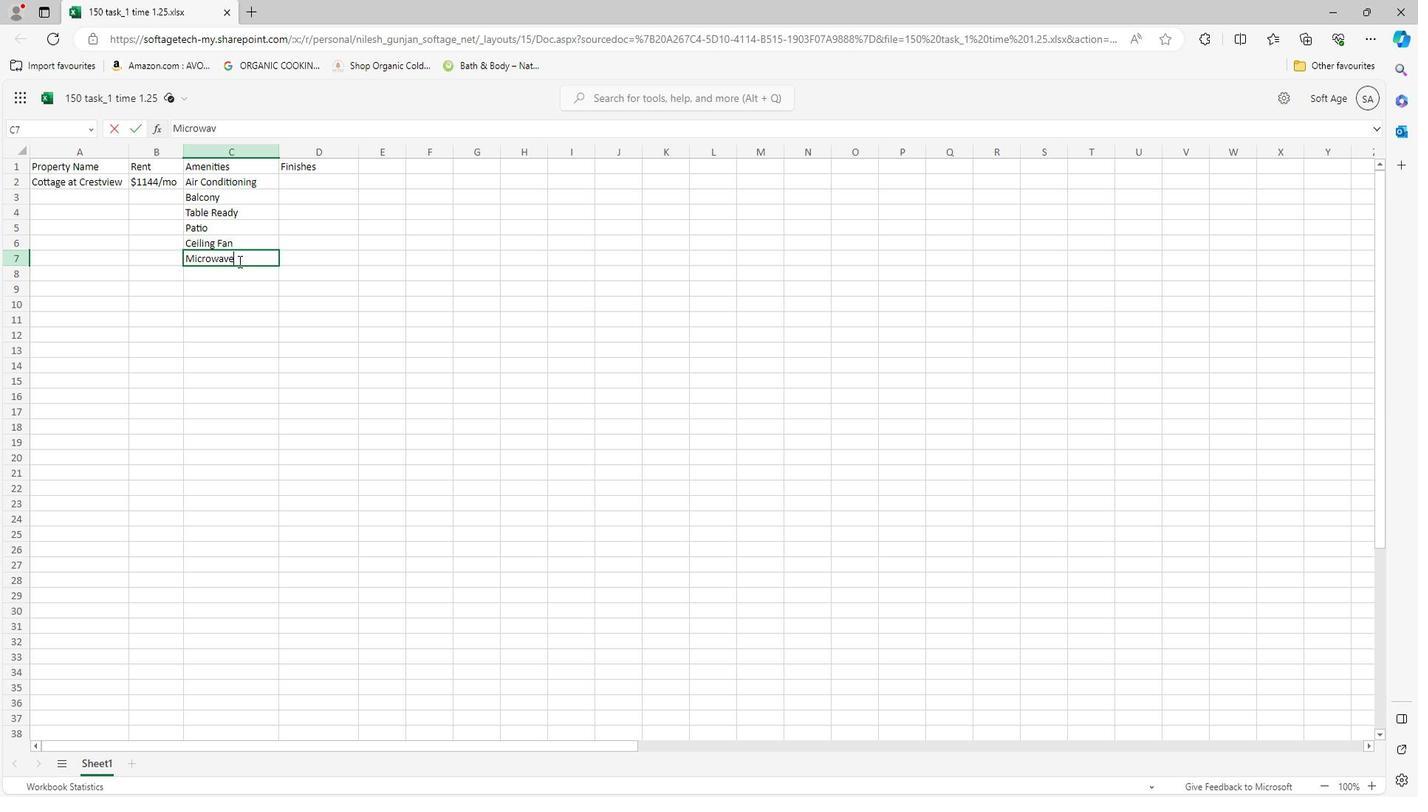 
Action: Mouse moved to (237, 265)
Screenshot: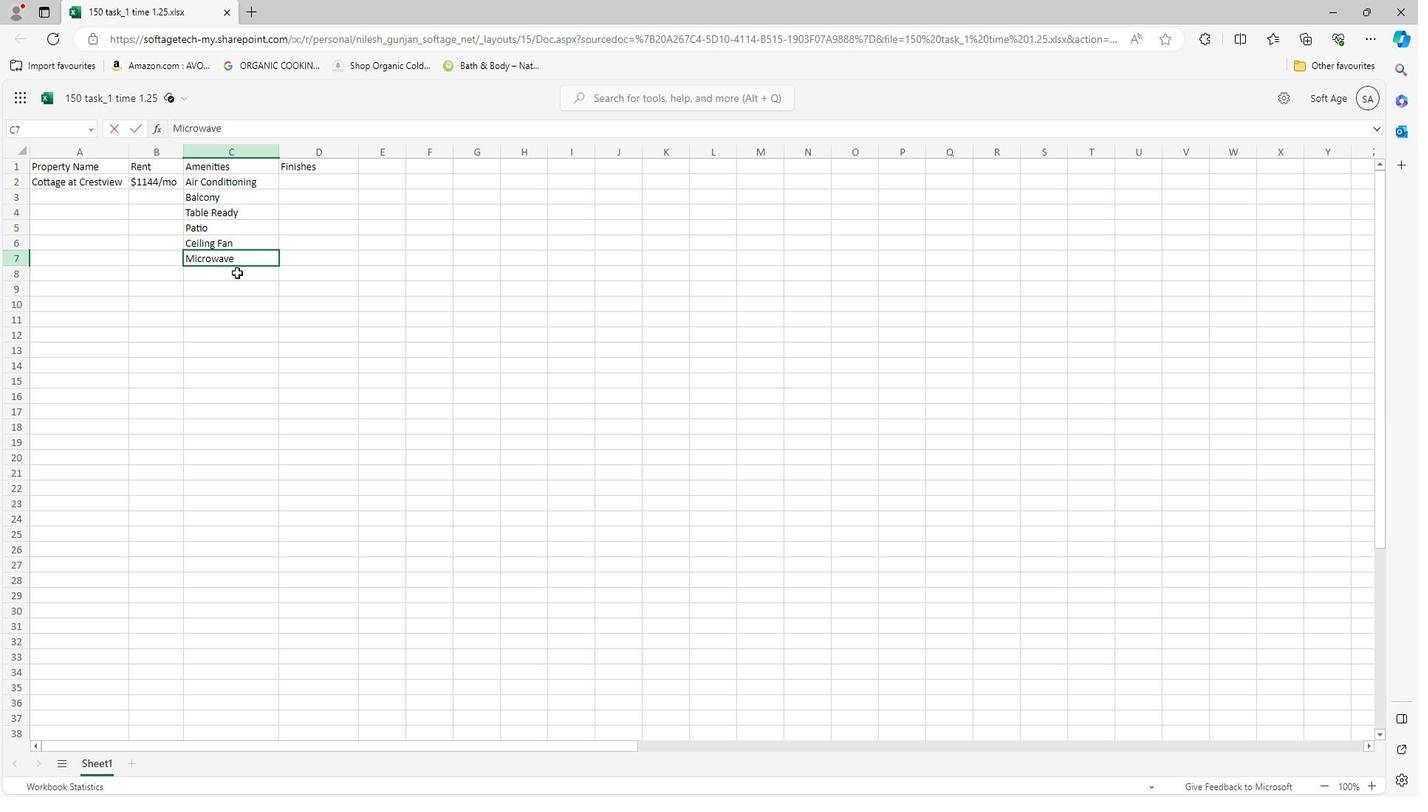 
Action: Mouse pressed left at (237, 265)
Screenshot: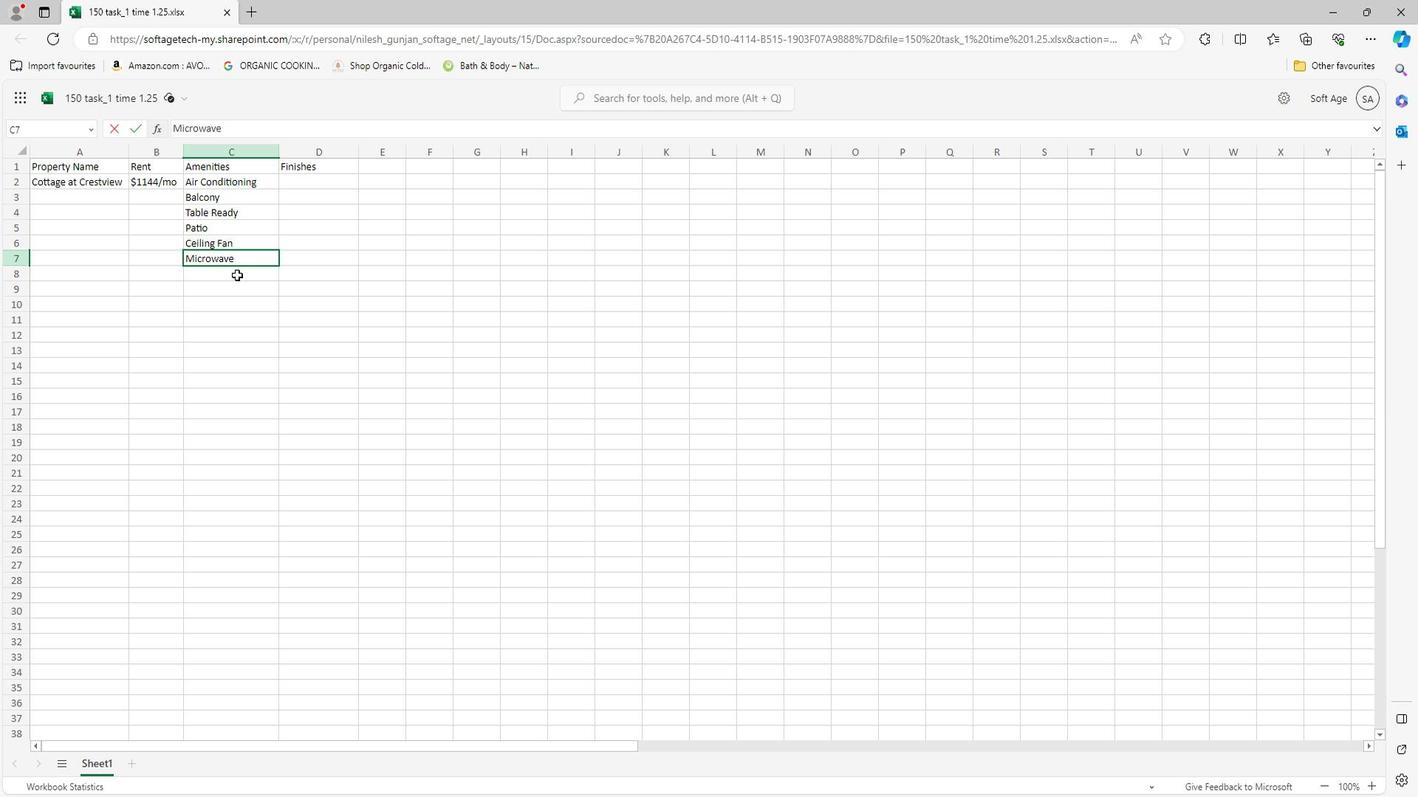 
Action: Mouse moved to (238, 265)
Screenshot: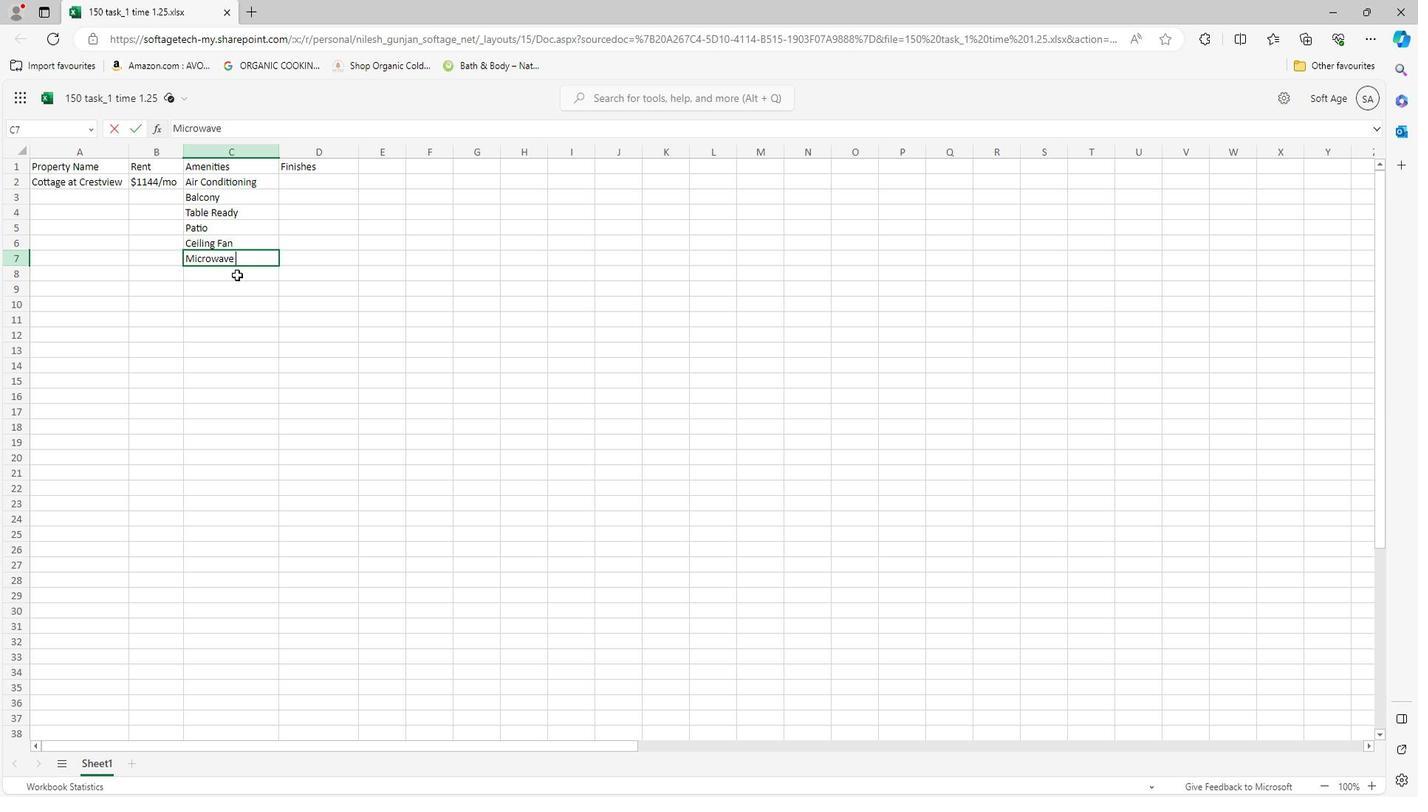 
Action: Key pressed <Key.caps_lock>r<Key.caps_lock>EFRIGRATER
Screenshot: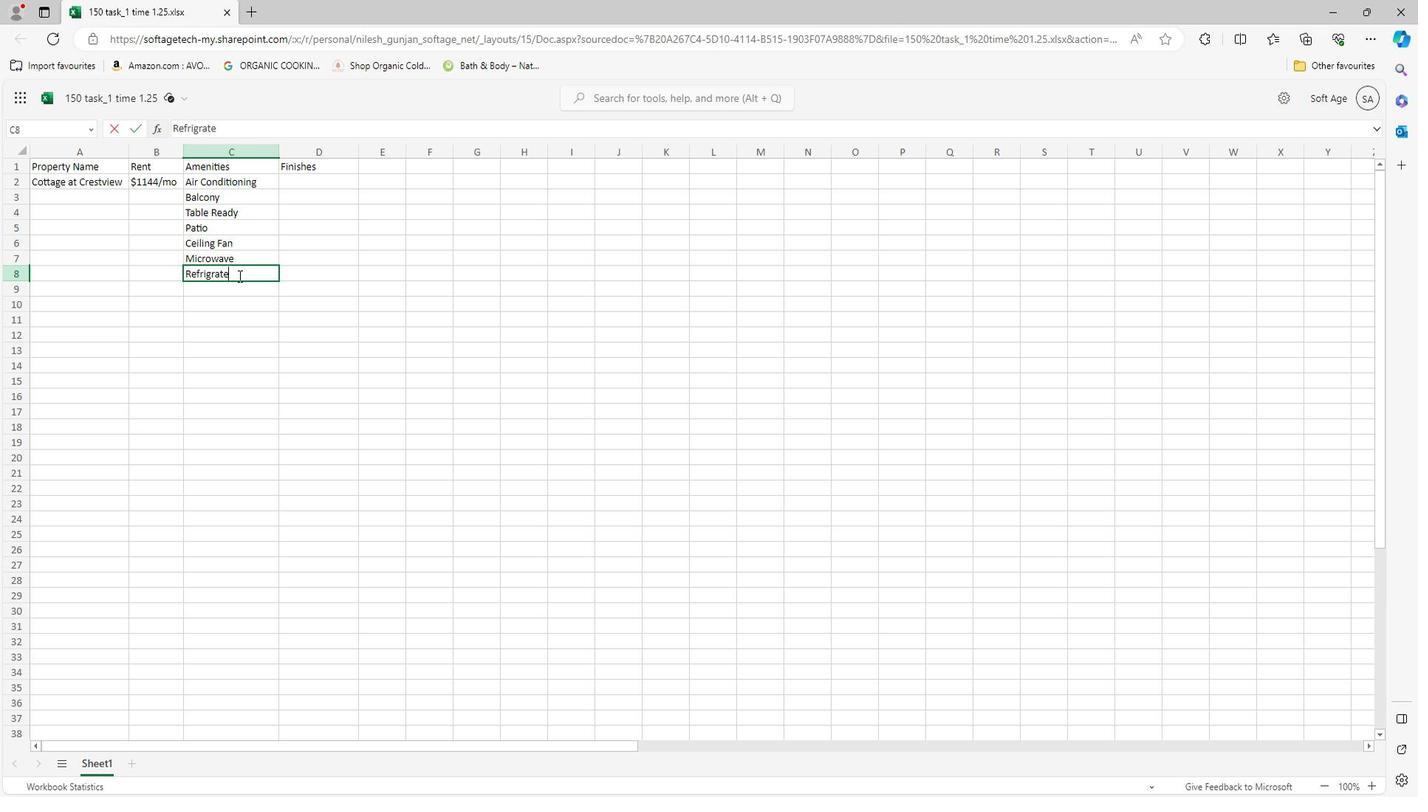 
Action: Mouse moved to (300, 789)
Screenshot: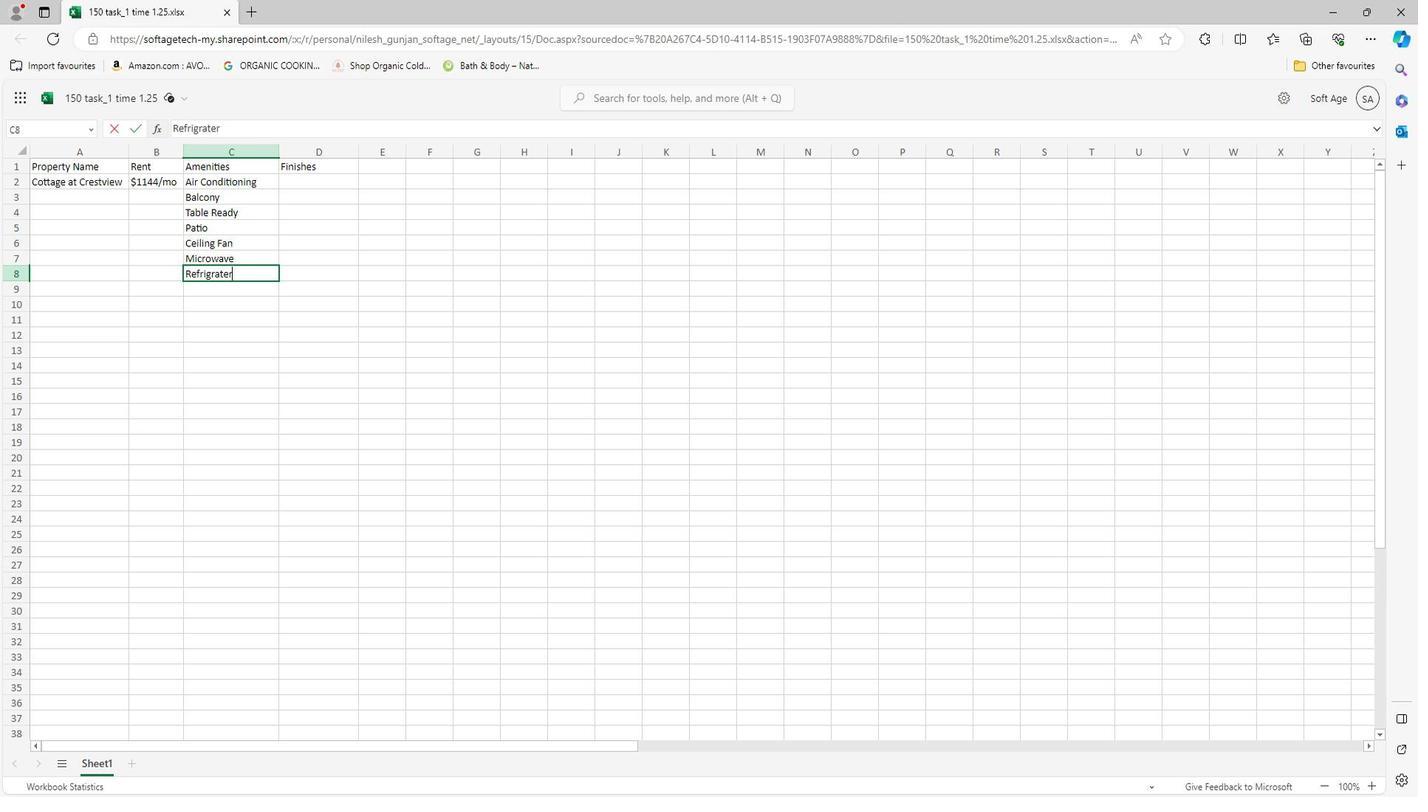 
Action: Mouse pressed left at (300, 789)
Screenshot: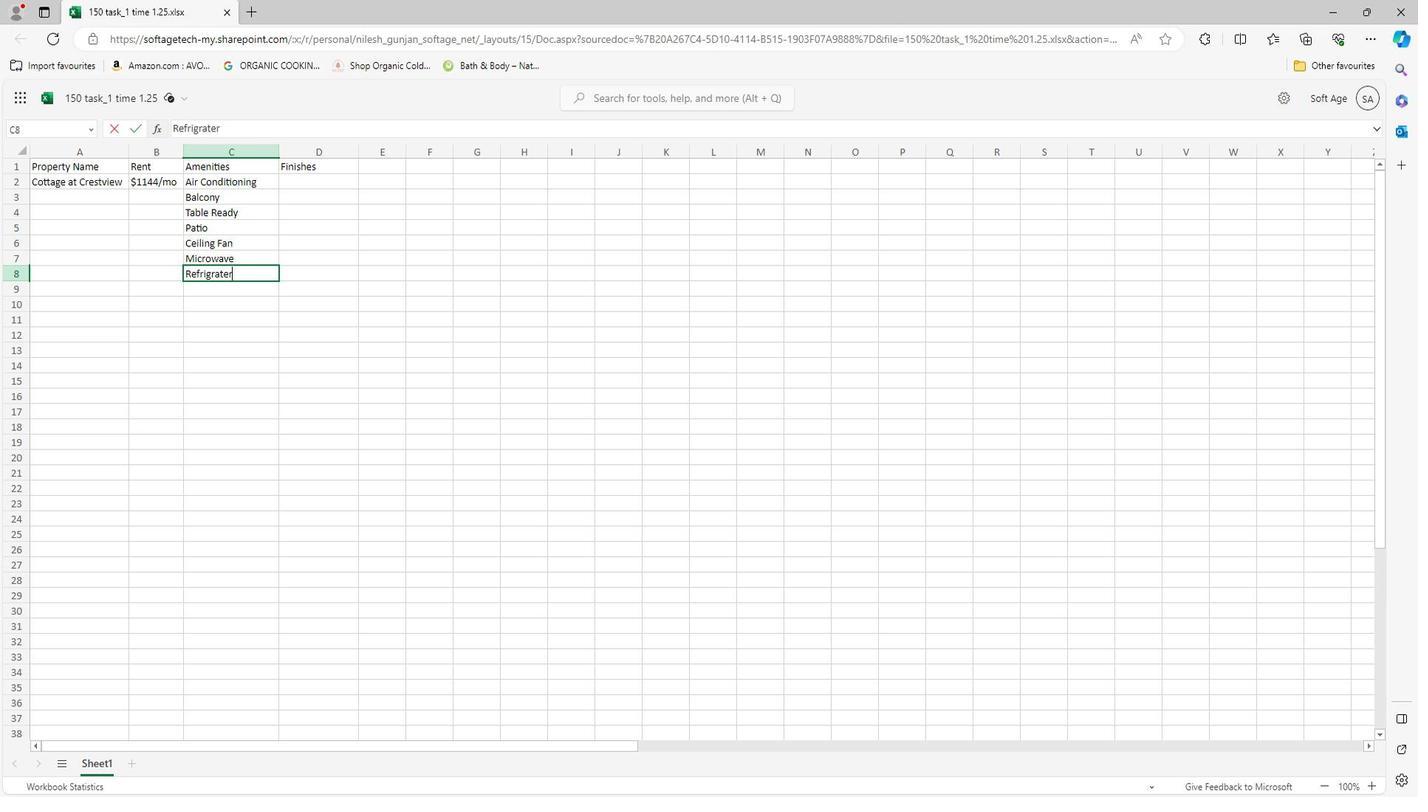 
Action: Mouse moved to (443, 783)
Screenshot: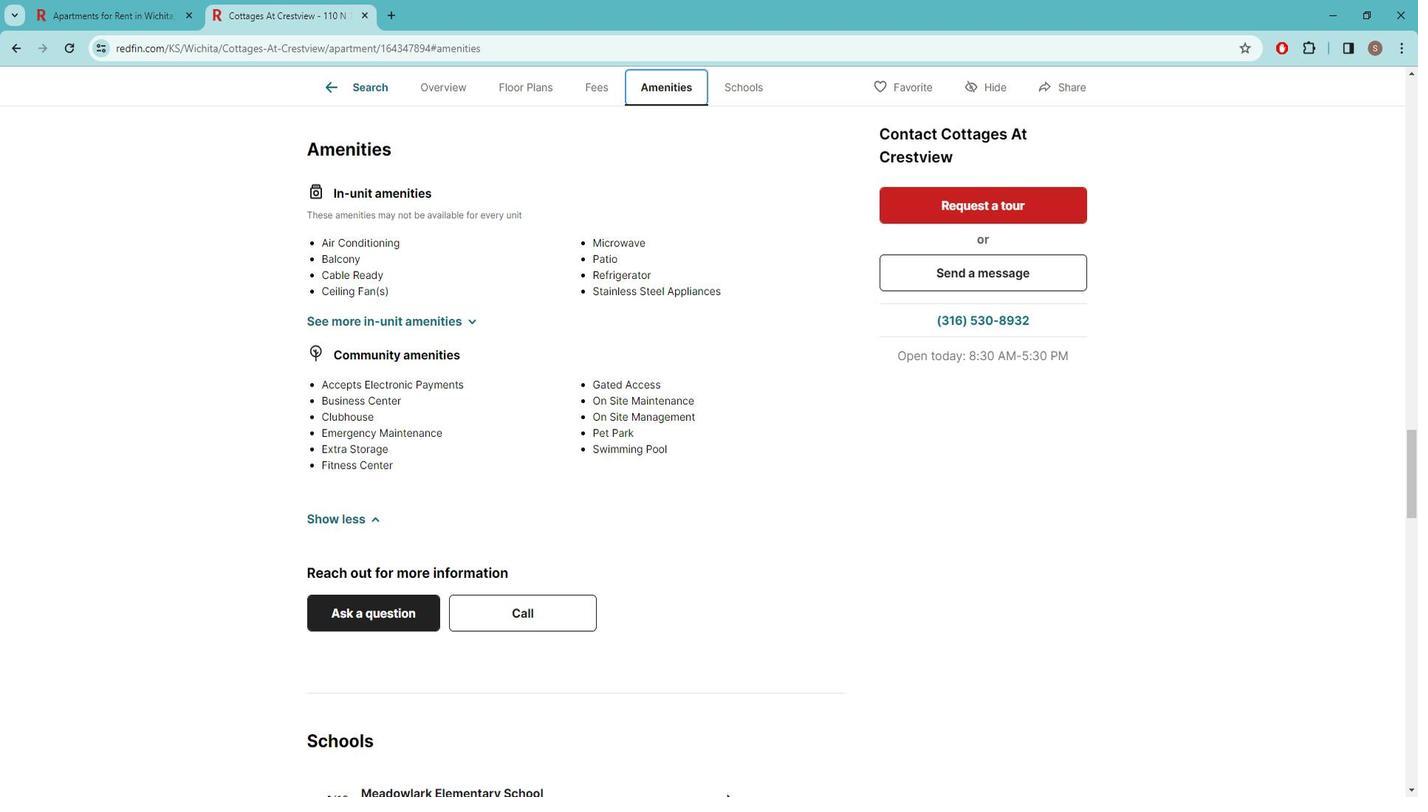 
Action: Mouse pressed left at (443, 783)
Screenshot: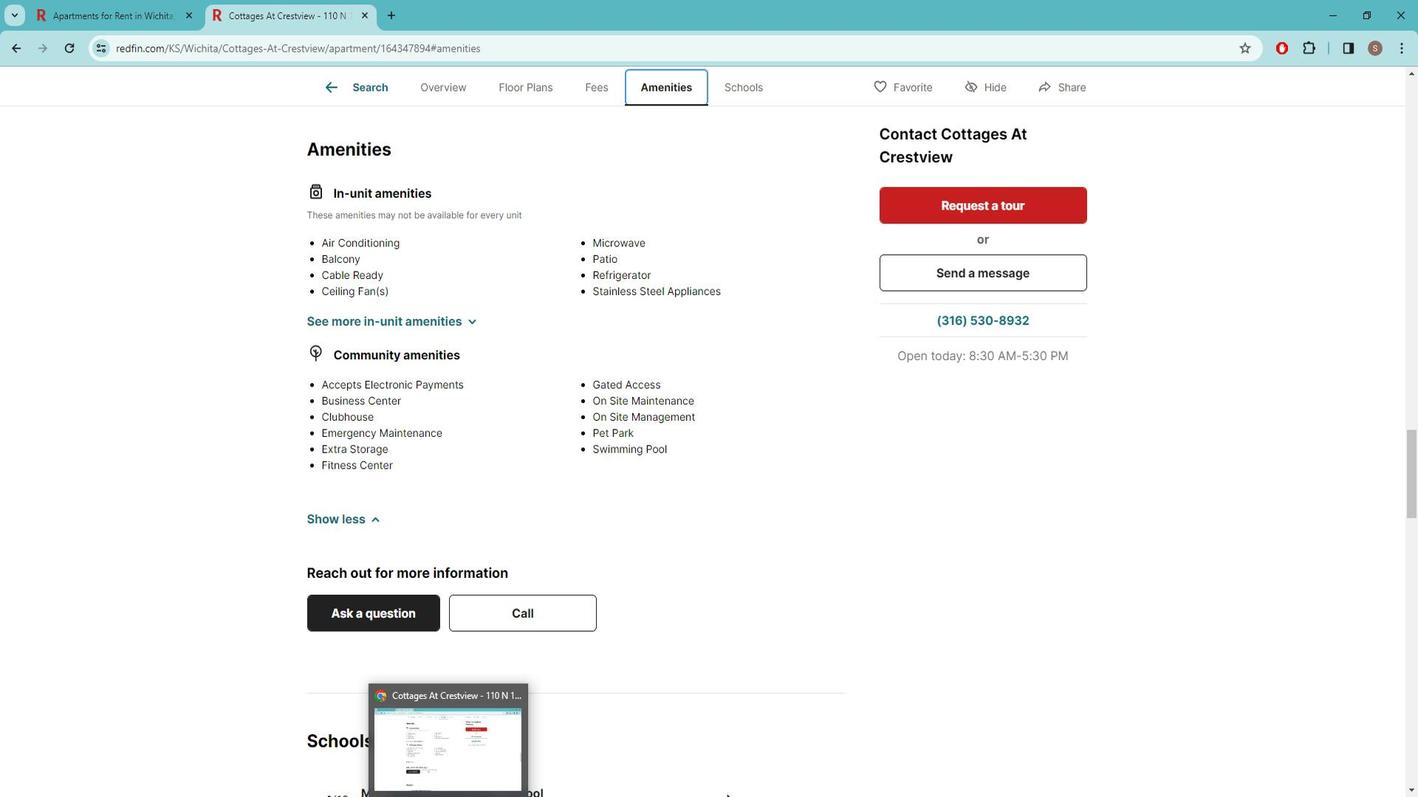 
Action: Mouse moved to (313, 784)
Screenshot: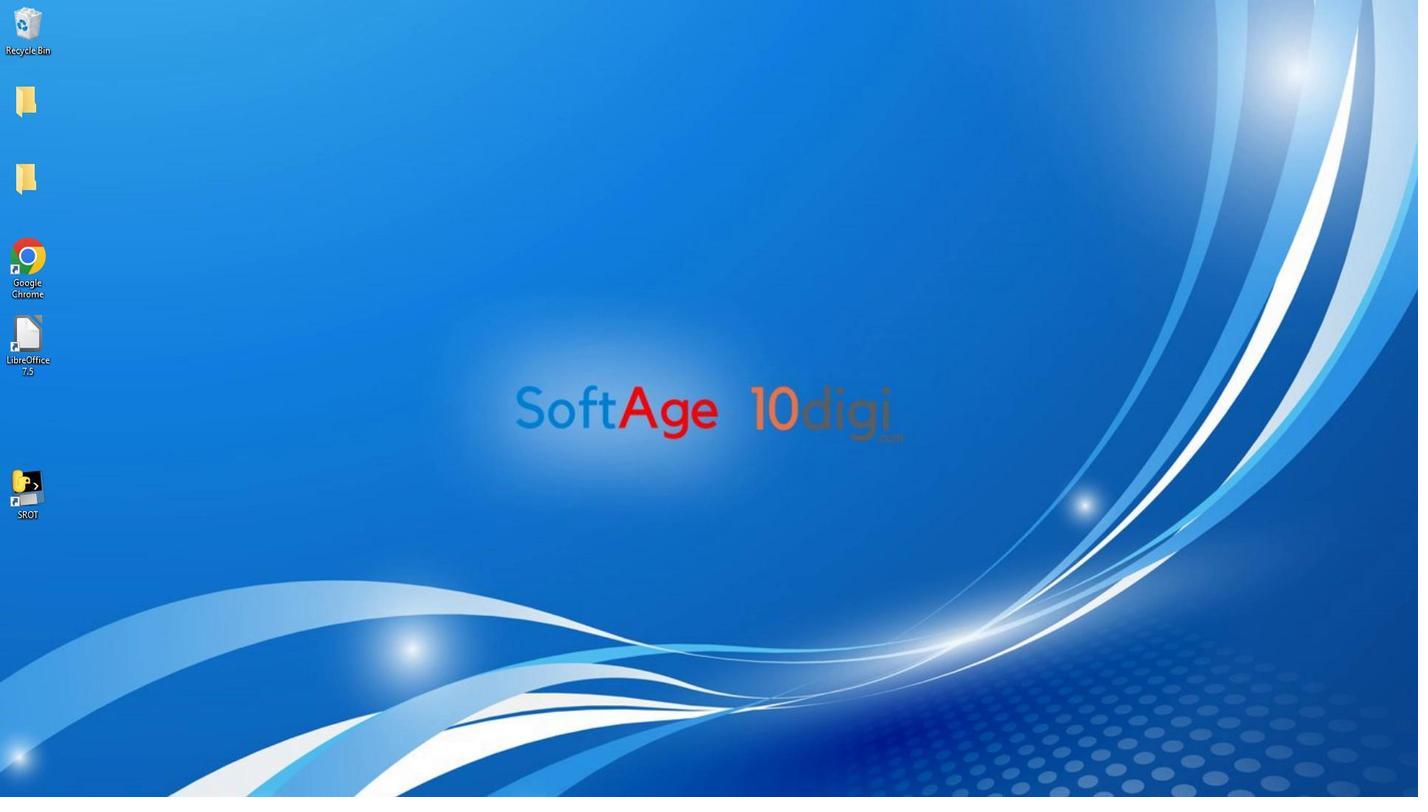 
Action: Mouse pressed left at (313, 784)
Screenshot: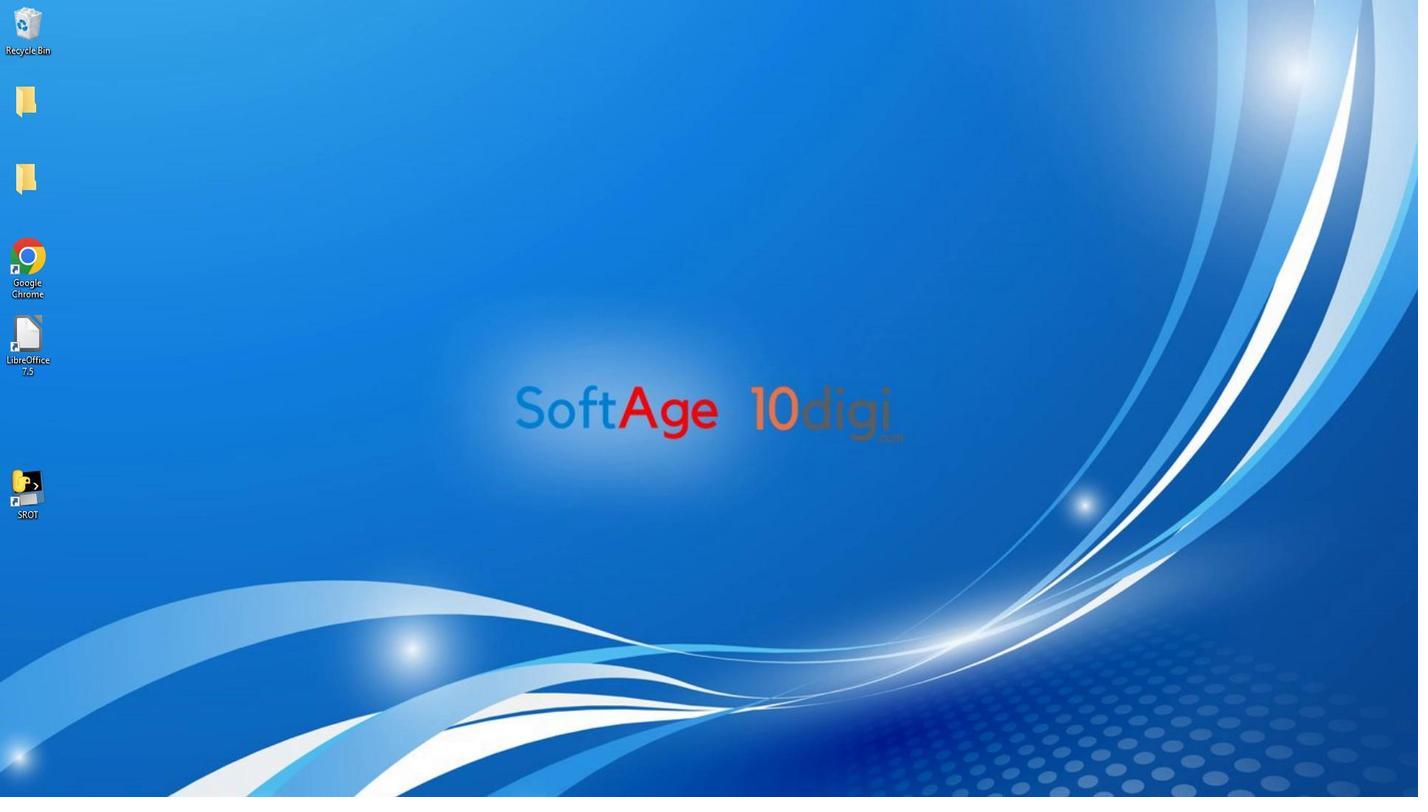 
Action: Mouse moved to (209, 266)
Screenshot: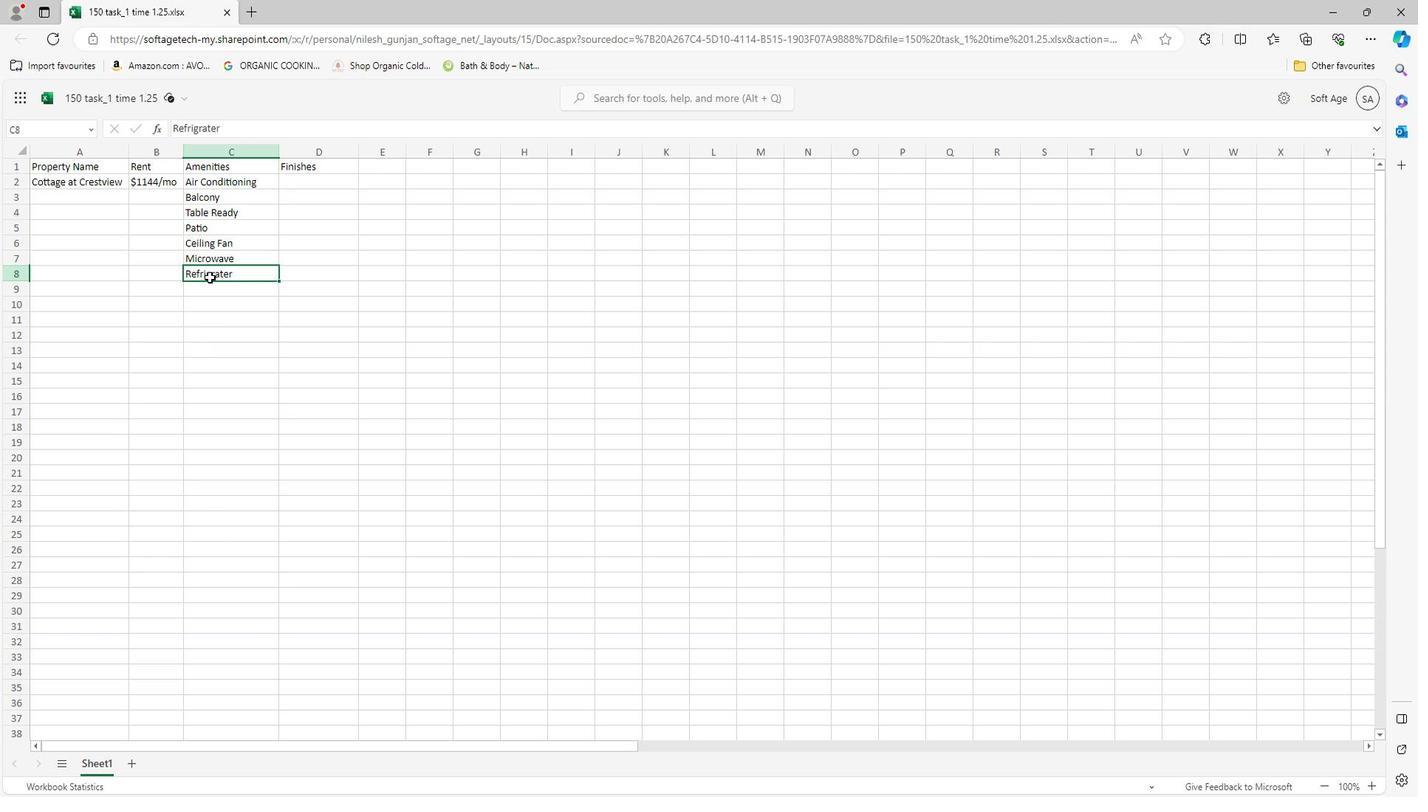 
Action: Mouse pressed left at (209, 266)
Screenshot: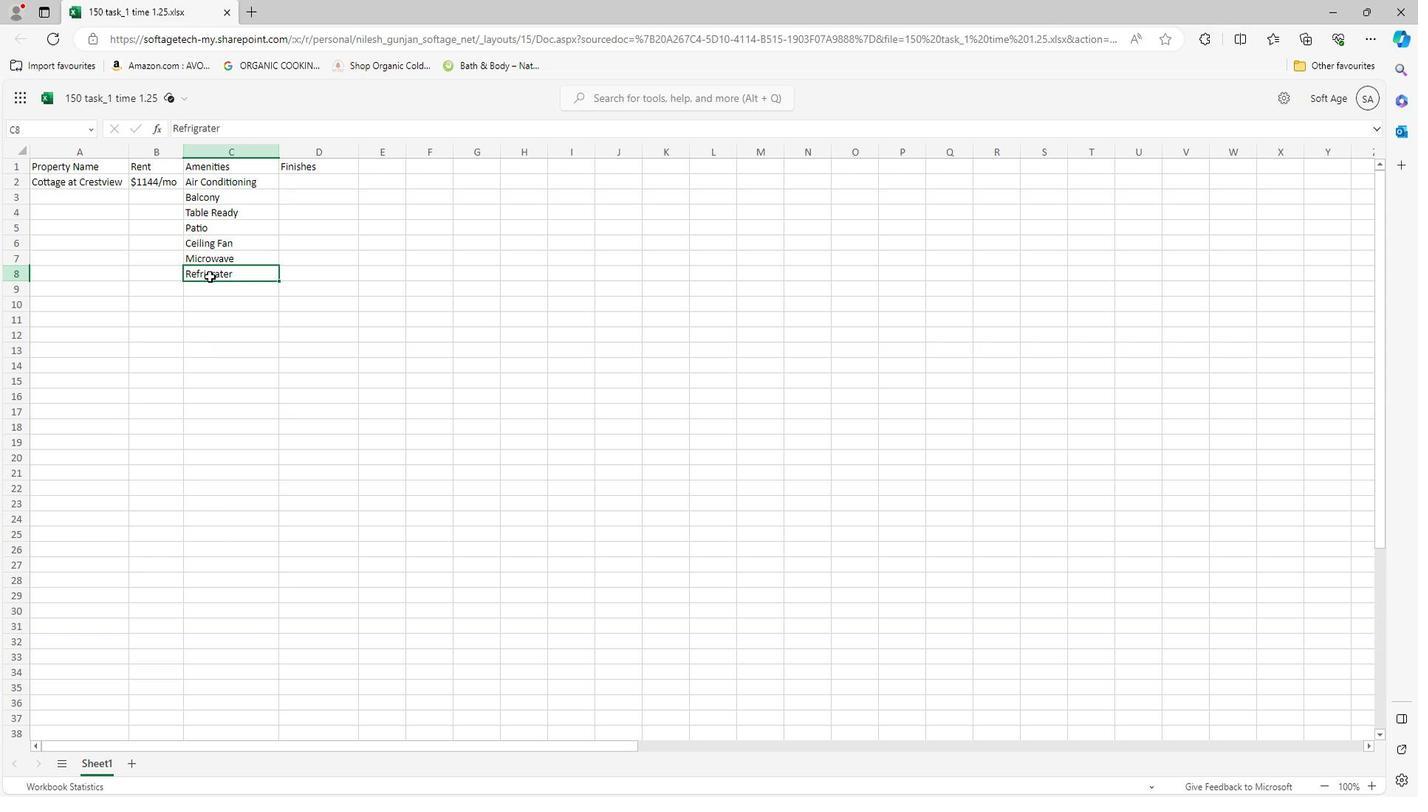 
Action: Mouse pressed left at (209, 266)
Screenshot: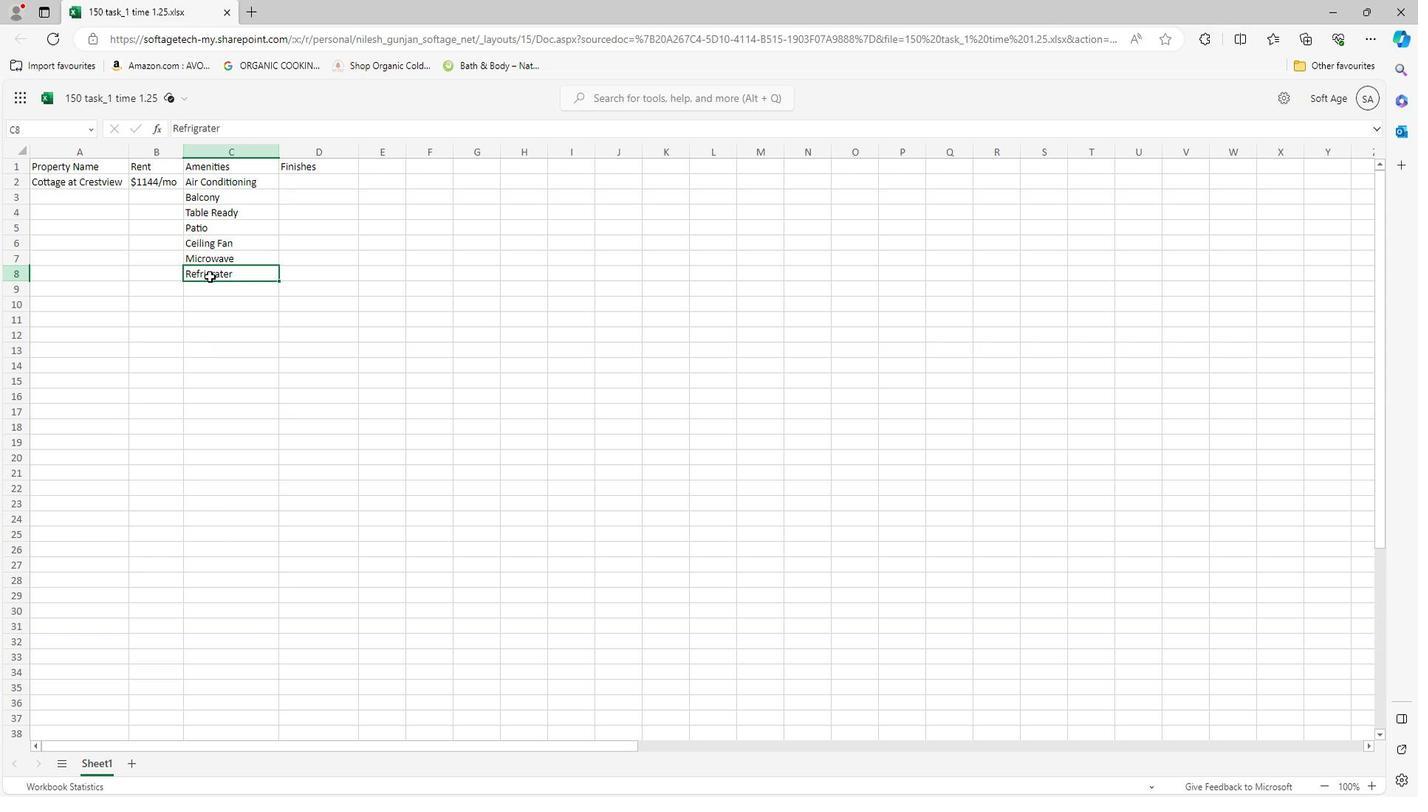 
Action: Mouse moved to (209, 265)
